 Task: Play online Dominion game.
Action: Mouse moved to (513, 664)
Screenshot: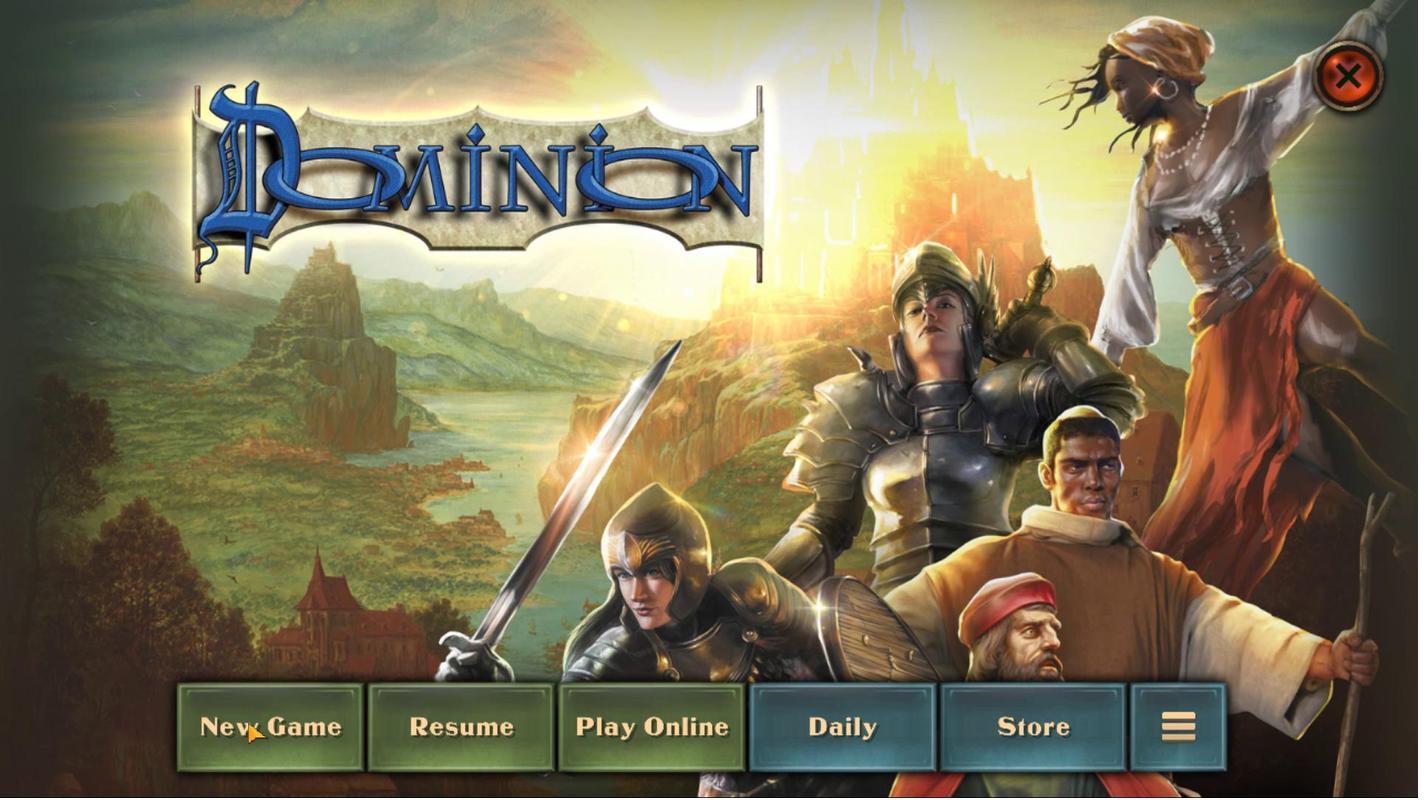 
Action: Mouse pressed left at (513, 664)
Screenshot: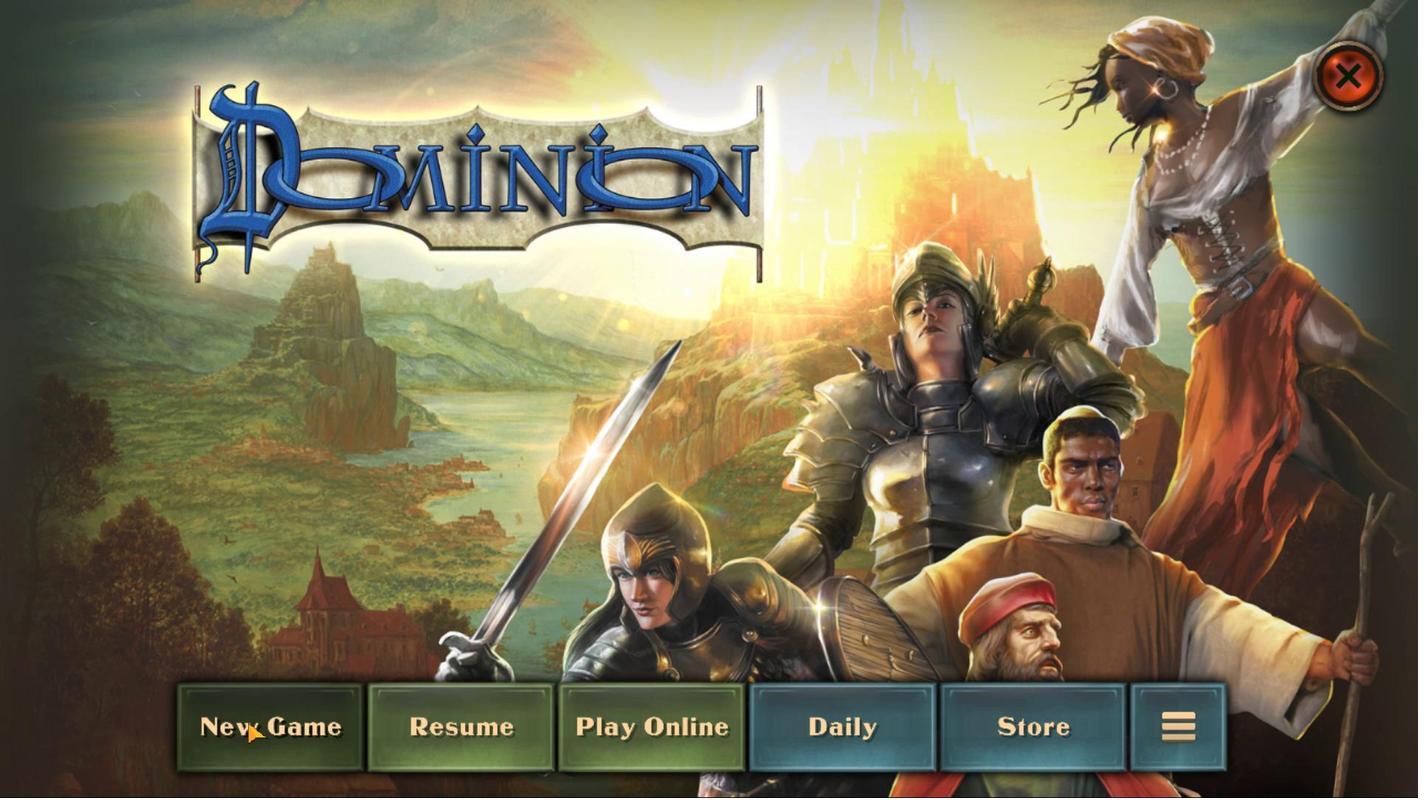 
Action: Mouse moved to (470, 563)
Screenshot: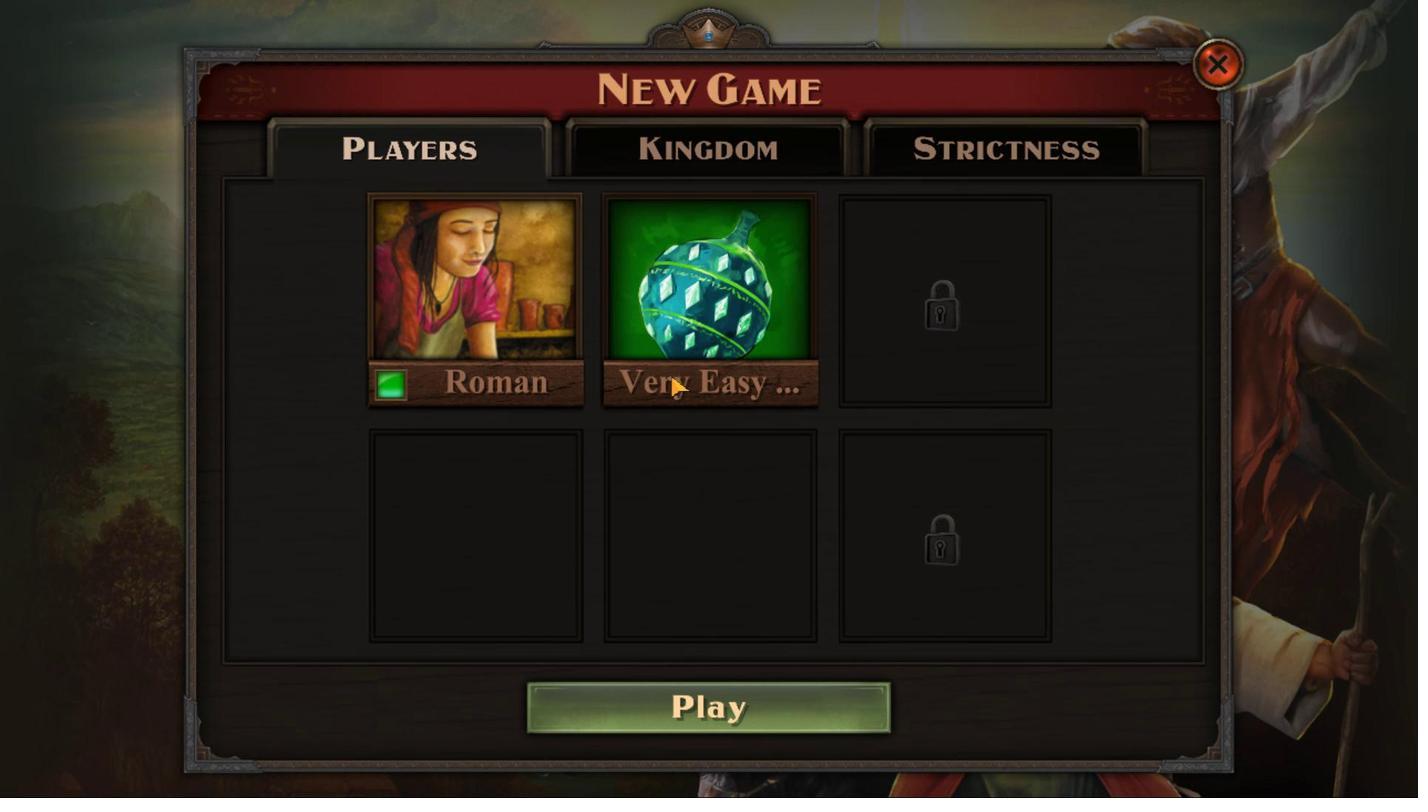 
Action: Mouse pressed left at (470, 563)
Screenshot: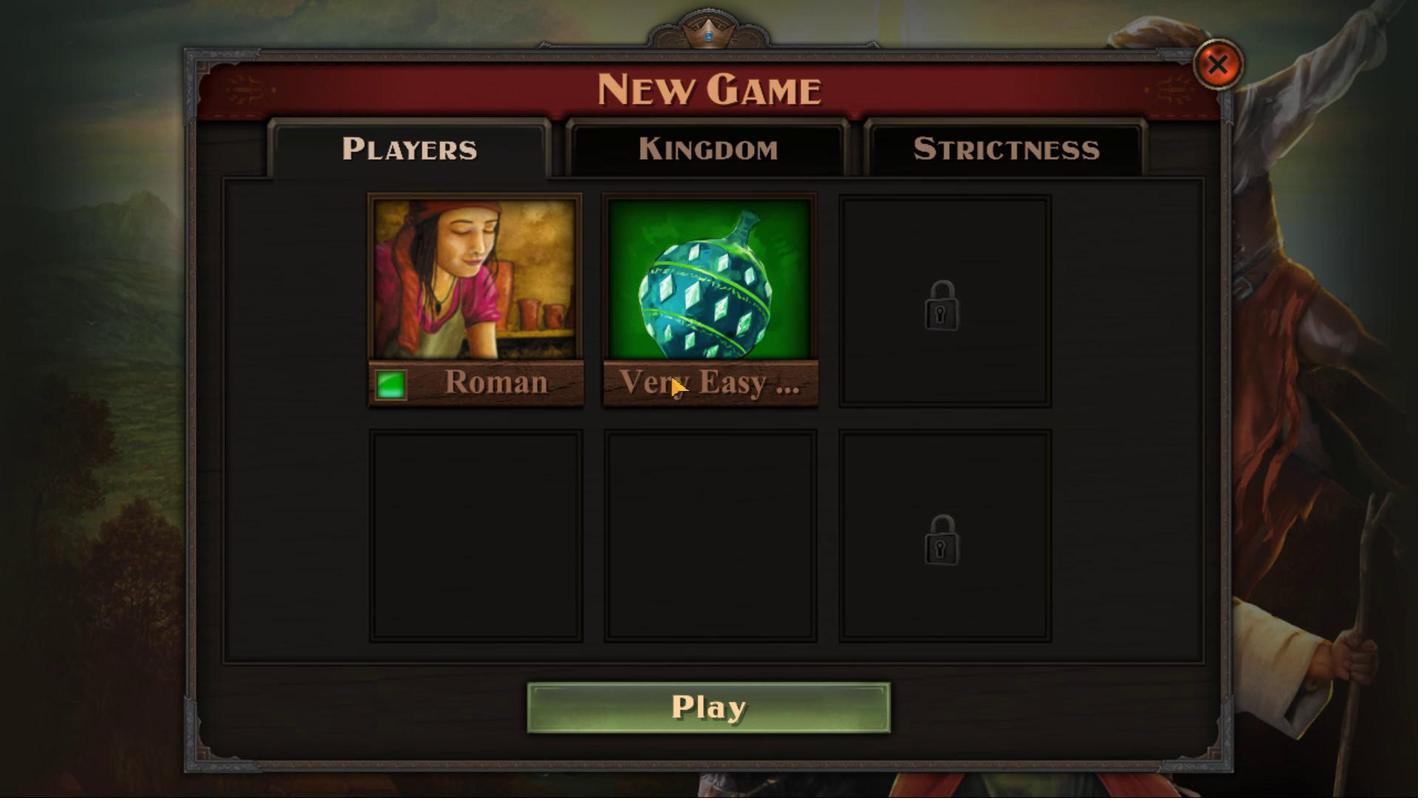 
Action: Mouse moved to (489, 552)
Screenshot: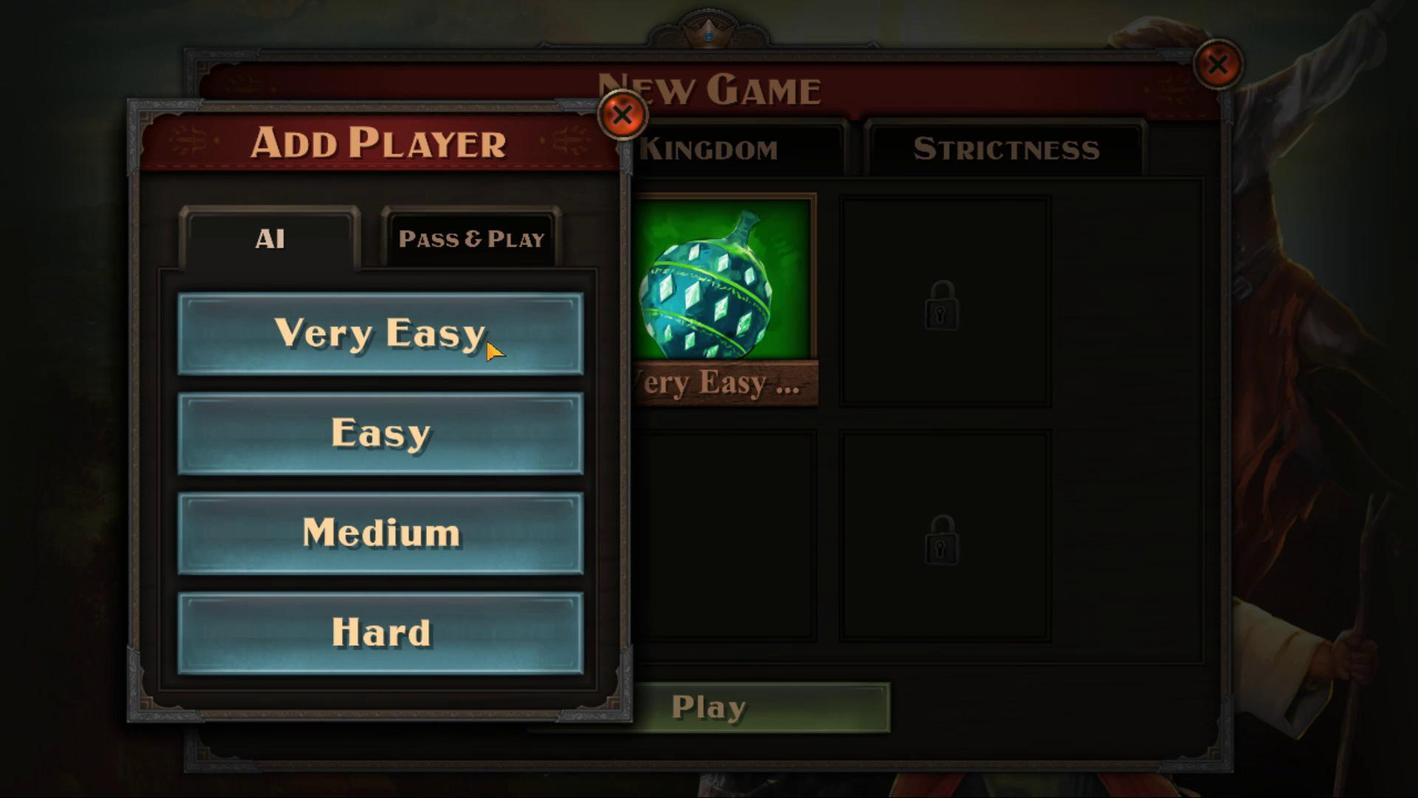 
Action: Mouse pressed left at (489, 552)
Screenshot: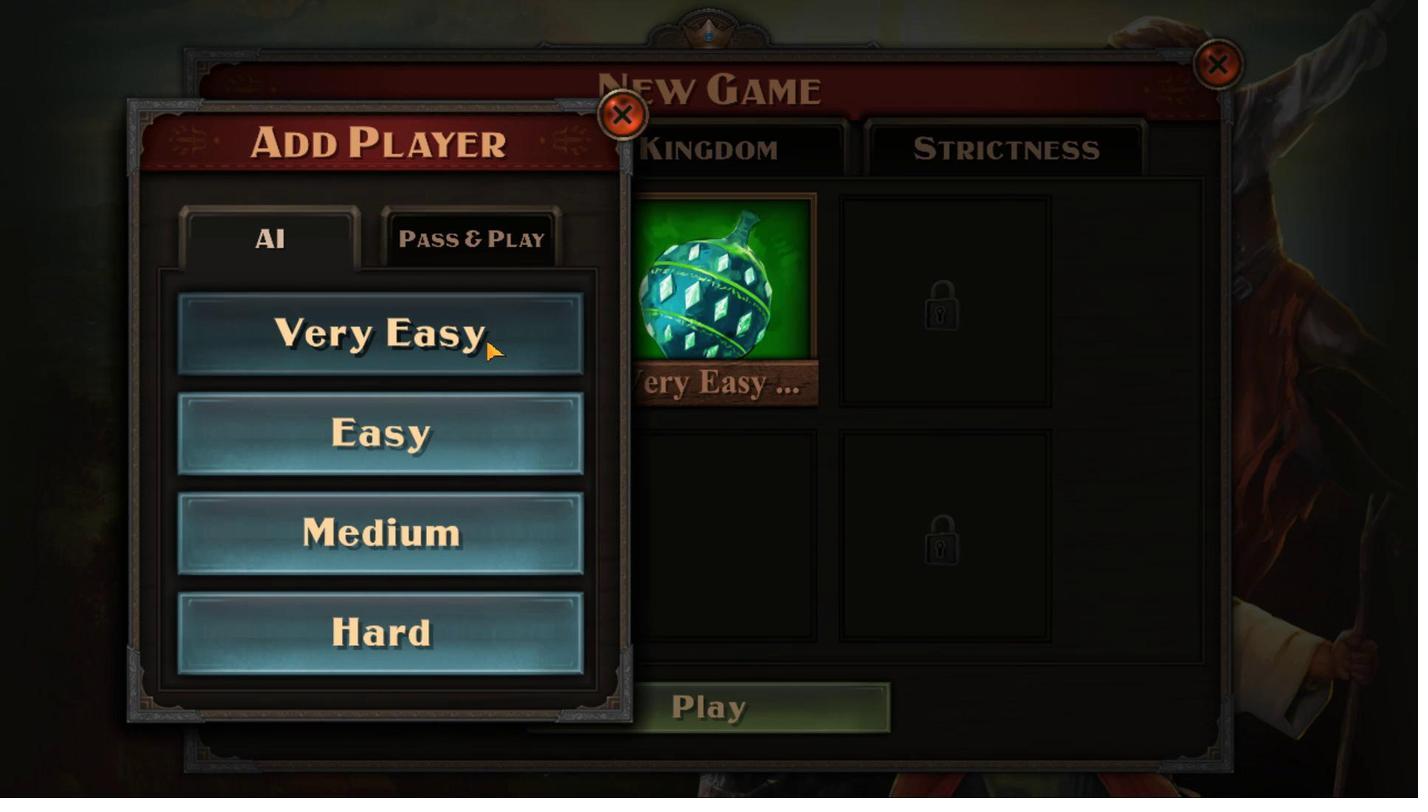 
Action: Mouse moved to (465, 657)
Screenshot: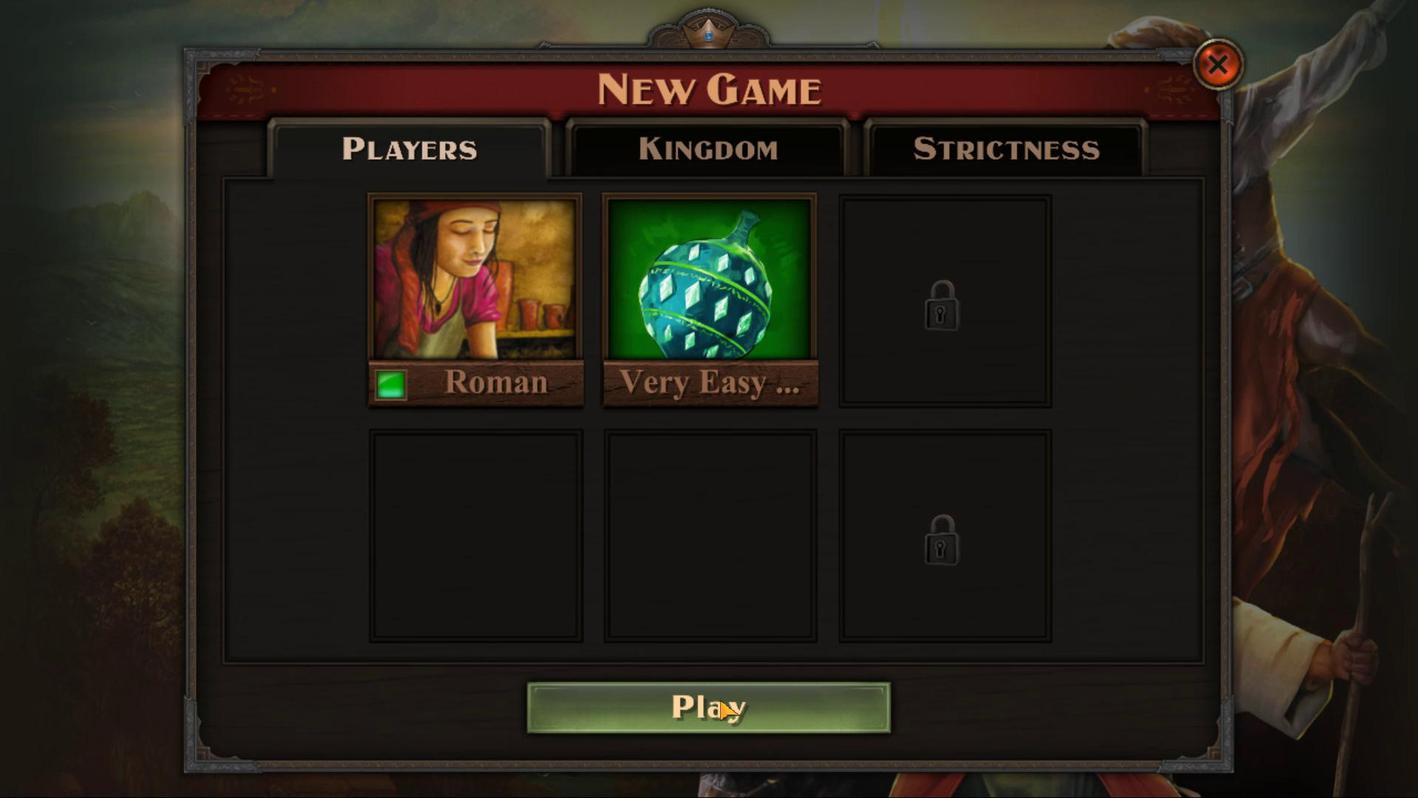 
Action: Mouse pressed left at (465, 657)
Screenshot: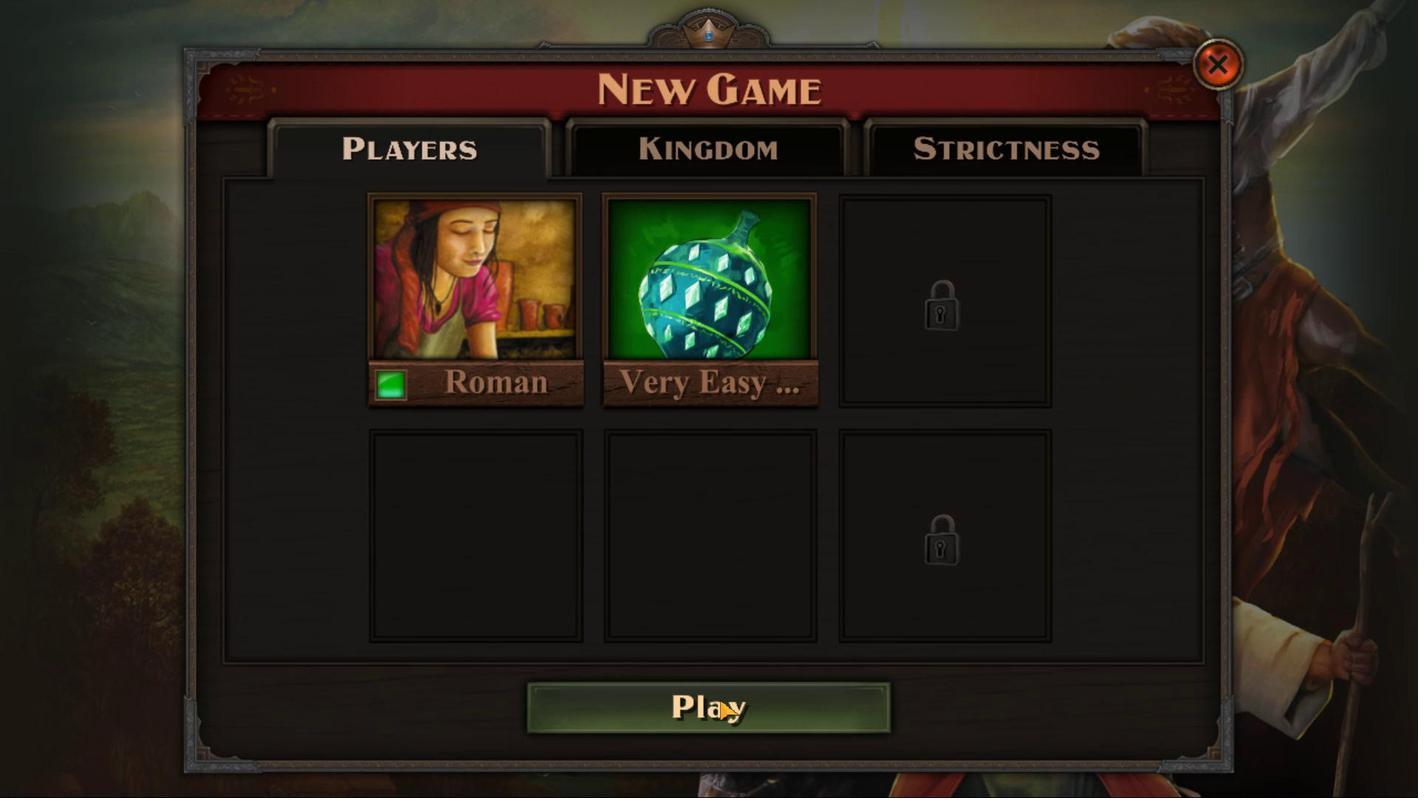 
Action: Mouse moved to (473, 656)
Screenshot: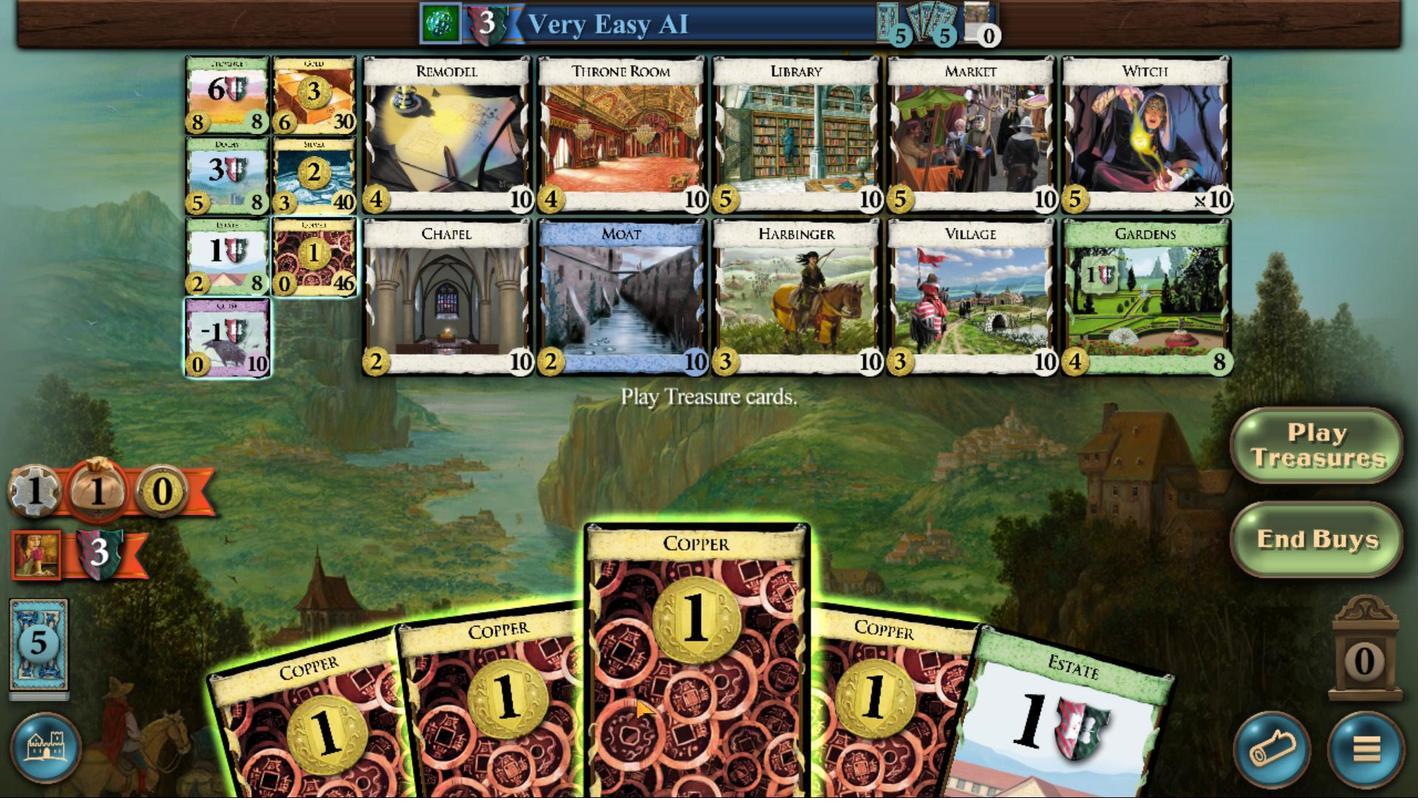 
Action: Mouse scrolled (473, 656) with delta (0, 0)
Screenshot: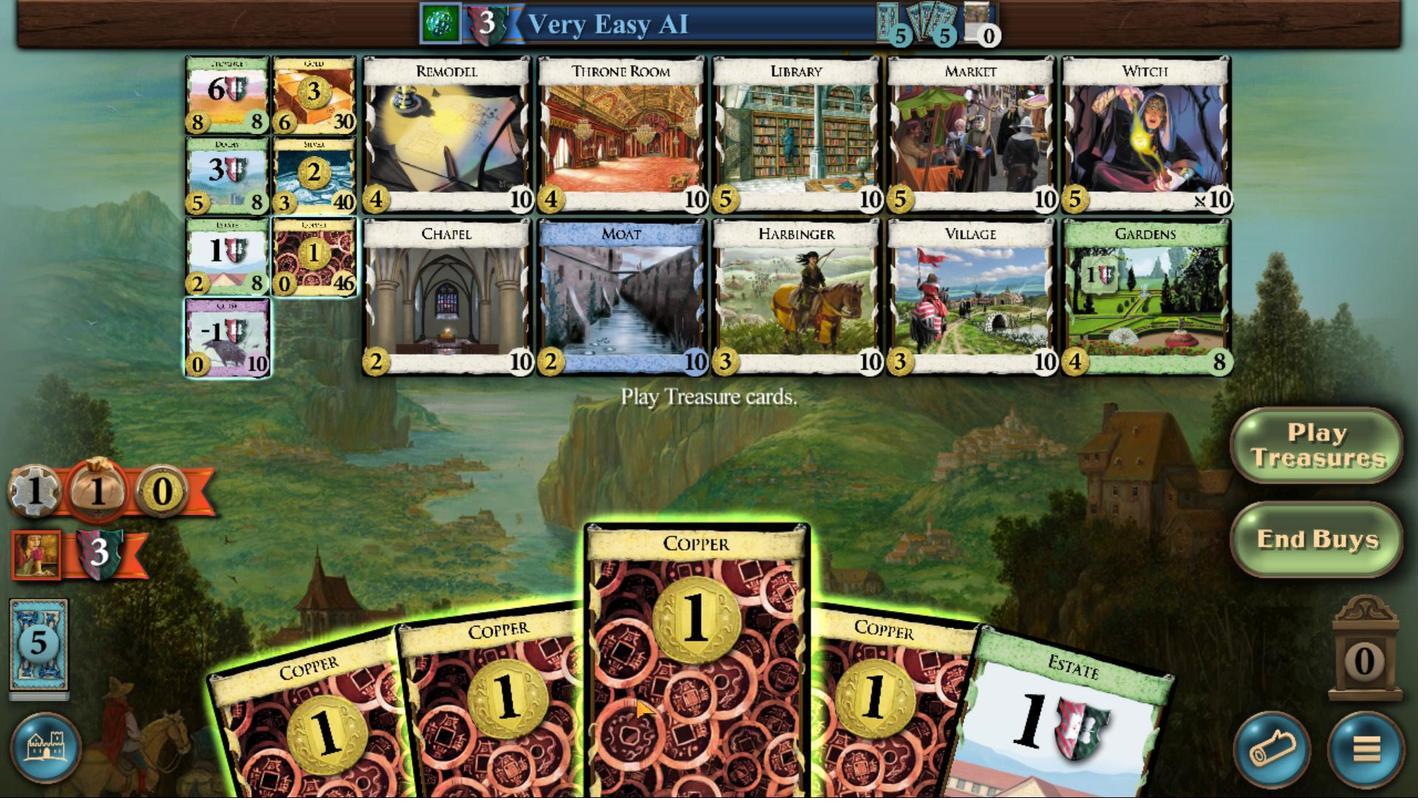 
Action: Mouse scrolled (473, 656) with delta (0, 0)
Screenshot: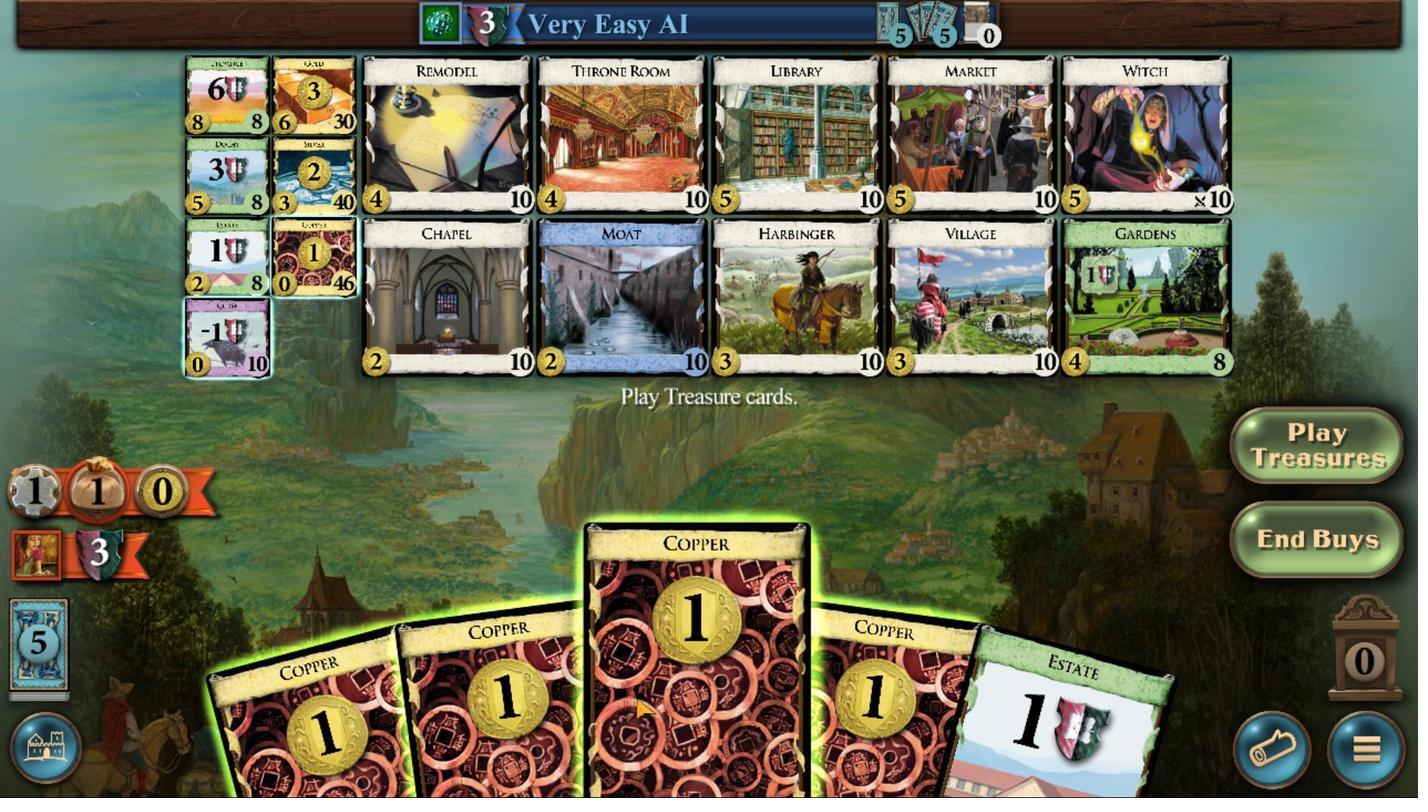 
Action: Mouse scrolled (473, 656) with delta (0, 0)
Screenshot: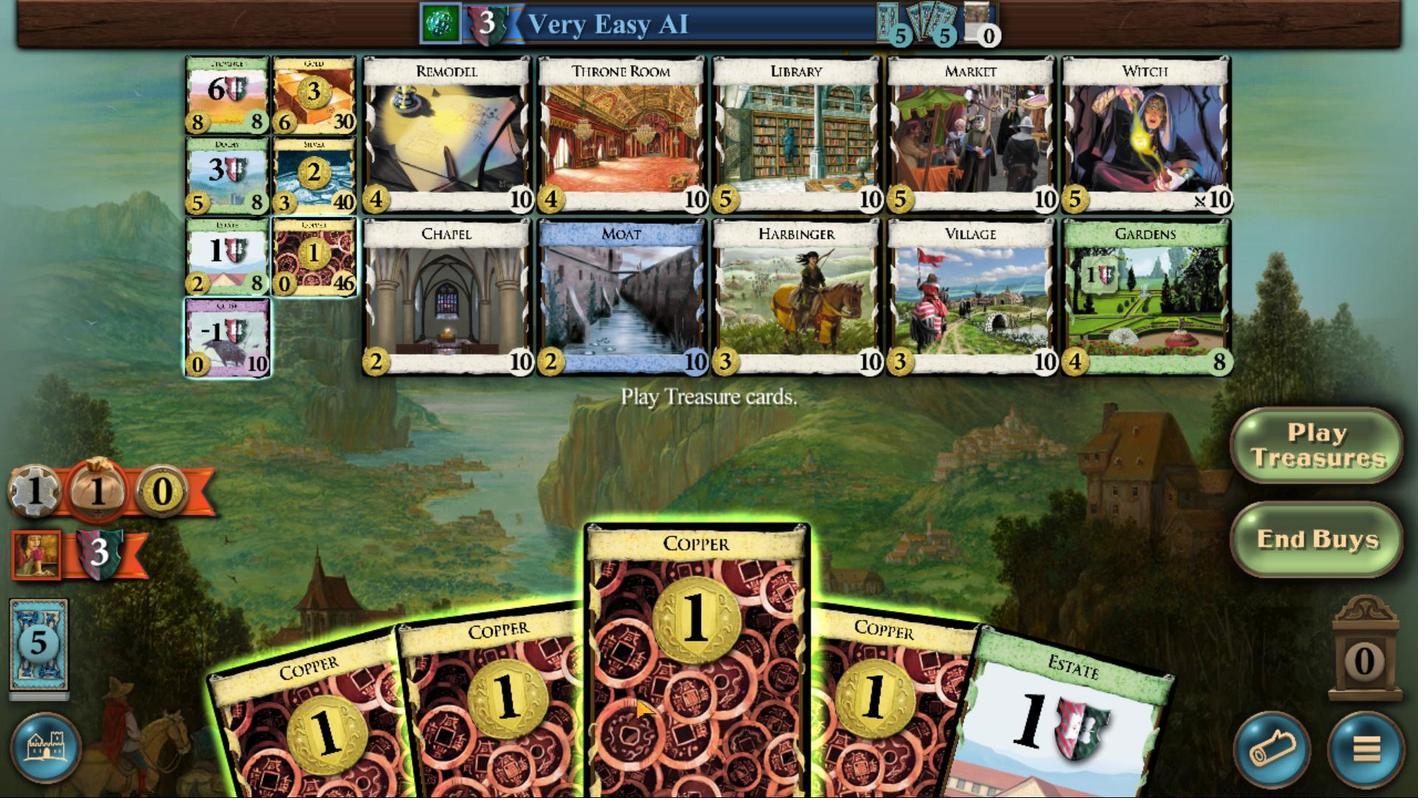 
Action: Mouse moved to (481, 656)
Screenshot: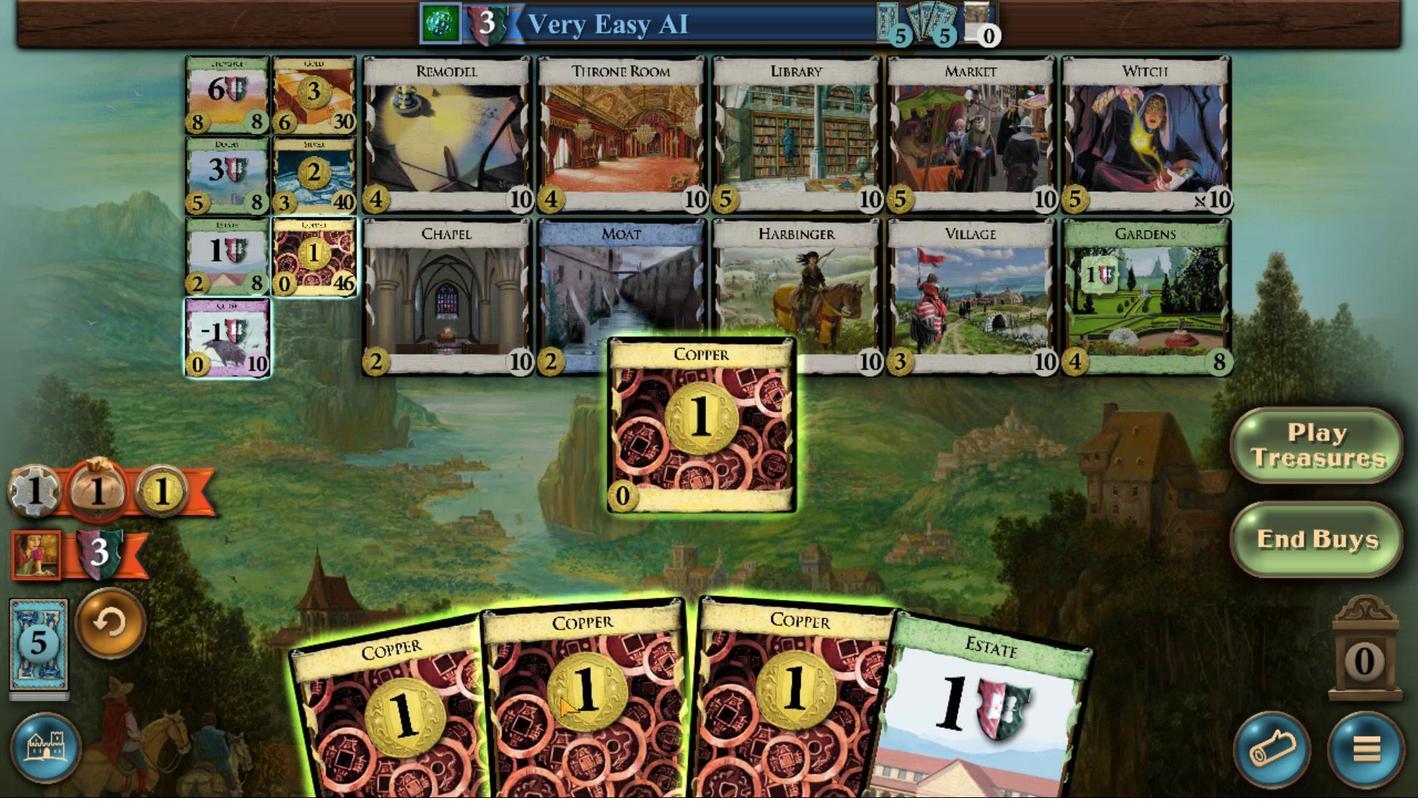 
Action: Mouse scrolled (481, 656) with delta (0, 0)
Screenshot: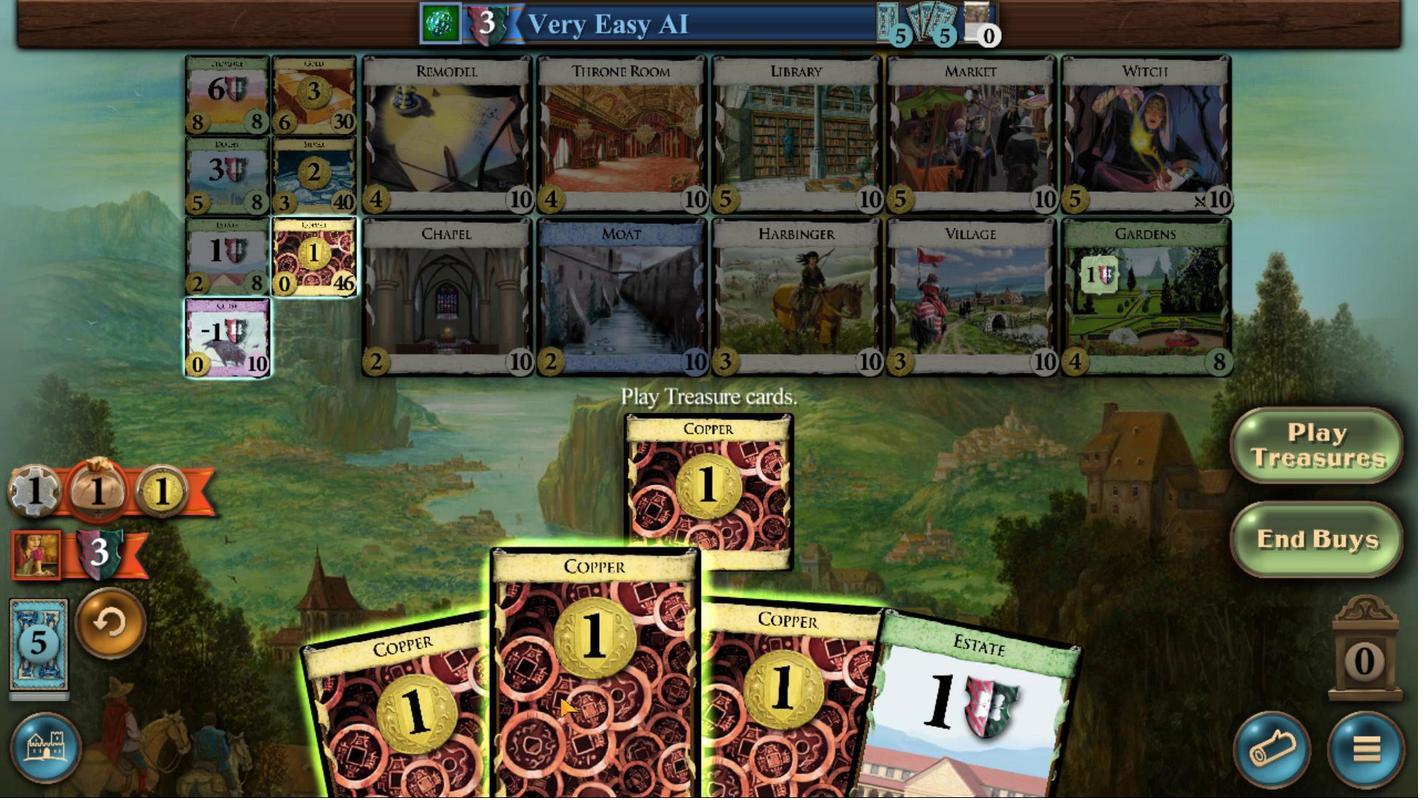 
Action: Mouse scrolled (481, 656) with delta (0, 0)
Screenshot: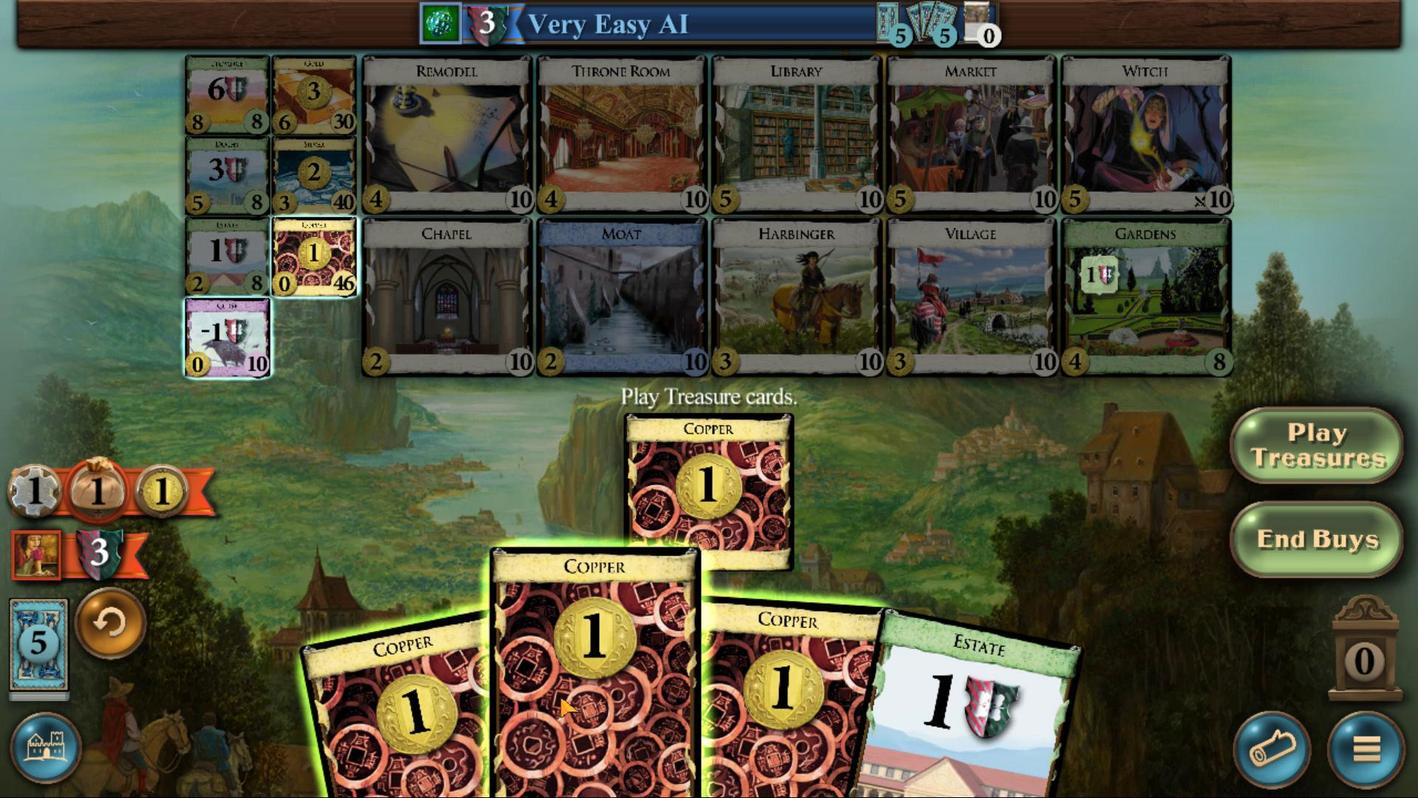 
Action: Mouse scrolled (481, 656) with delta (0, 0)
Screenshot: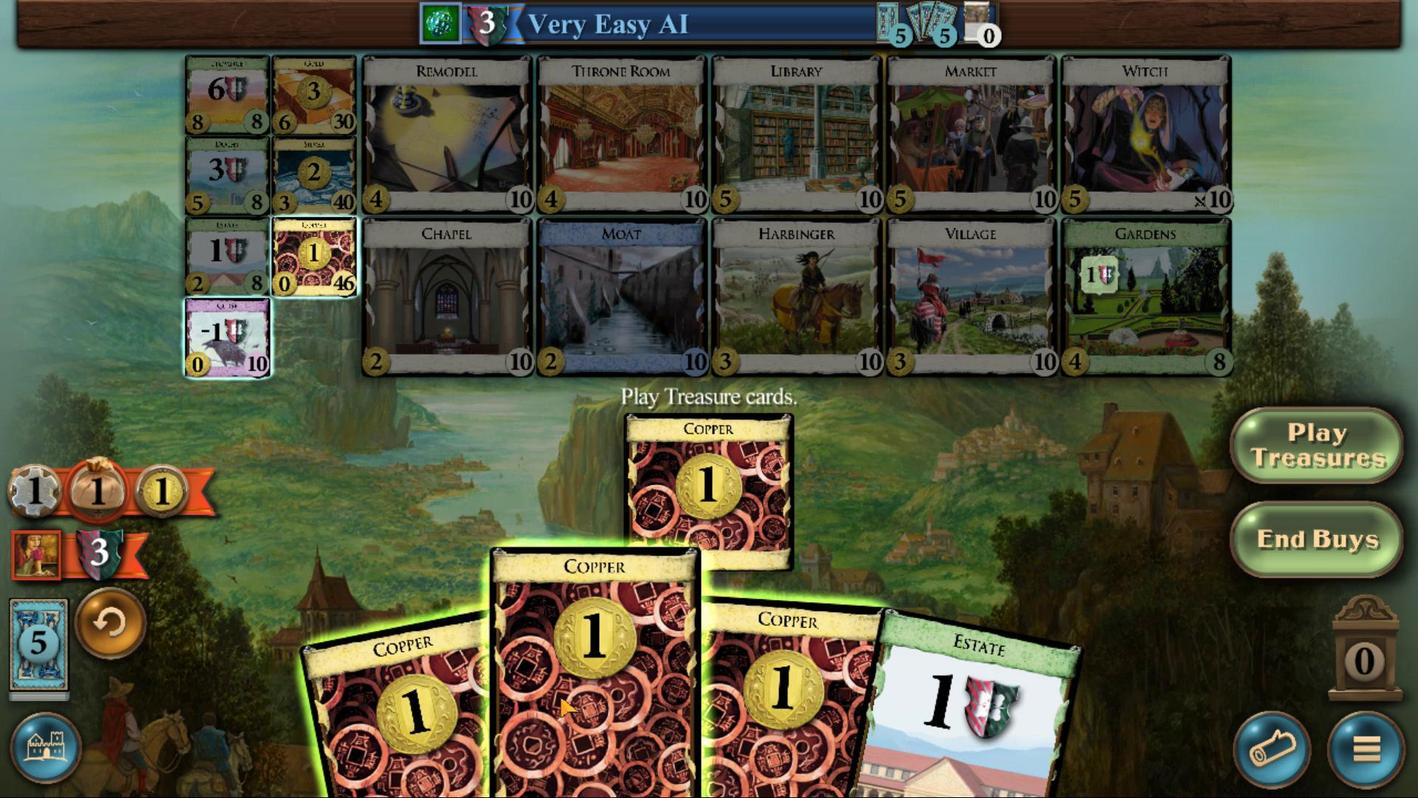
Action: Mouse scrolled (481, 656) with delta (0, 0)
Screenshot: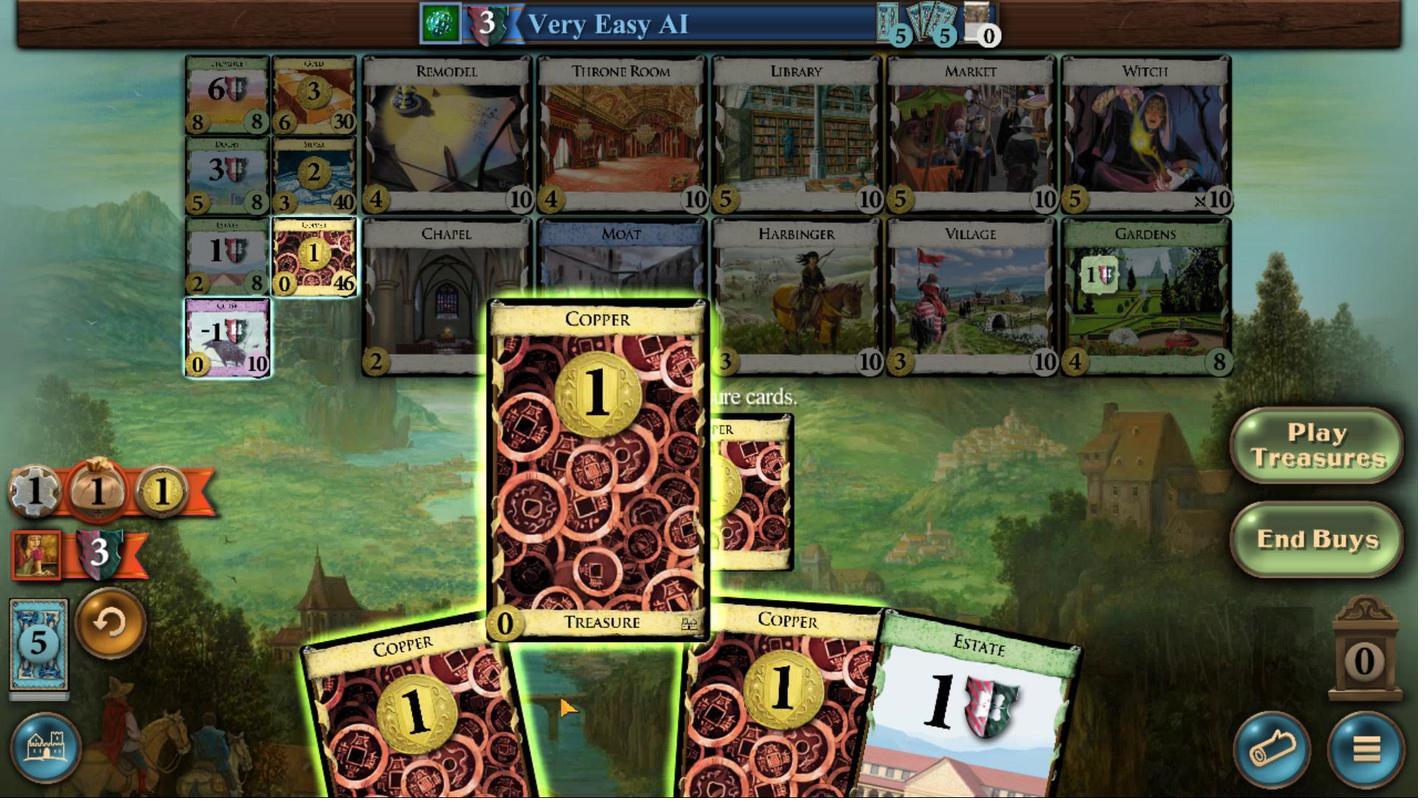 
Action: Mouse moved to (488, 652)
Screenshot: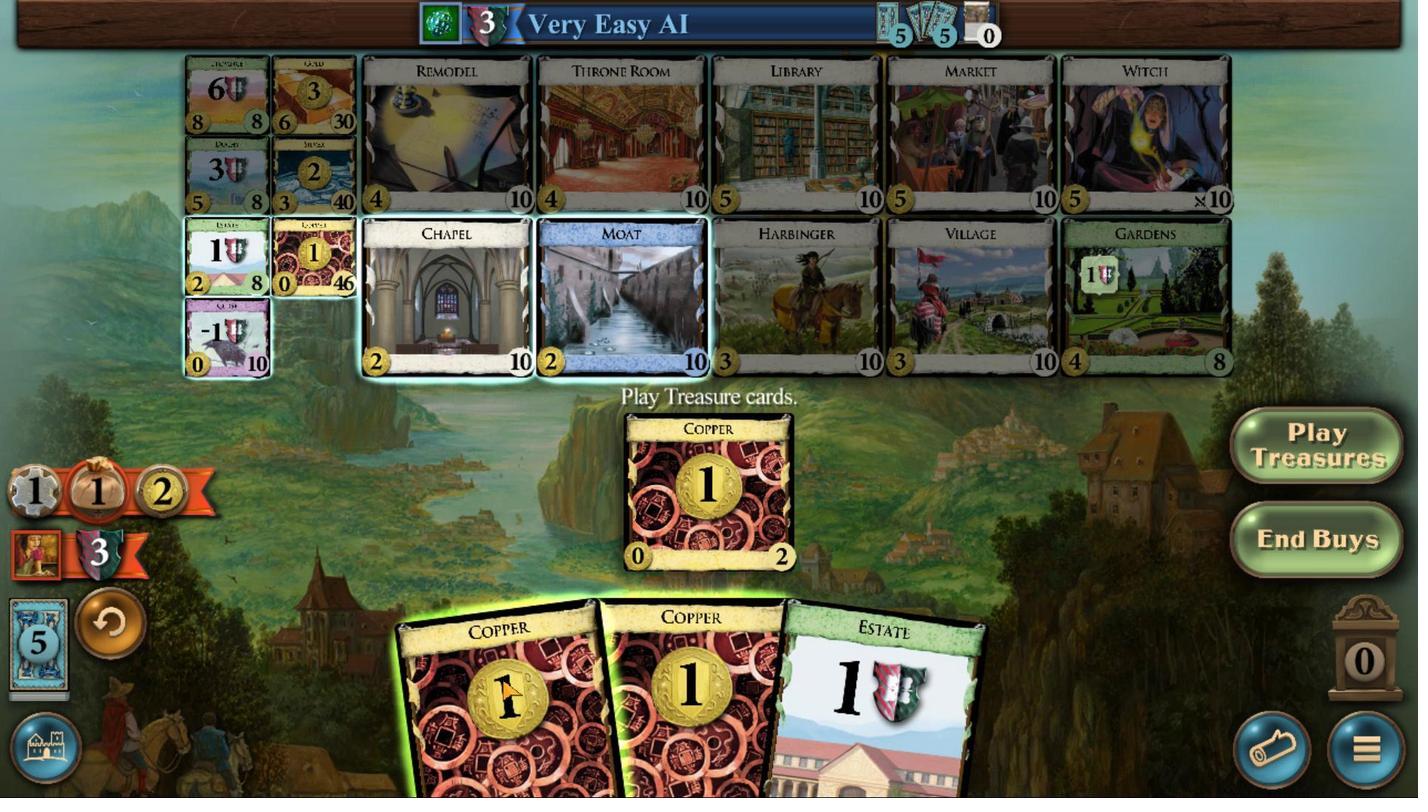 
Action: Mouse scrolled (488, 652) with delta (0, 0)
Screenshot: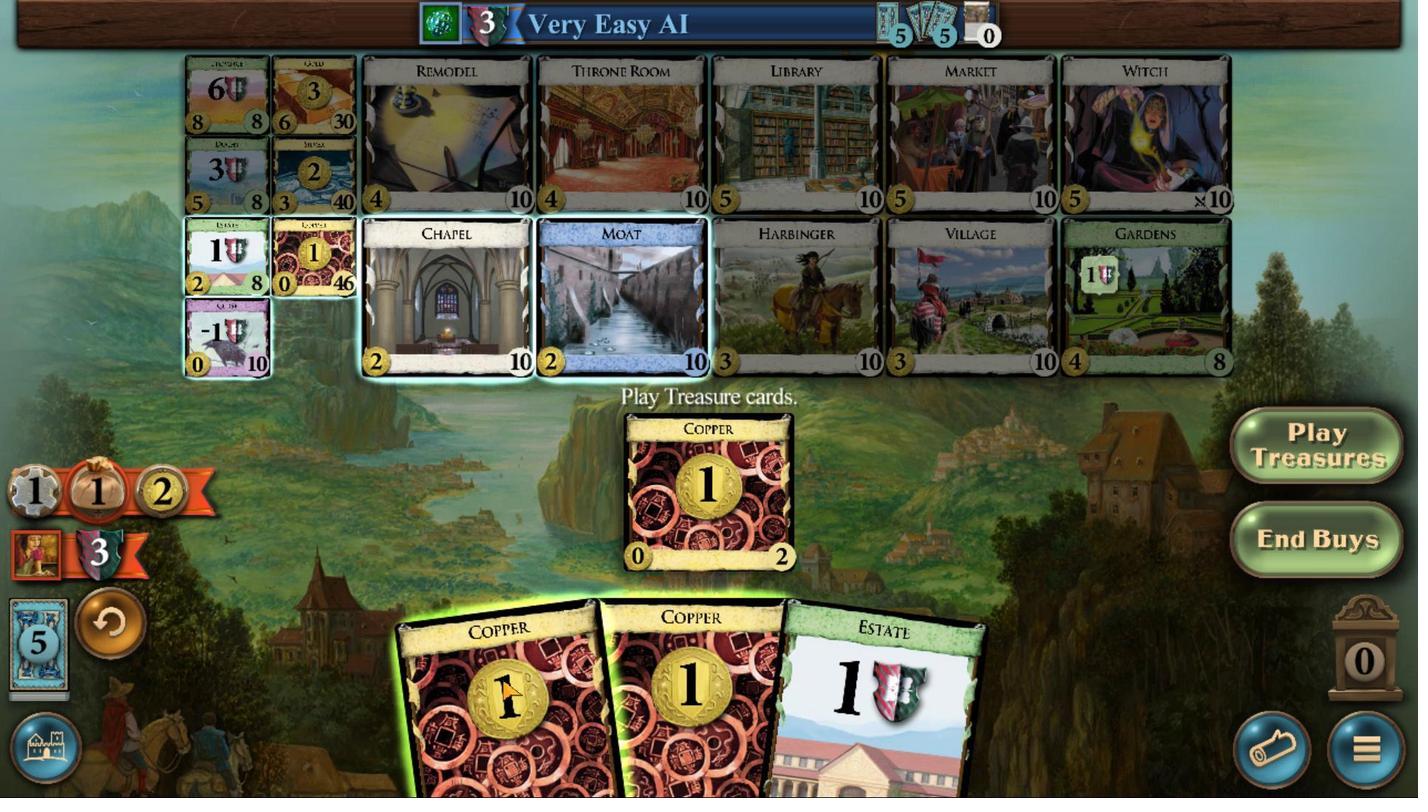 
Action: Mouse moved to (506, 509)
Screenshot: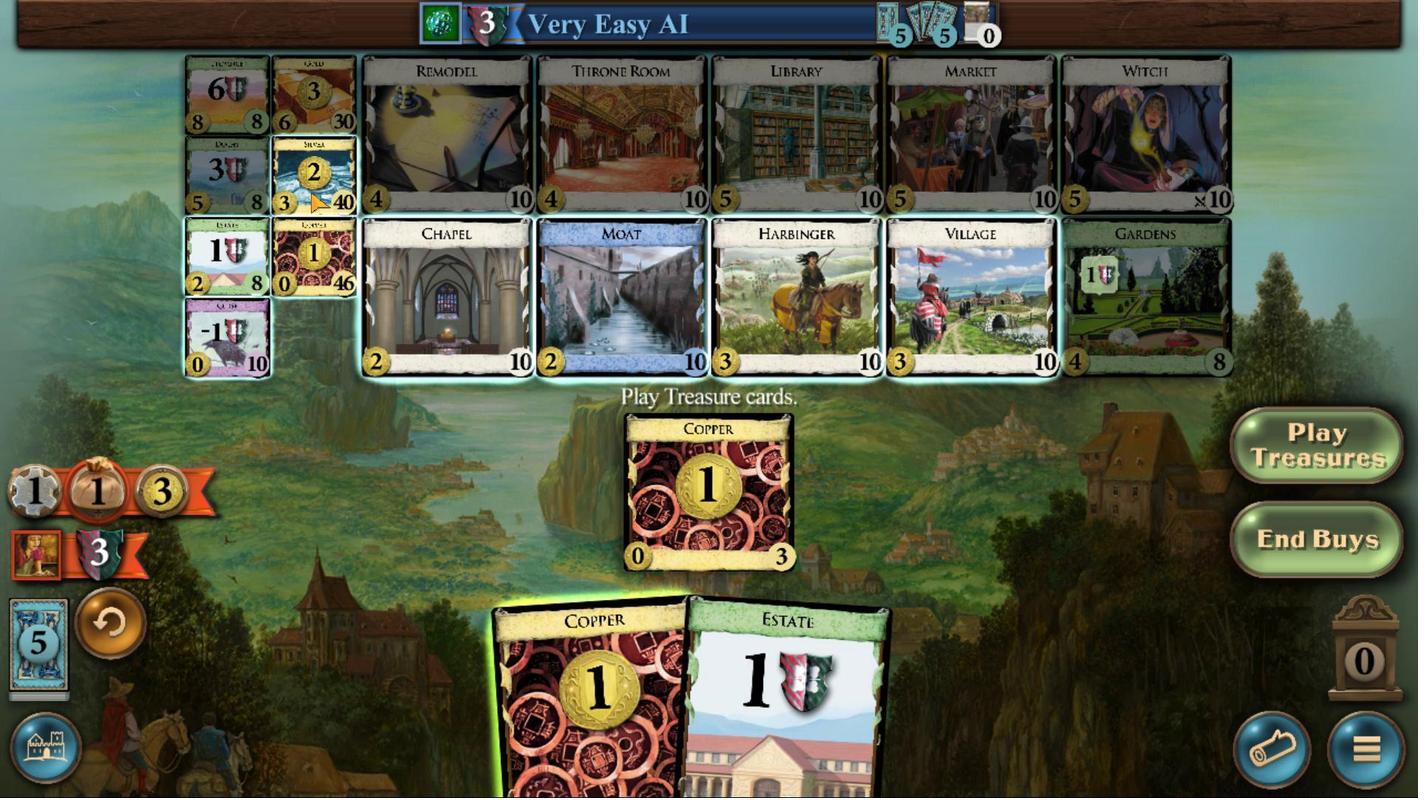 
Action: Mouse pressed left at (506, 509)
Screenshot: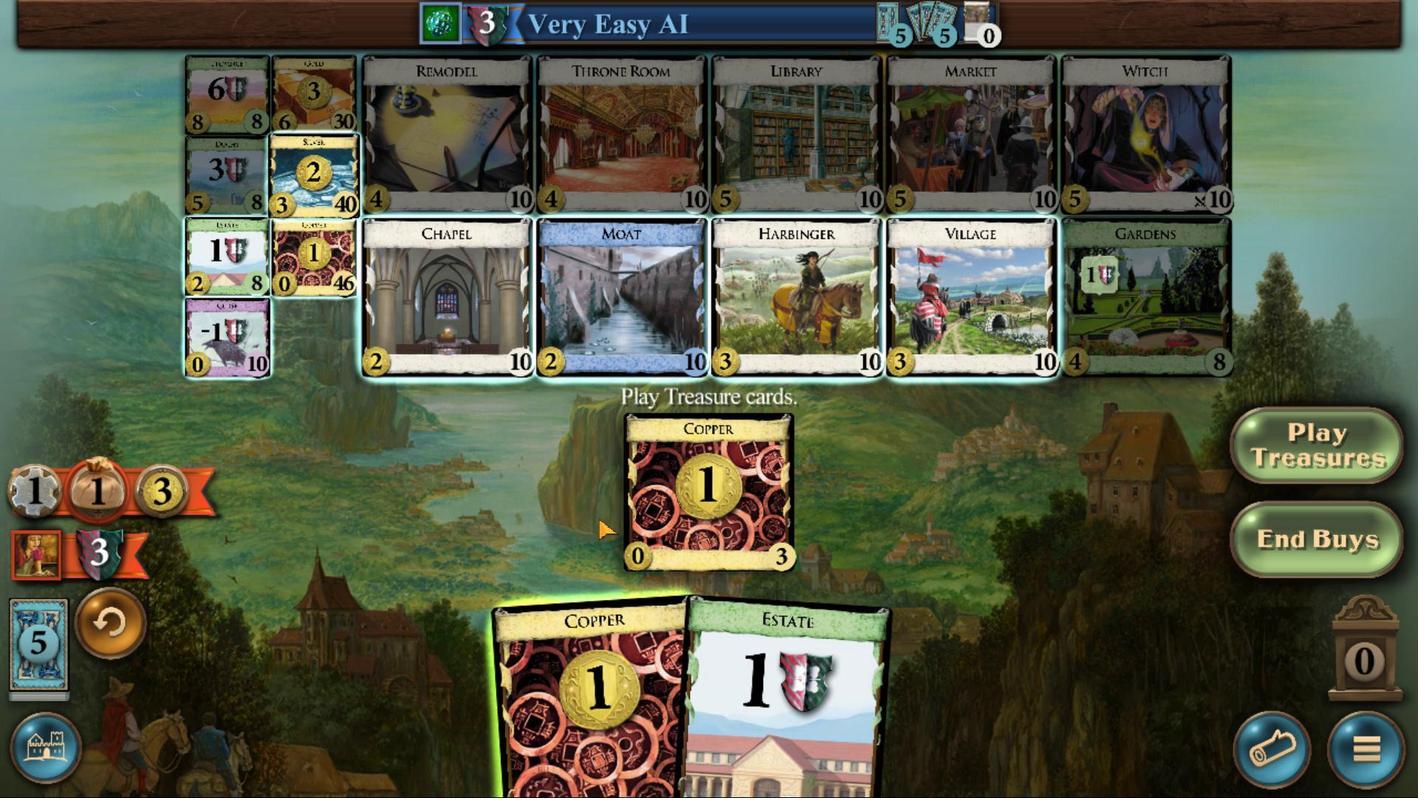 
Action: Mouse moved to (470, 636)
Screenshot: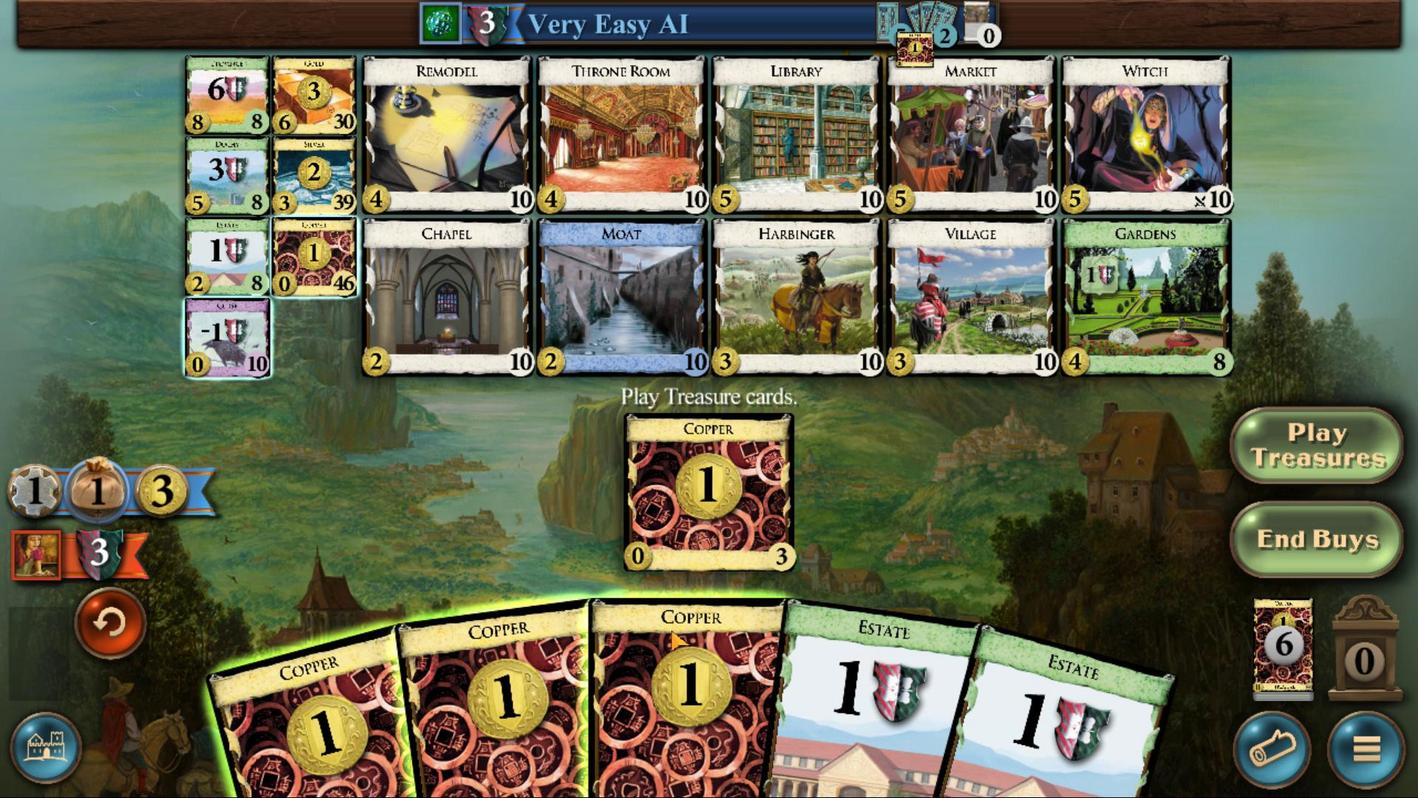 
Action: Mouse scrolled (470, 636) with delta (0, 0)
Screenshot: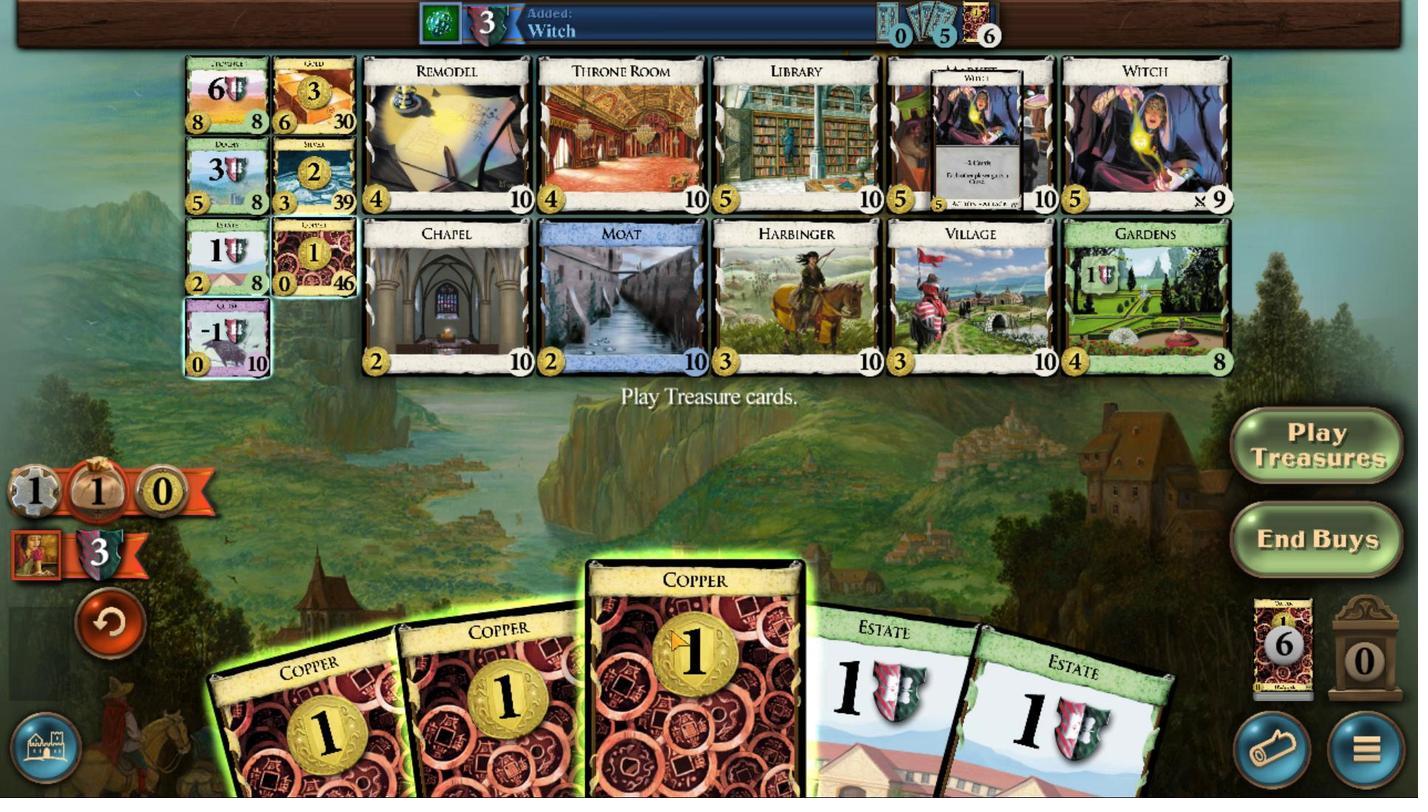 
Action: Mouse scrolled (470, 636) with delta (0, 0)
Screenshot: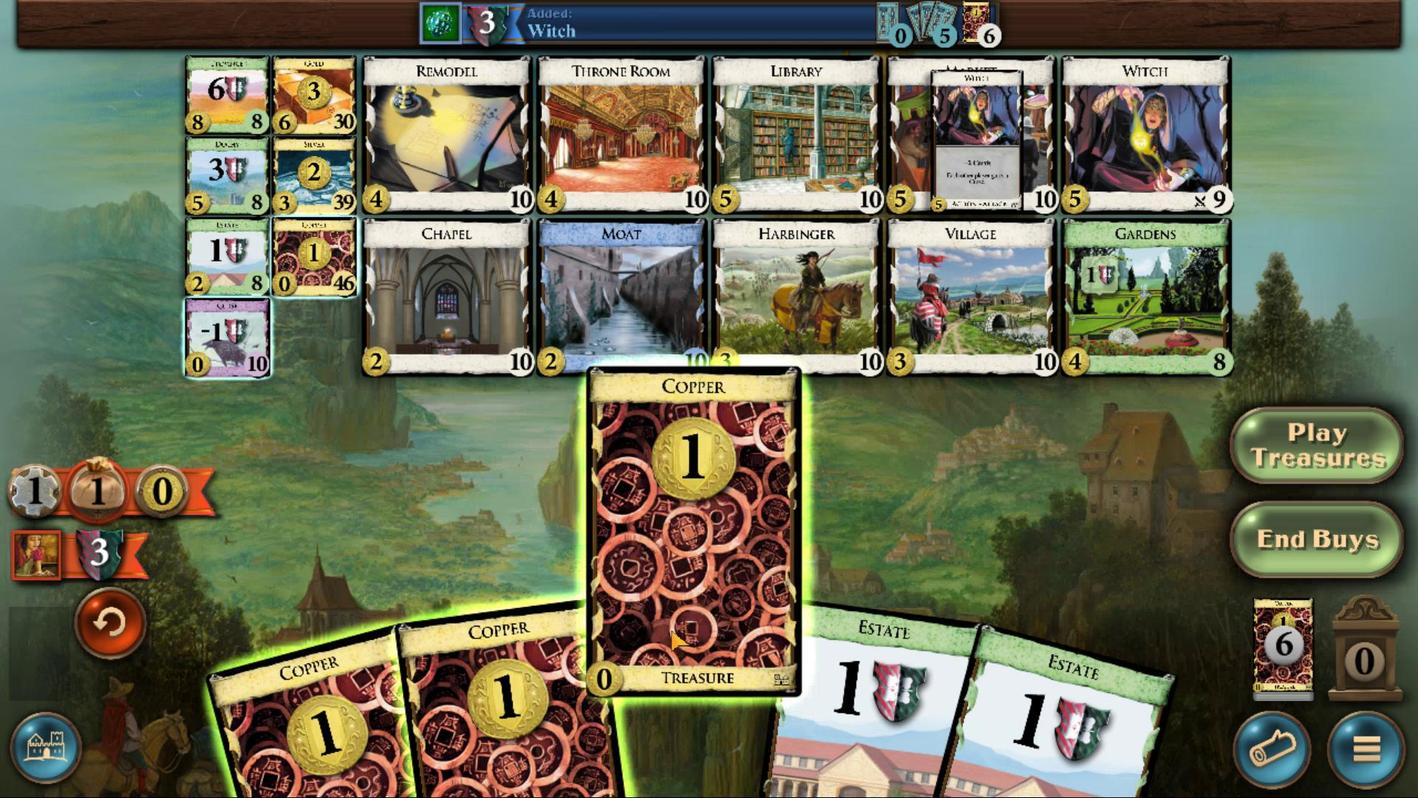 
Action: Mouse scrolled (470, 636) with delta (0, 0)
Screenshot: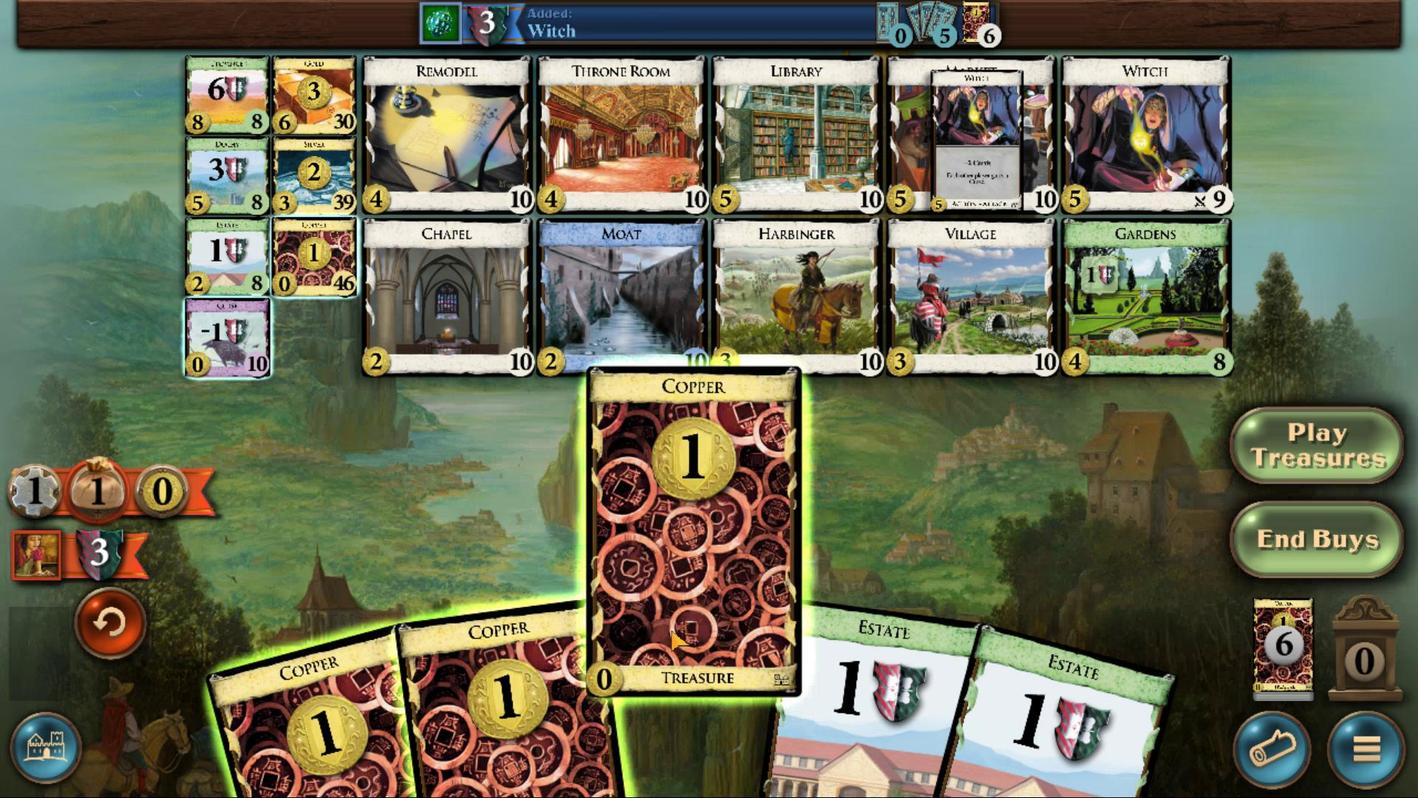 
Action: Mouse scrolled (470, 636) with delta (0, 0)
Screenshot: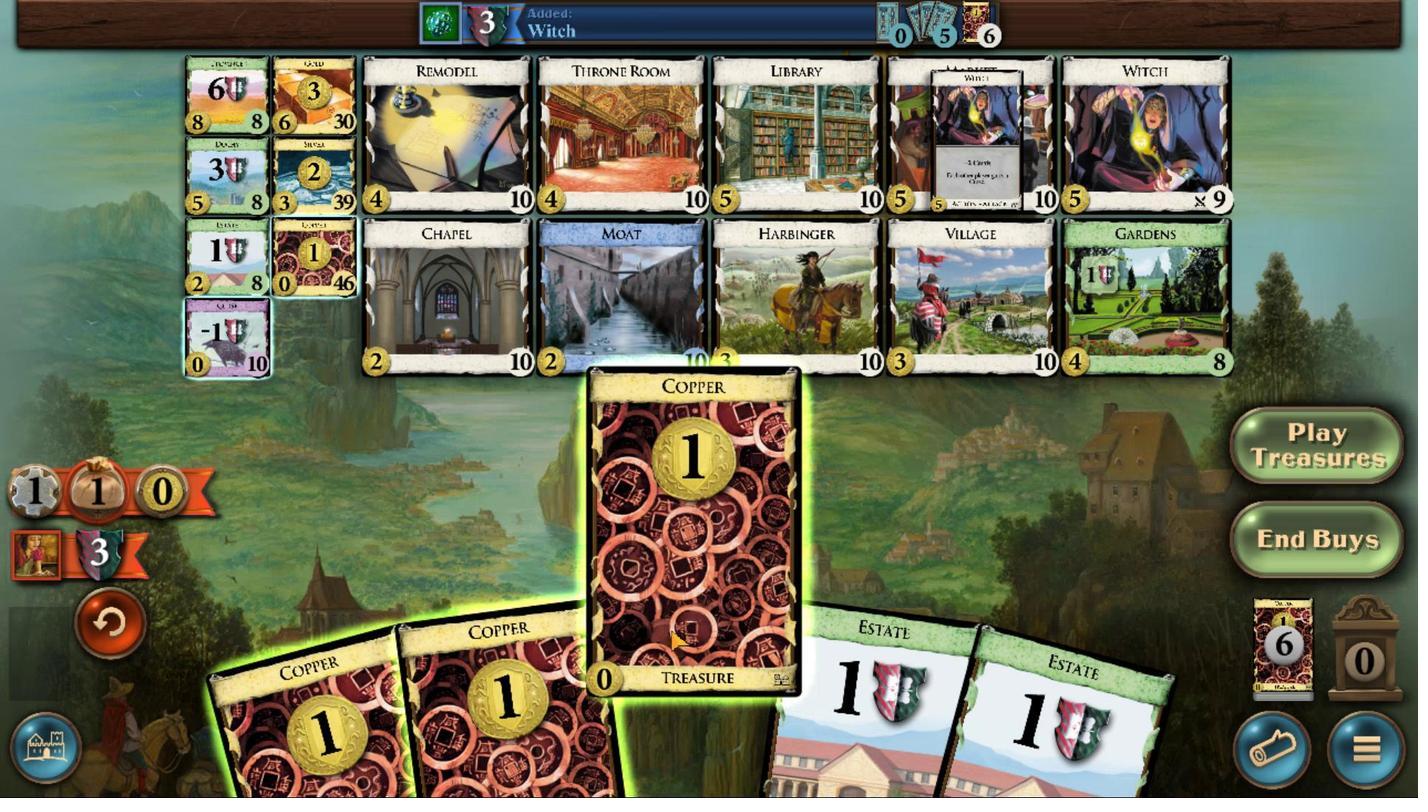 
Action: Mouse moved to (475, 637)
Screenshot: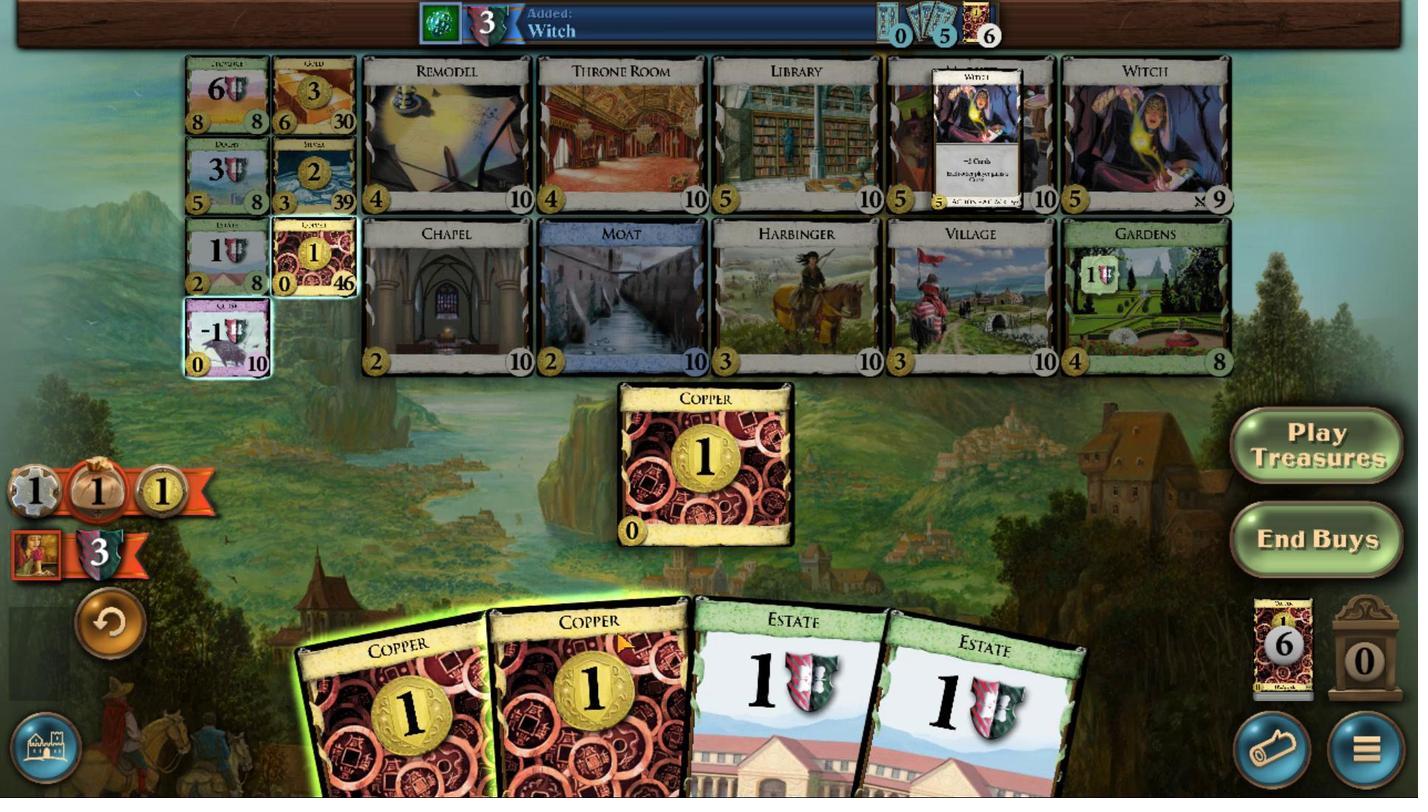 
Action: Mouse scrolled (475, 637) with delta (0, 0)
Screenshot: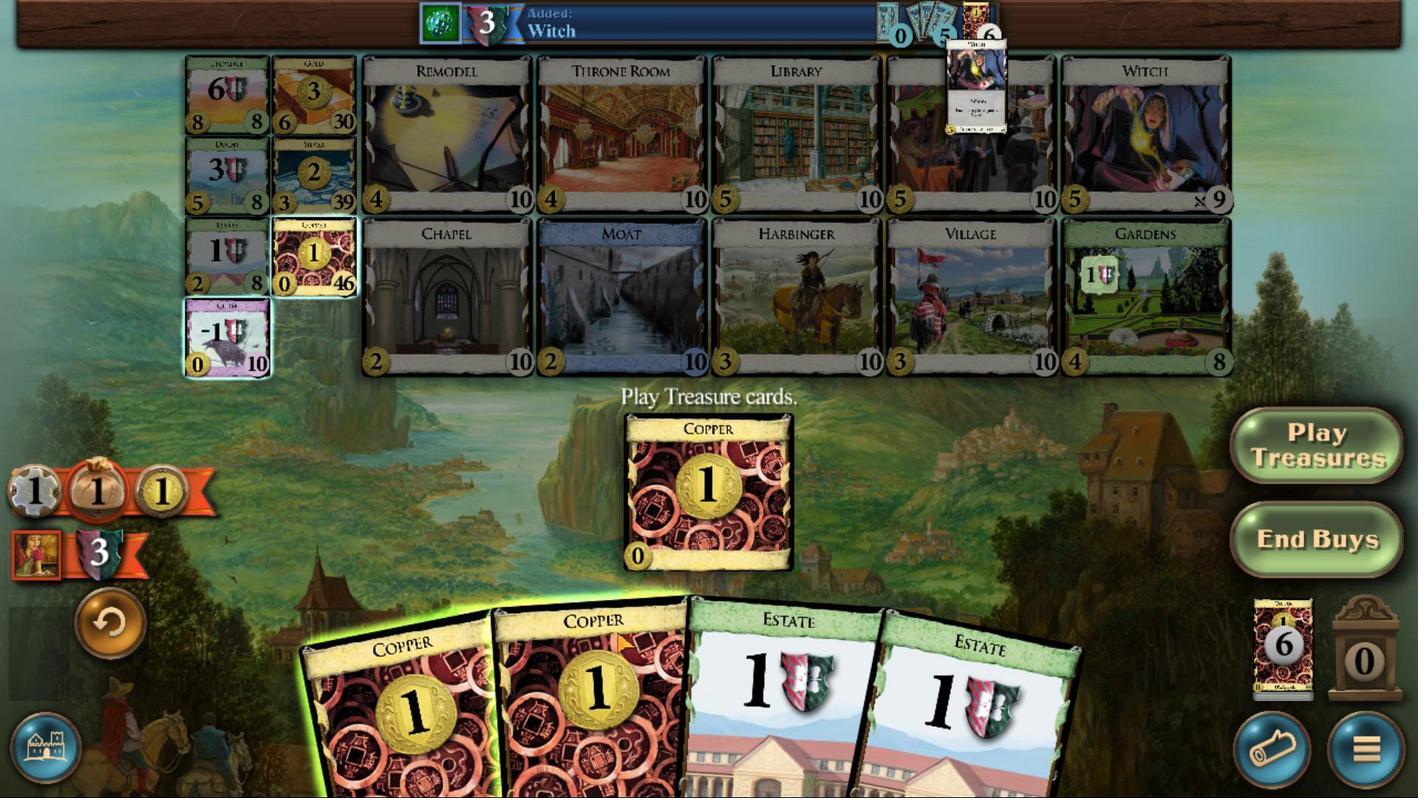 
Action: Mouse scrolled (475, 637) with delta (0, 0)
Screenshot: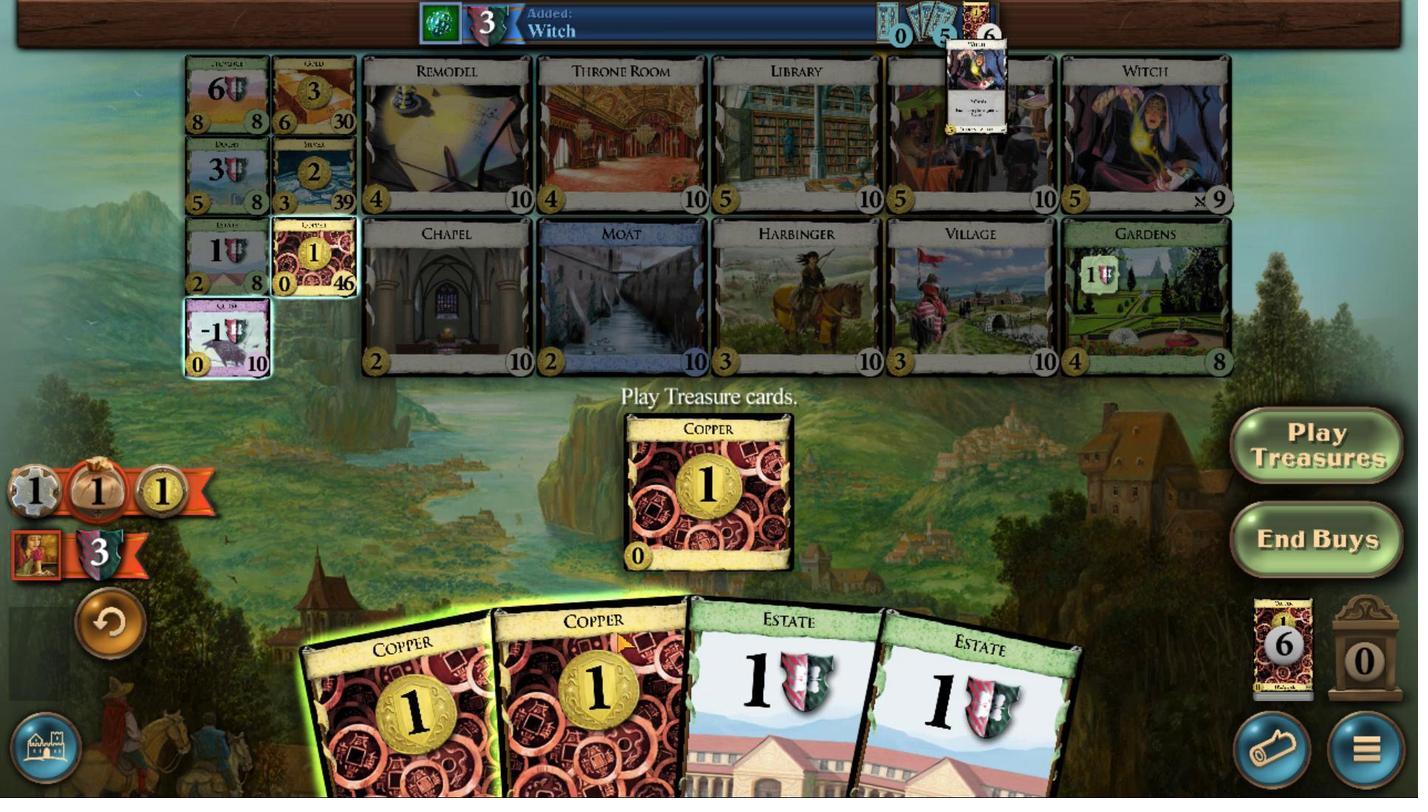 
Action: Mouse scrolled (475, 637) with delta (0, 0)
Screenshot: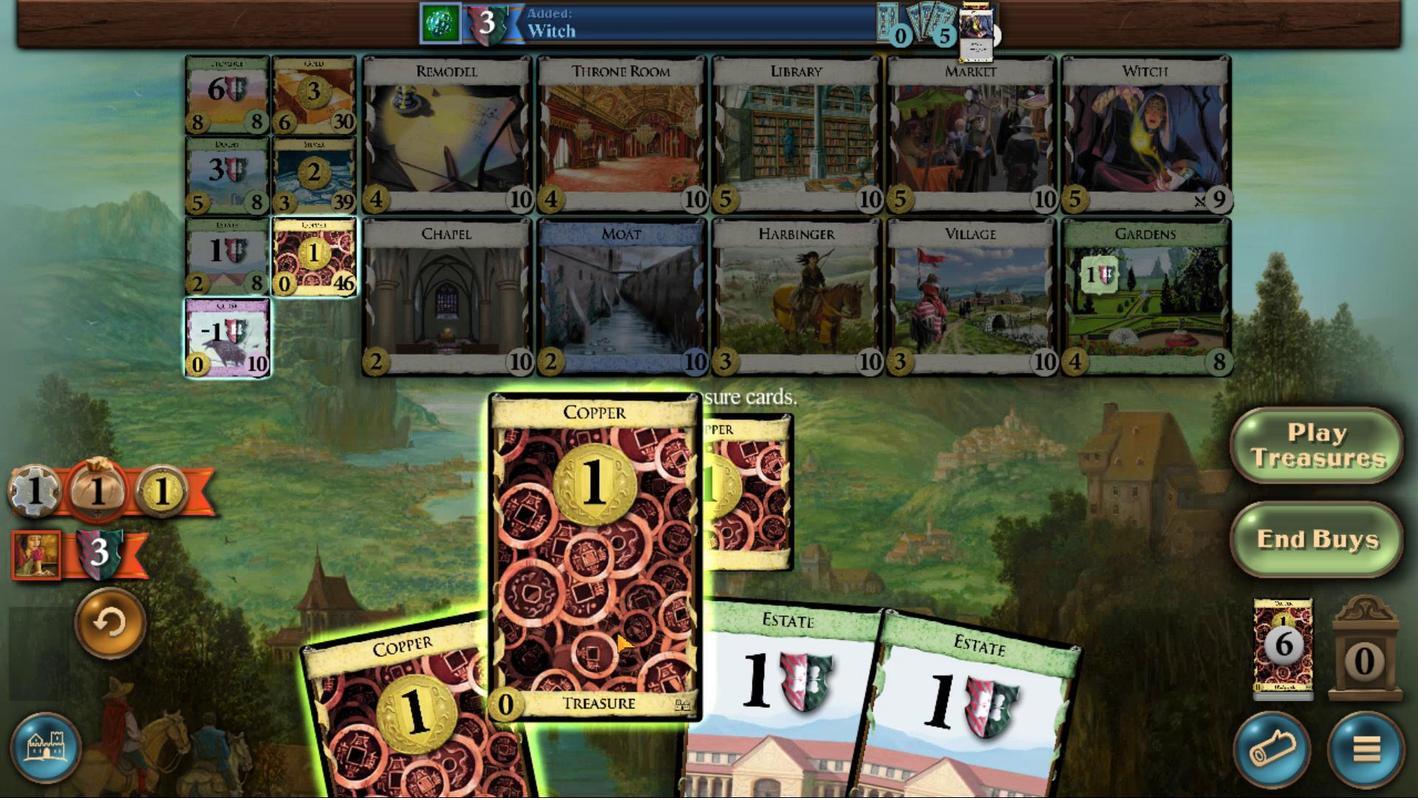 
Action: Mouse scrolled (475, 637) with delta (0, 0)
Screenshot: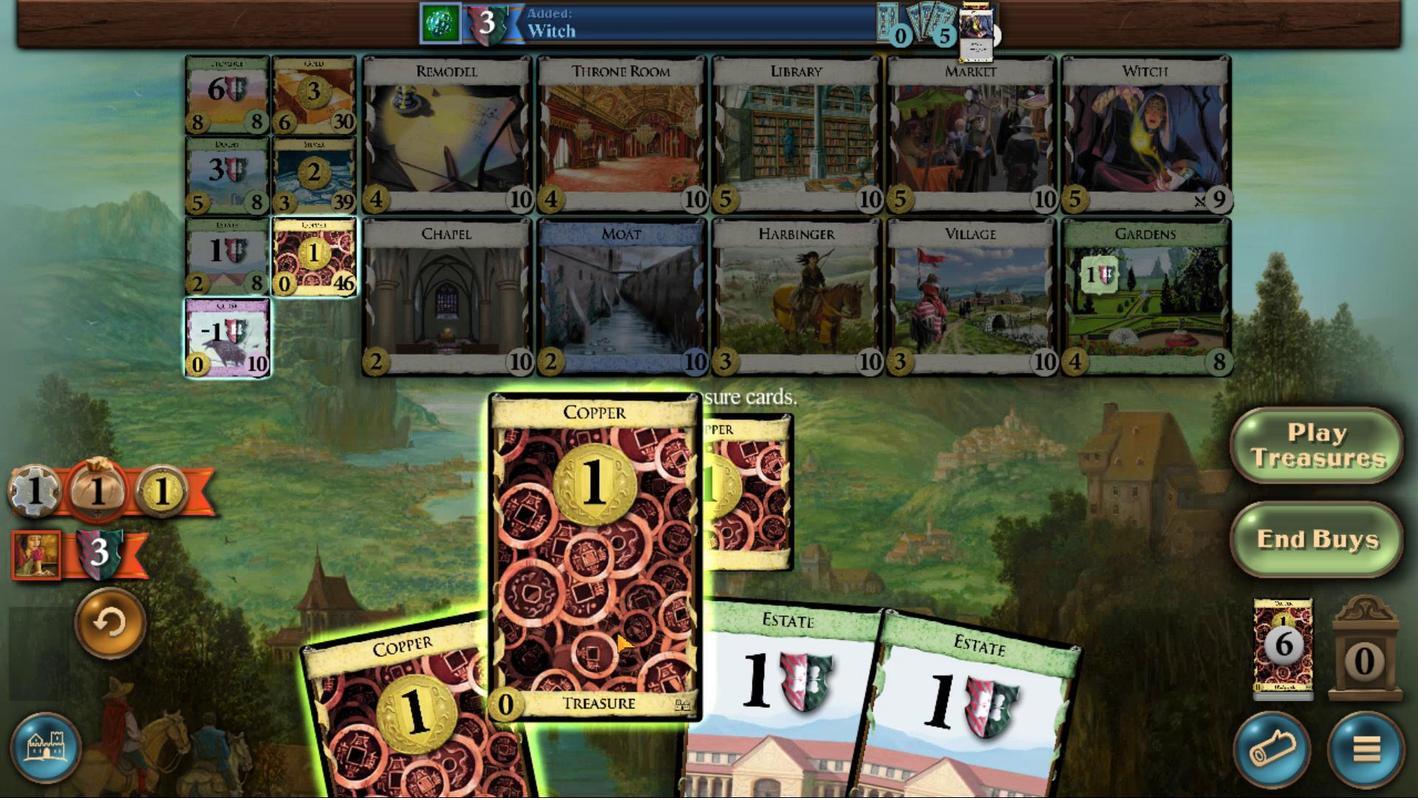 
Action: Mouse moved to (483, 637)
Screenshot: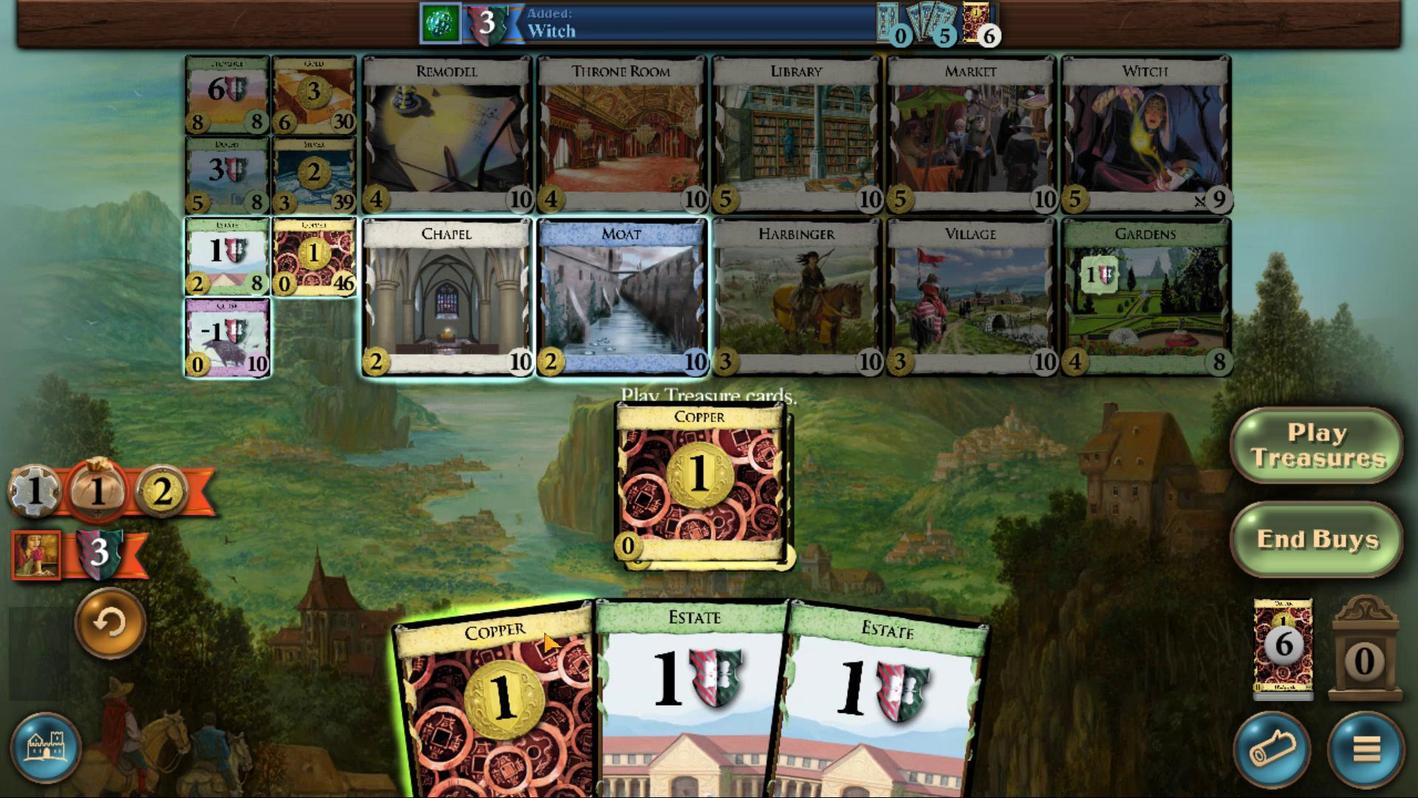 
Action: Mouse scrolled (483, 637) with delta (0, 0)
Screenshot: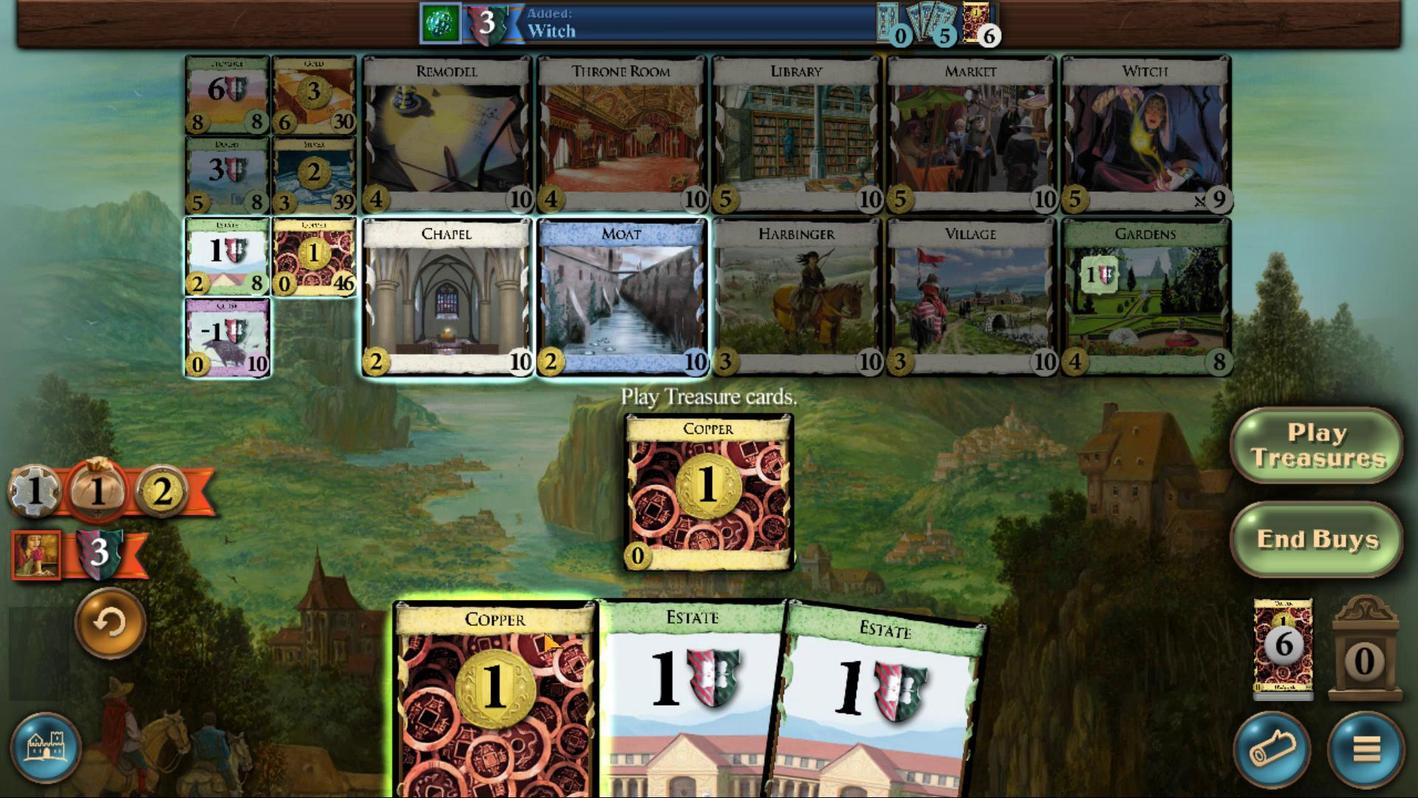 
Action: Mouse scrolled (483, 637) with delta (0, 0)
Screenshot: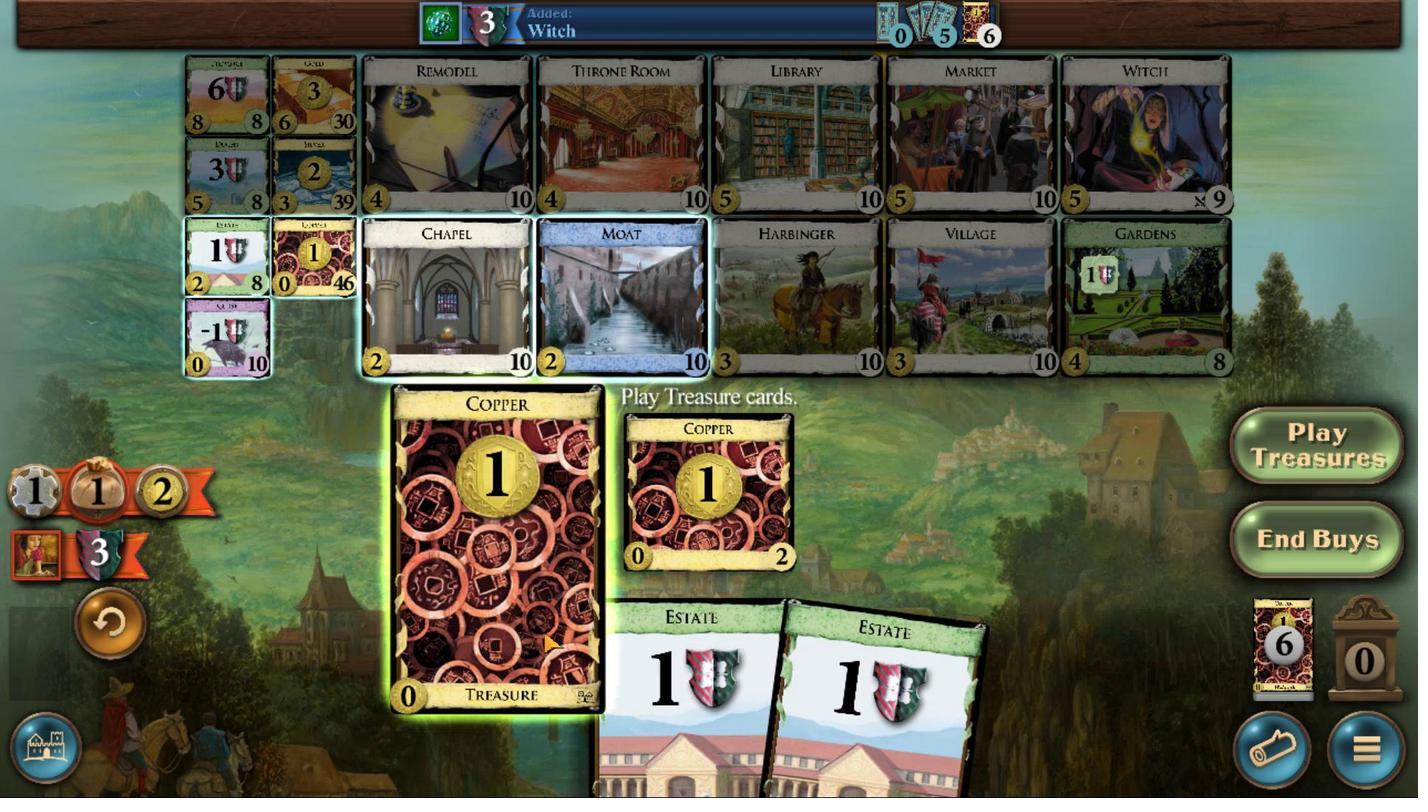 
Action: Mouse scrolled (483, 637) with delta (0, 0)
Screenshot: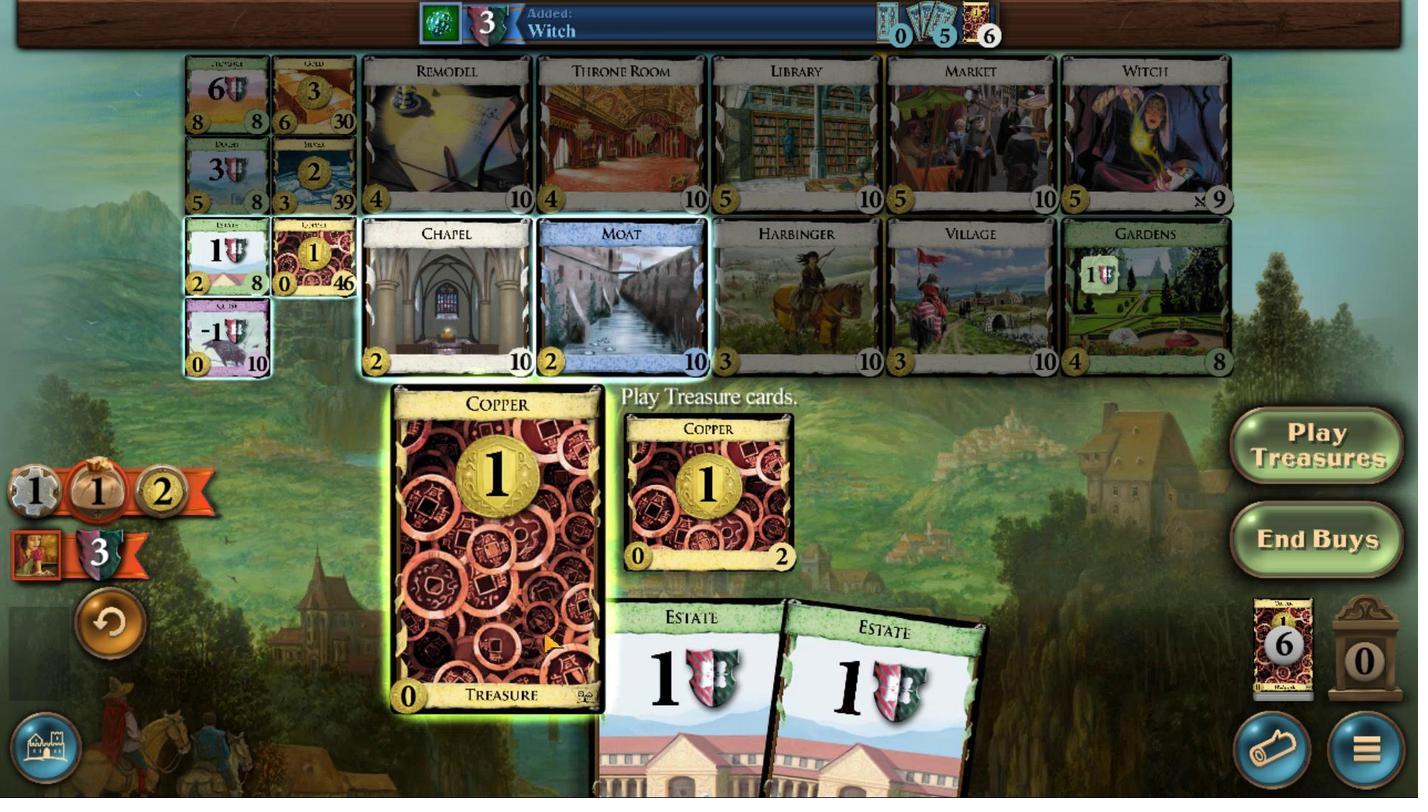 
Action: Mouse moved to (517, 525)
Screenshot: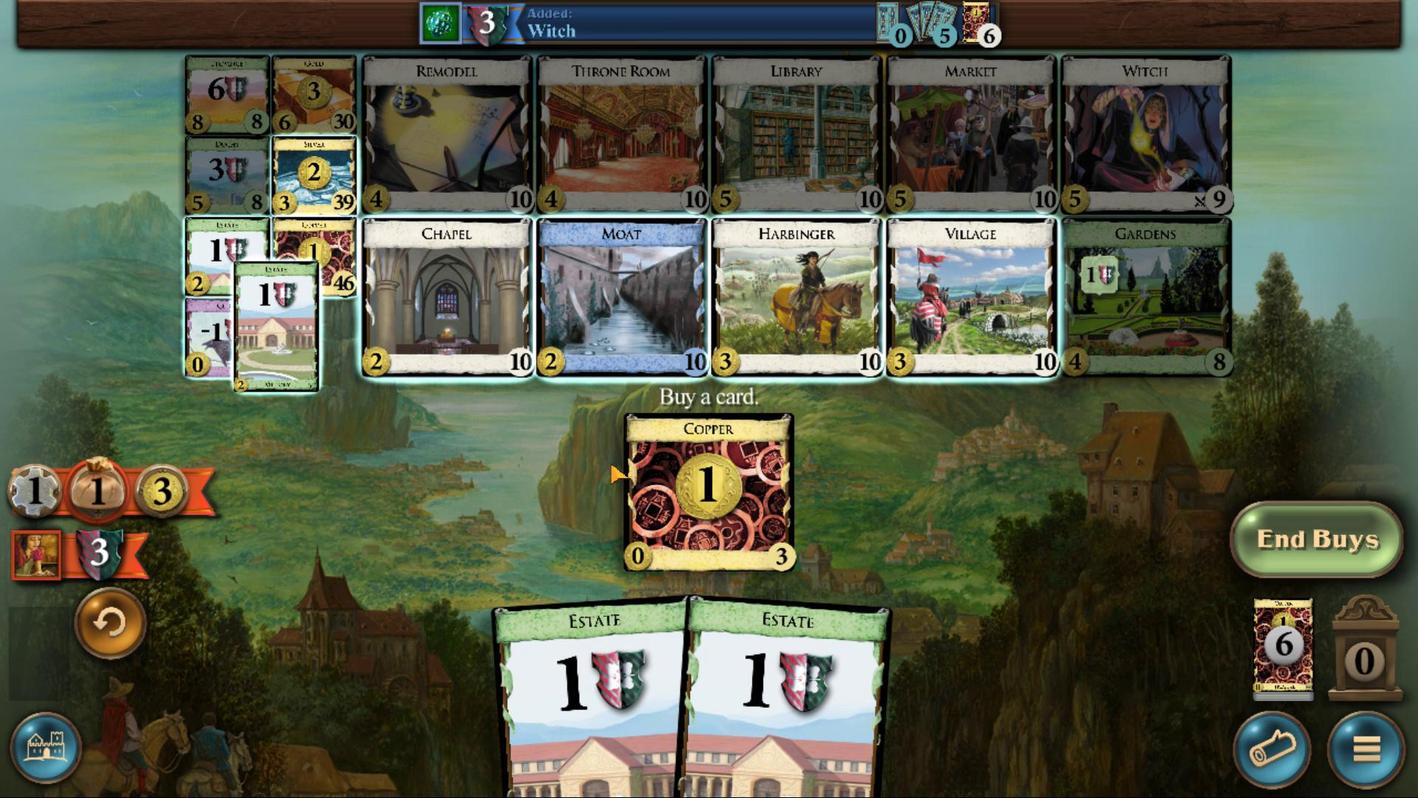 
Action: Mouse pressed left at (517, 525)
Screenshot: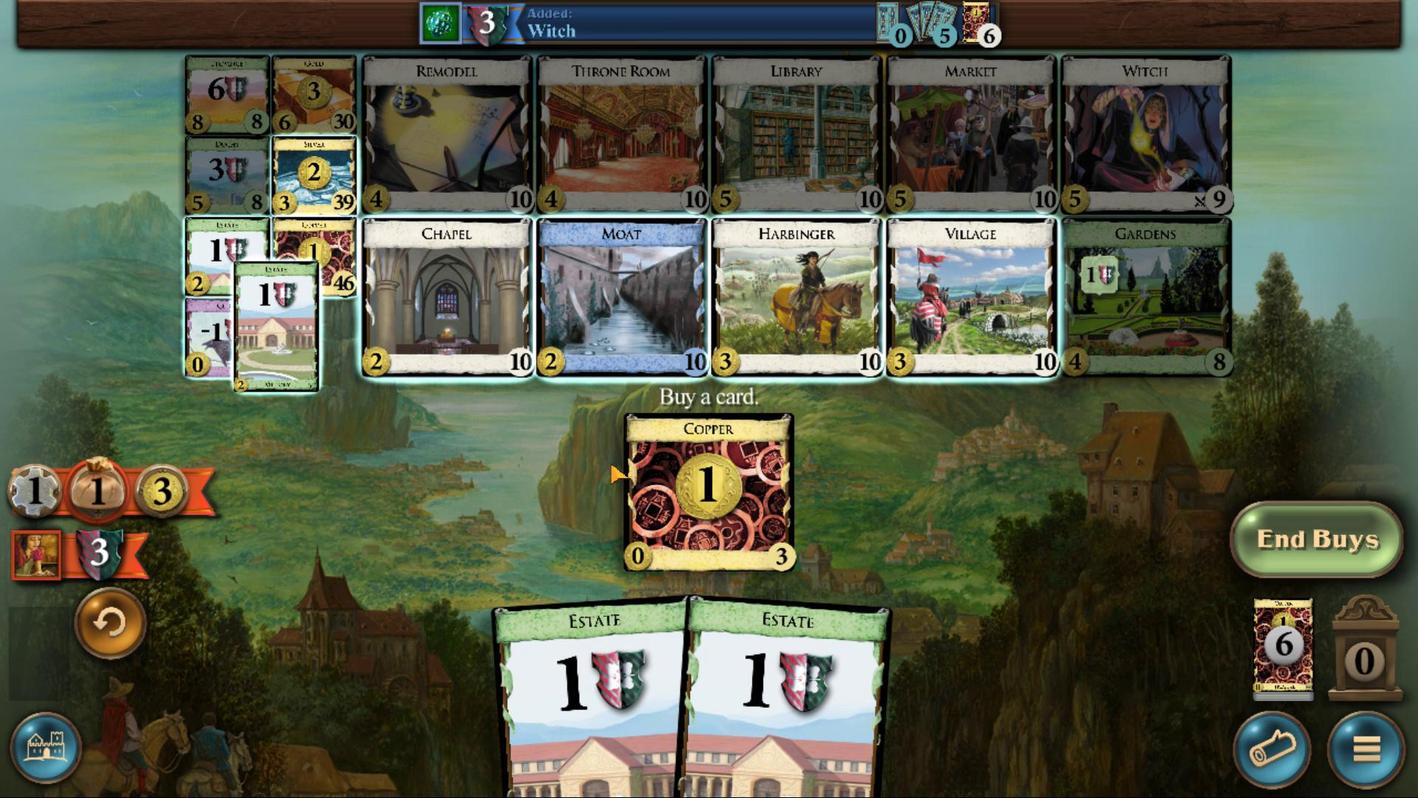 
Action: Mouse moved to (476, 588)
Screenshot: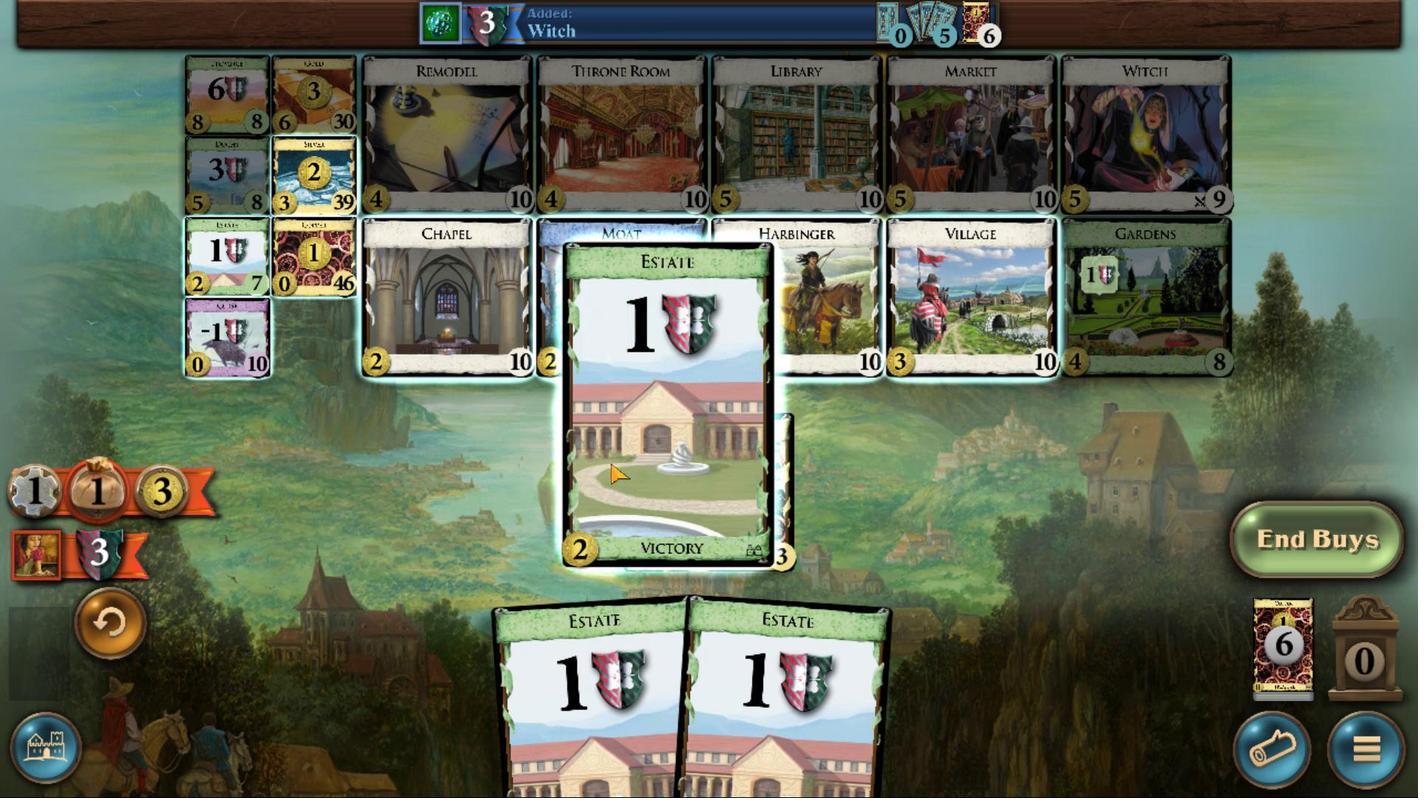 
Action: Mouse pressed left at (476, 588)
Screenshot: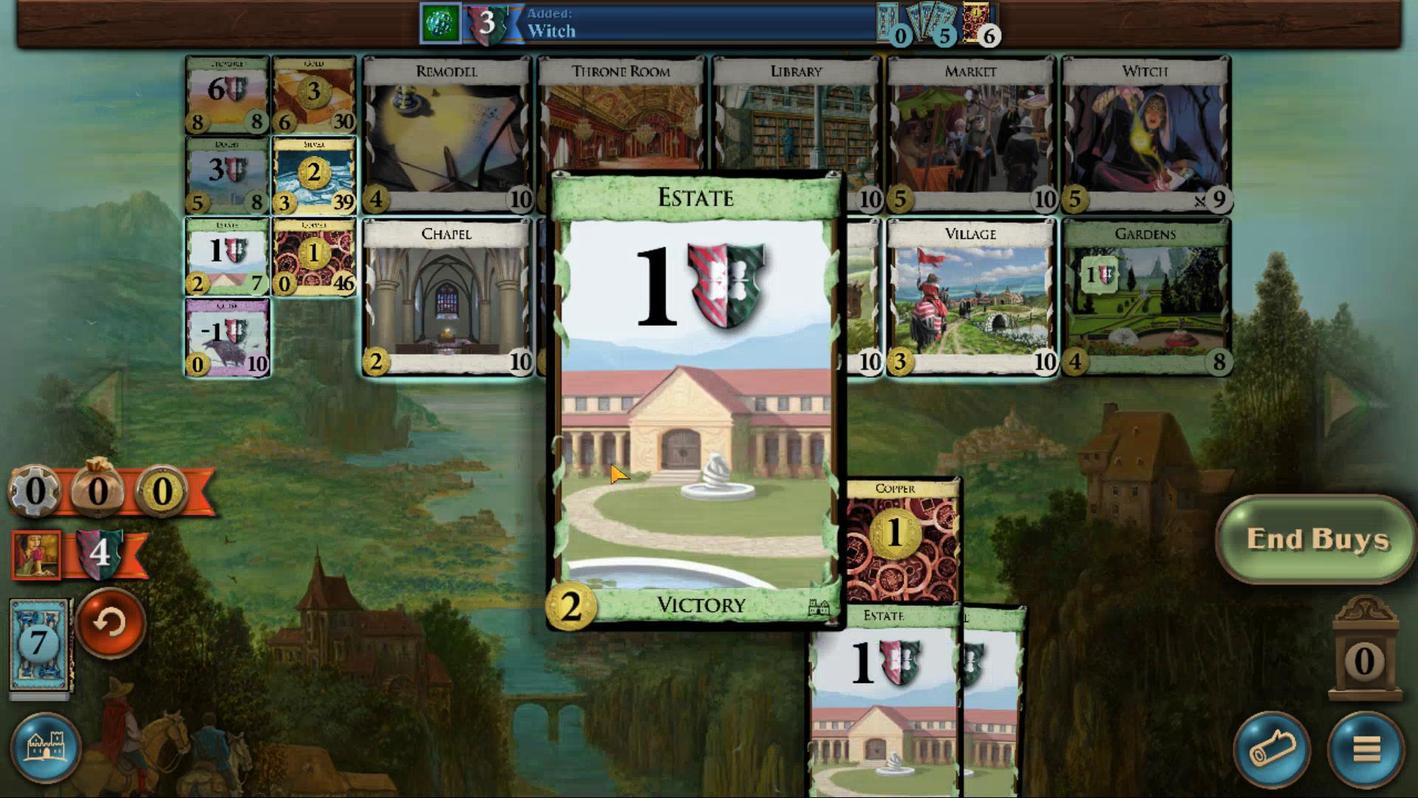 
Action: Mouse moved to (489, 577)
Screenshot: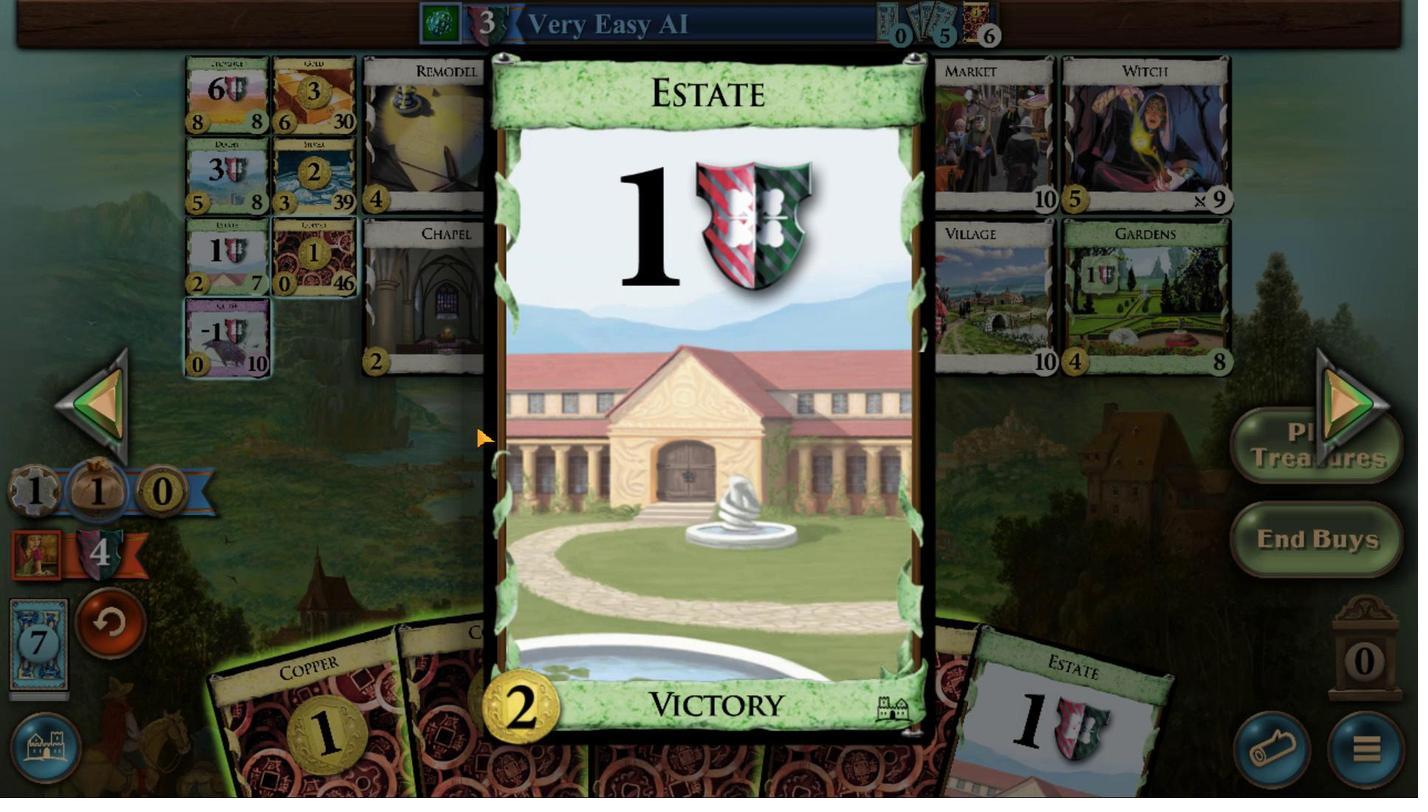 
Action: Mouse pressed left at (489, 577)
Screenshot: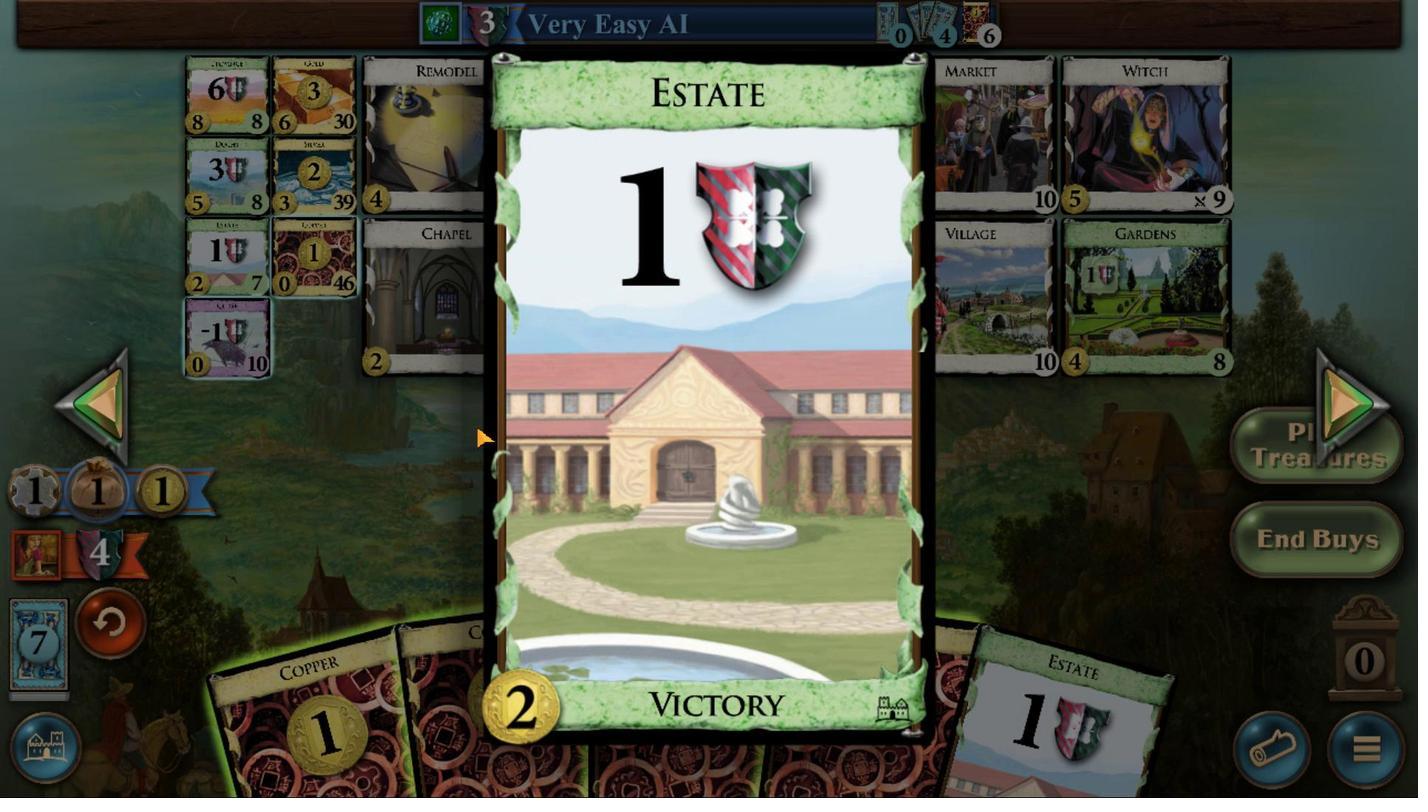 
Action: Mouse moved to (455, 648)
Screenshot: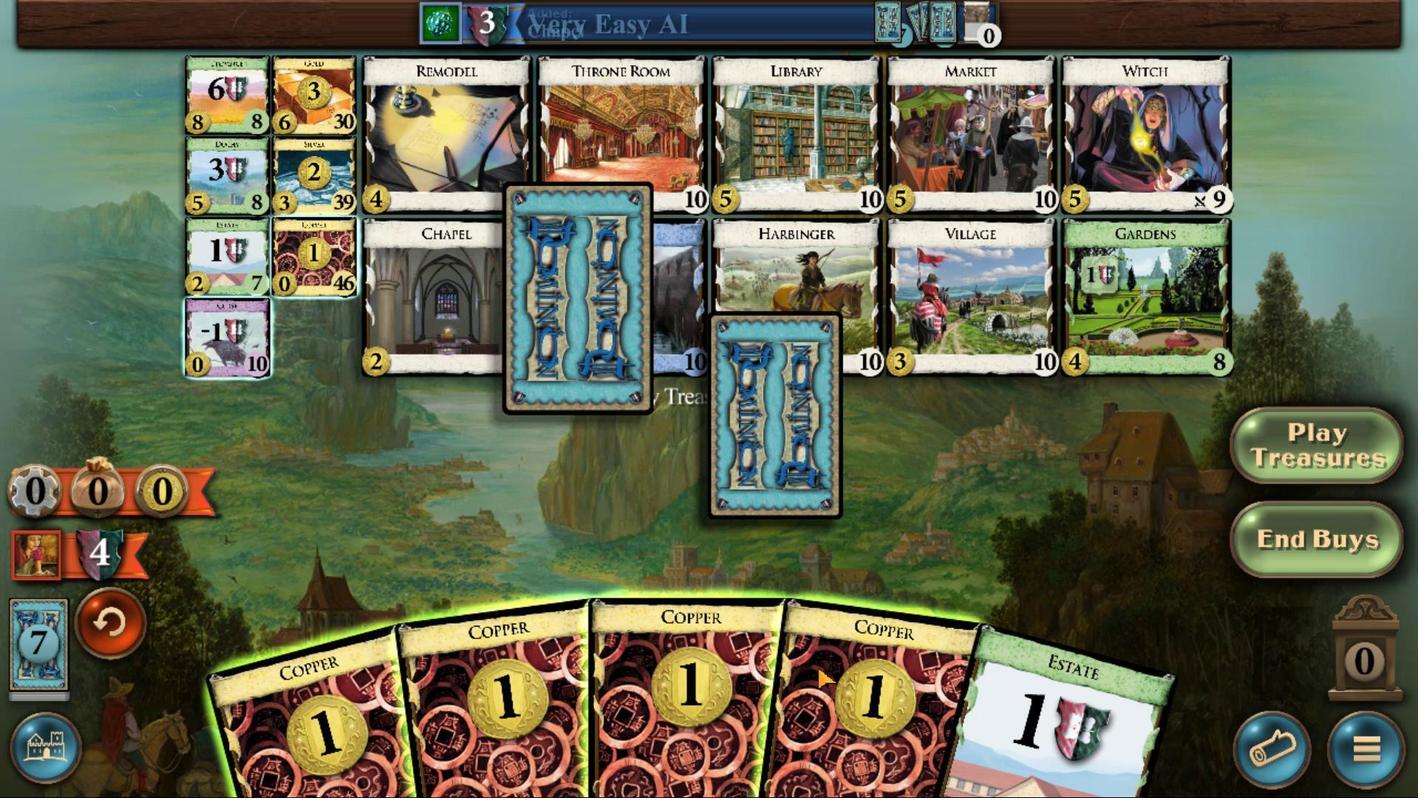 
Action: Mouse scrolled (455, 648) with delta (0, 0)
Screenshot: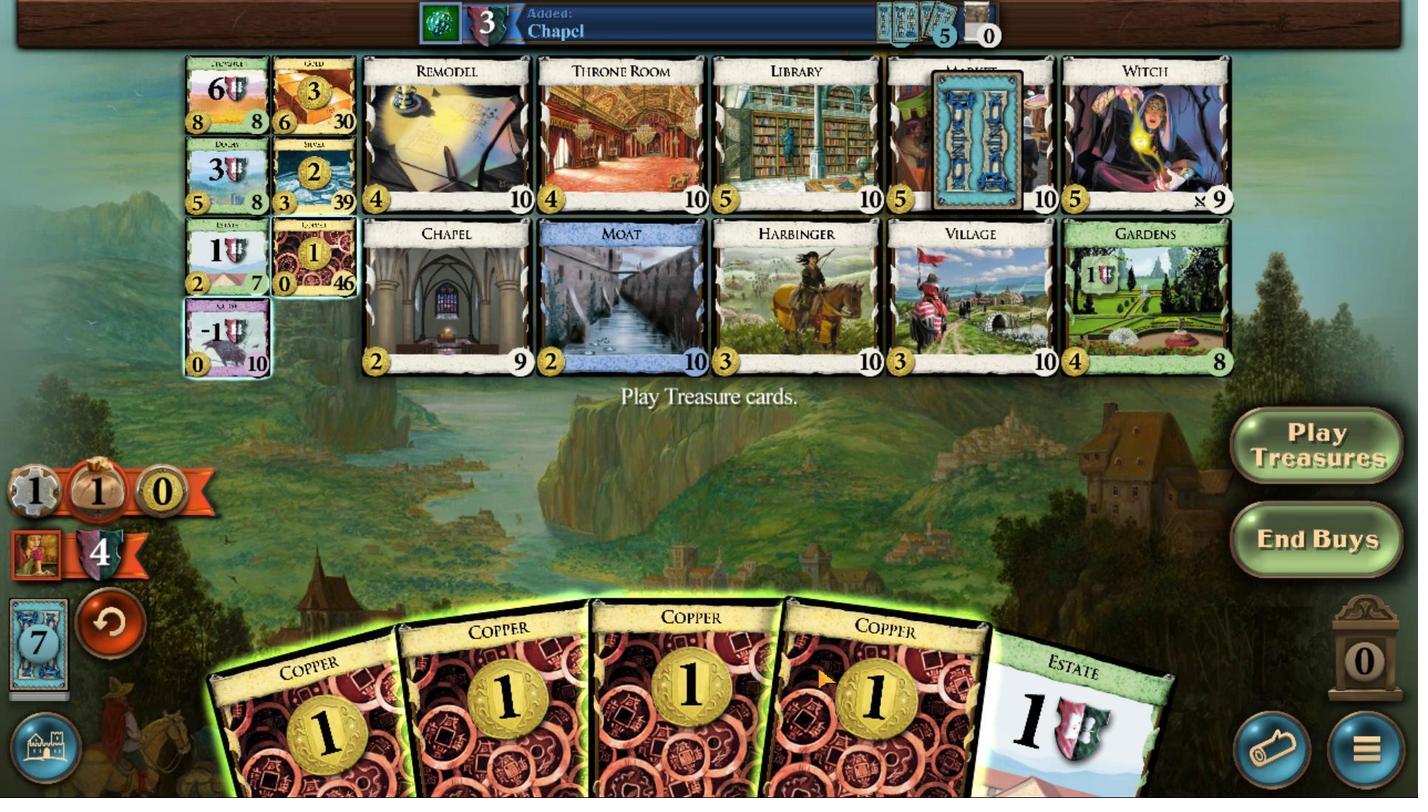 
Action: Mouse scrolled (455, 648) with delta (0, 0)
Screenshot: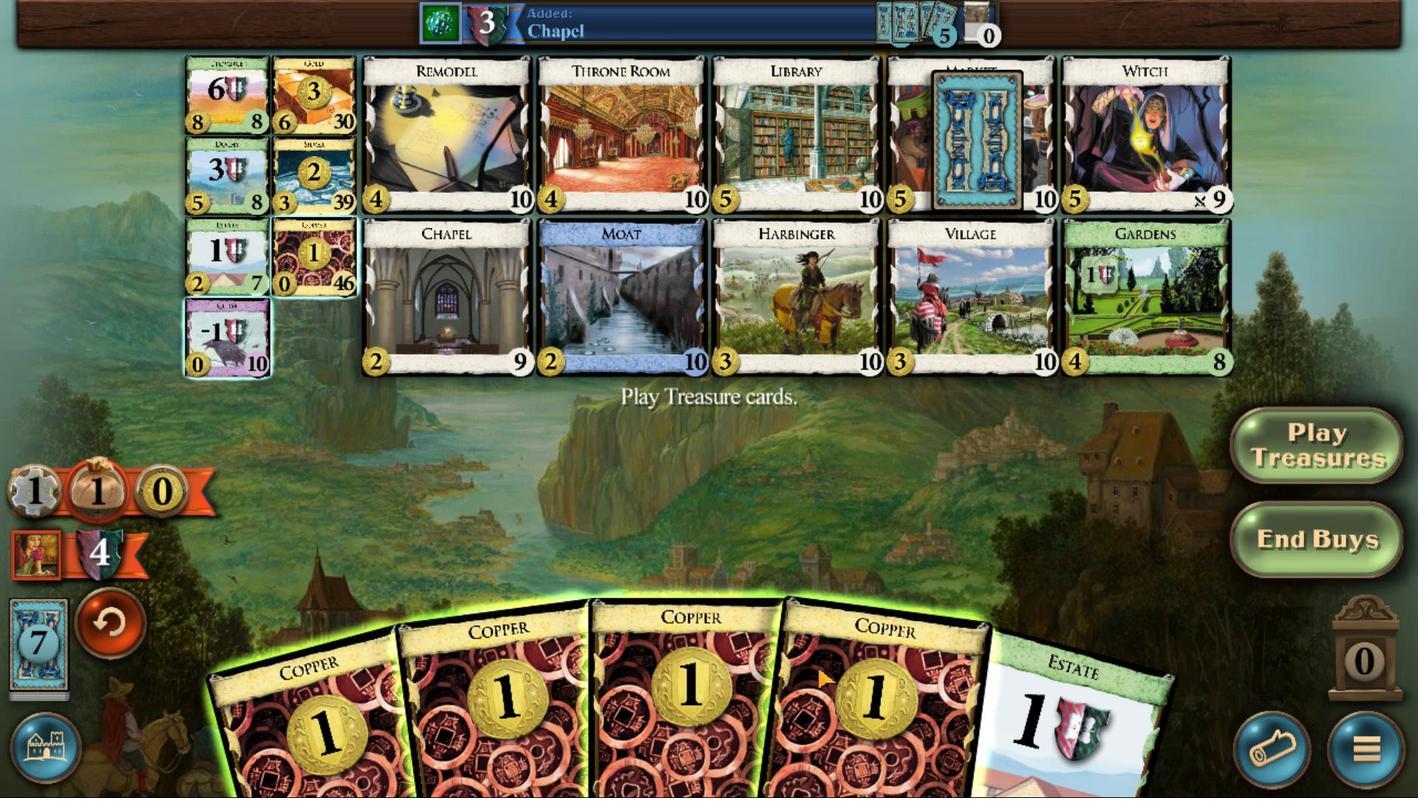 
Action: Mouse scrolled (455, 648) with delta (0, 0)
Screenshot: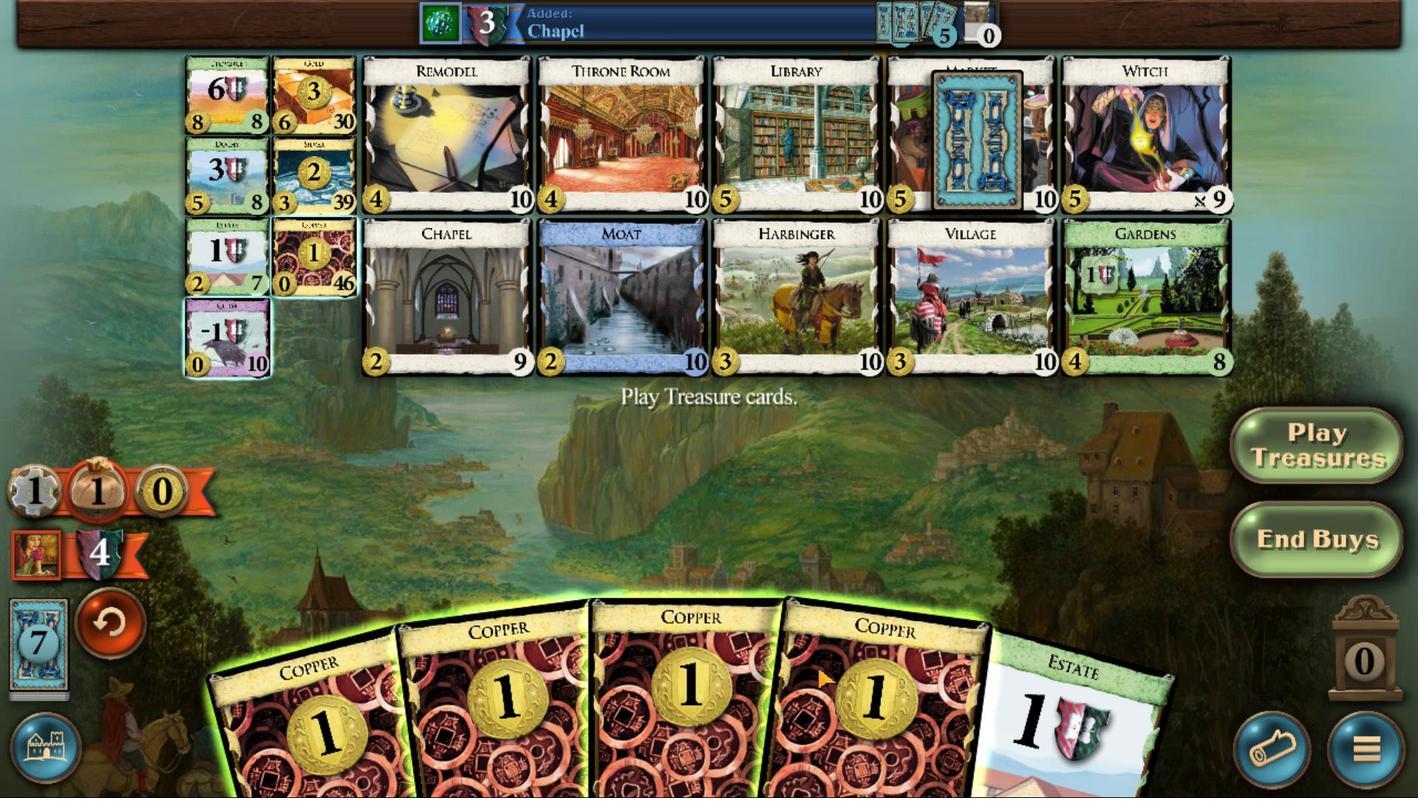
Action: Mouse scrolled (455, 648) with delta (0, 0)
Screenshot: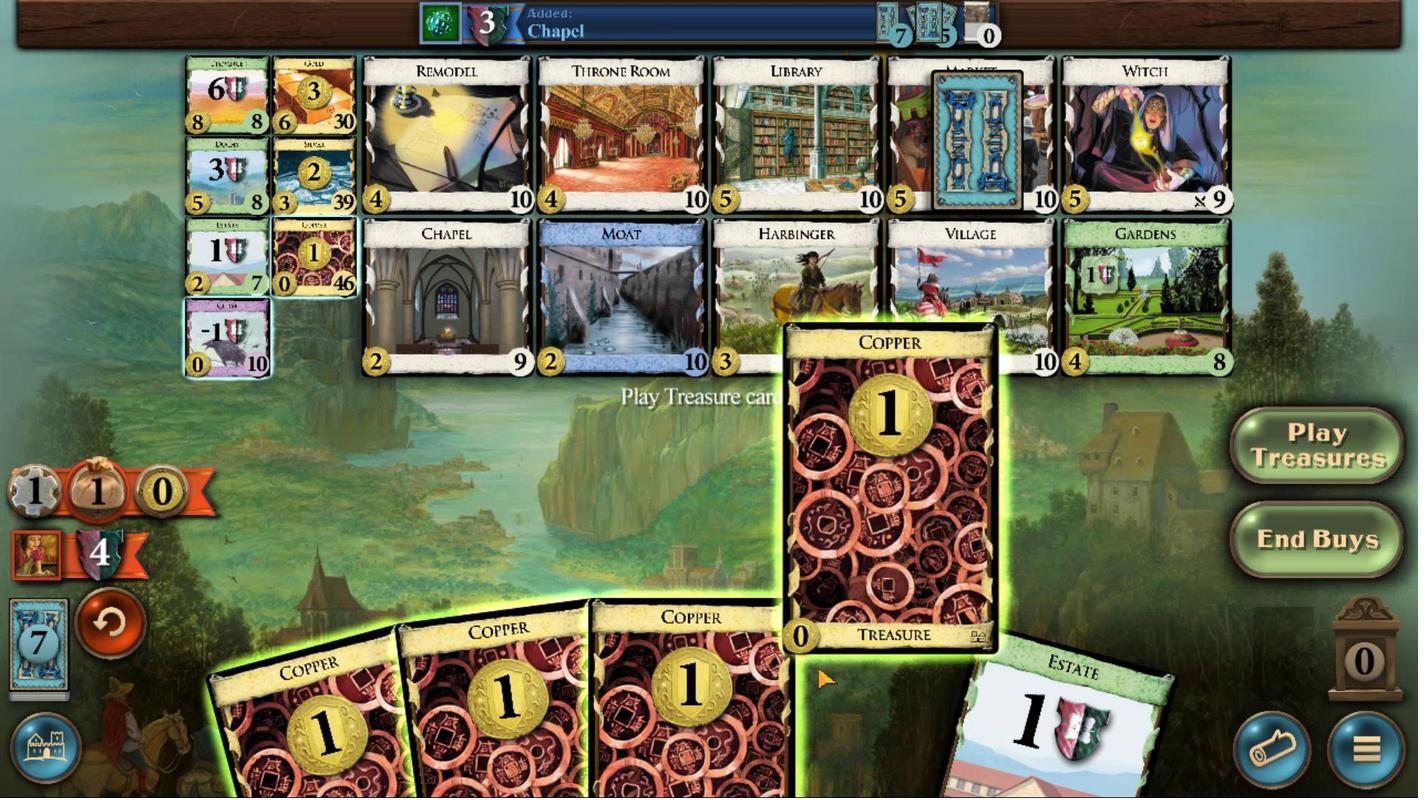 
Action: Mouse scrolled (455, 648) with delta (0, 0)
Screenshot: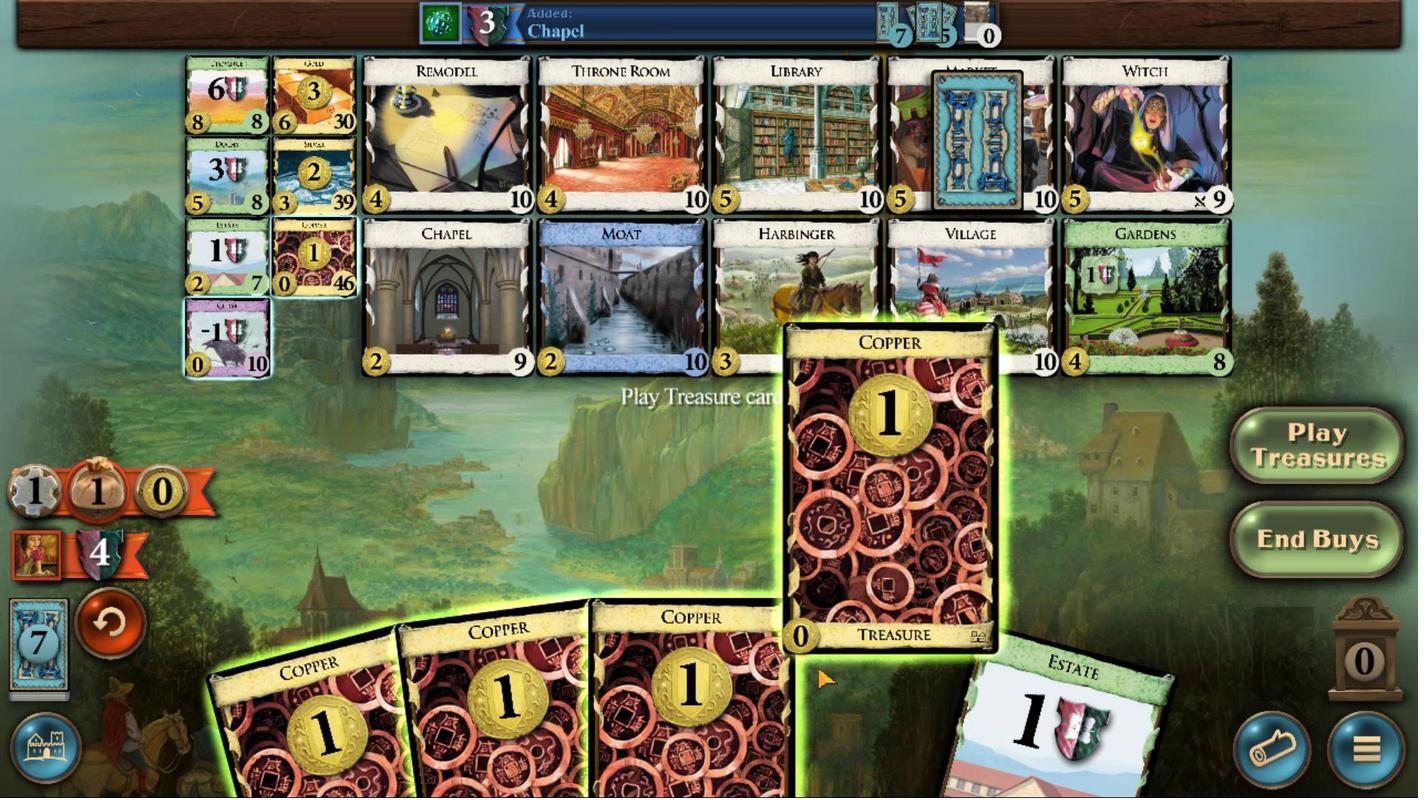
Action: Mouse scrolled (455, 648) with delta (0, 0)
Screenshot: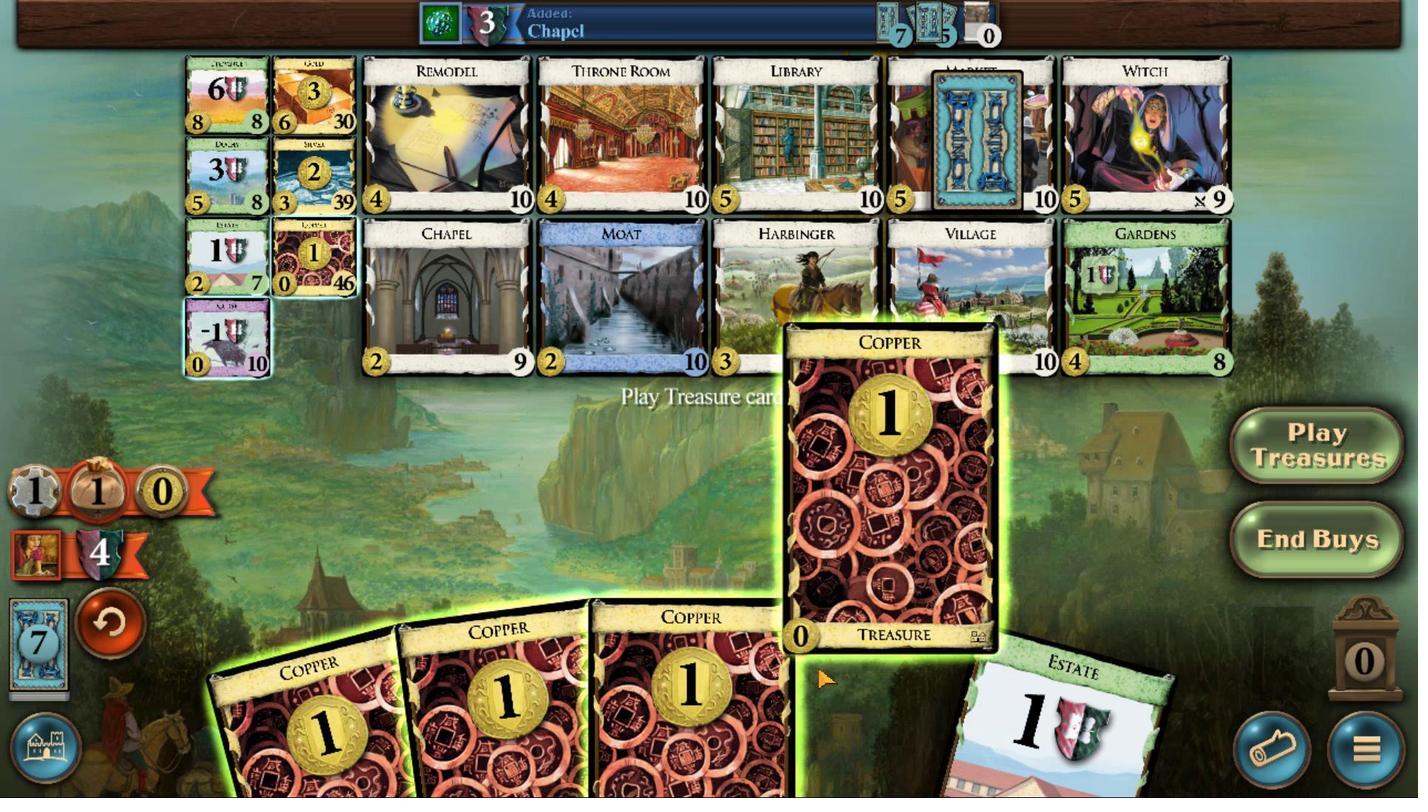 
Action: Mouse moved to (458, 648)
Screenshot: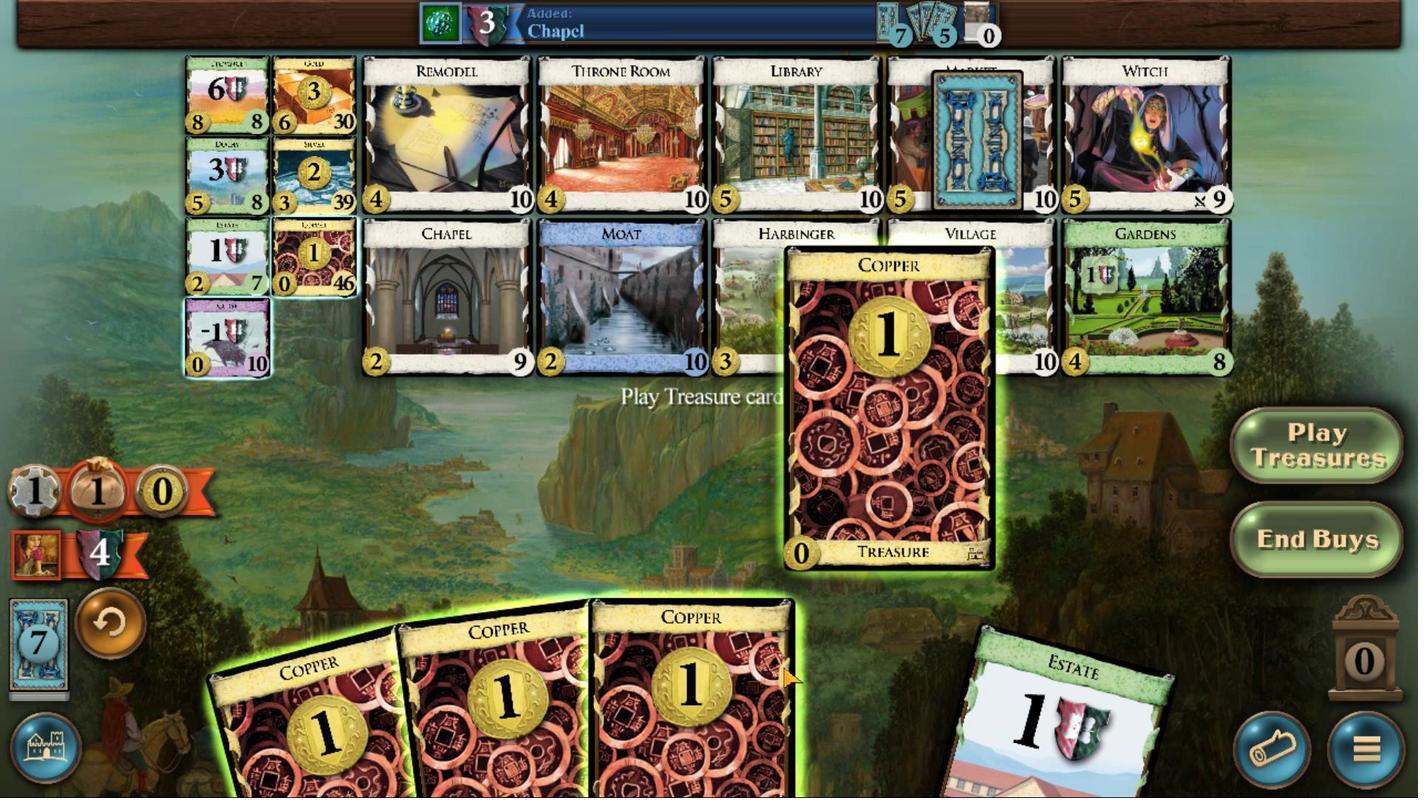 
Action: Mouse scrolled (458, 647) with delta (0, 0)
Screenshot: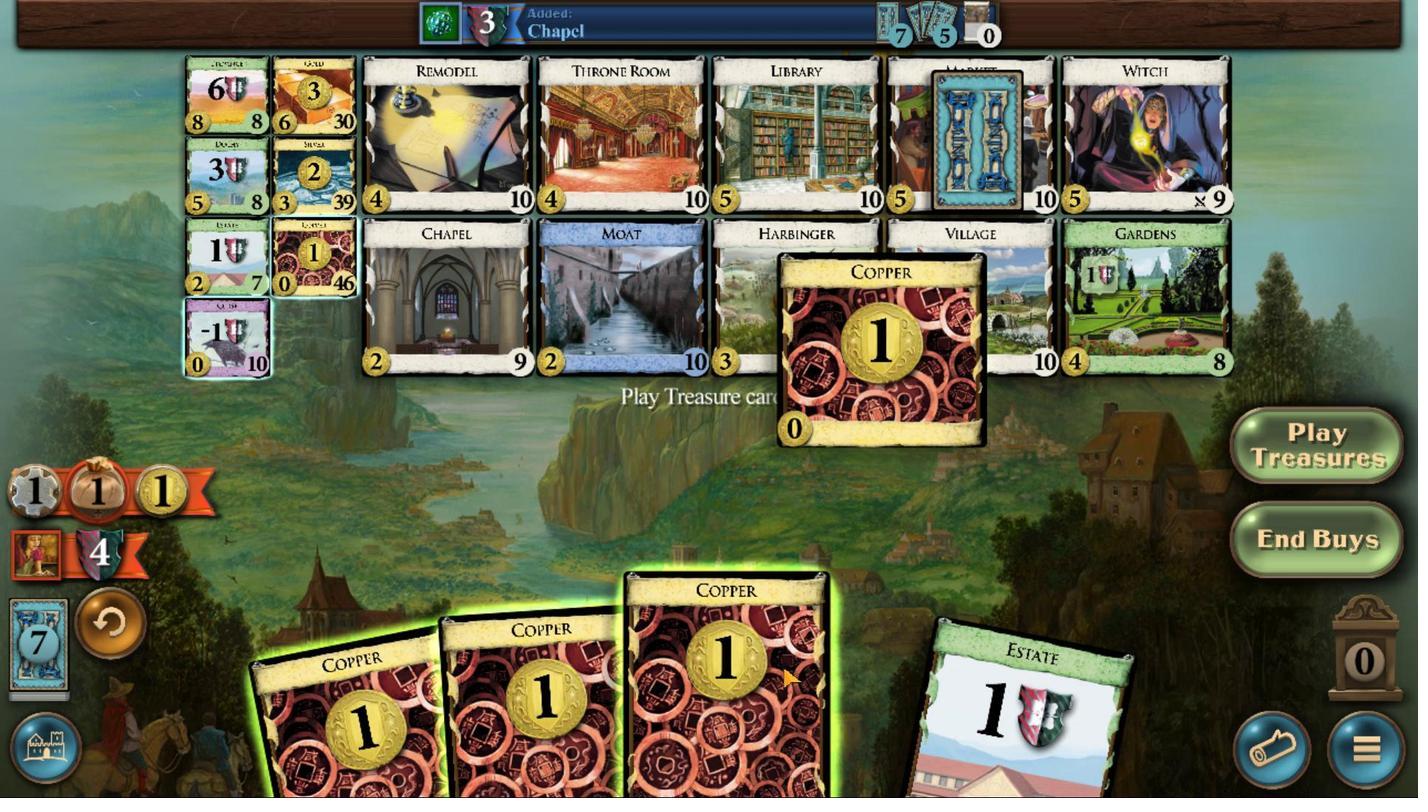 
Action: Mouse scrolled (458, 647) with delta (0, 0)
Screenshot: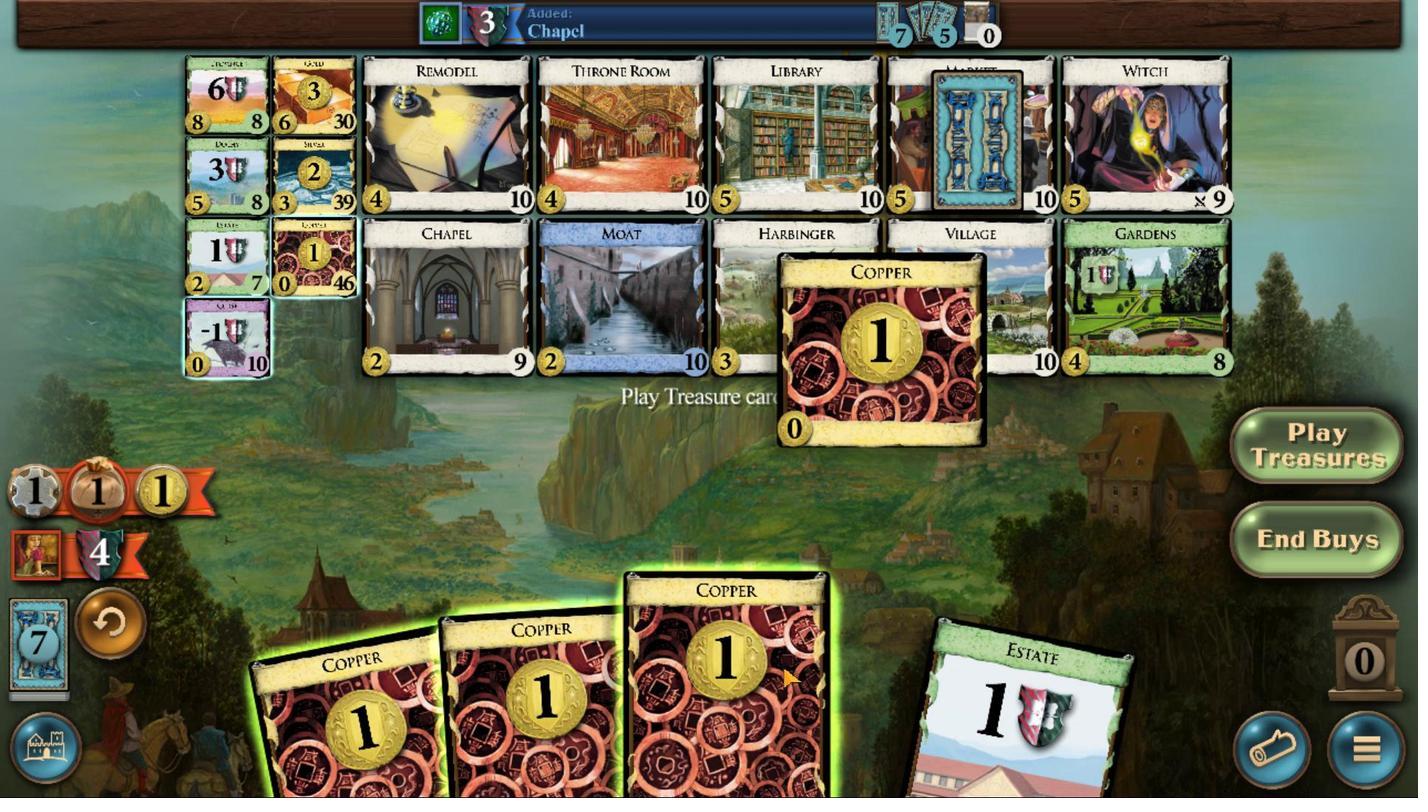 
Action: Mouse scrolled (458, 647) with delta (0, 0)
Screenshot: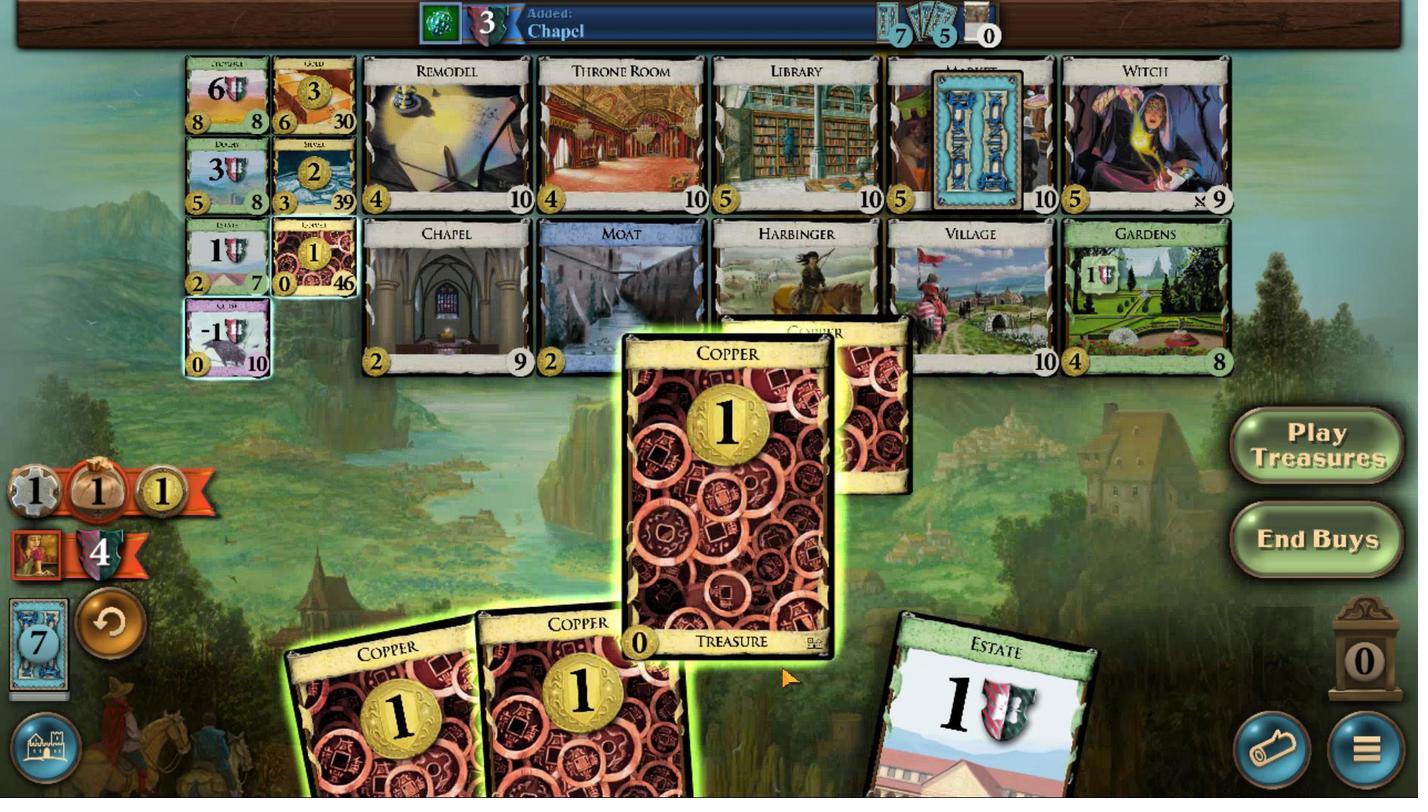 
Action: Mouse scrolled (458, 647) with delta (0, 0)
Screenshot: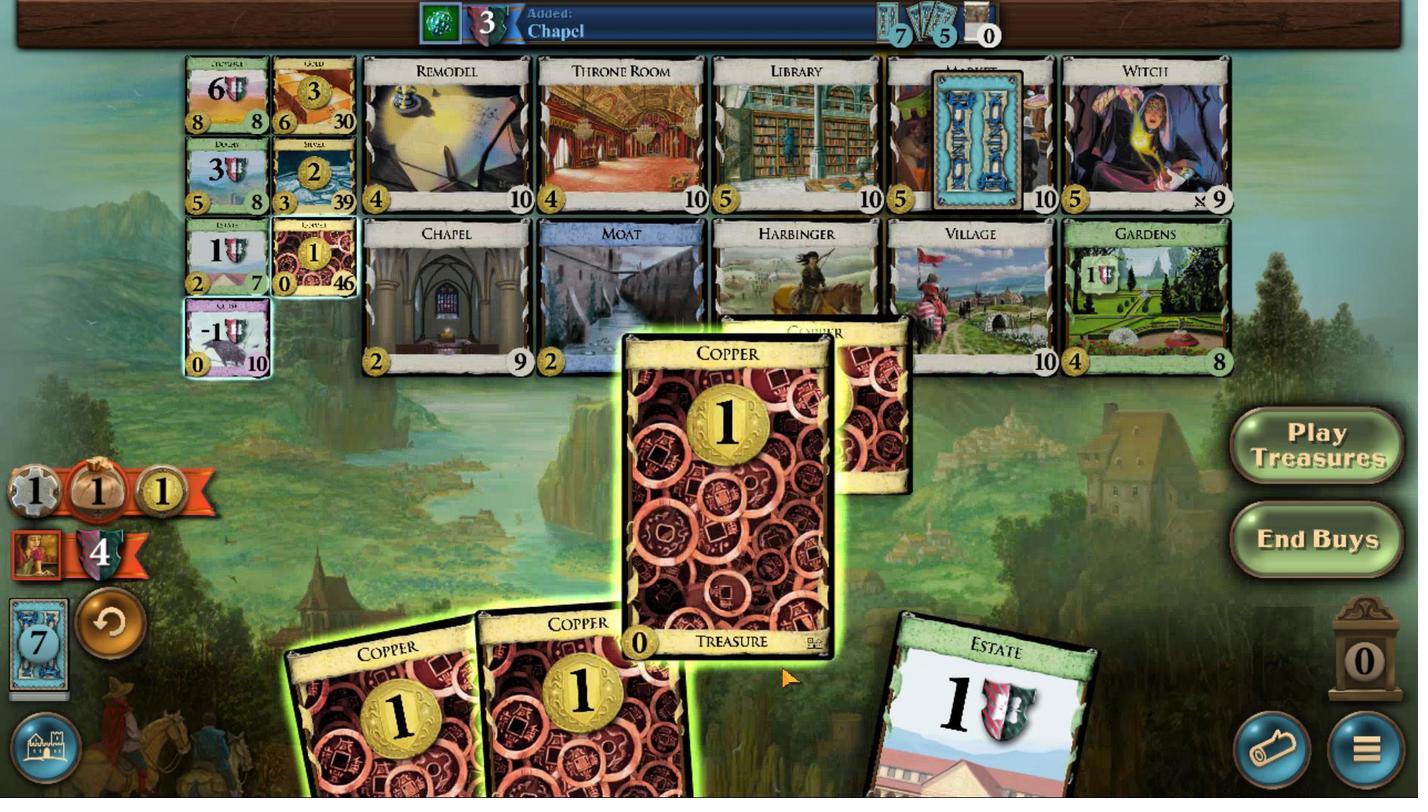 
Action: Mouse moved to (465, 648)
Screenshot: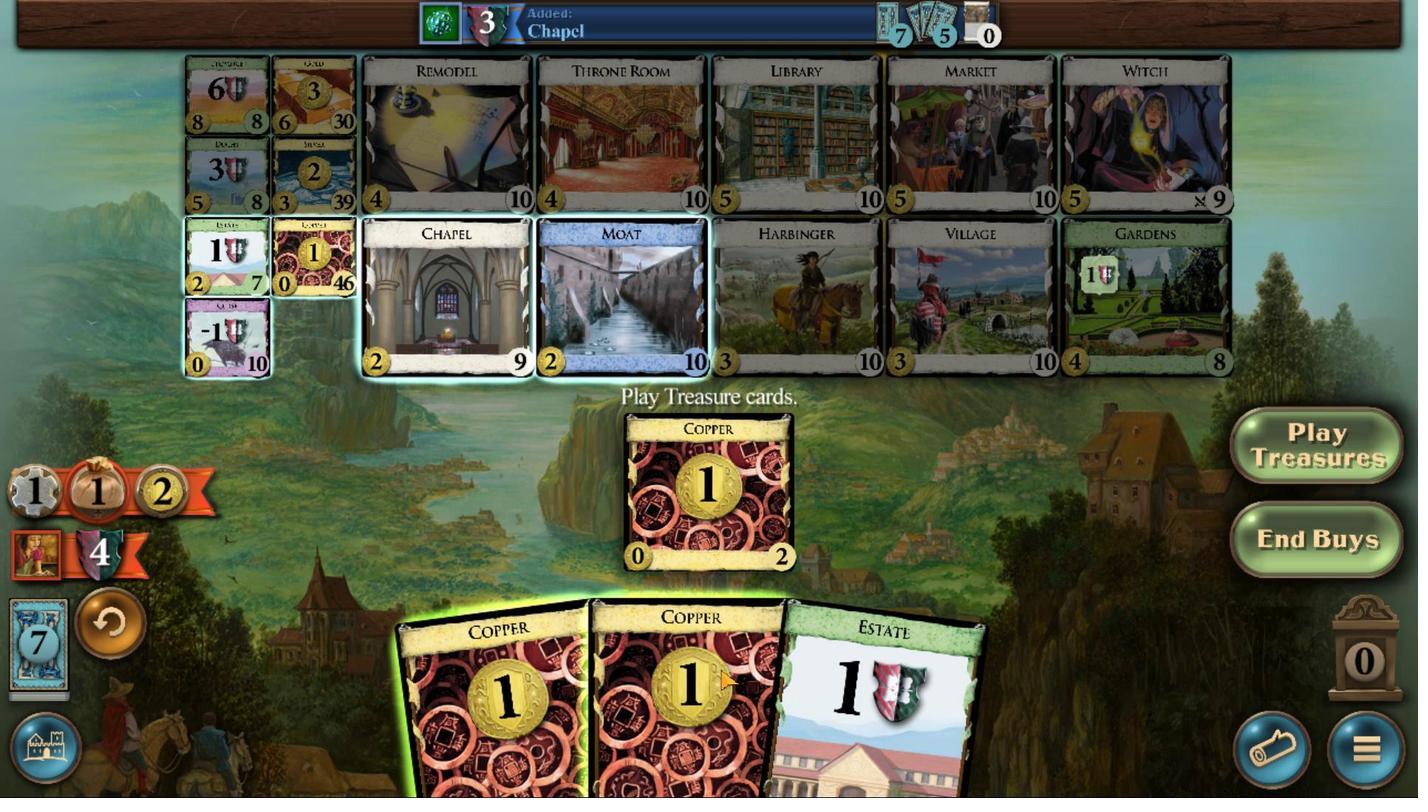 
Action: Mouse scrolled (465, 648) with delta (0, 0)
Screenshot: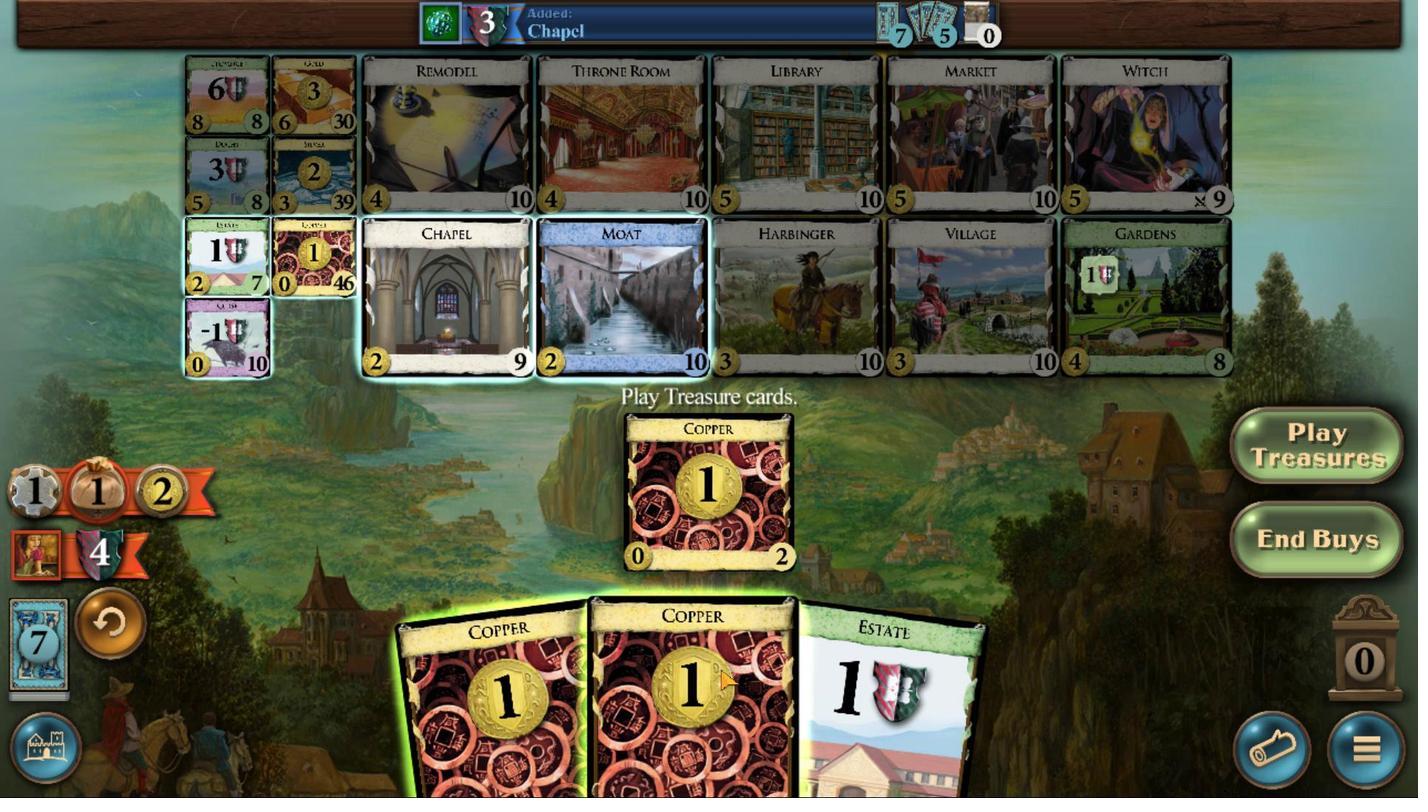 
Action: Mouse scrolled (465, 648) with delta (0, 0)
Screenshot: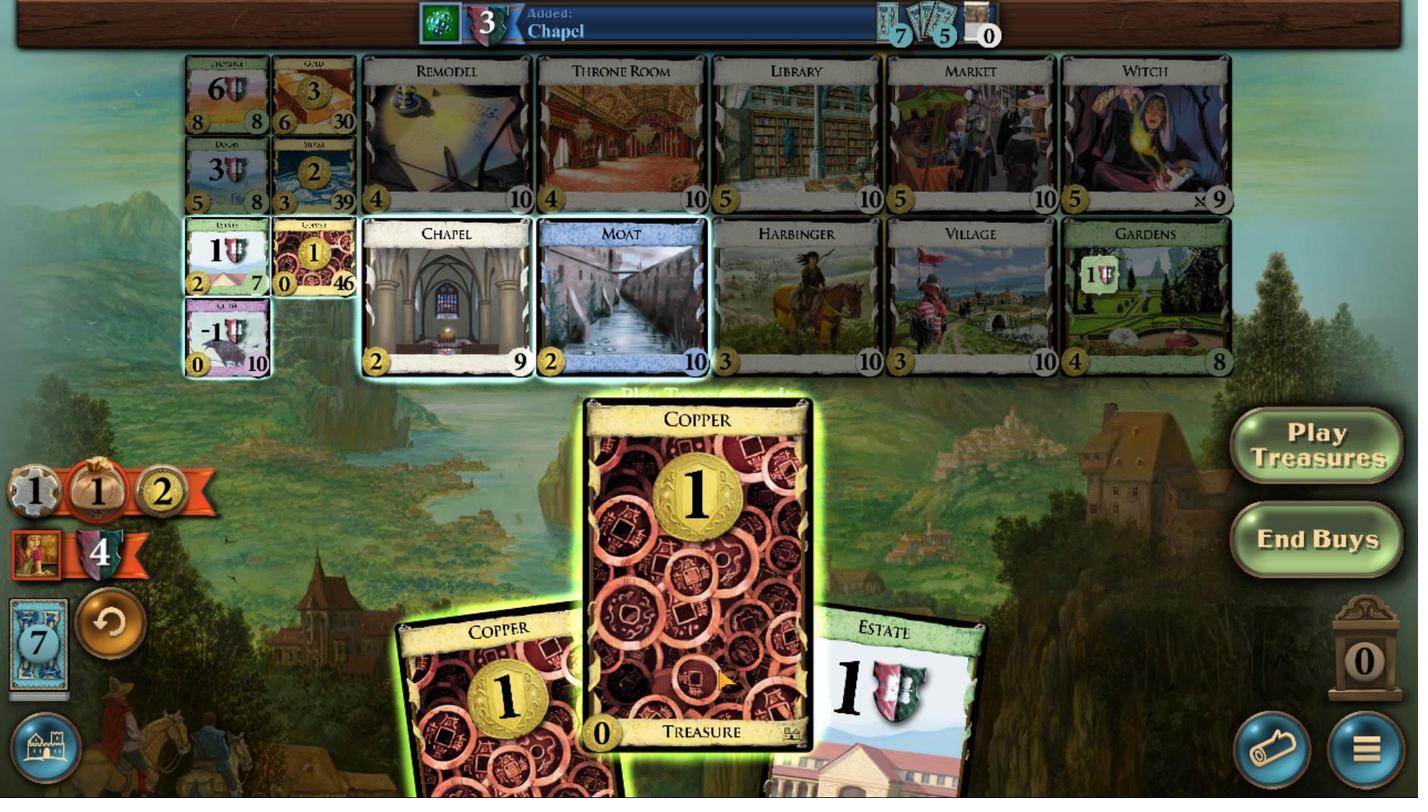 
Action: Mouse scrolled (465, 648) with delta (0, 0)
Screenshot: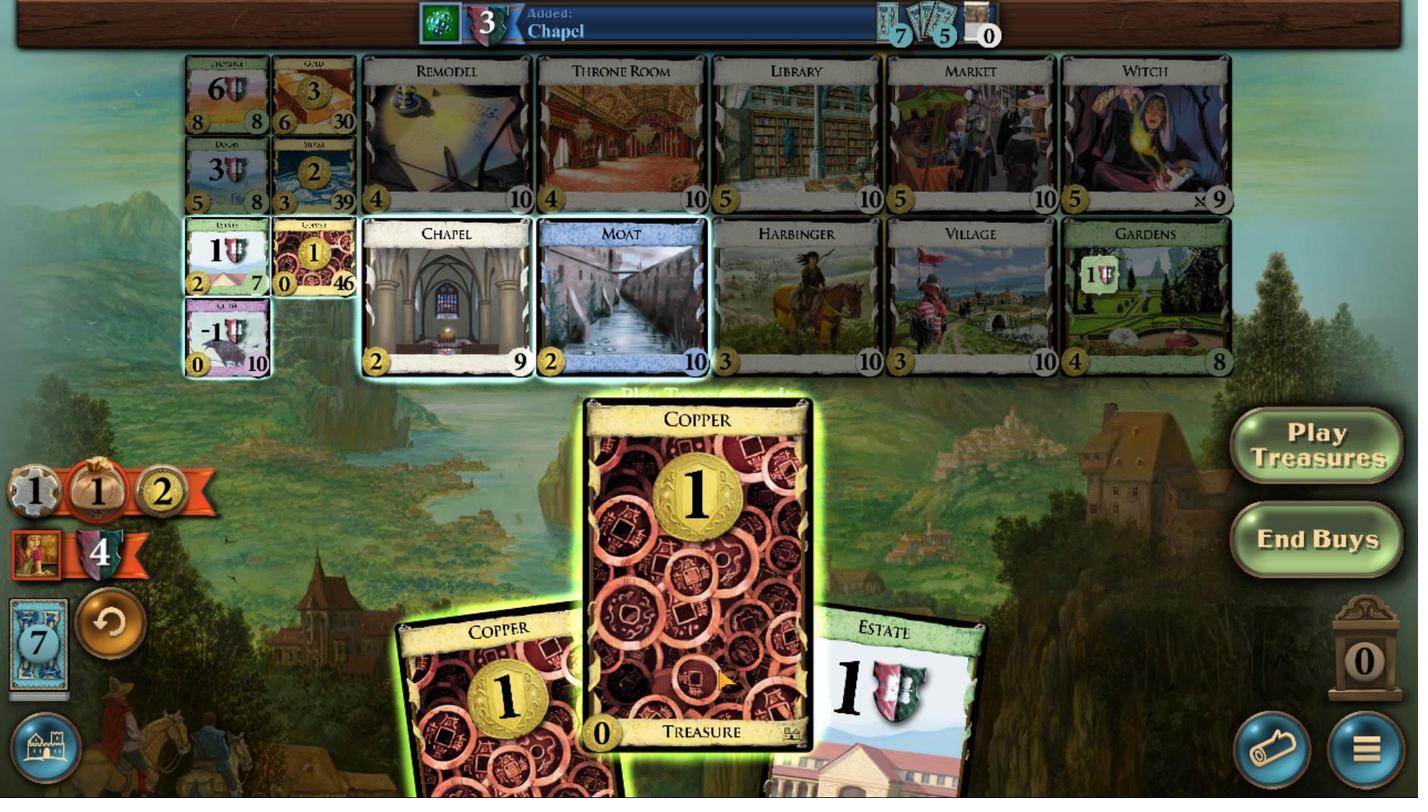 
Action: Mouse moved to (475, 649)
Screenshot: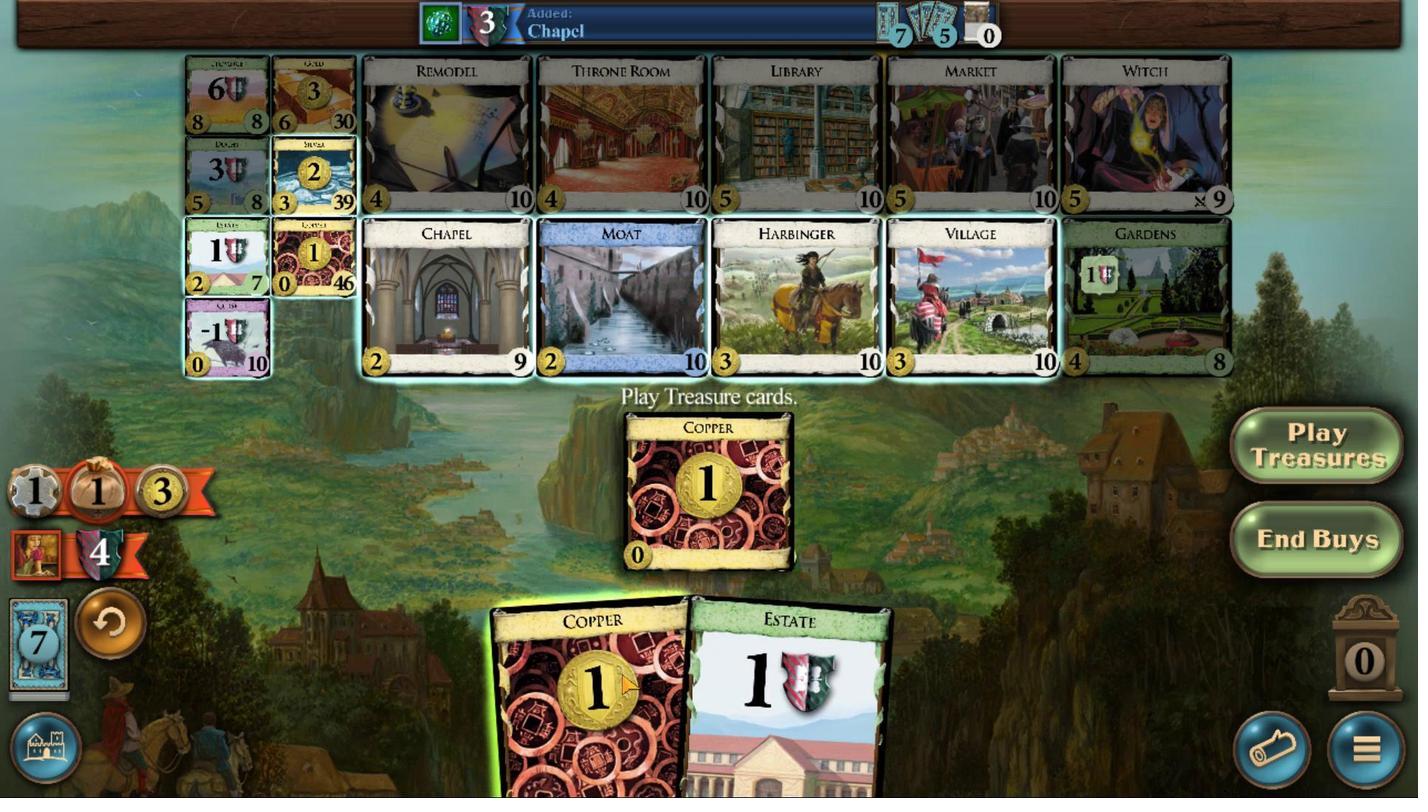 
Action: Mouse scrolled (475, 649) with delta (0, 0)
Screenshot: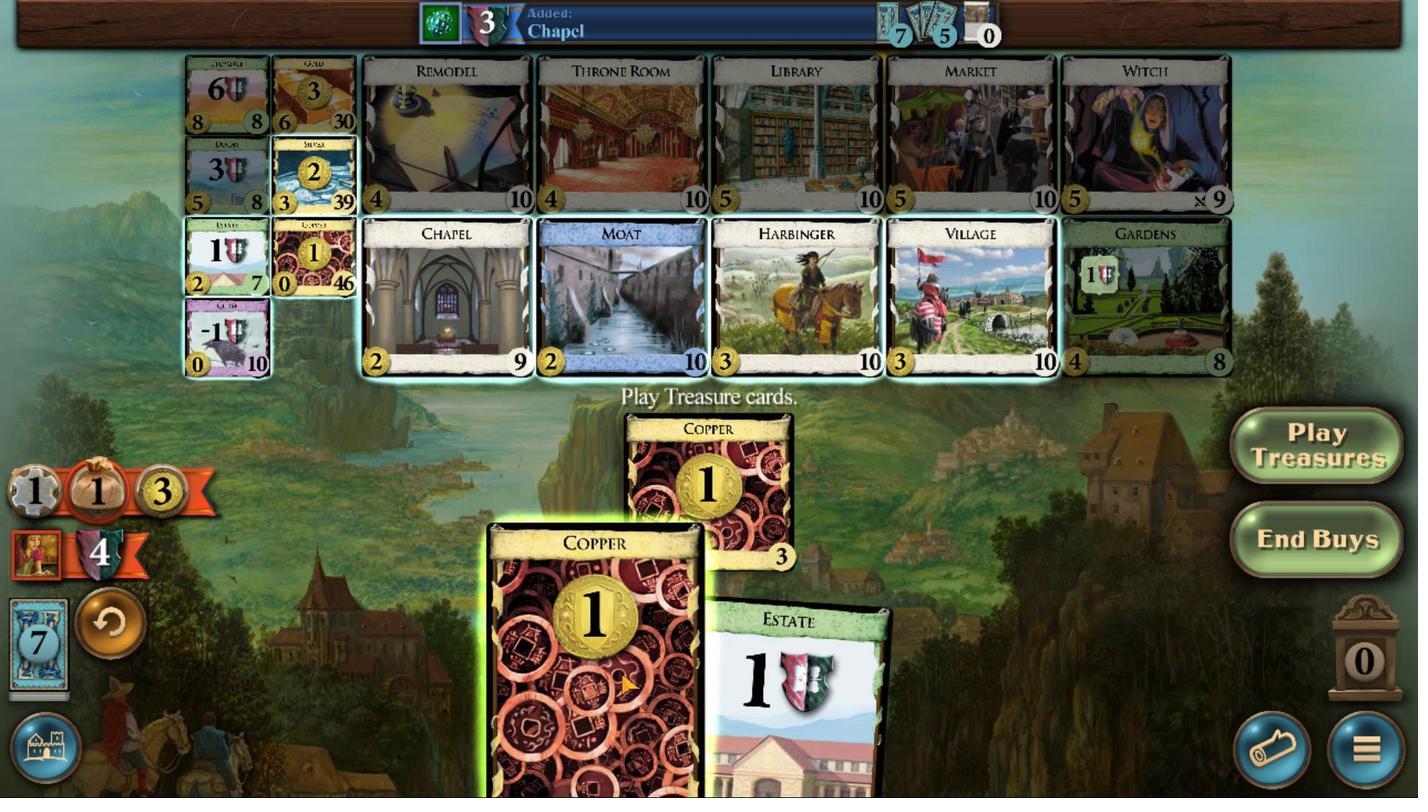 
Action: Mouse scrolled (475, 649) with delta (0, 0)
Screenshot: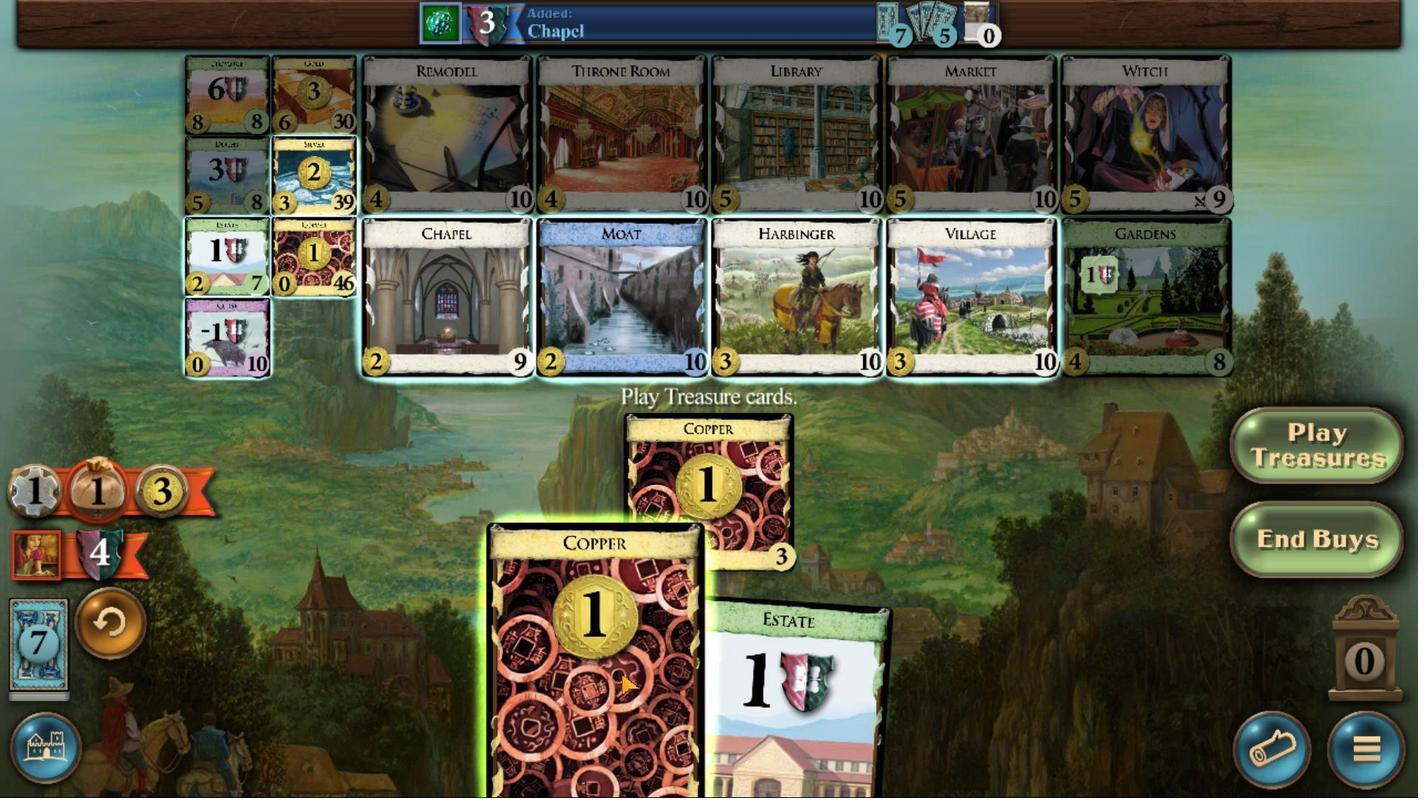 
Action: Mouse scrolled (475, 649) with delta (0, 0)
Screenshot: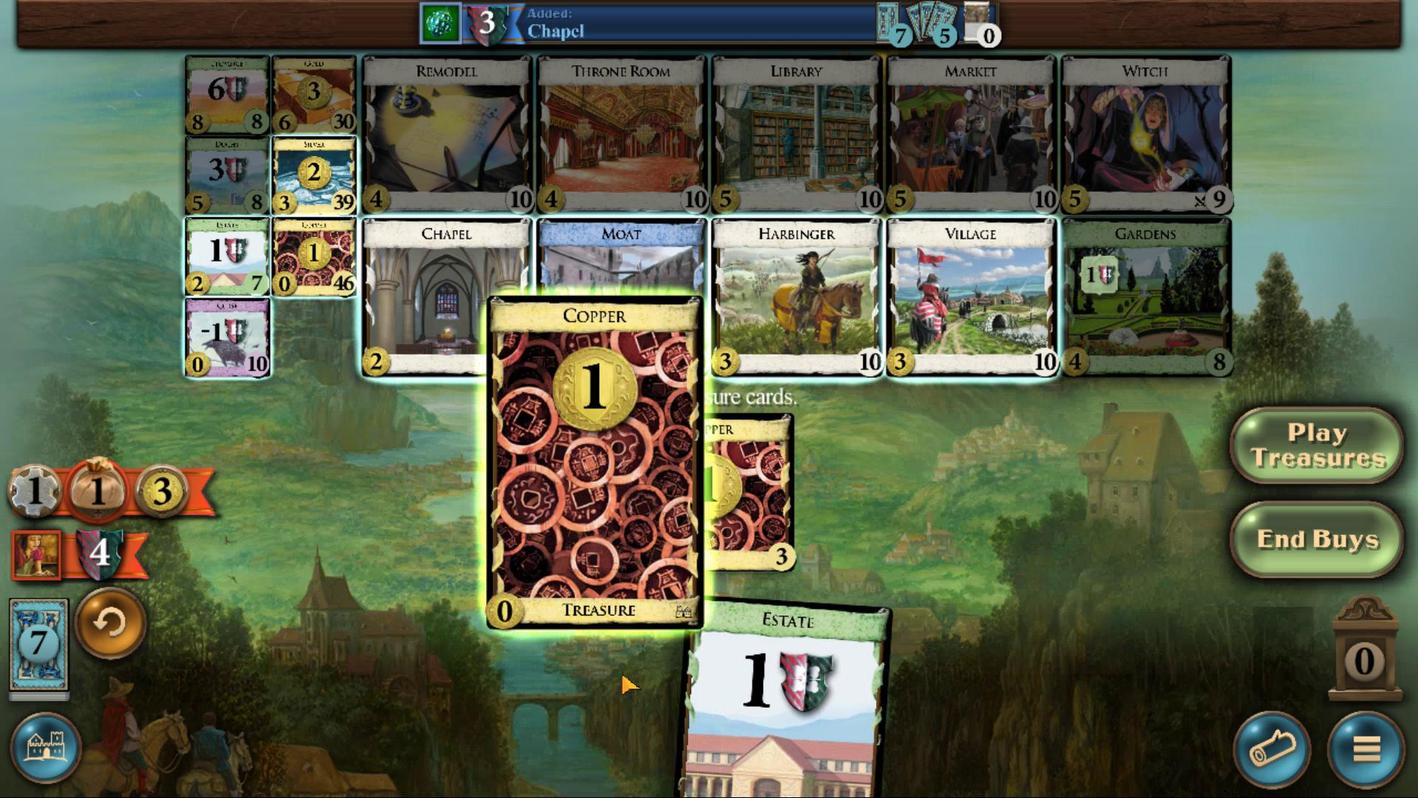 
Action: Mouse scrolled (475, 649) with delta (0, 0)
Screenshot: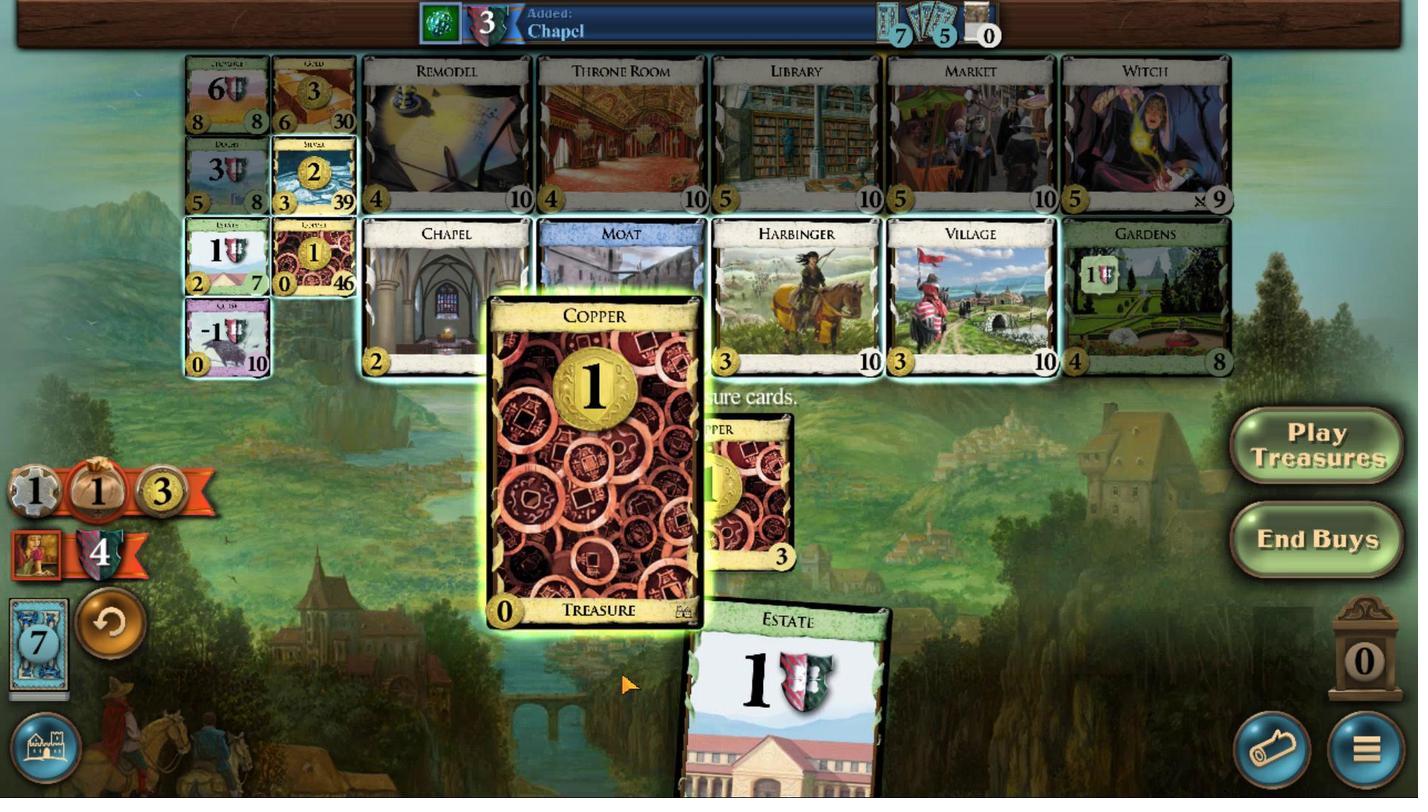 
Action: Mouse moved to (506, 503)
Screenshot: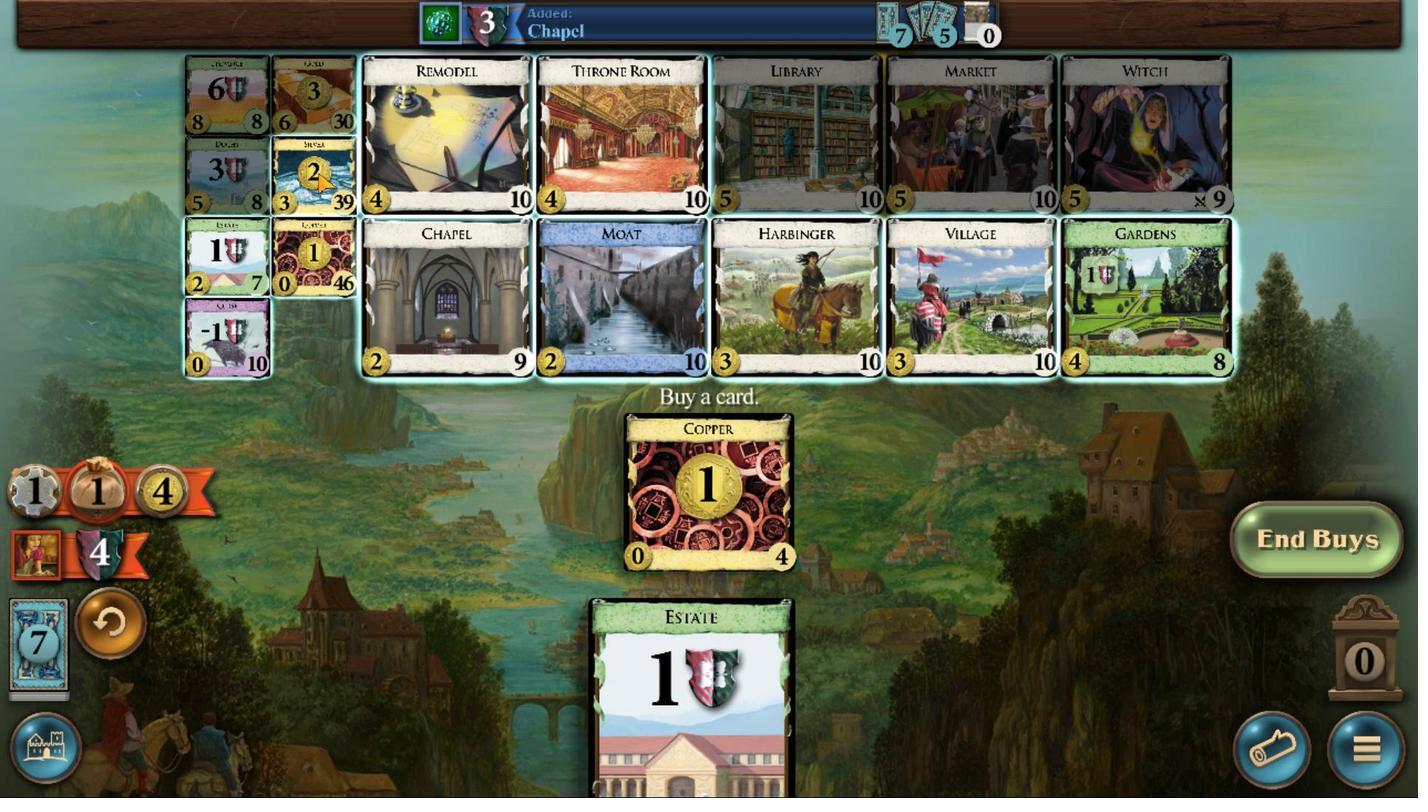 
Action: Mouse pressed left at (506, 503)
Screenshot: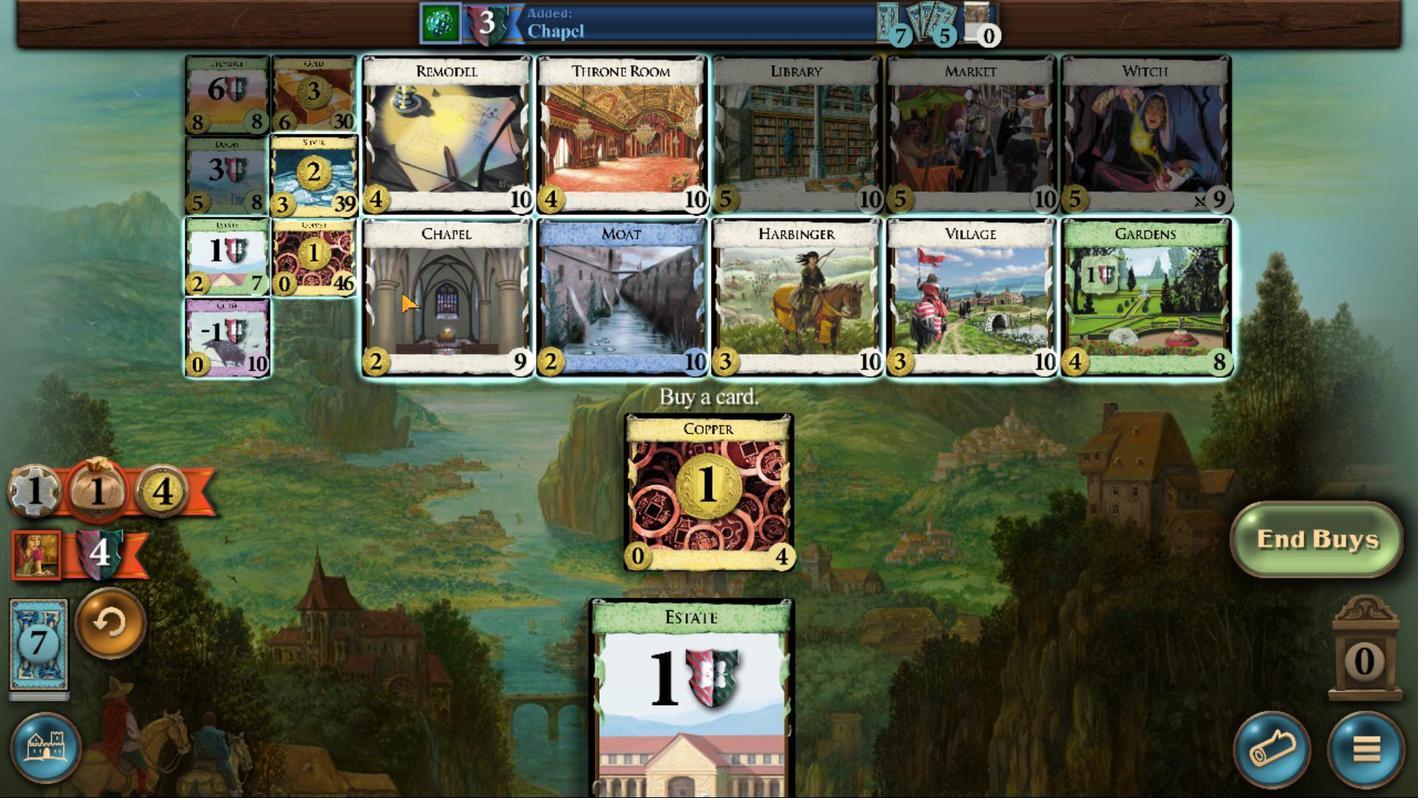 
Action: Mouse moved to (450, 639)
Screenshot: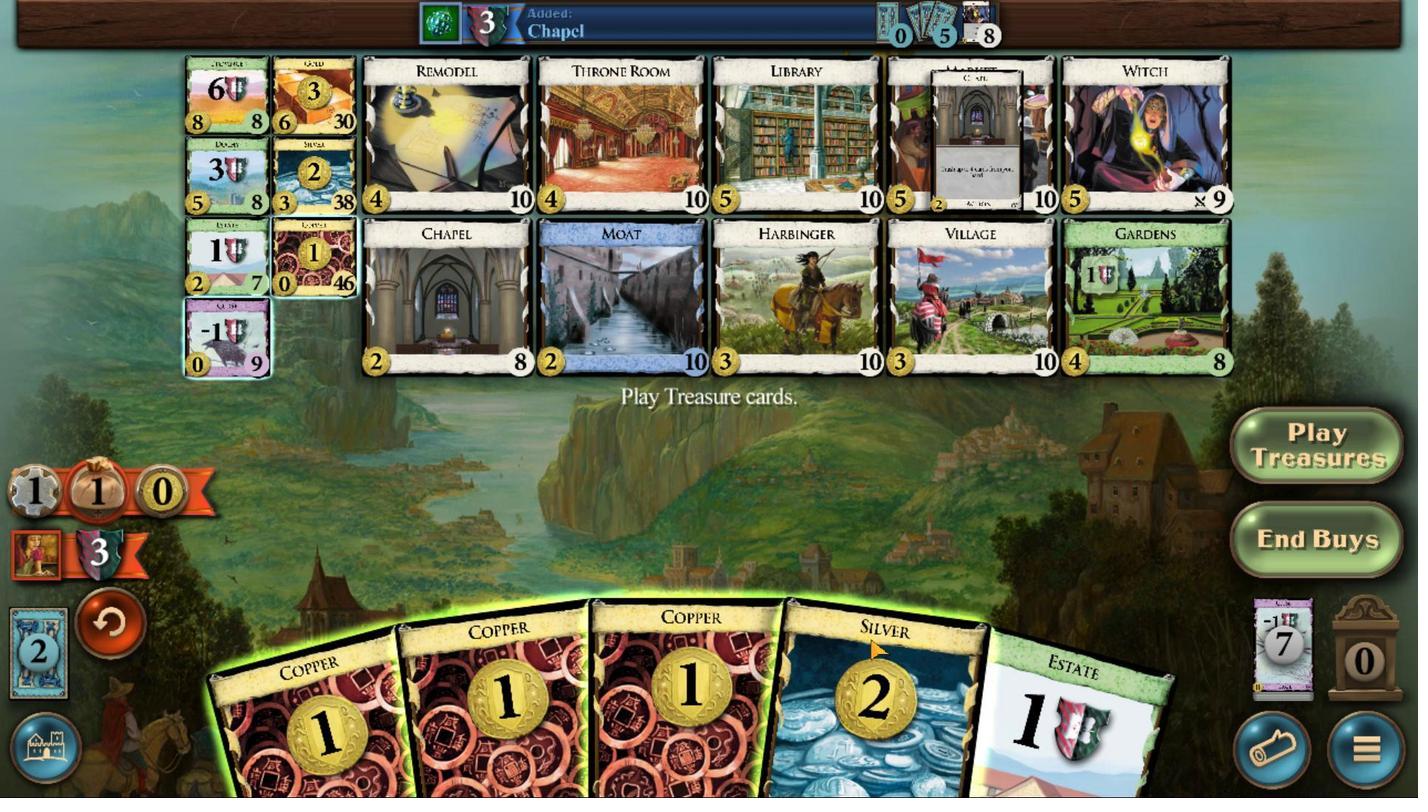 
Action: Mouse scrolled (450, 639) with delta (0, 0)
Screenshot: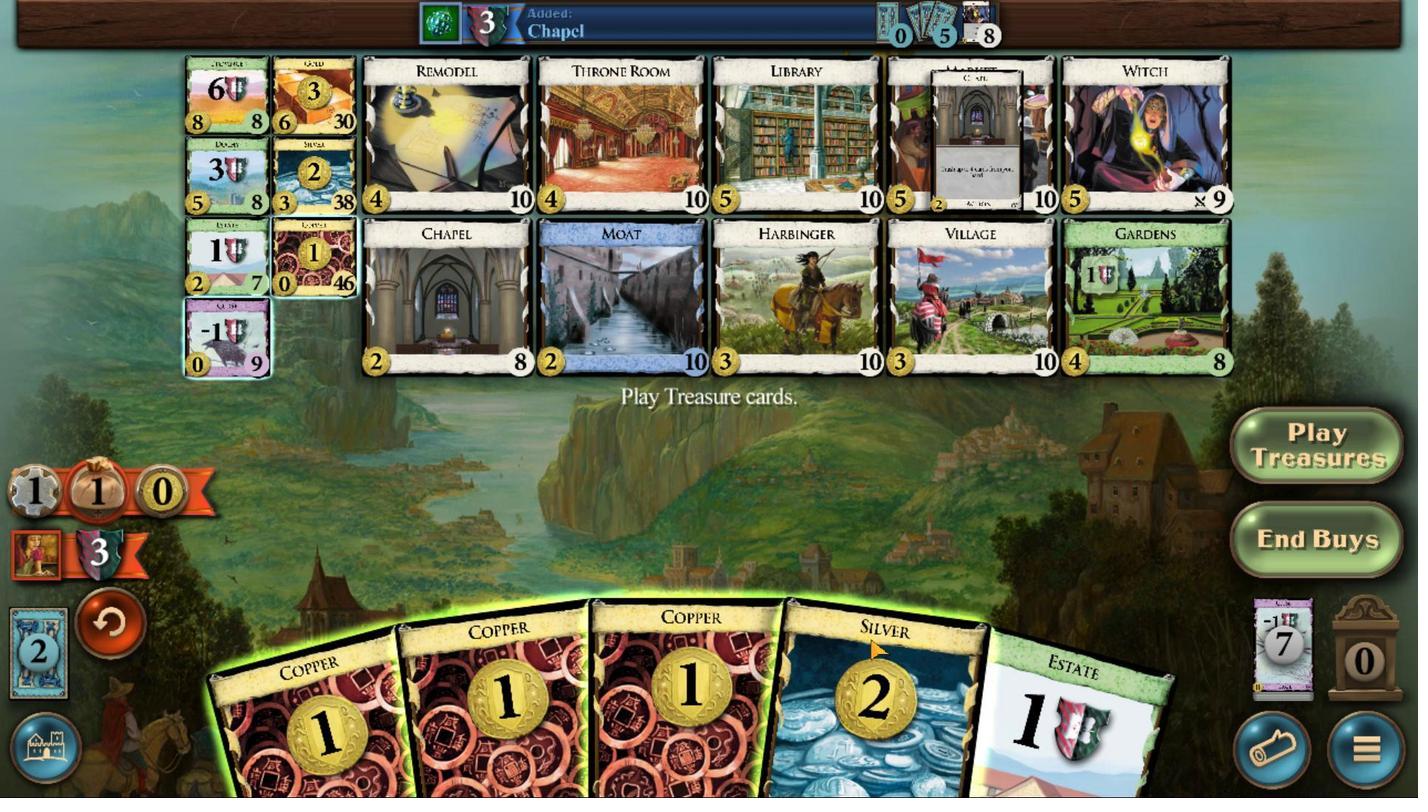 
Action: Mouse scrolled (450, 639) with delta (0, 0)
Screenshot: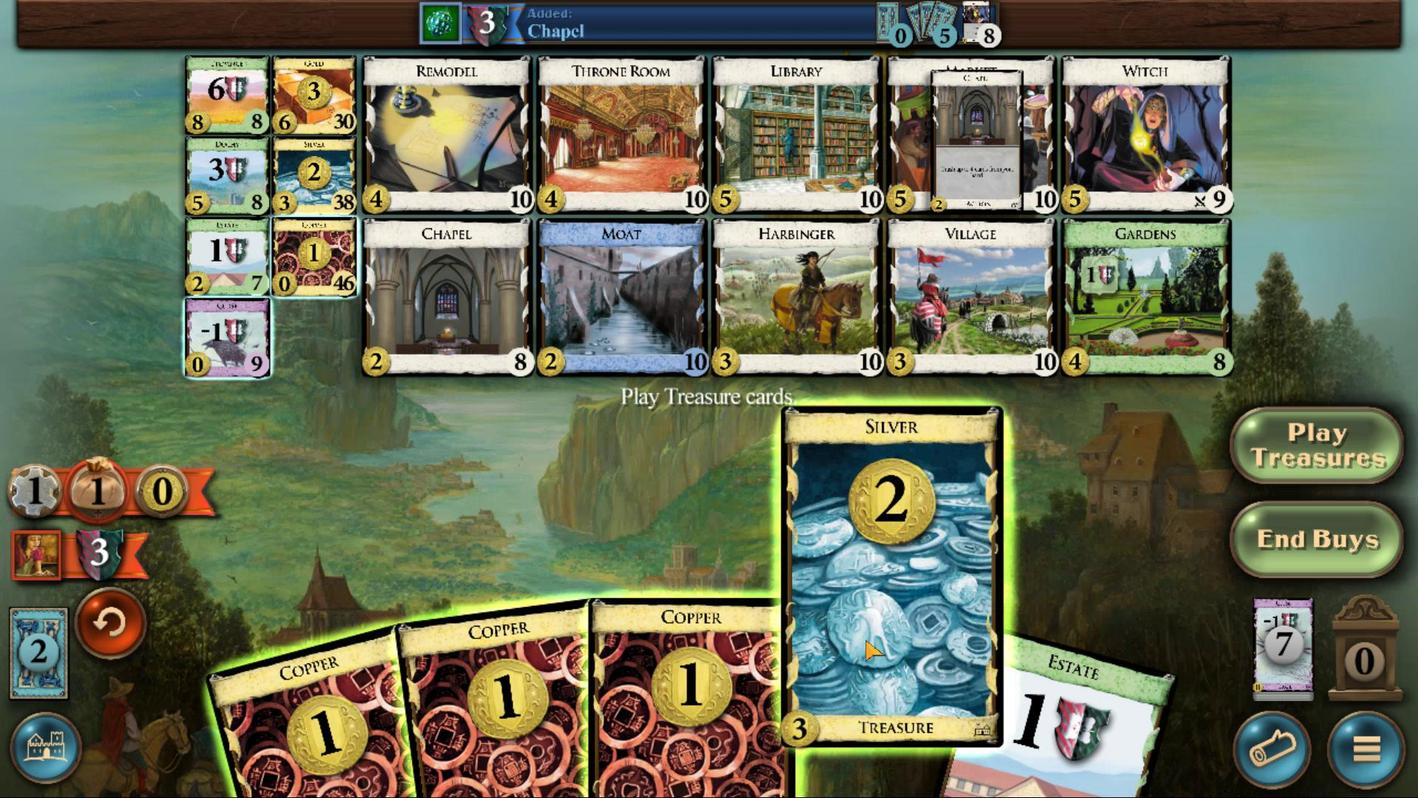 
Action: Mouse scrolled (450, 639) with delta (0, 0)
Screenshot: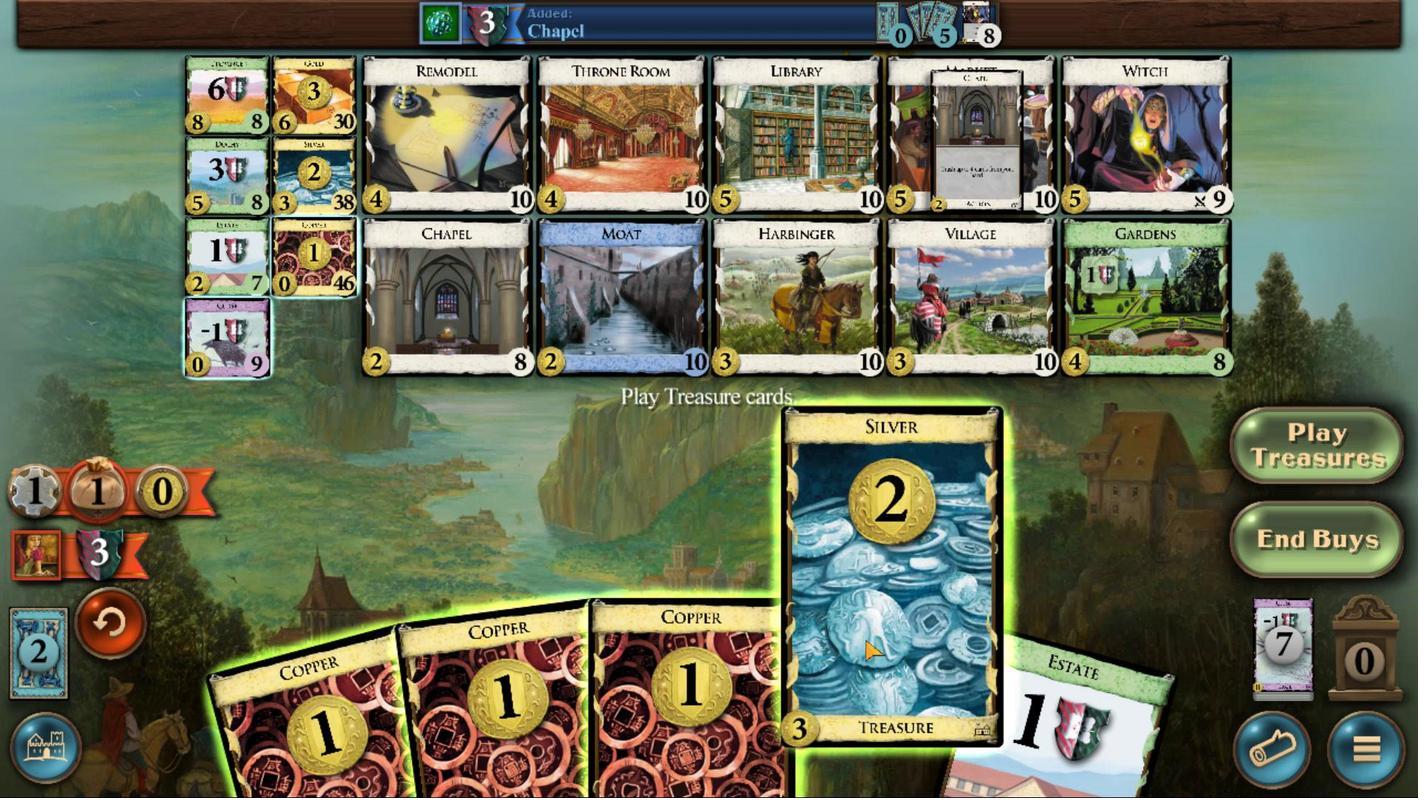 
Action: Mouse moved to (450, 639)
Screenshot: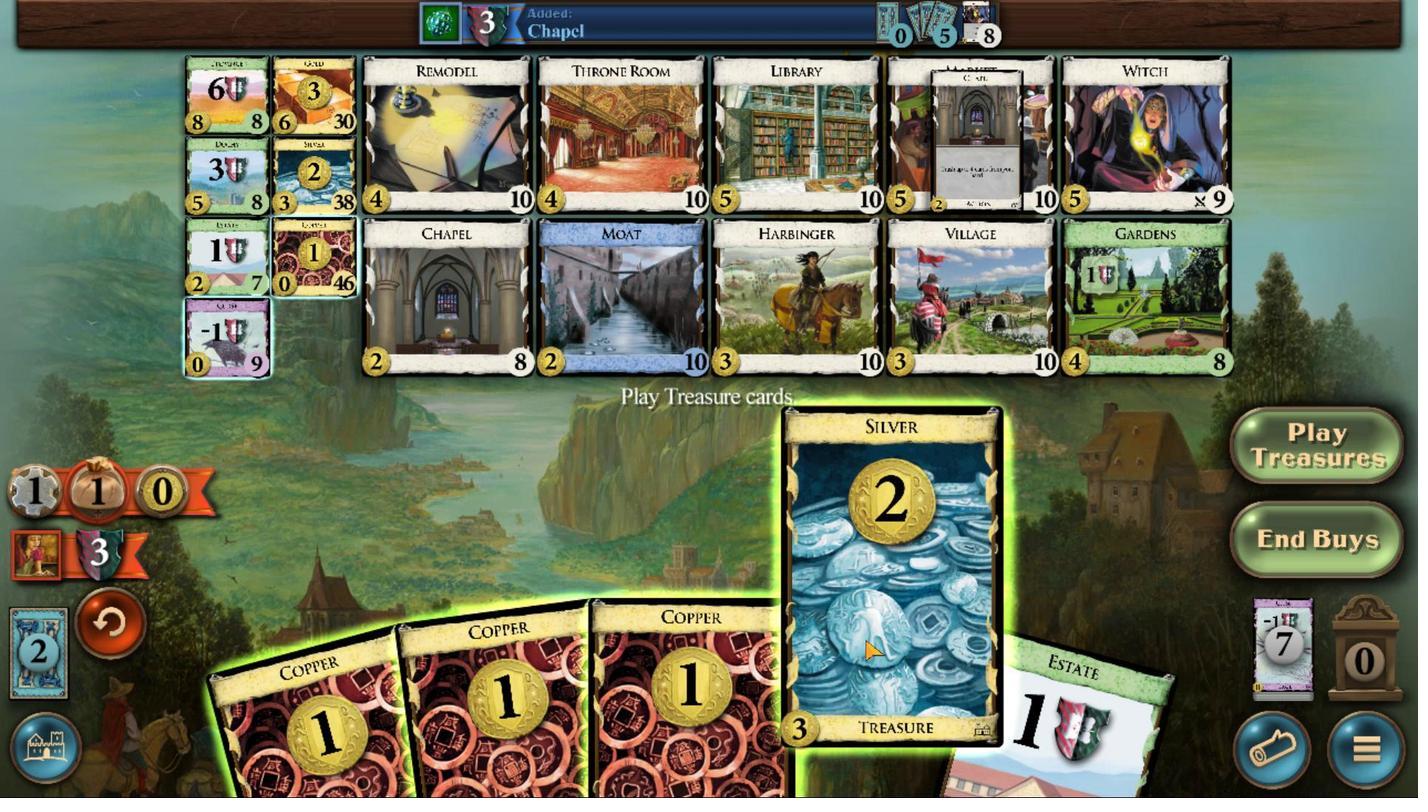 
Action: Mouse scrolled (450, 639) with delta (0, 0)
Screenshot: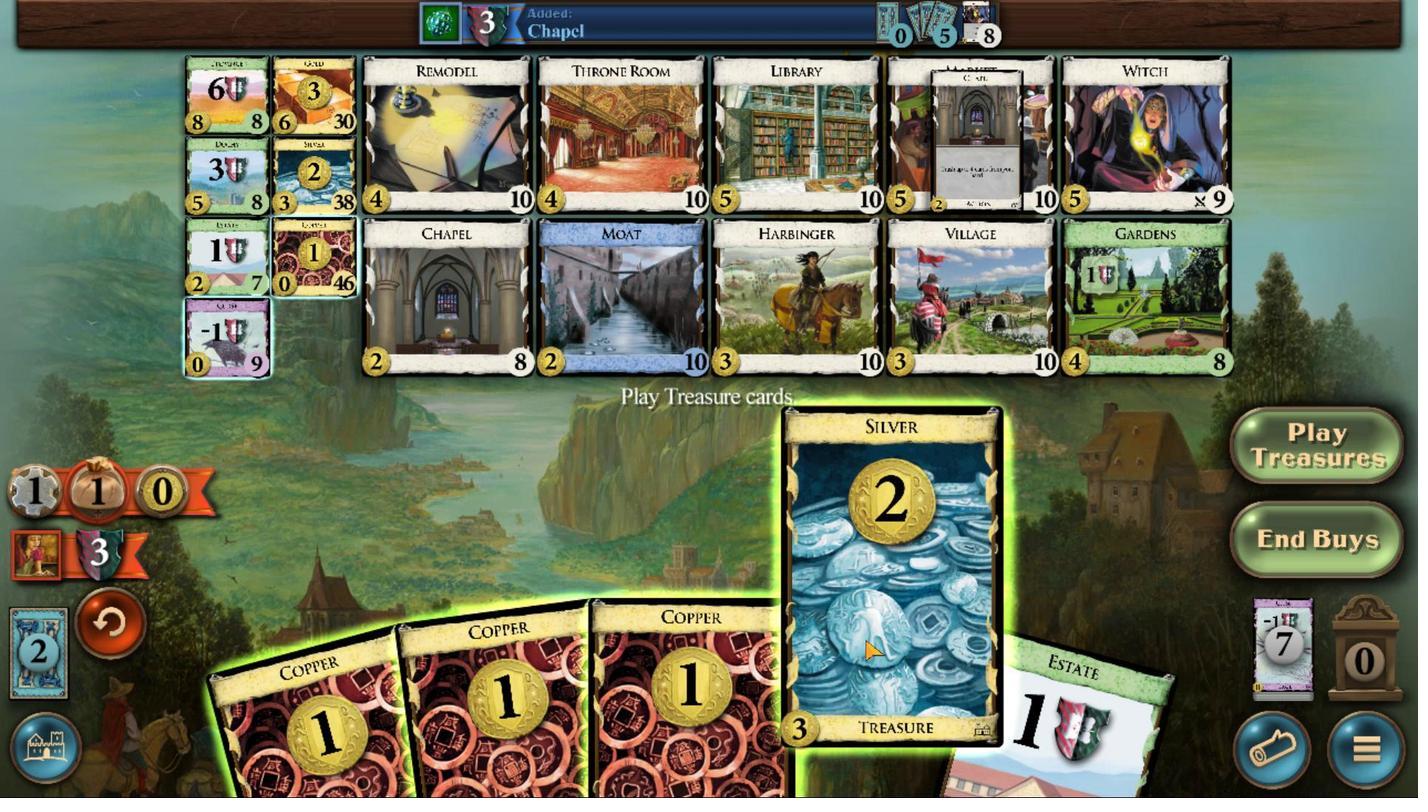 
Action: Mouse moved to (450, 639)
Screenshot: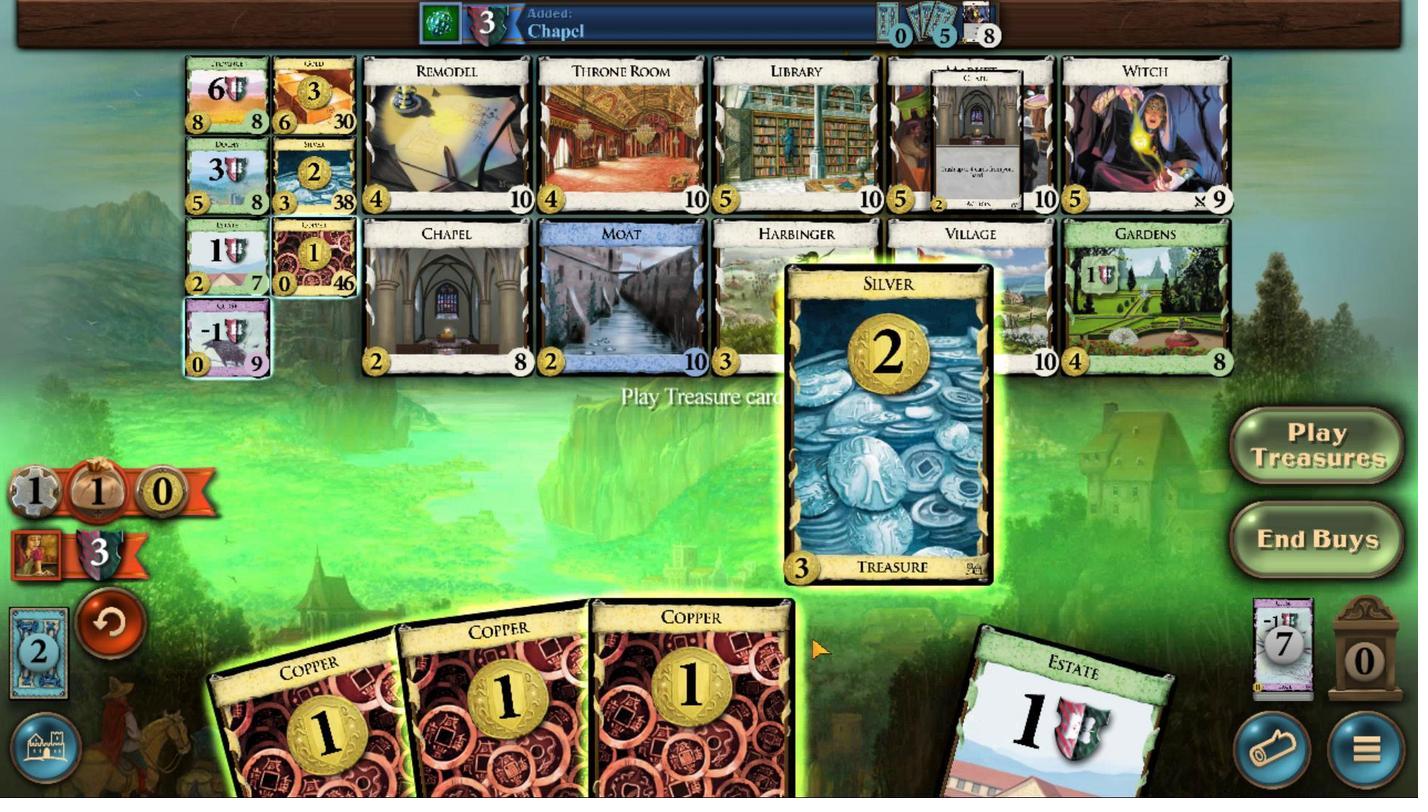 
Action: Mouse scrolled (450, 639) with delta (0, 0)
Screenshot: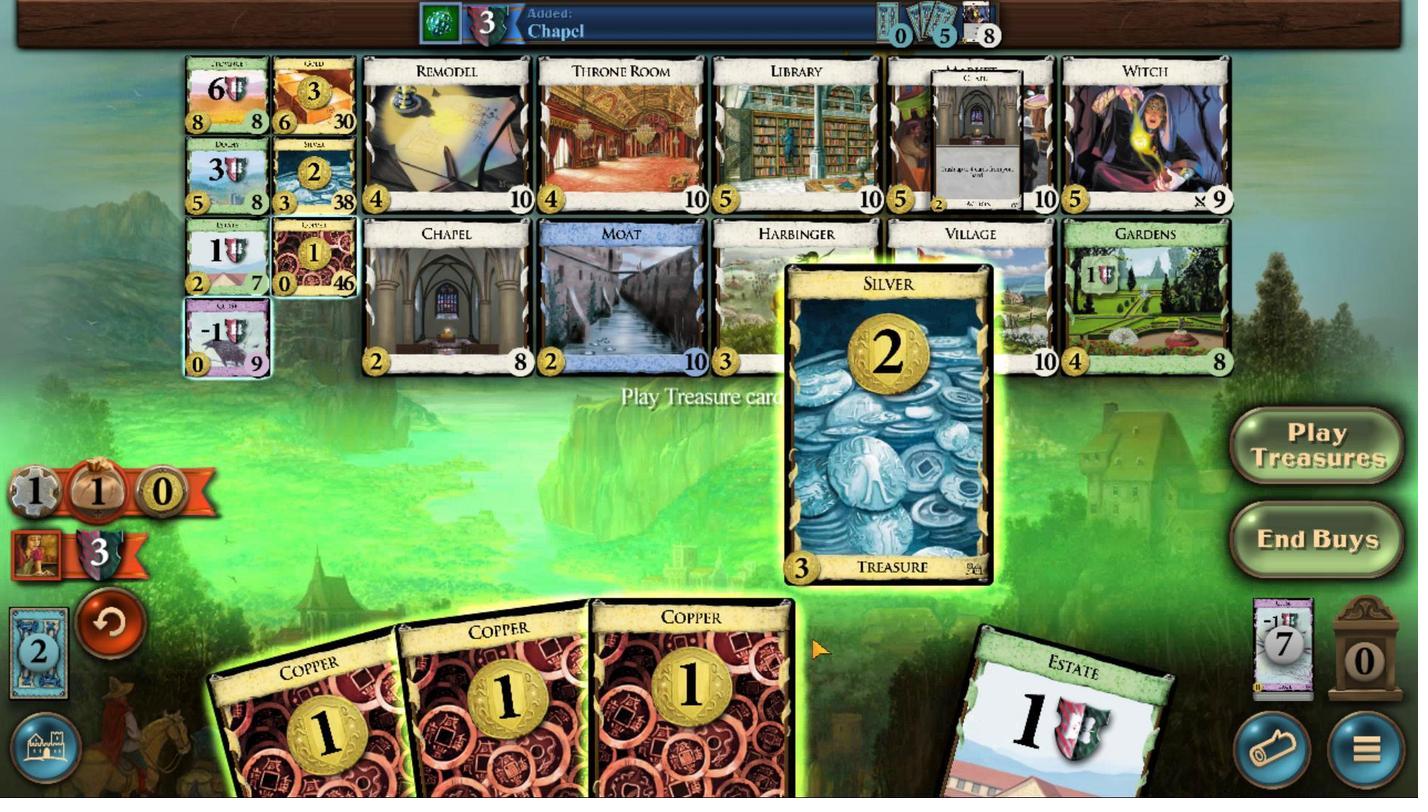 
Action: Mouse moved to (461, 639)
Screenshot: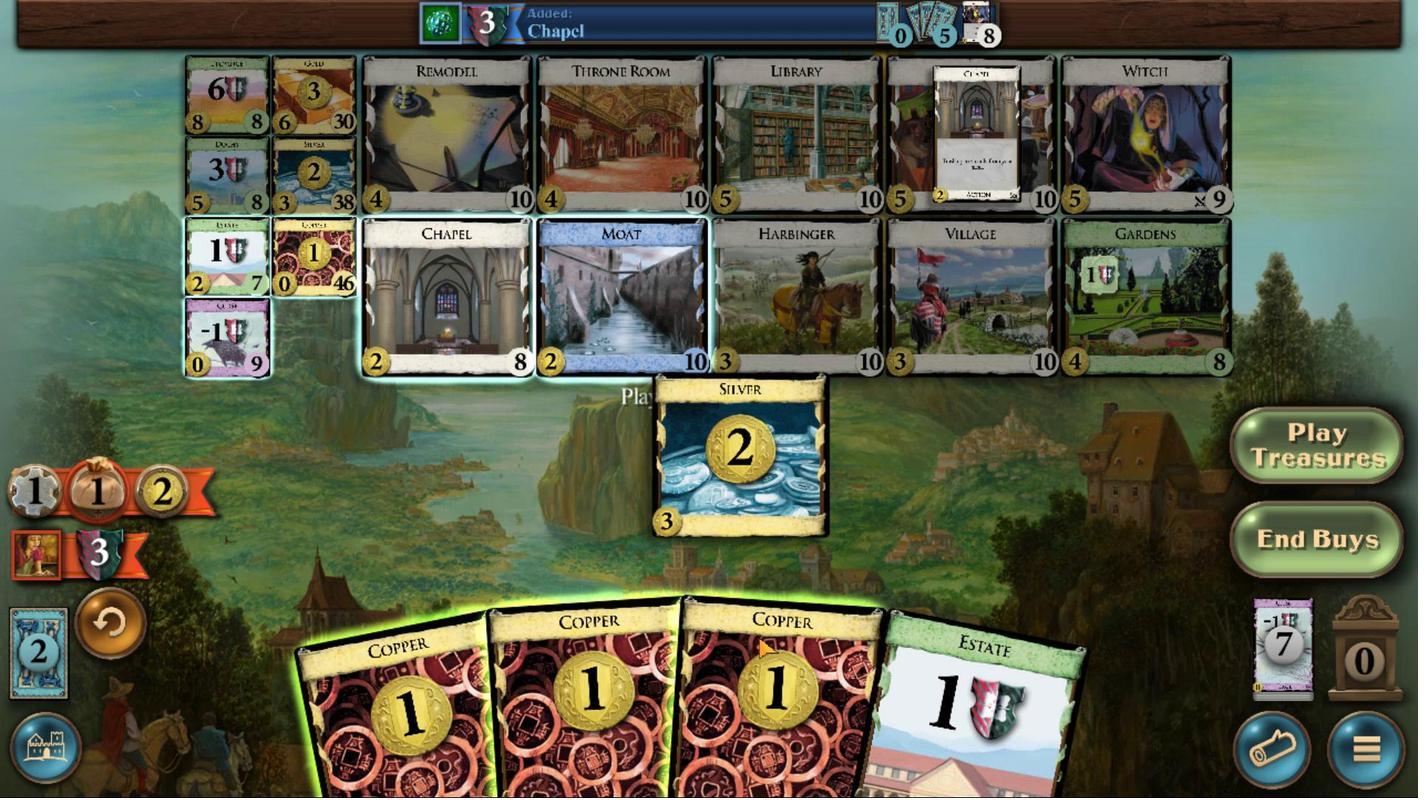 
Action: Mouse scrolled (461, 639) with delta (0, 0)
Screenshot: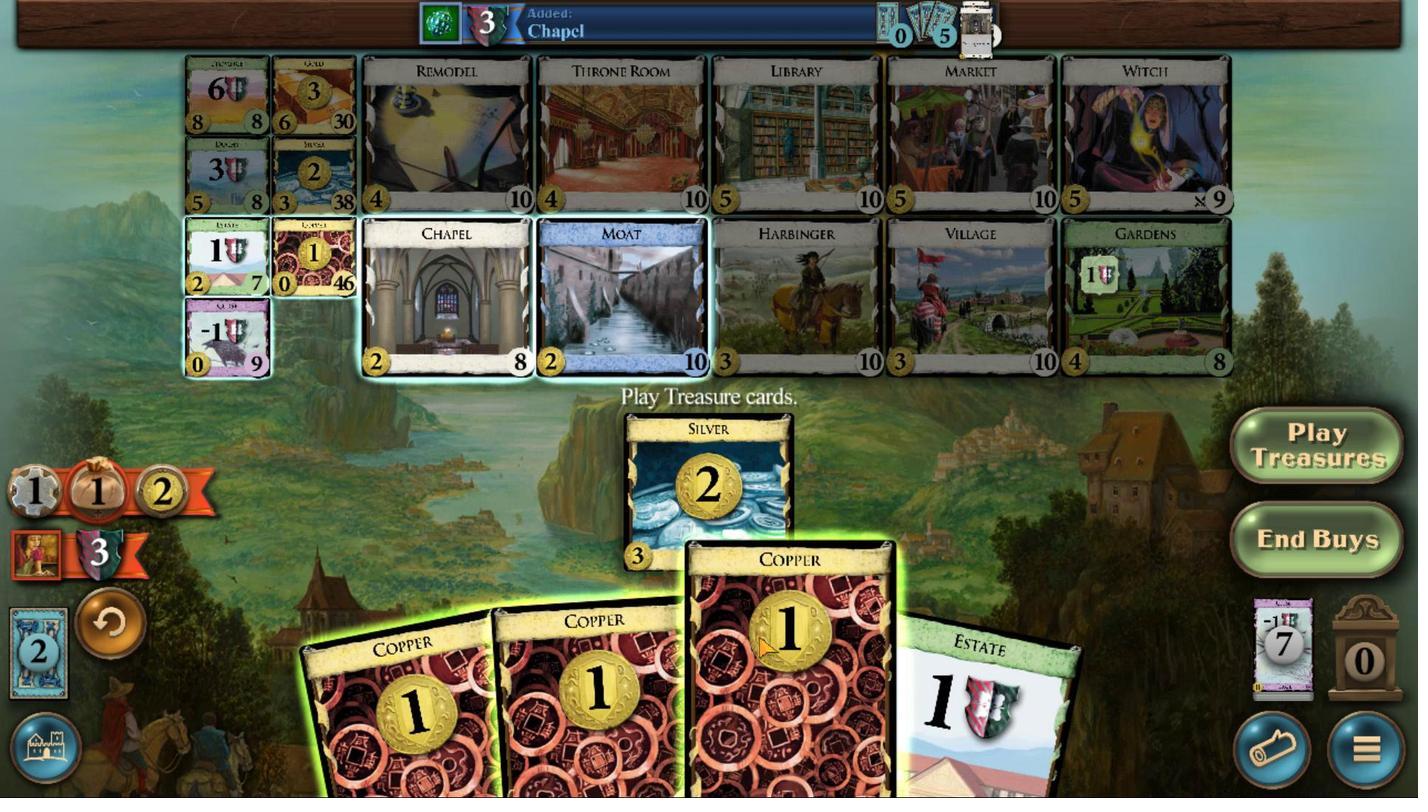 
Action: Mouse moved to (461, 639)
Screenshot: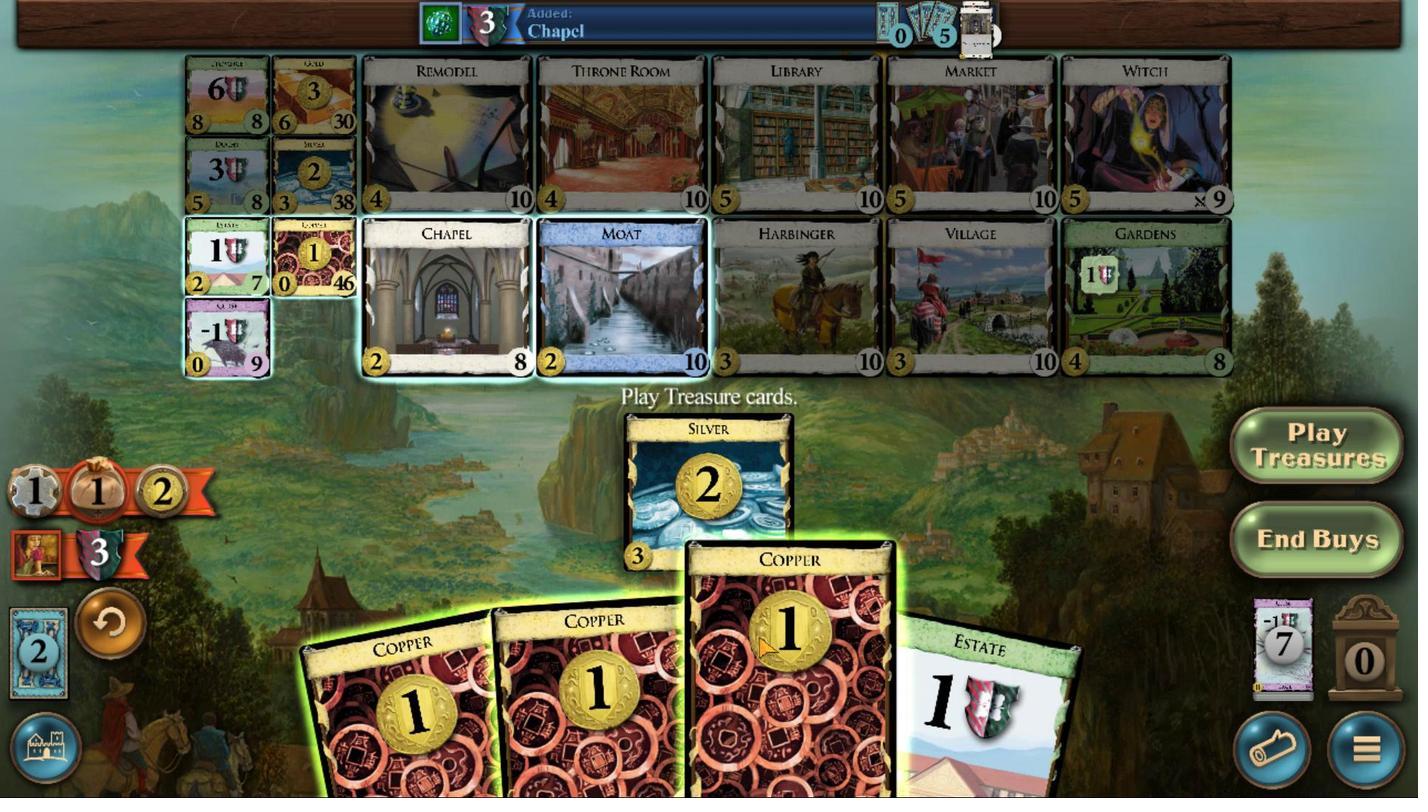 
Action: Mouse scrolled (461, 639) with delta (0, 0)
Screenshot: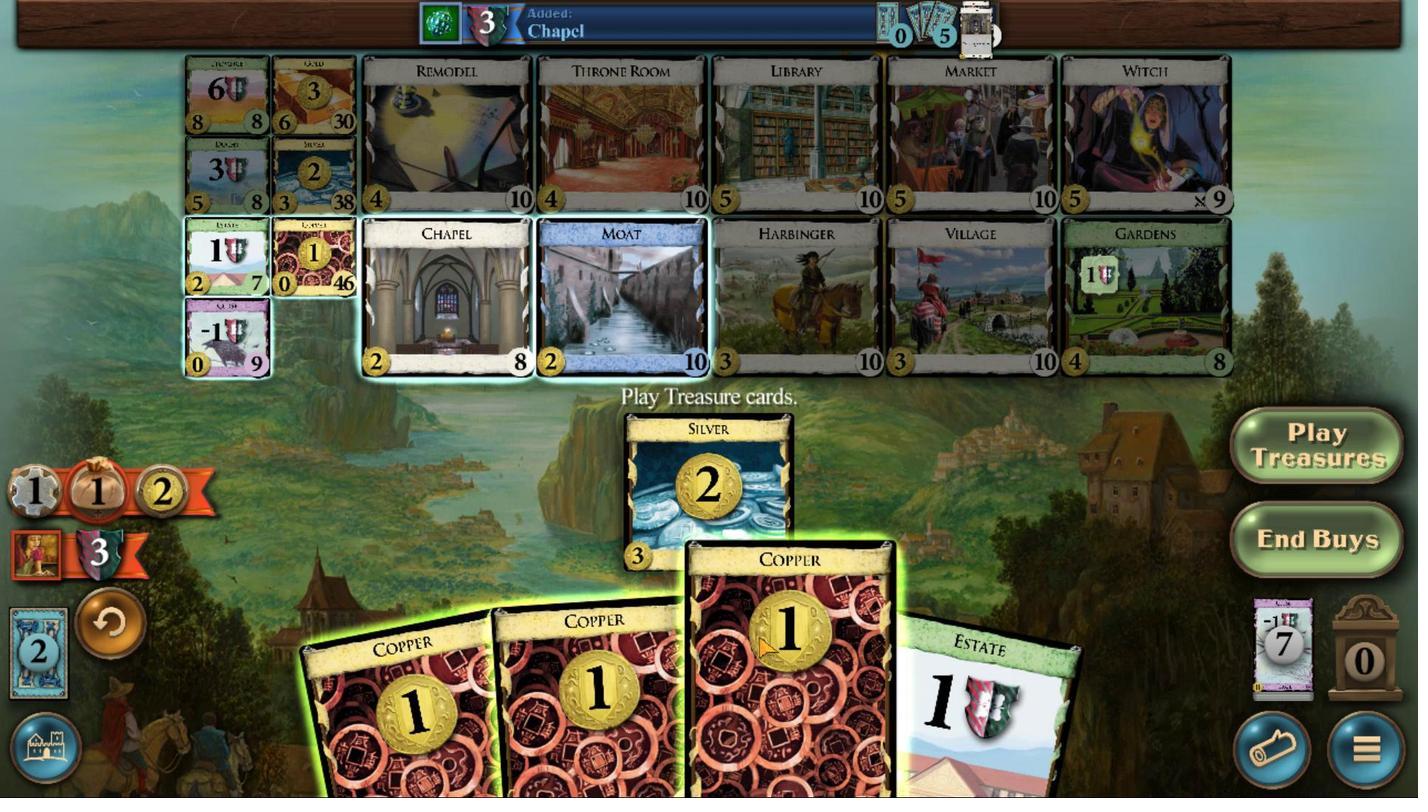 
Action: Mouse moved to (461, 639)
Screenshot: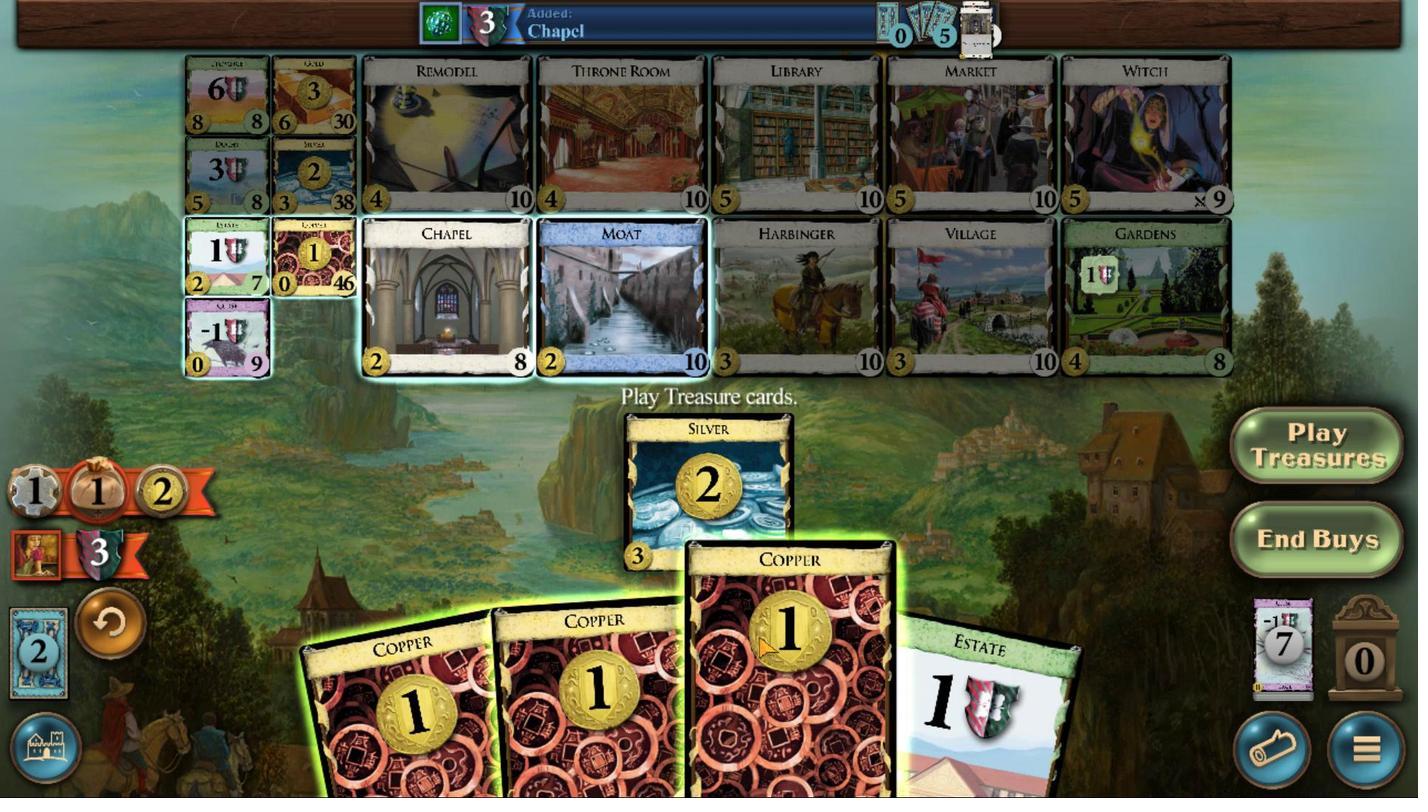 
Action: Mouse scrolled (461, 639) with delta (0, 0)
Screenshot: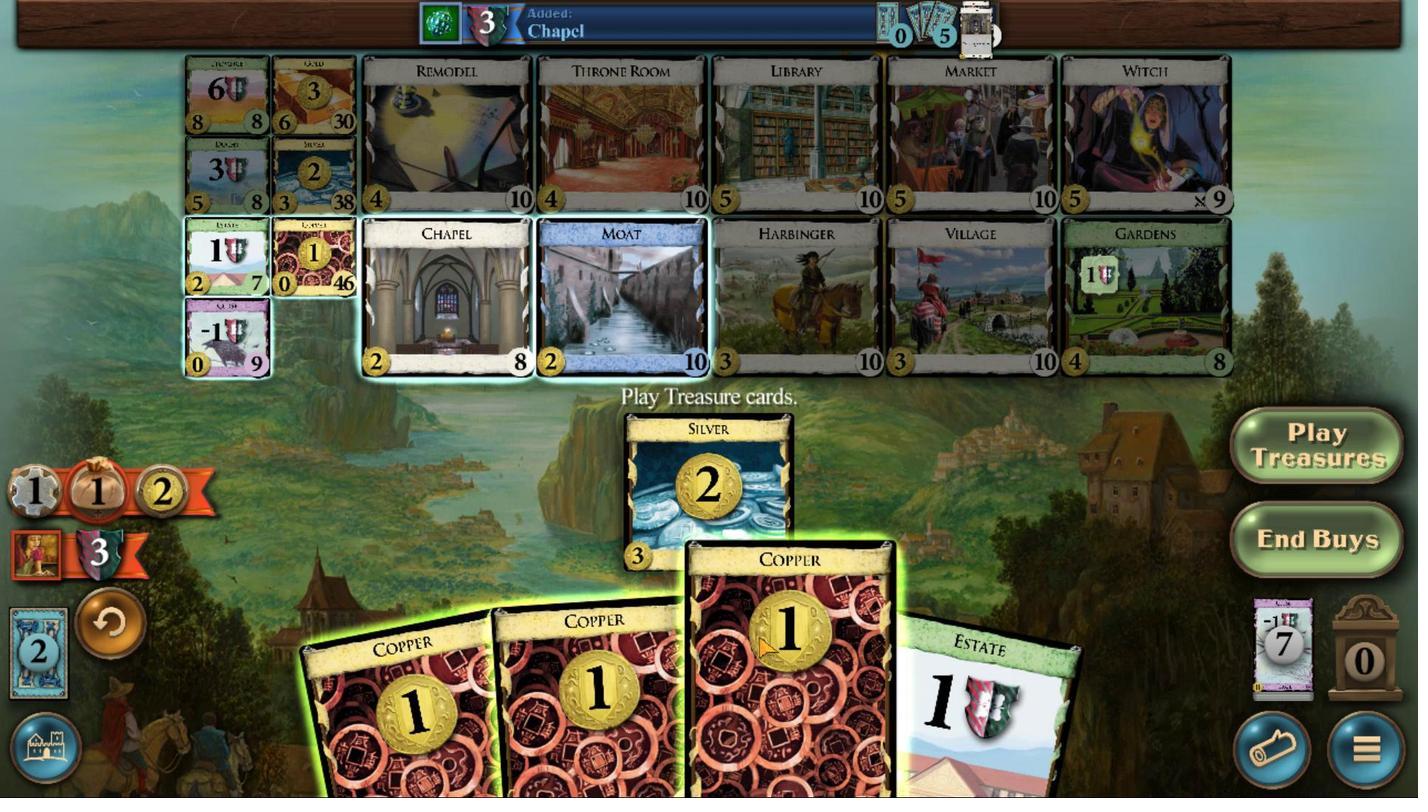 
Action: Mouse moved to (472, 631)
Screenshot: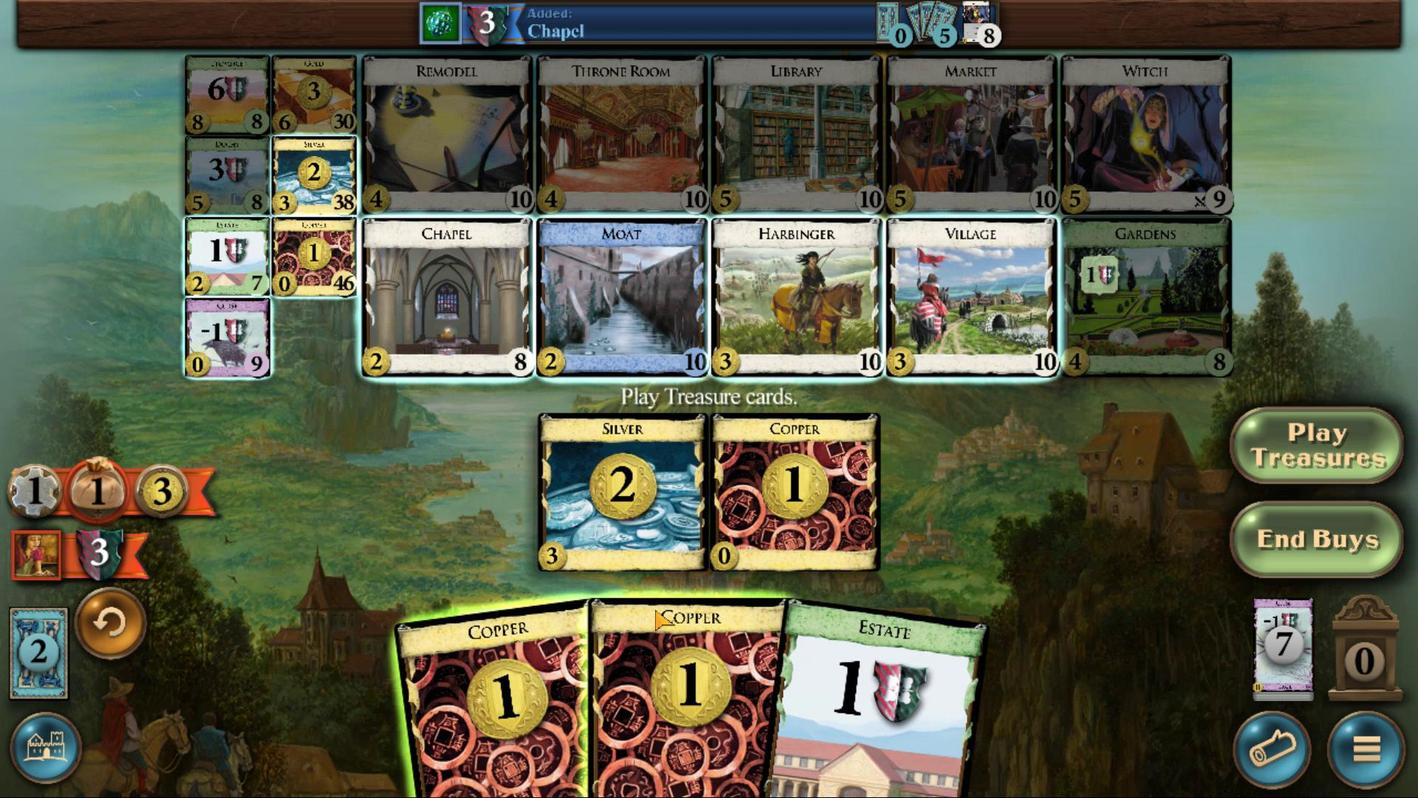 
Action: Mouse scrolled (472, 631) with delta (0, 0)
Screenshot: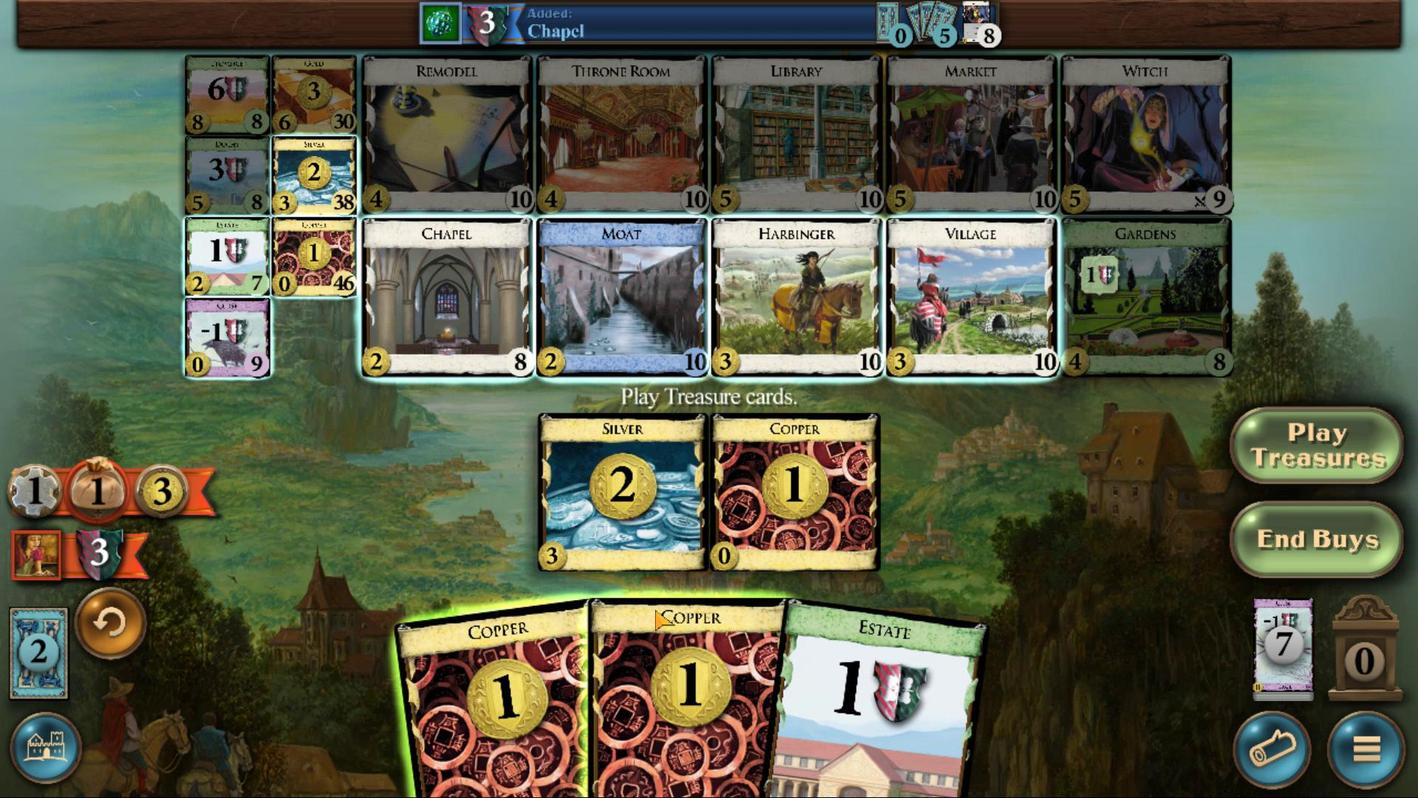 
Action: Mouse scrolled (472, 631) with delta (0, 0)
Screenshot: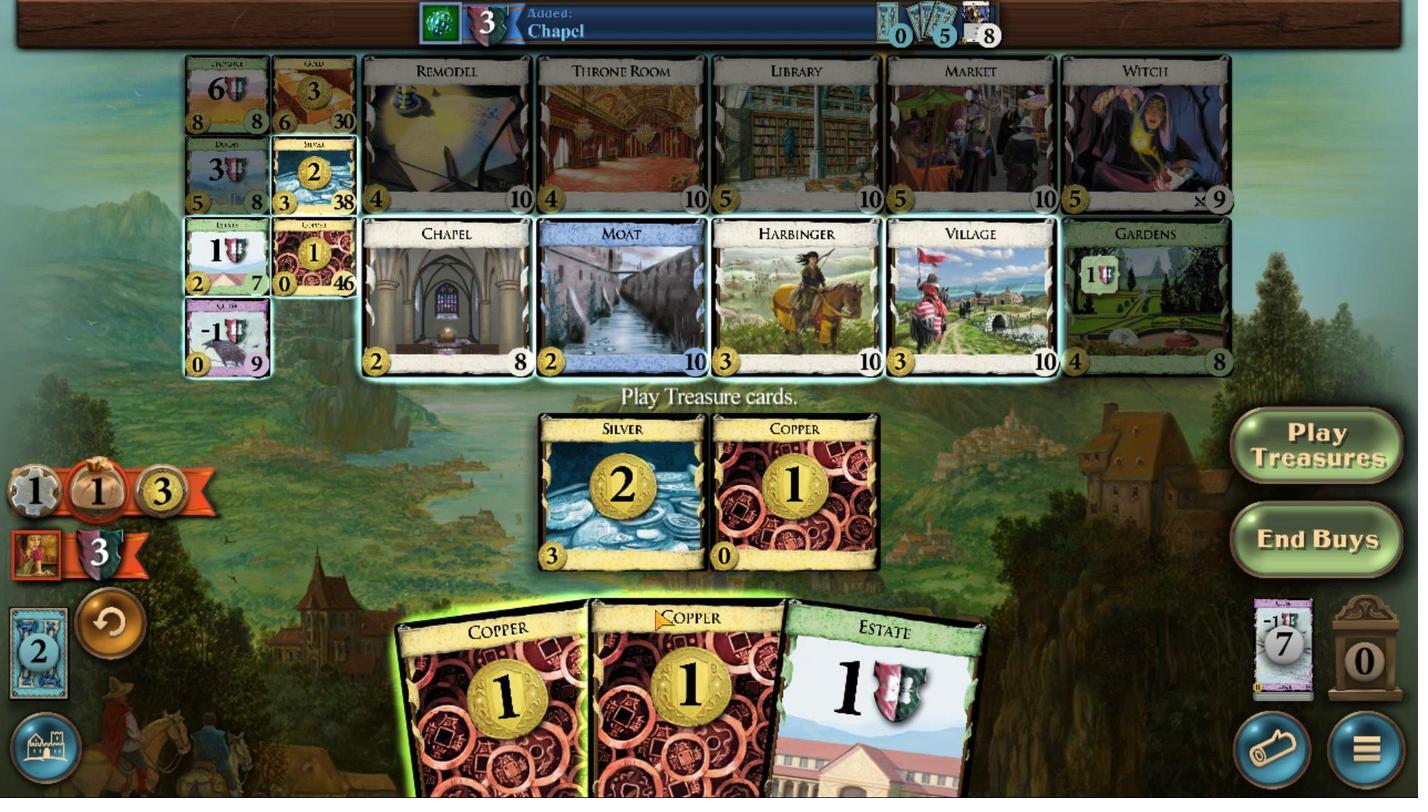 
Action: Mouse scrolled (472, 631) with delta (0, 0)
Screenshot: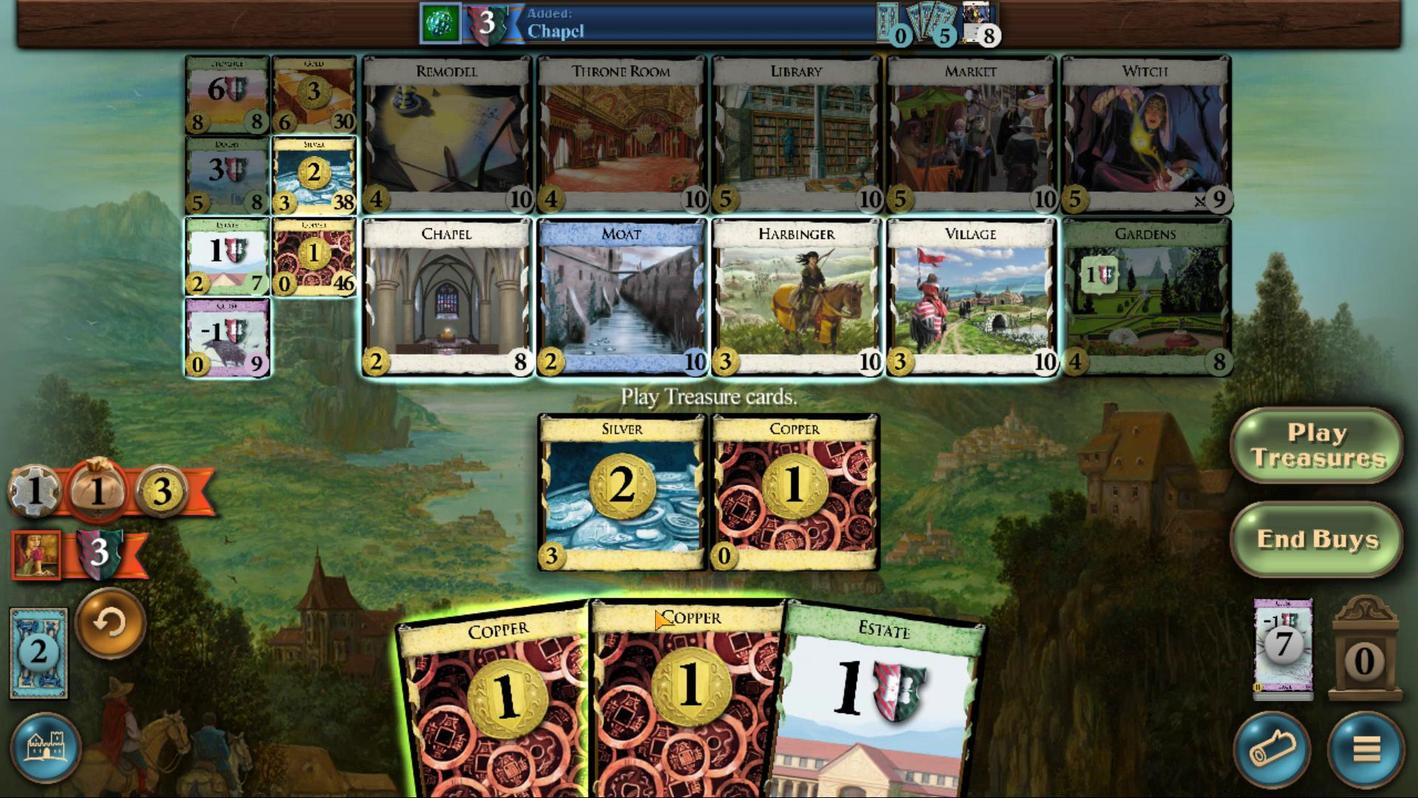 
Action: Mouse scrolled (472, 631) with delta (0, 0)
Screenshot: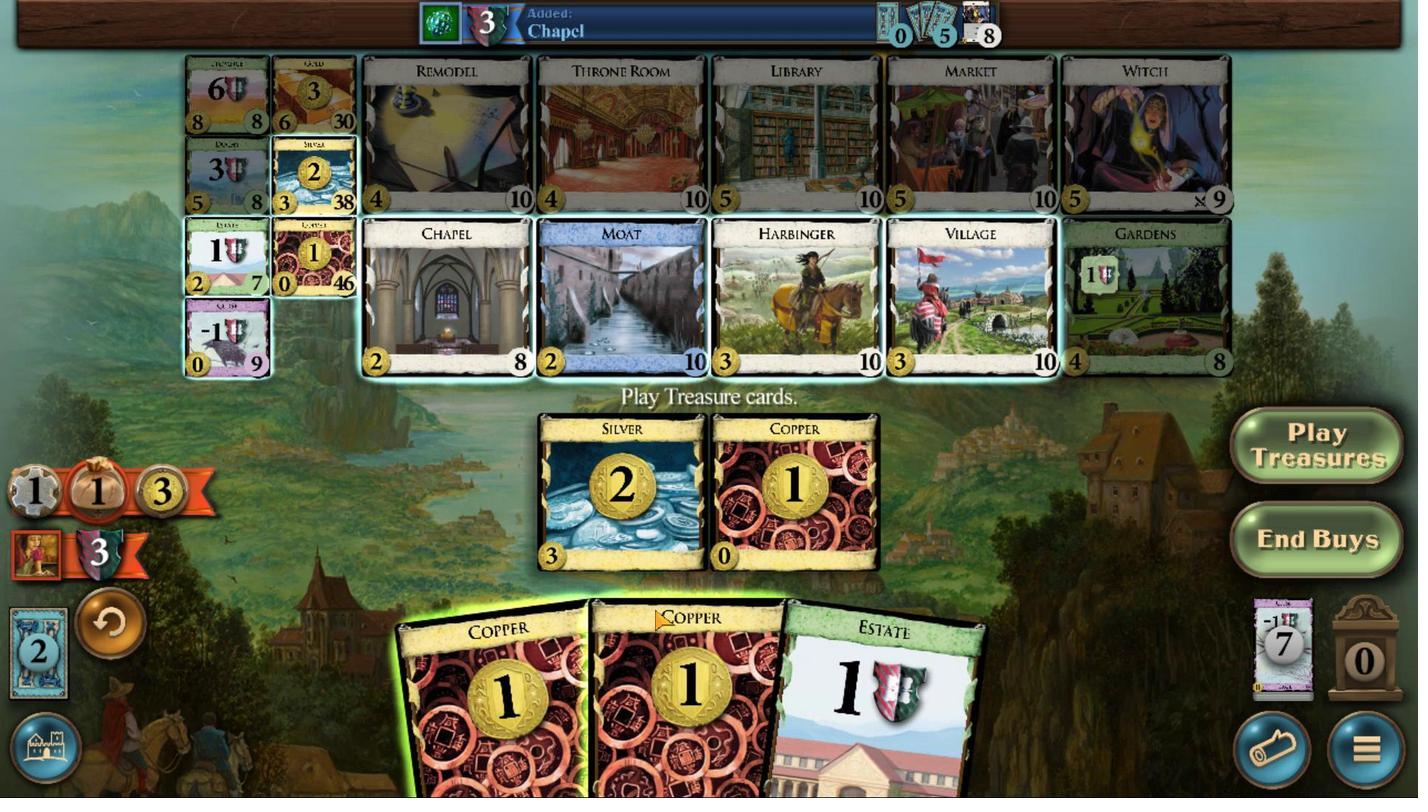 
Action: Mouse scrolled (472, 631) with delta (0, 0)
Screenshot: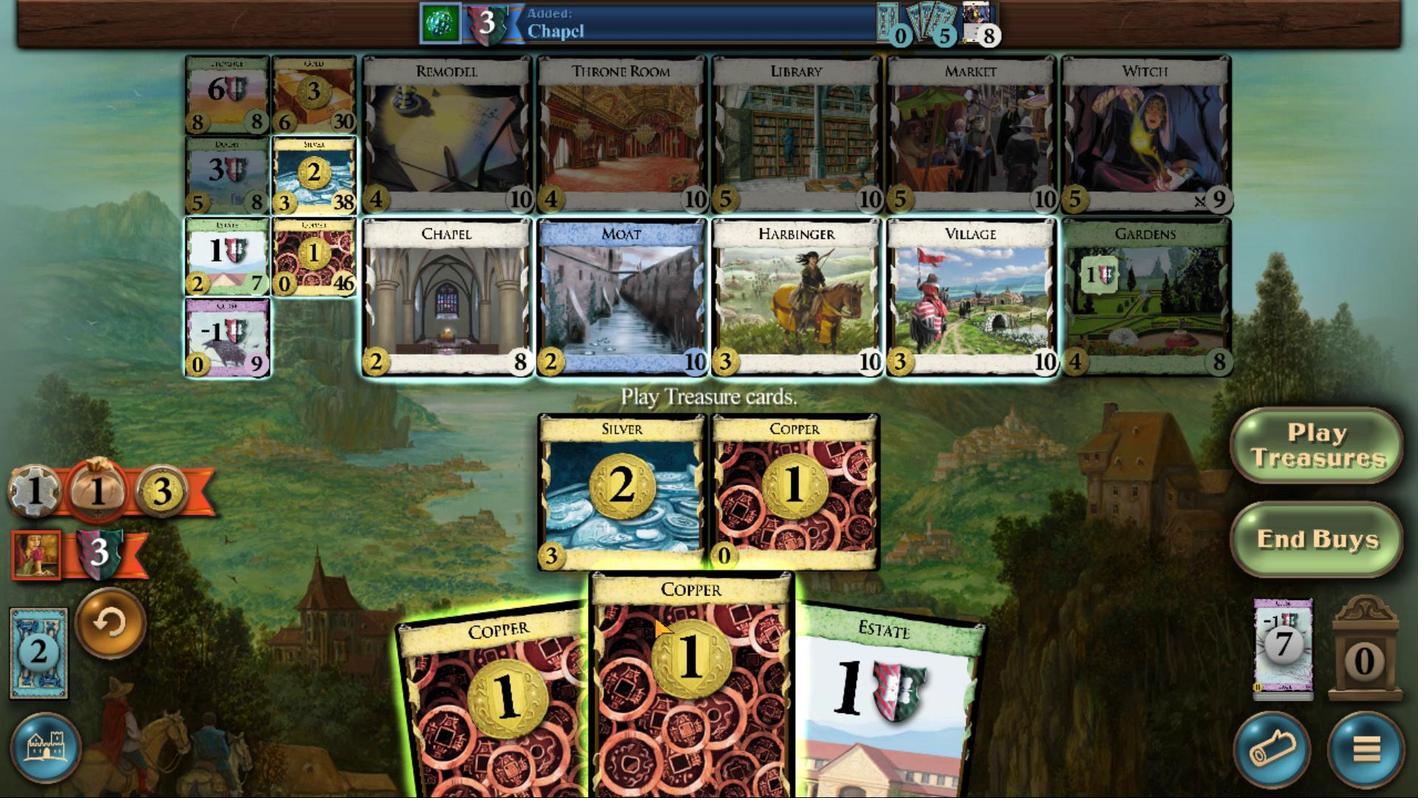 
Action: Mouse scrolled (472, 631) with delta (0, 0)
Screenshot: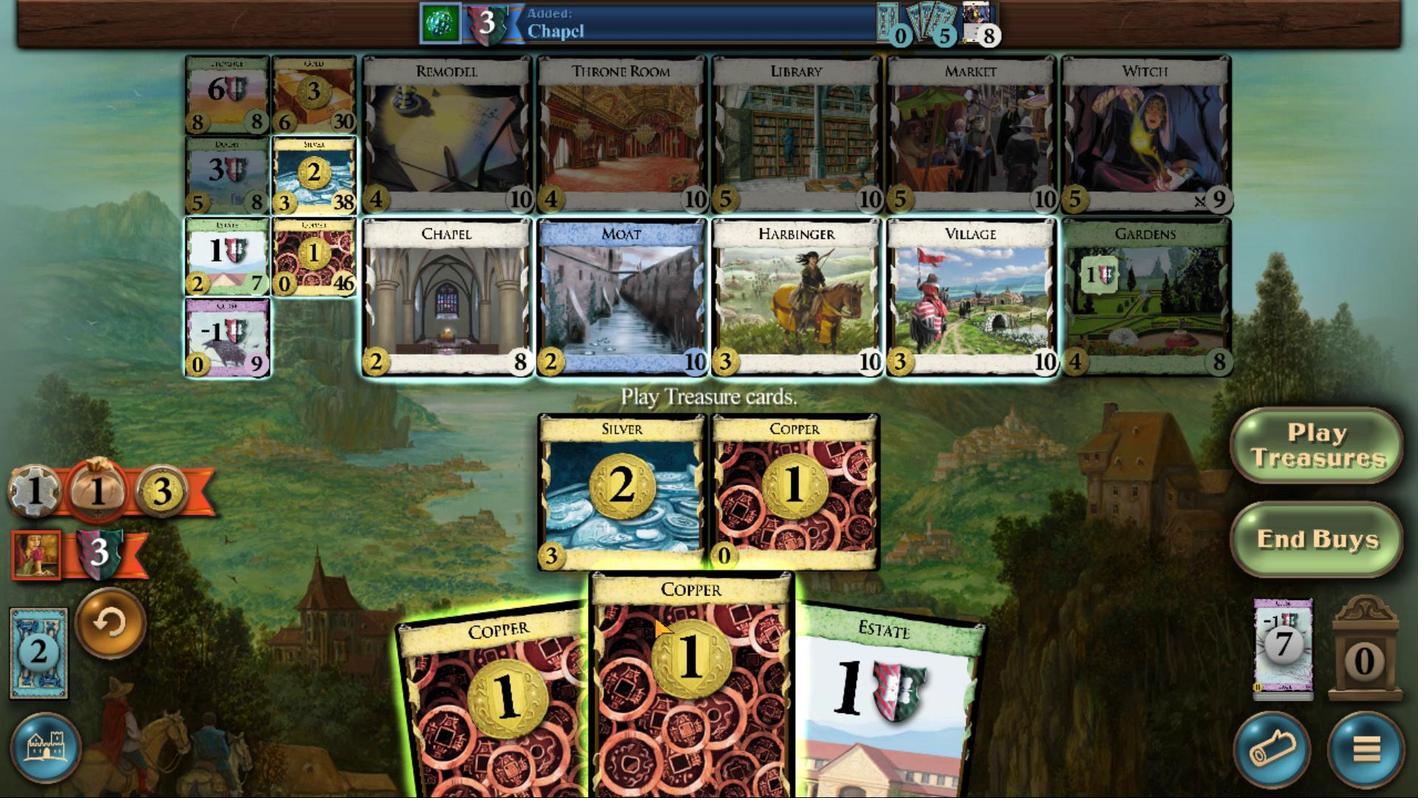 
Action: Mouse scrolled (472, 631) with delta (0, 0)
Screenshot: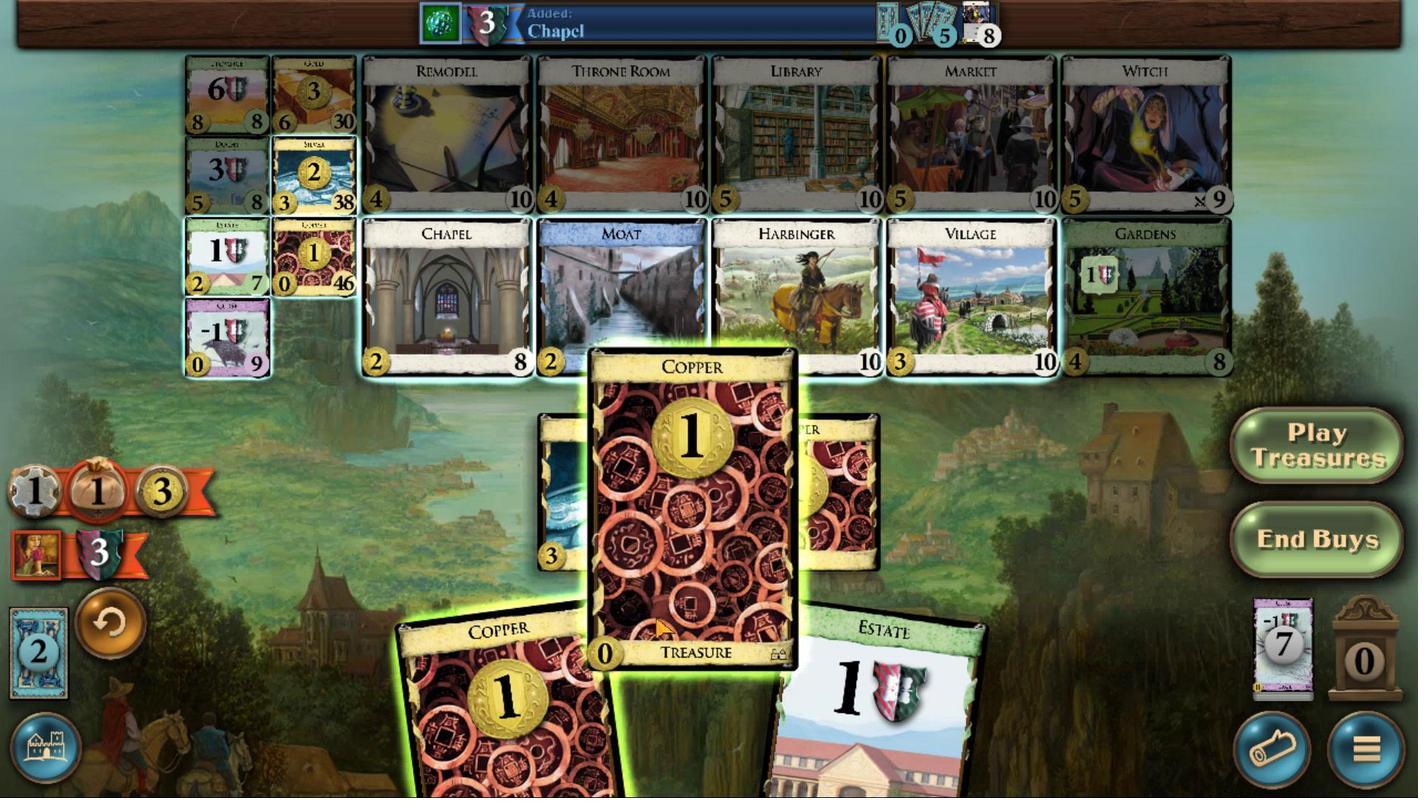 
Action: Mouse moved to (476, 632)
Screenshot: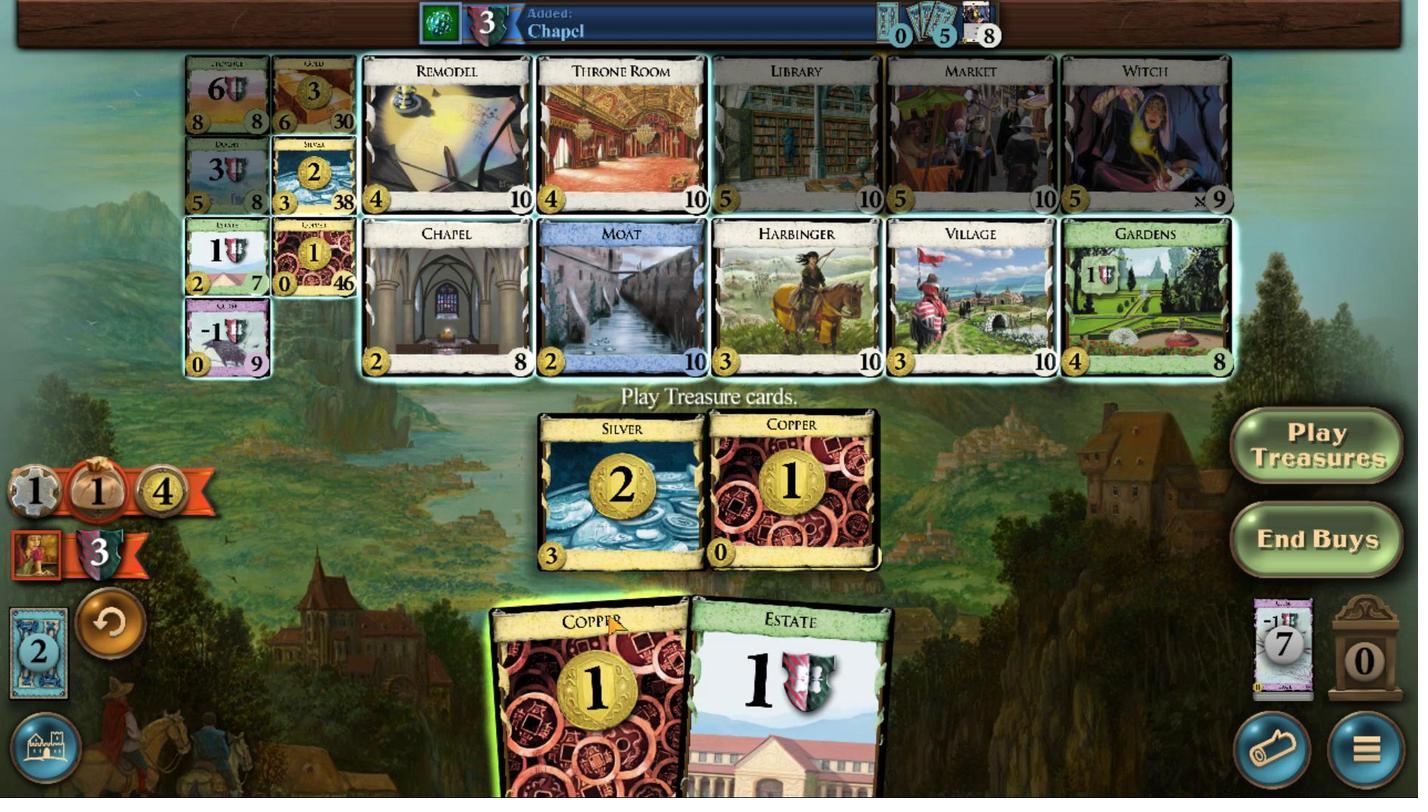 
Action: Mouse scrolled (476, 632) with delta (0, 0)
Screenshot: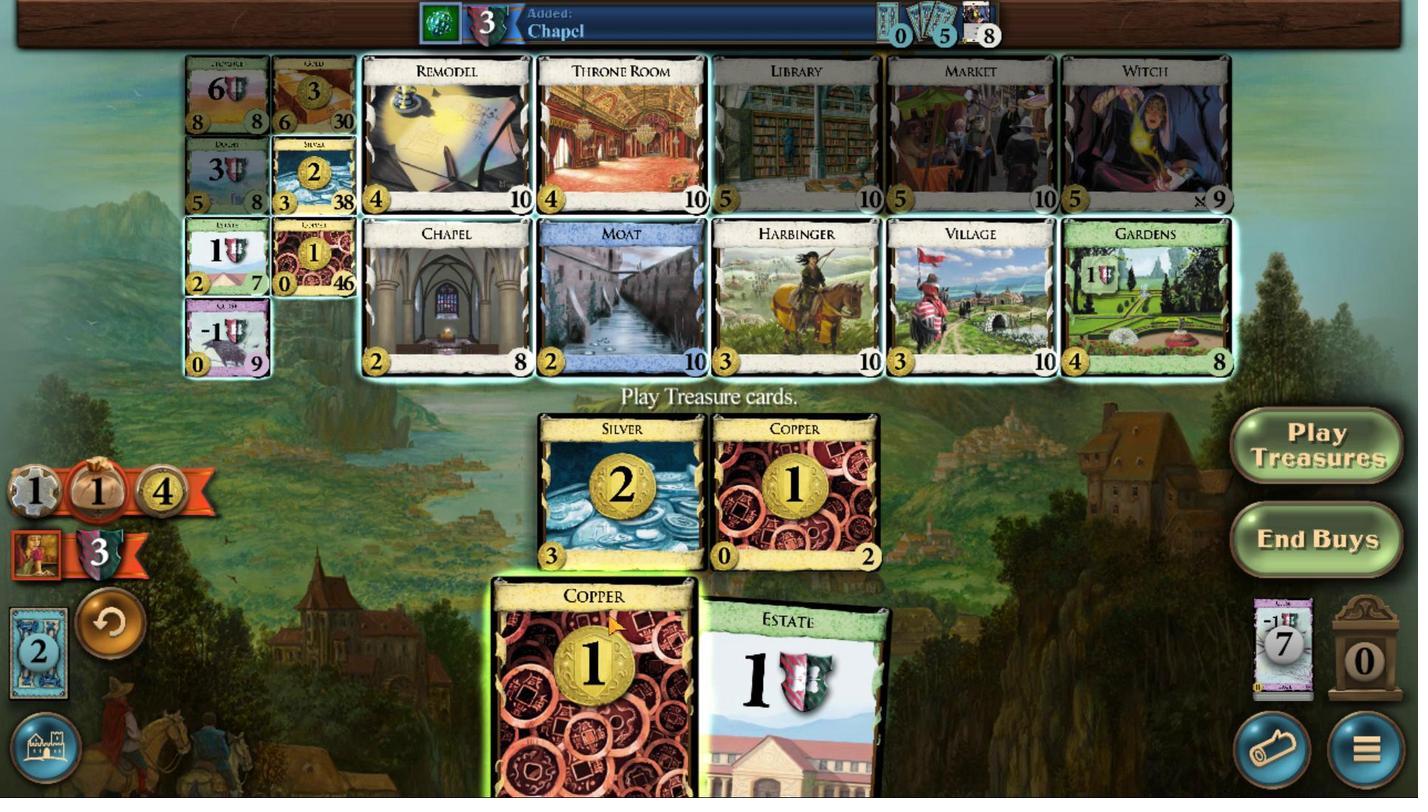 
Action: Mouse scrolled (476, 632) with delta (0, 0)
Screenshot: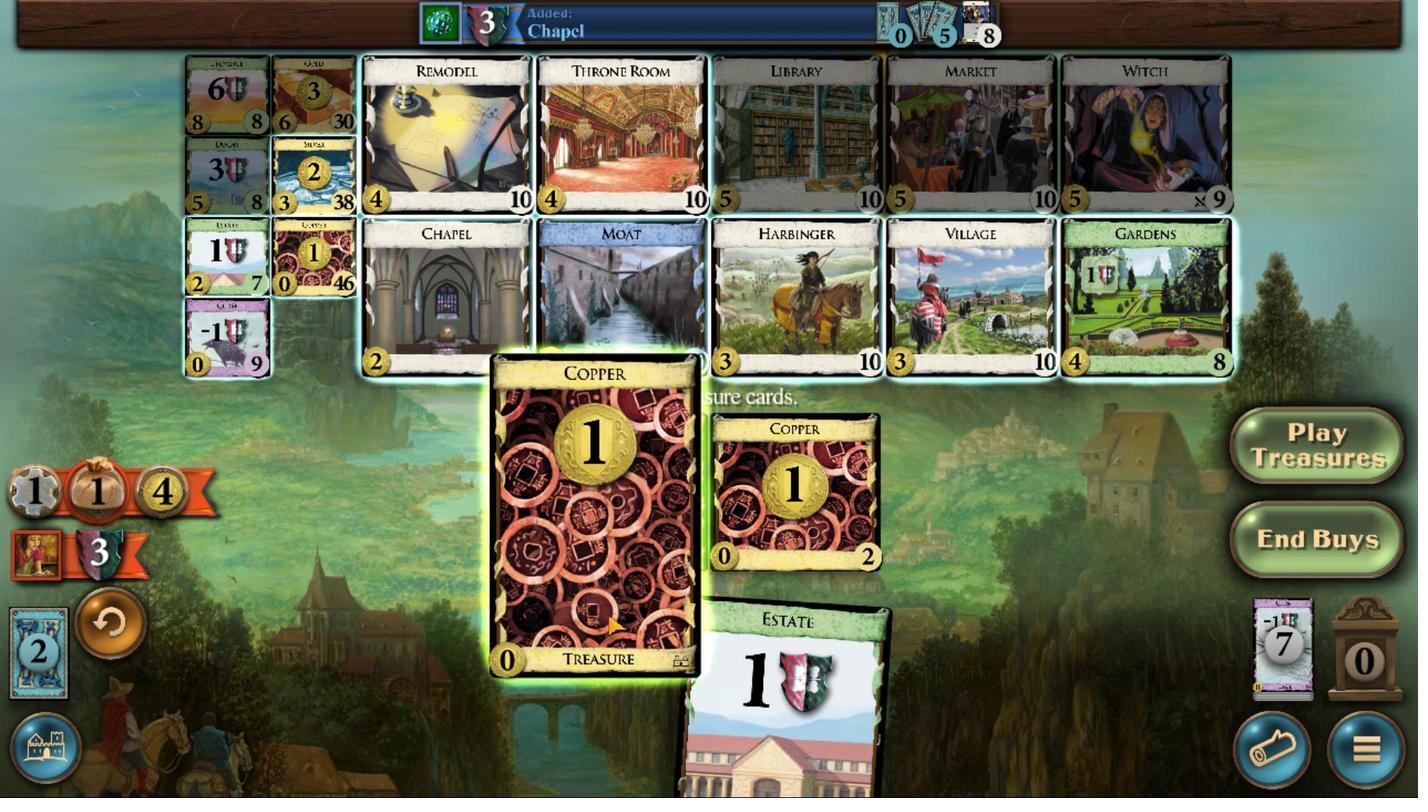 
Action: Mouse scrolled (476, 632) with delta (0, 0)
Screenshot: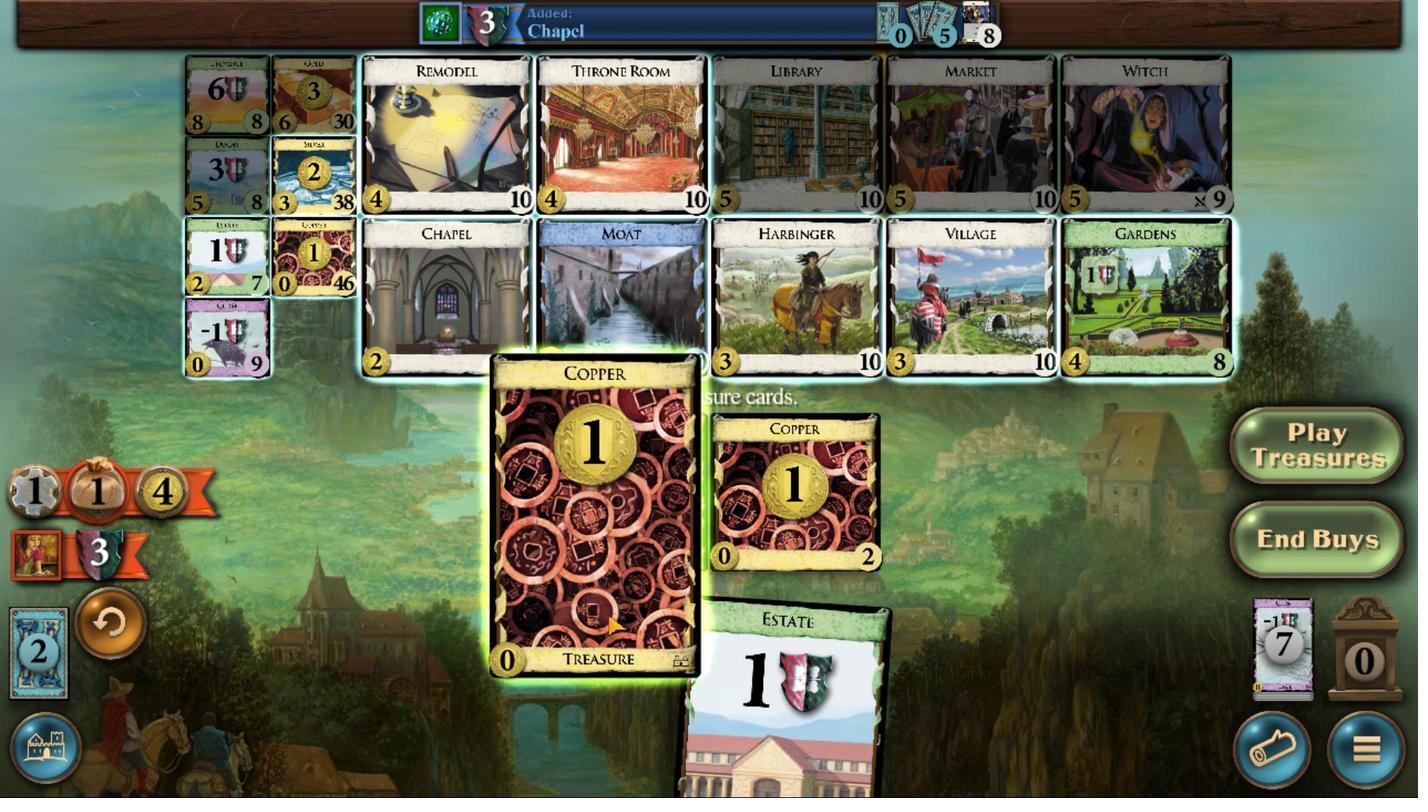 
Action: Mouse moved to (514, 509)
Screenshot: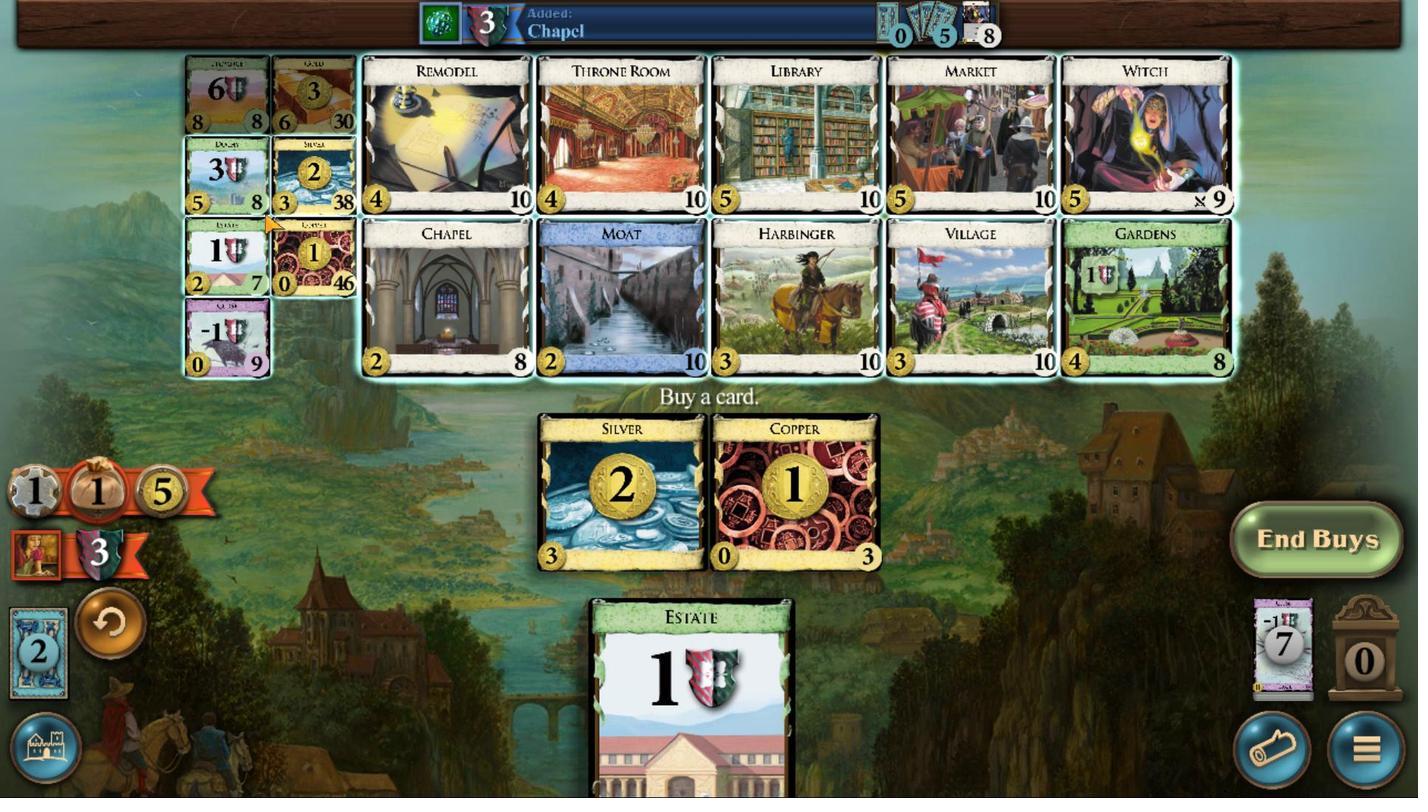 
Action: Mouse pressed left at (514, 509)
Screenshot: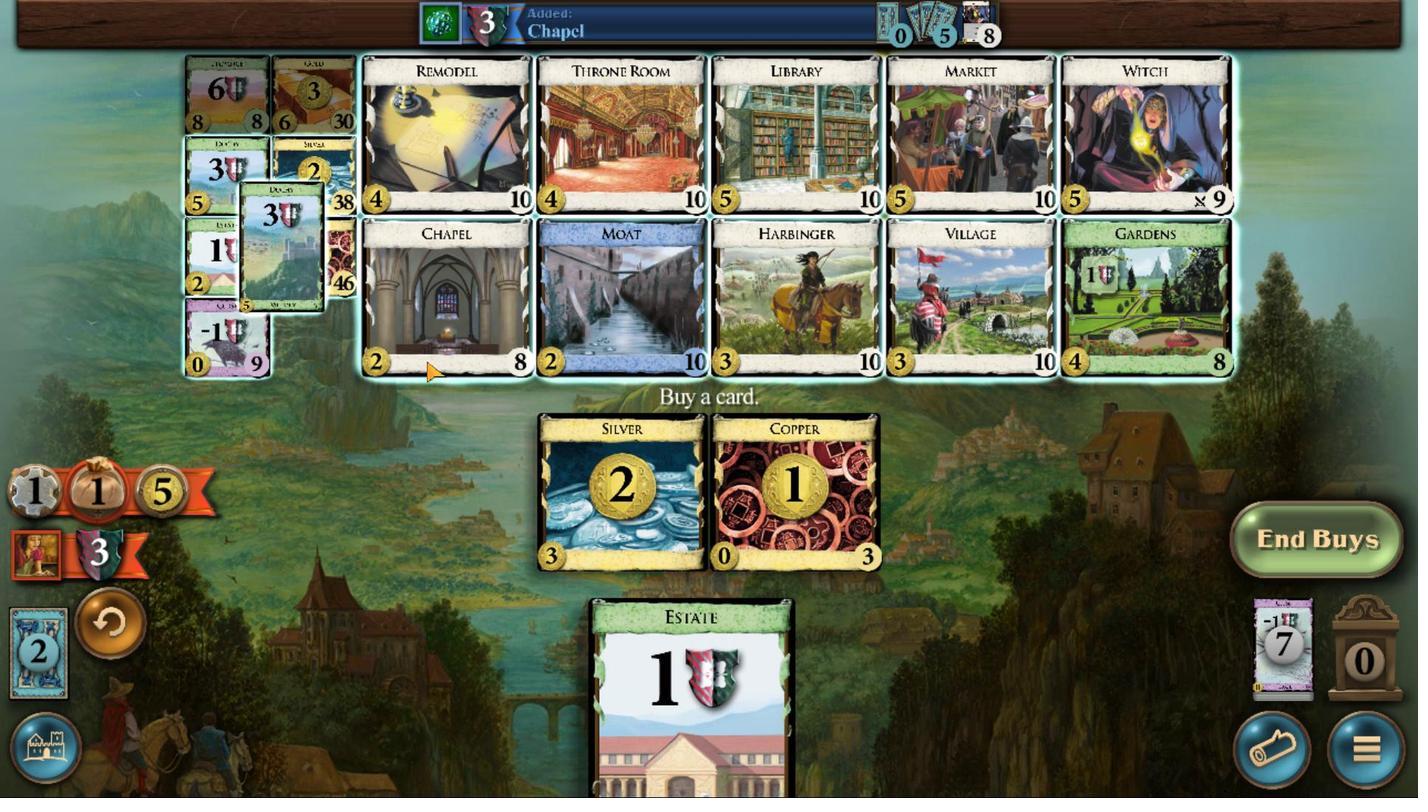 
Action: Mouse moved to (487, 631)
Screenshot: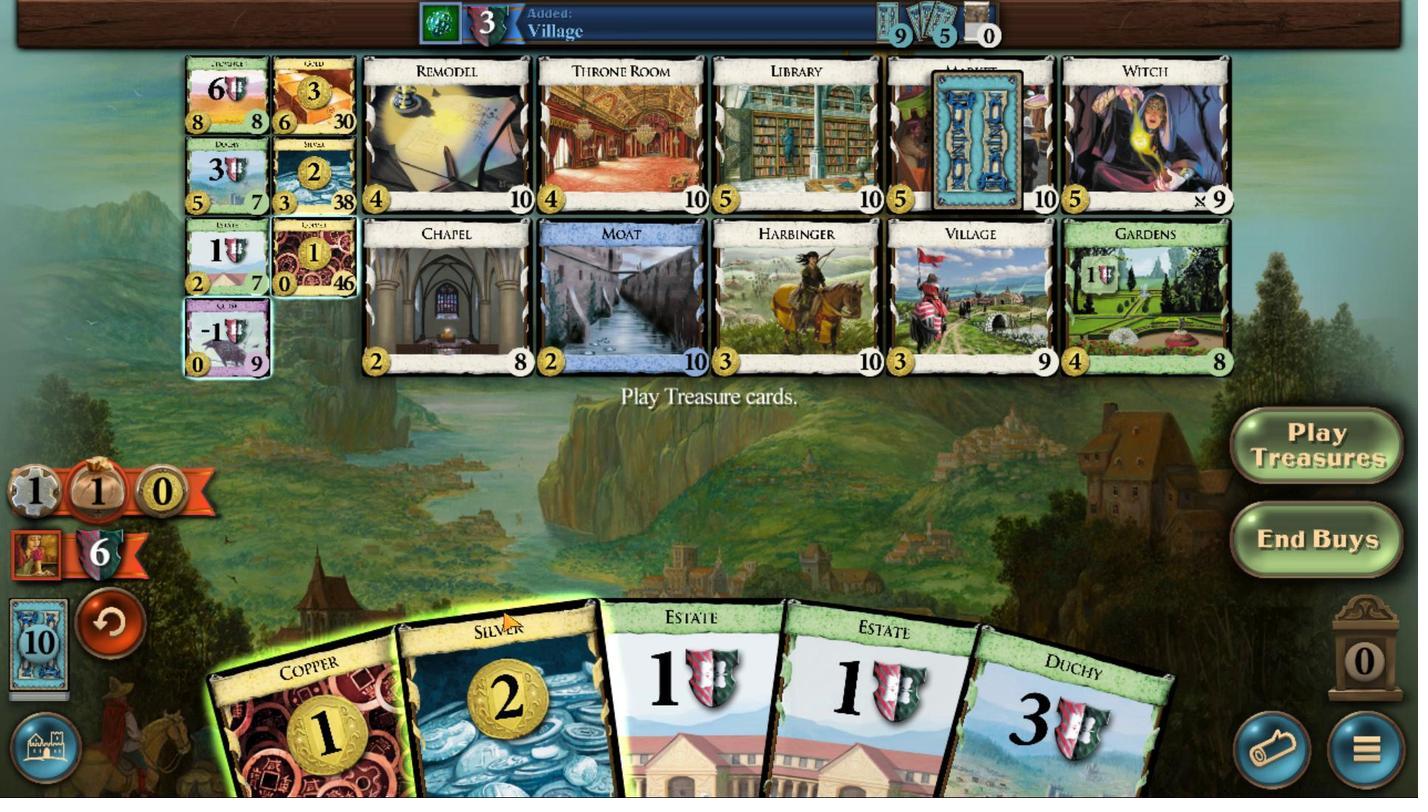 
Action: Mouse scrolled (487, 631) with delta (0, 0)
Screenshot: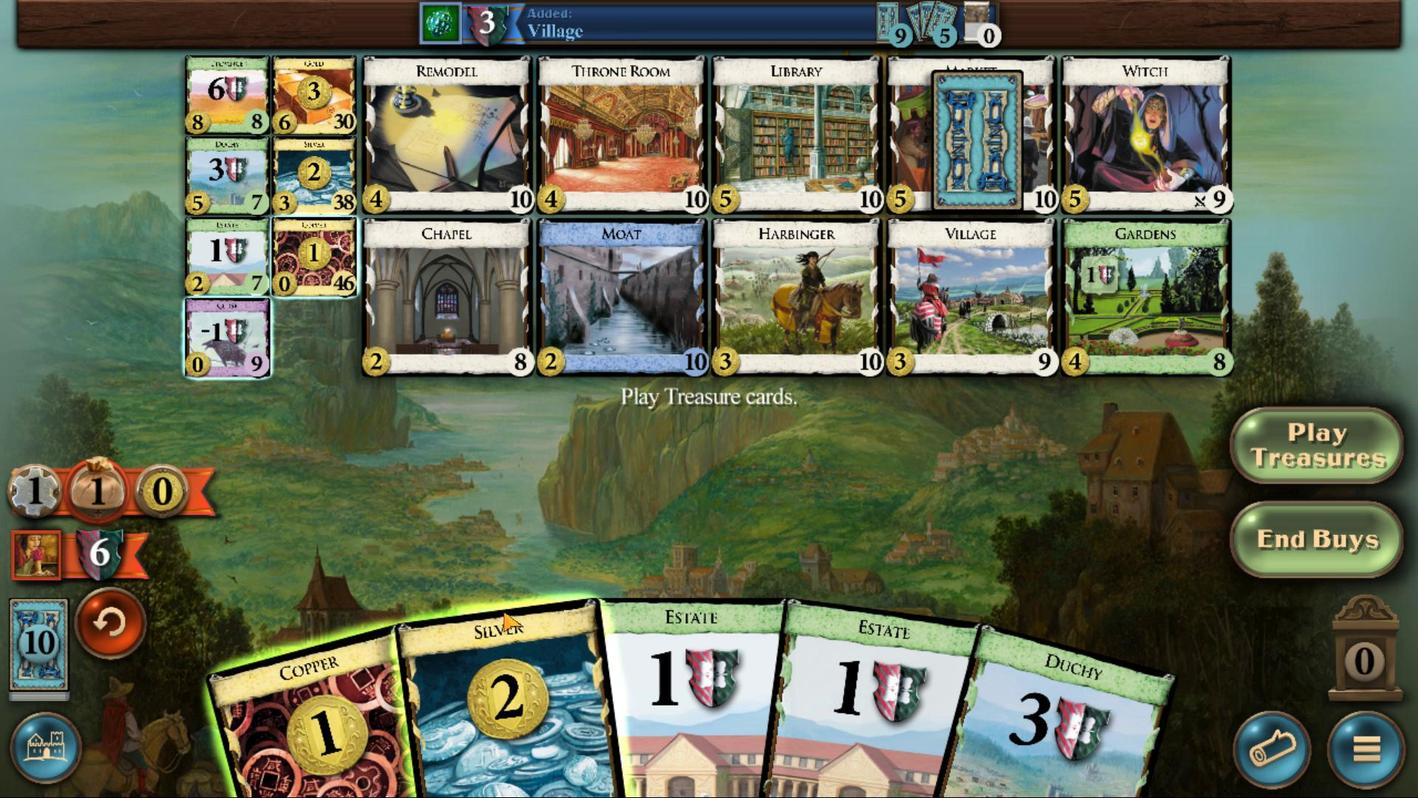 
Action: Mouse scrolled (487, 631) with delta (0, 0)
Screenshot: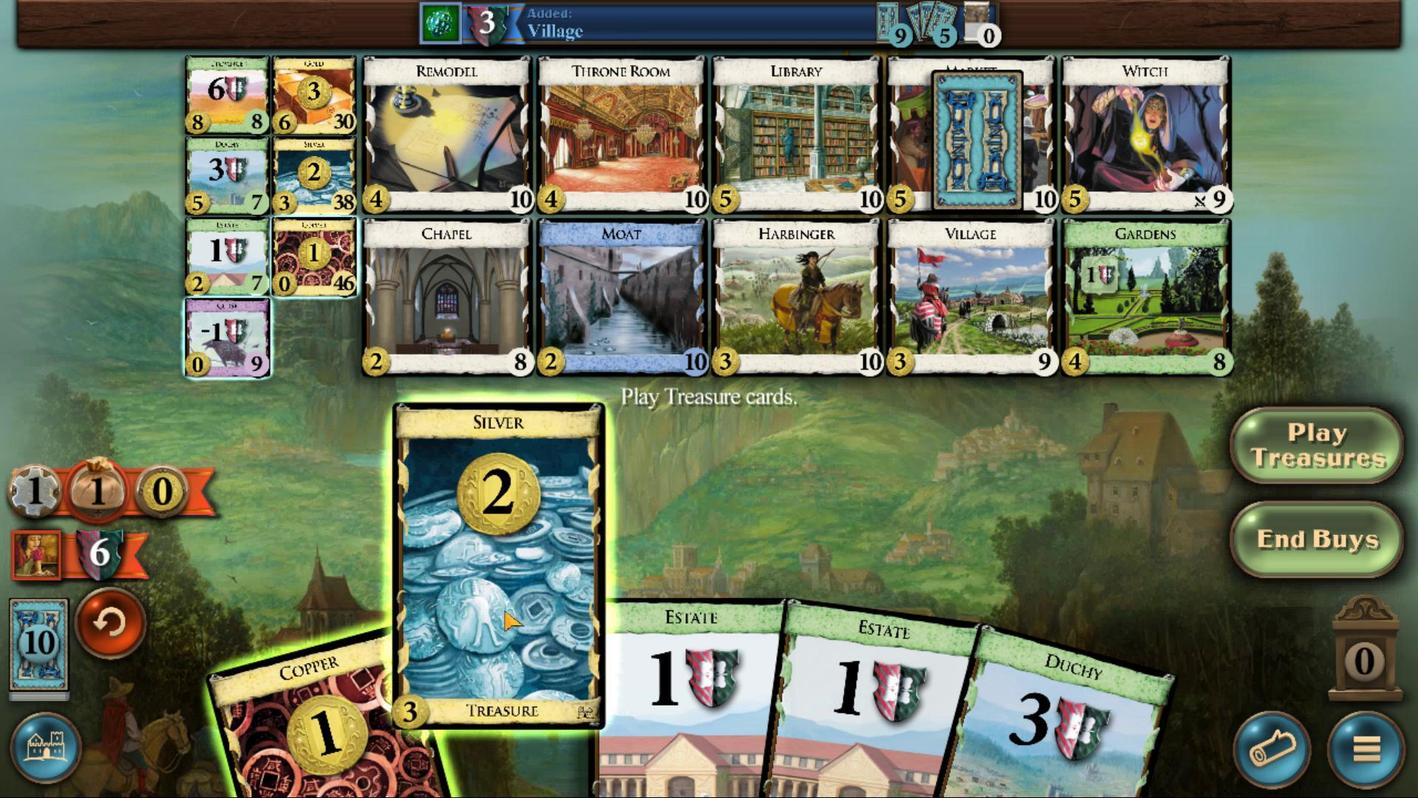 
Action: Mouse moved to (487, 631)
Screenshot: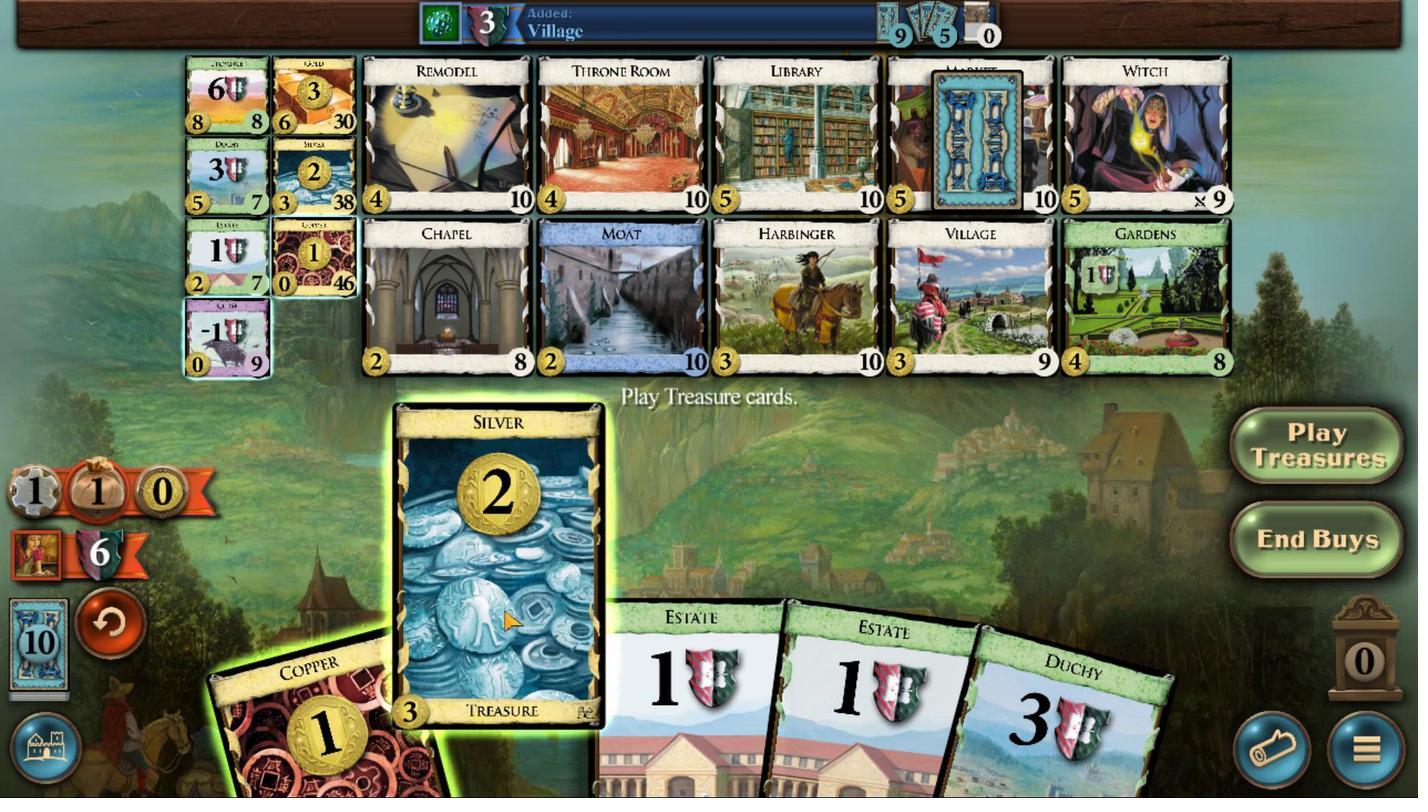 
Action: Mouse scrolled (487, 631) with delta (0, 0)
Screenshot: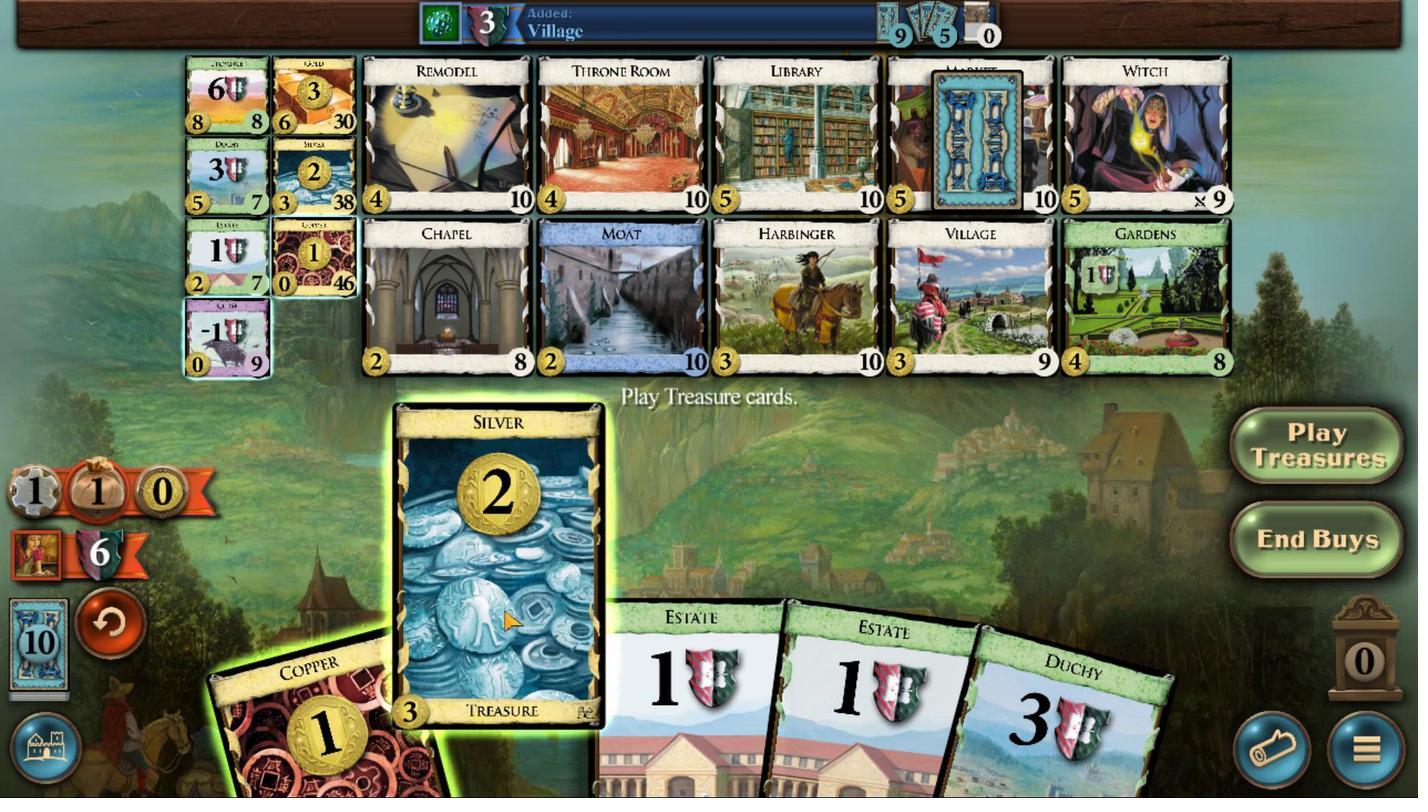
Action: Mouse moved to (492, 636)
Screenshot: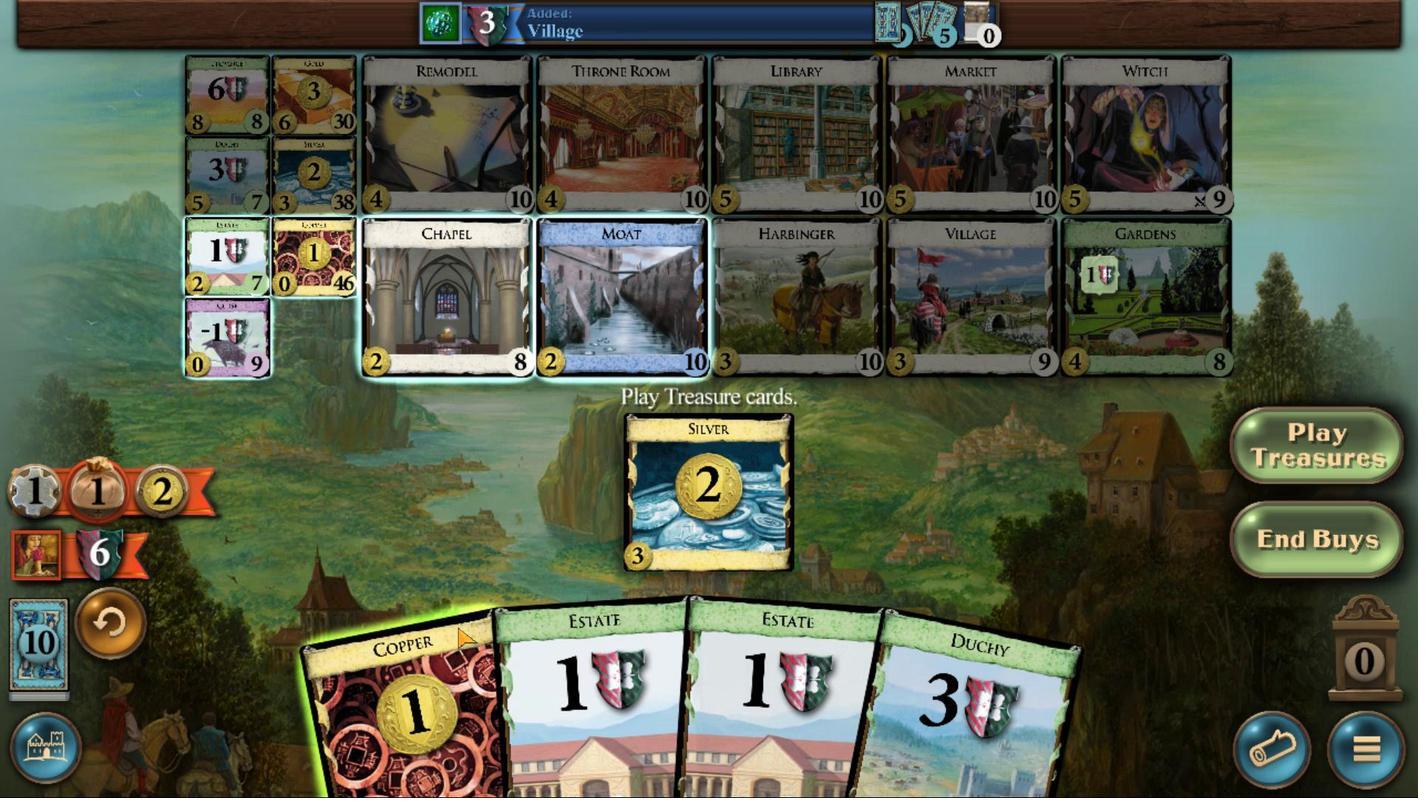 
Action: Mouse scrolled (492, 636) with delta (0, 0)
Screenshot: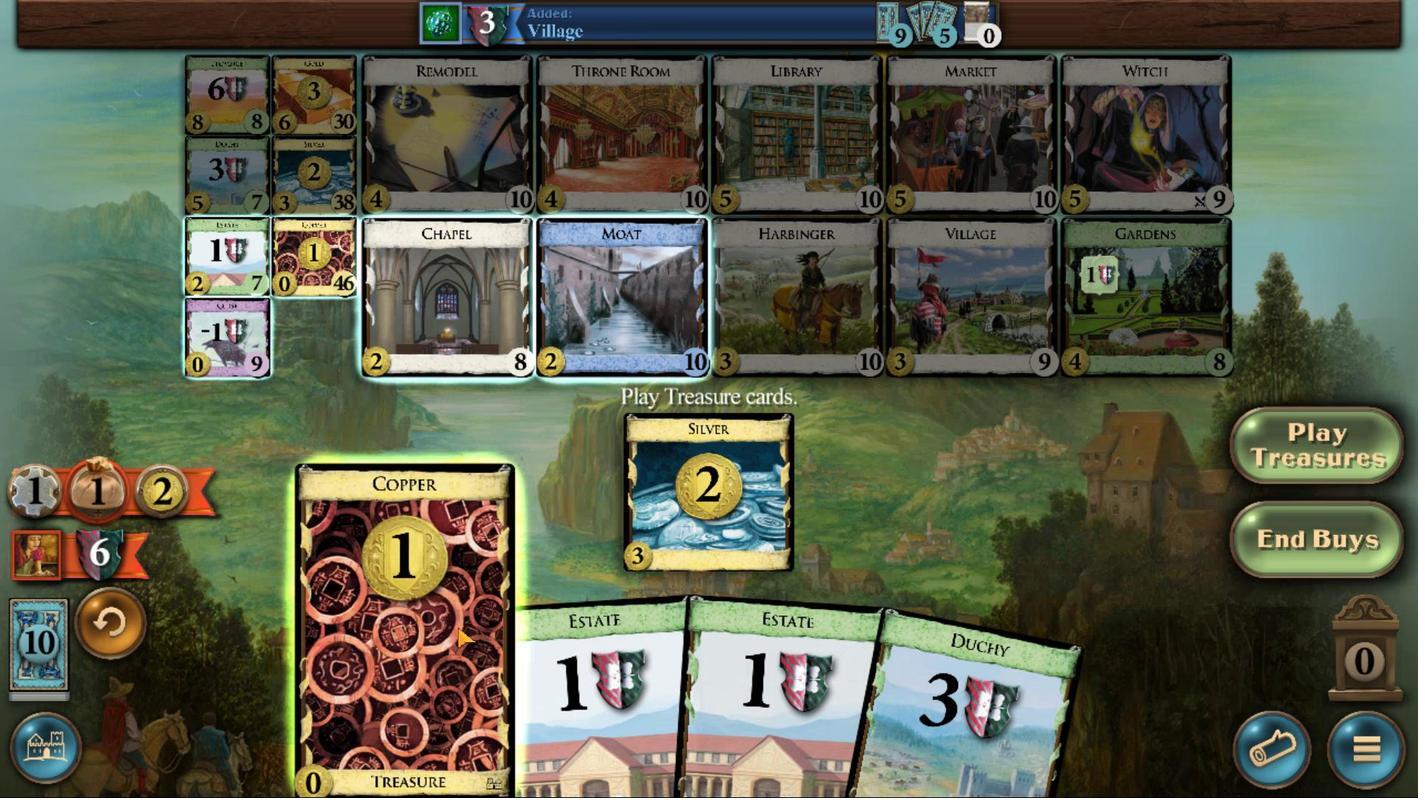 
Action: Mouse scrolled (492, 636) with delta (0, 0)
Screenshot: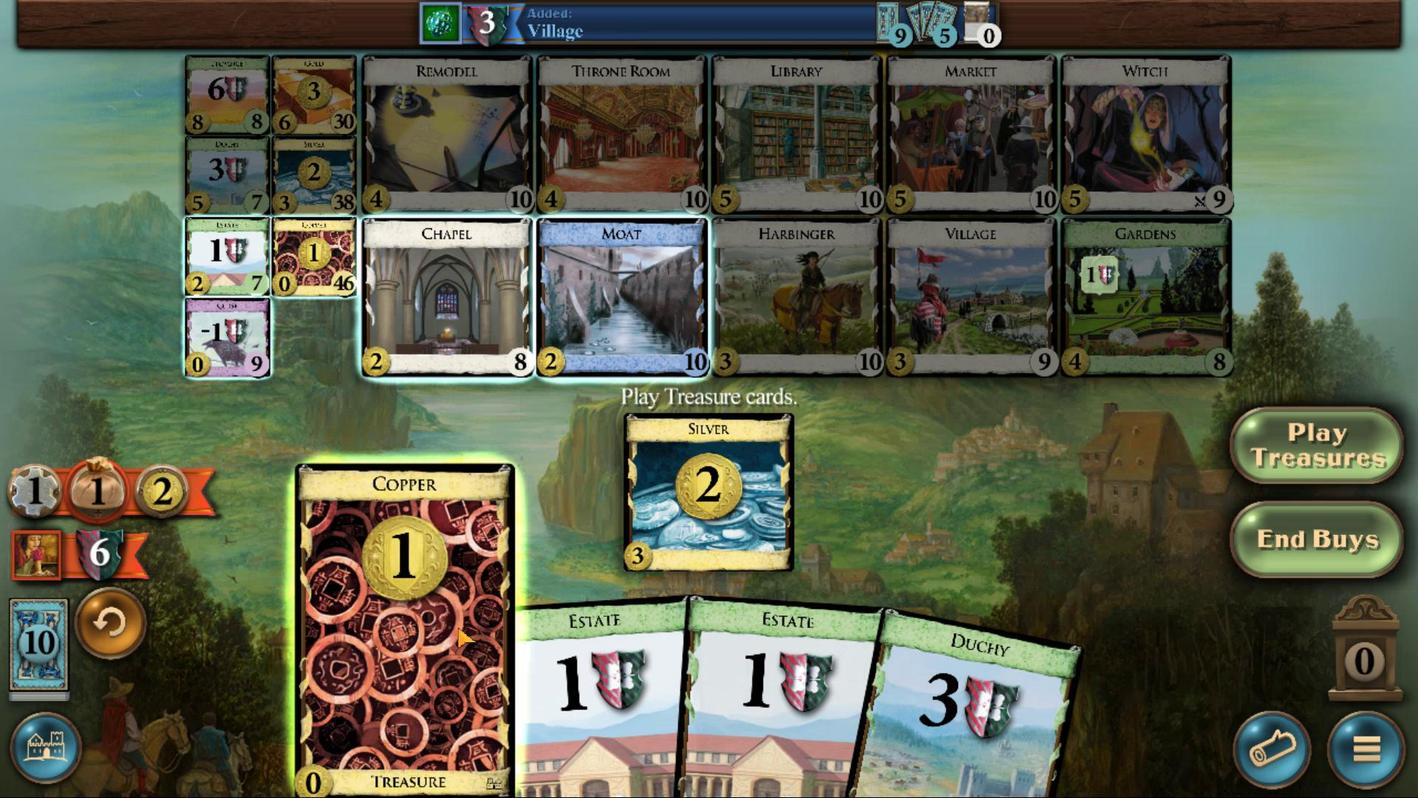 
Action: Mouse moved to (509, 503)
Screenshot: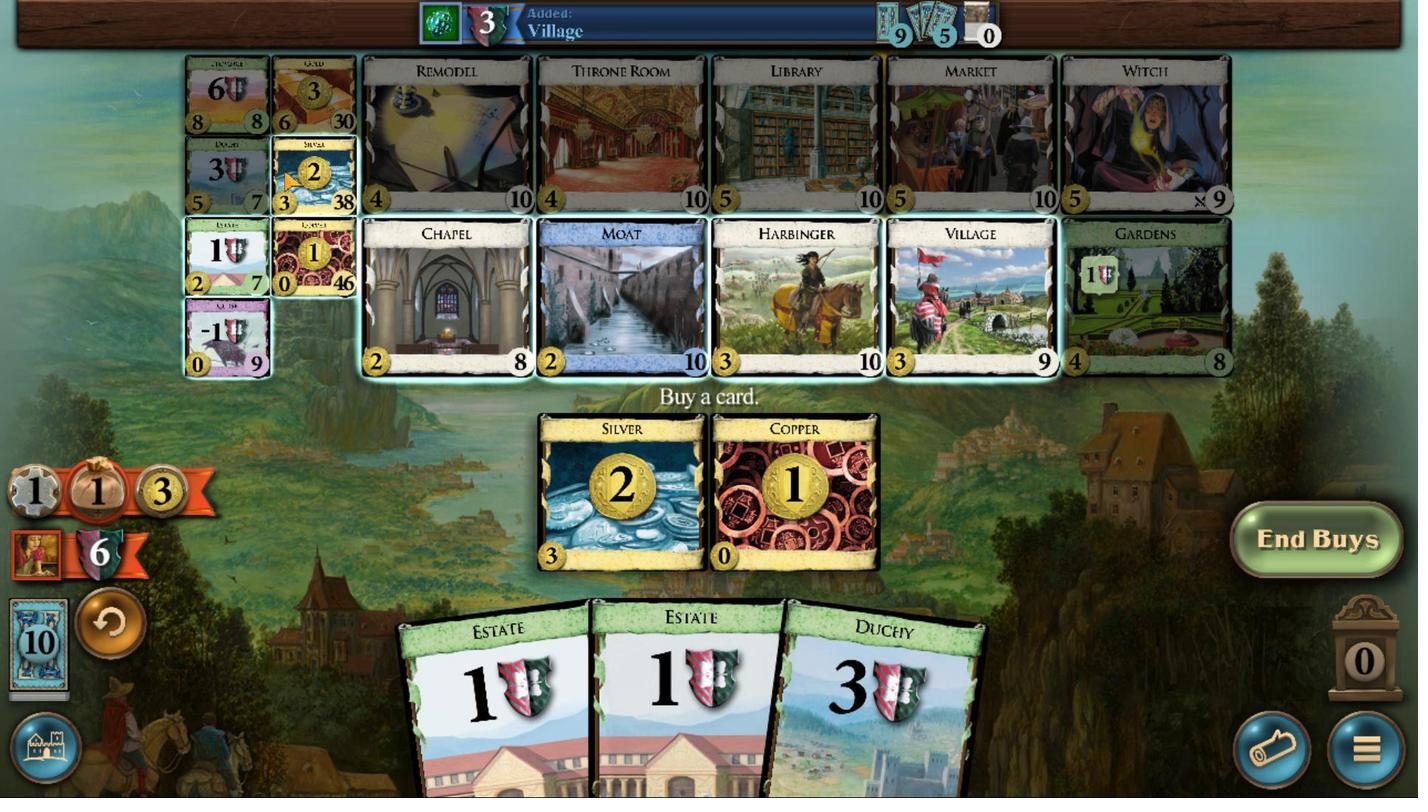 
Action: Mouse pressed left at (509, 503)
Screenshot: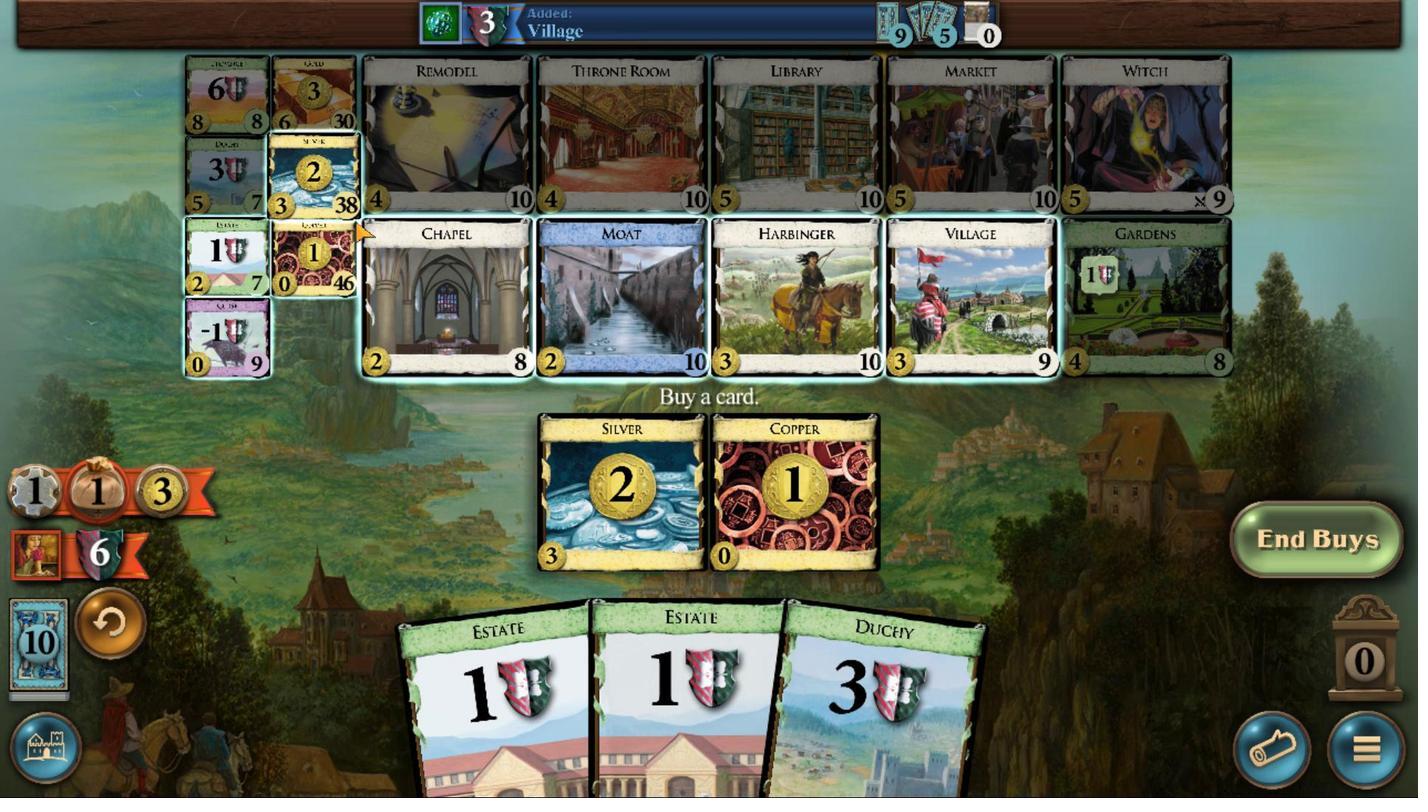 
Action: Mouse moved to (464, 643)
Screenshot: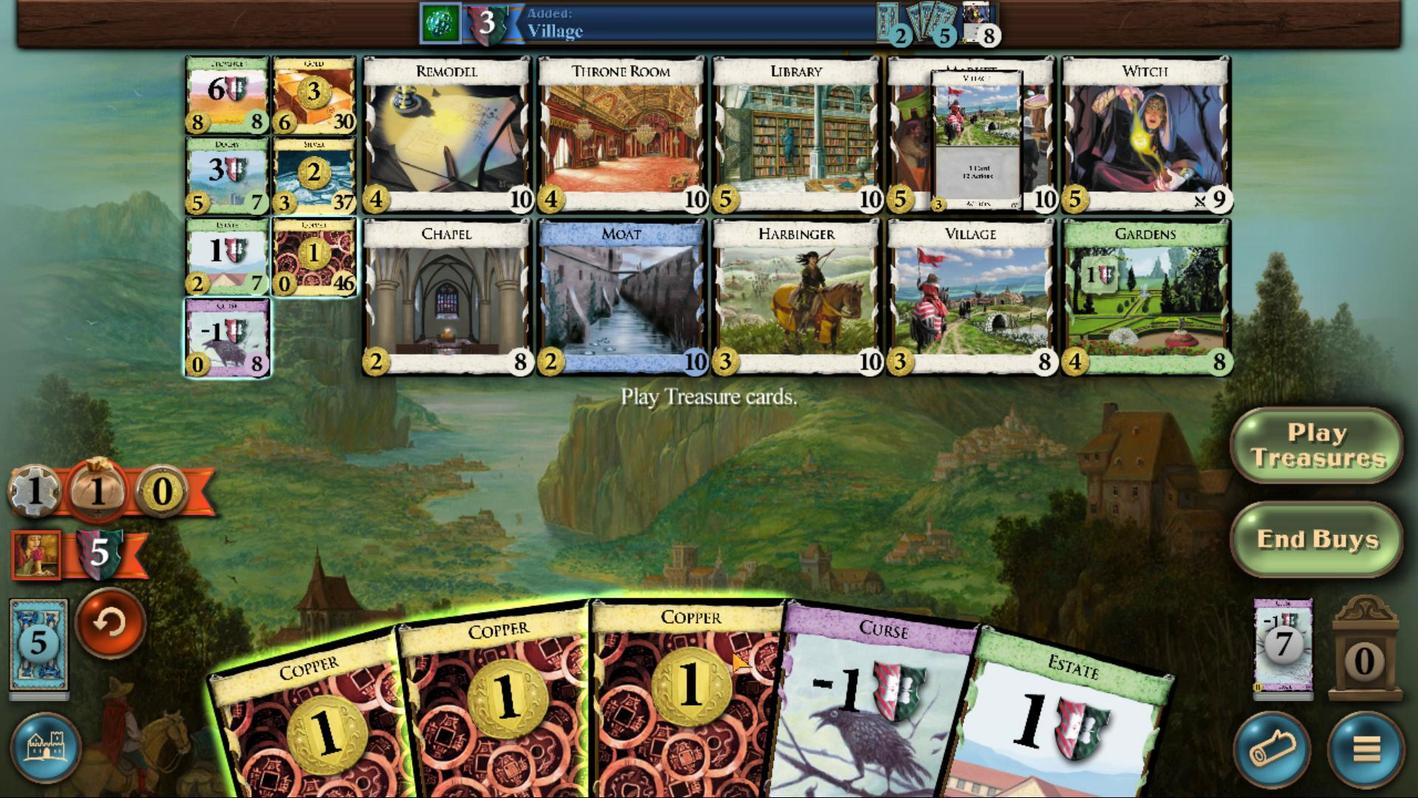 
Action: Mouse scrolled (464, 642) with delta (0, 0)
Screenshot: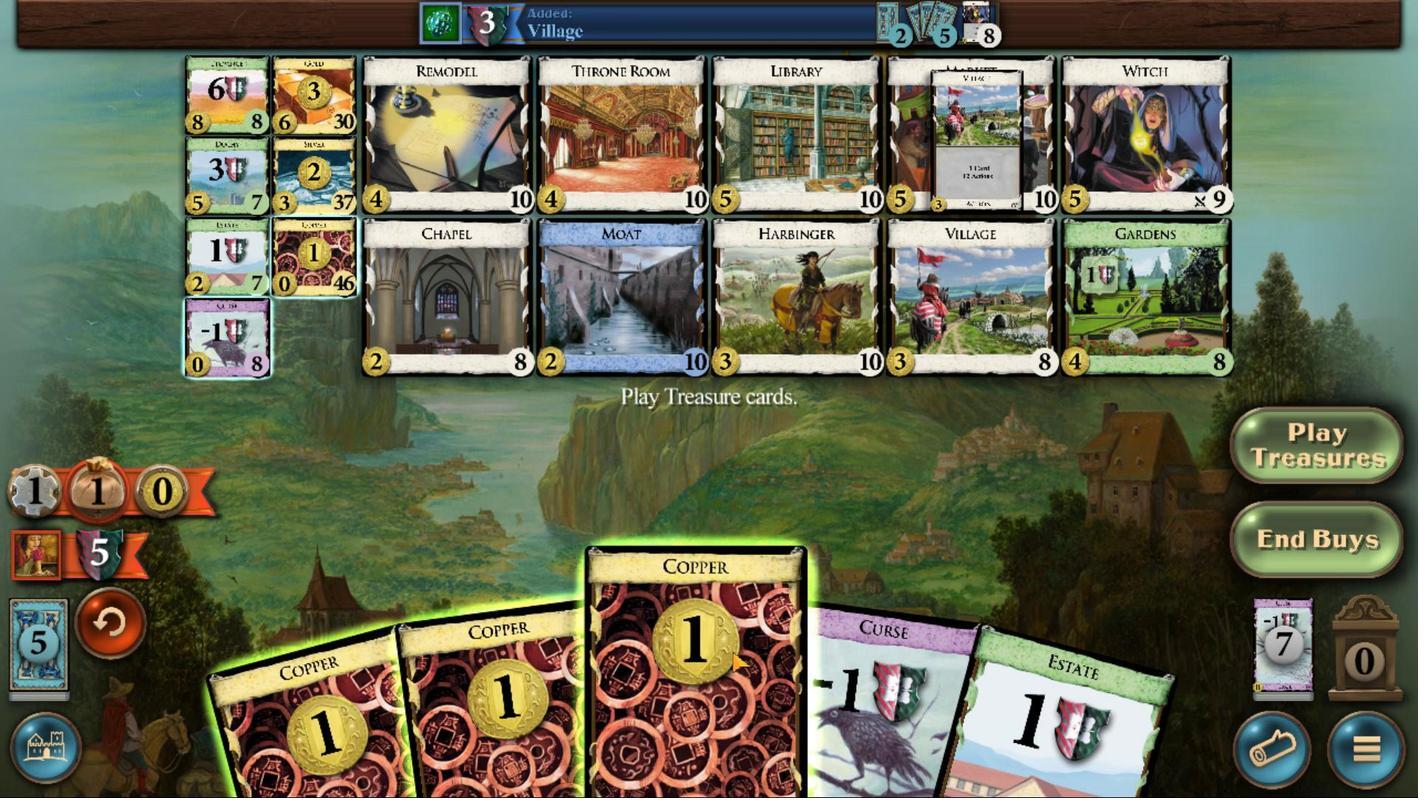 
Action: Mouse scrolled (464, 642) with delta (0, 0)
Screenshot: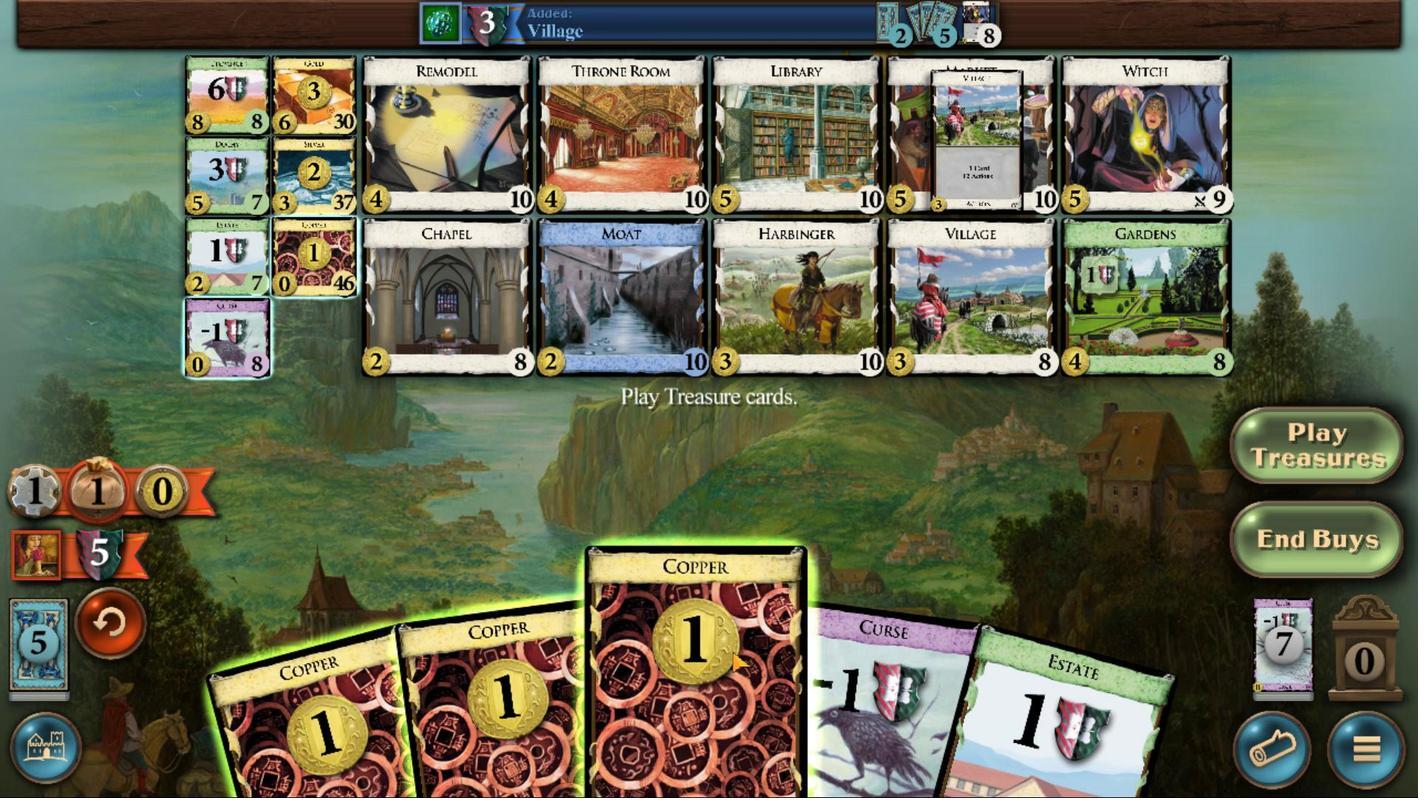 
Action: Mouse scrolled (464, 642) with delta (0, 0)
Screenshot: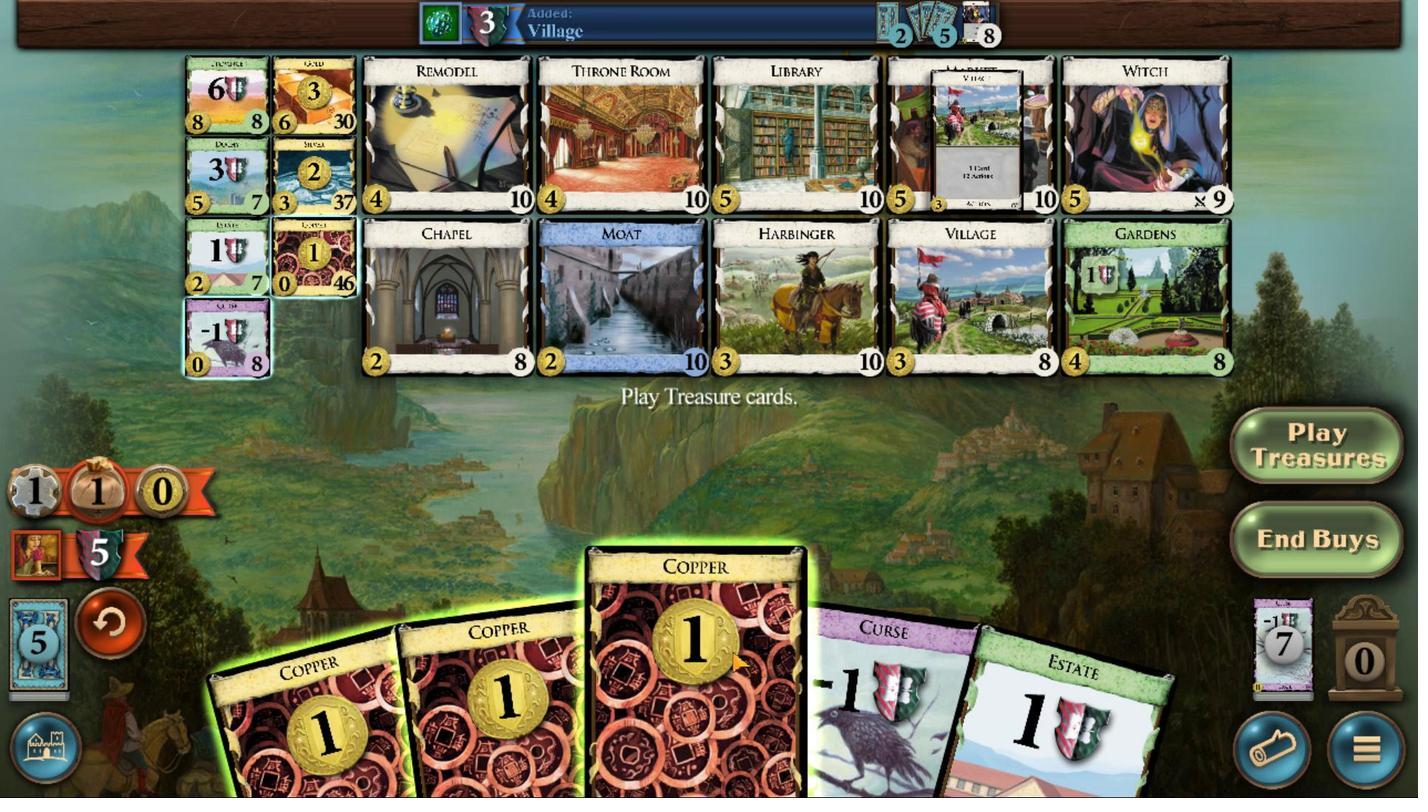 
Action: Mouse moved to (472, 641)
Screenshot: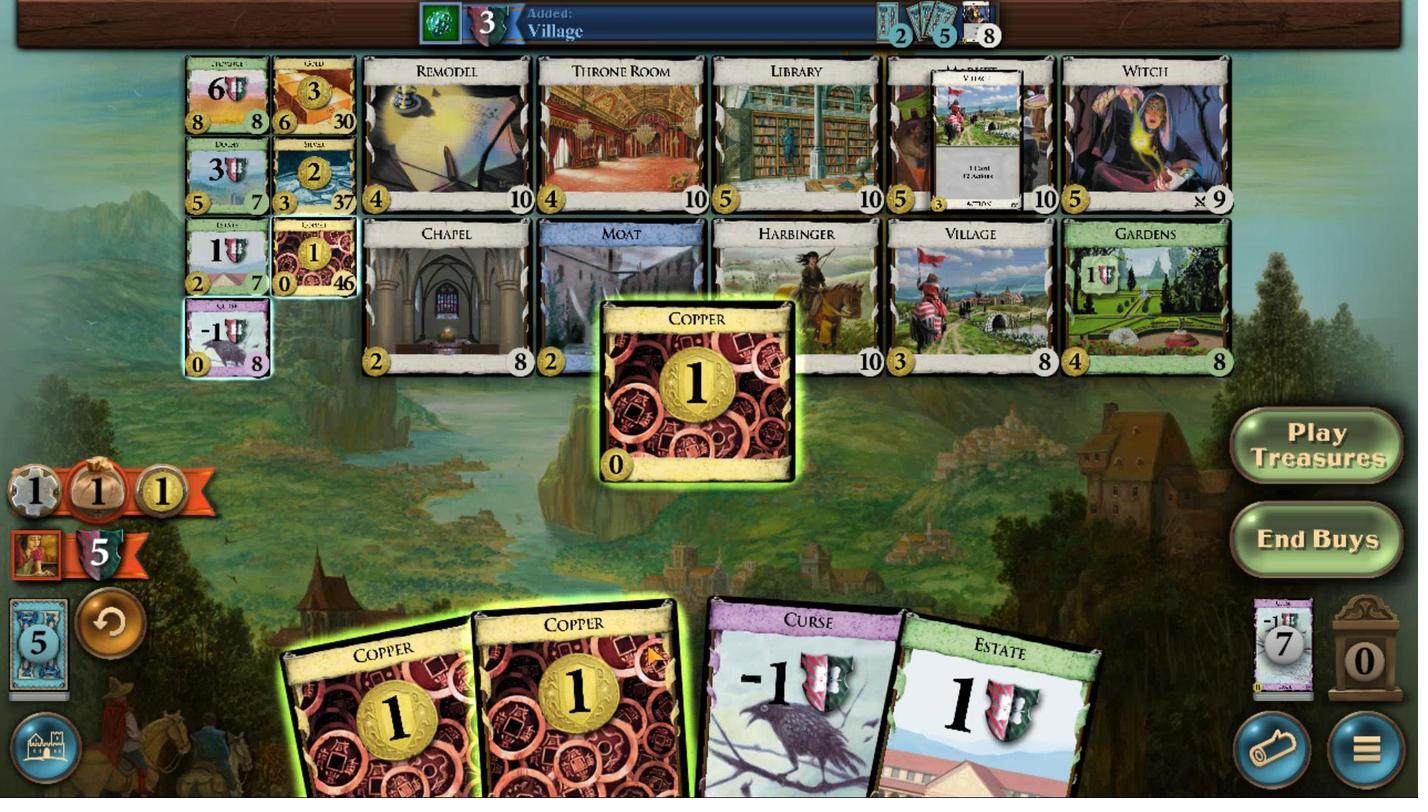
Action: Mouse scrolled (472, 641) with delta (0, 0)
Screenshot: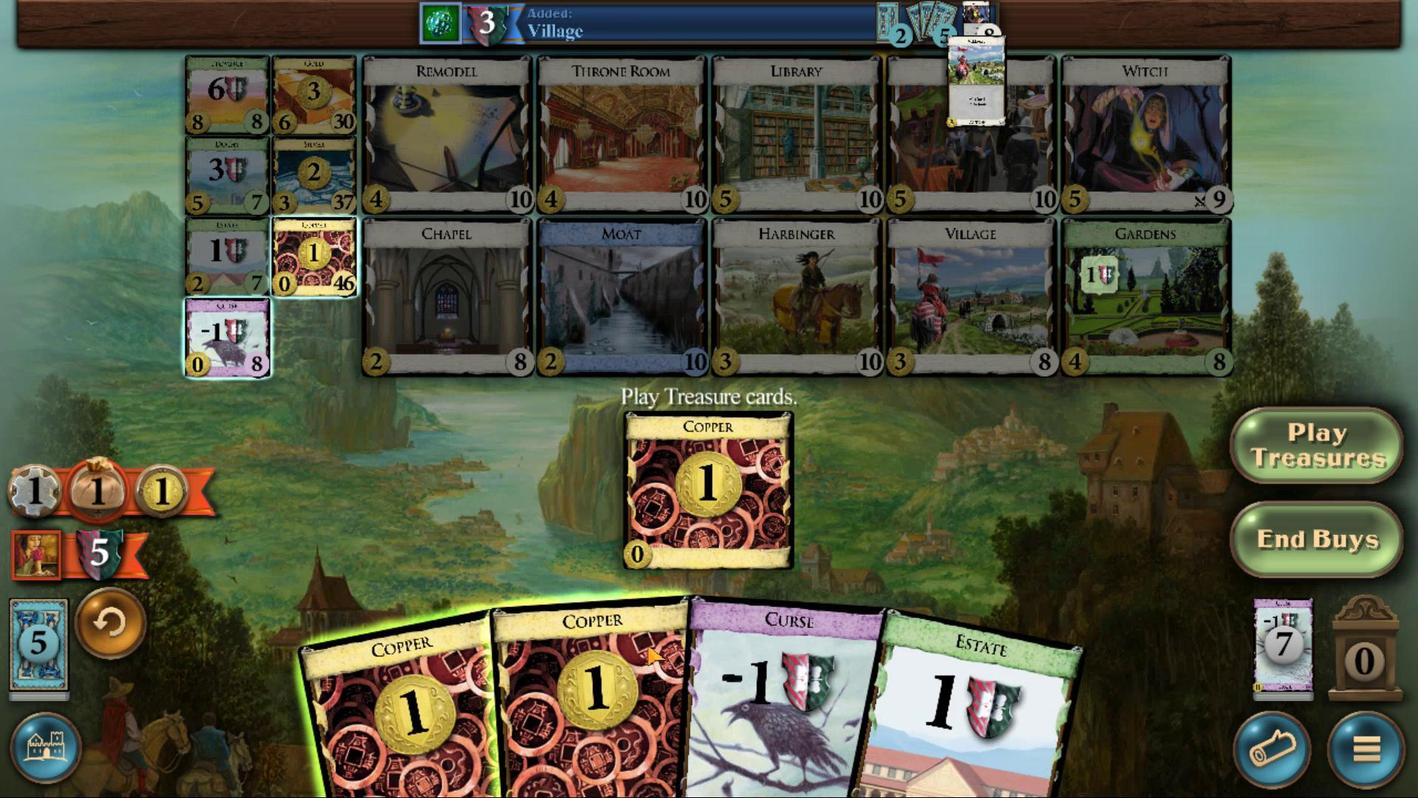 
Action: Mouse scrolled (472, 641) with delta (0, 0)
Screenshot: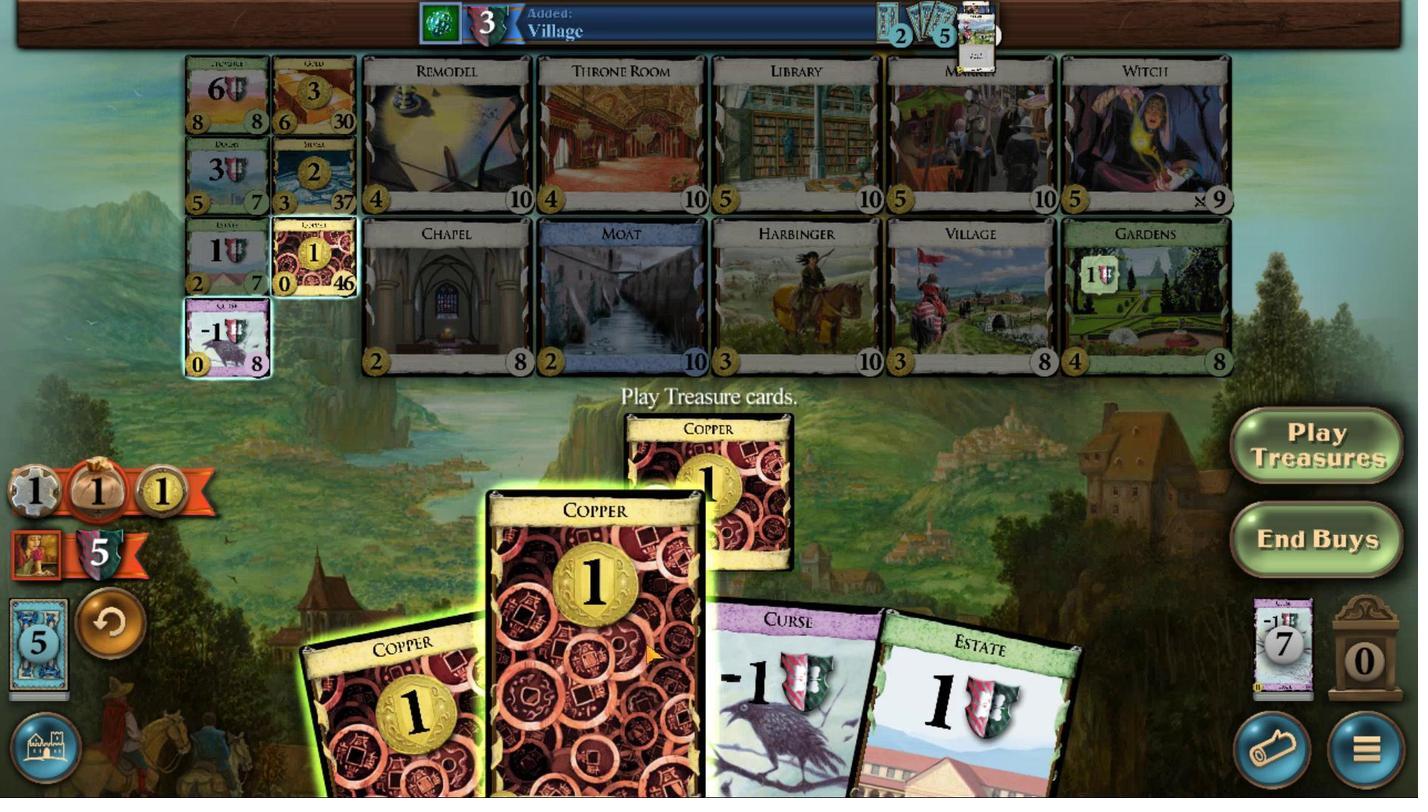 
Action: Mouse scrolled (472, 641) with delta (0, 0)
Screenshot: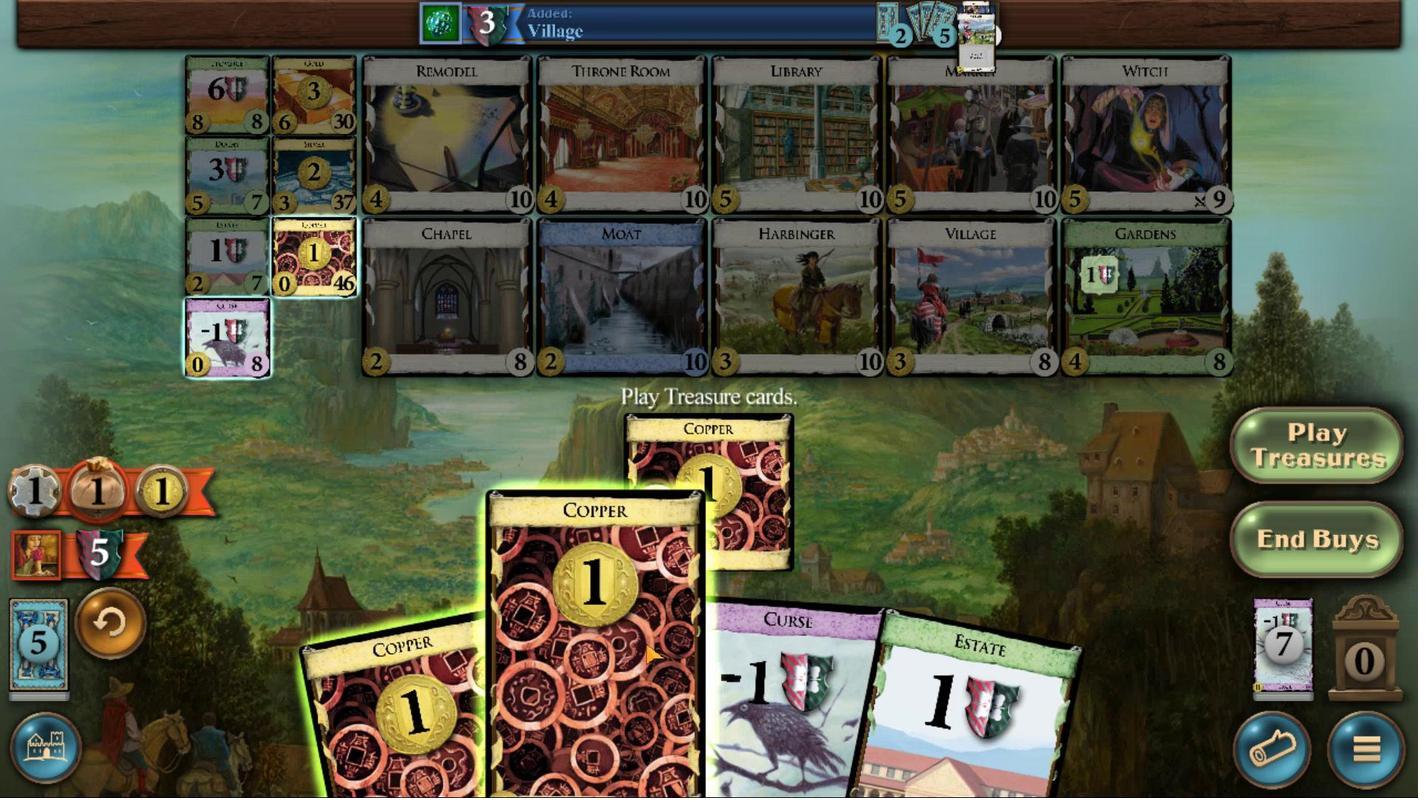 
Action: Mouse scrolled (472, 641) with delta (0, 0)
Screenshot: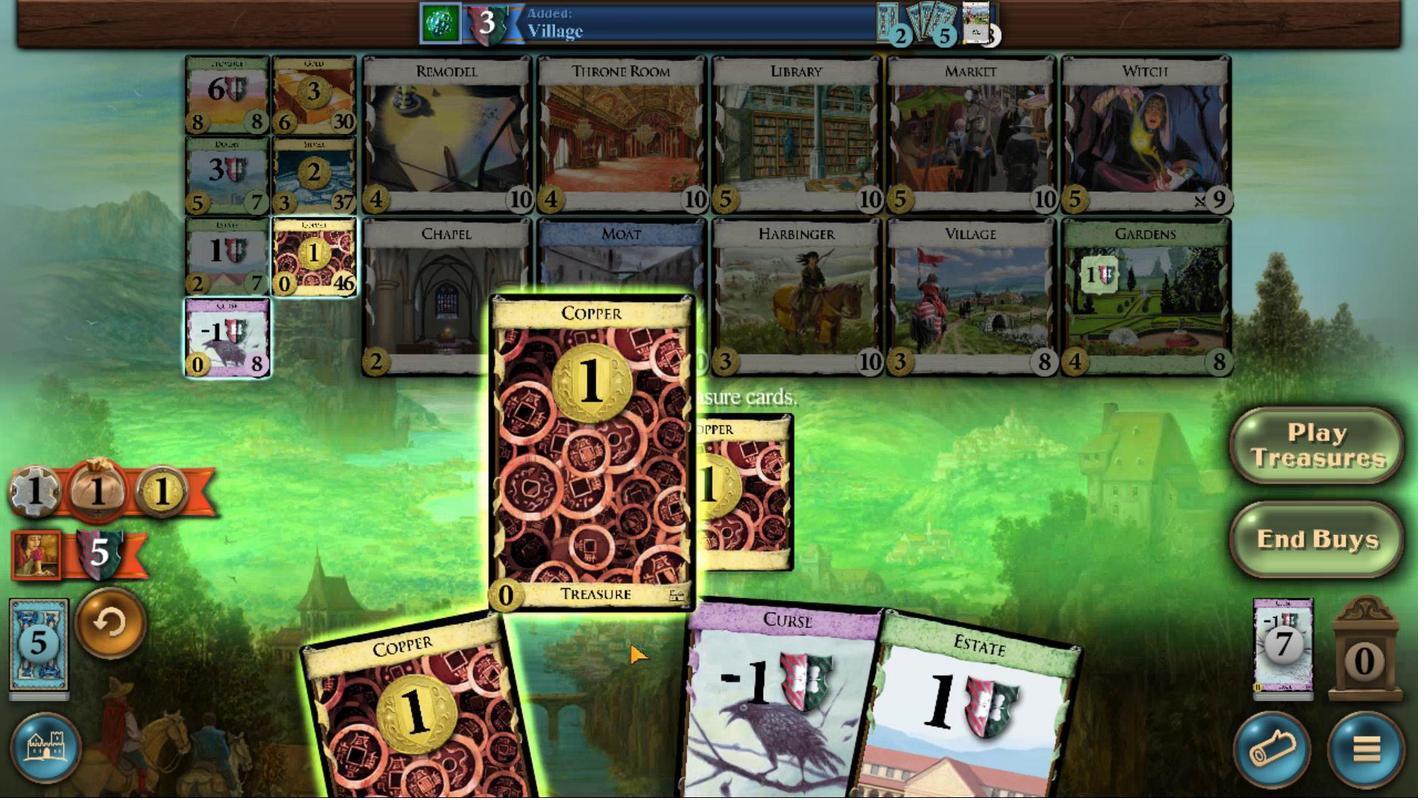 
Action: Mouse moved to (481, 640)
Screenshot: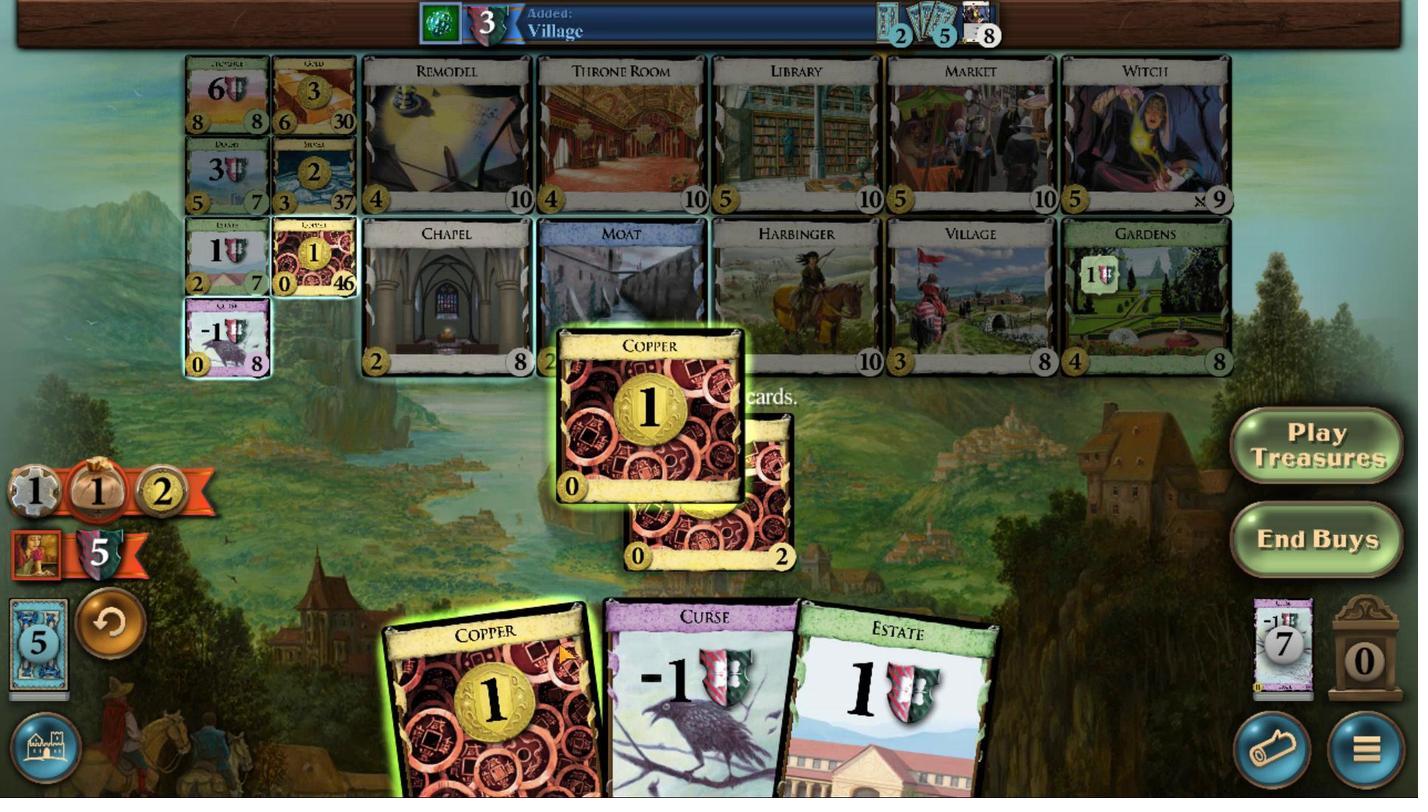 
Action: Mouse scrolled (481, 640) with delta (0, 0)
Screenshot: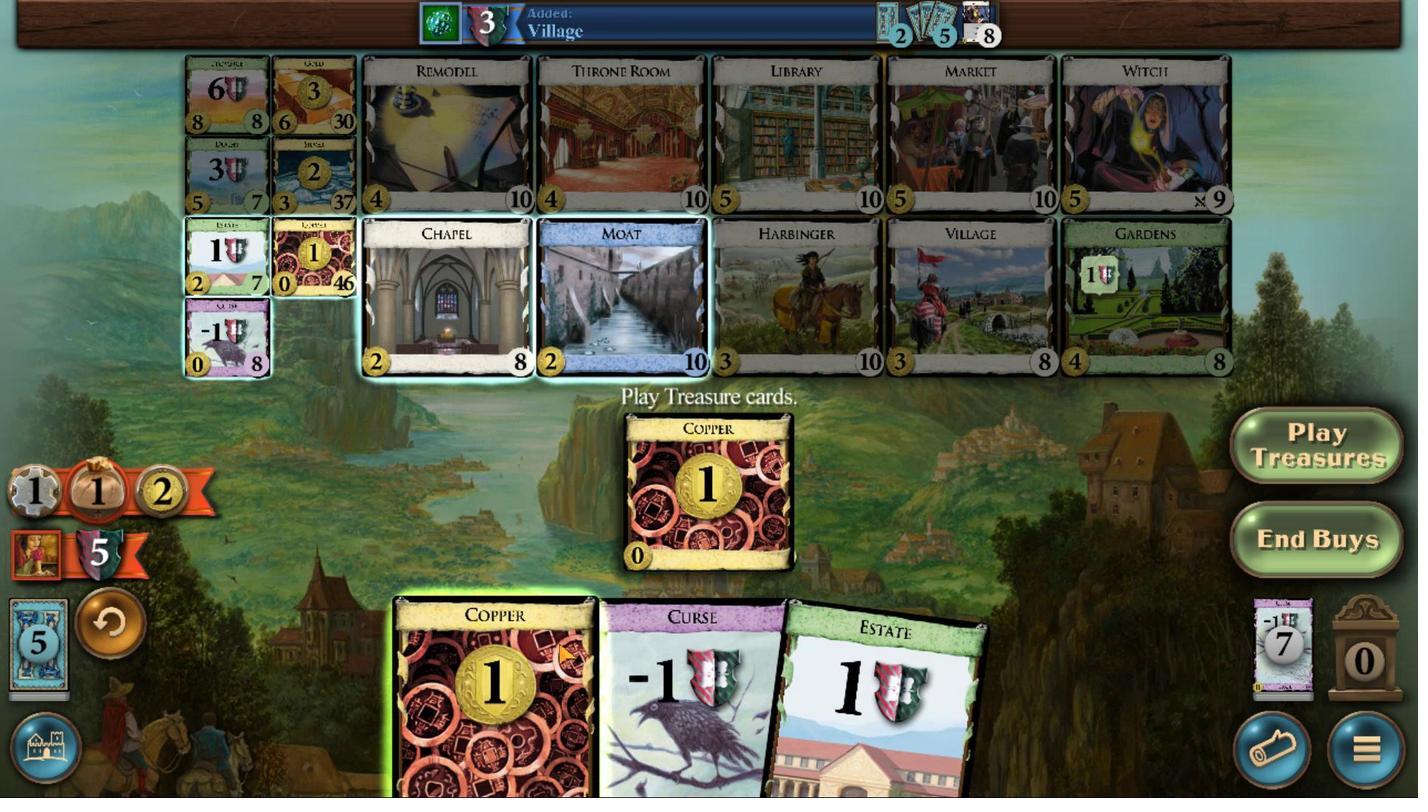 
Action: Mouse scrolled (481, 640) with delta (0, 0)
Screenshot: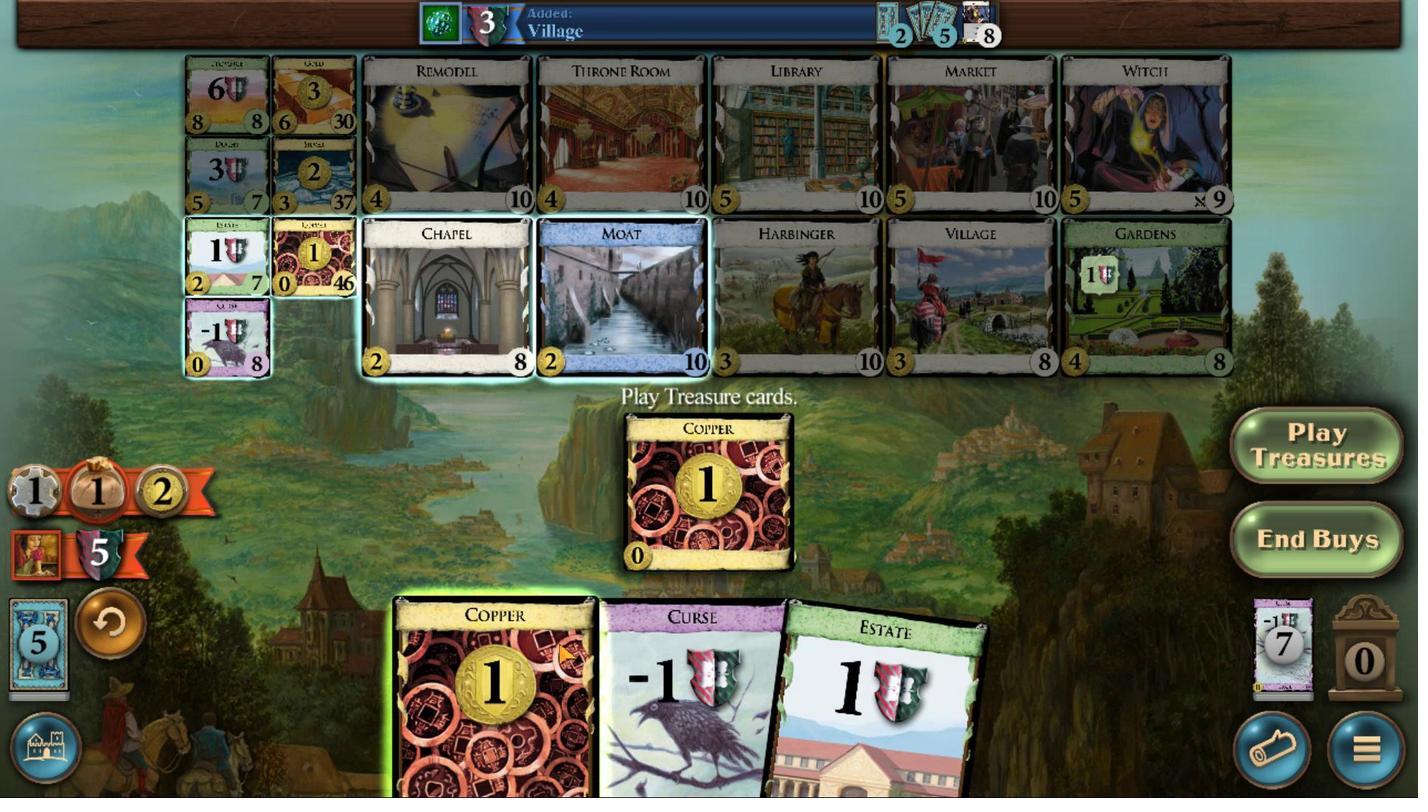
Action: Mouse scrolled (481, 640) with delta (0, 0)
Screenshot: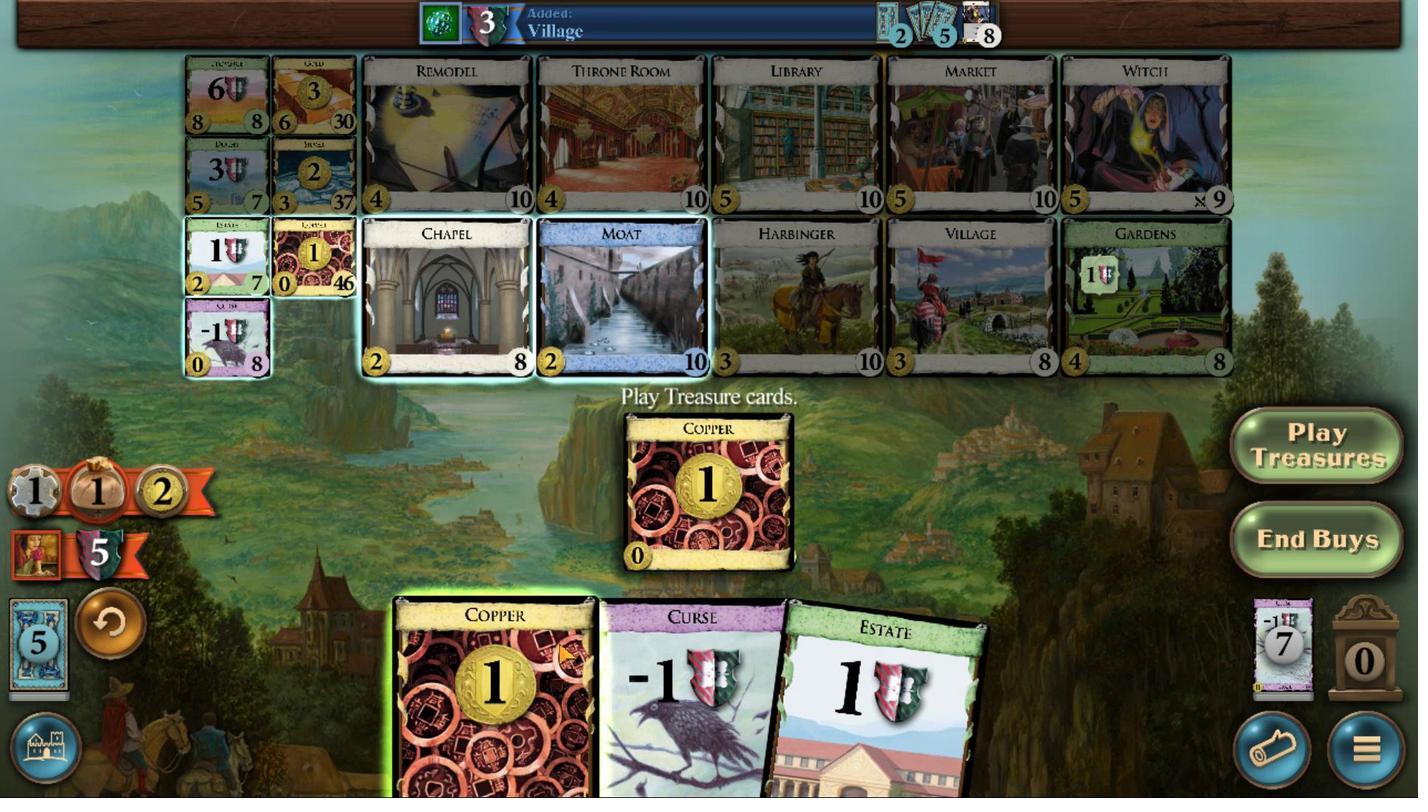 
Action: Mouse scrolled (481, 640) with delta (0, 0)
Screenshot: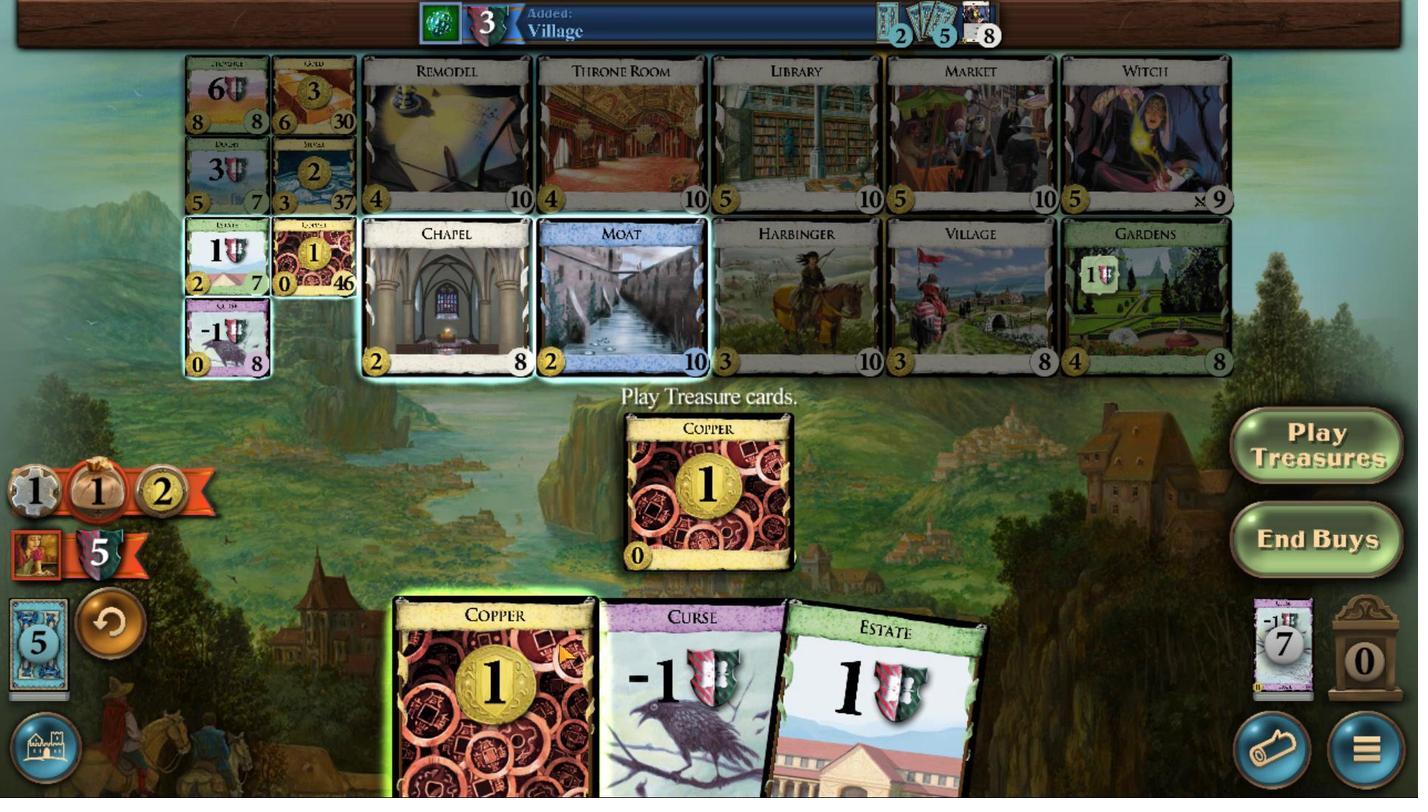 
Action: Mouse moved to (507, 497)
Screenshot: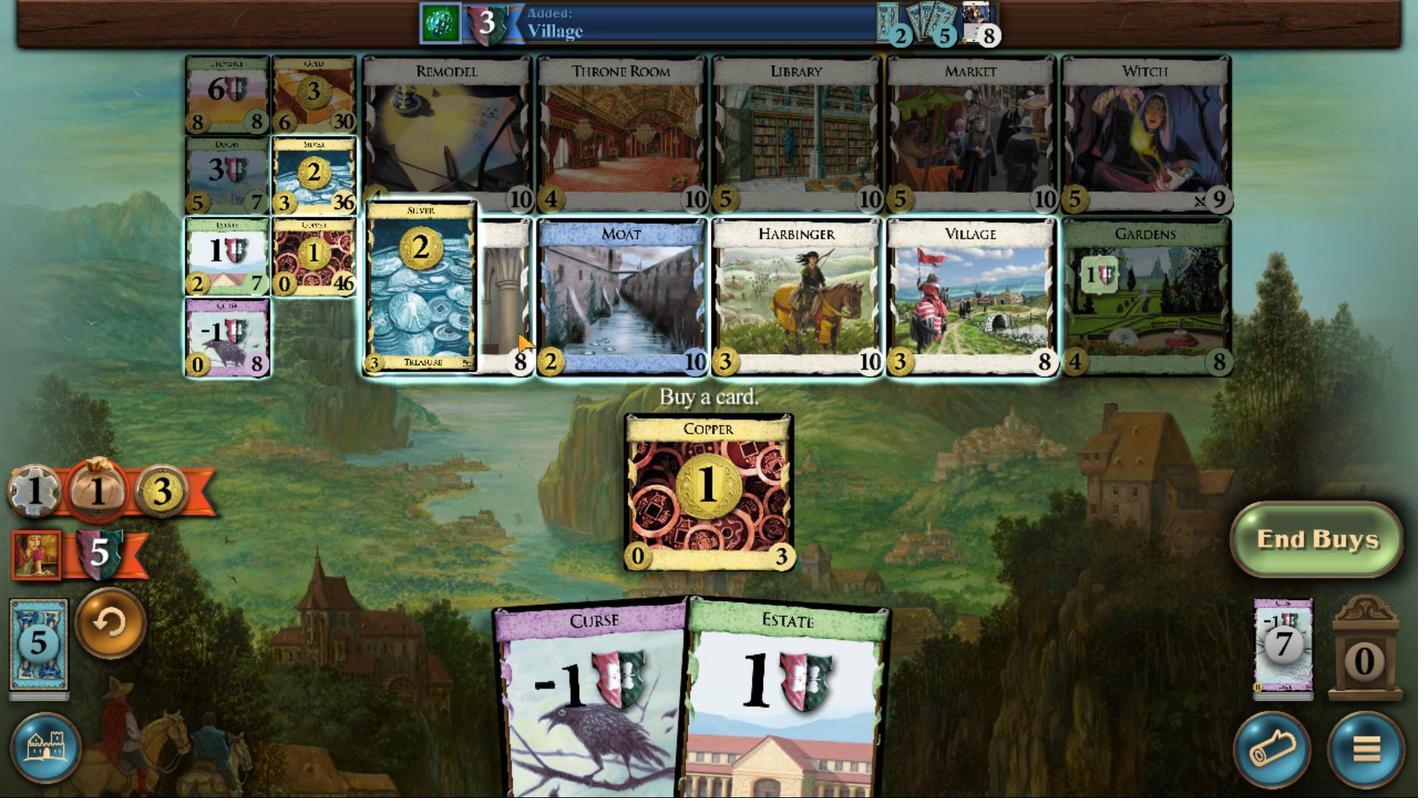 
Action: Mouse pressed left at (507, 497)
Screenshot: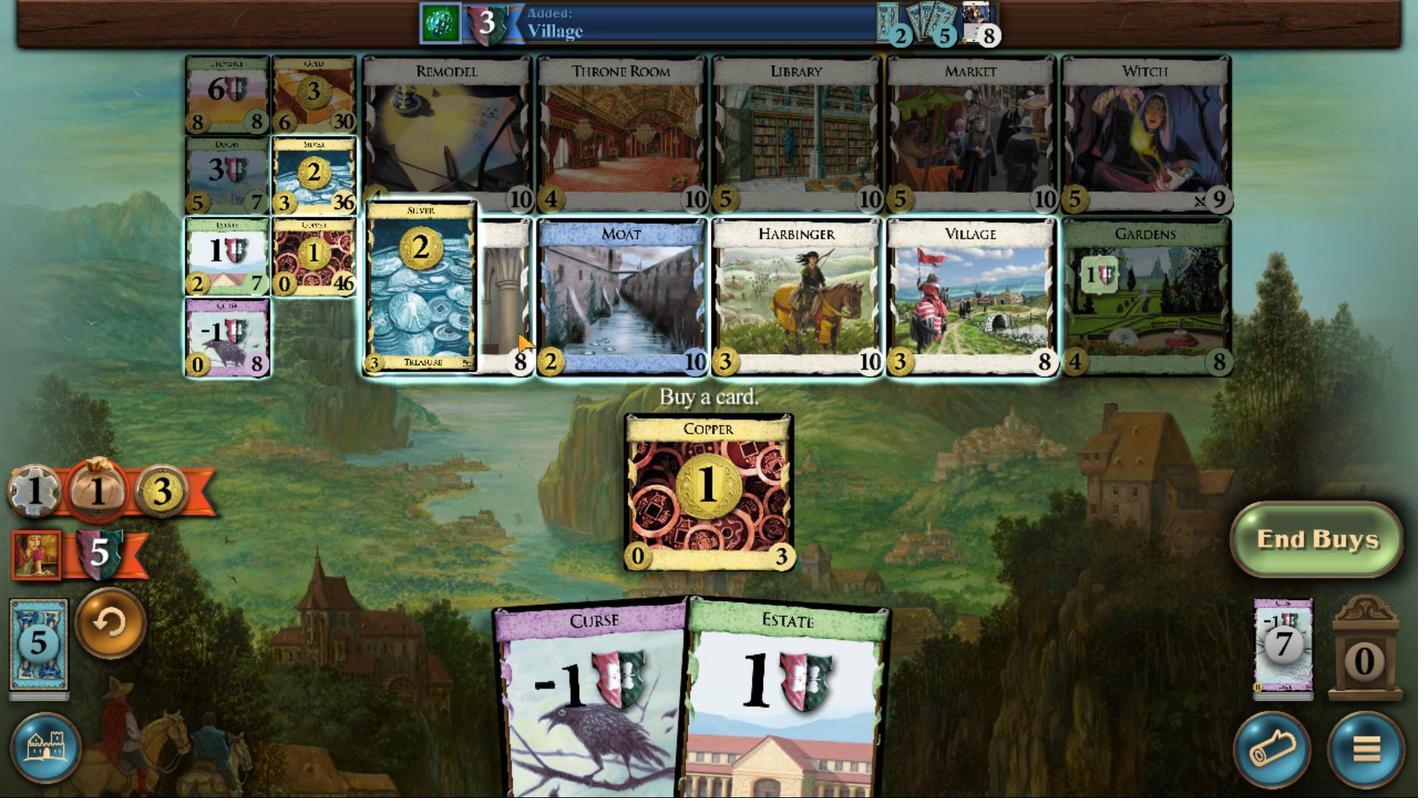 
Action: Mouse moved to (455, 645)
Screenshot: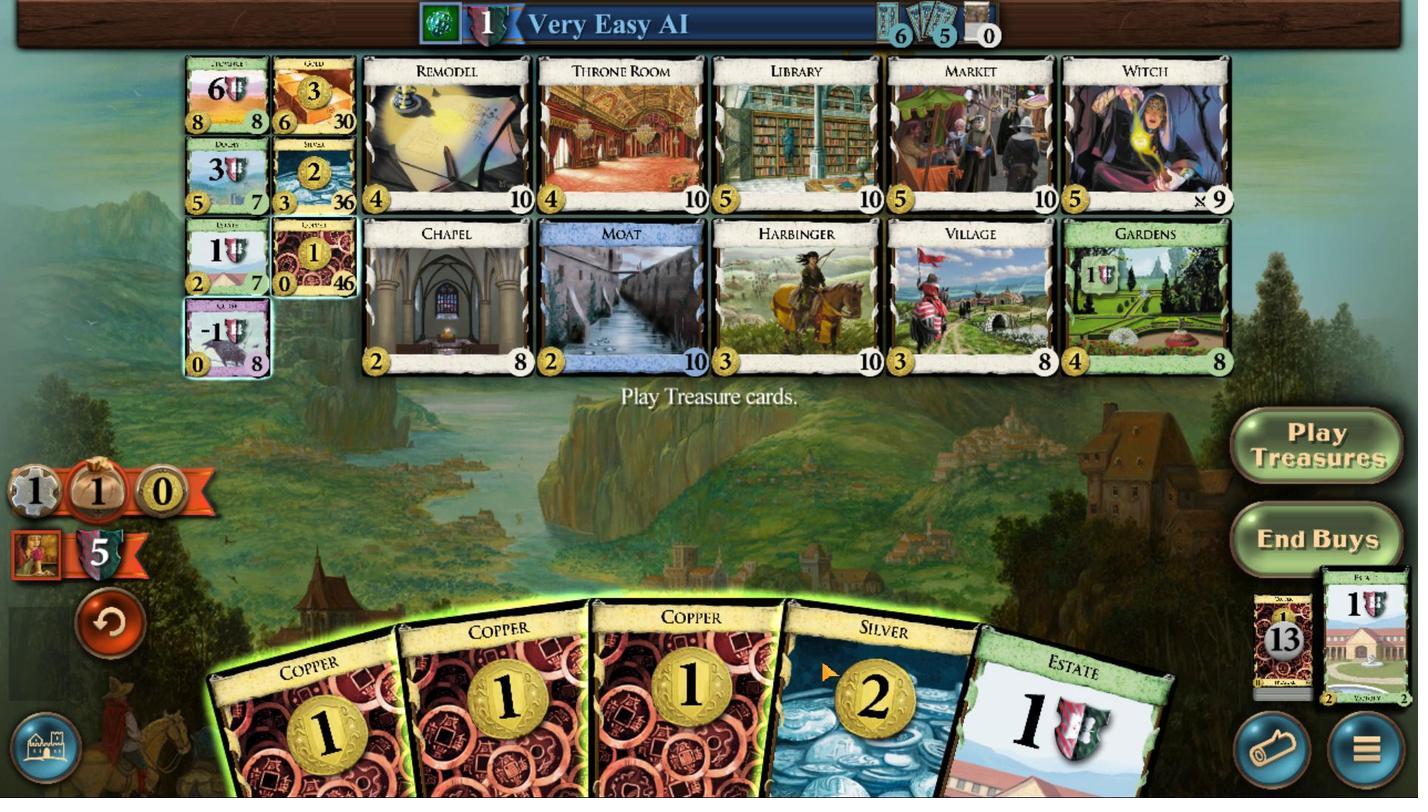 
Action: Mouse scrolled (455, 645) with delta (0, 0)
Screenshot: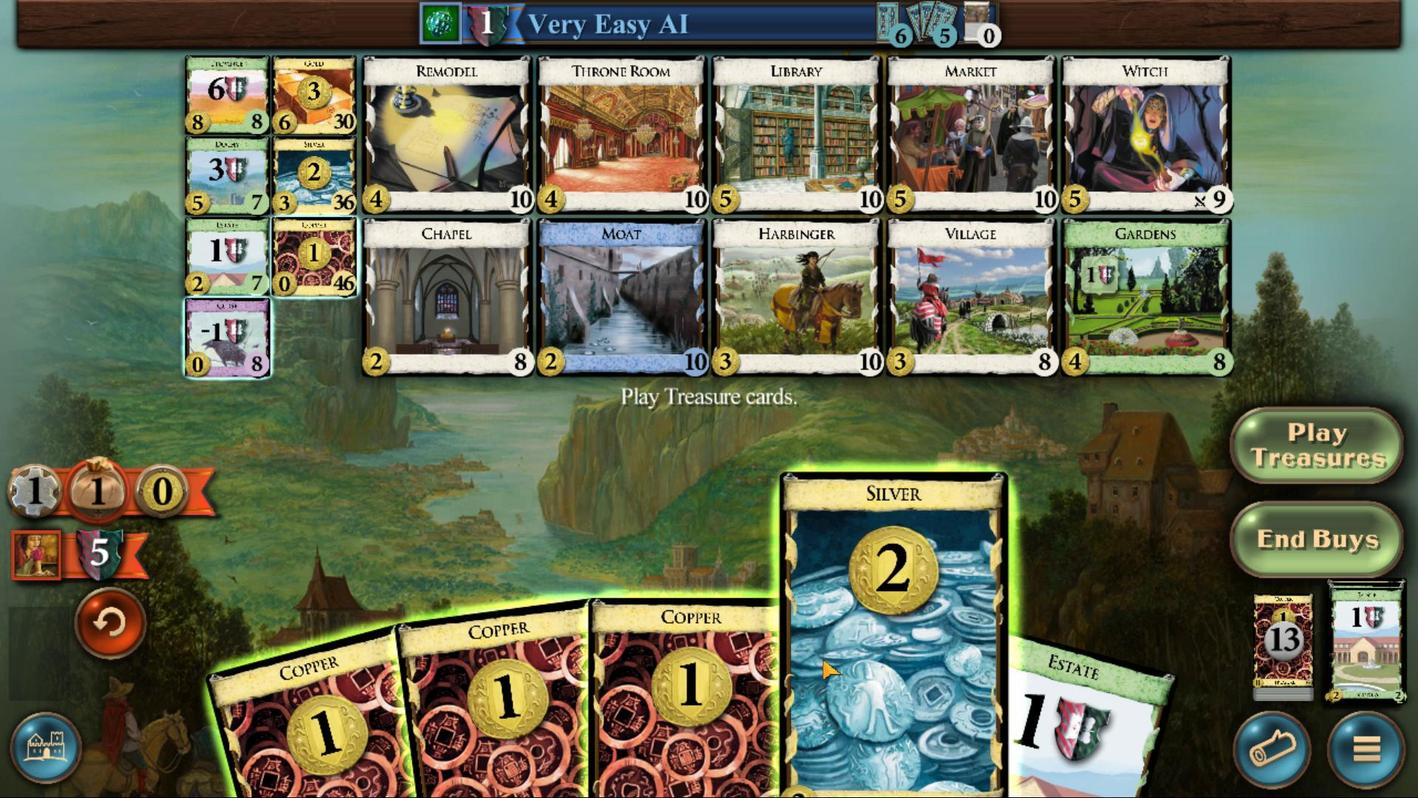 
Action: Mouse scrolled (455, 645) with delta (0, 0)
Screenshot: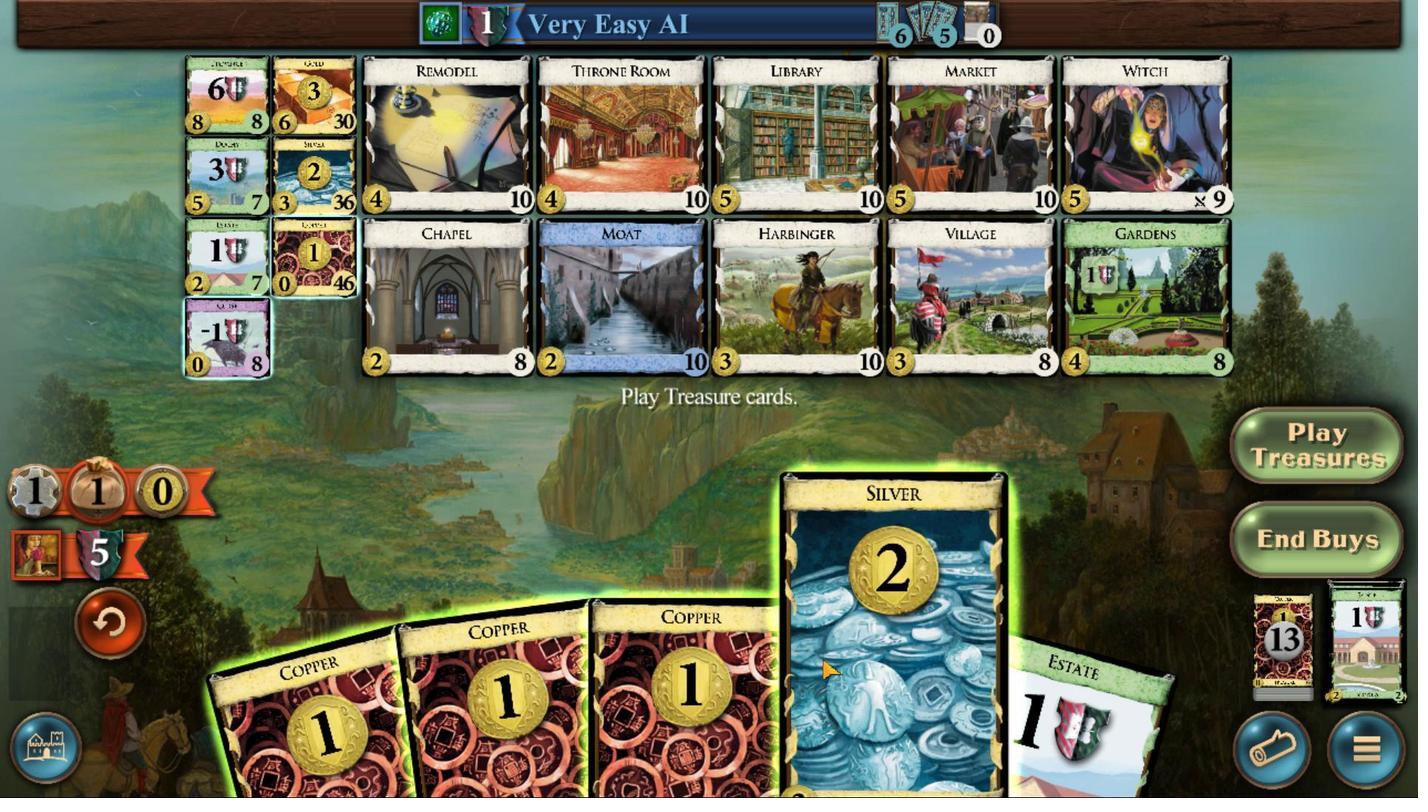 
Action: Mouse scrolled (455, 645) with delta (0, 0)
Screenshot: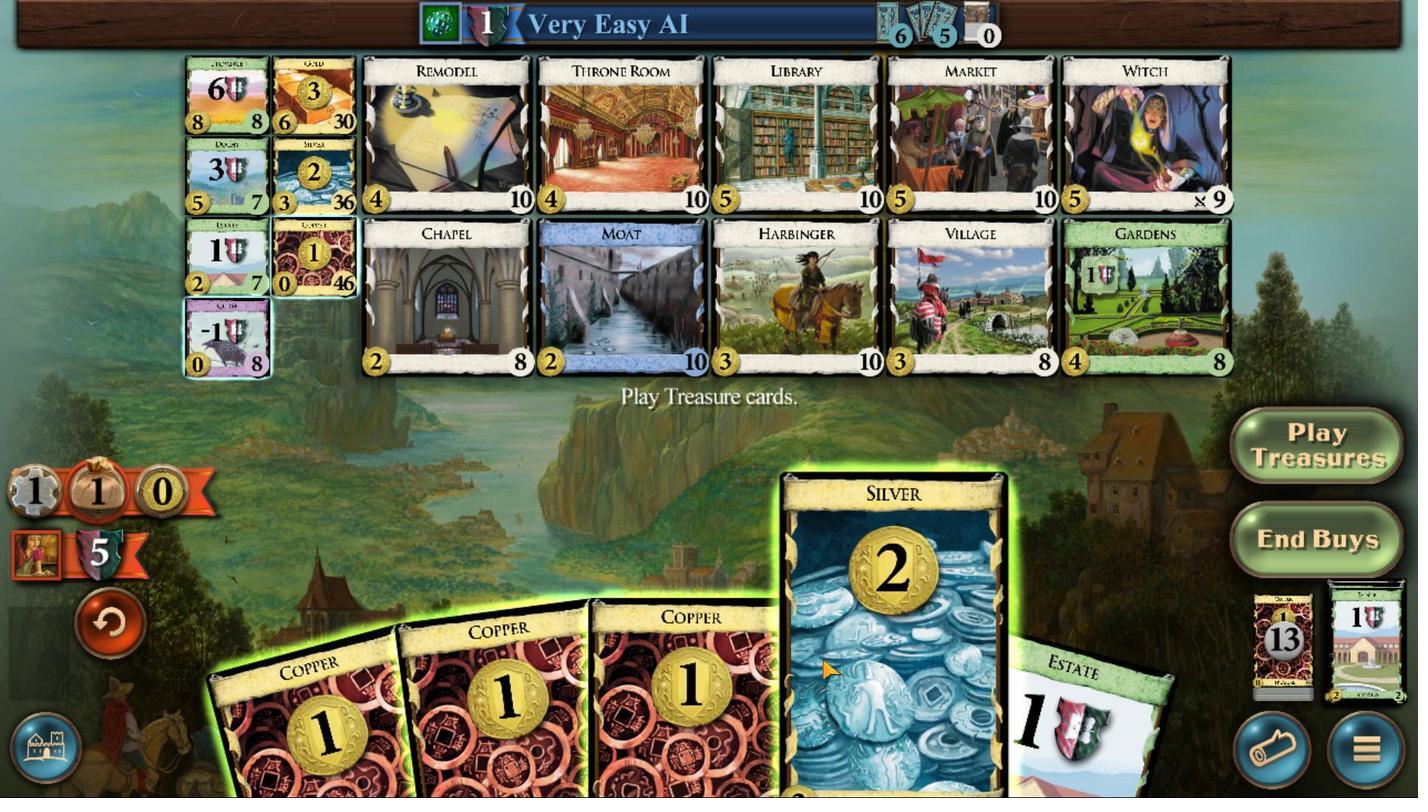 
Action: Mouse moved to (463, 636)
Screenshot: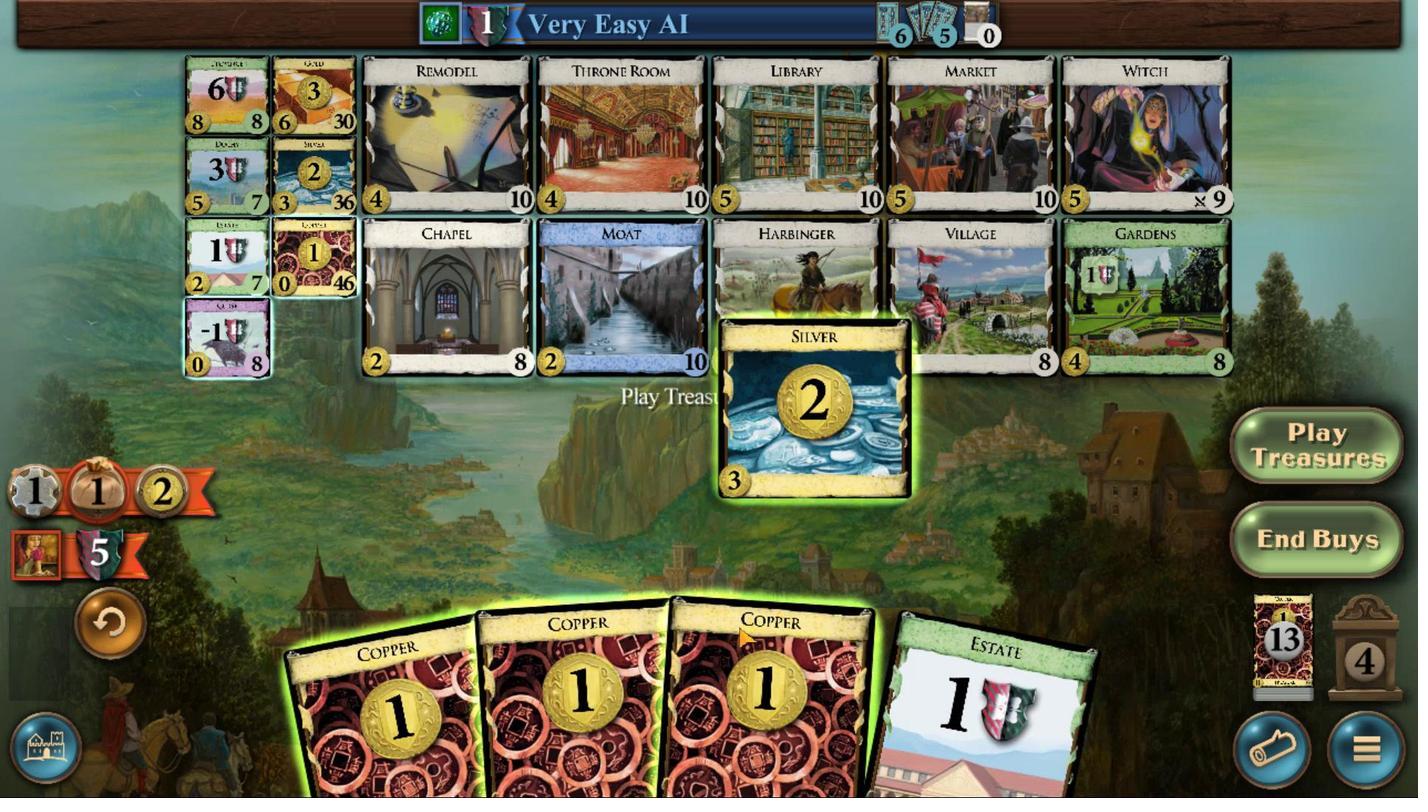 
Action: Mouse scrolled (463, 636) with delta (0, 0)
Screenshot: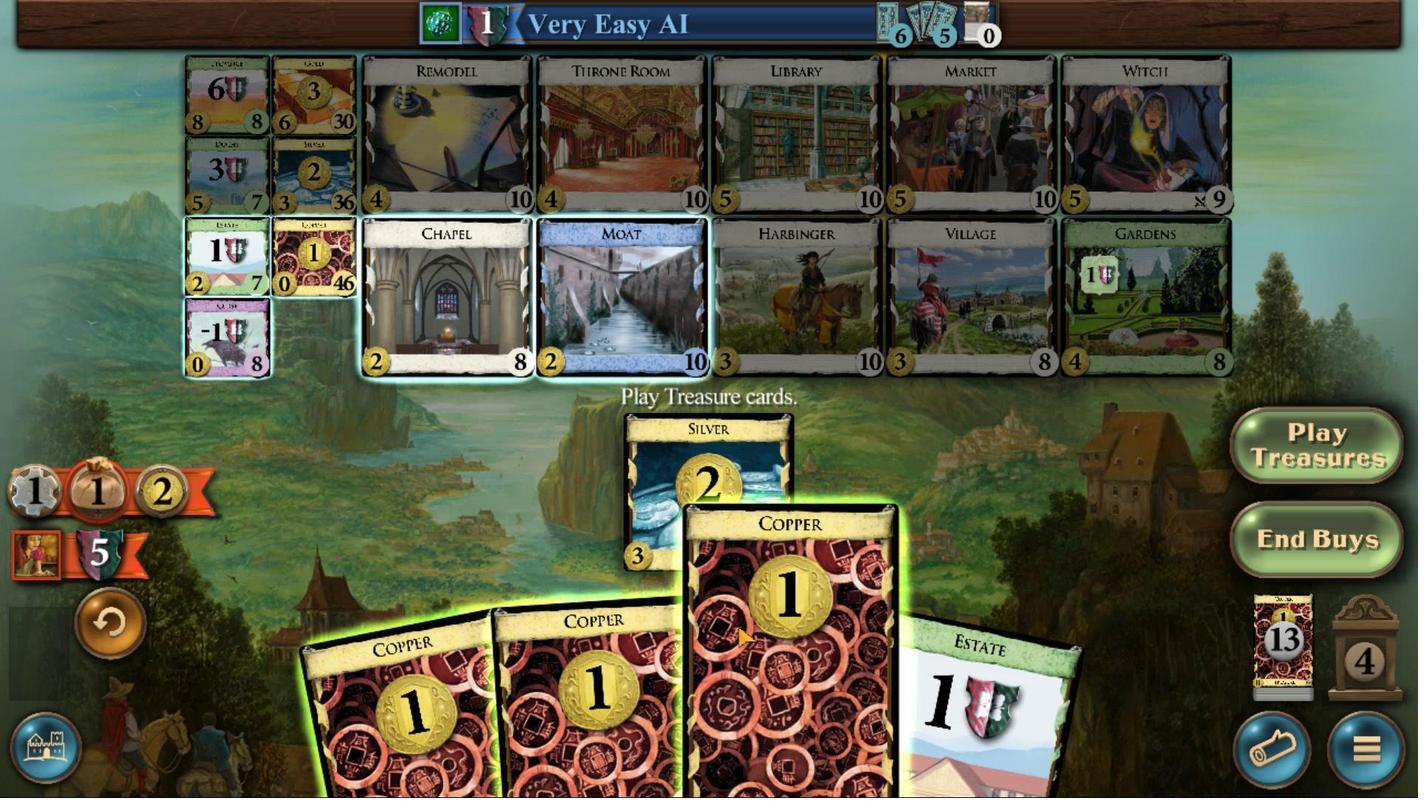 
Action: Mouse scrolled (463, 636) with delta (0, 0)
Screenshot: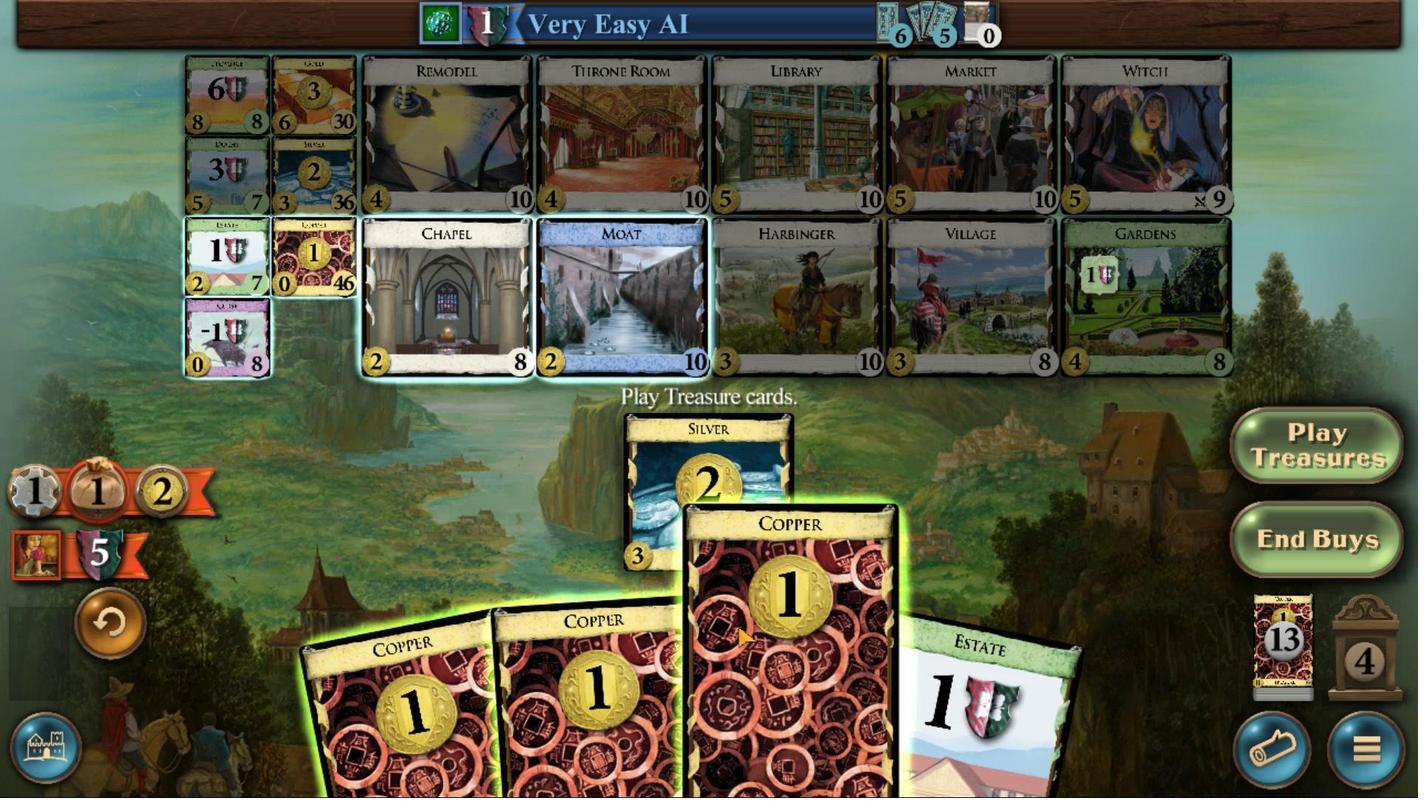 
Action: Mouse scrolled (463, 636) with delta (0, 0)
Screenshot: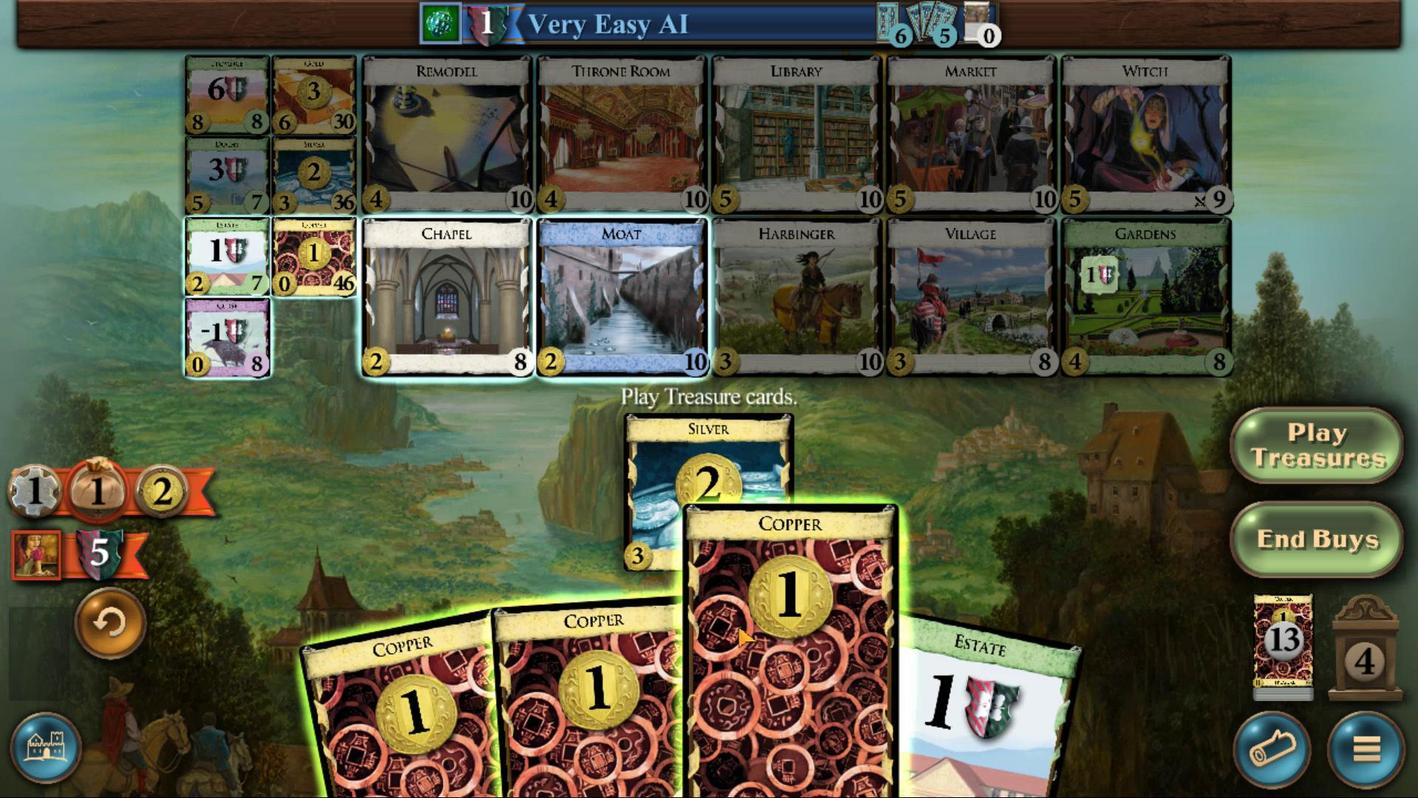 
Action: Mouse scrolled (463, 636) with delta (0, 0)
Screenshot: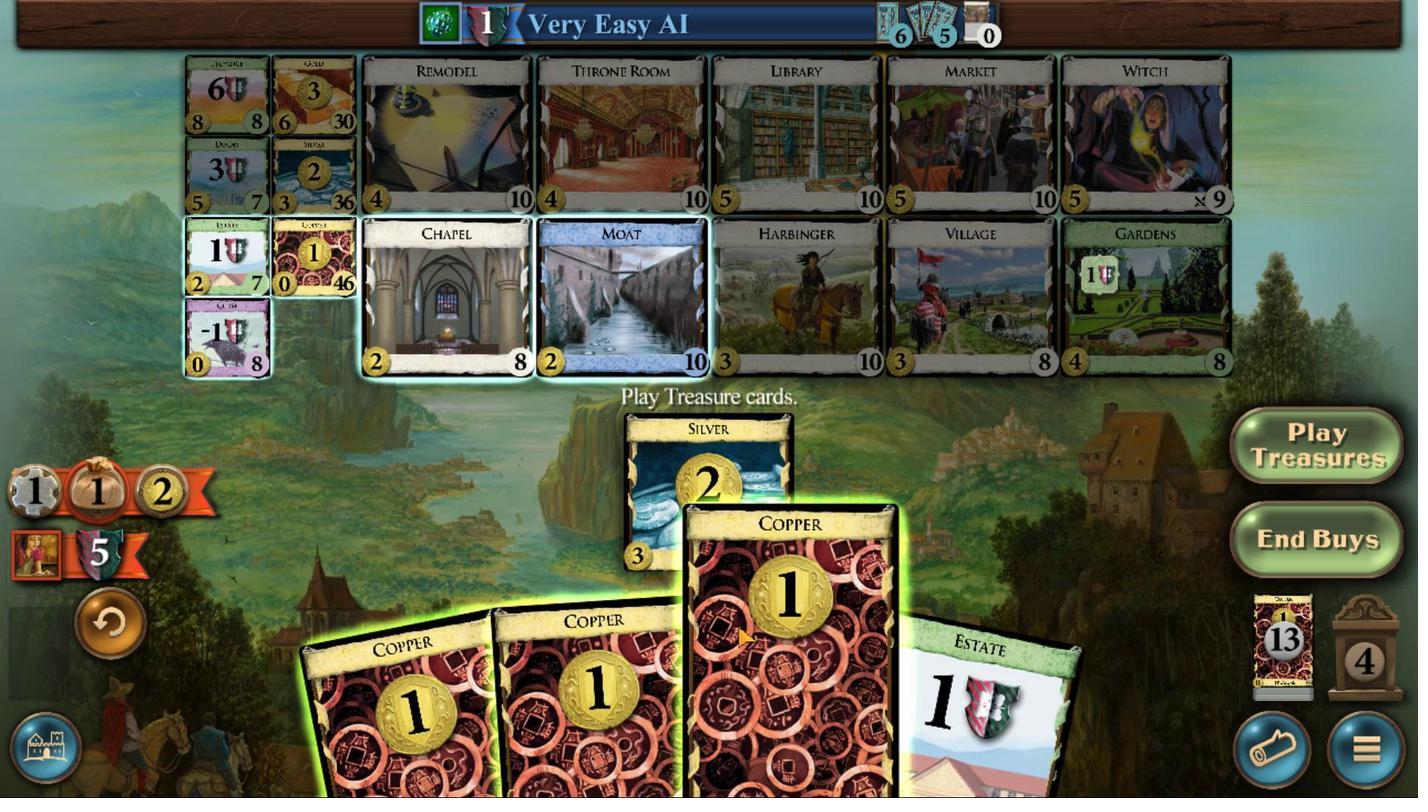 
Action: Mouse moved to (469, 634)
Screenshot: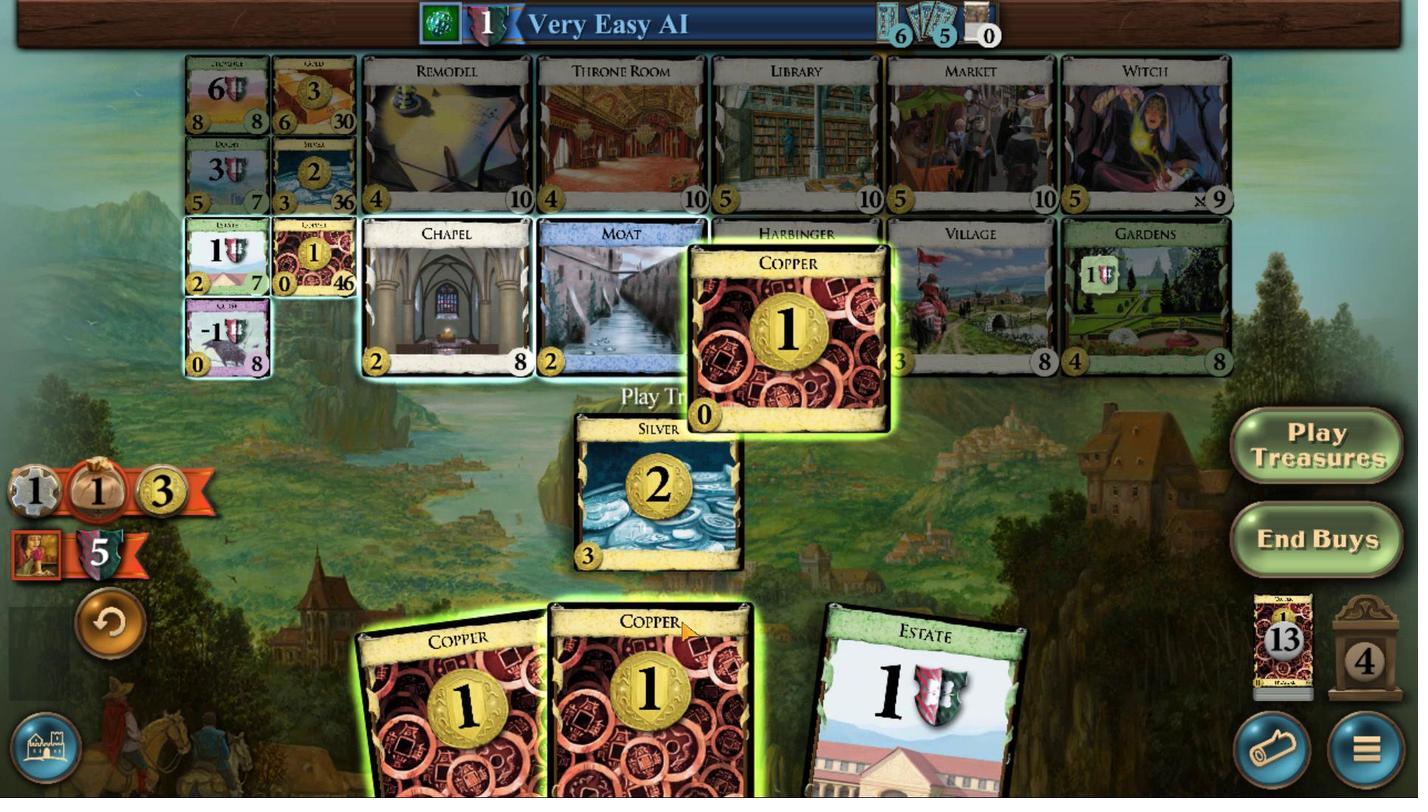 
Action: Mouse scrolled (469, 634) with delta (0, 0)
Screenshot: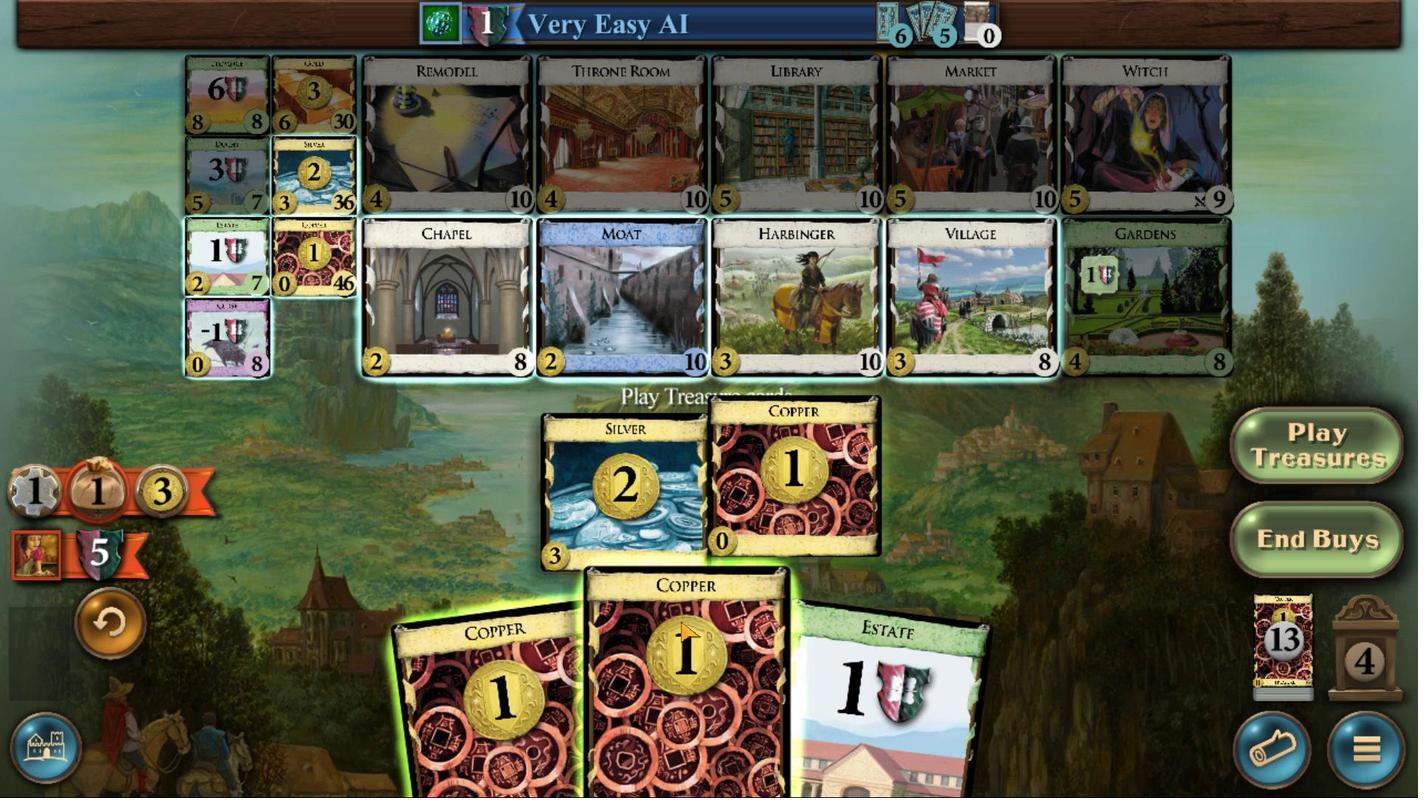 
Action: Mouse scrolled (469, 634) with delta (0, 0)
Screenshot: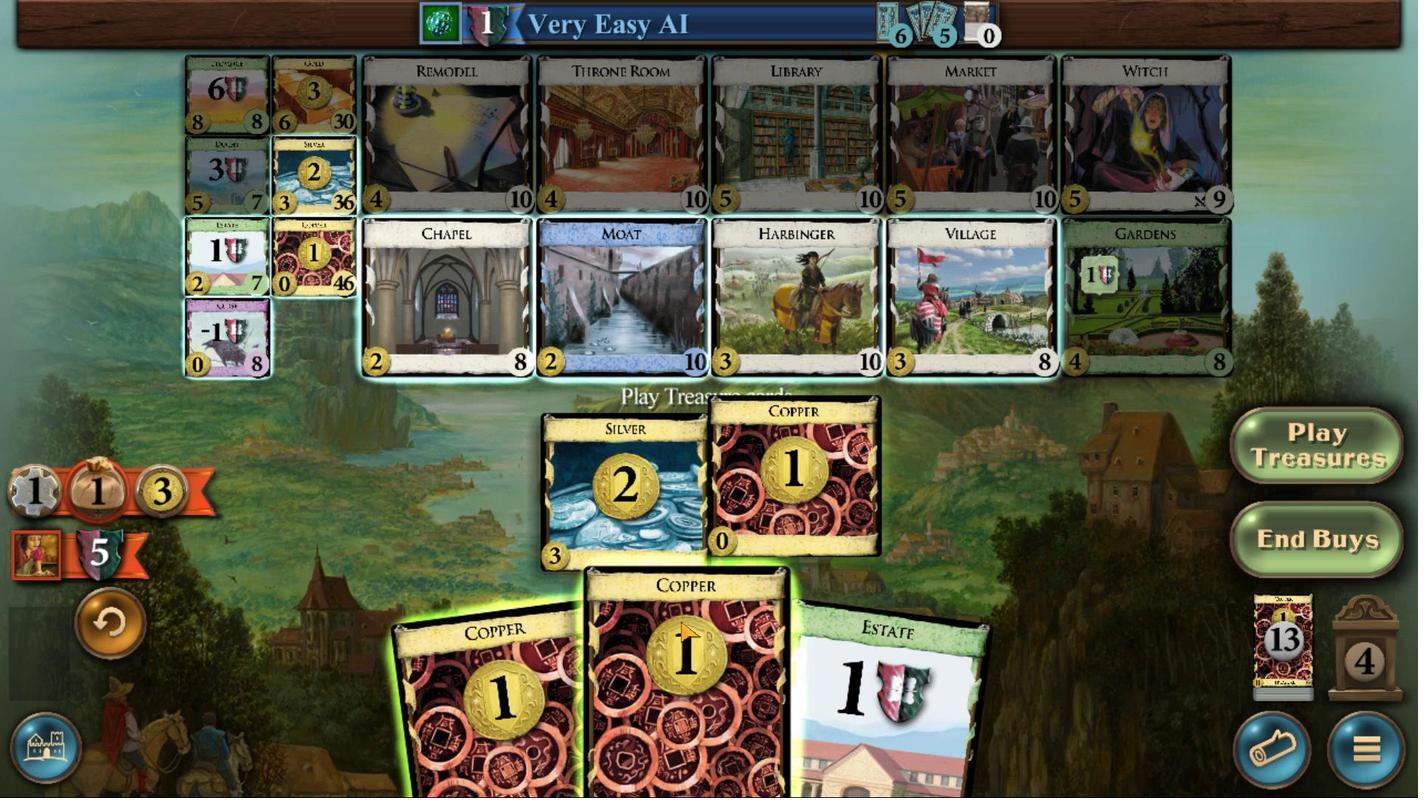 
Action: Mouse scrolled (469, 634) with delta (0, 0)
Screenshot: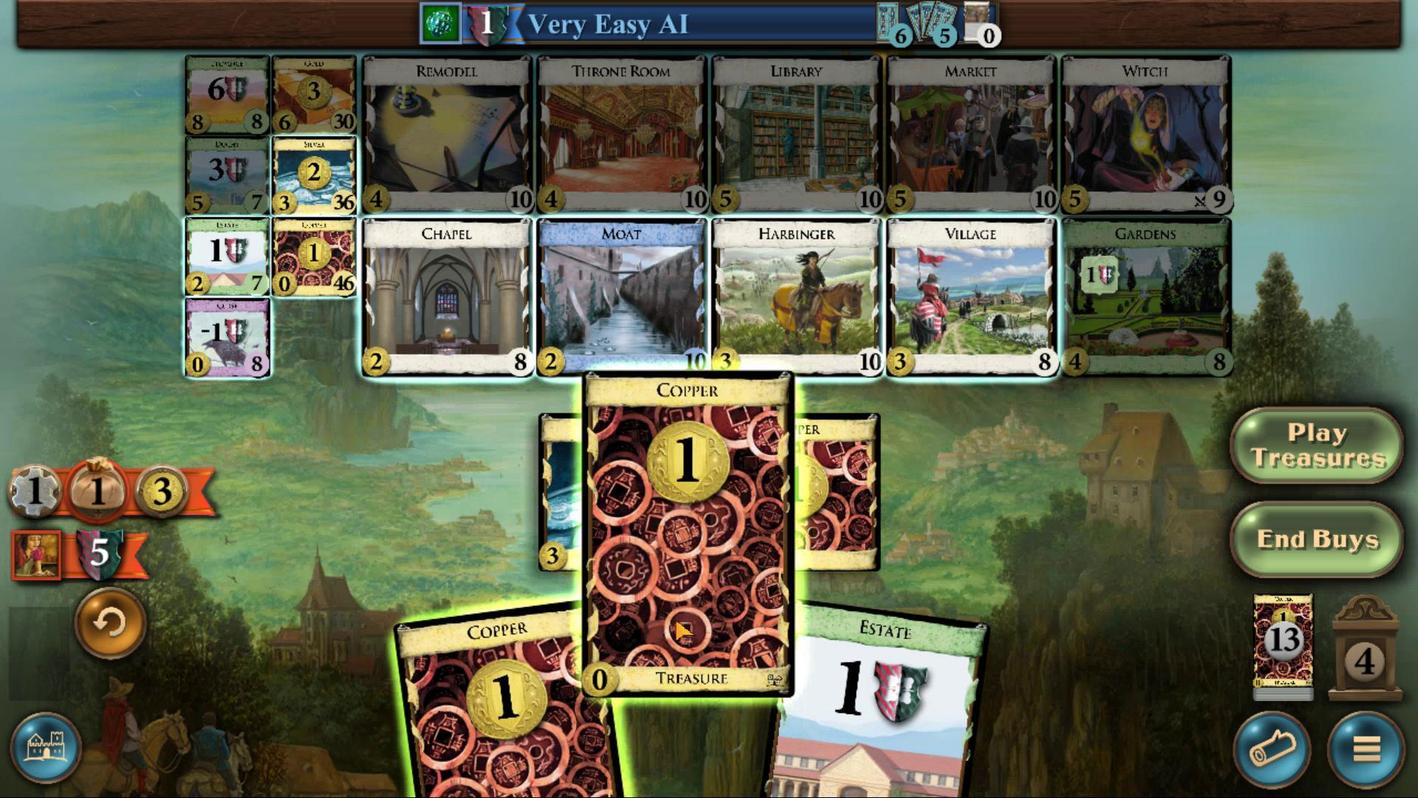 
Action: Mouse scrolled (469, 634) with delta (0, 0)
Screenshot: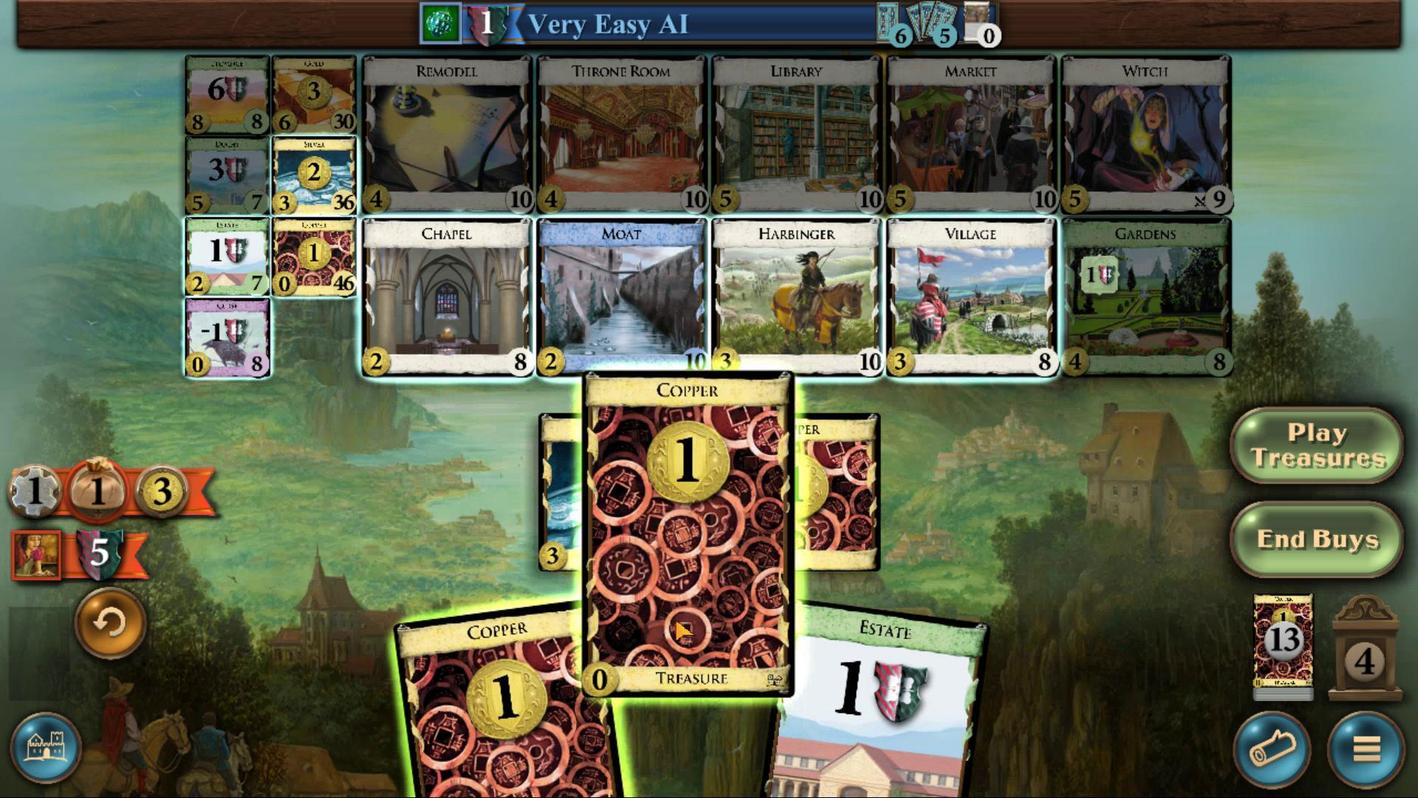 
Action: Mouse moved to (475, 634)
Screenshot: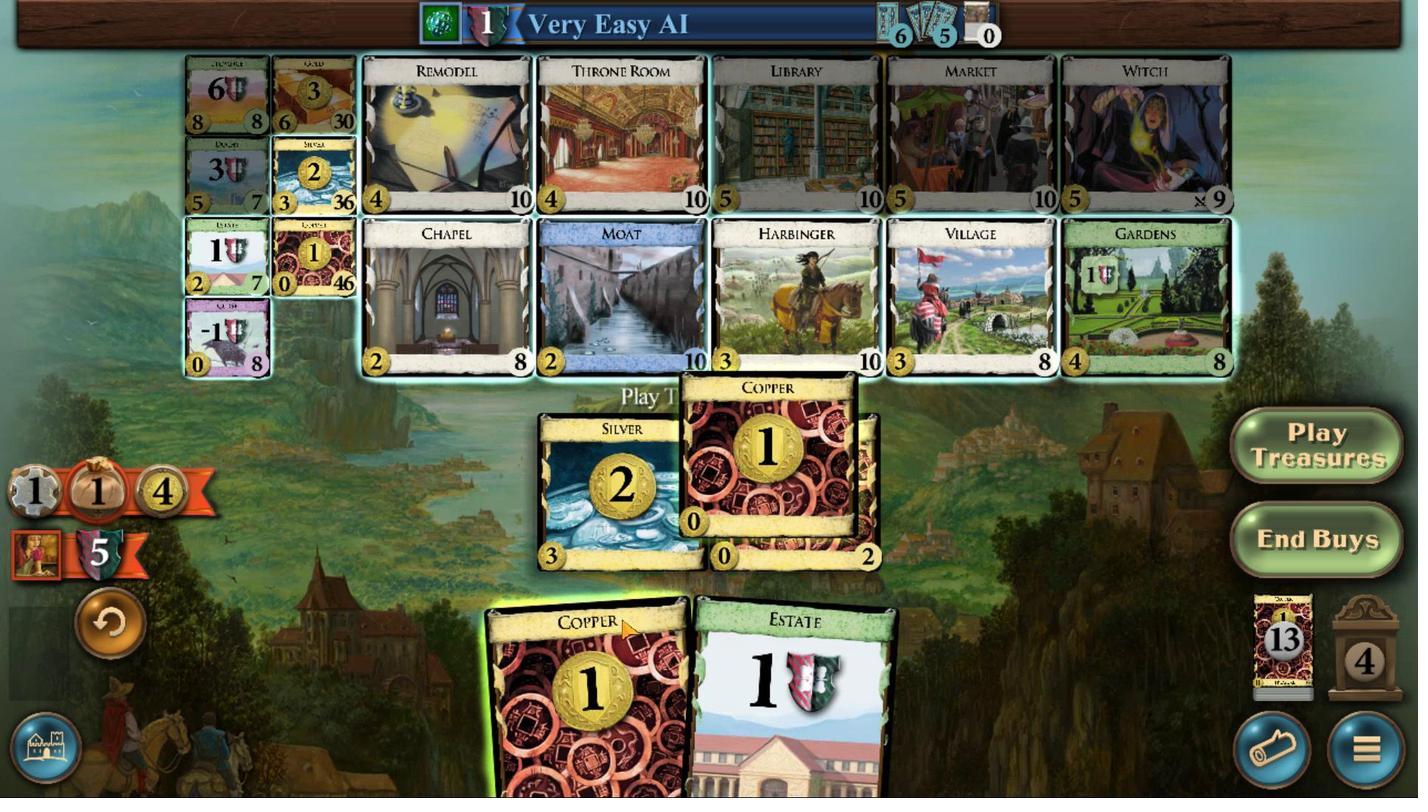 
Action: Mouse scrolled (475, 634) with delta (0, 0)
Screenshot: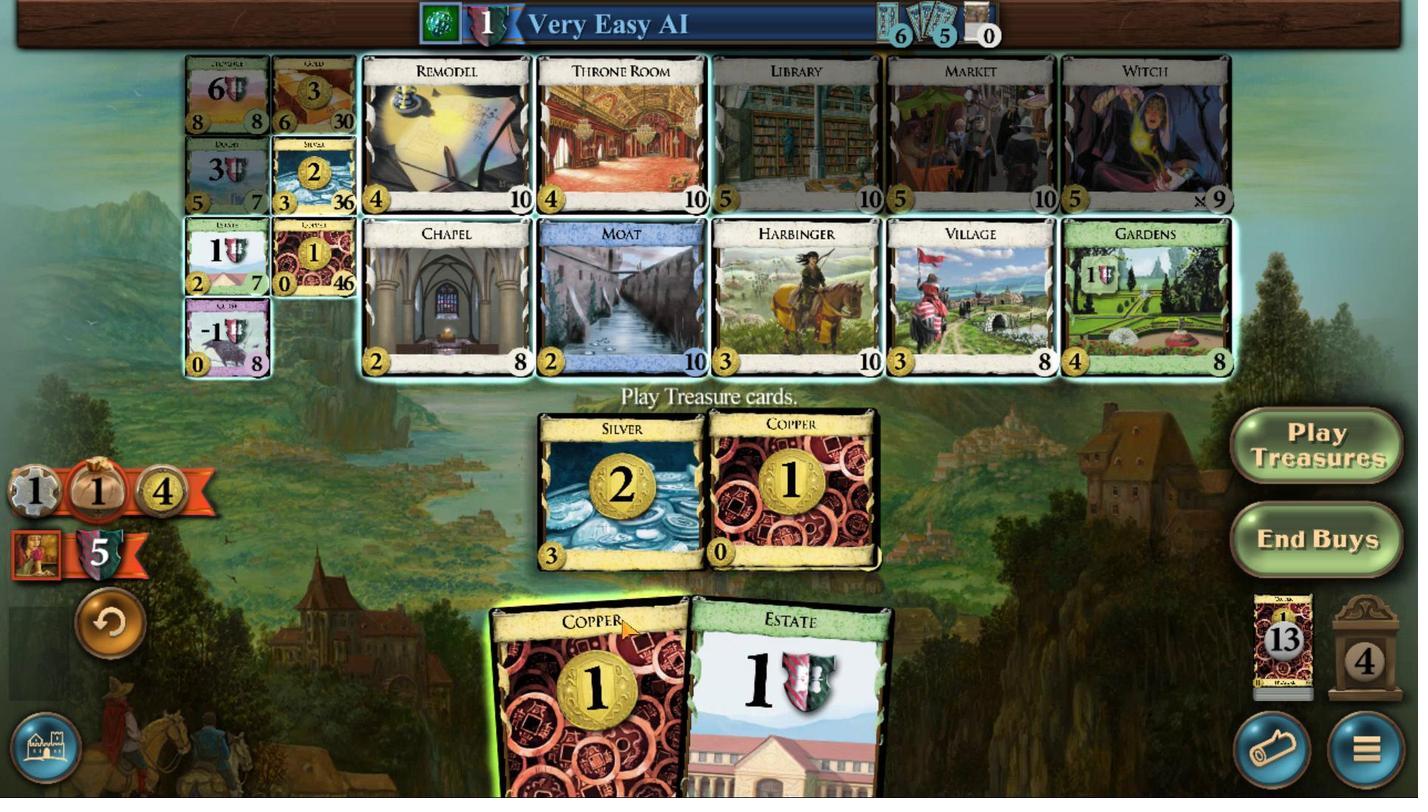 
Action: Mouse scrolled (475, 634) with delta (0, 0)
Screenshot: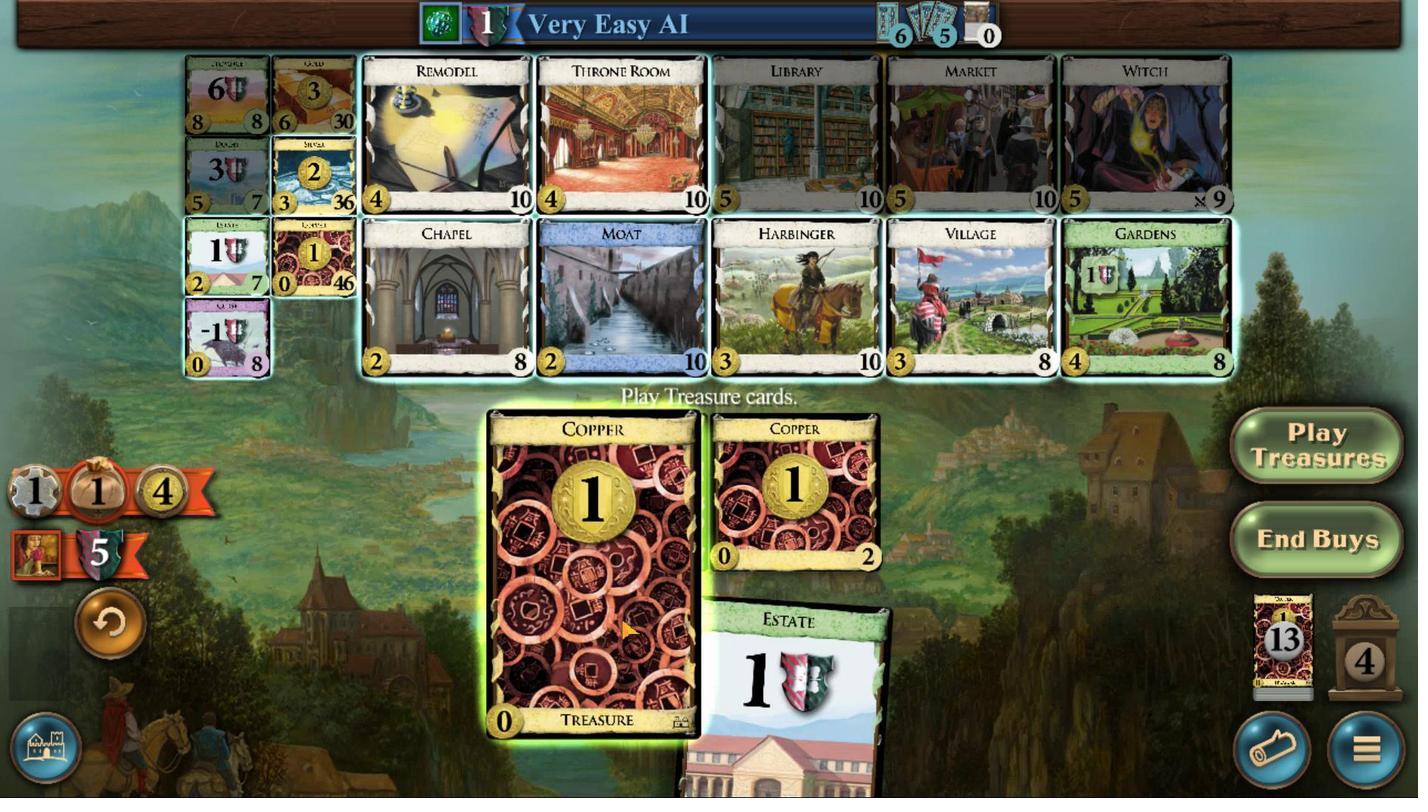 
Action: Mouse scrolled (475, 634) with delta (0, 0)
Screenshot: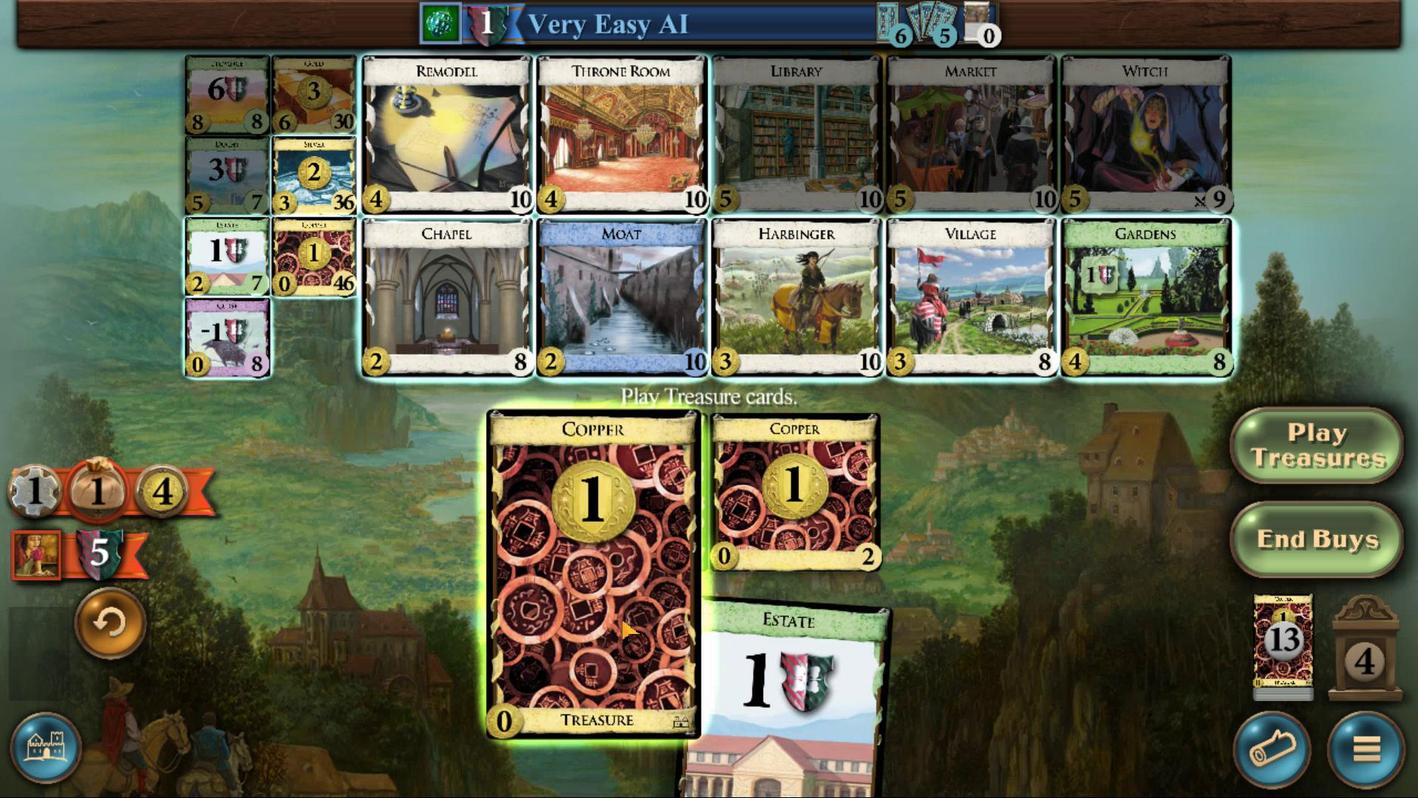 
Action: Mouse moved to (516, 498)
Screenshot: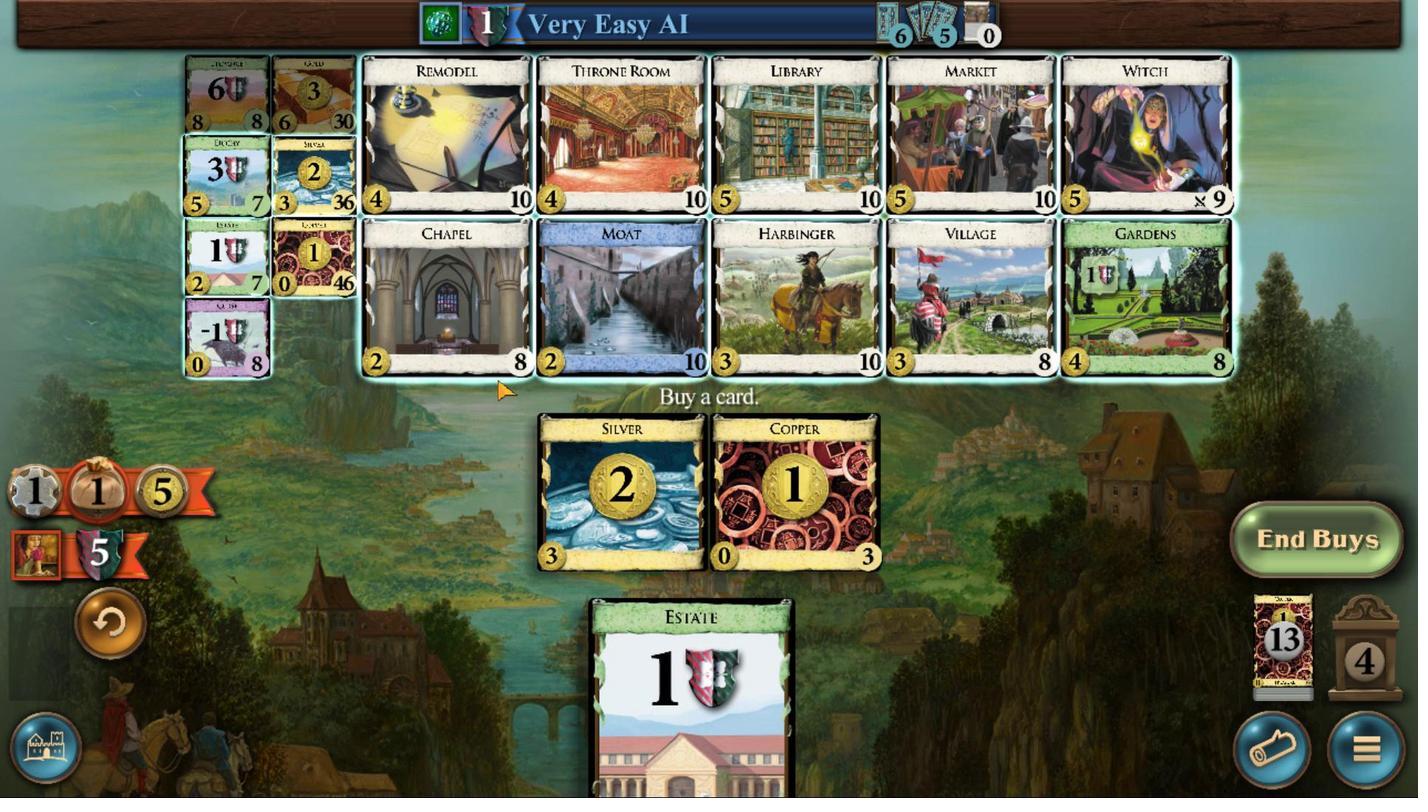 
Action: Mouse pressed left at (516, 498)
Screenshot: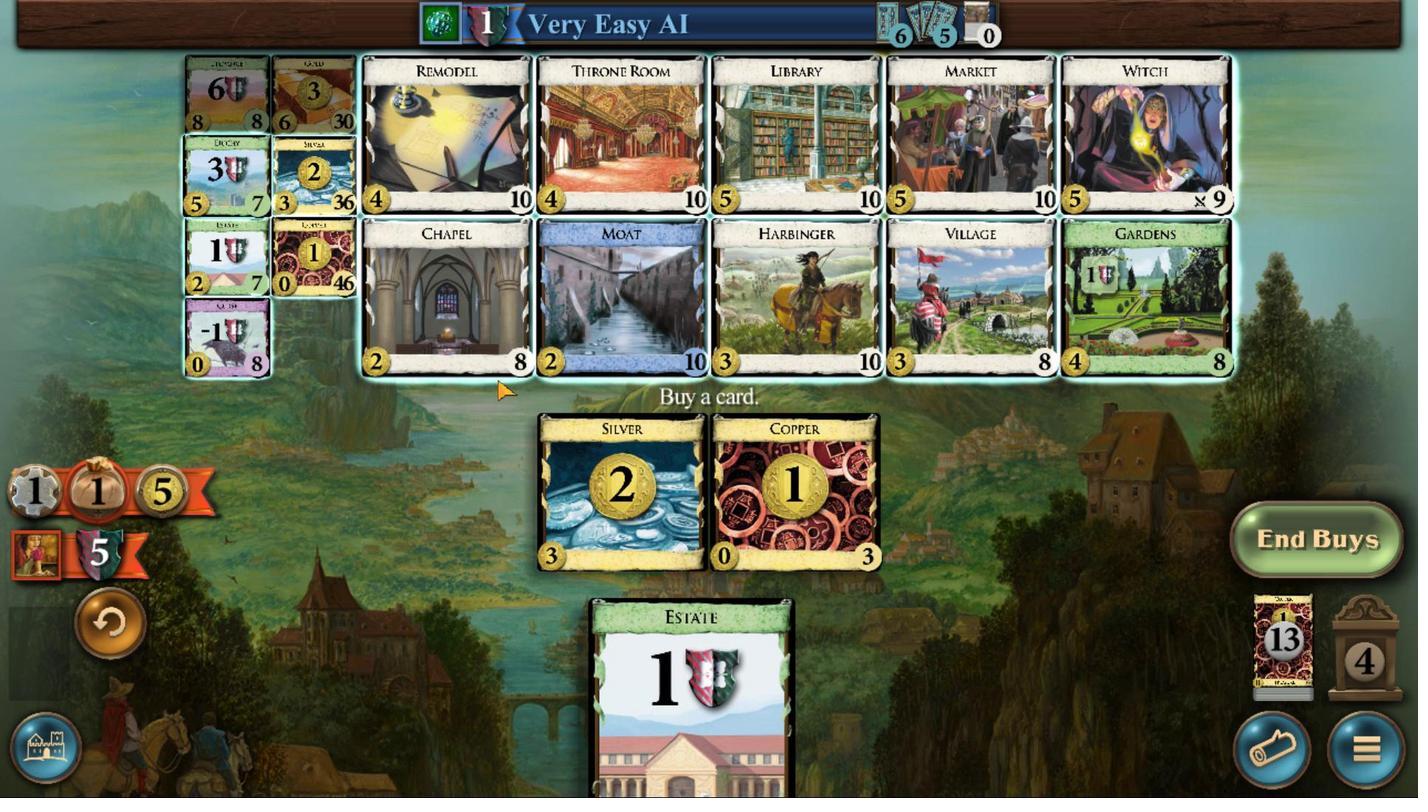 
Action: Mouse moved to (469, 637)
Screenshot: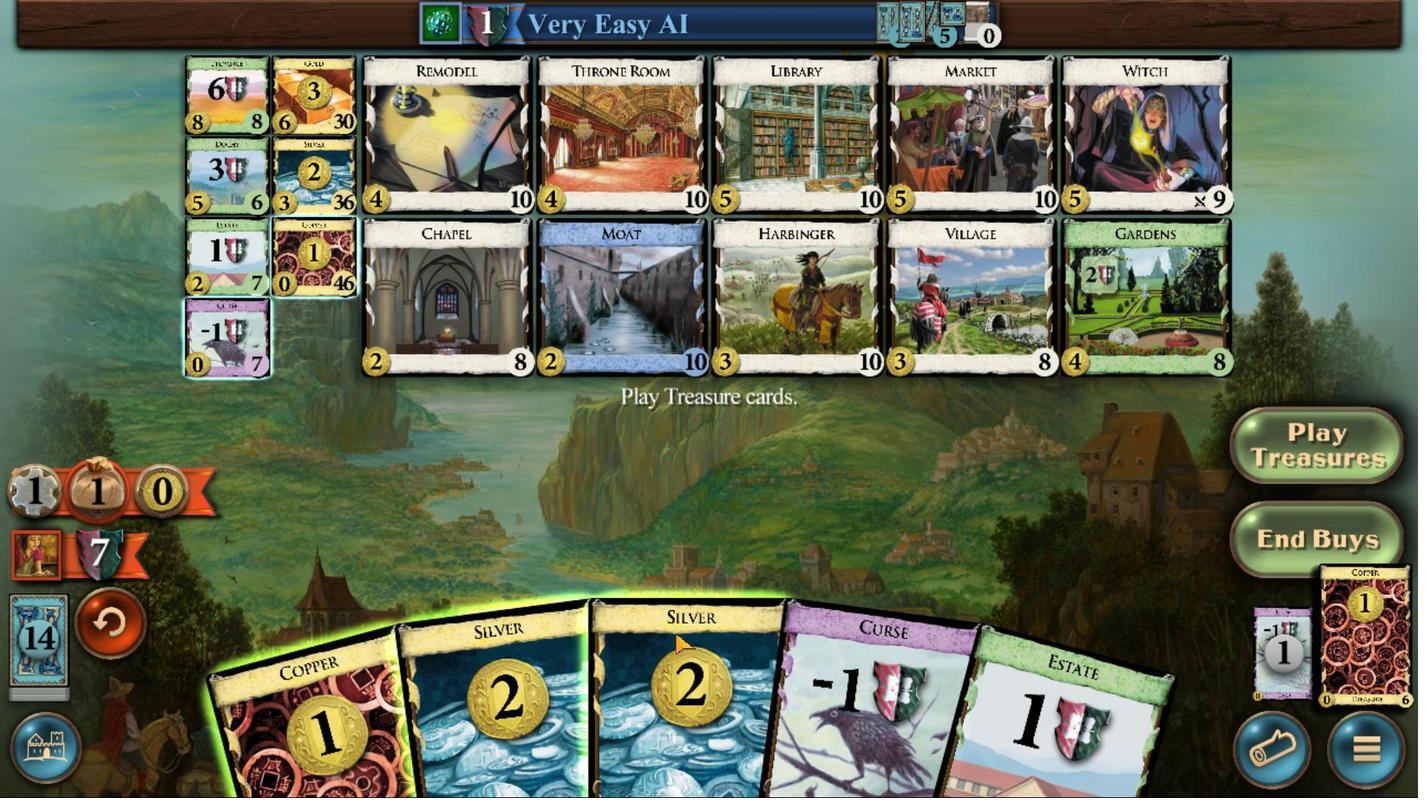 
Action: Mouse scrolled (469, 637) with delta (0, 0)
Screenshot: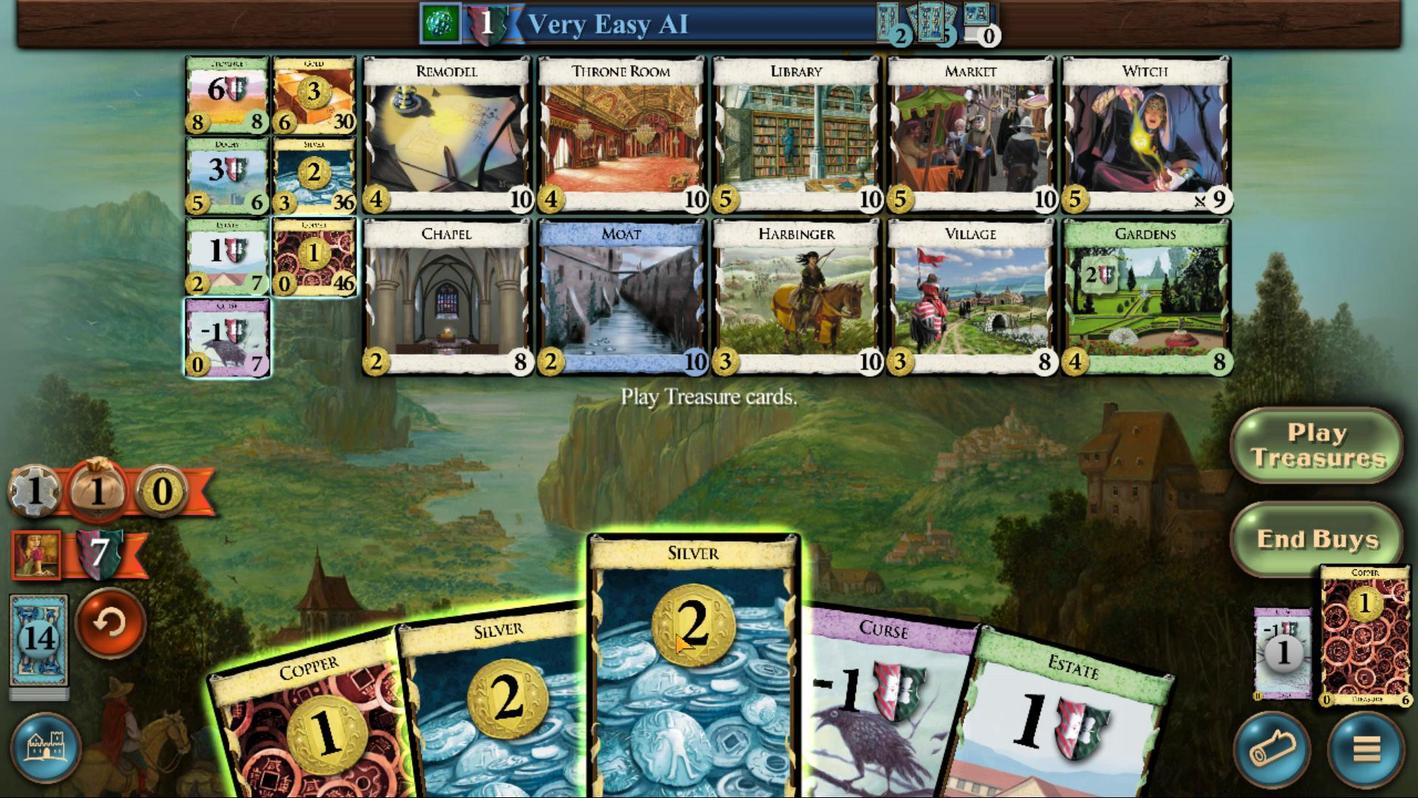 
Action: Mouse scrolled (469, 637) with delta (0, 0)
Screenshot: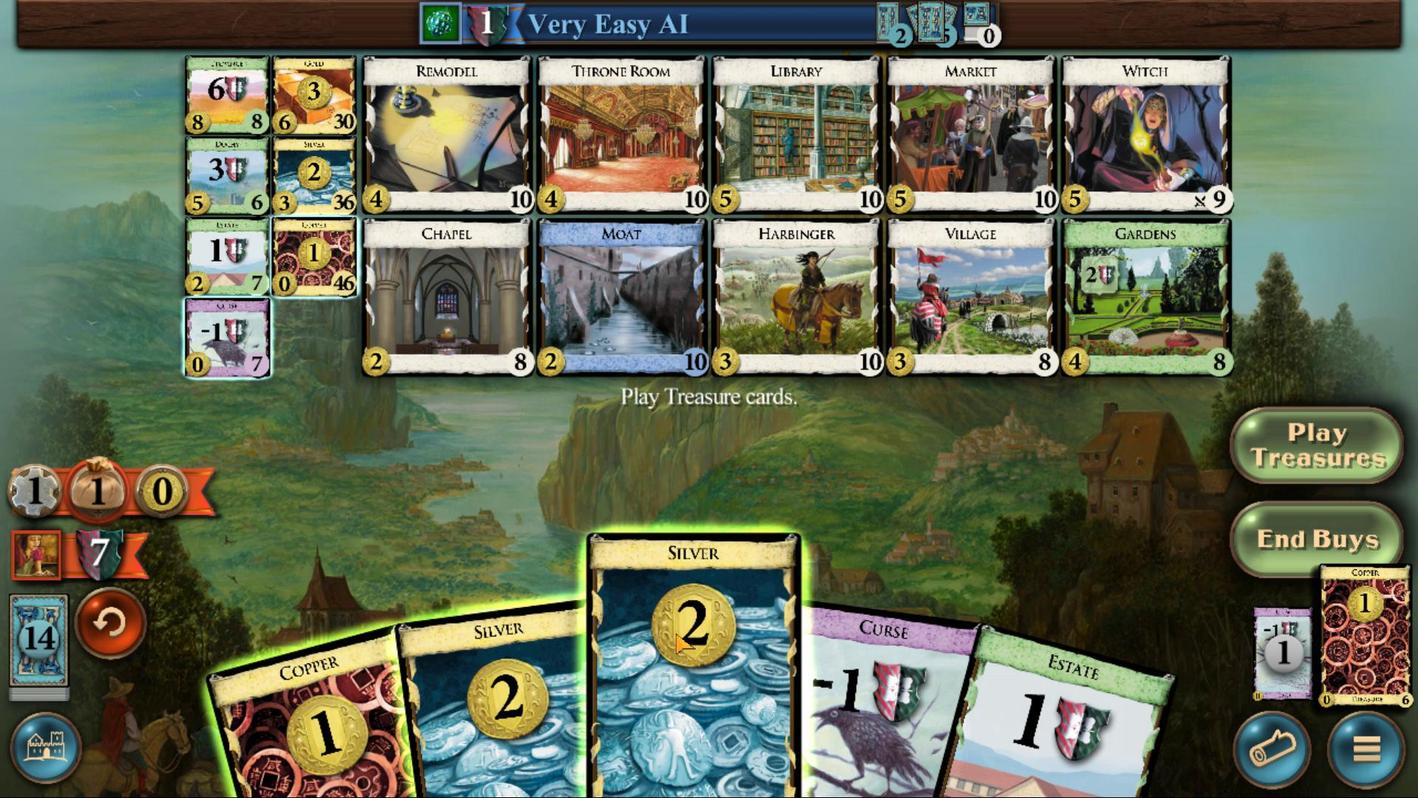 
Action: Mouse scrolled (469, 637) with delta (0, 0)
Screenshot: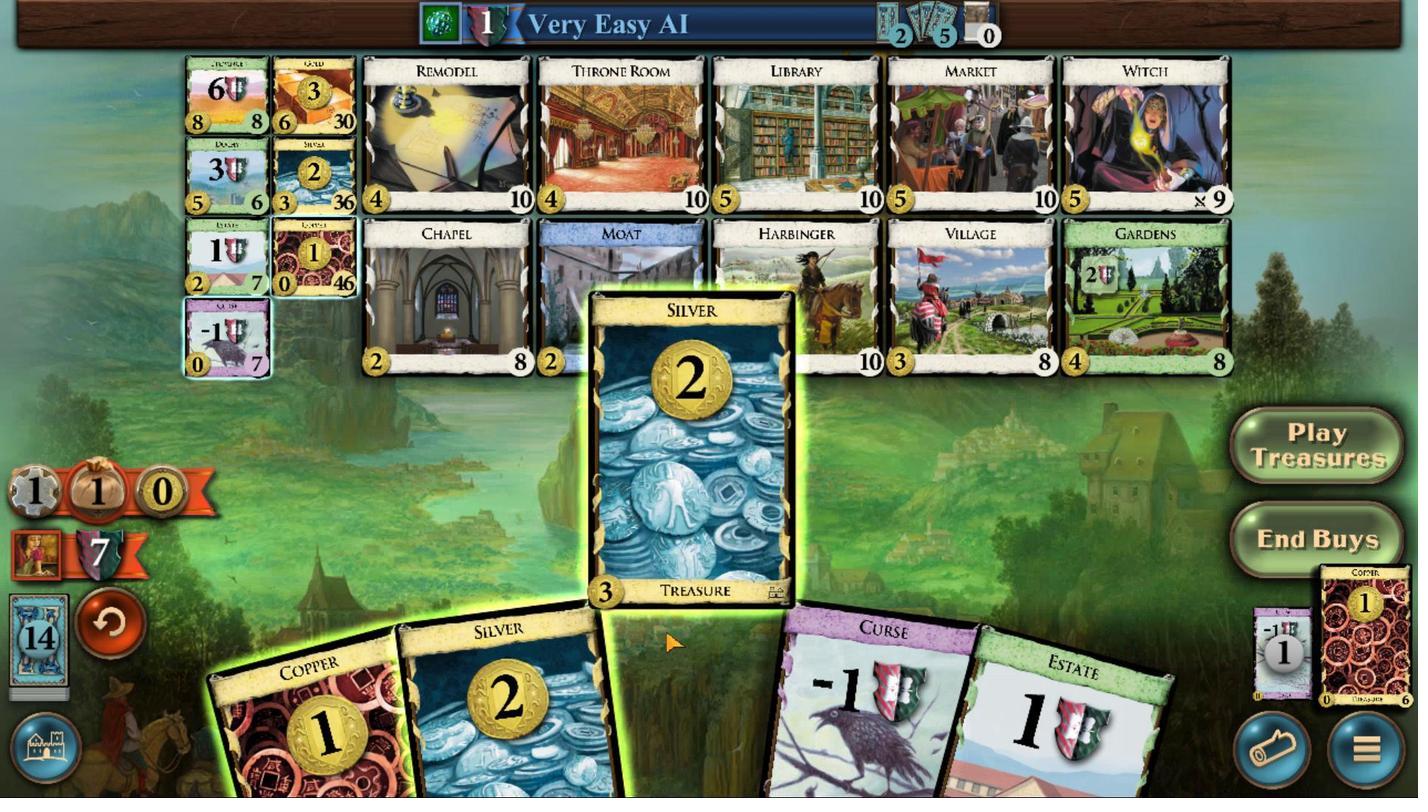 
Action: Mouse moved to (481, 634)
Screenshot: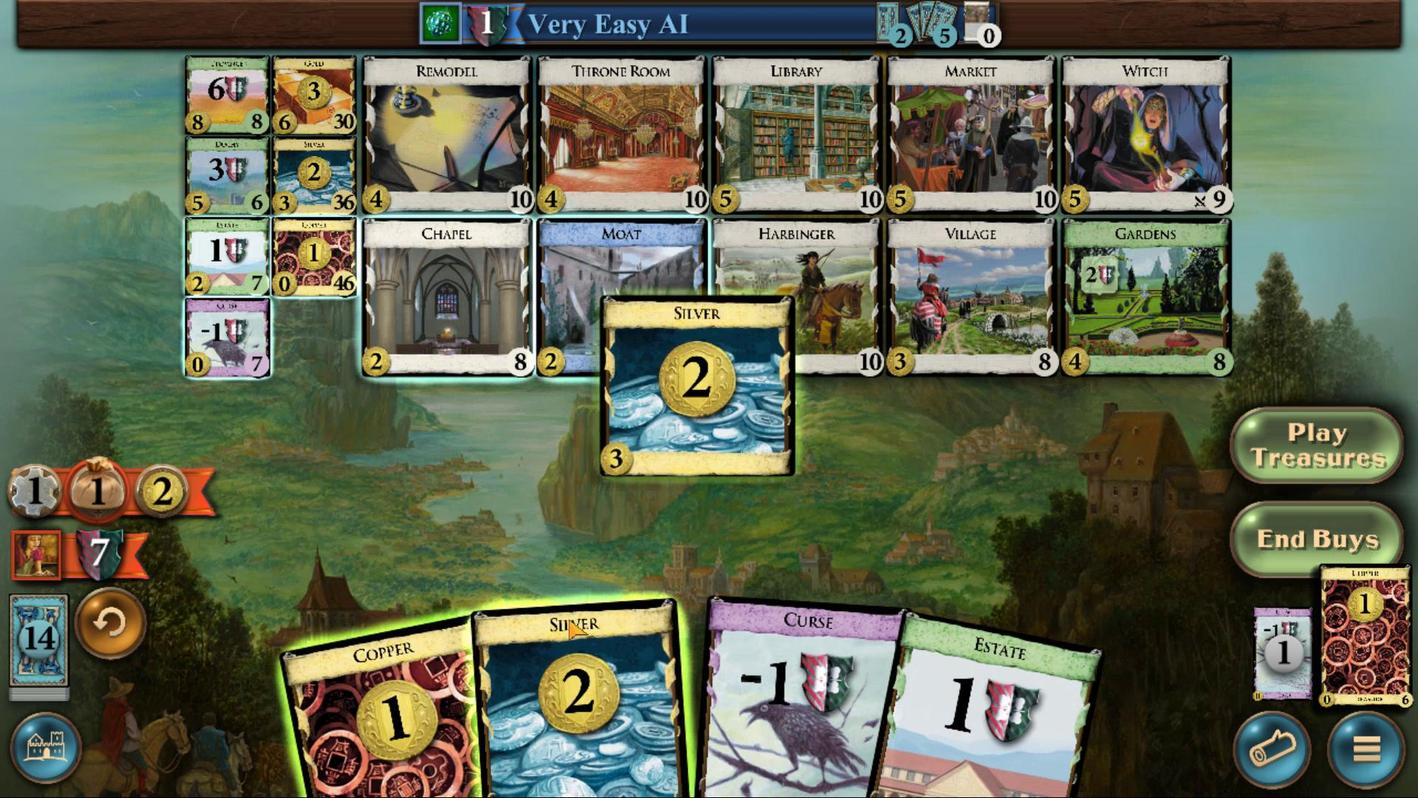 
Action: Mouse scrolled (481, 634) with delta (0, 0)
Screenshot: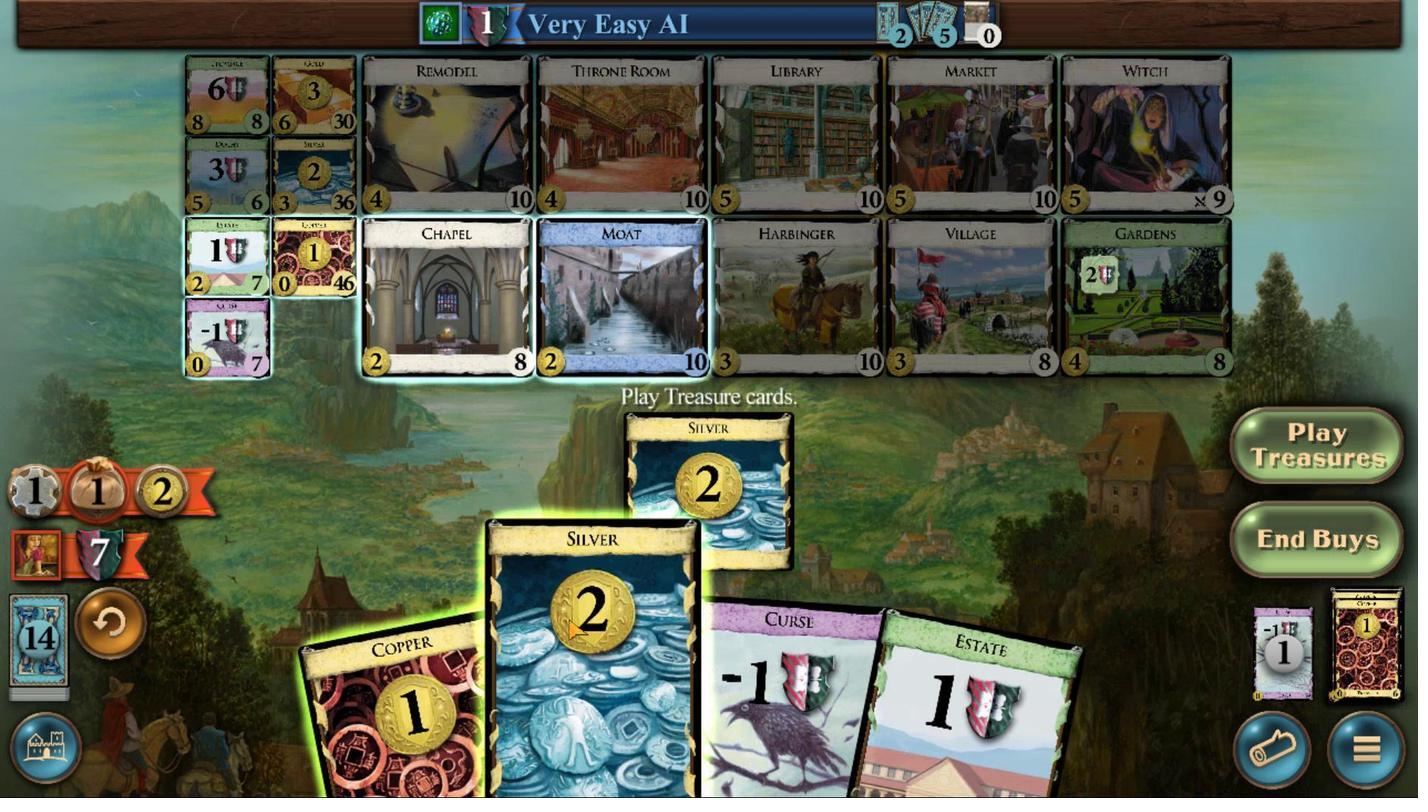
Action: Mouse scrolled (481, 634) with delta (0, 0)
Screenshot: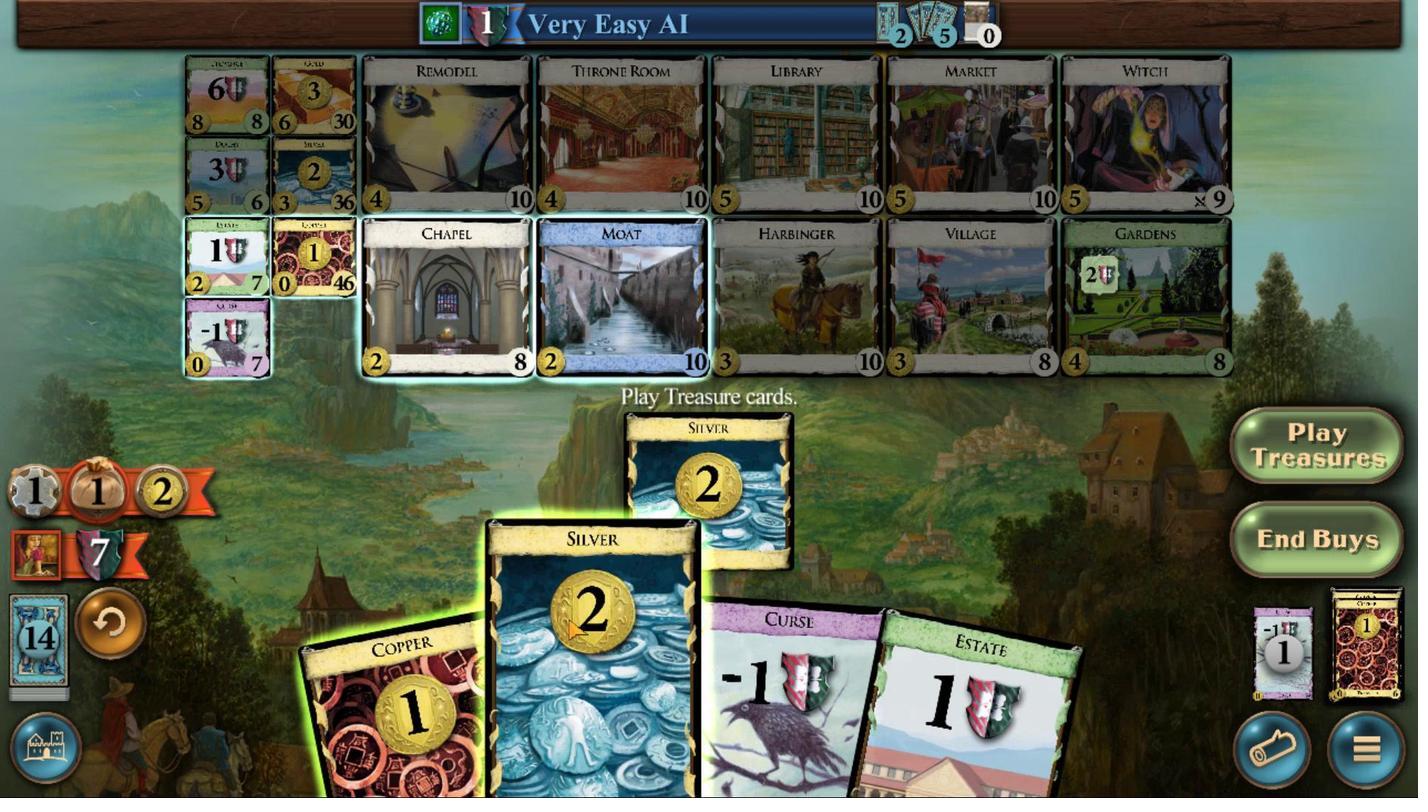 
Action: Mouse scrolled (481, 634) with delta (0, 0)
Screenshot: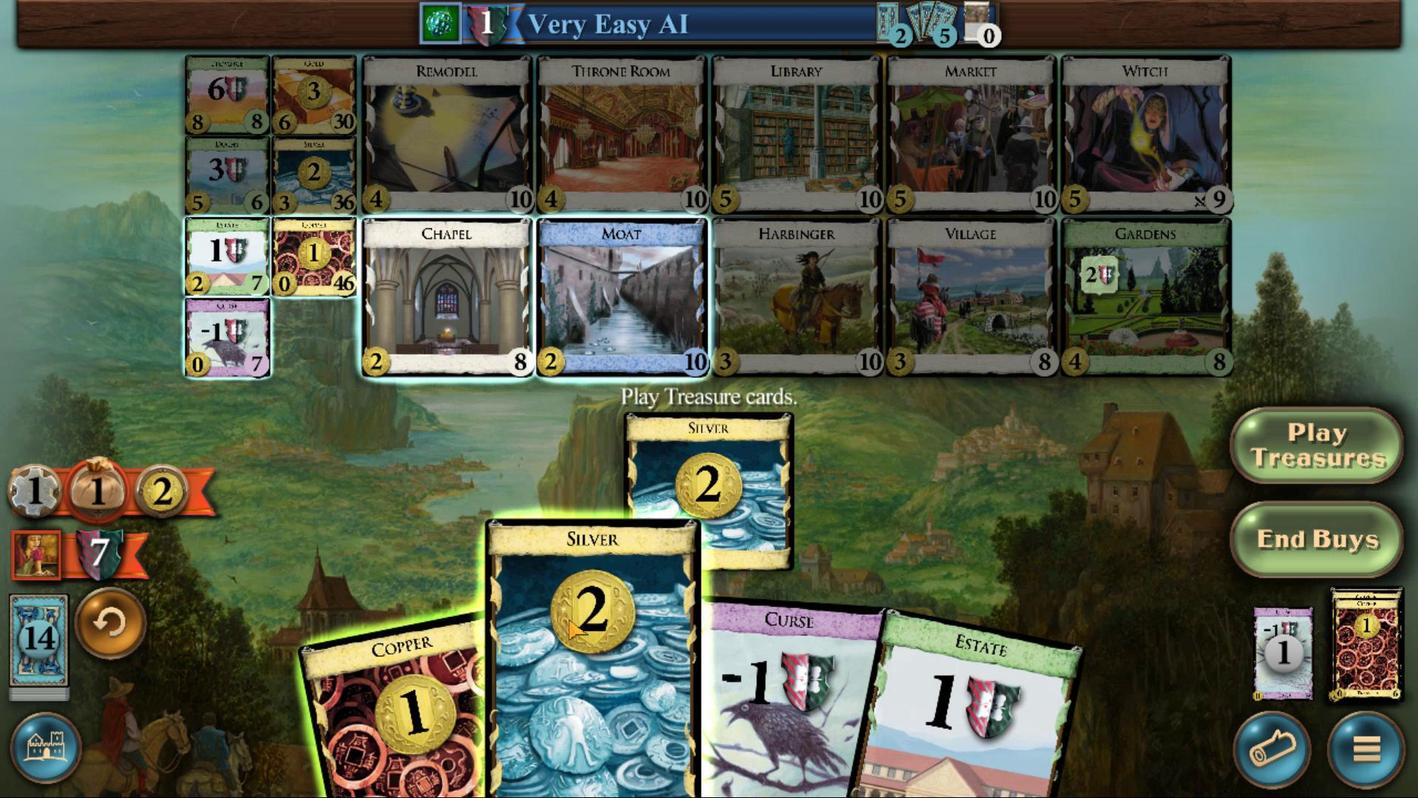 
Action: Mouse moved to (486, 633)
Screenshot: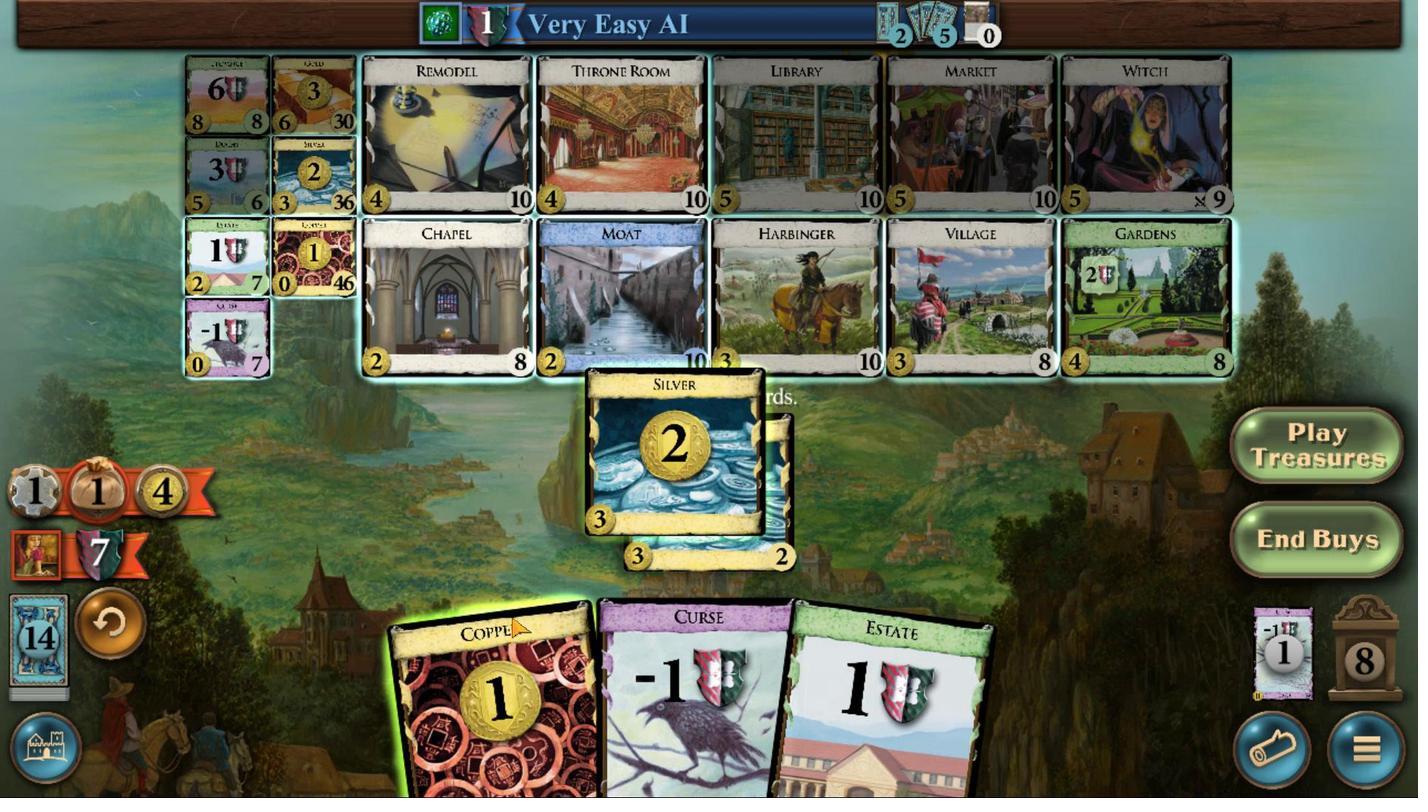 
Action: Mouse scrolled (486, 633) with delta (0, 0)
Screenshot: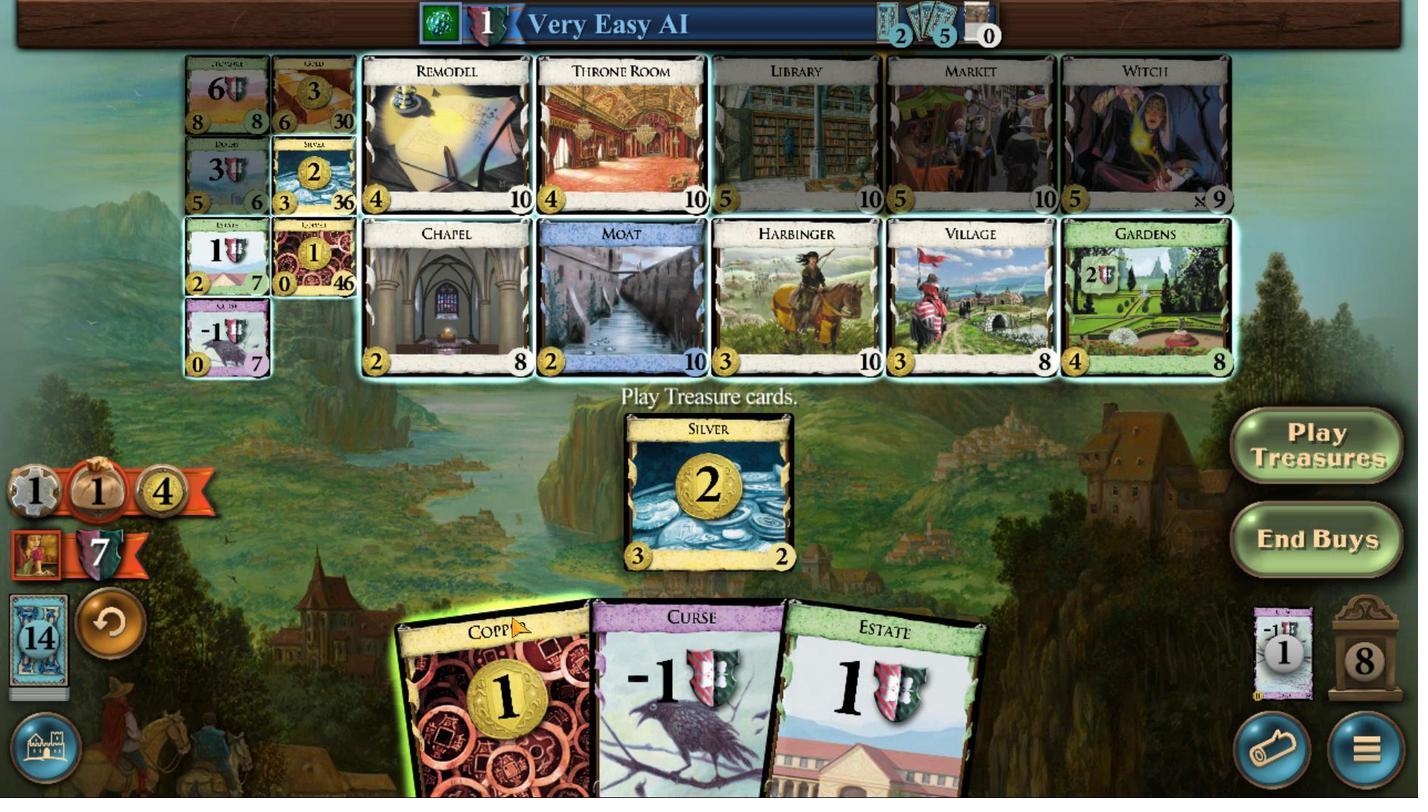 
Action: Mouse scrolled (486, 633) with delta (0, 0)
Screenshot: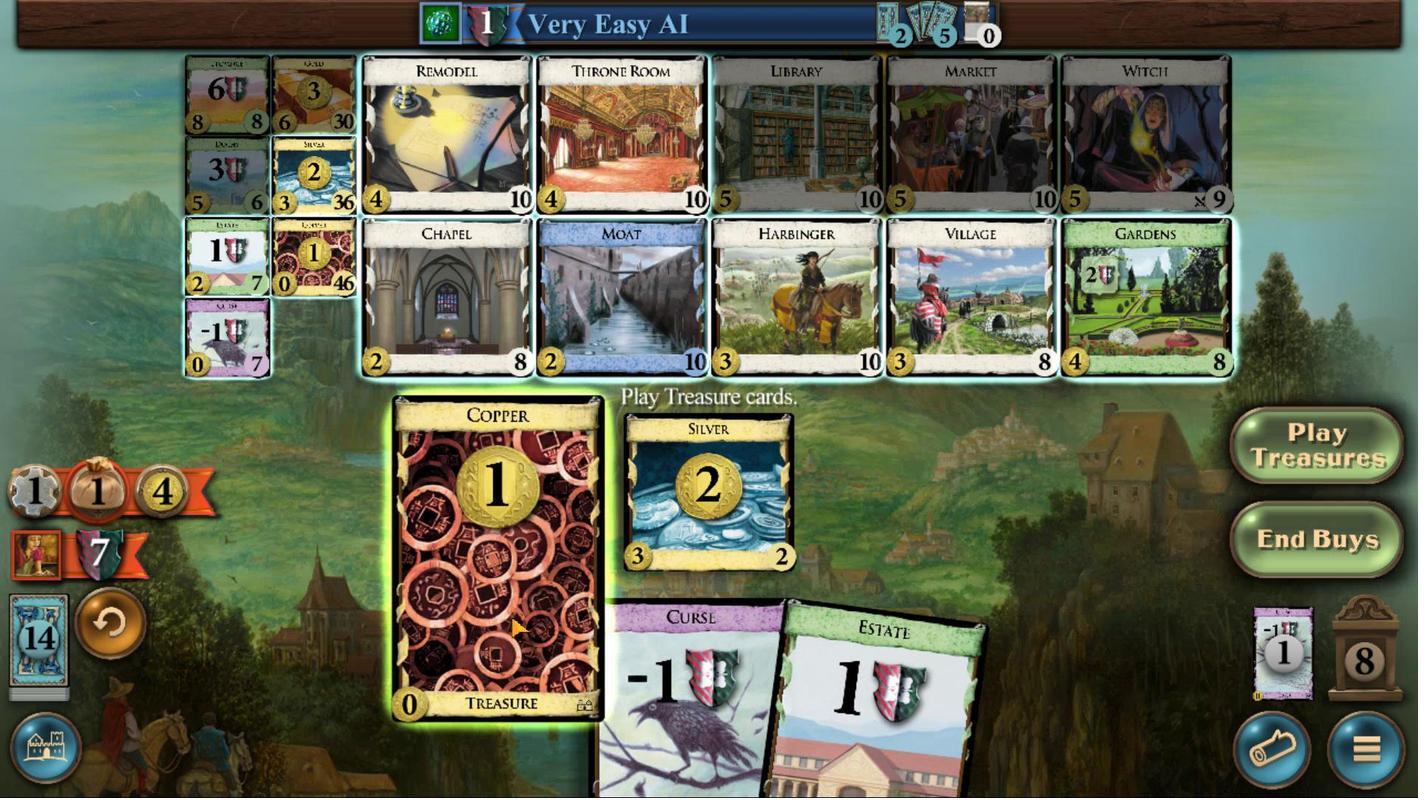 
Action: Mouse scrolled (486, 633) with delta (0, 0)
Screenshot: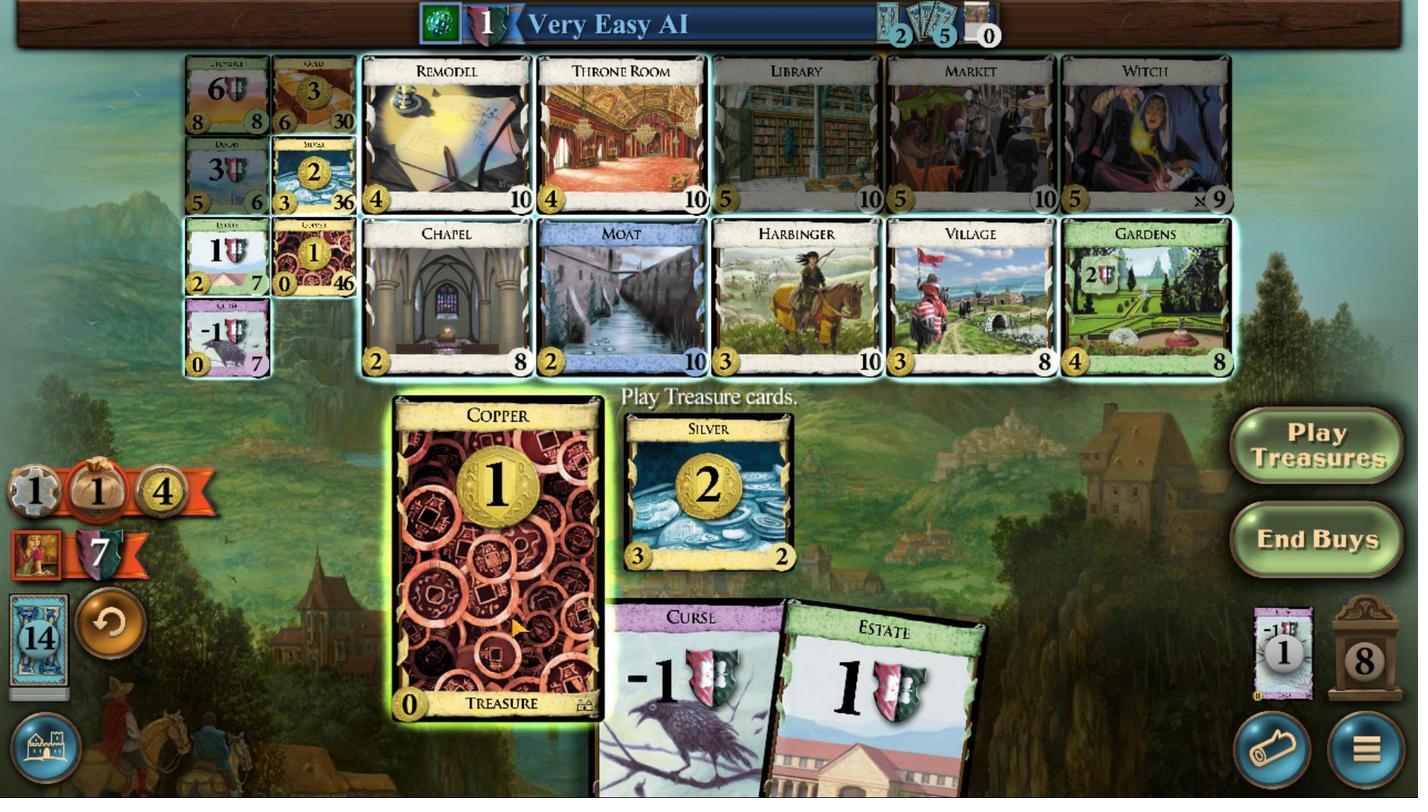 
Action: Mouse moved to (514, 507)
Screenshot: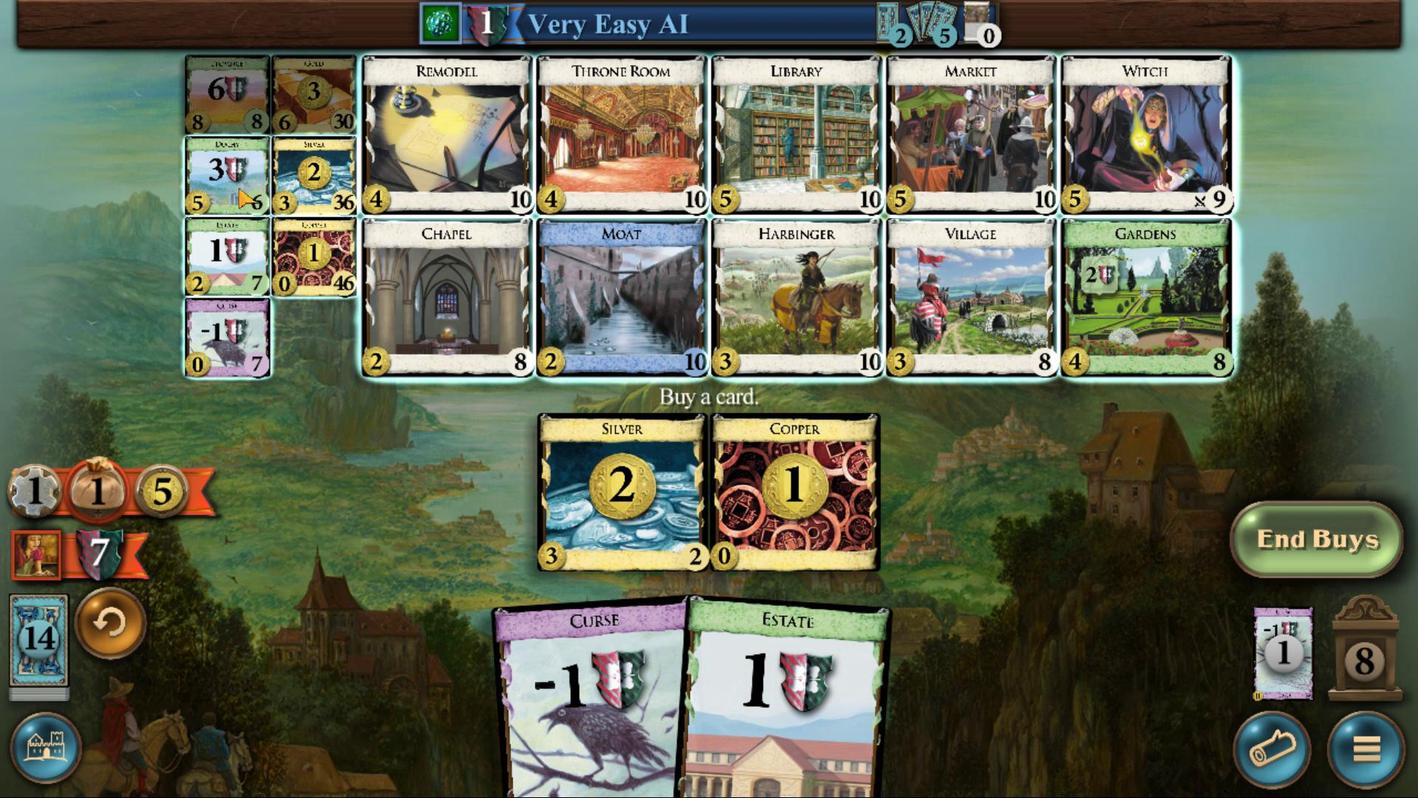 
Action: Mouse pressed left at (514, 507)
Screenshot: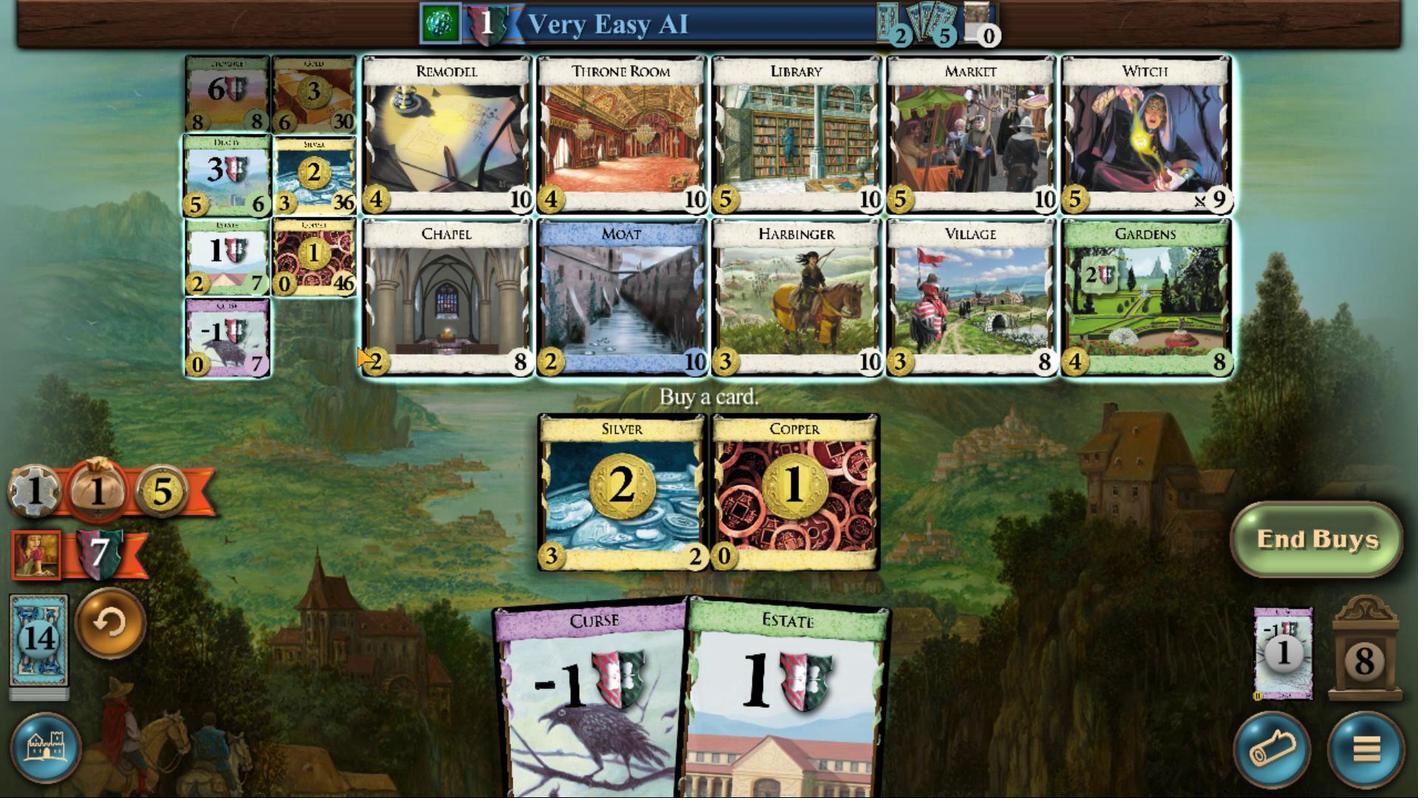 
Action: Mouse moved to (465, 672)
Screenshot: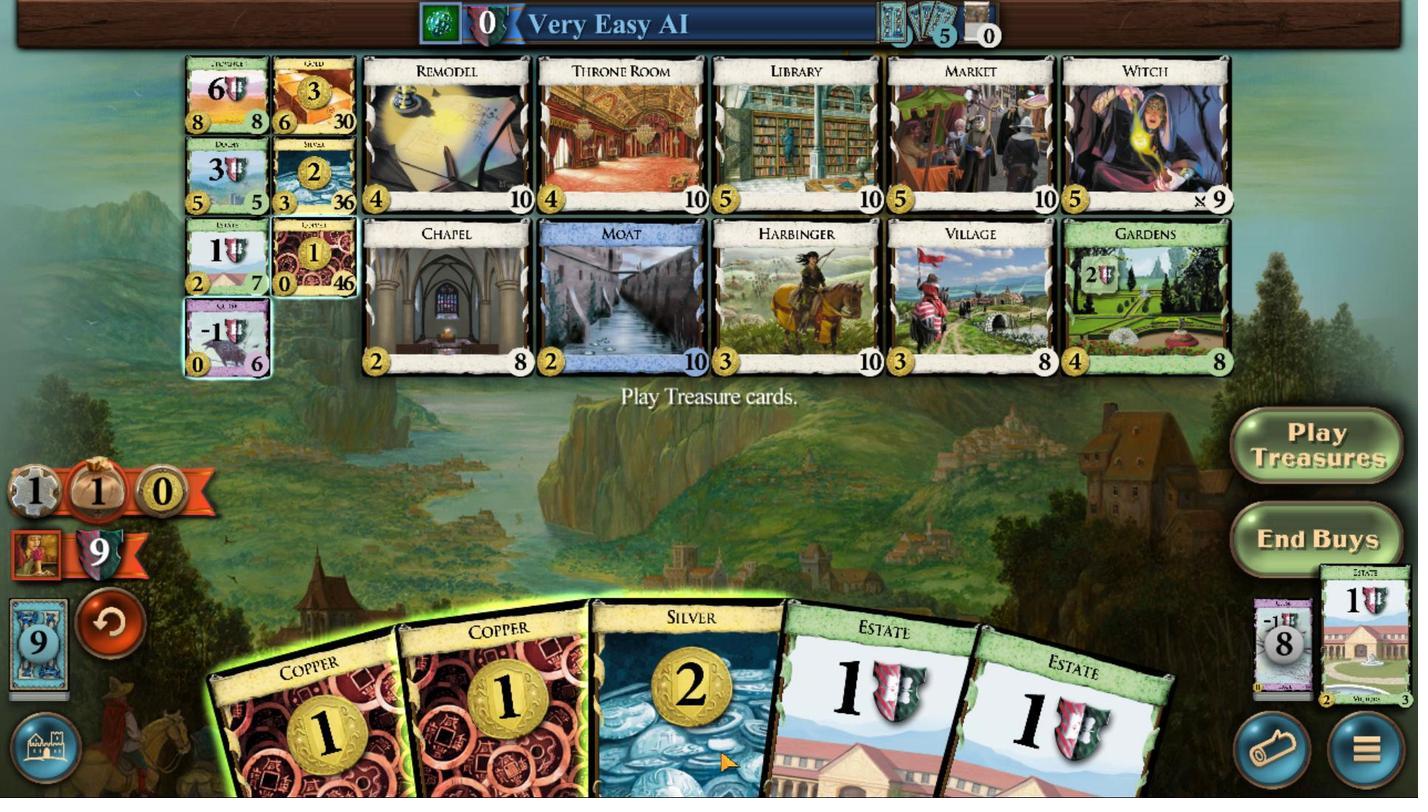 
Action: Mouse scrolled (465, 672) with delta (0, 0)
Screenshot: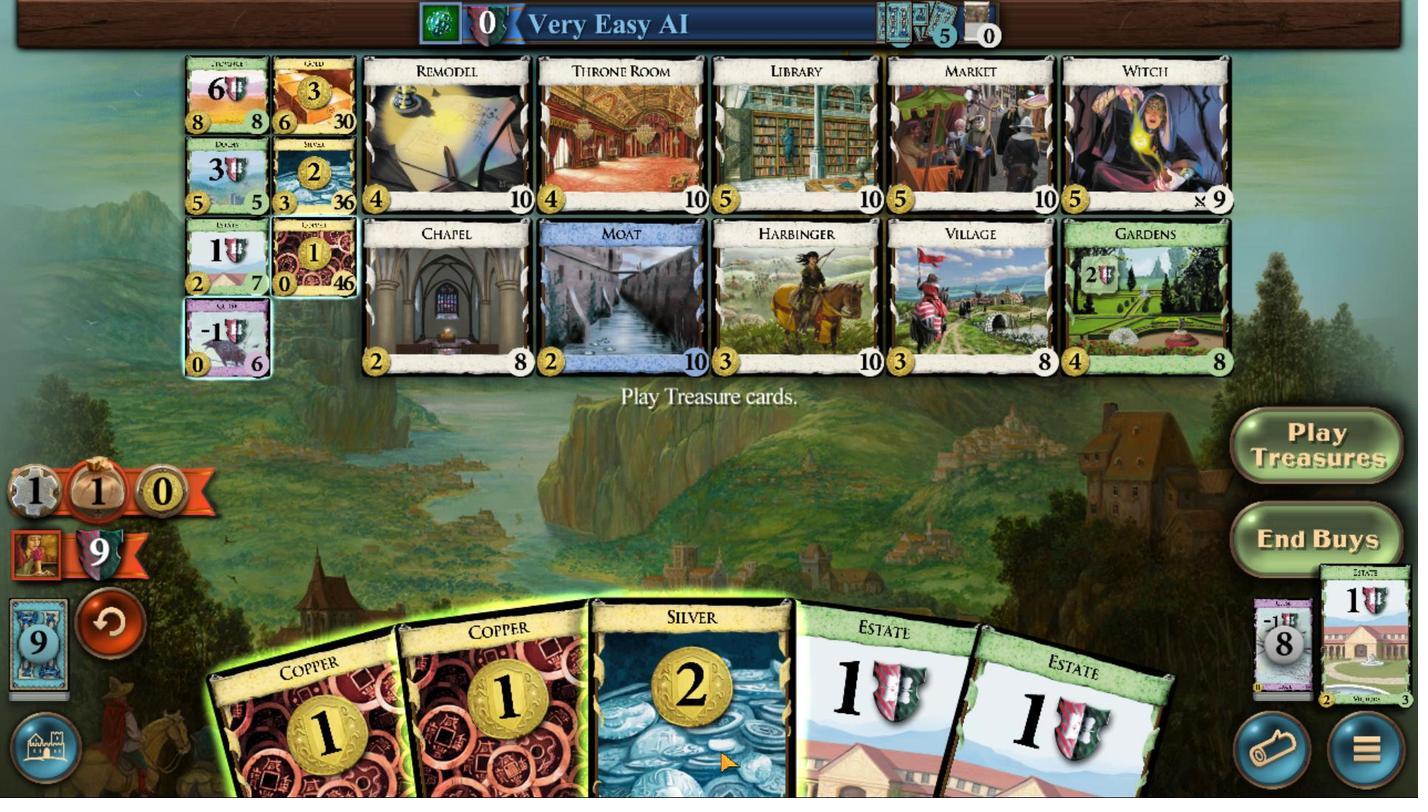 
Action: Mouse scrolled (465, 672) with delta (0, 0)
Screenshot: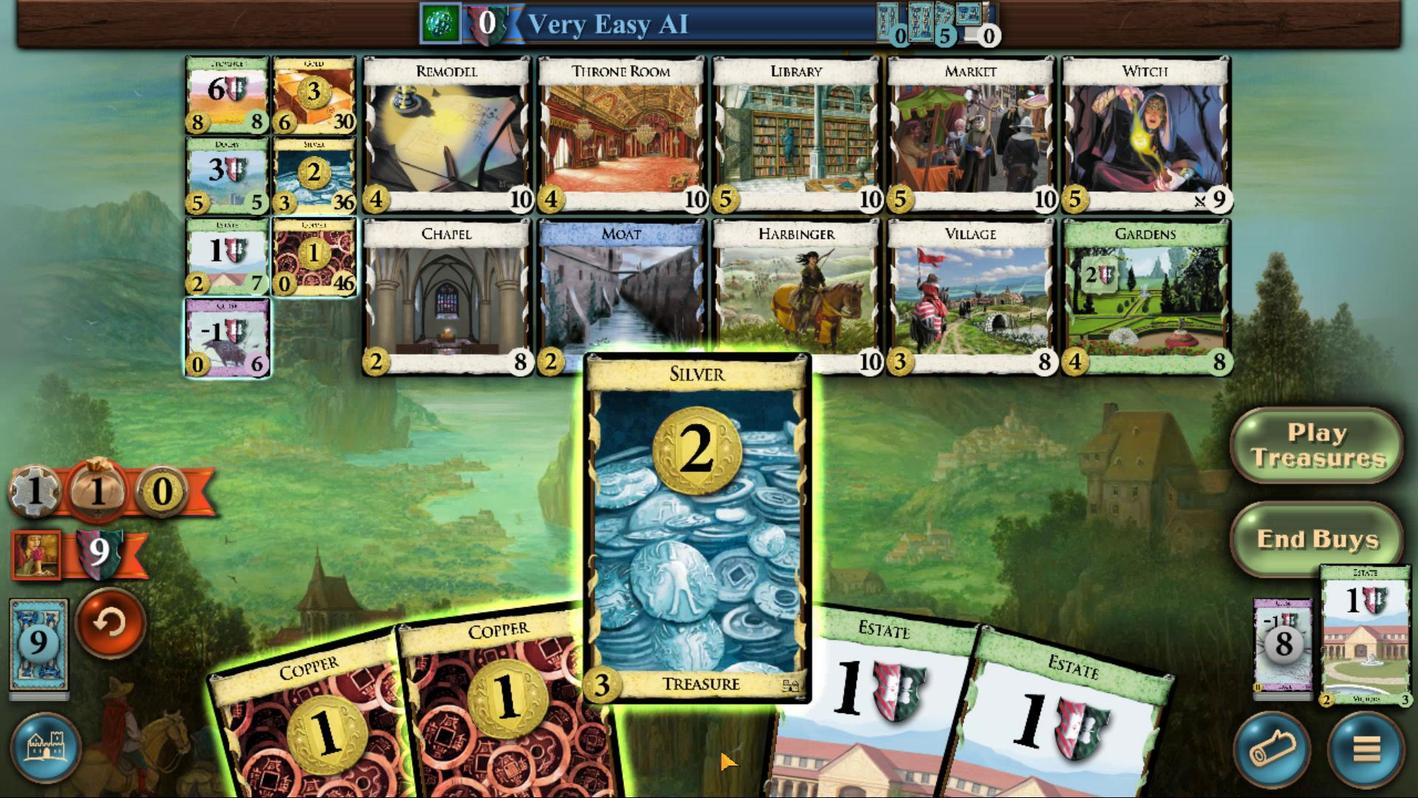 
Action: Mouse moved to (465, 672)
Screenshot: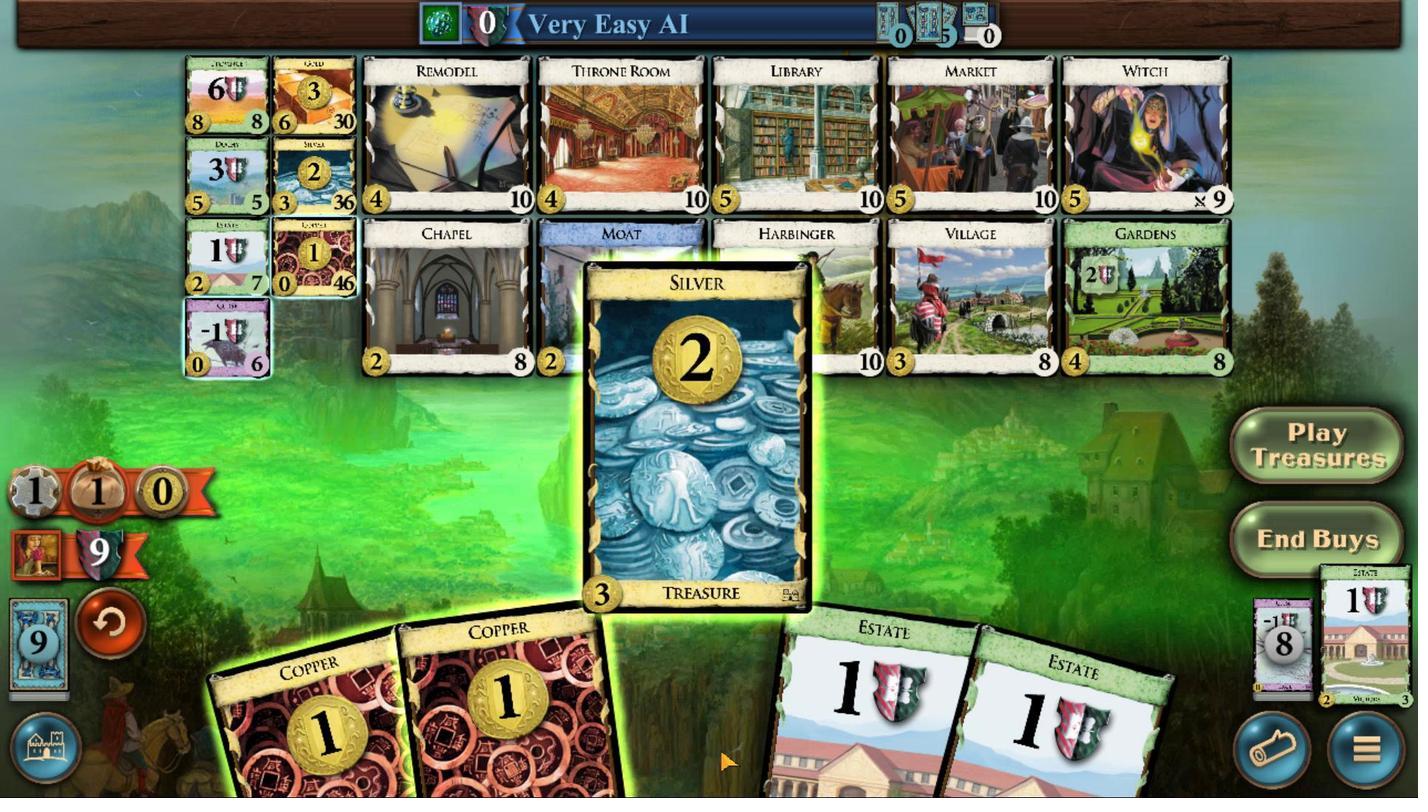 
Action: Mouse scrolled (465, 672) with delta (0, 0)
Screenshot: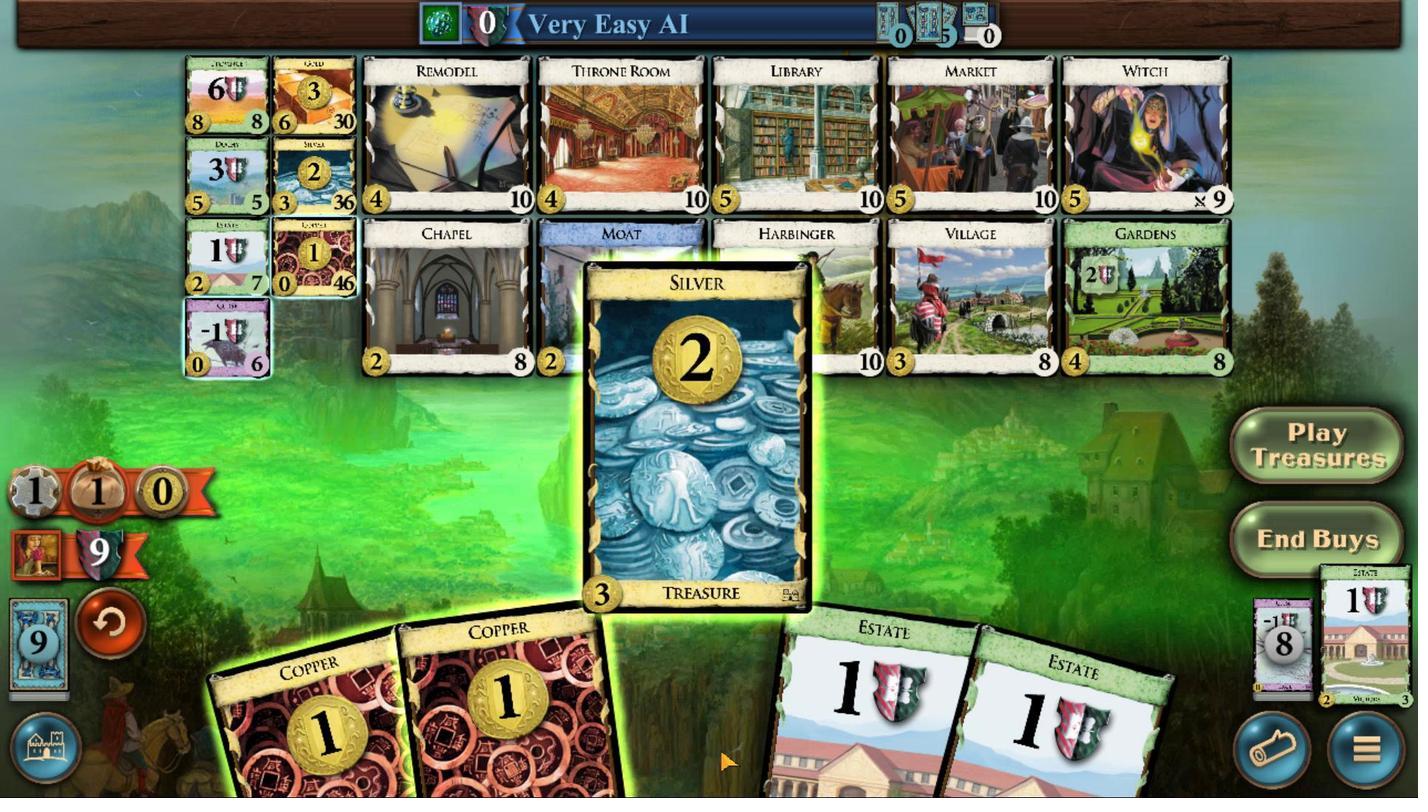 
Action: Mouse moved to (475, 663)
Screenshot: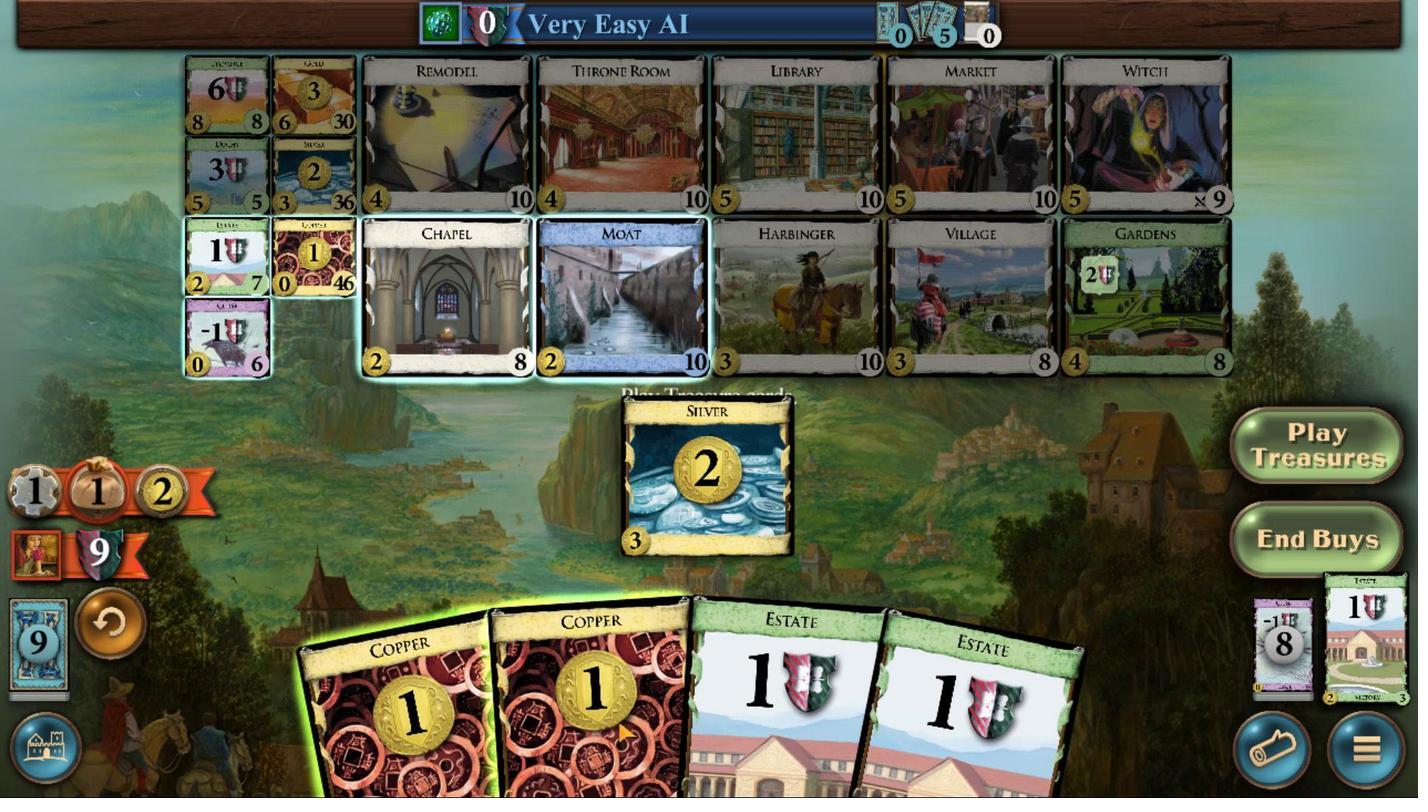 
Action: Mouse scrolled (475, 663) with delta (0, 0)
Screenshot: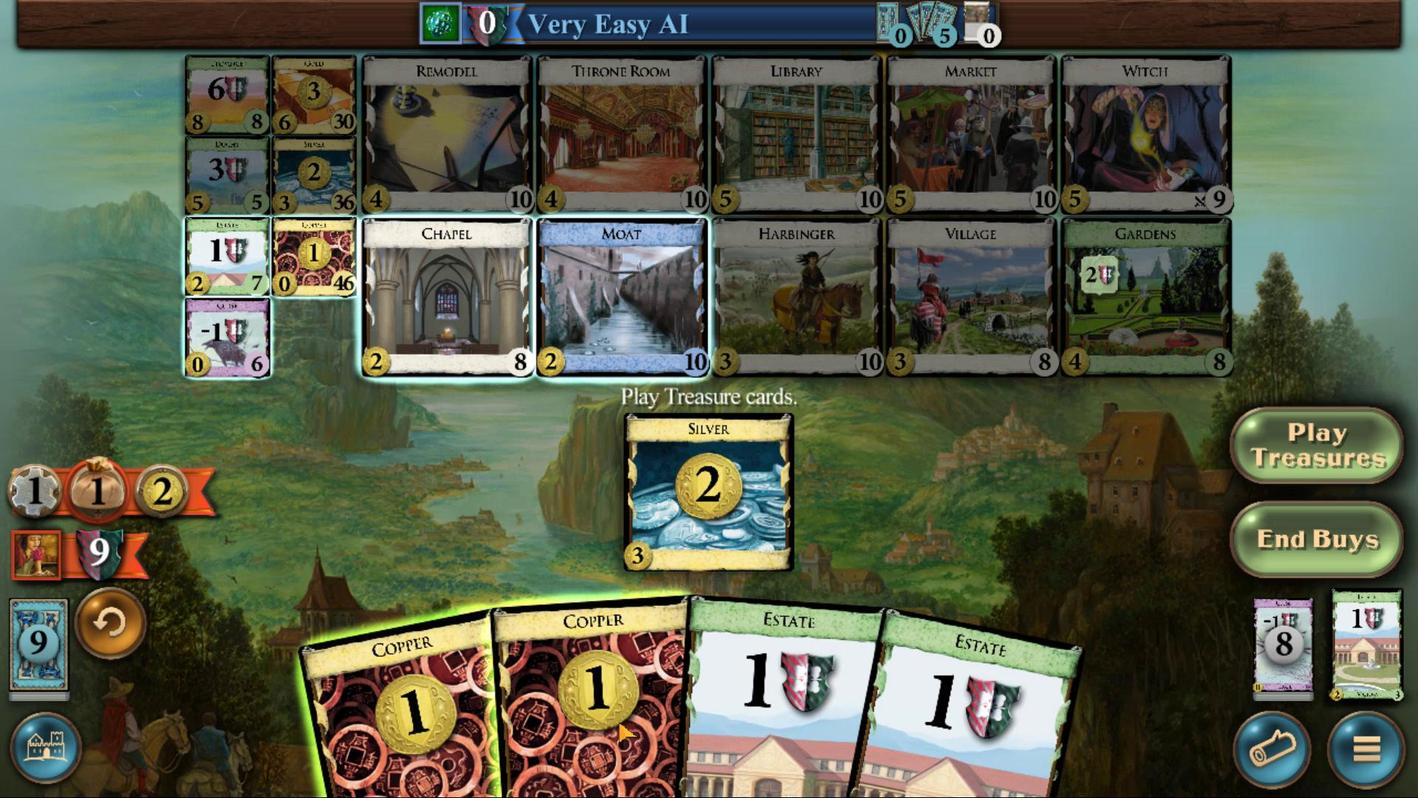 
Action: Mouse scrolled (475, 663) with delta (0, 0)
Screenshot: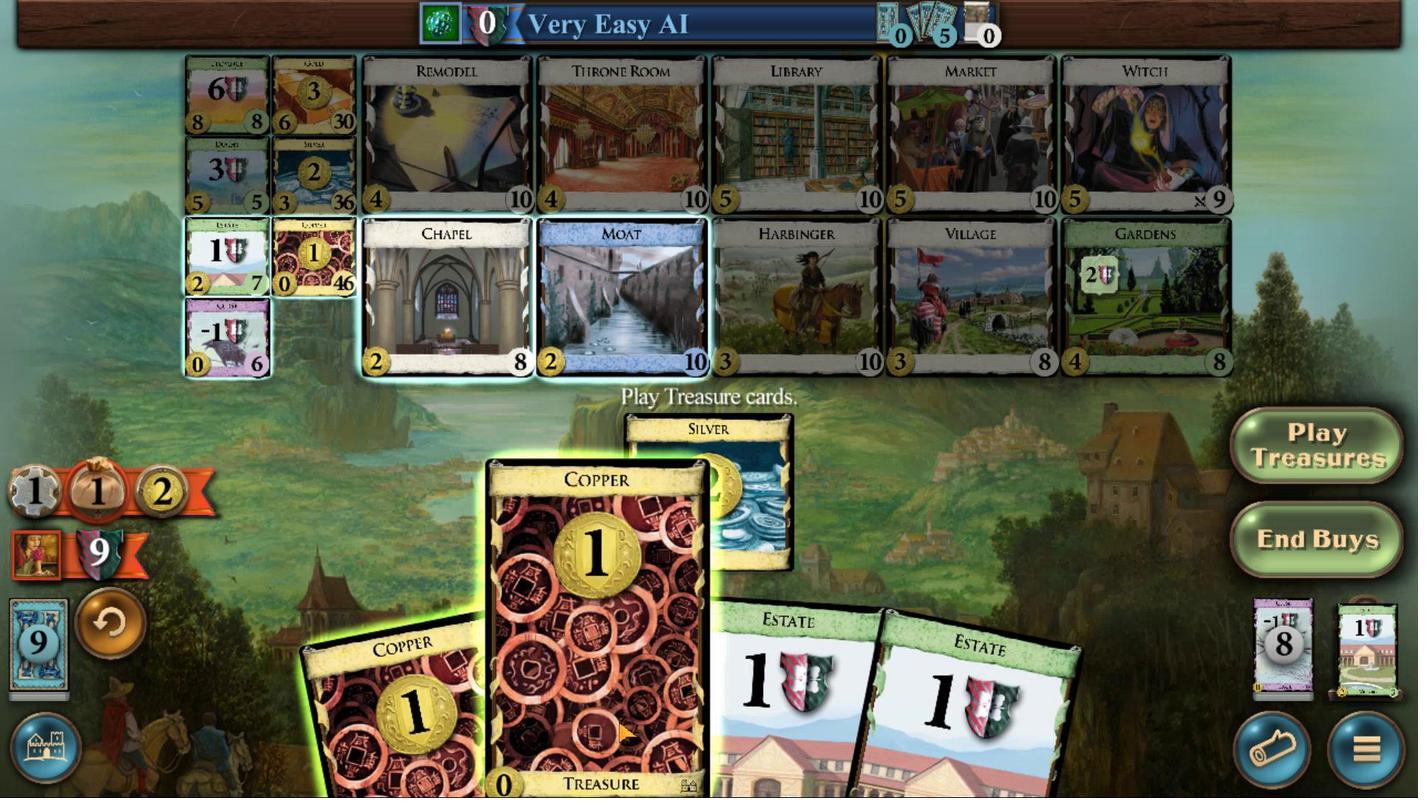 
Action: Mouse scrolled (475, 663) with delta (0, 0)
Screenshot: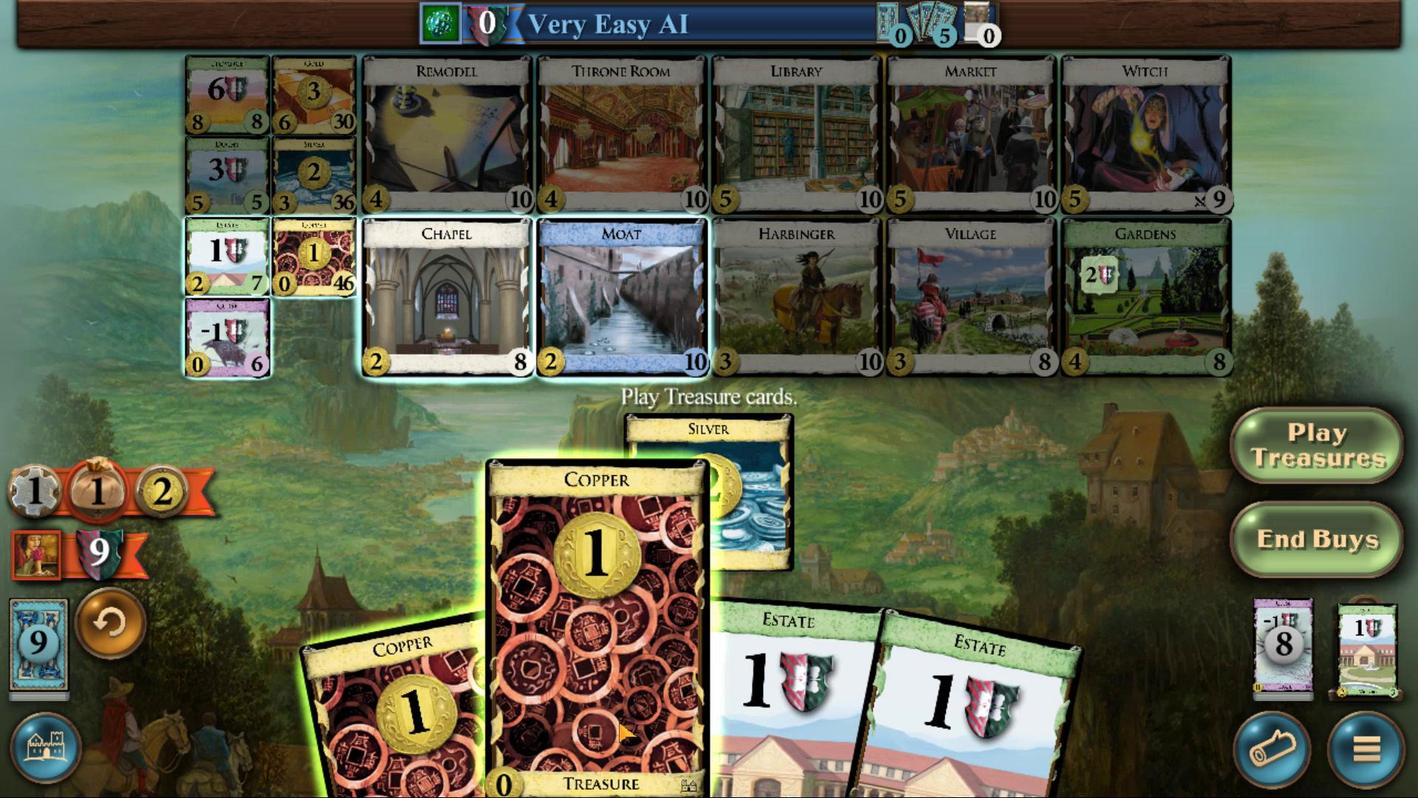 
Action: Mouse moved to (507, 505)
Screenshot: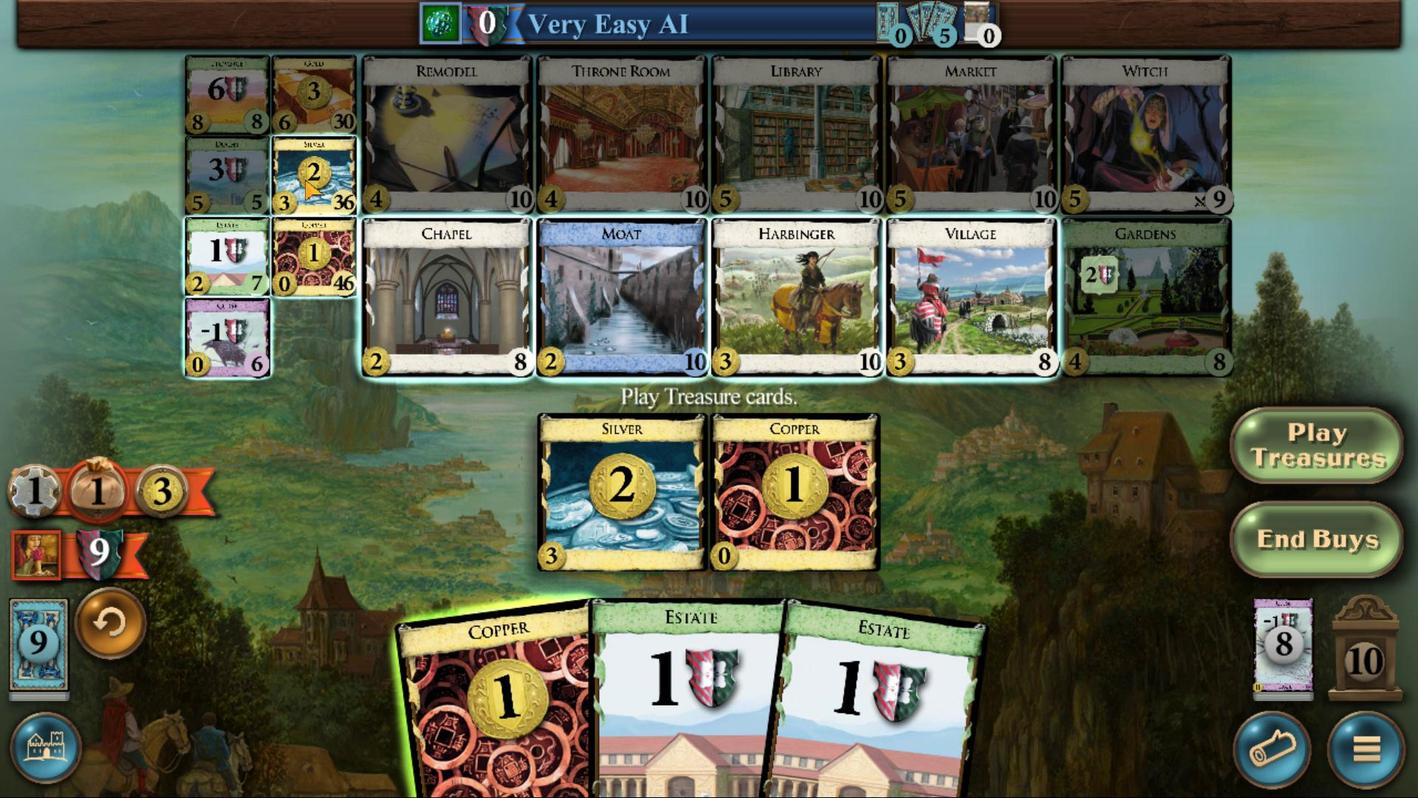 
Action: Mouse pressed left at (507, 505)
Screenshot: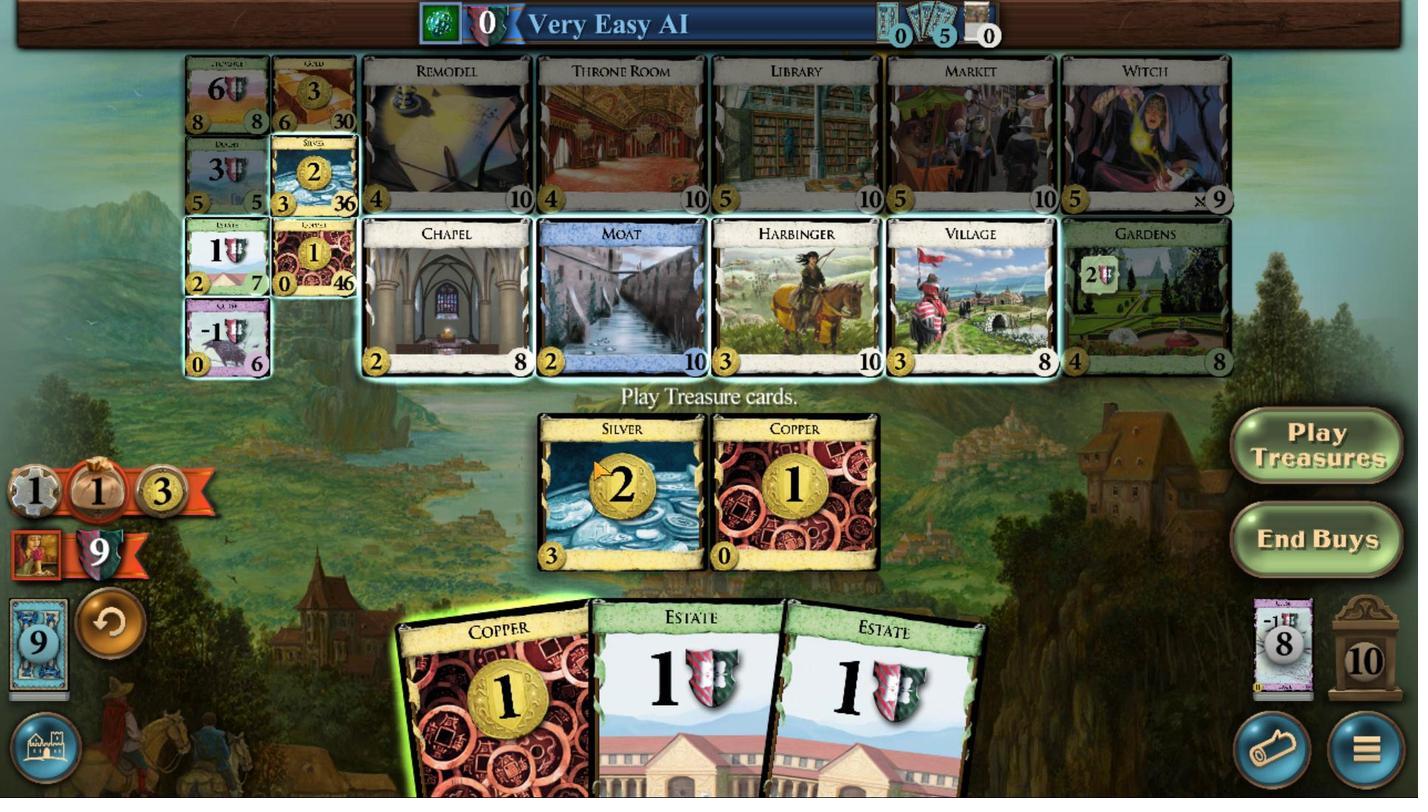 
Action: Mouse moved to (484, 641)
Screenshot: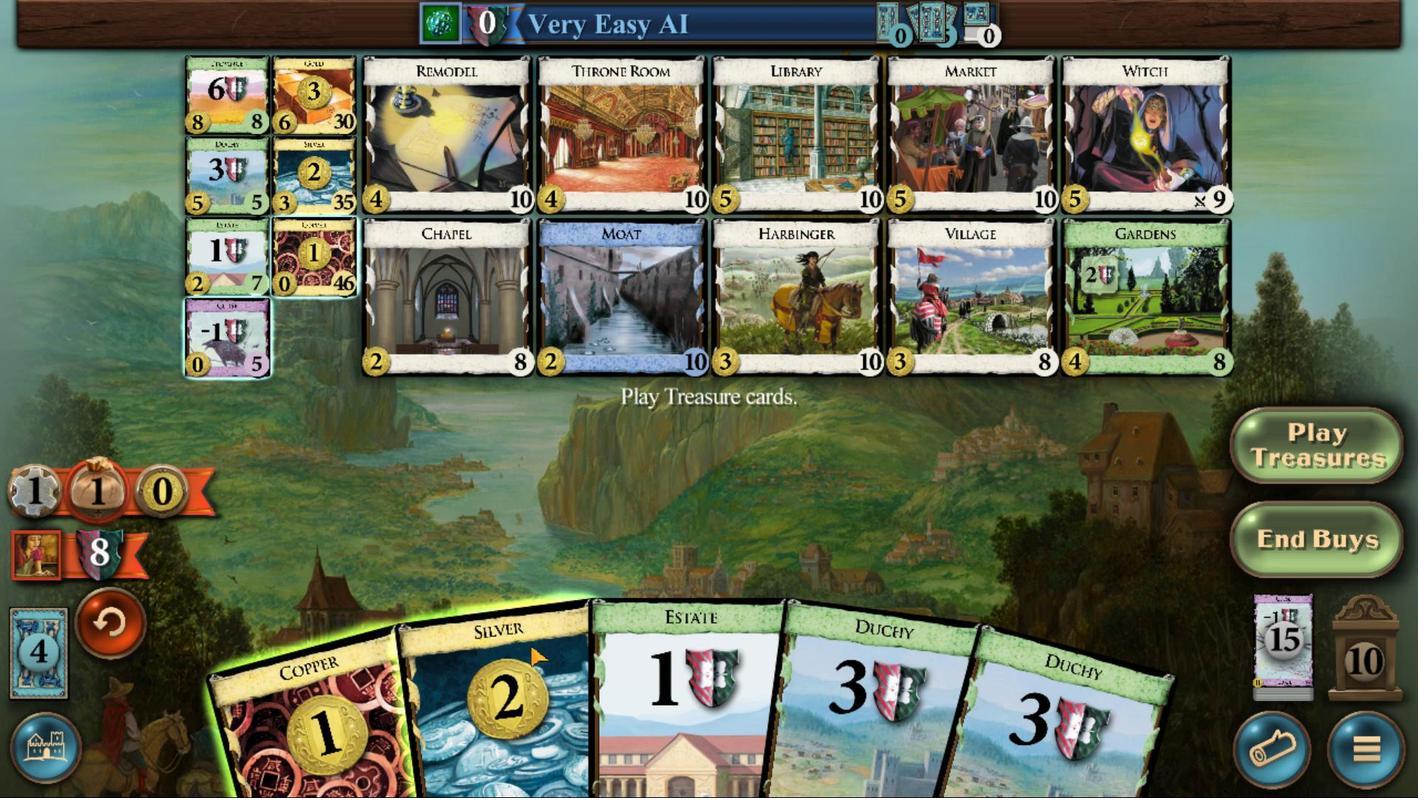 
Action: Mouse scrolled (484, 641) with delta (0, 0)
Screenshot: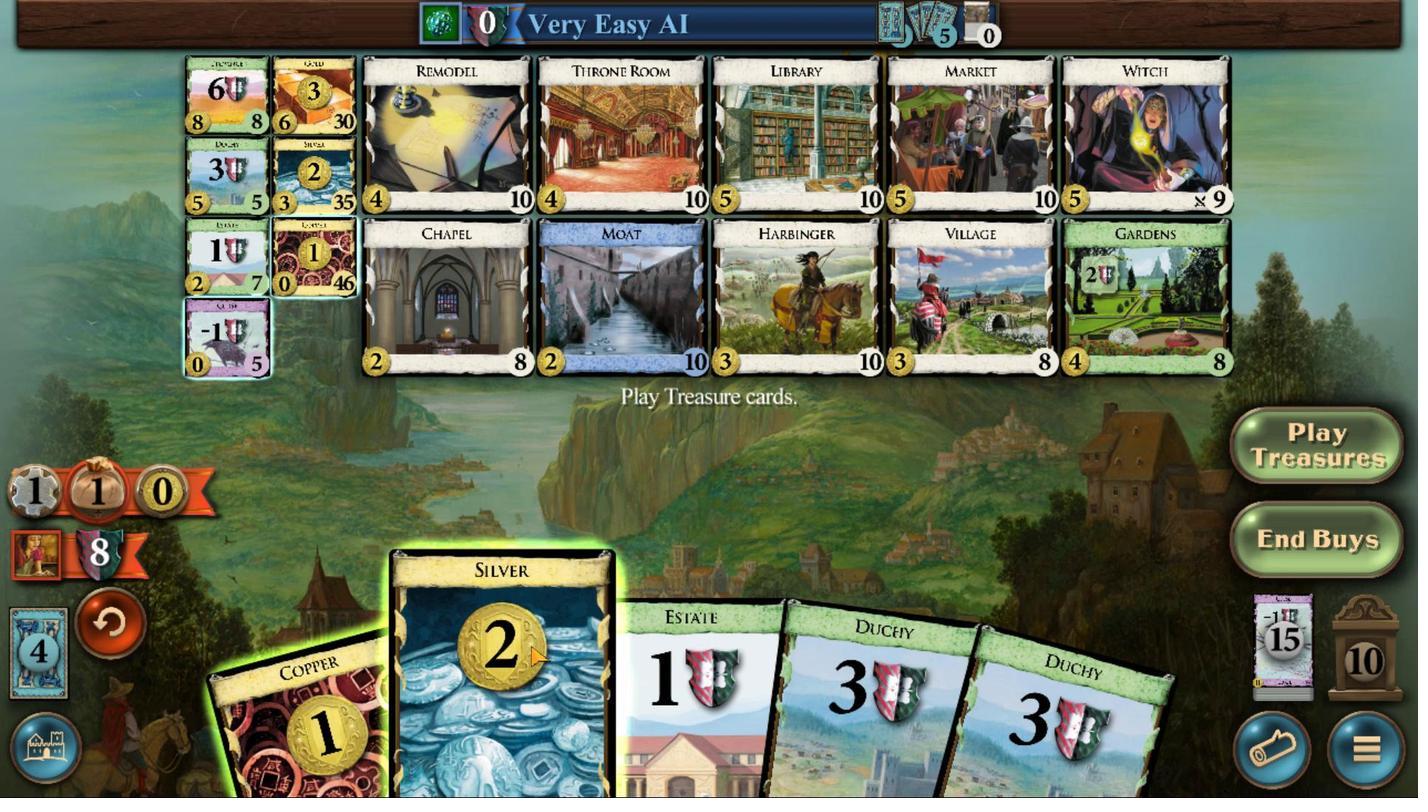 
Action: Mouse scrolled (484, 641) with delta (0, 0)
Screenshot: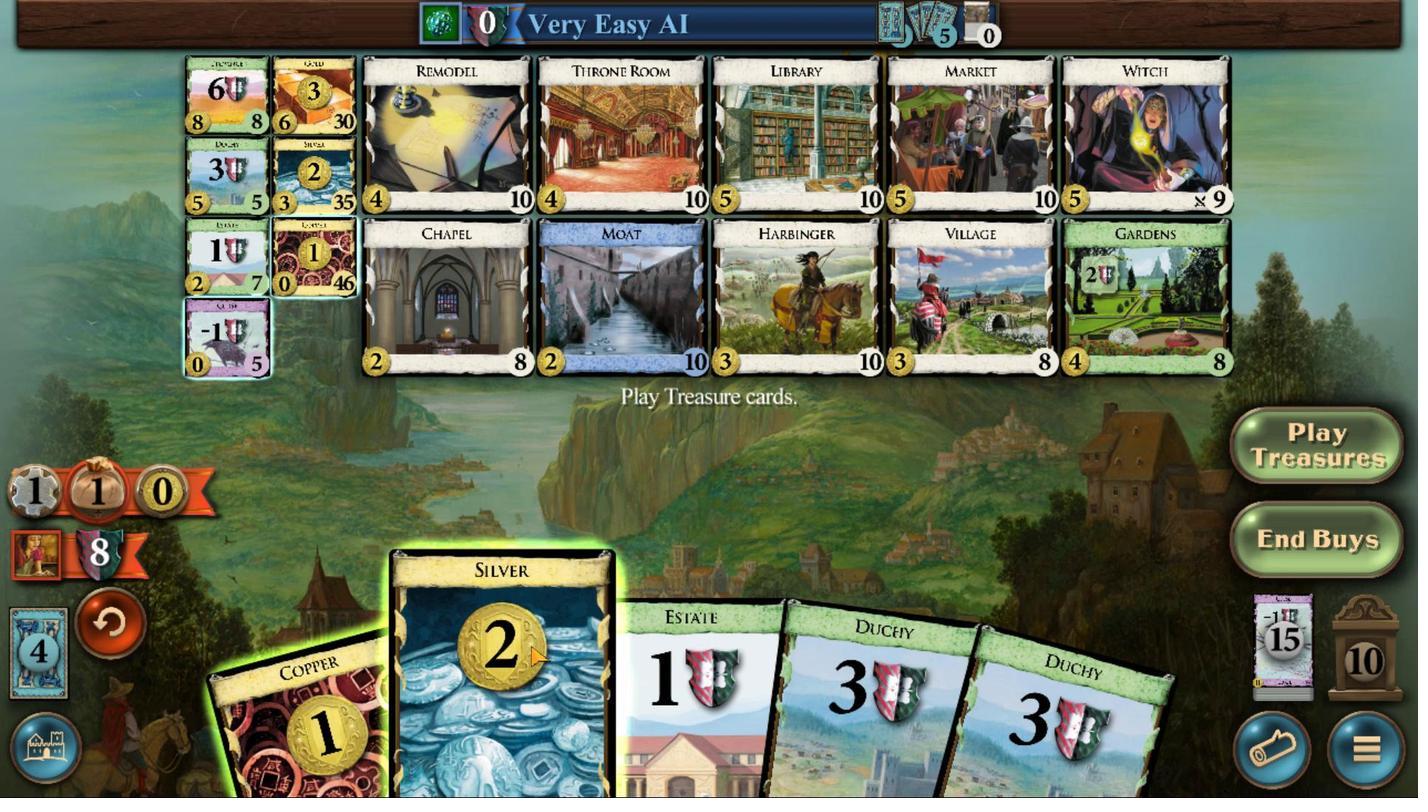 
Action: Mouse scrolled (484, 641) with delta (0, 0)
Screenshot: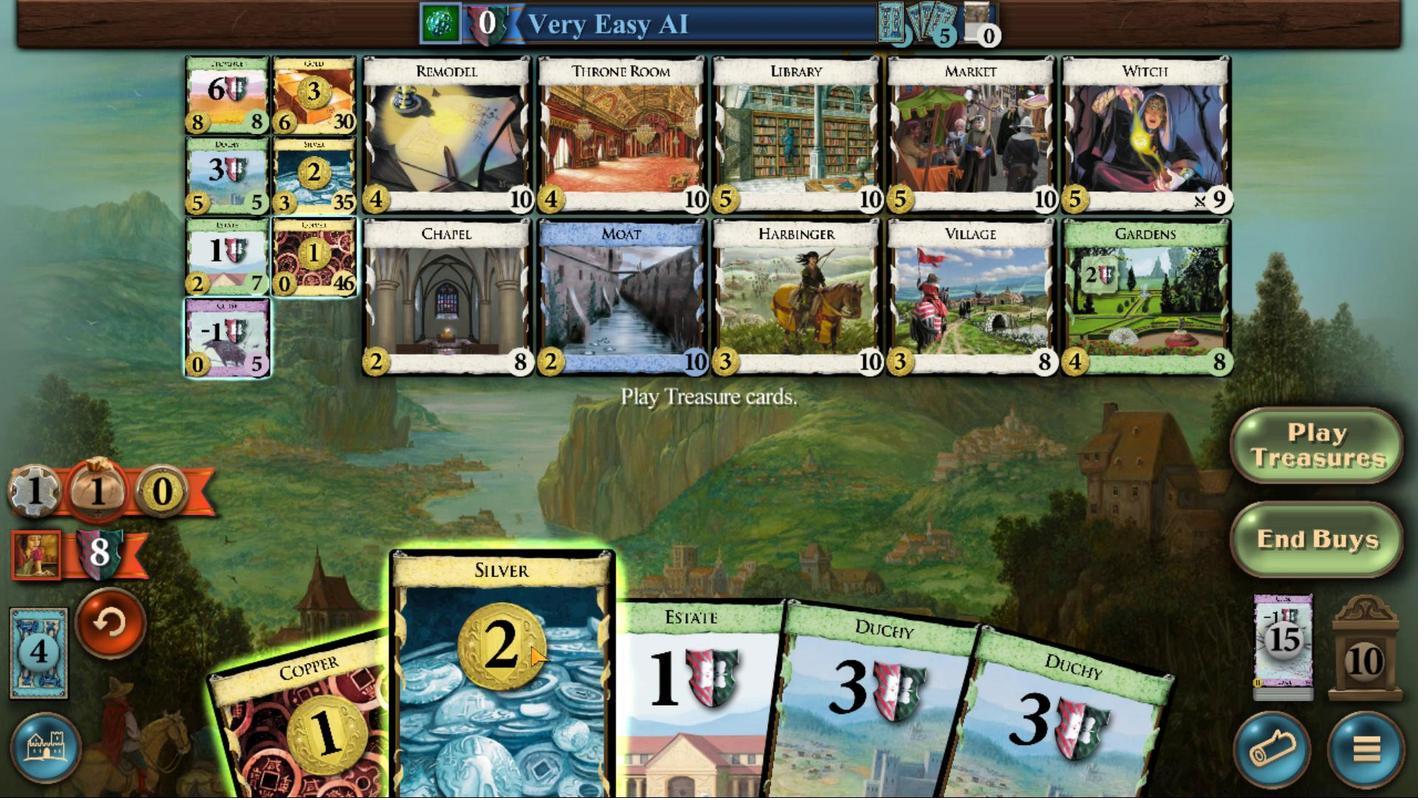 
Action: Mouse moved to (495, 635)
Screenshot: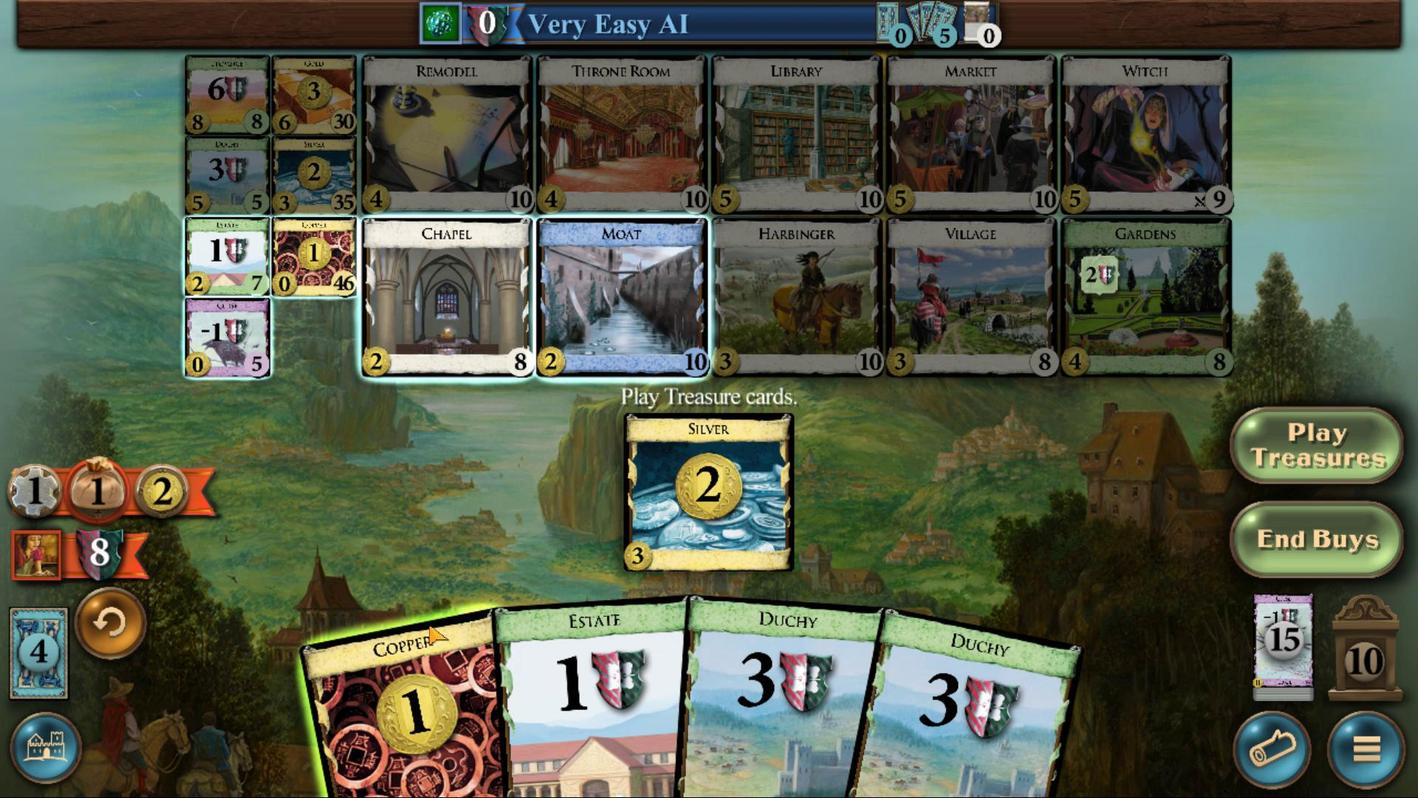 
Action: Mouse scrolled (495, 635) with delta (0, 0)
Screenshot: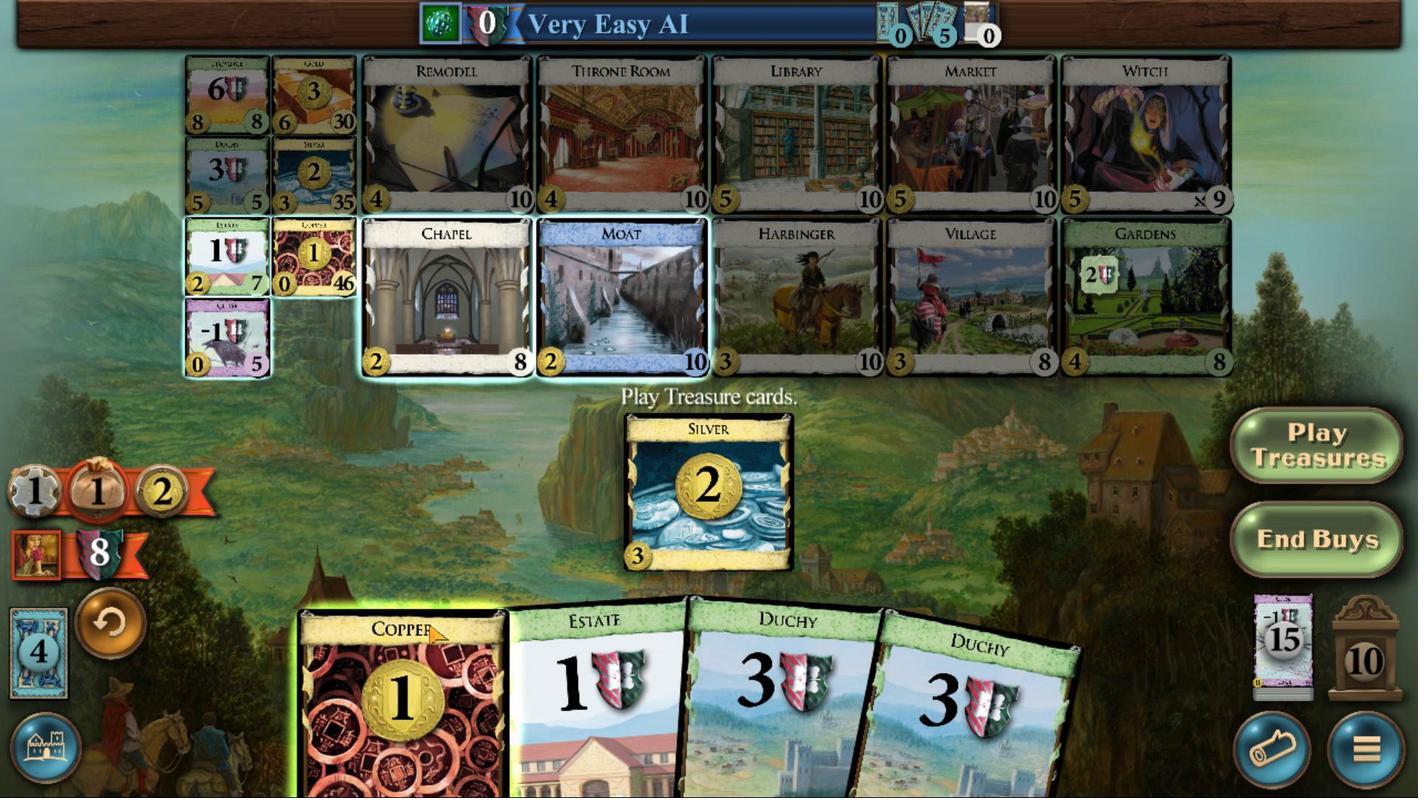 
Action: Mouse scrolled (495, 635) with delta (0, 0)
Screenshot: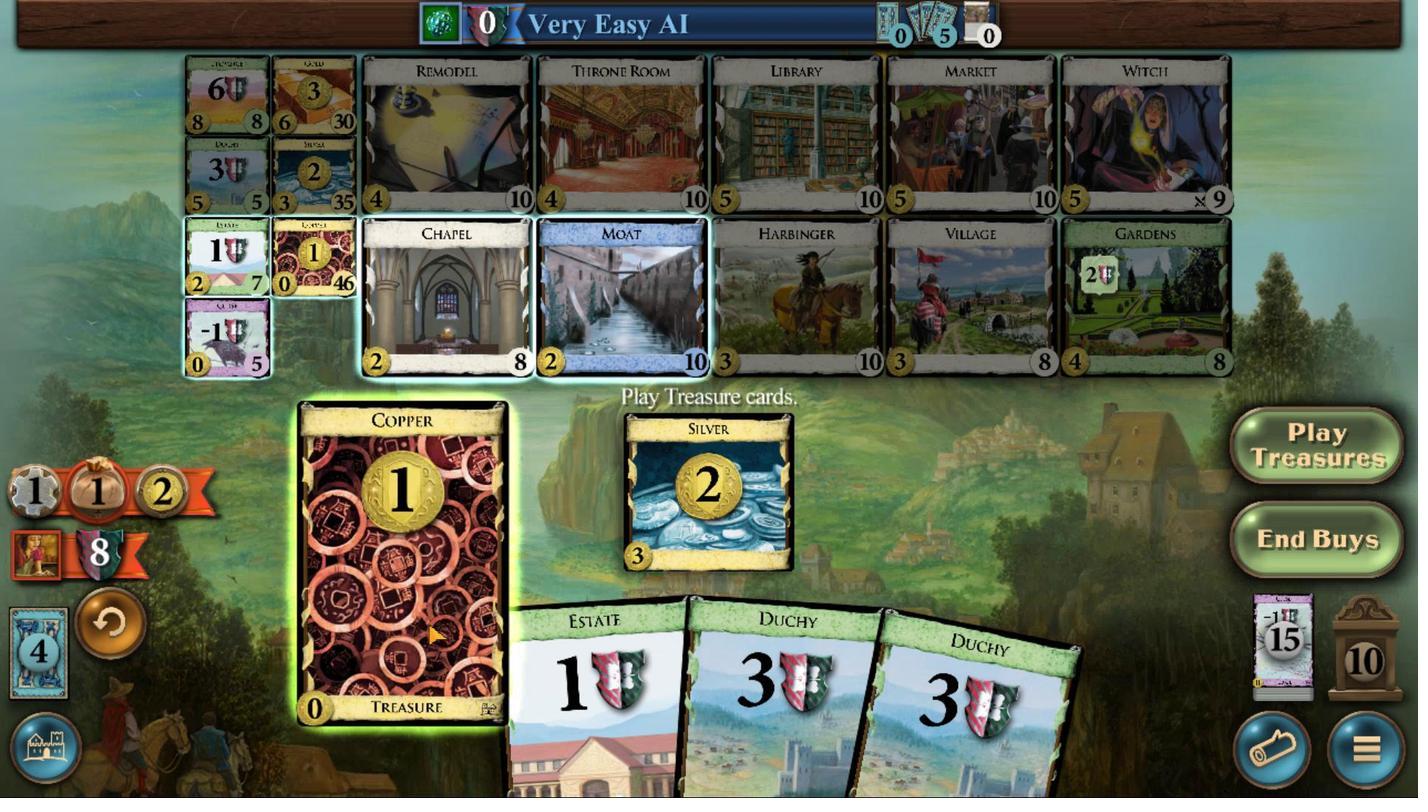 
Action: Mouse moved to (514, 525)
Screenshot: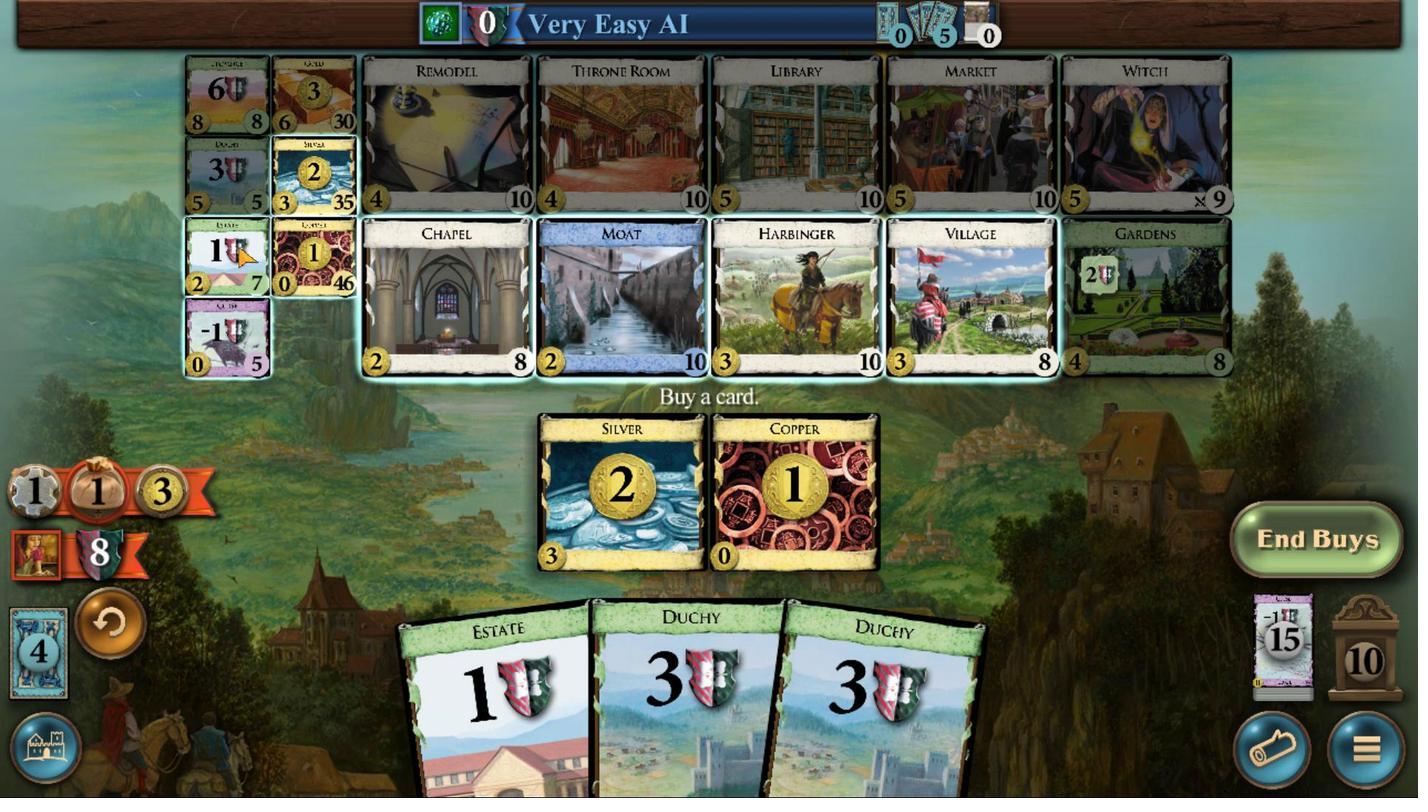 
Action: Mouse pressed left at (514, 525)
Screenshot: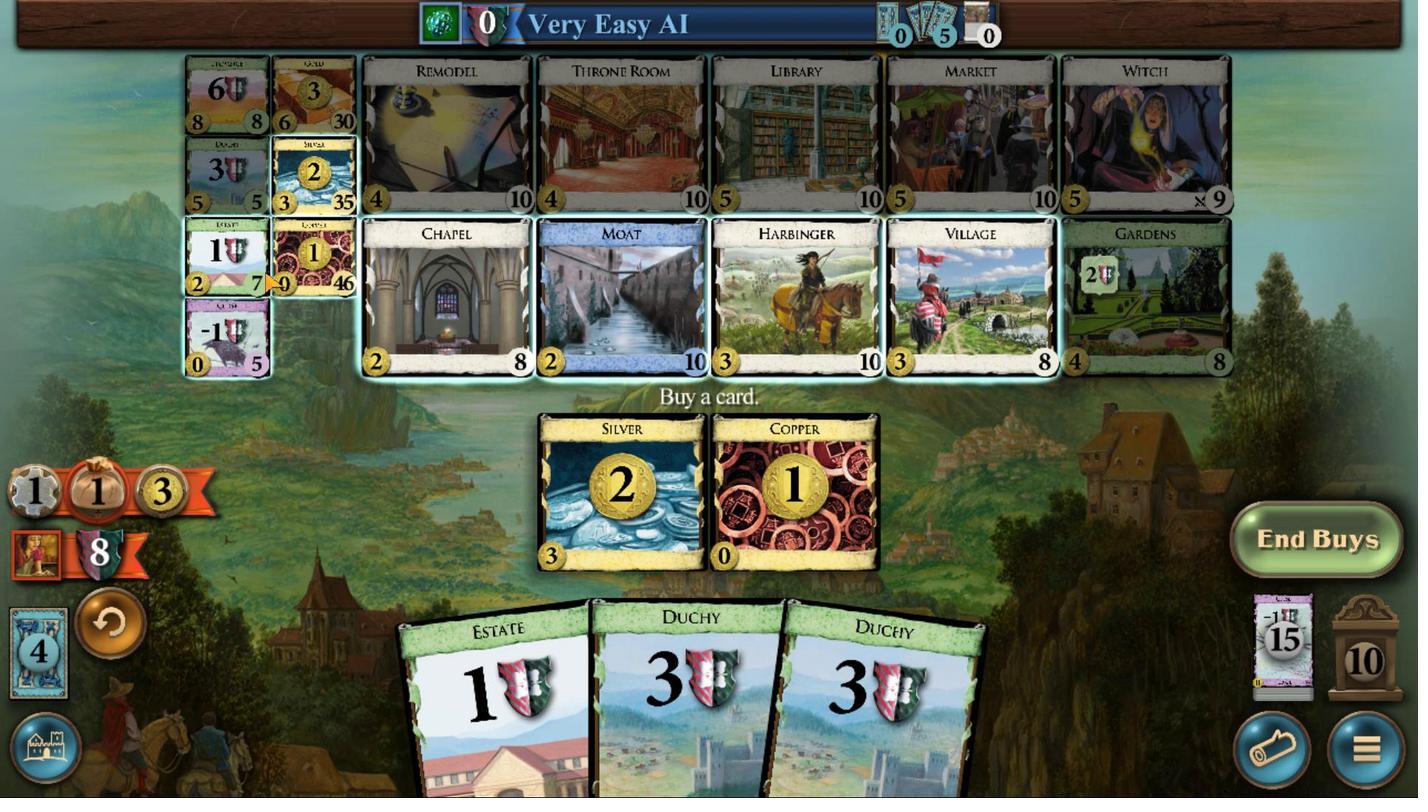 
Action: Mouse moved to (451, 650)
Screenshot: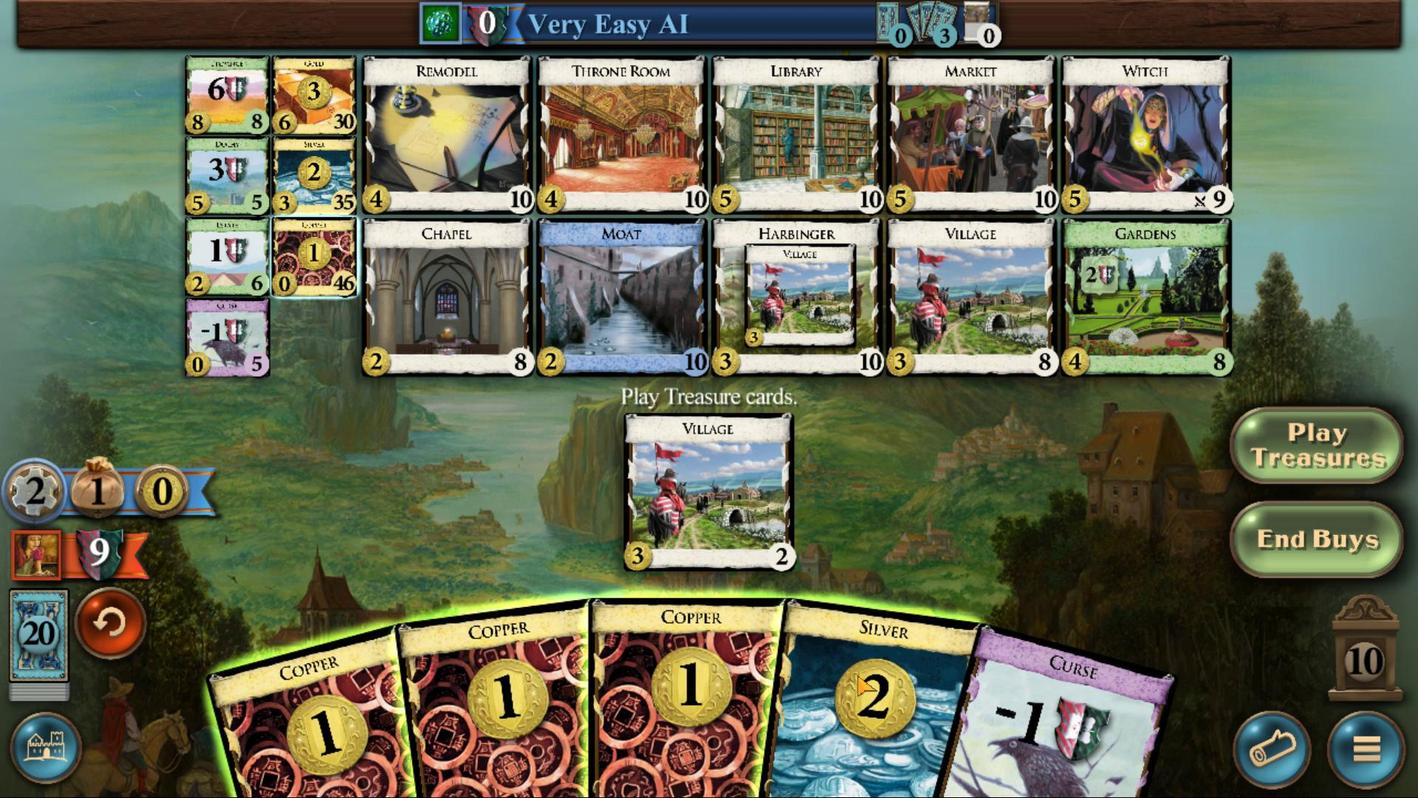 
Action: Mouse scrolled (451, 650) with delta (0, 0)
Screenshot: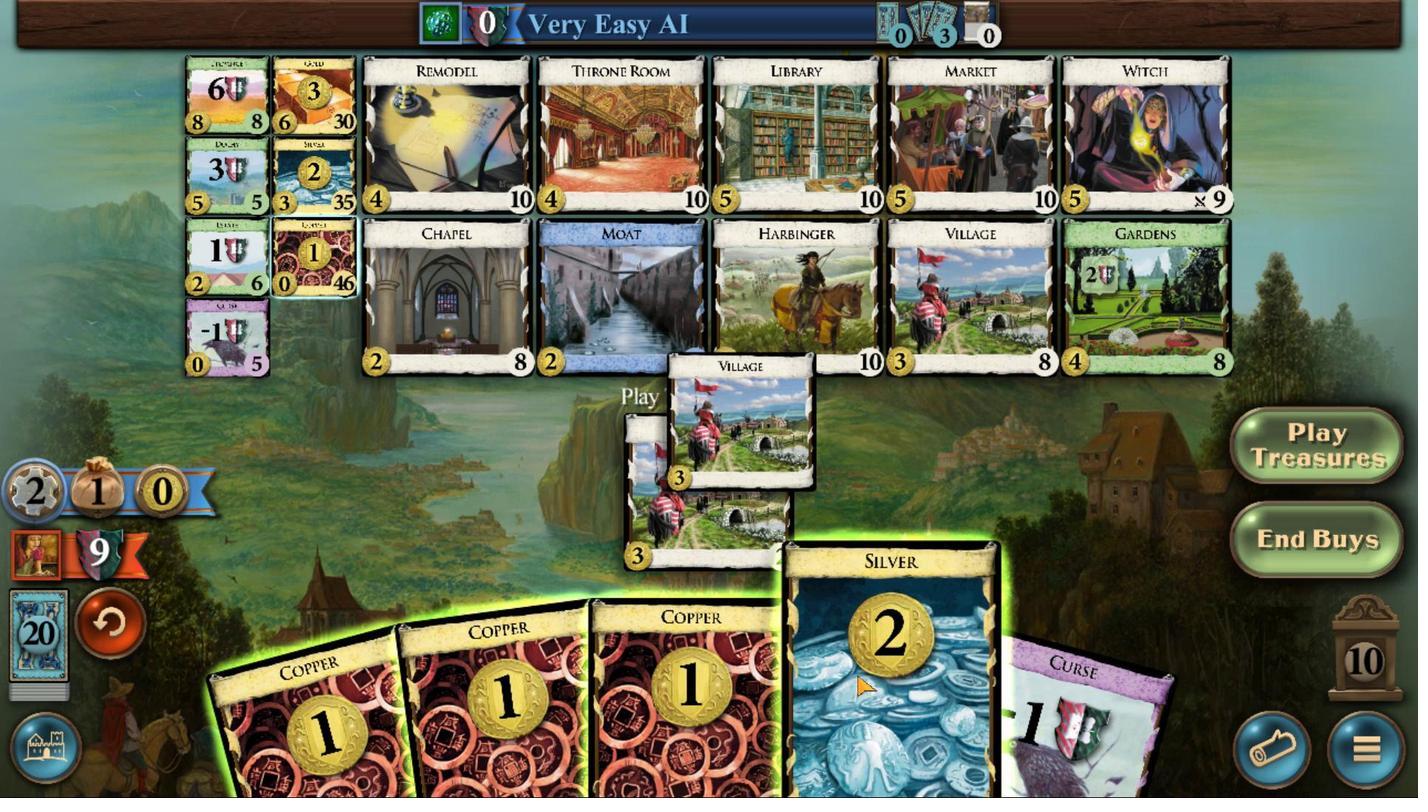 
Action: Mouse scrolled (451, 650) with delta (0, 0)
Screenshot: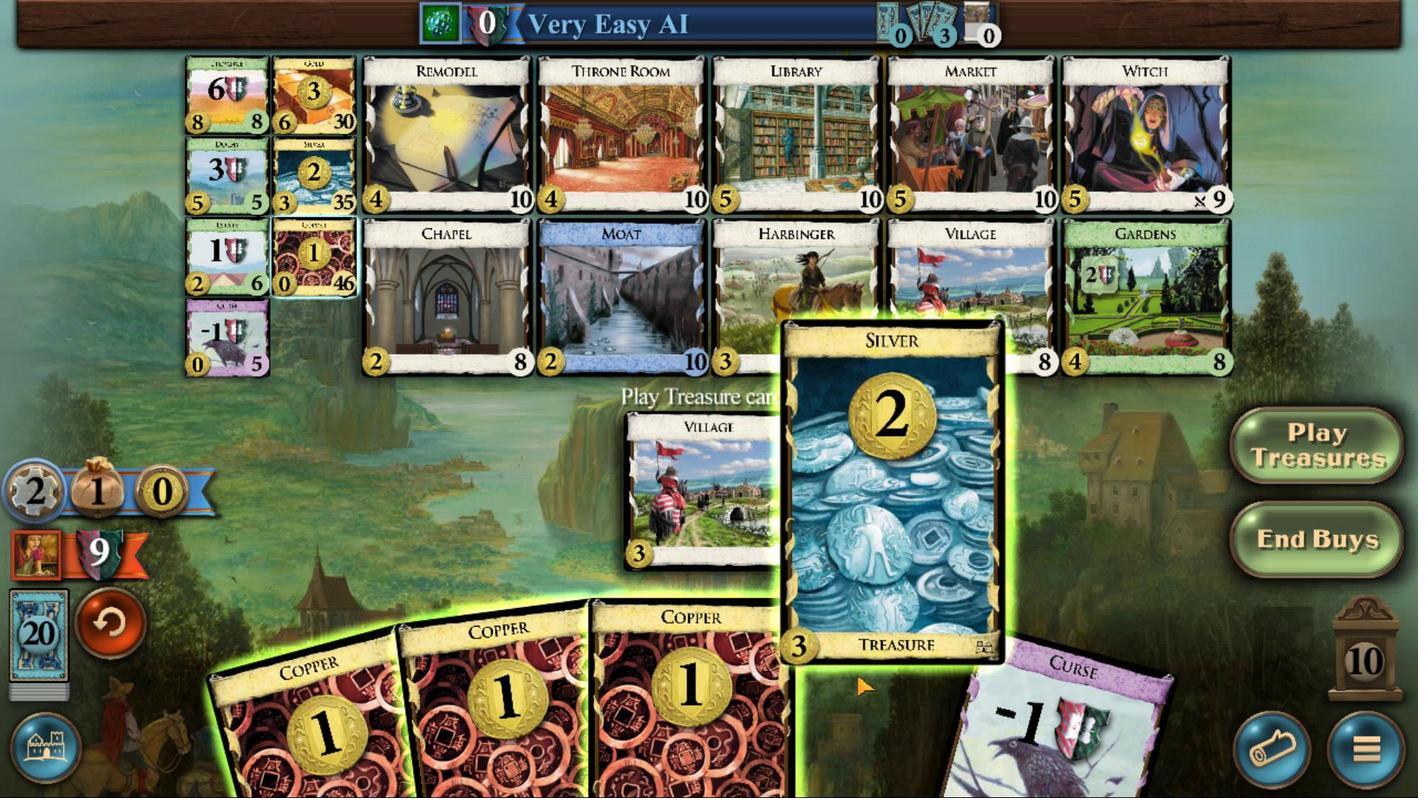 
Action: Mouse moved to (459, 651)
Screenshot: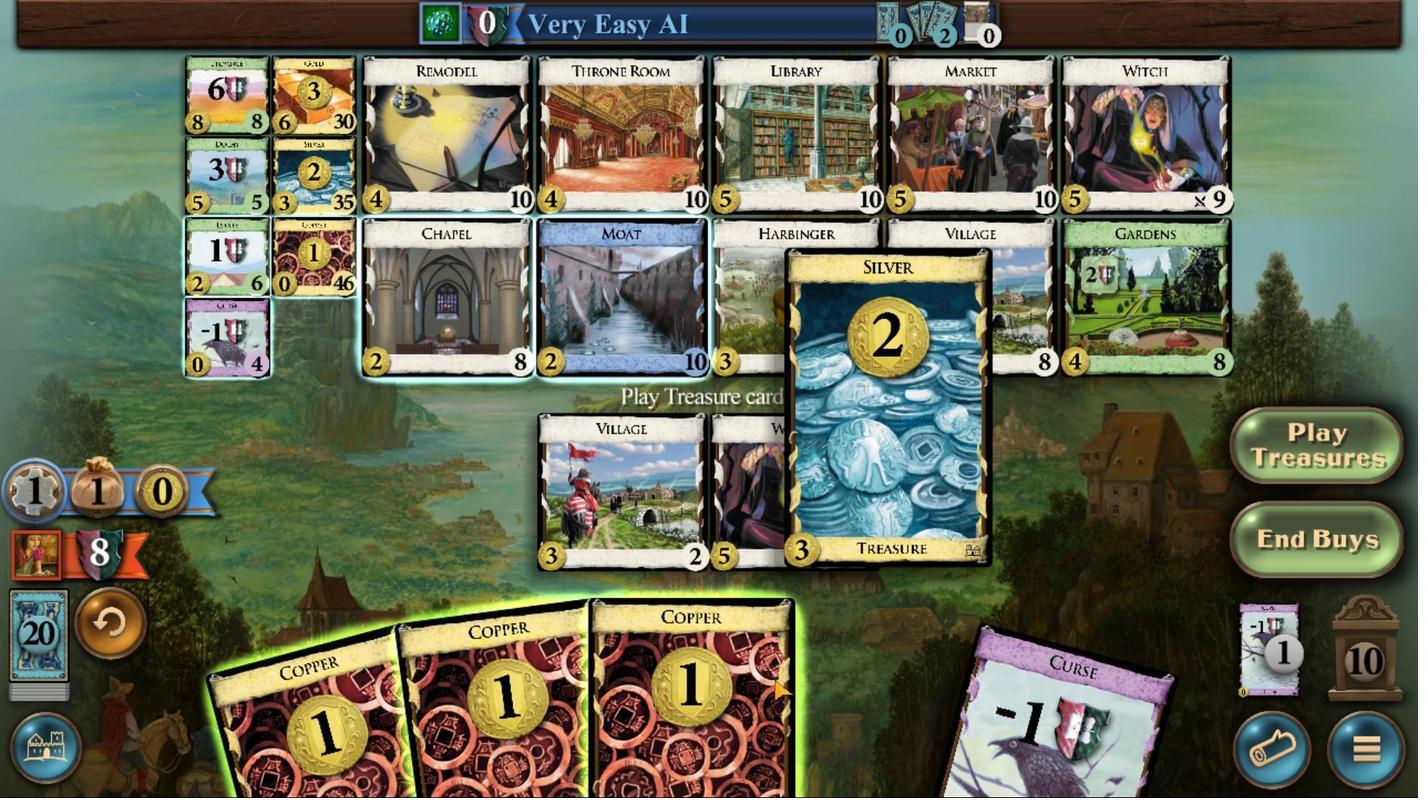 
Action: Mouse scrolled (459, 651) with delta (0, 0)
Screenshot: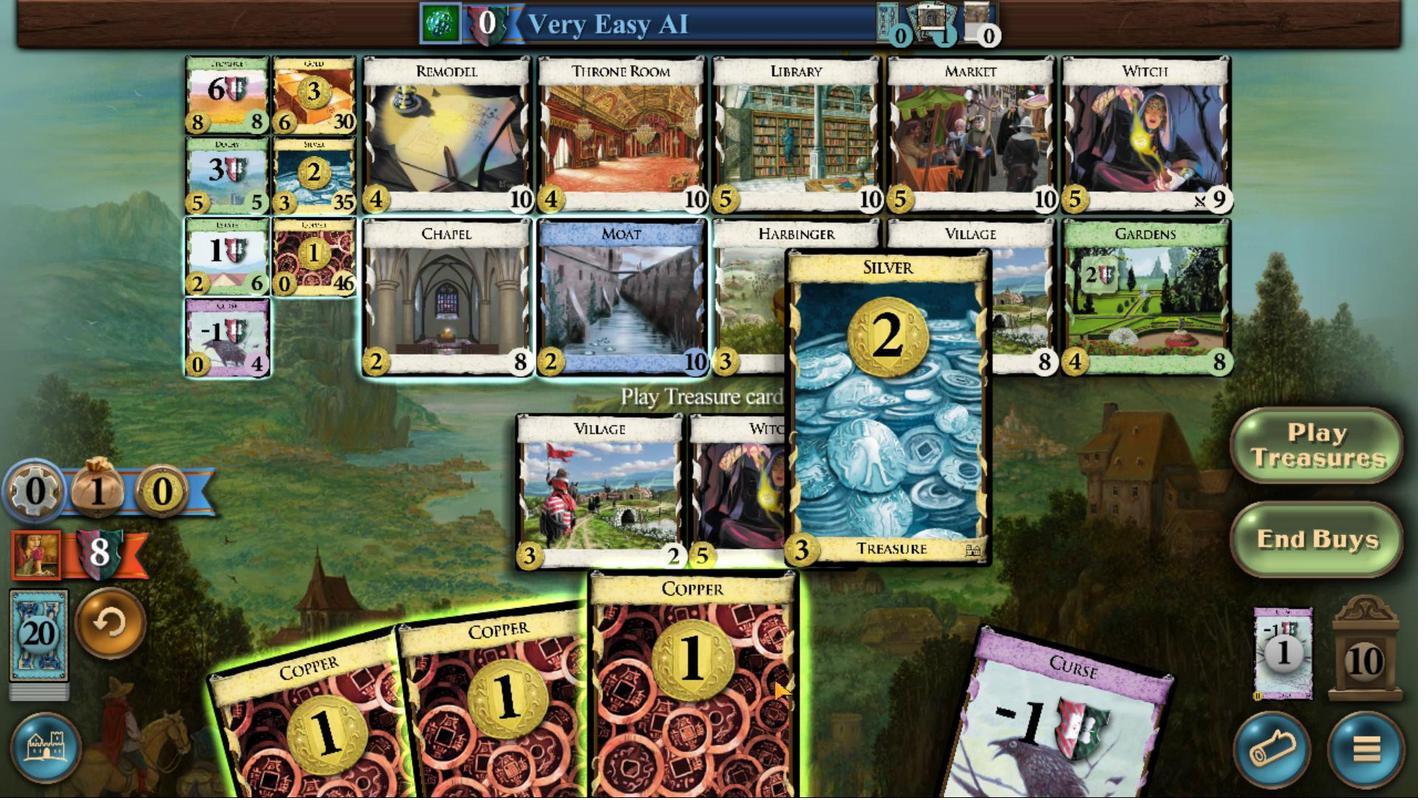 
Action: Mouse scrolled (459, 651) with delta (0, 0)
Screenshot: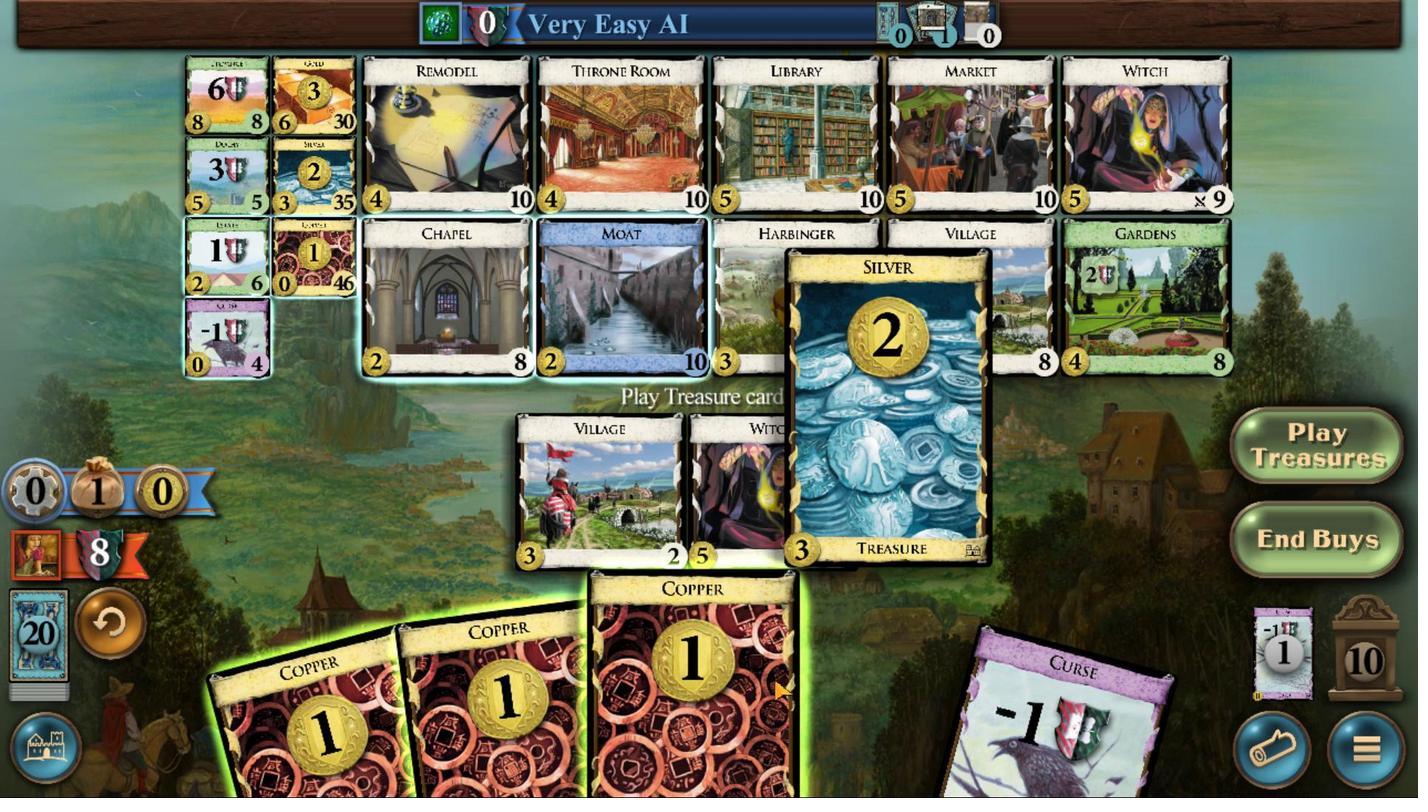 
Action: Mouse scrolled (459, 651) with delta (0, 0)
Screenshot: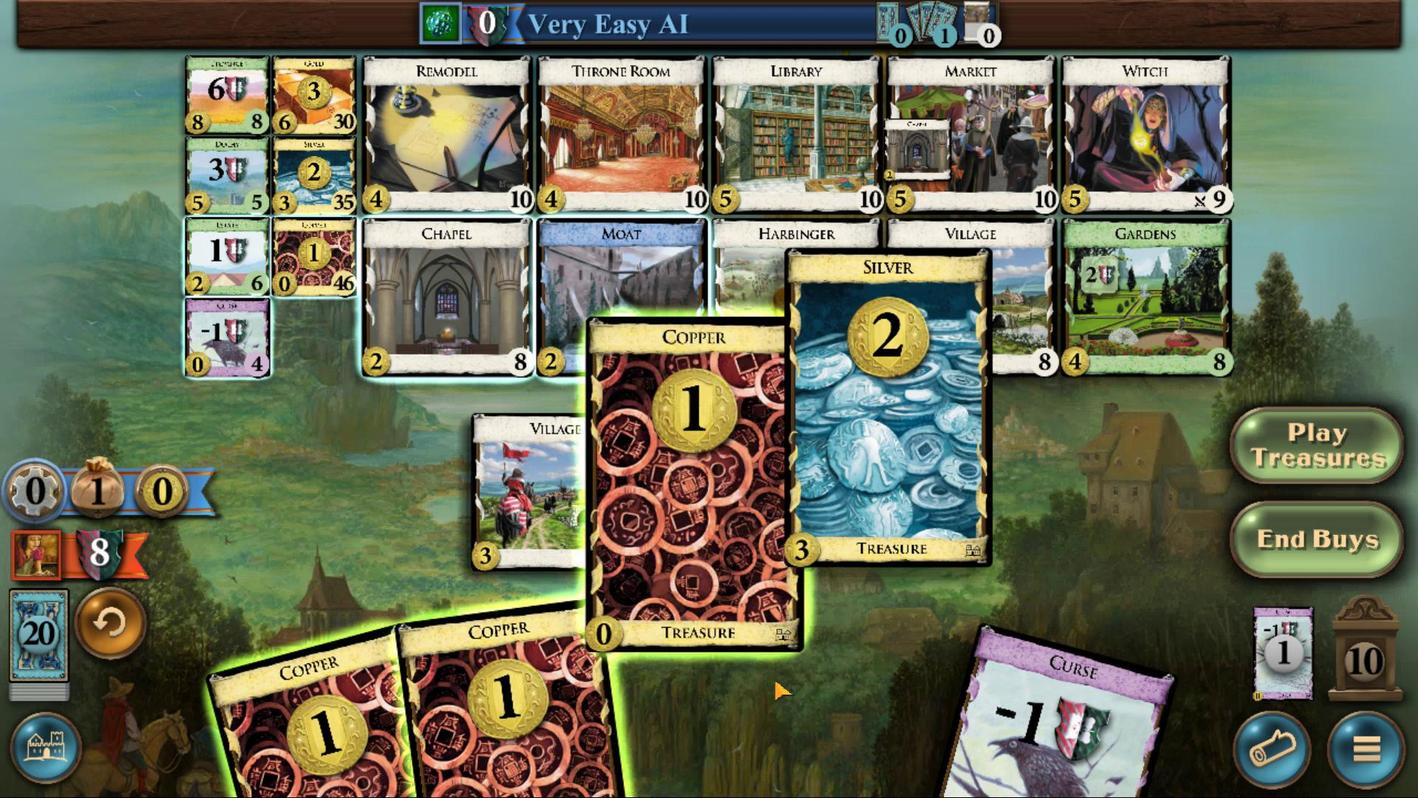 
Action: Mouse moved to (478, 645)
Screenshot: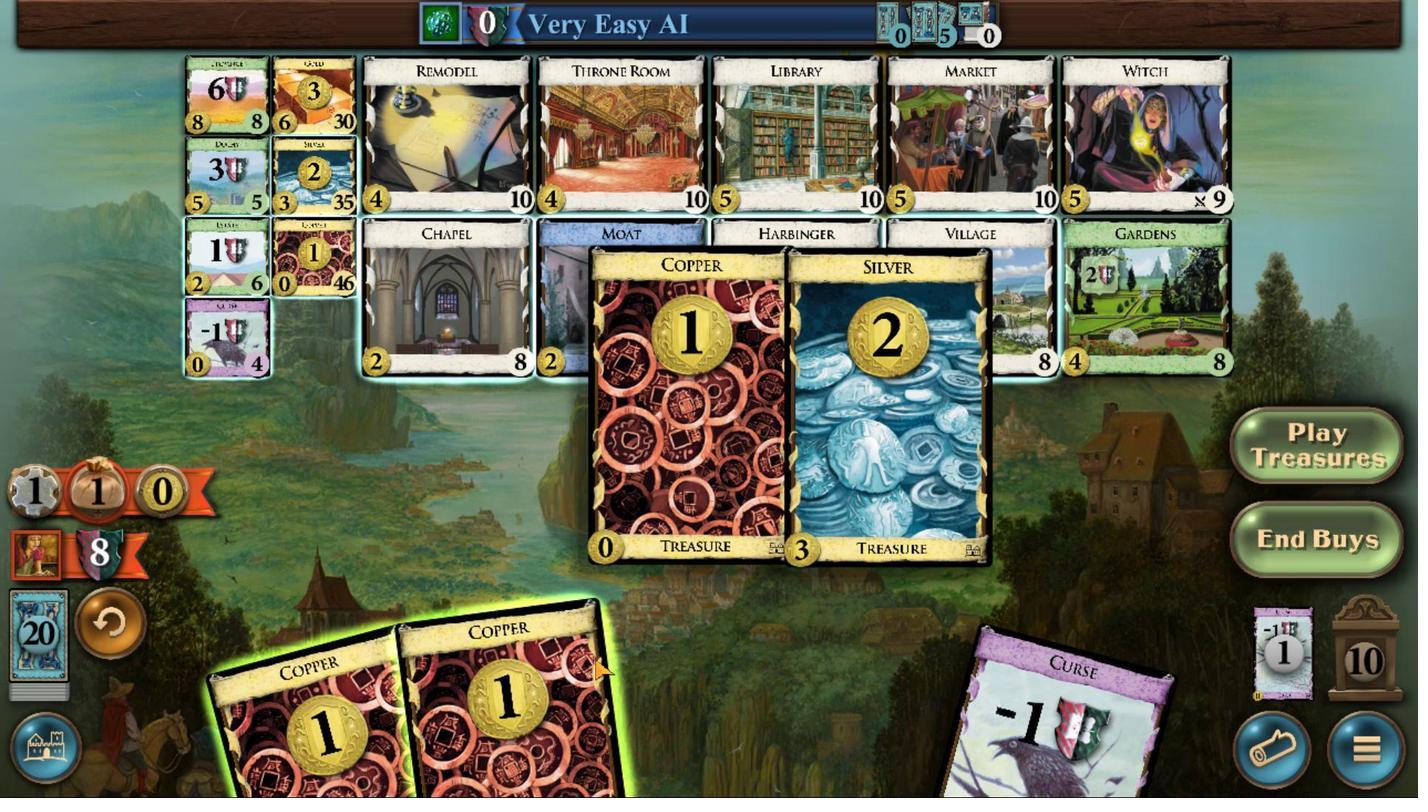 
Action: Mouse scrolled (478, 645) with delta (0, 0)
Screenshot: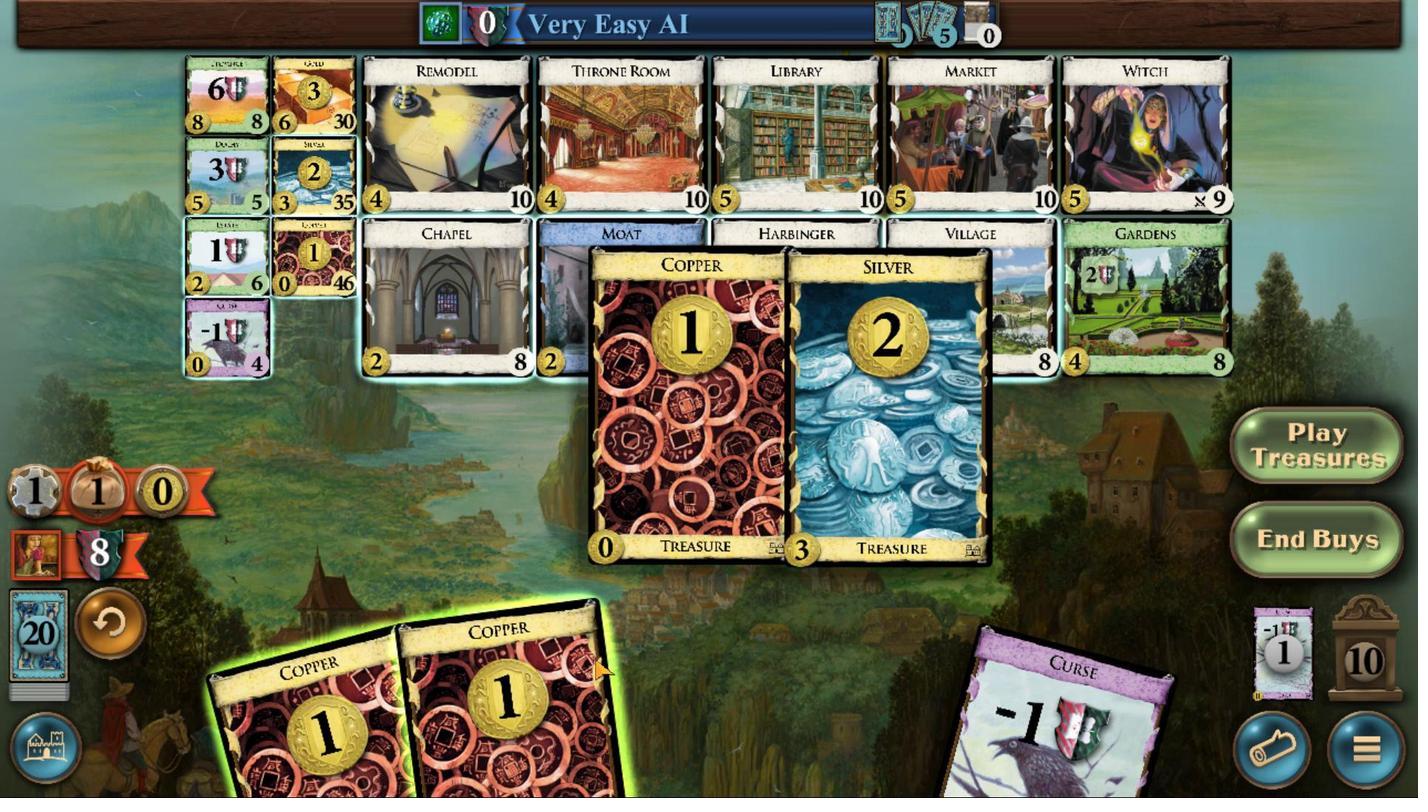 
Action: Mouse scrolled (478, 645) with delta (0, 0)
Screenshot: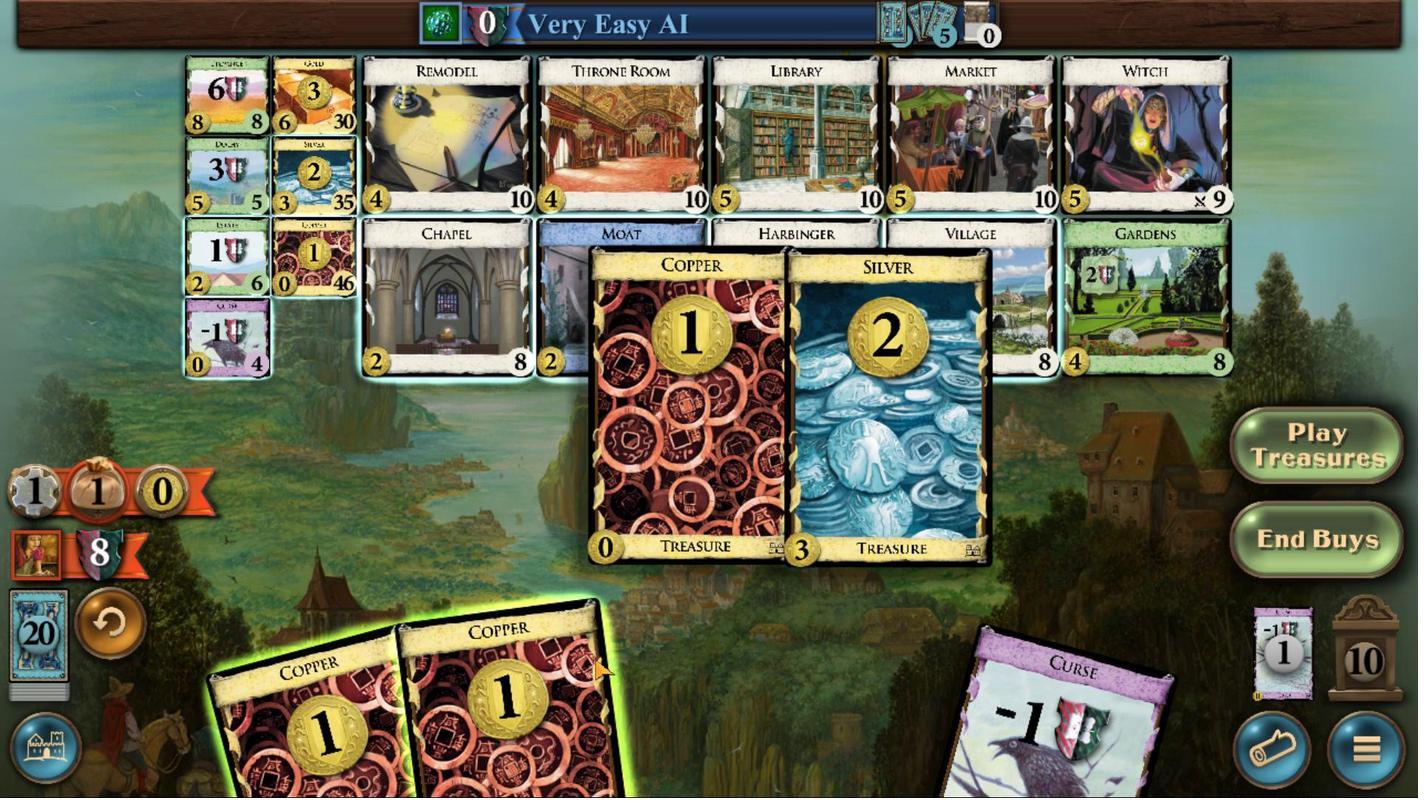 
Action: Mouse scrolled (478, 645) with delta (0, 0)
Screenshot: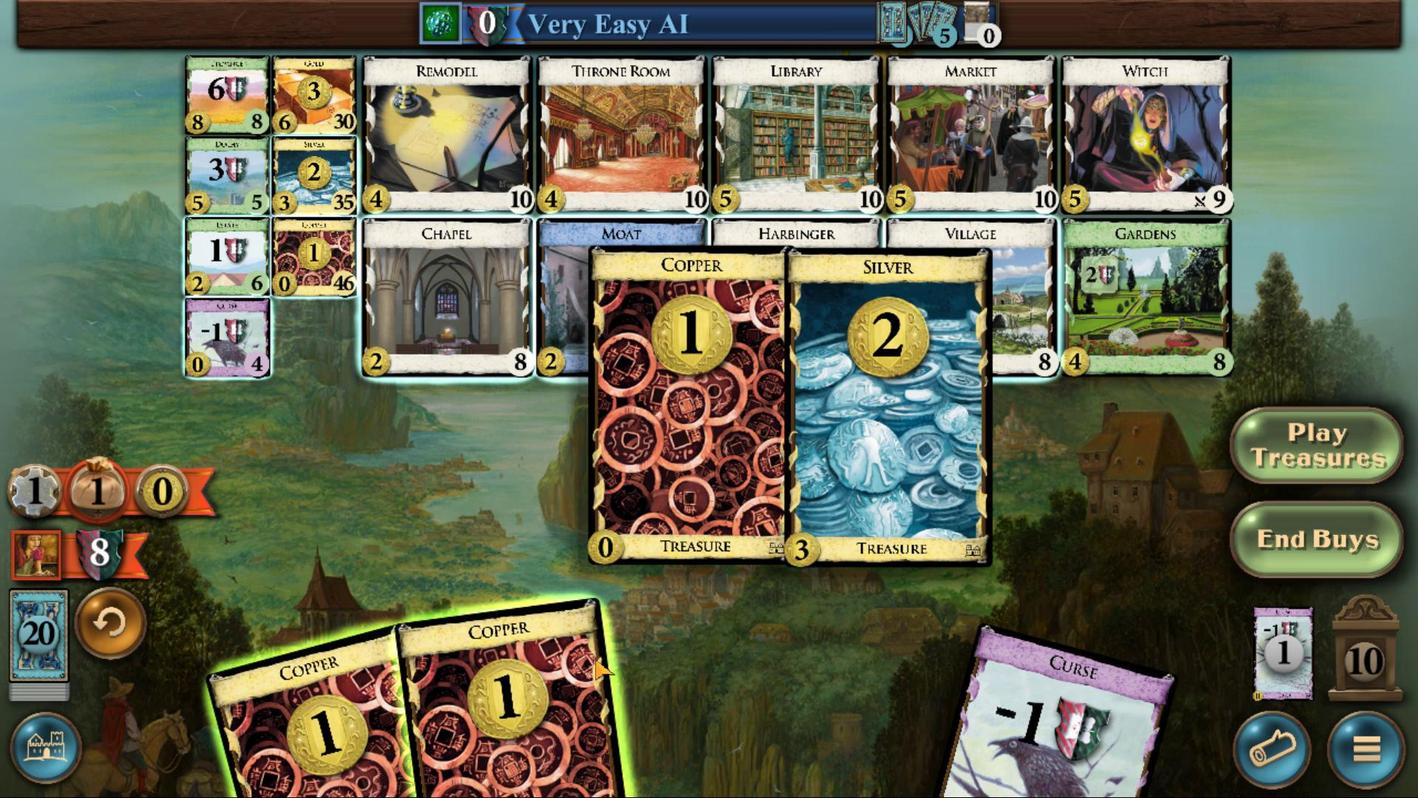 
Action: Mouse moved to (496, 616)
Screenshot: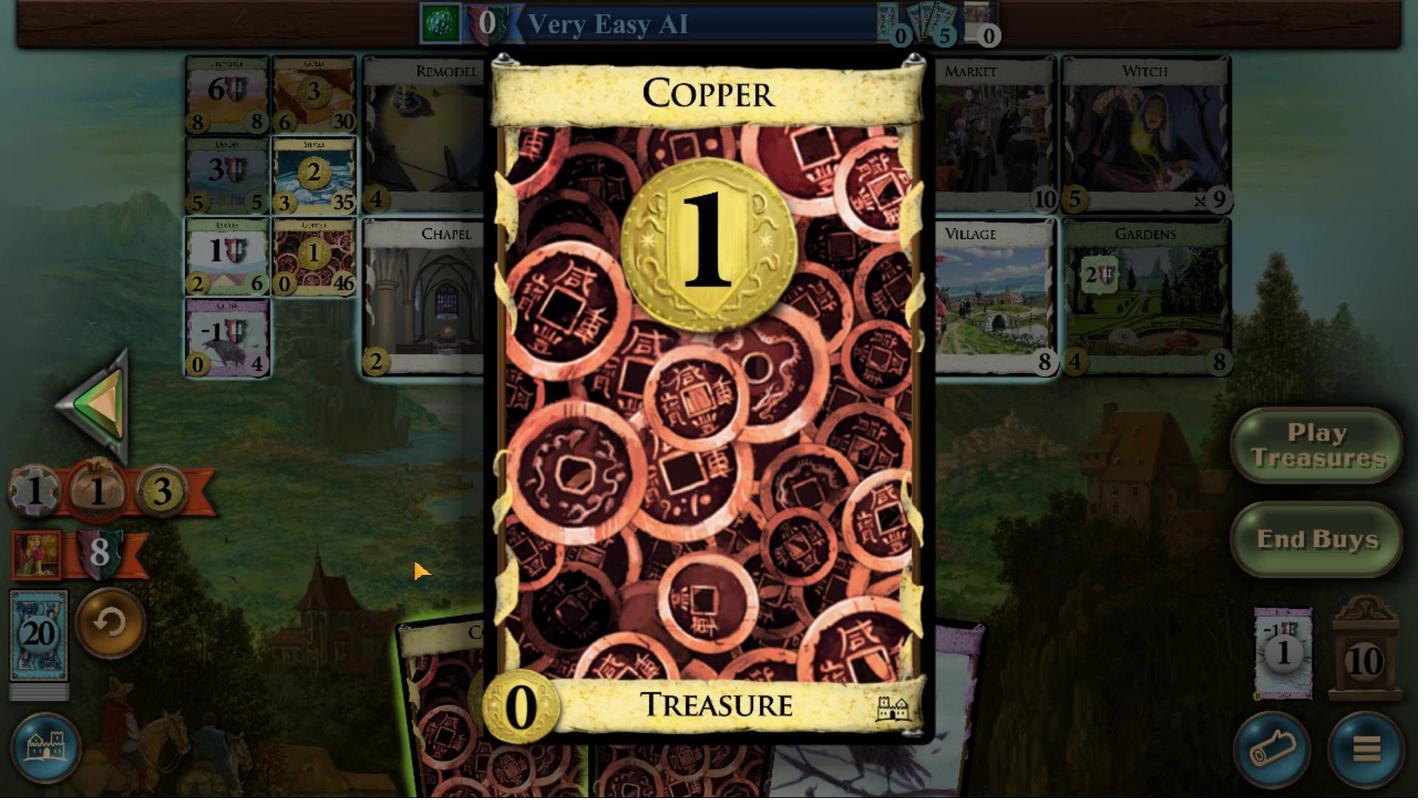 
Action: Mouse pressed left at (496, 616)
Screenshot: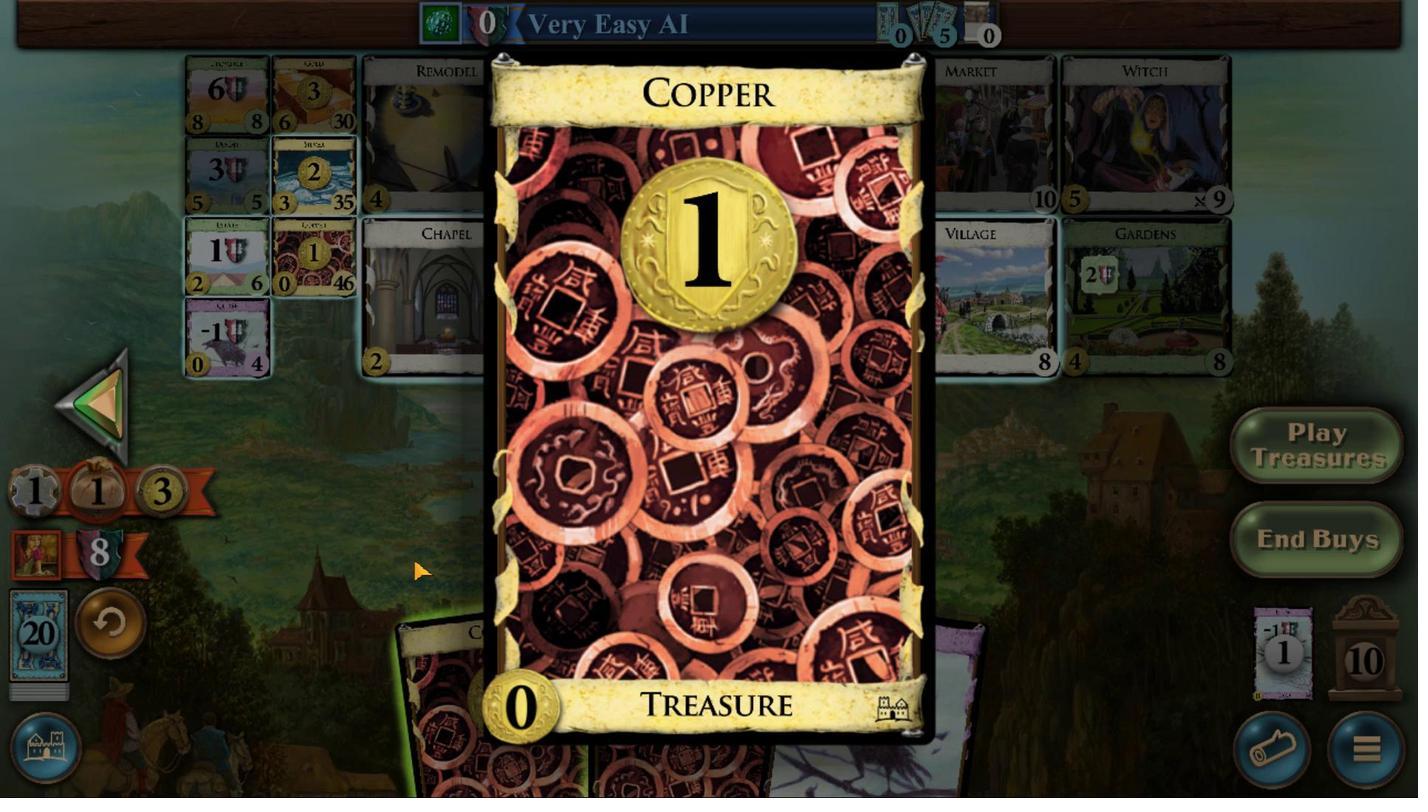
Action: Mouse moved to (466, 642)
Screenshot: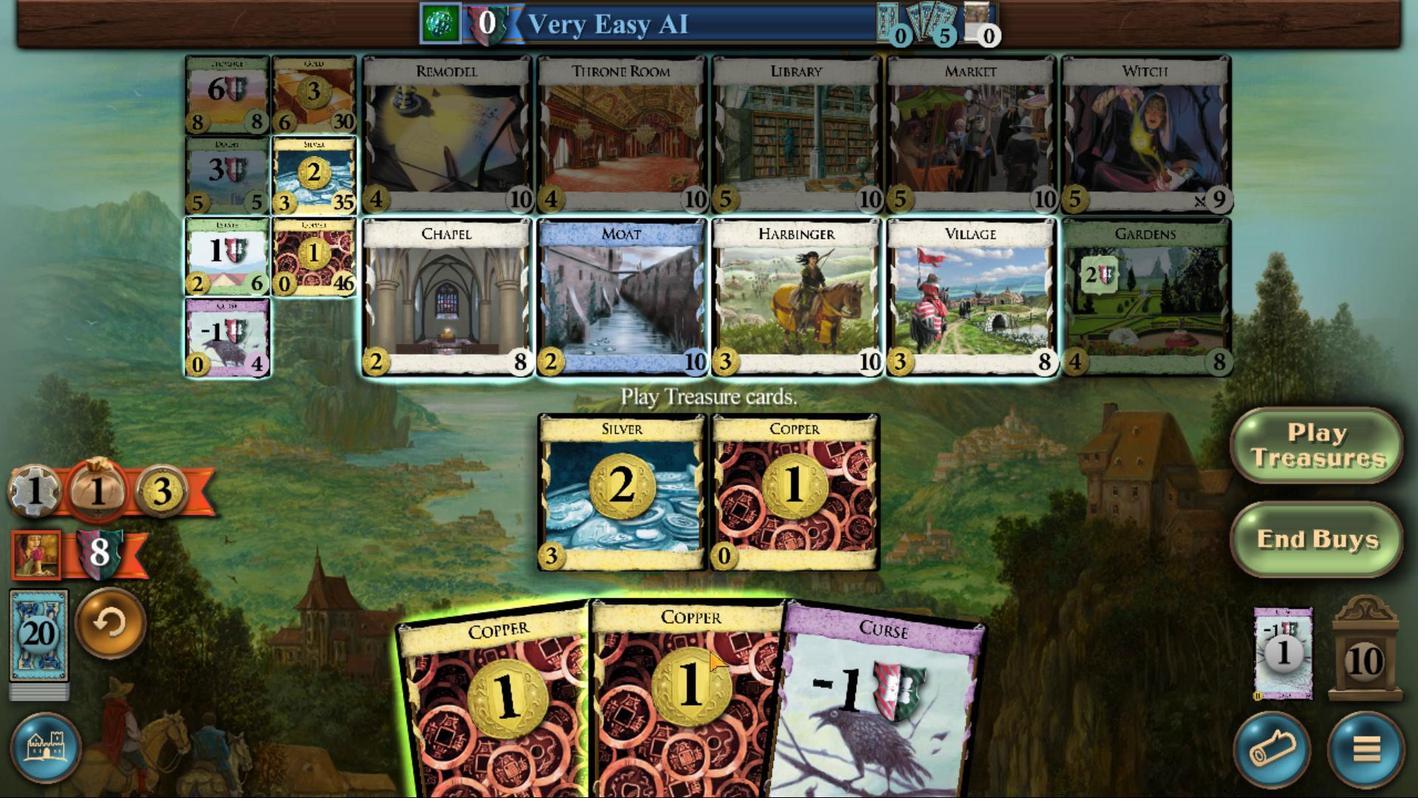 
Action: Mouse scrolled (466, 642) with delta (0, 0)
Screenshot: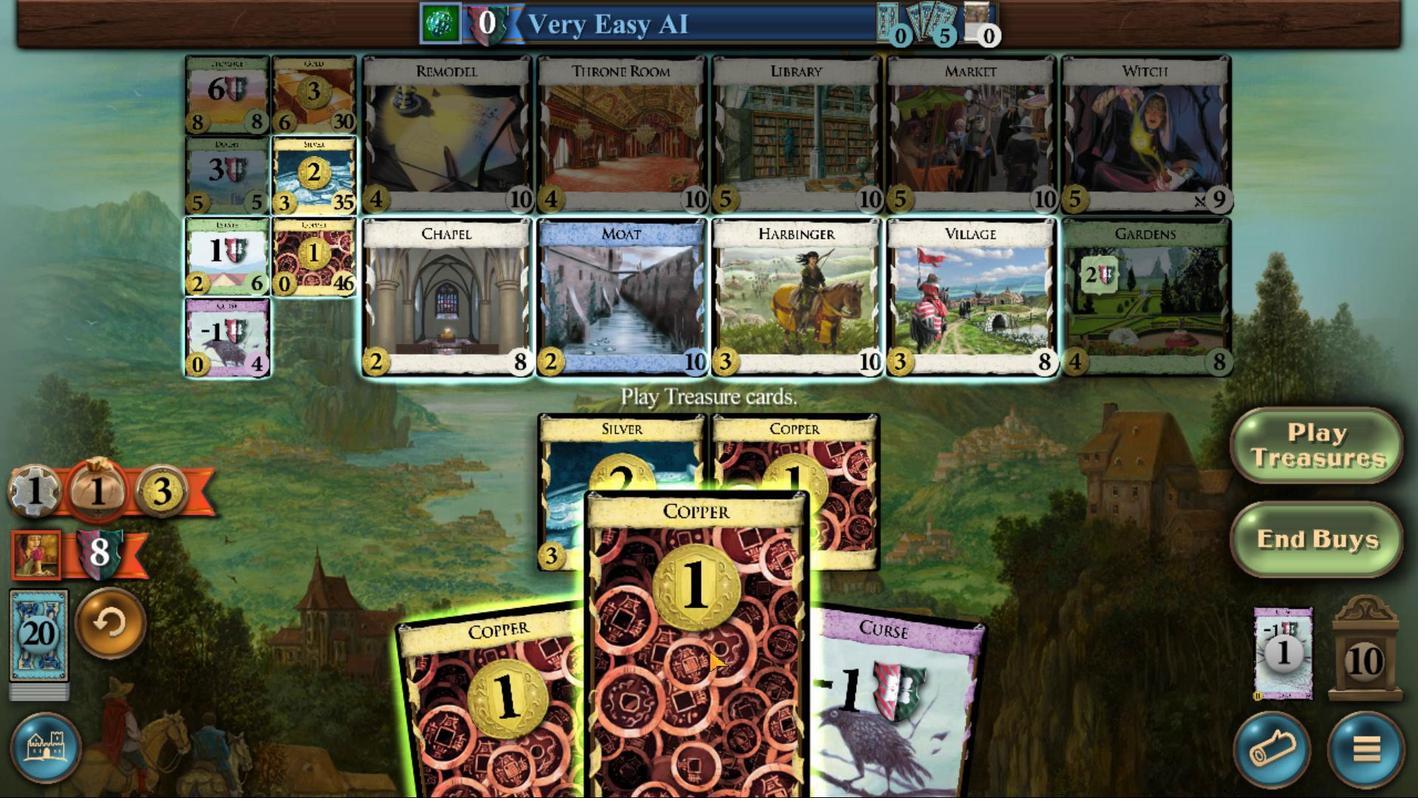 
Action: Mouse scrolled (466, 642) with delta (0, 0)
Screenshot: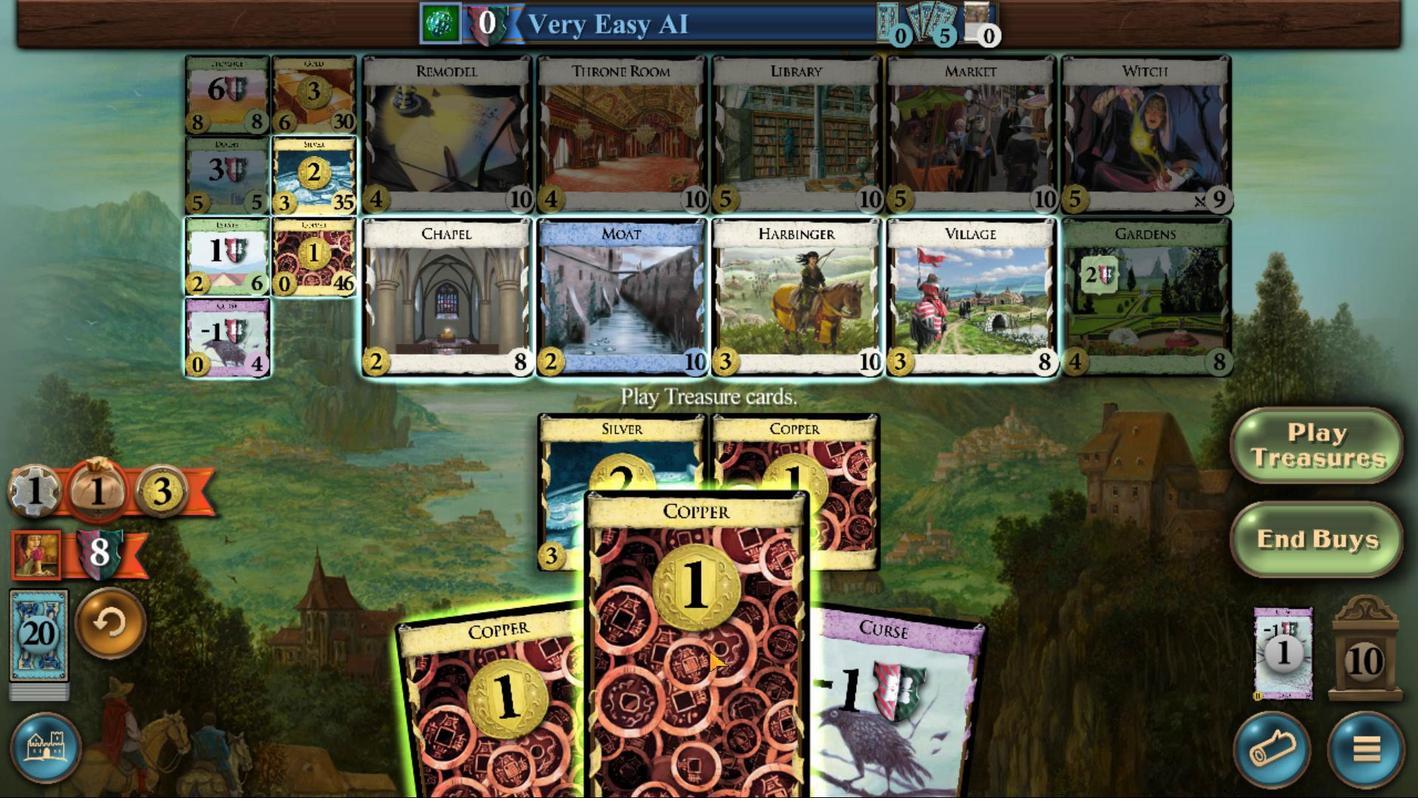 
Action: Mouse scrolled (466, 642) with delta (0, 0)
Screenshot: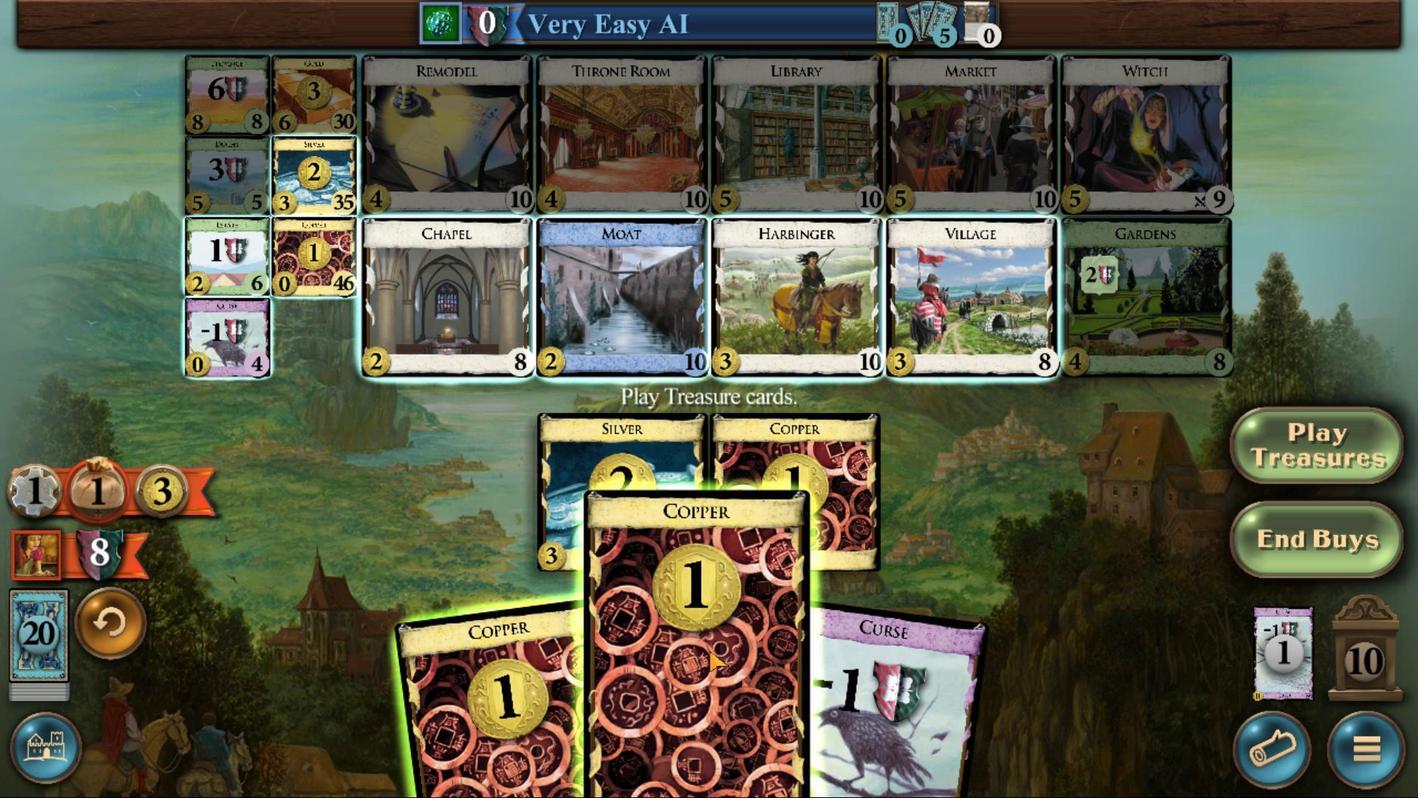 
Action: Mouse scrolled (466, 642) with delta (0, 0)
Screenshot: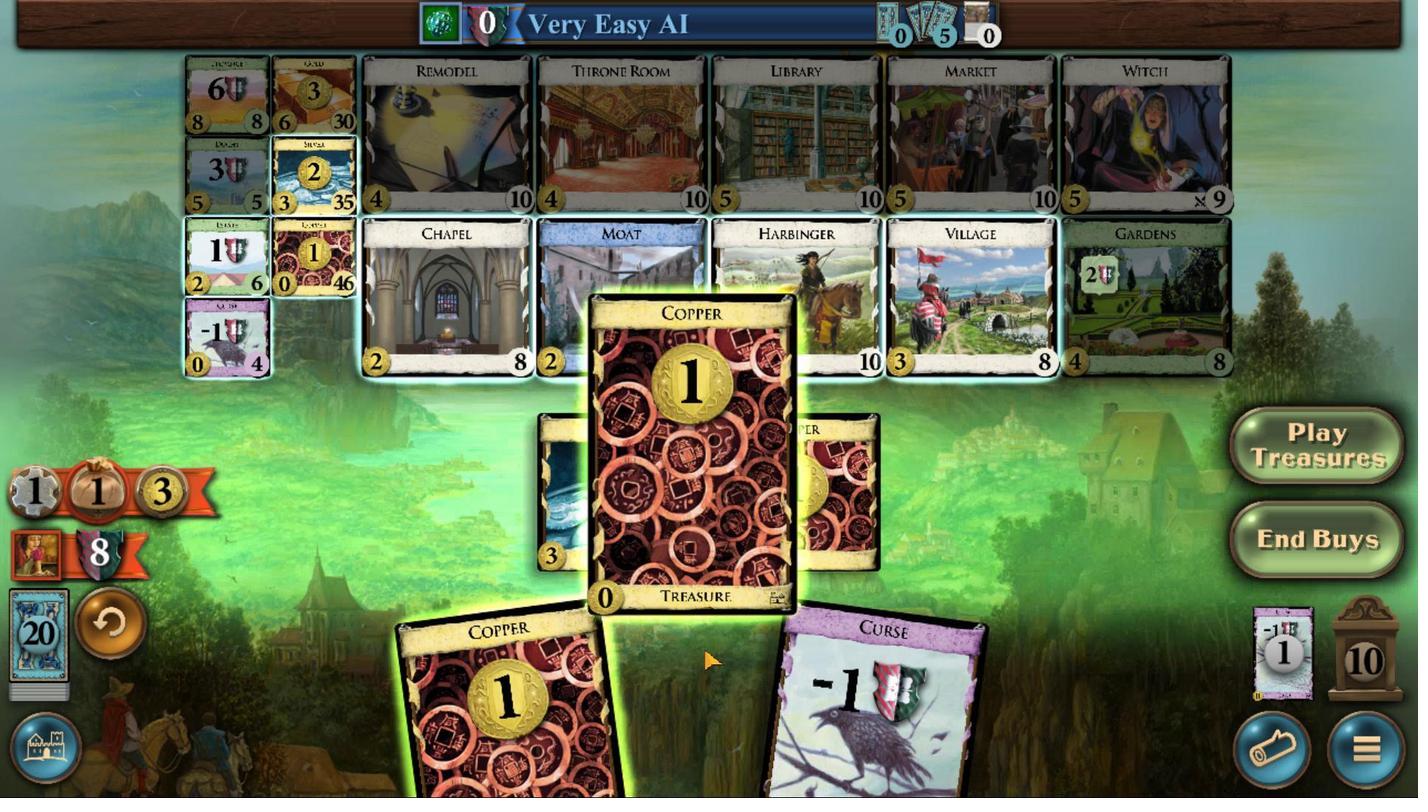 
Action: Mouse moved to (477, 640)
Screenshot: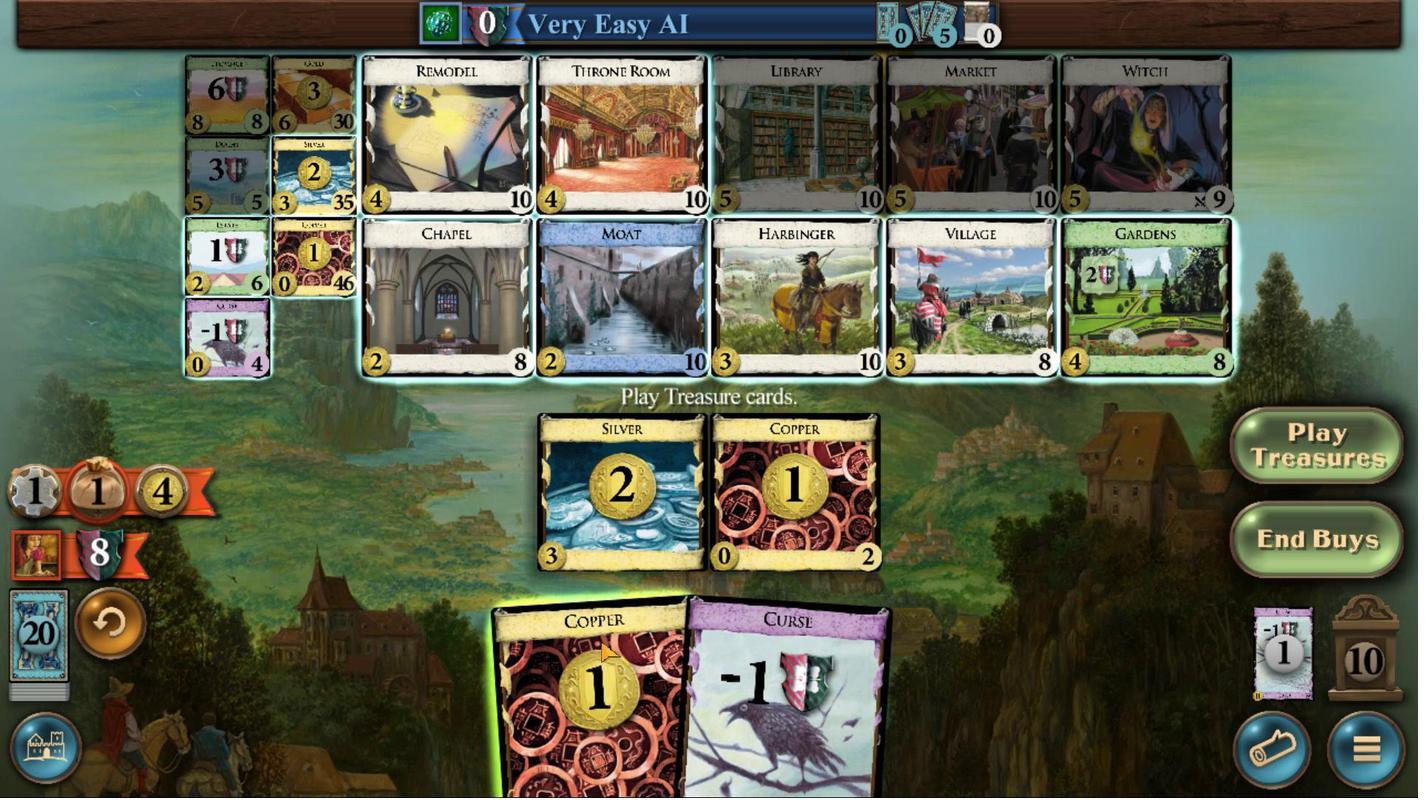 
Action: Mouse scrolled (477, 639) with delta (0, 0)
Screenshot: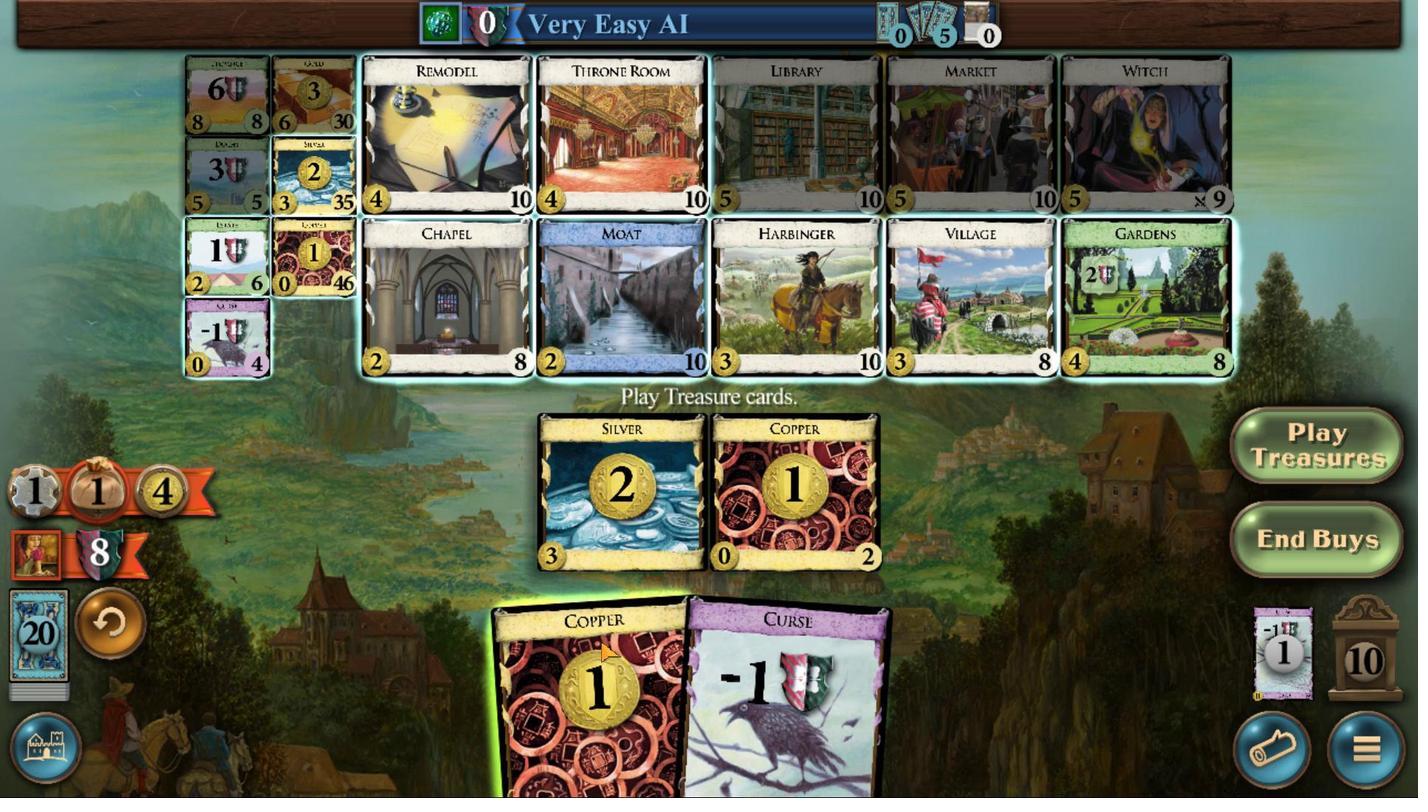 
Action: Mouse scrolled (477, 639) with delta (0, 0)
Screenshot: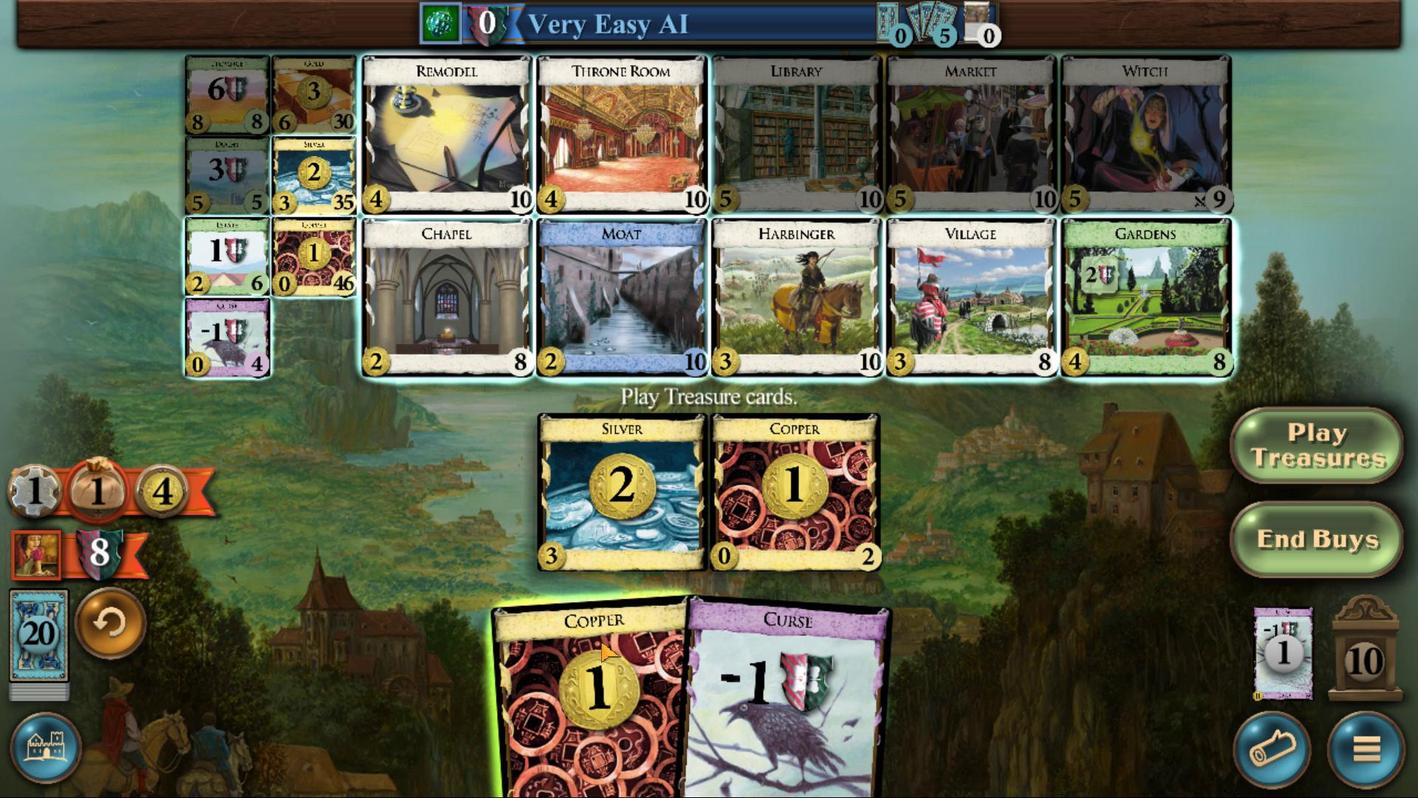 
Action: Mouse scrolled (477, 639) with delta (0, 0)
Screenshot: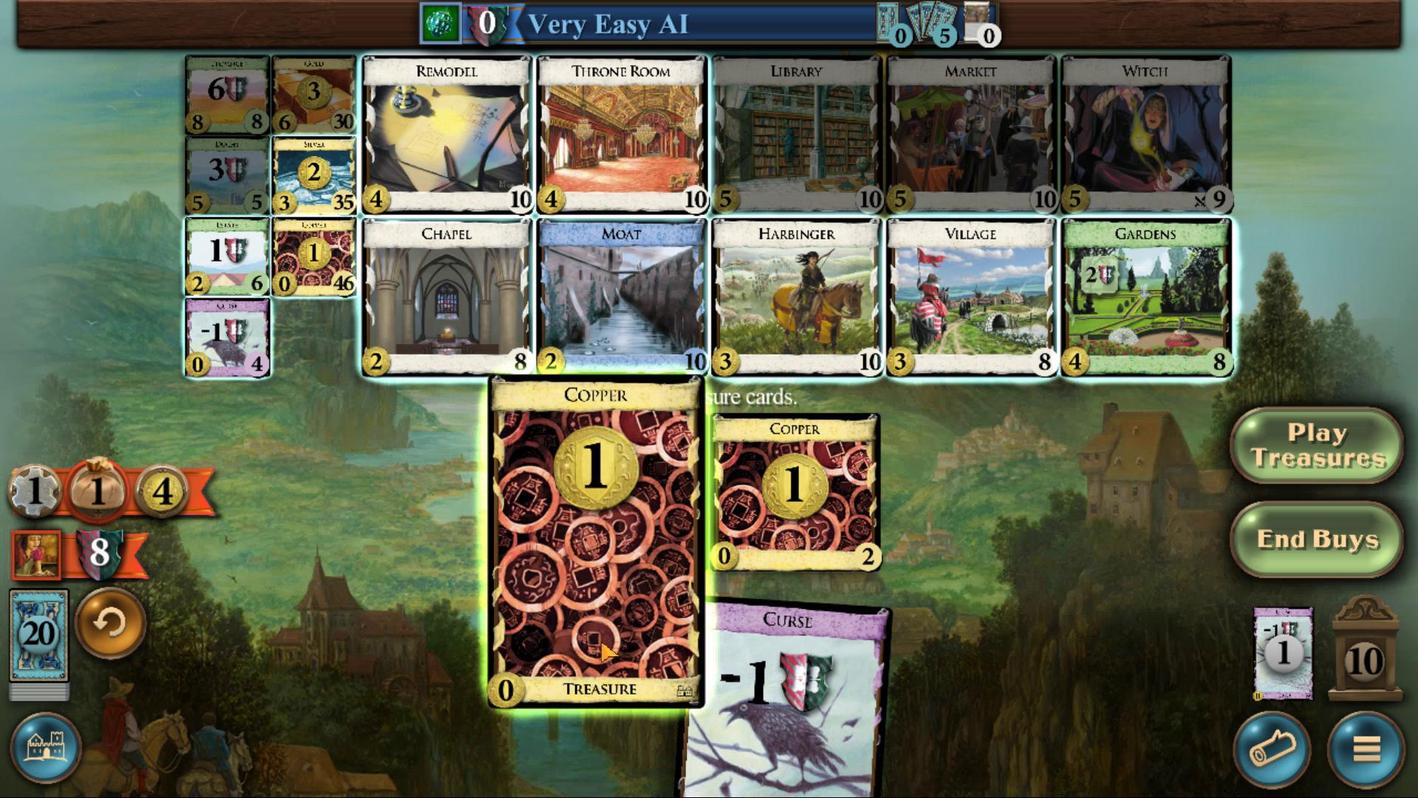 
Action: Mouse moved to (513, 506)
Screenshot: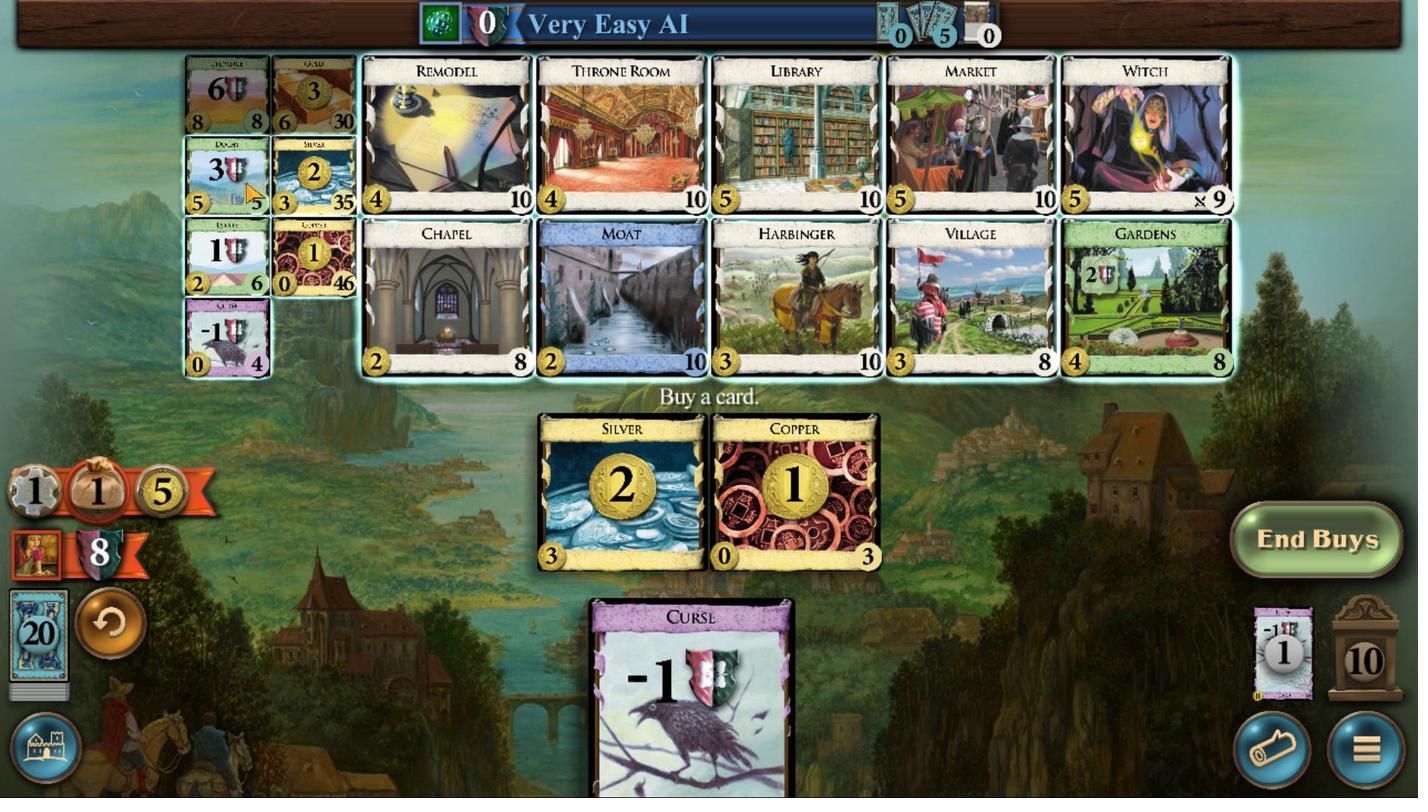 
Action: Mouse pressed left at (513, 506)
Screenshot: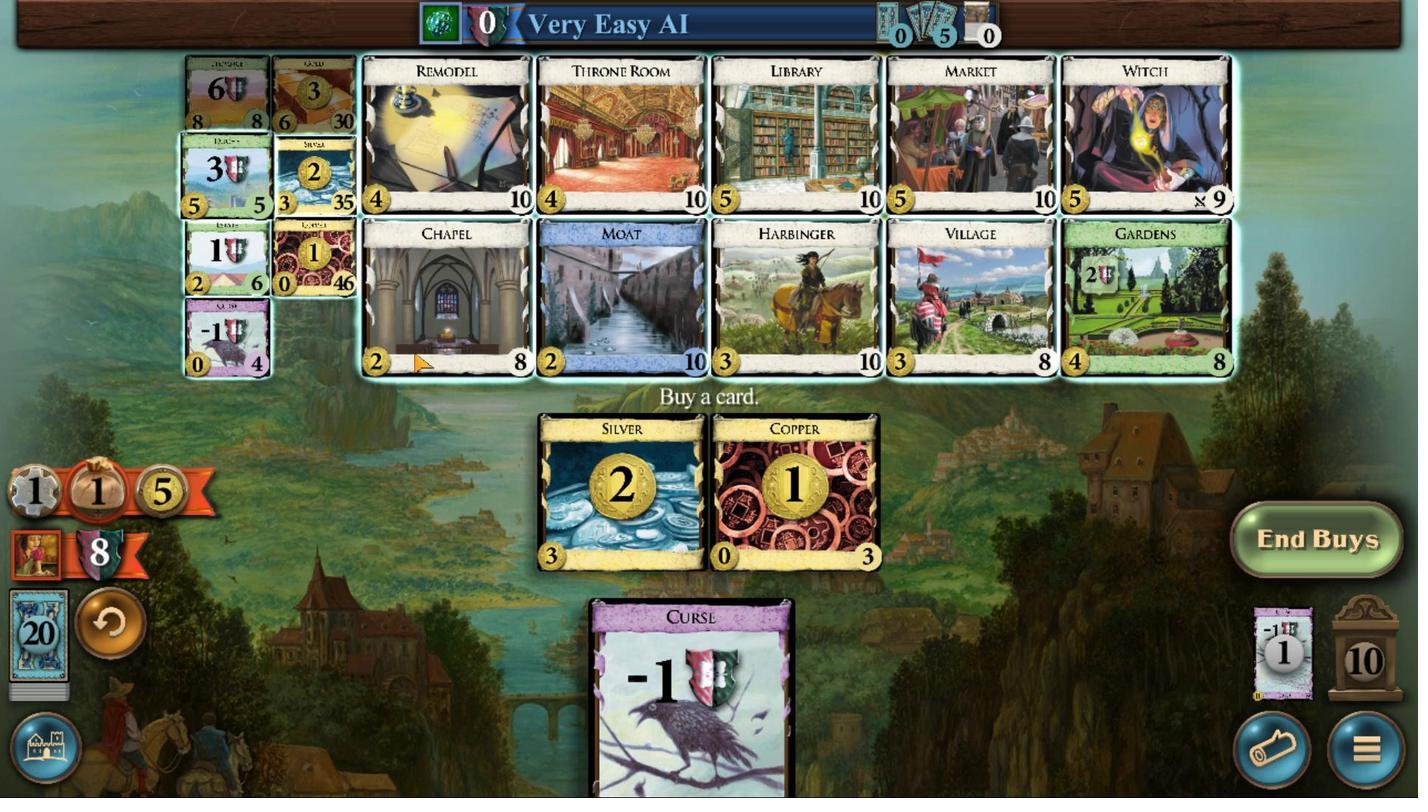 
Action: Mouse moved to (501, 653)
Screenshot: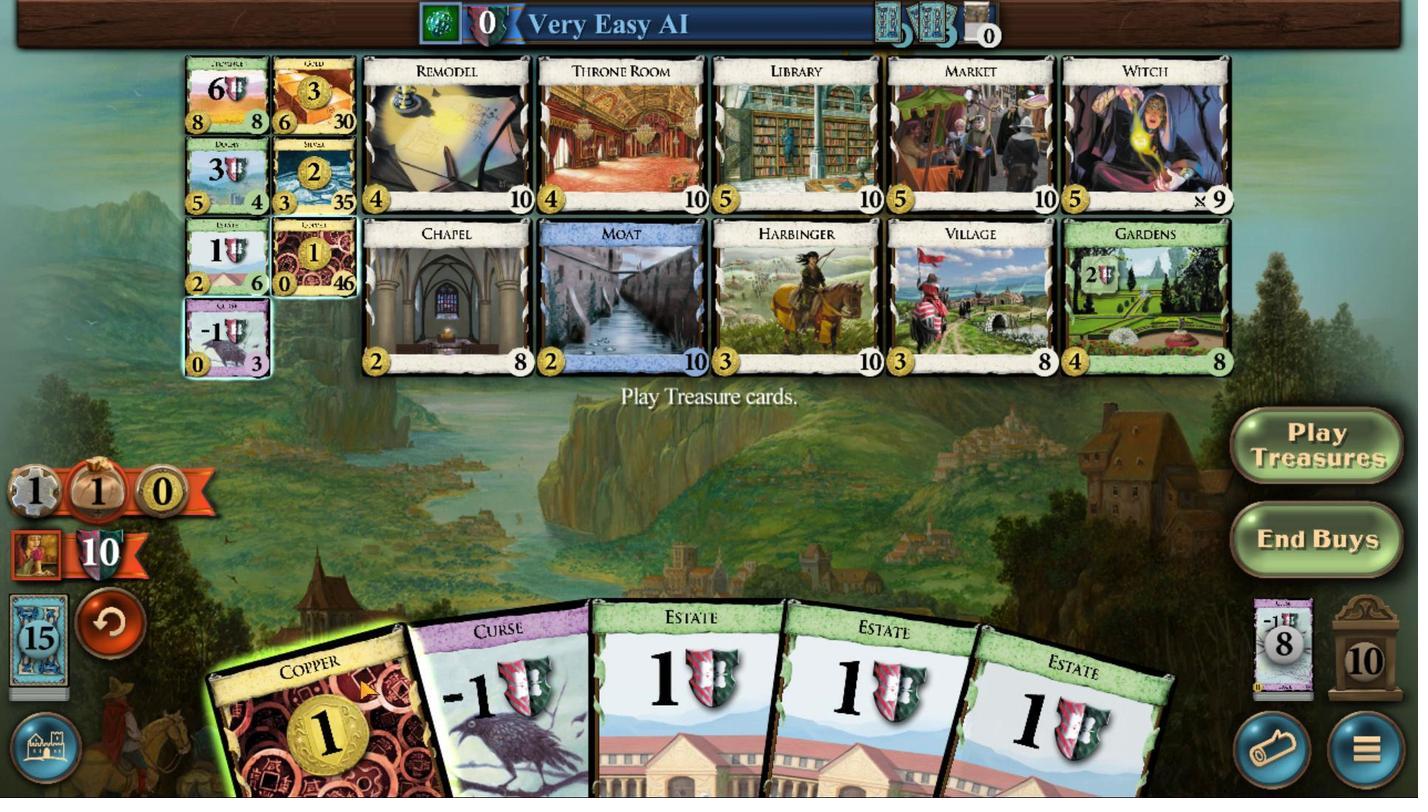 
Action: Mouse scrolled (501, 653) with delta (0, 0)
Screenshot: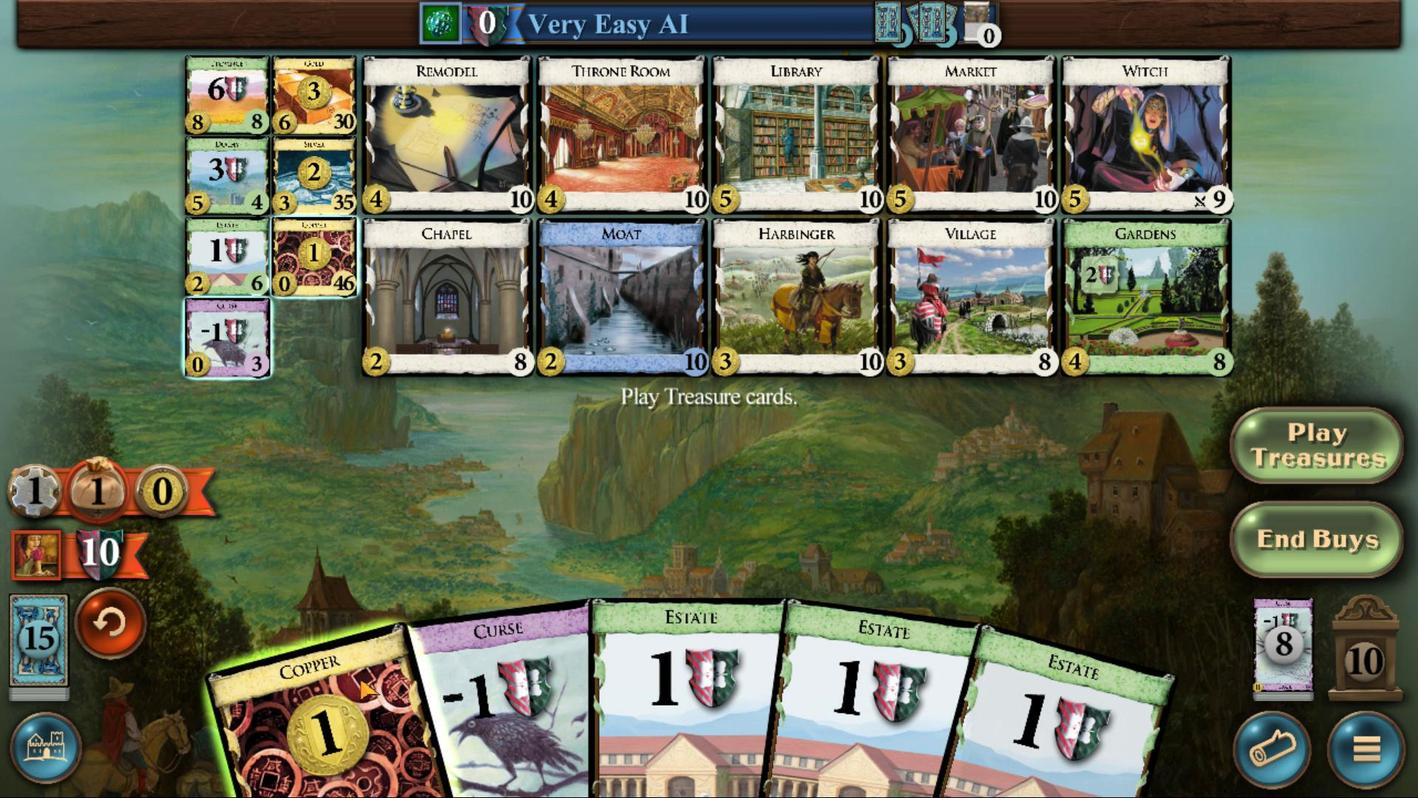 
Action: Mouse moved to (501, 653)
Screenshot: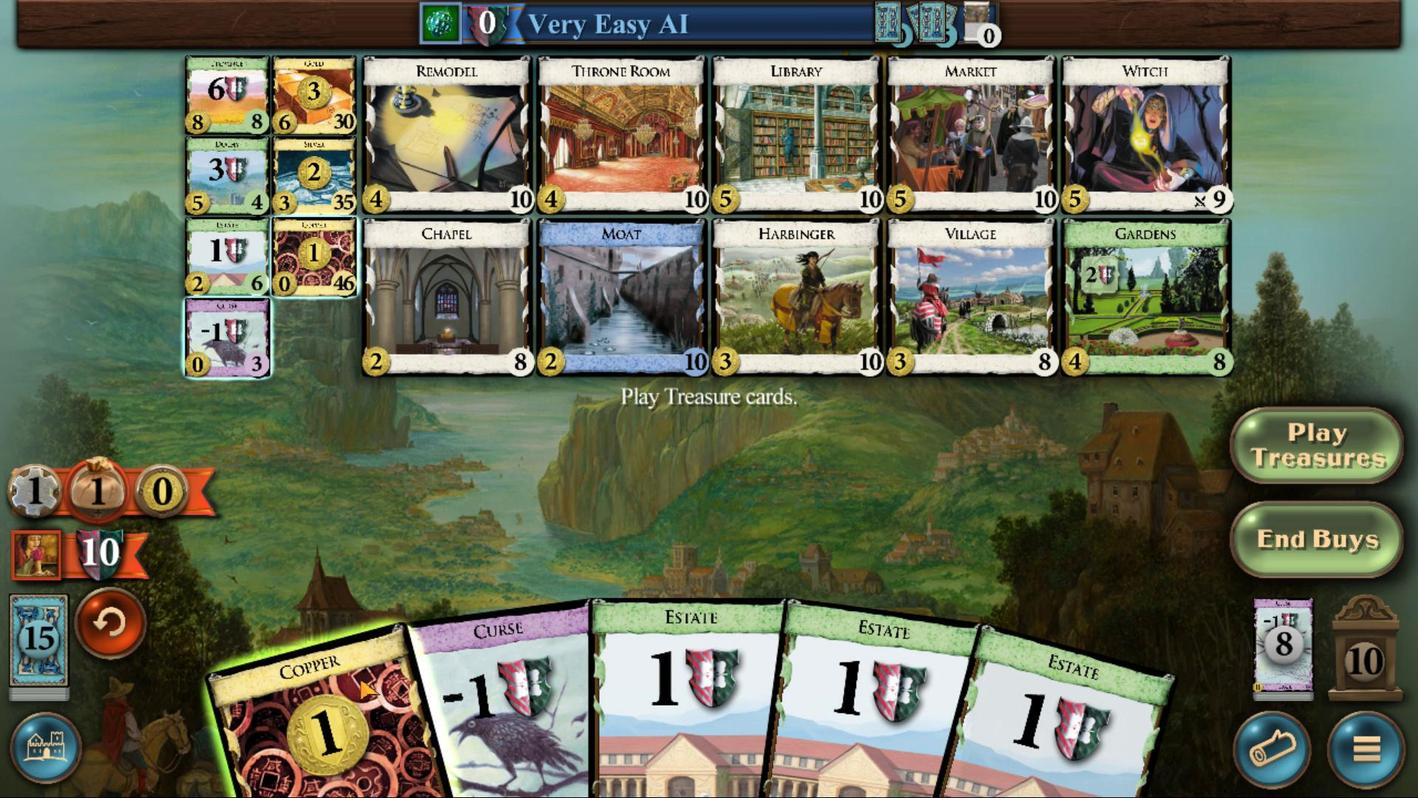 
Action: Mouse scrolled (501, 653) with delta (0, 0)
Screenshot: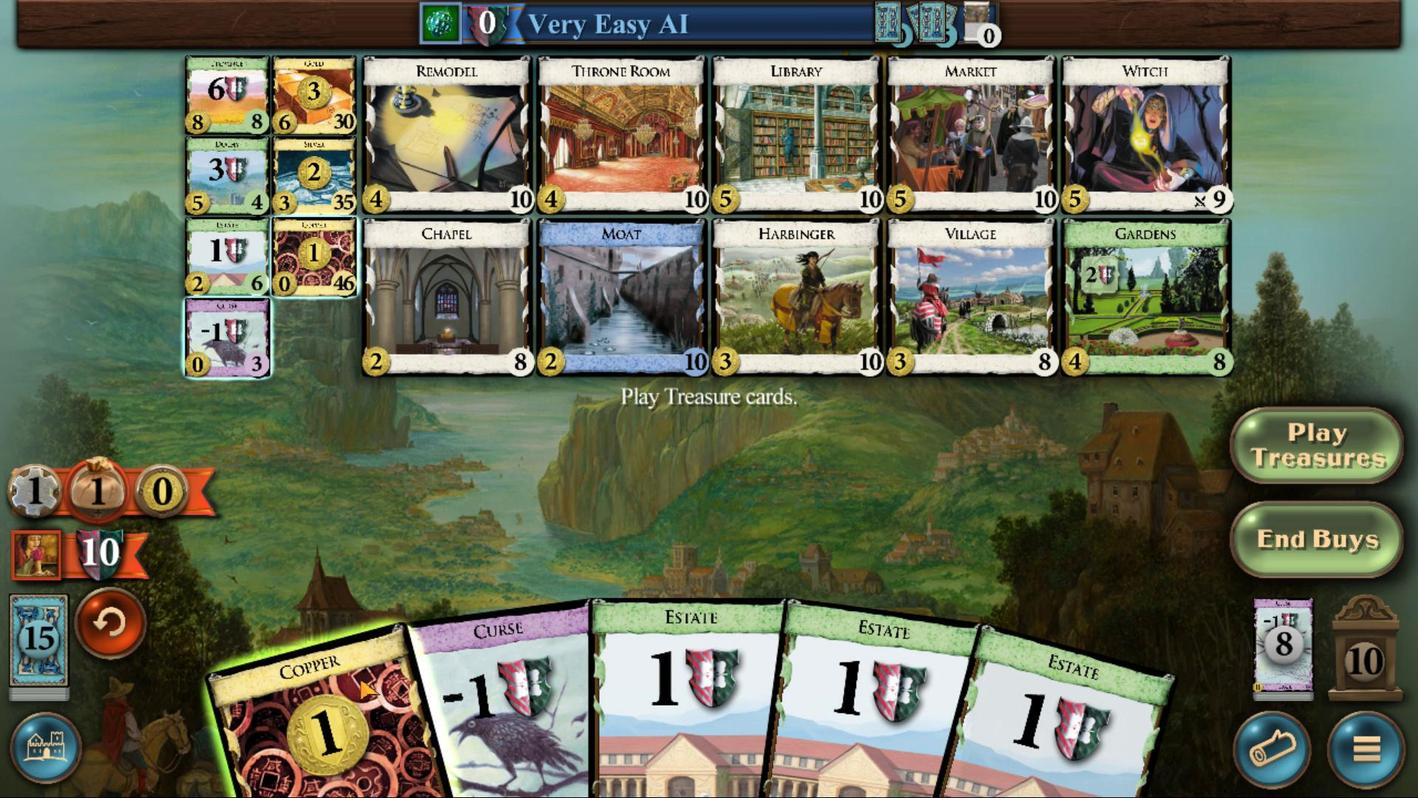 
Action: Mouse moved to (501, 652)
Screenshot: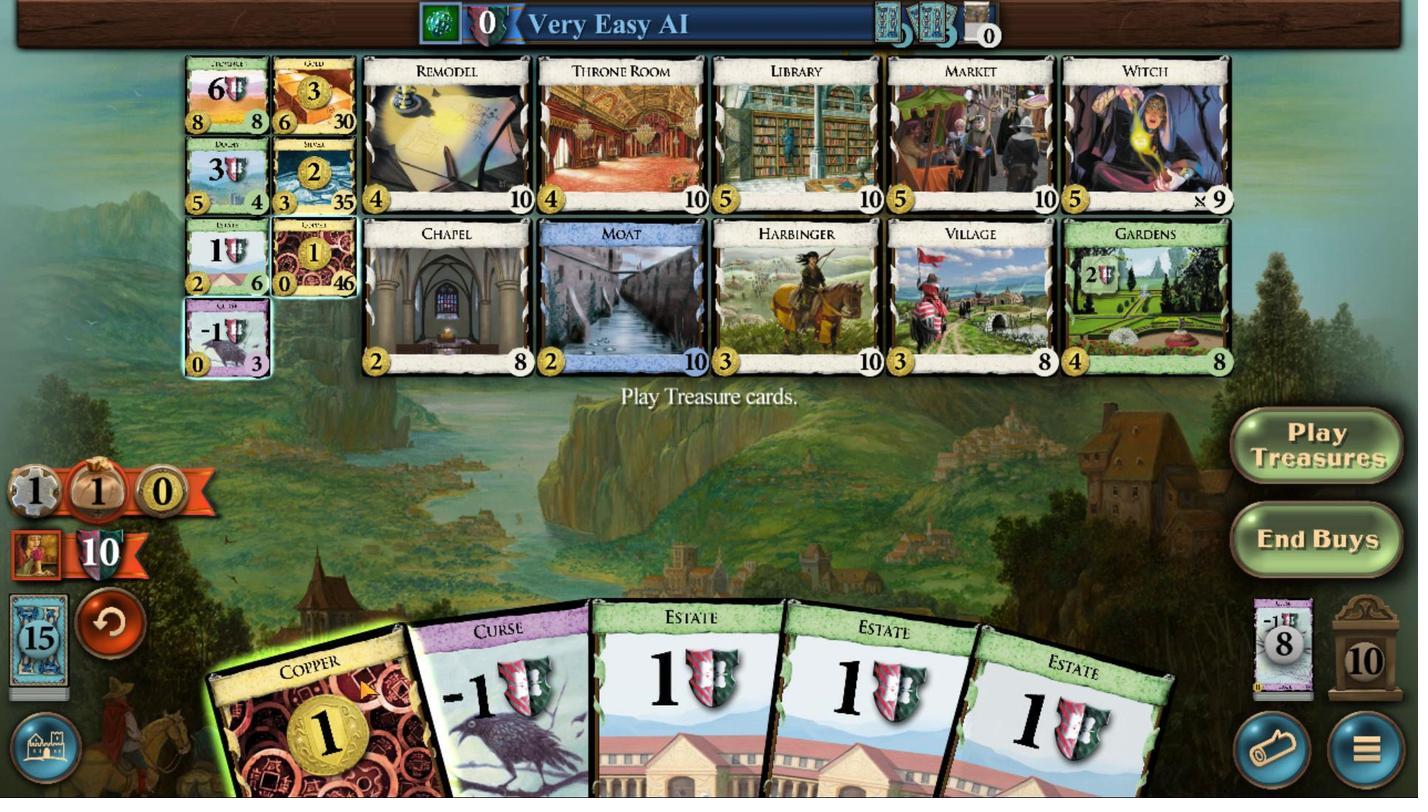 
Action: Mouse scrolled (501, 652) with delta (0, 0)
Screenshot: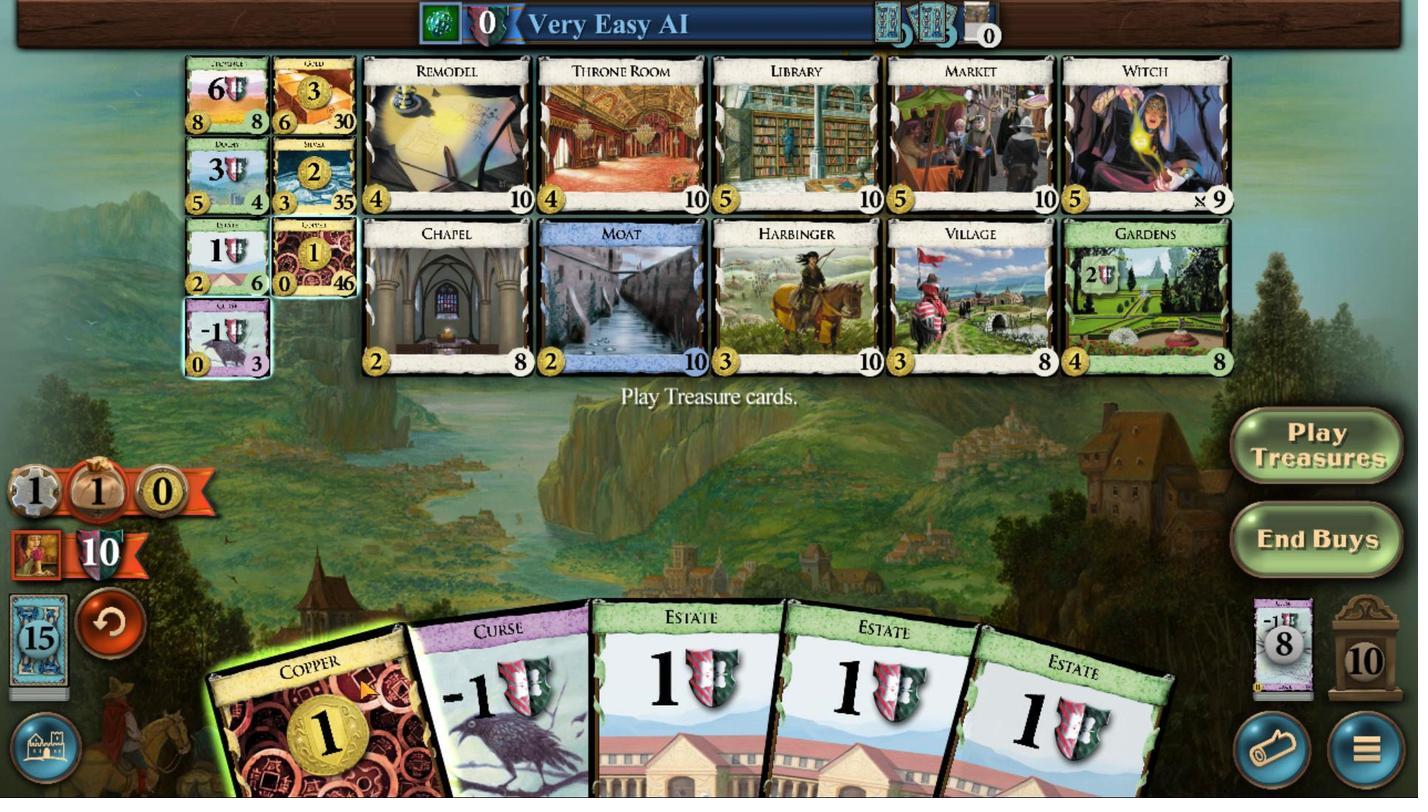 
Action: Mouse moved to (501, 652)
Screenshot: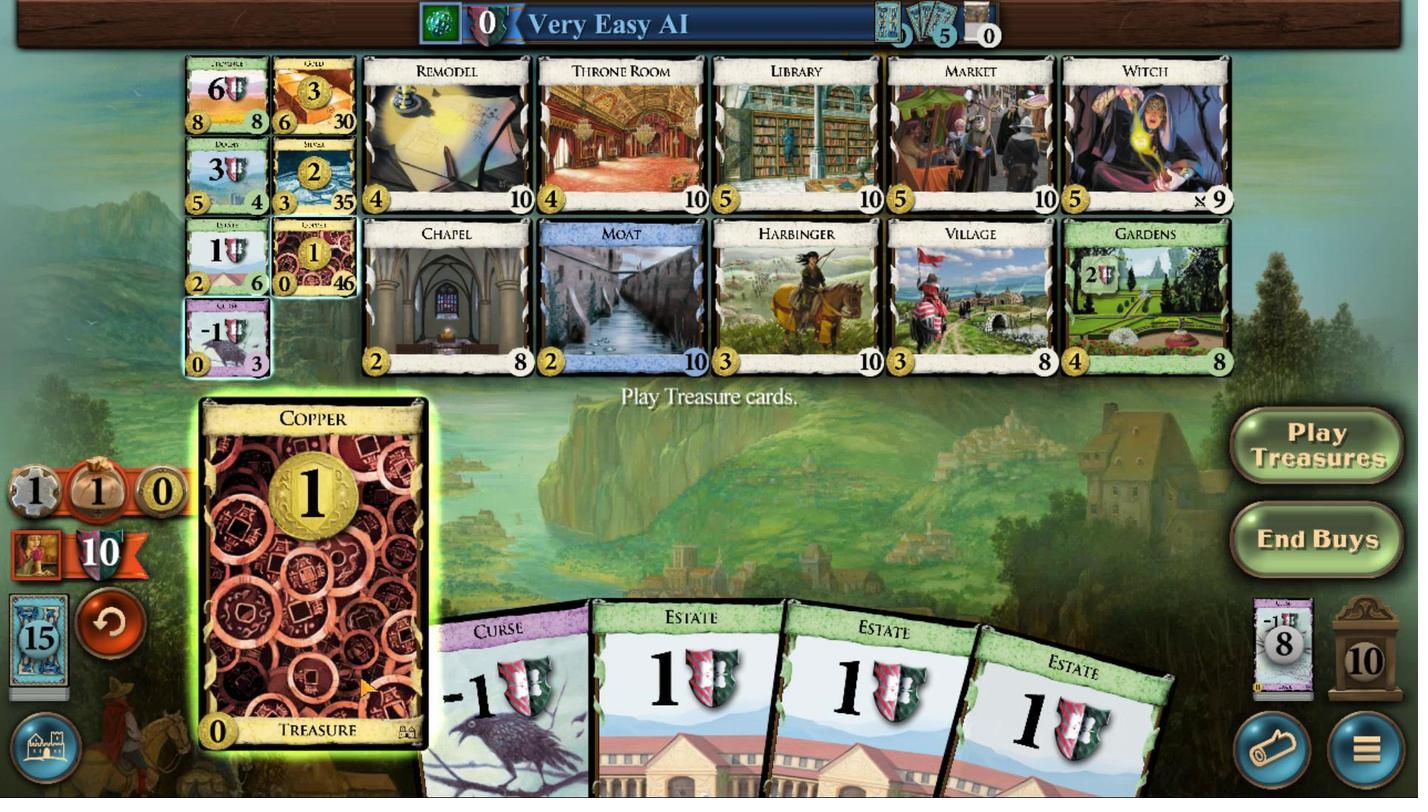 
Action: Mouse scrolled (501, 651) with delta (0, 0)
Screenshot: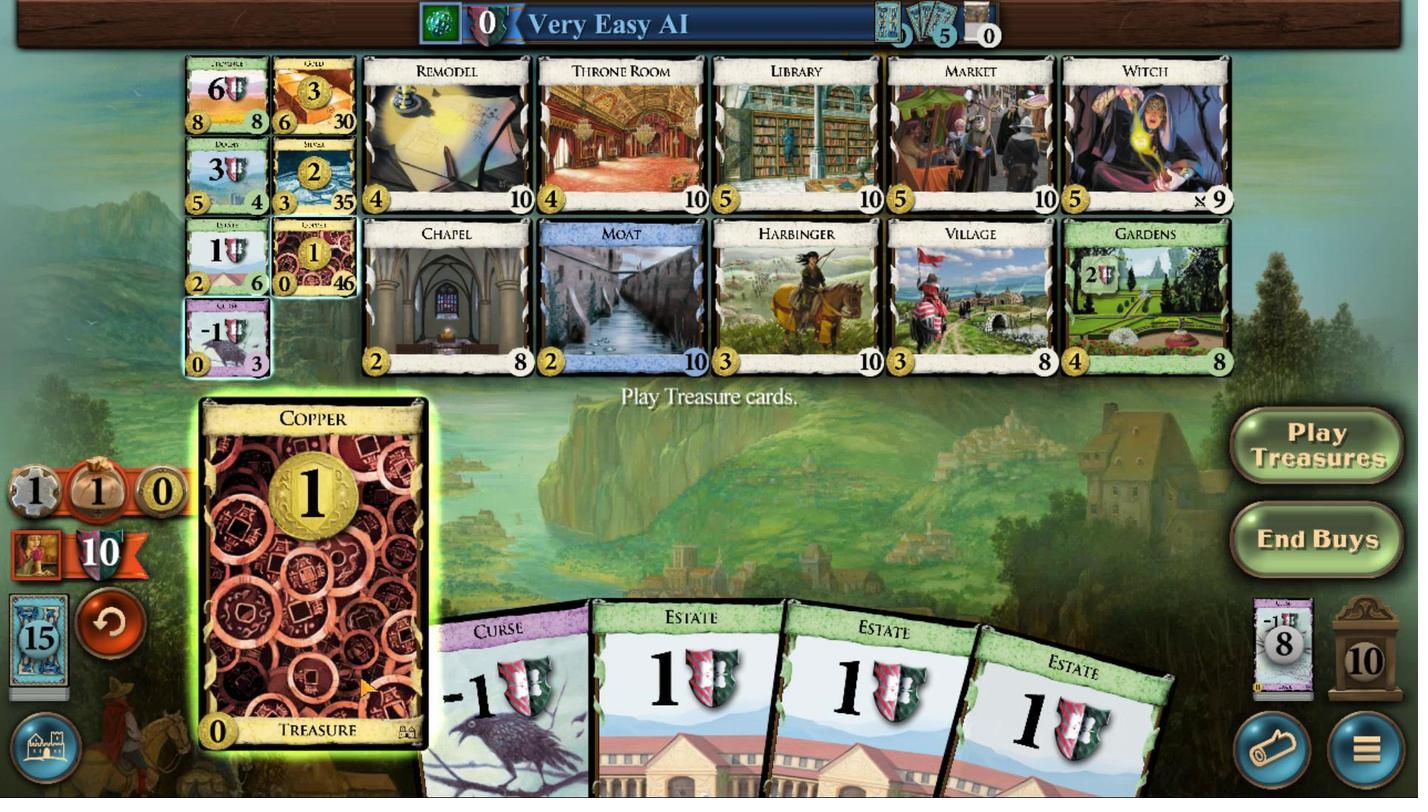 
Action: Mouse moved to (506, 529)
Screenshot: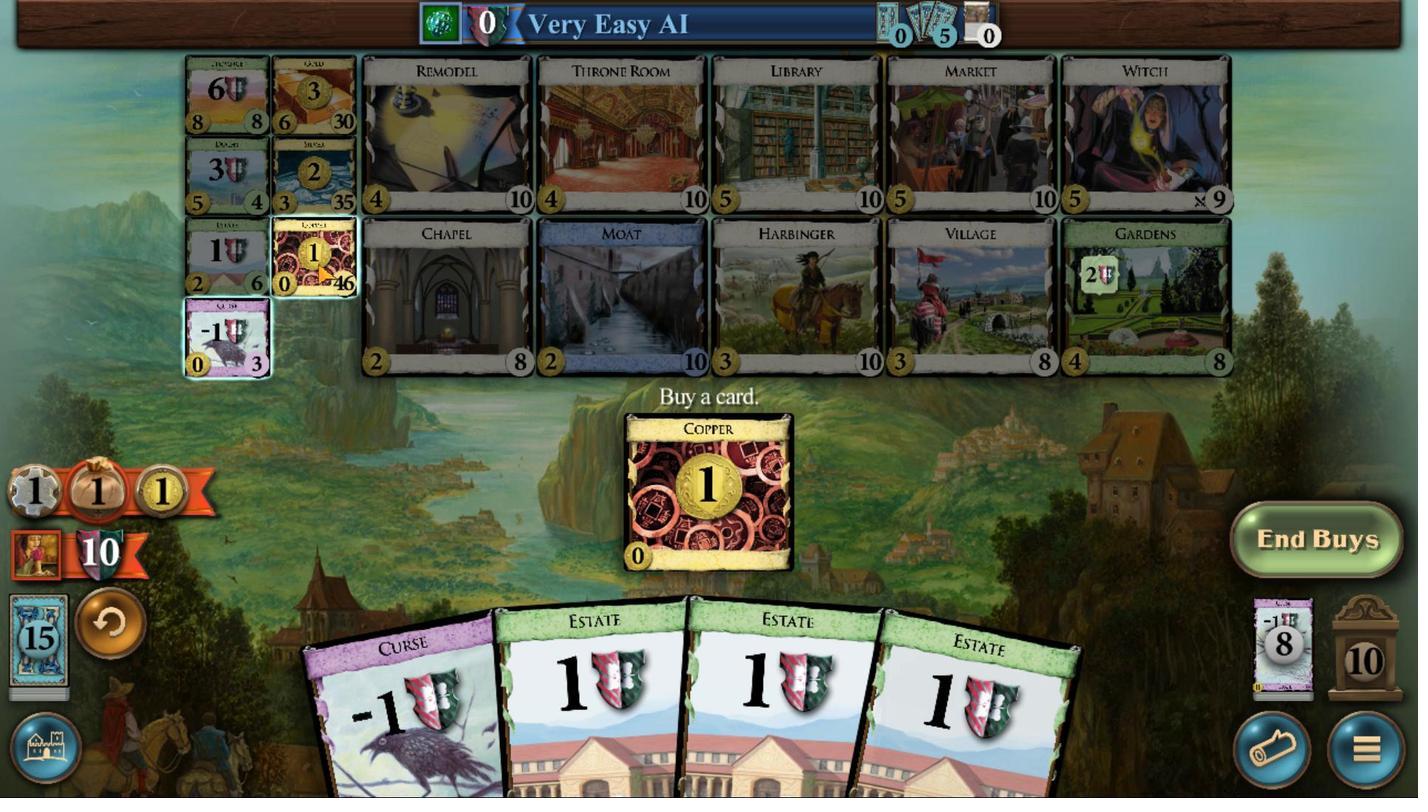 
Action: Mouse pressed left at (506, 529)
Screenshot: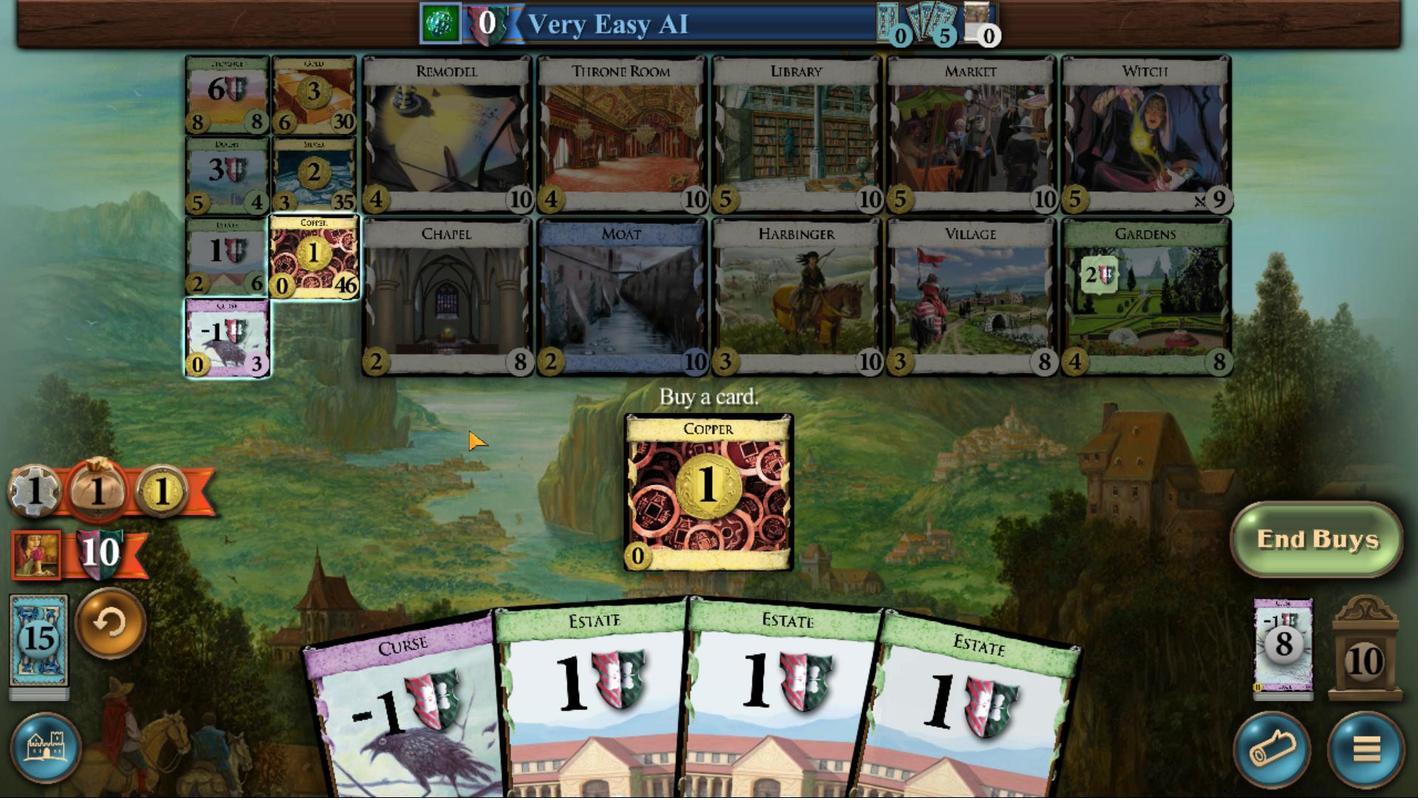 
Action: Mouse moved to (469, 656)
Screenshot: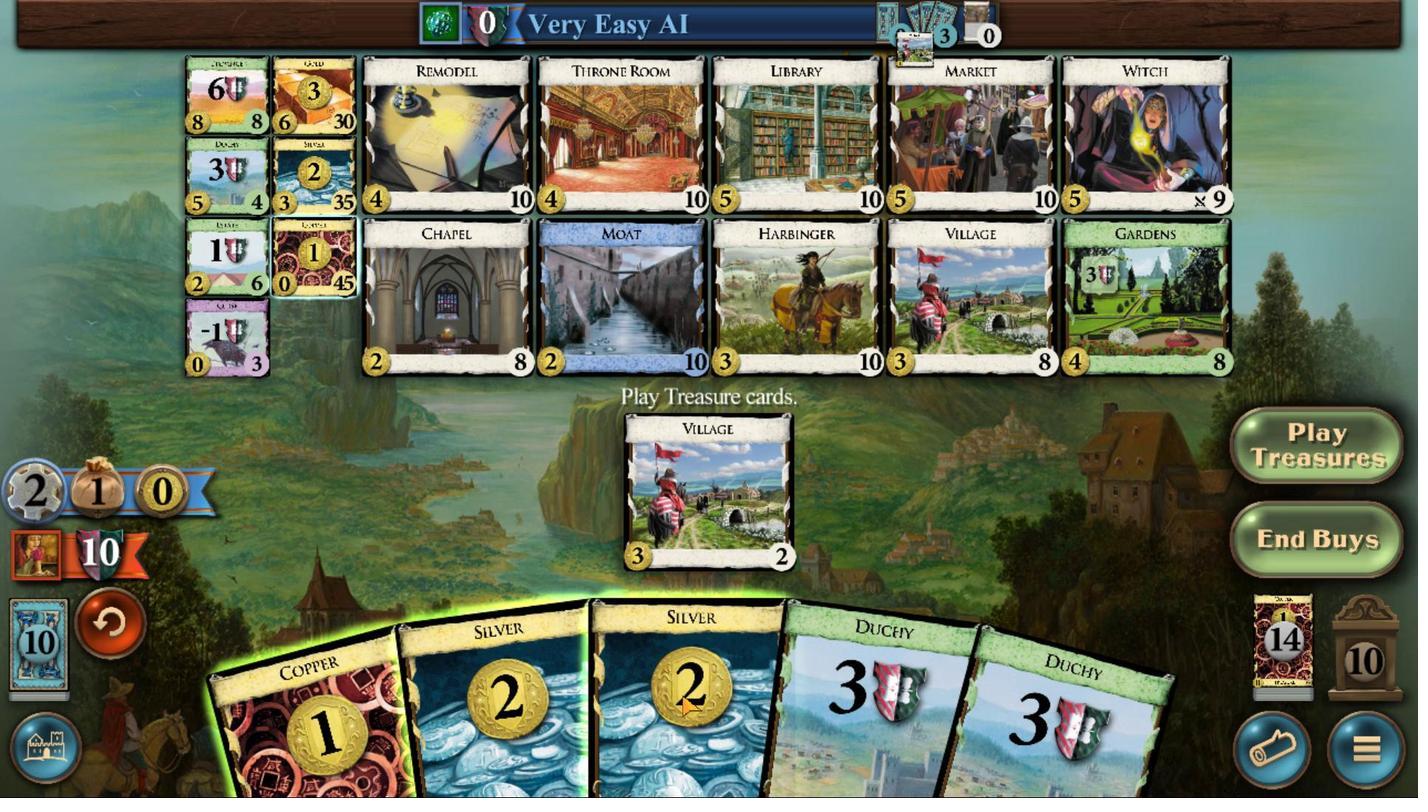 
Action: Mouse scrolled (469, 656) with delta (0, 0)
Screenshot: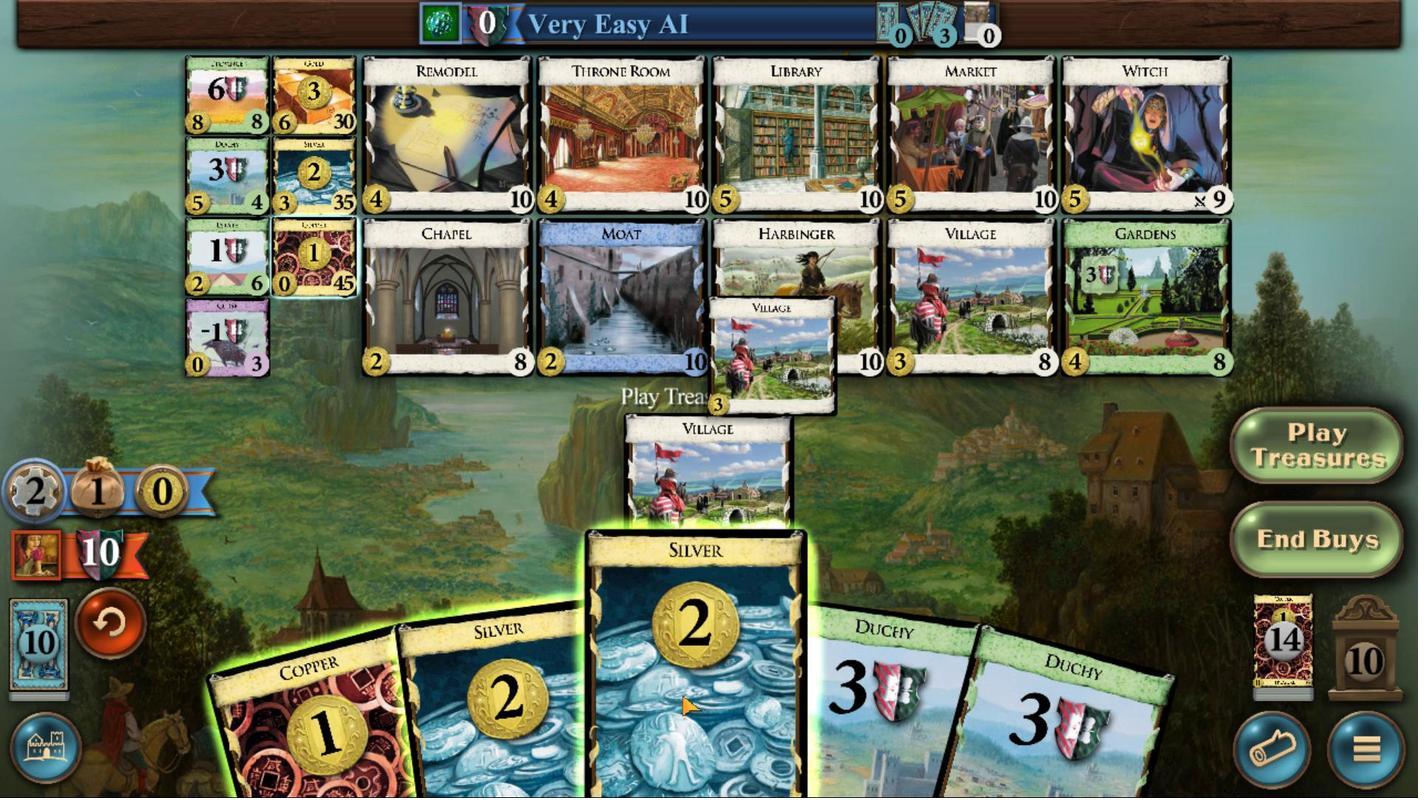 
Action: Mouse scrolled (469, 656) with delta (0, 0)
Screenshot: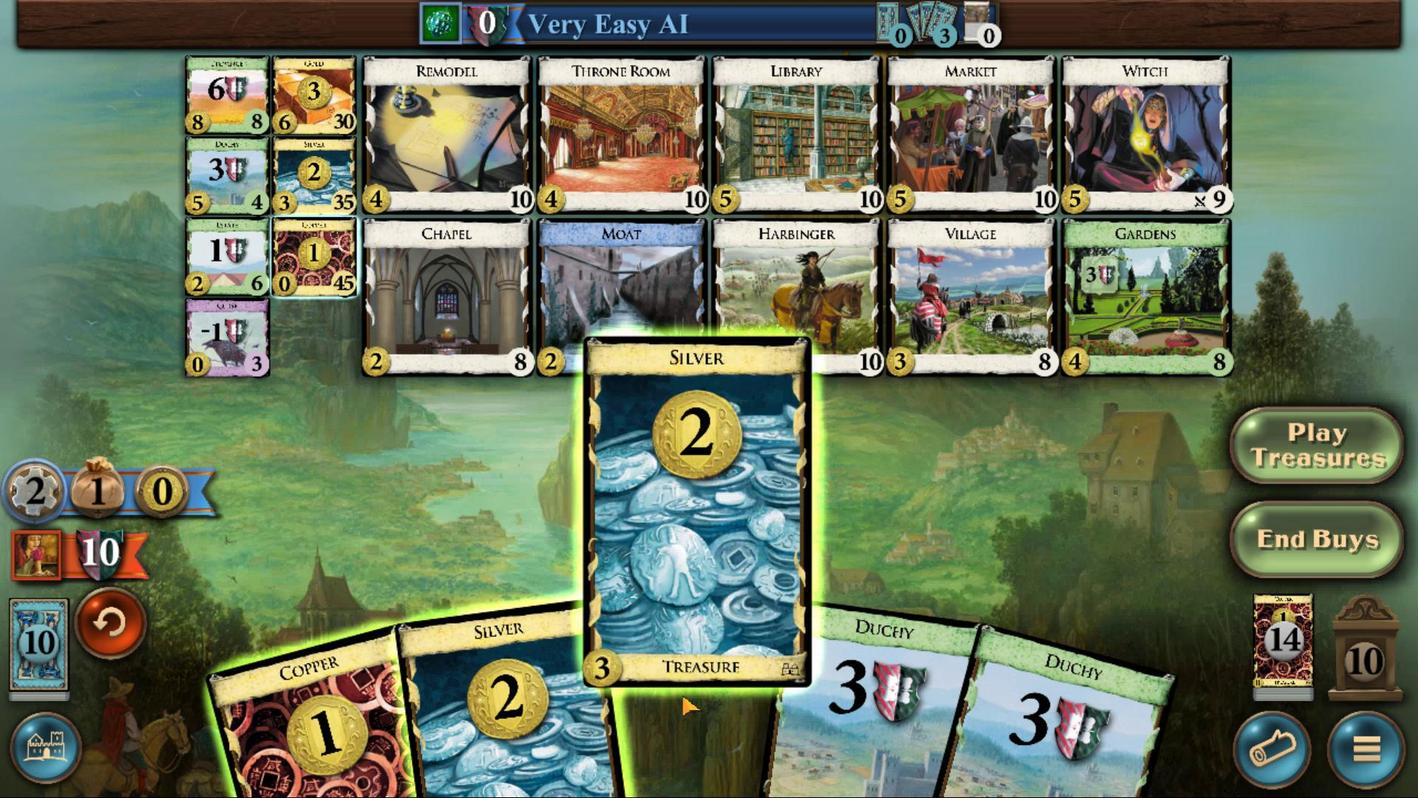 
Action: Mouse moved to (484, 639)
Screenshot: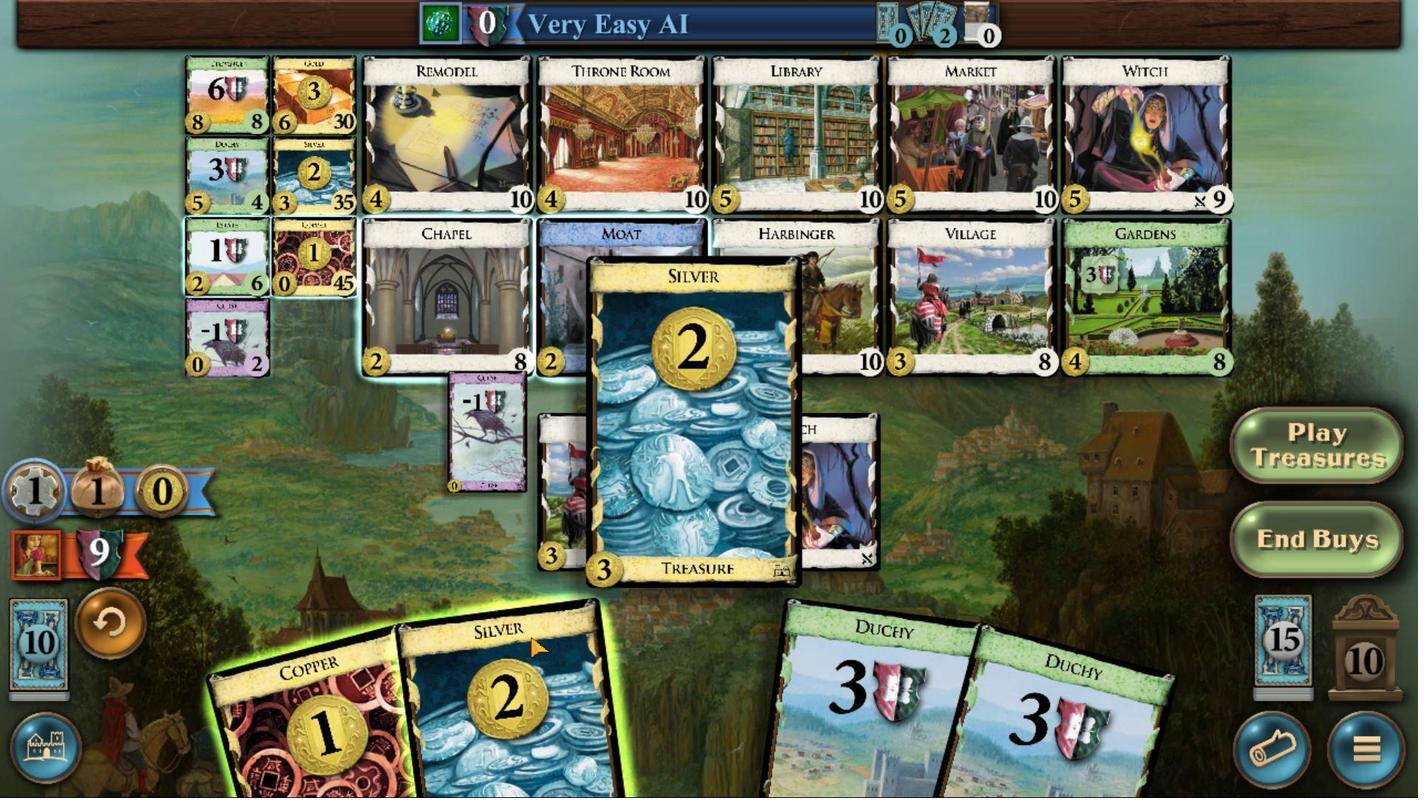
Action: Mouse scrolled (484, 639) with delta (0, 0)
Screenshot: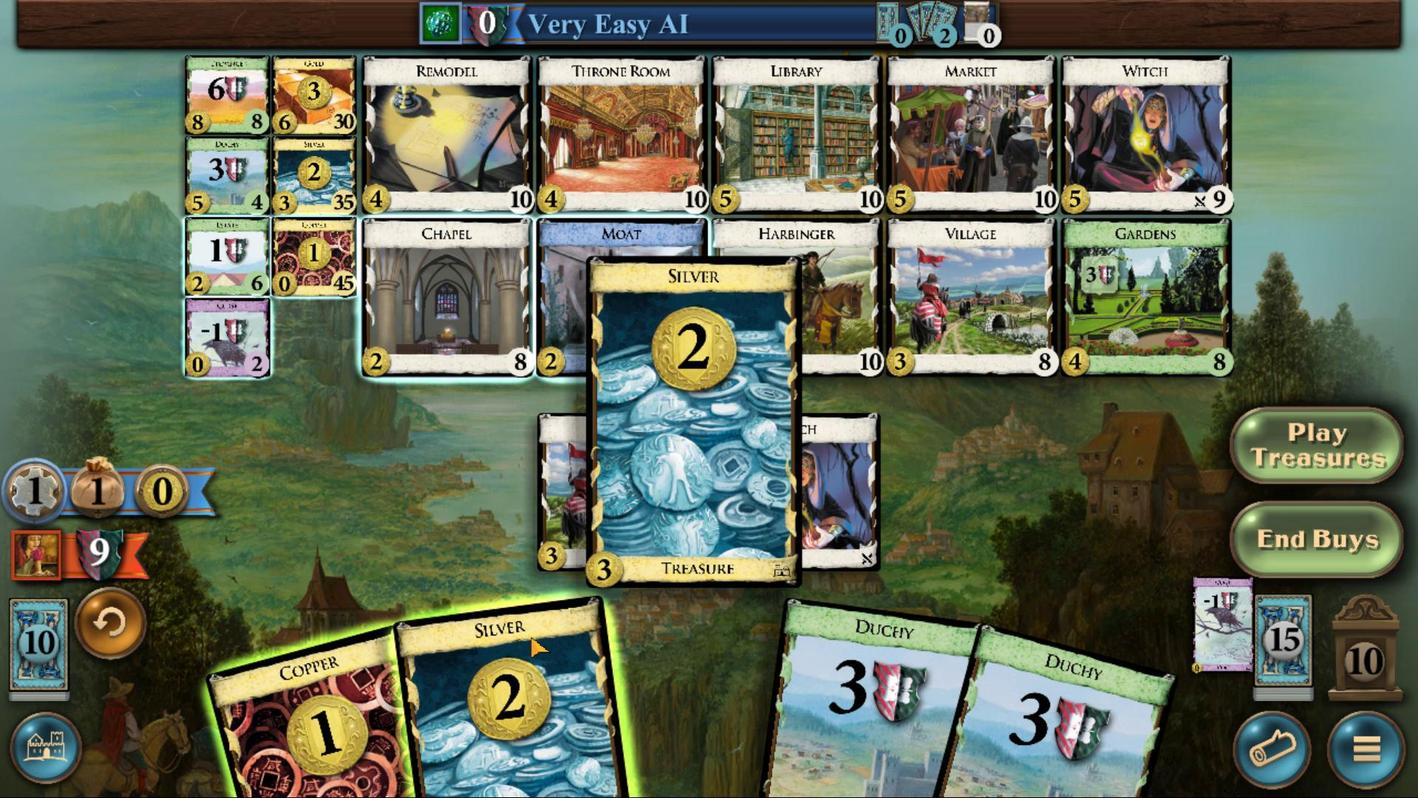 
Action: Mouse scrolled (484, 639) with delta (0, 0)
Screenshot: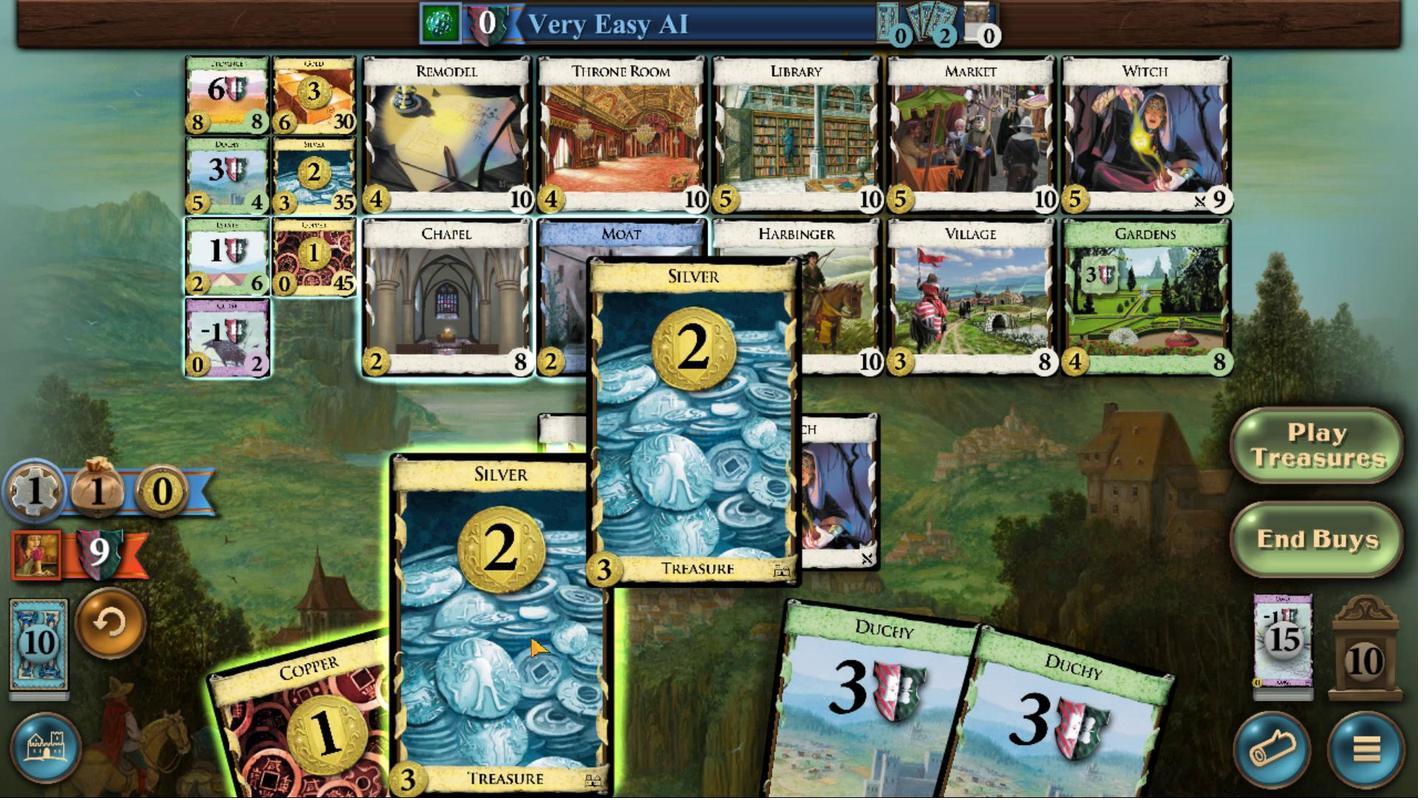 
Action: Mouse moved to (484, 665)
Screenshot: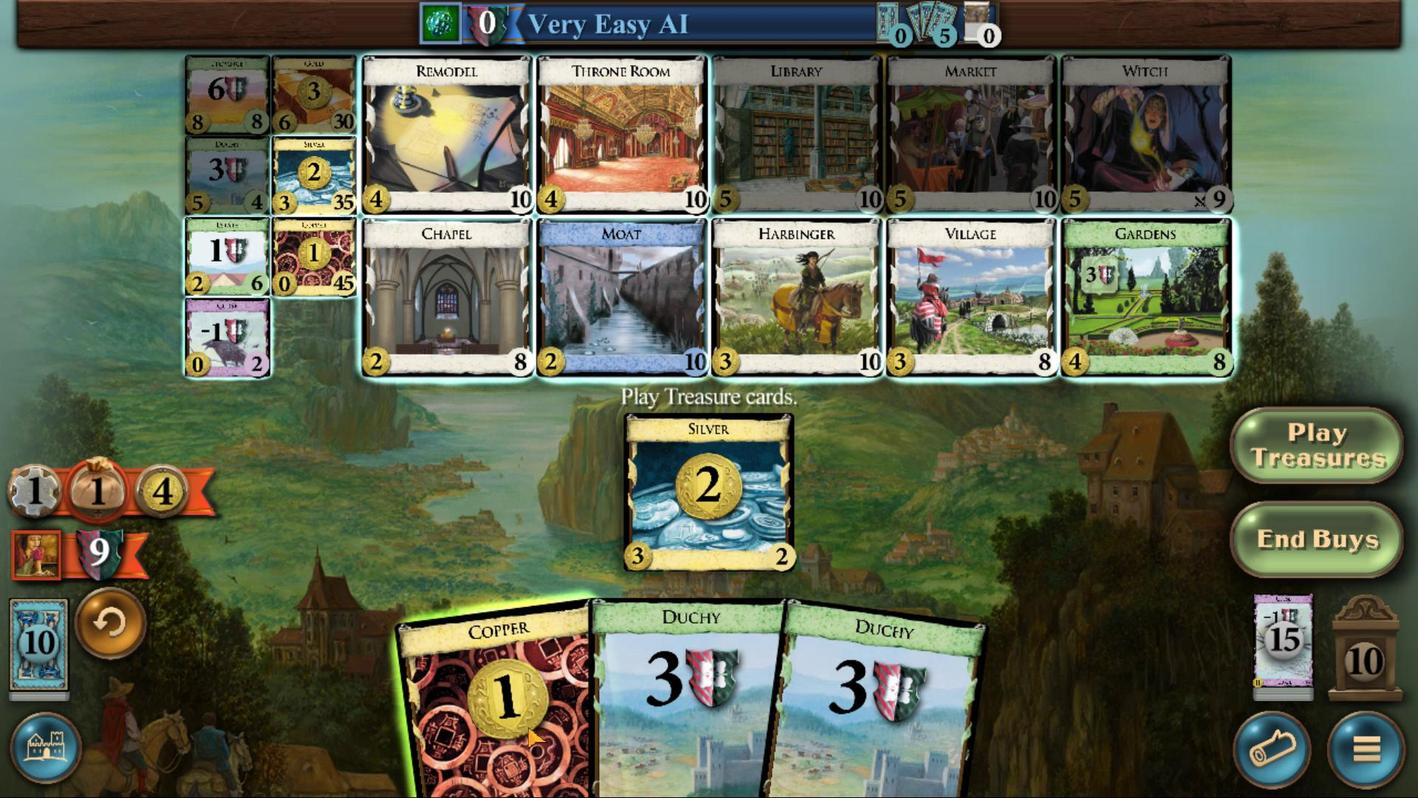 
Action: Mouse scrolled (484, 665) with delta (0, 0)
Screenshot: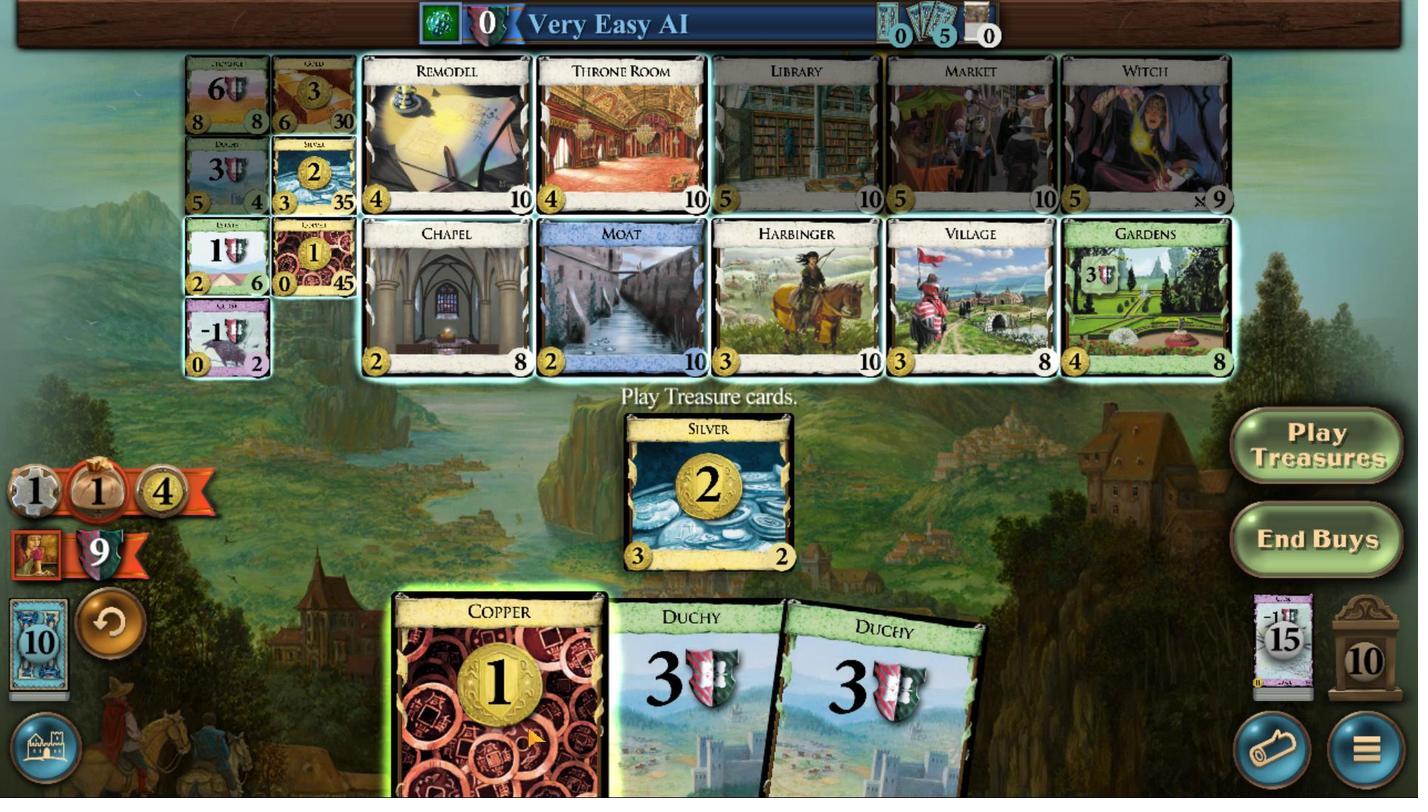 
Action: Mouse scrolled (484, 665) with delta (0, 0)
Screenshot: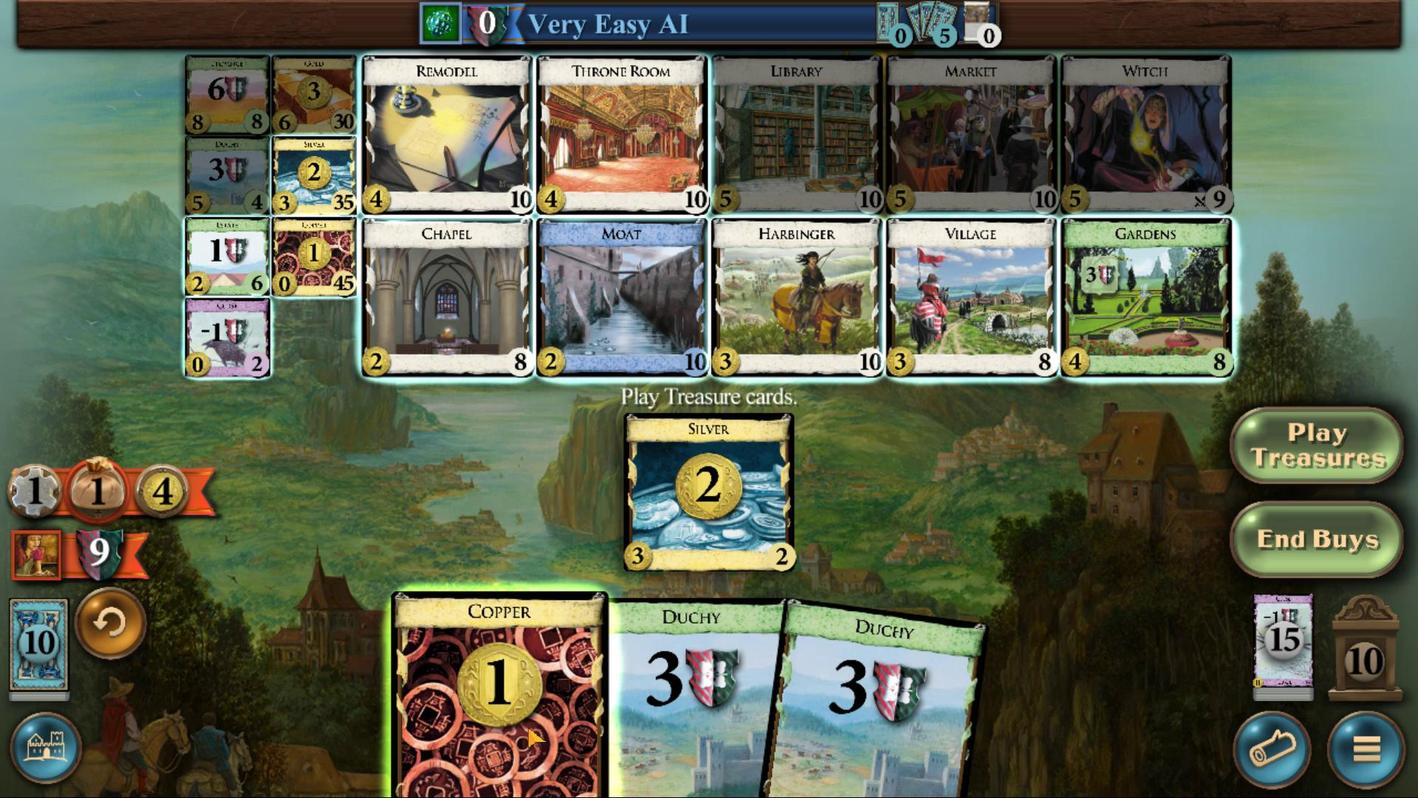 
Action: Mouse scrolled (484, 665) with delta (0, 0)
Screenshot: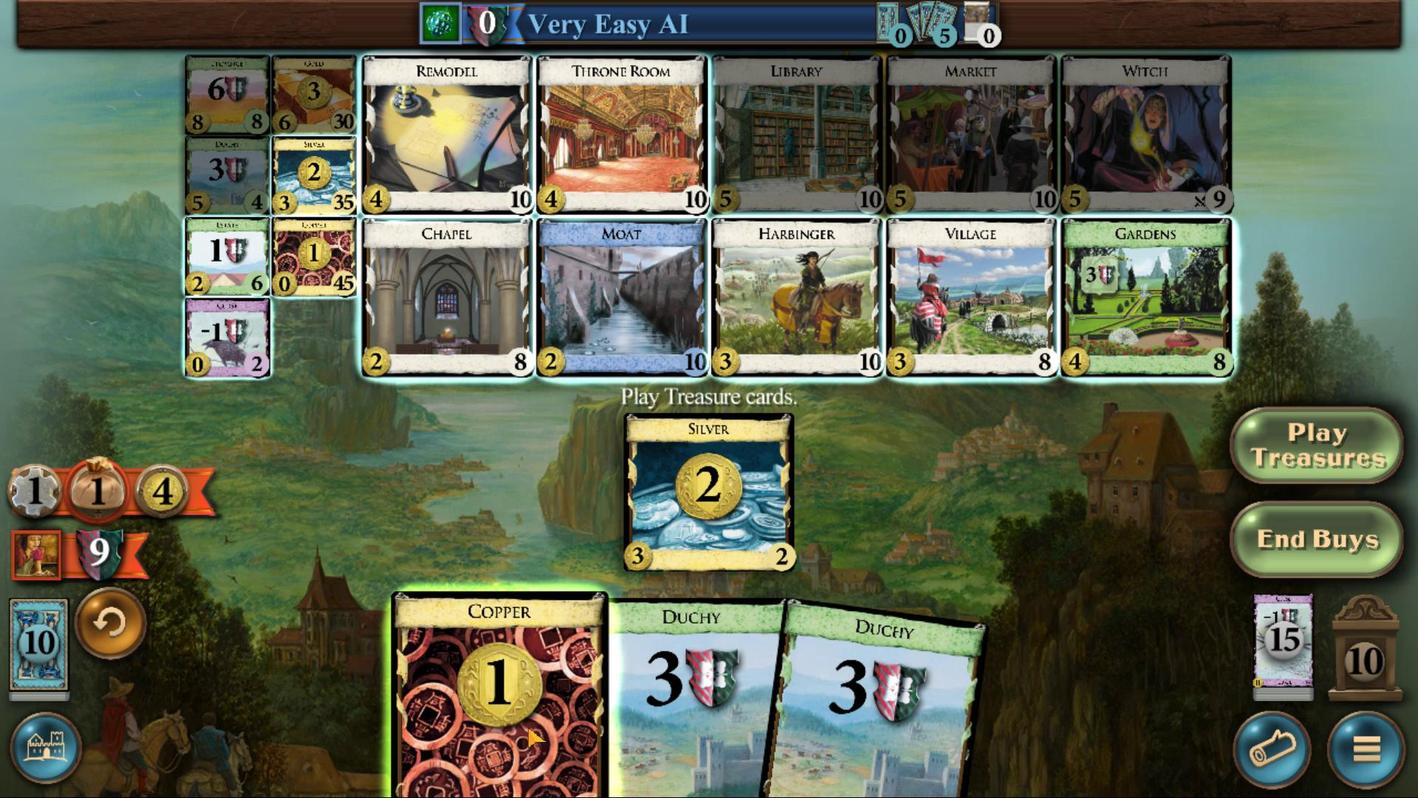 
Action: Mouse moved to (484, 665)
Screenshot: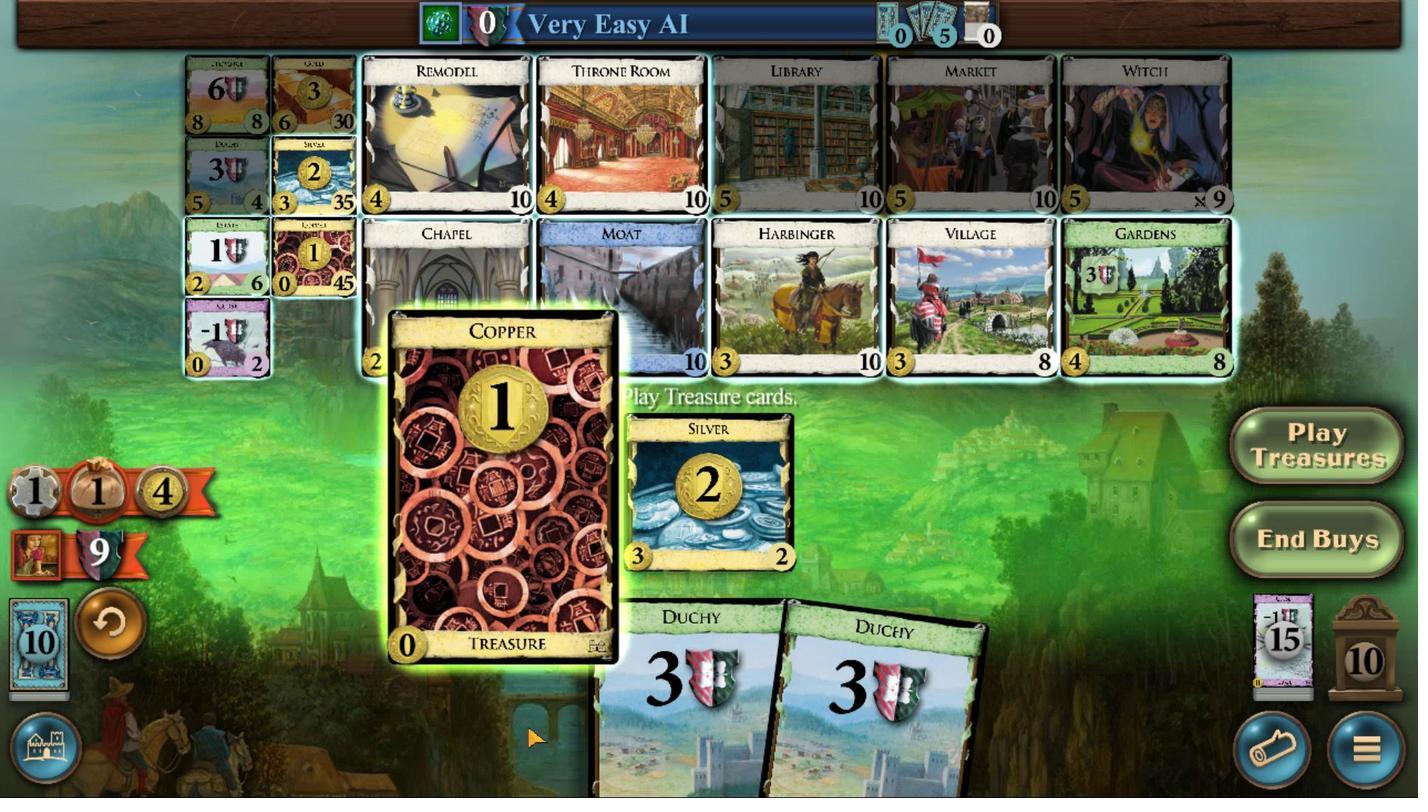
Action: Mouse scrolled (484, 665) with delta (0, 0)
Screenshot: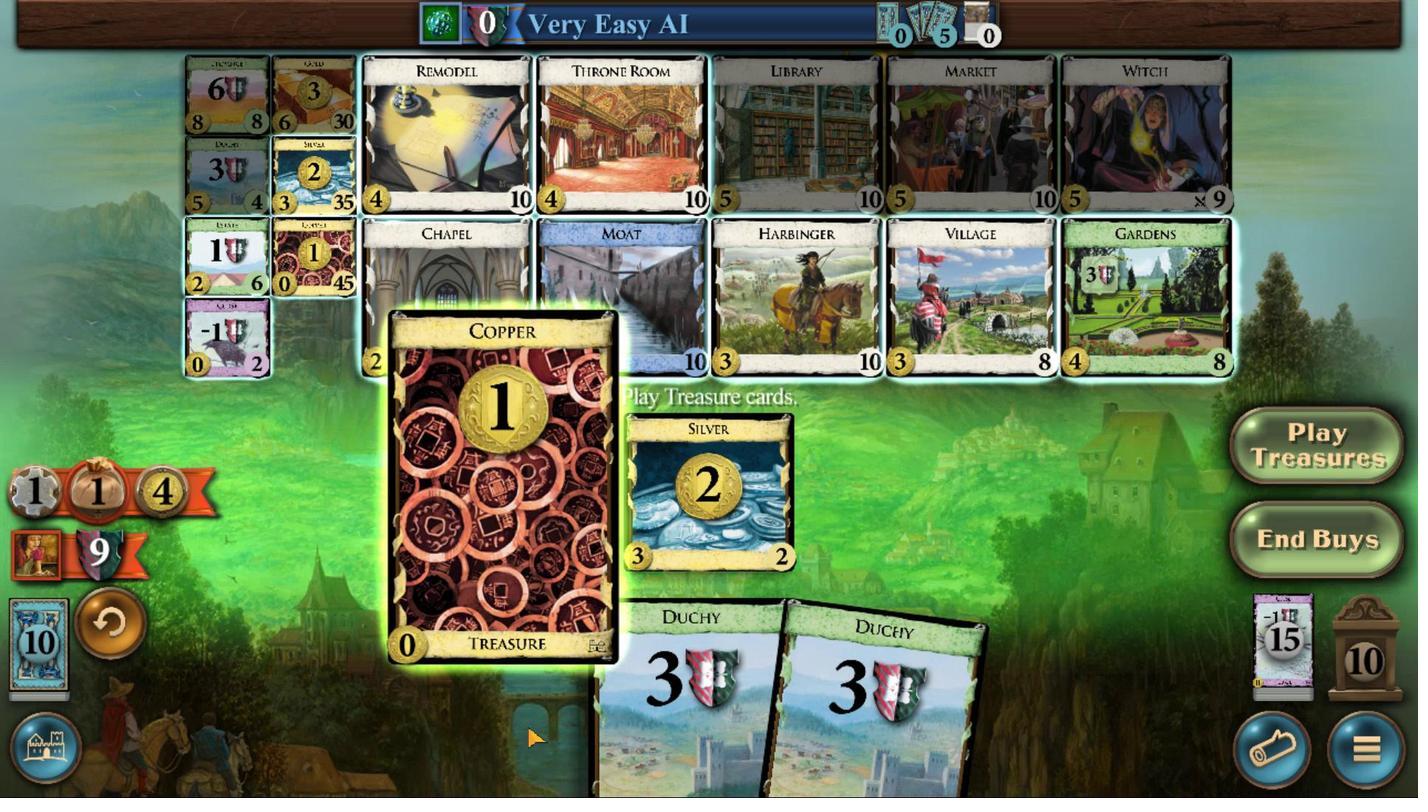 
Action: Mouse moved to (517, 498)
Screenshot: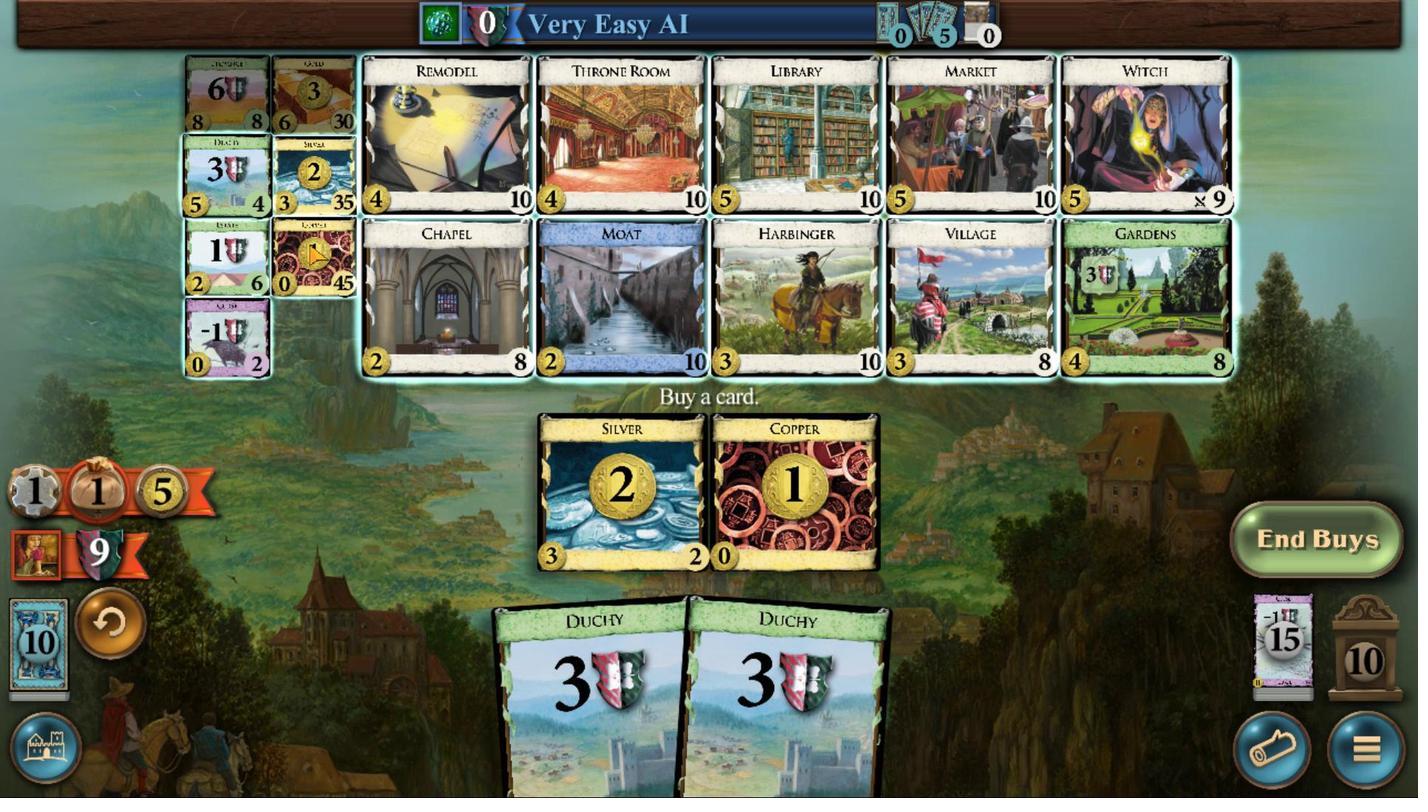 
Action: Mouse pressed left at (517, 498)
Screenshot: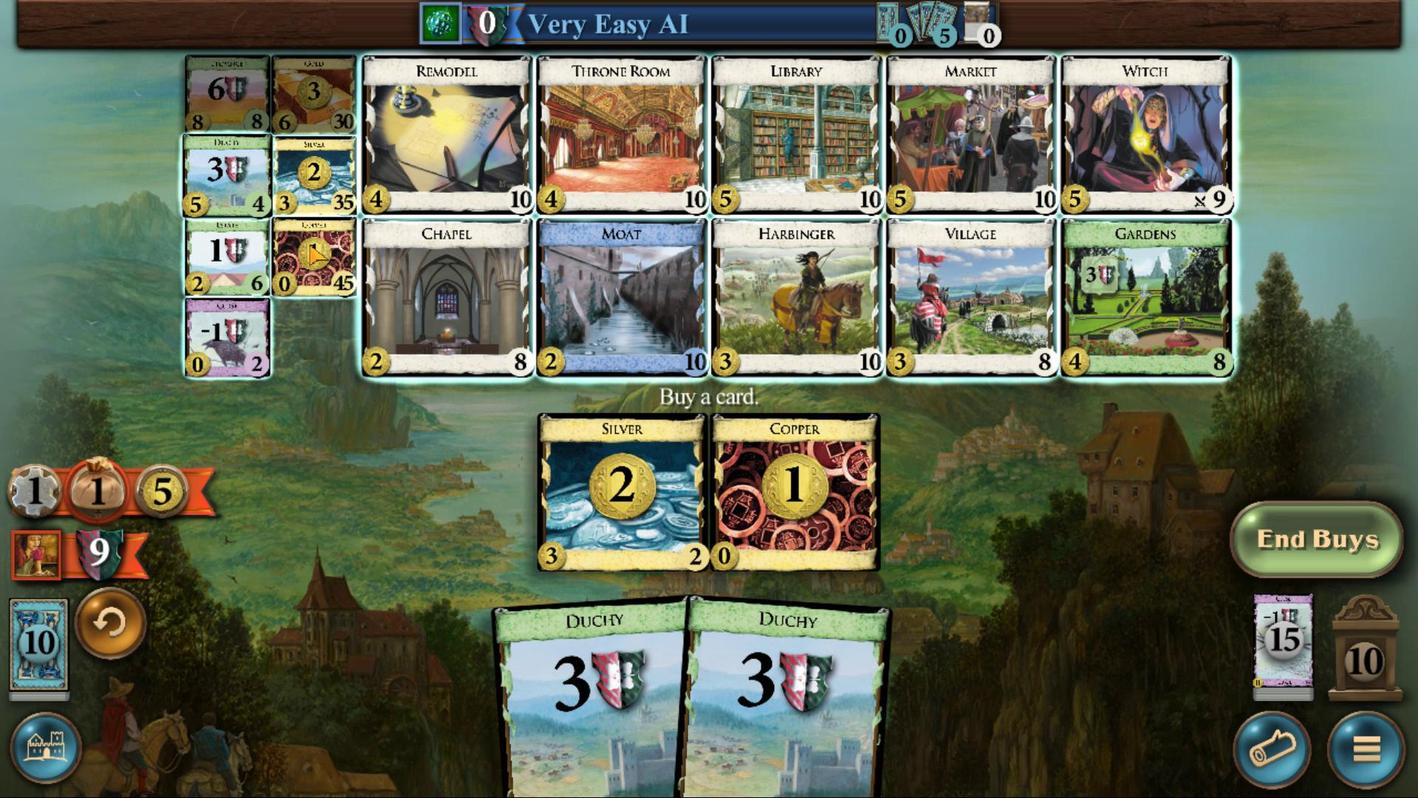 
Action: Mouse moved to (503, 648)
Screenshot: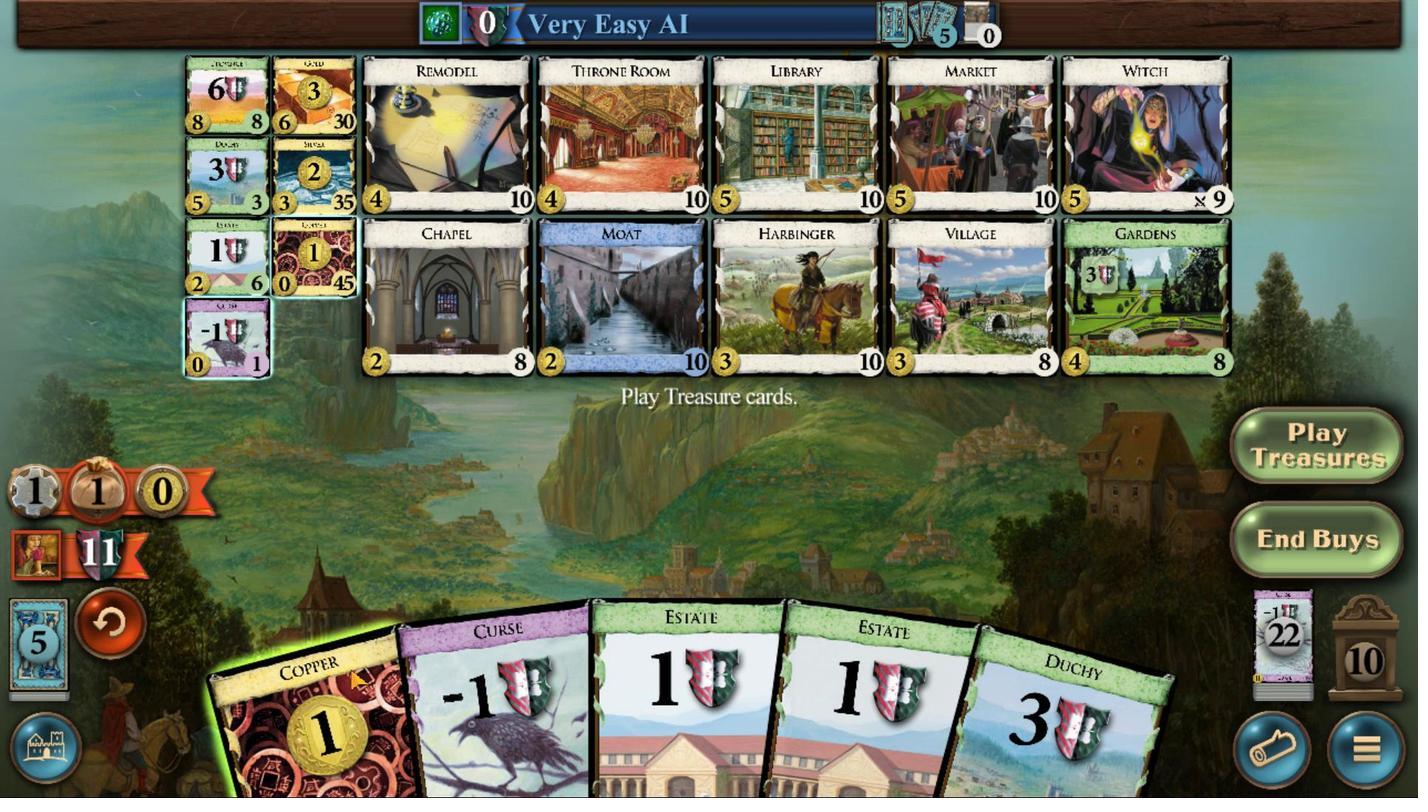 
Action: Mouse scrolled (503, 648) with delta (0, 0)
Screenshot: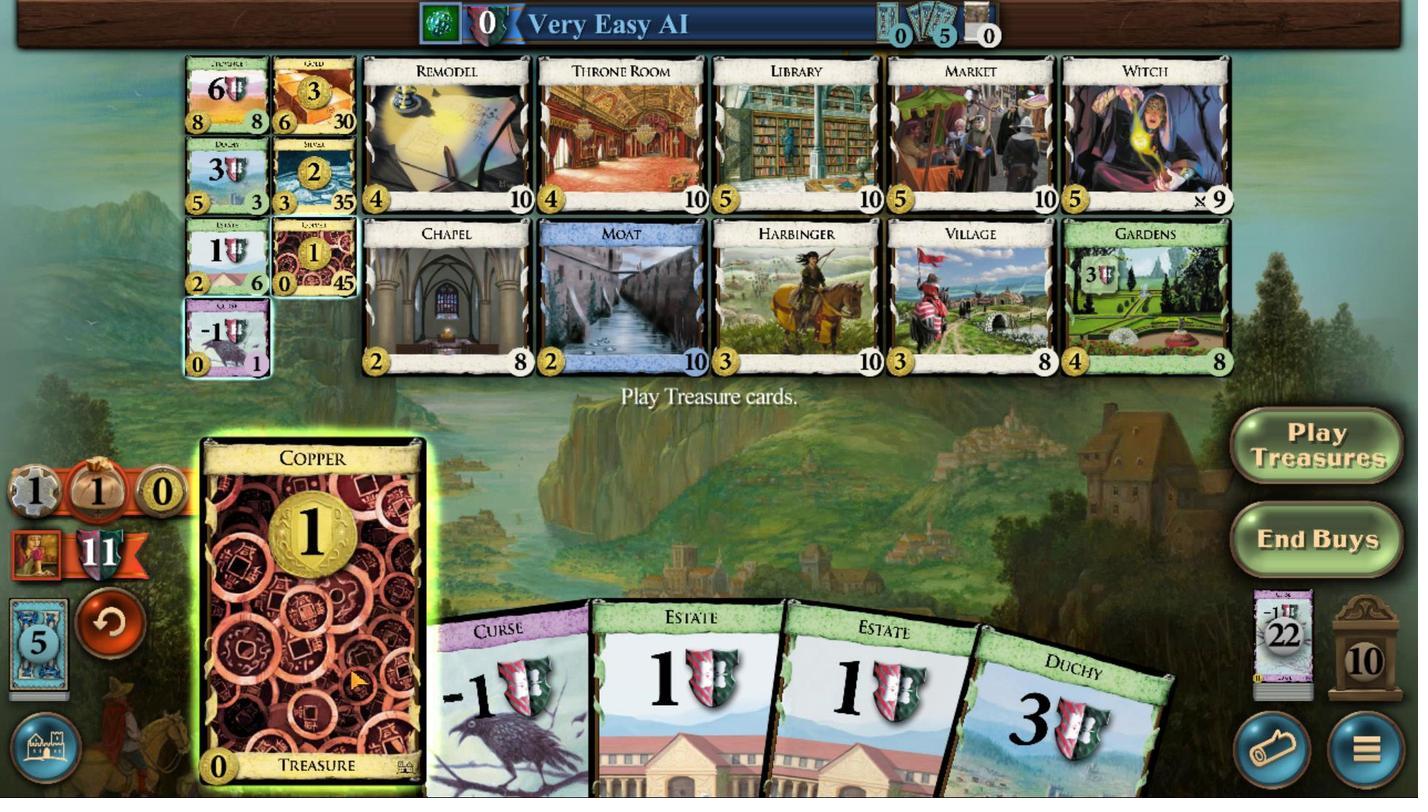 
Action: Mouse scrolled (503, 648) with delta (0, 0)
Screenshot: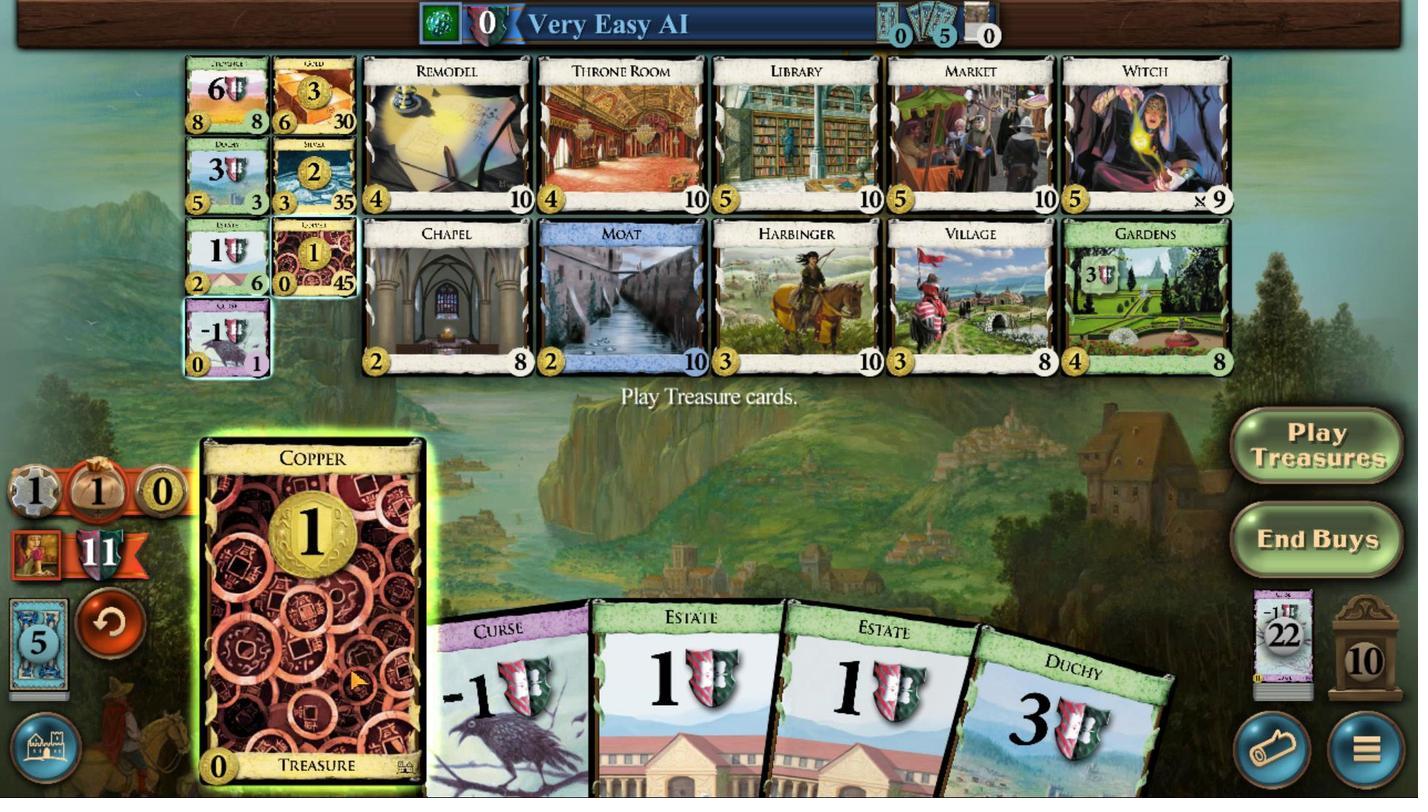 
Action: Mouse scrolled (503, 648) with delta (0, 0)
Screenshot: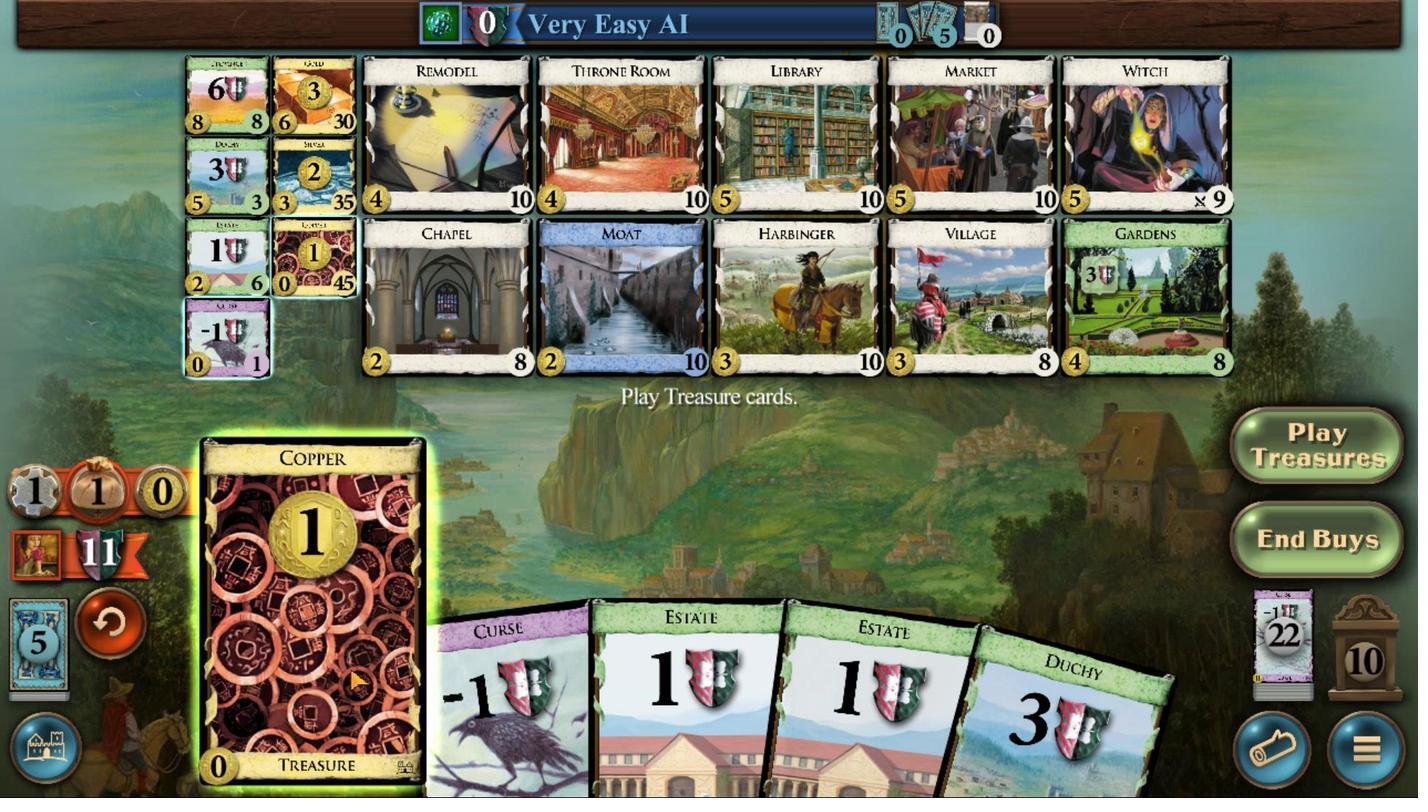 
Action: Mouse scrolled (503, 648) with delta (0, 0)
Screenshot: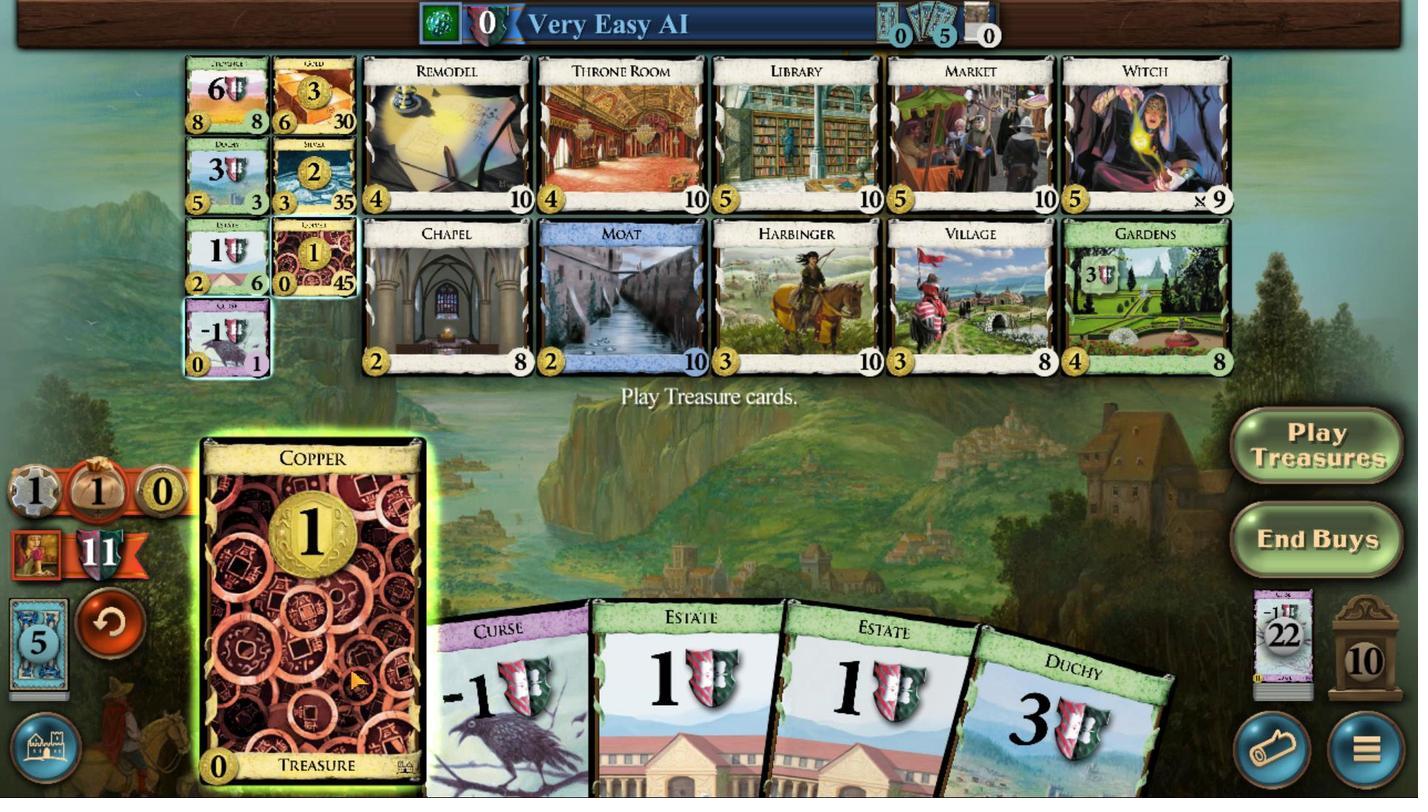 
Action: Mouse moved to (506, 531)
Screenshot: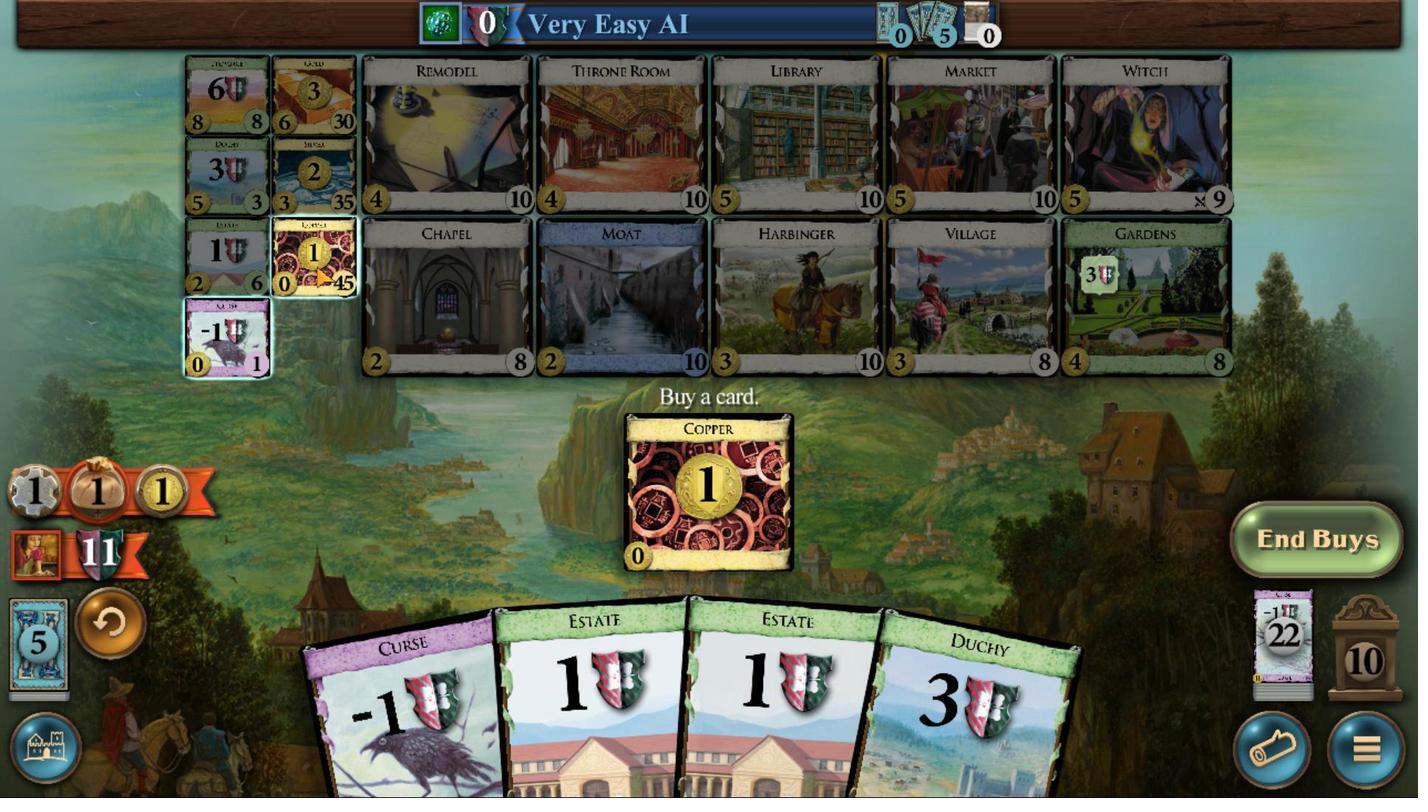 
Action: Mouse pressed left at (506, 531)
Screenshot: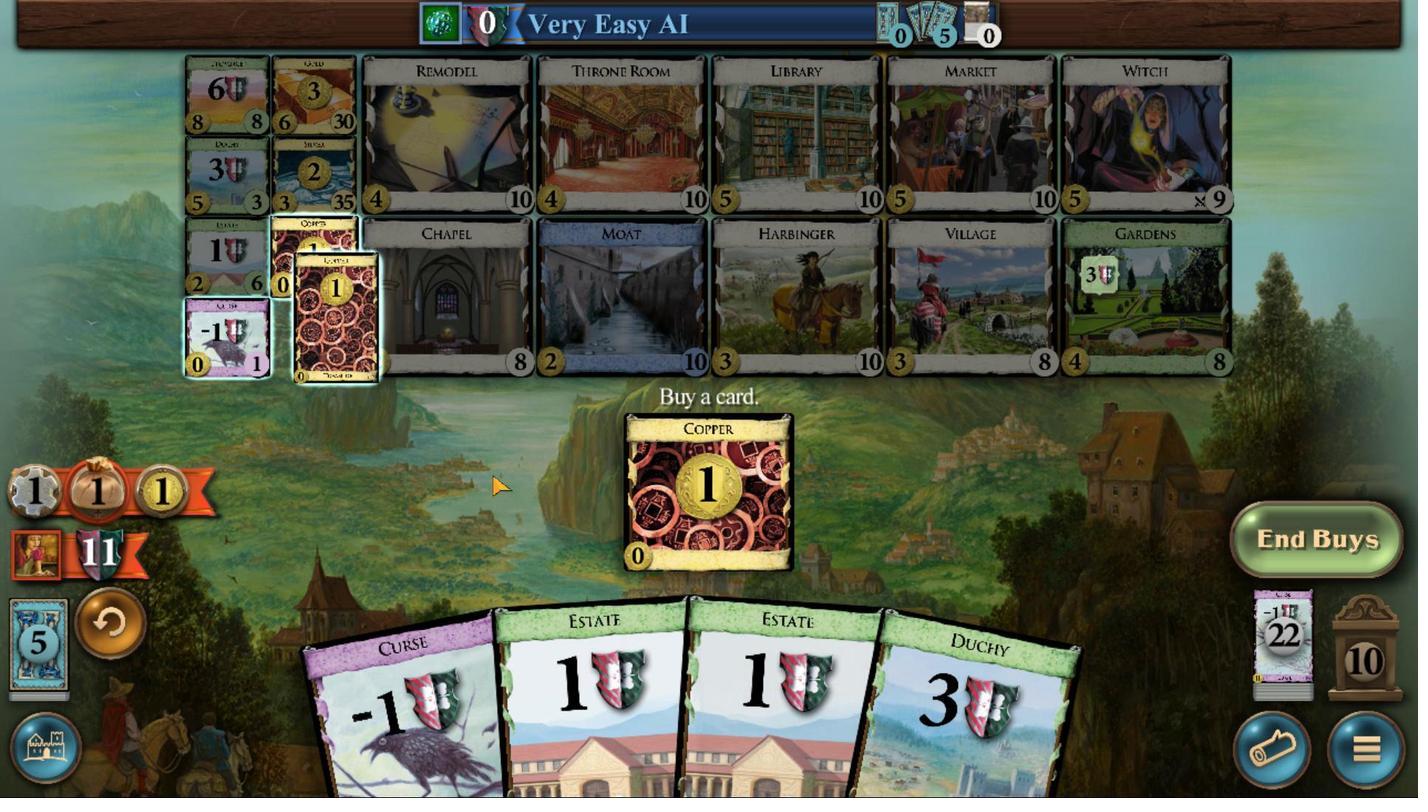 
Action: Mouse moved to (477, 651)
Screenshot: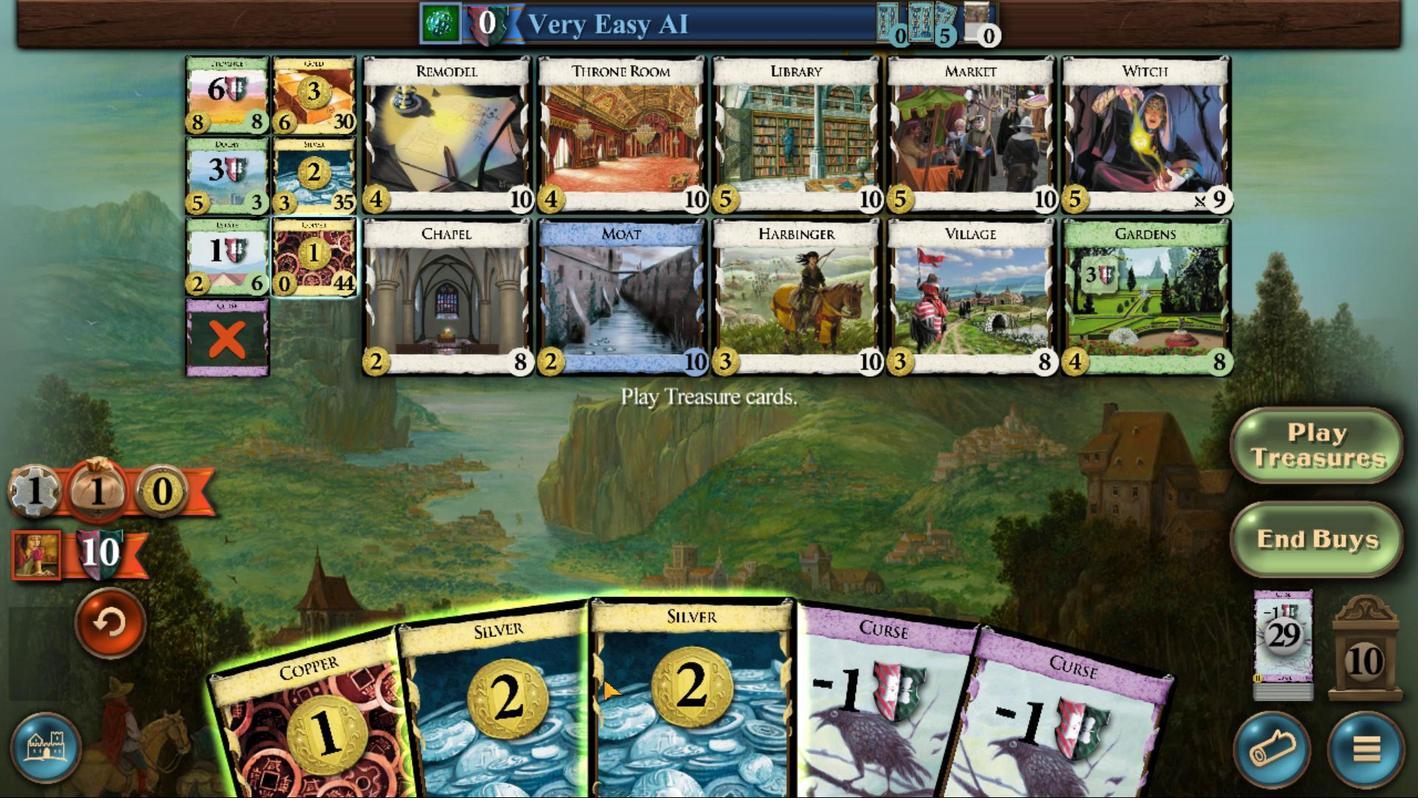 
Action: Mouse scrolled (477, 651) with delta (0, 0)
Screenshot: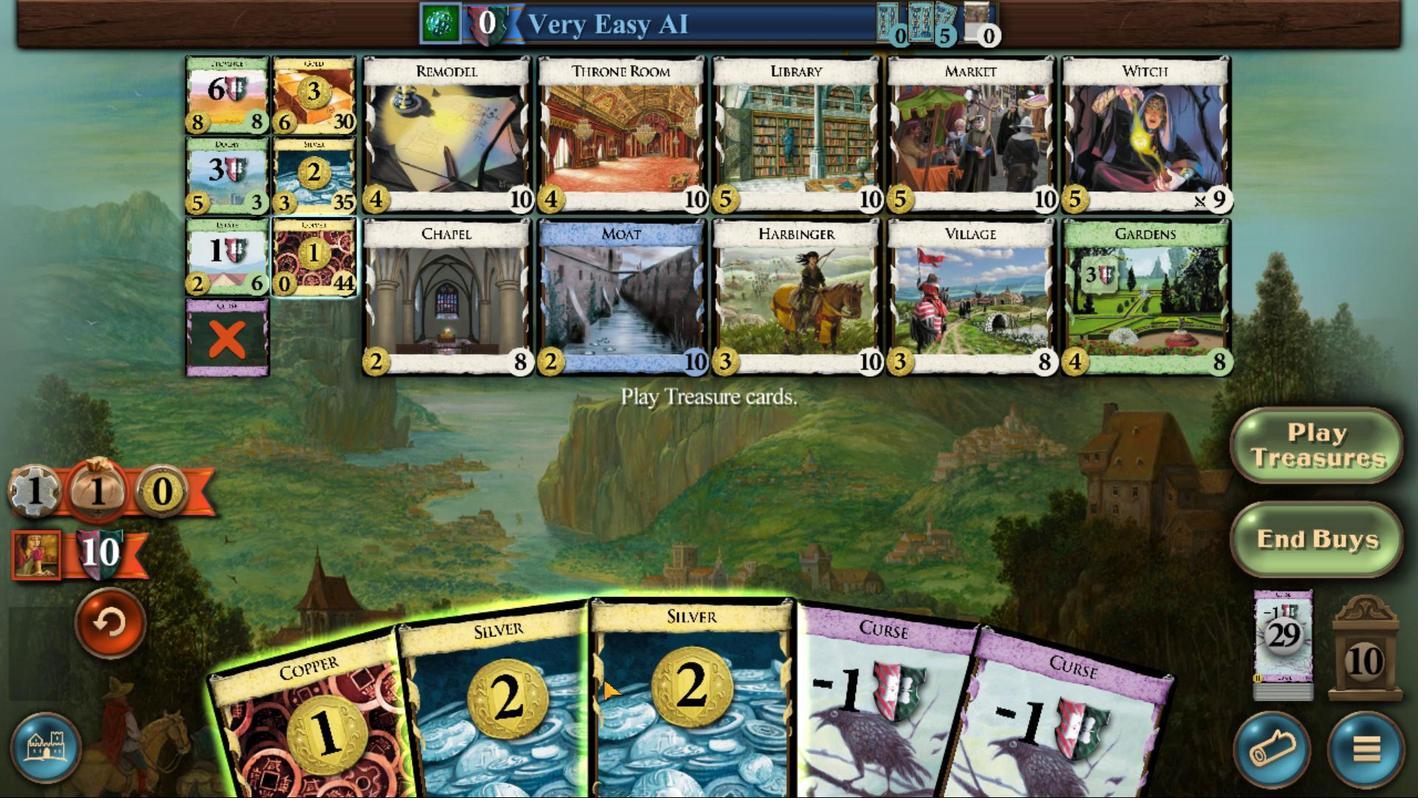 
Action: Mouse scrolled (477, 651) with delta (0, 0)
Screenshot: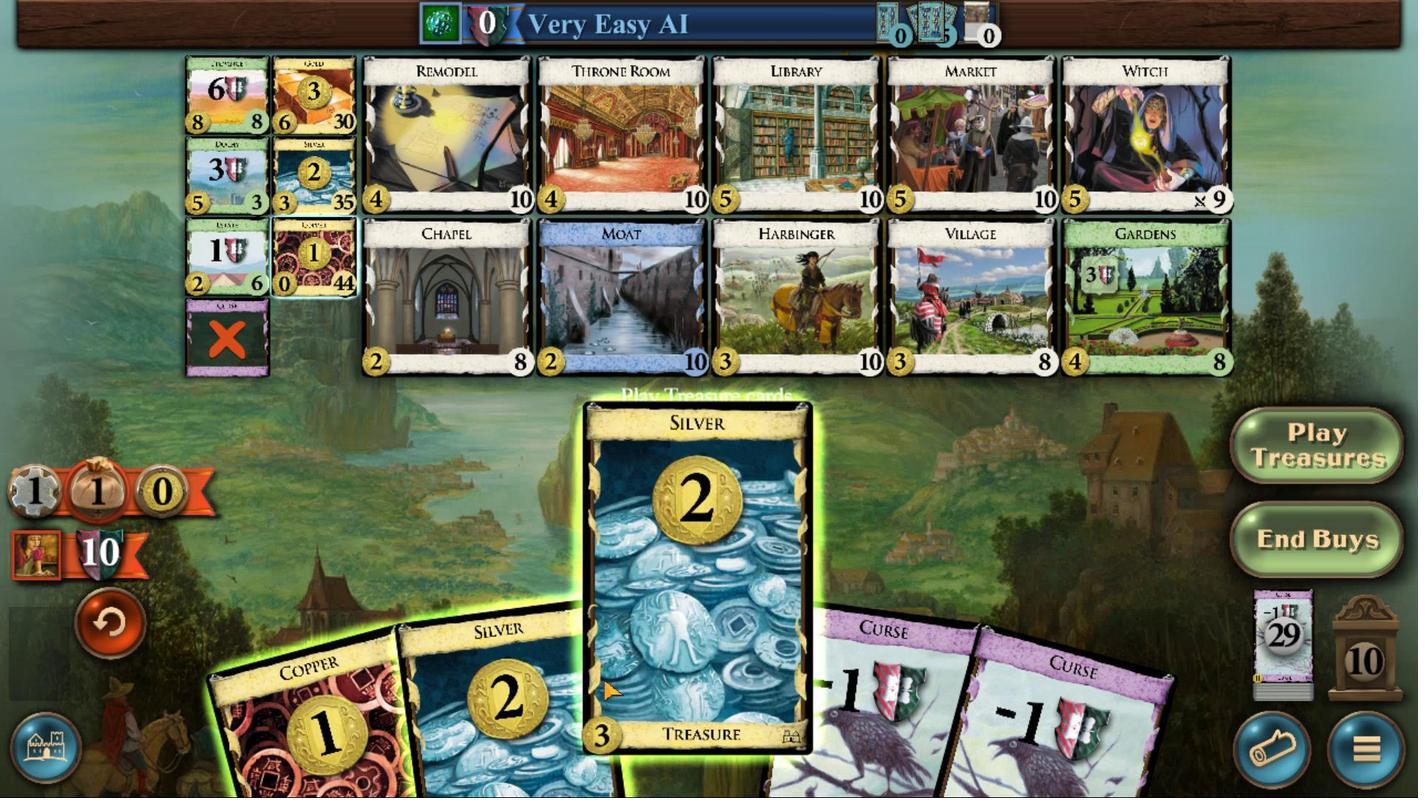 
Action: Mouse scrolled (477, 651) with delta (0, 0)
Screenshot: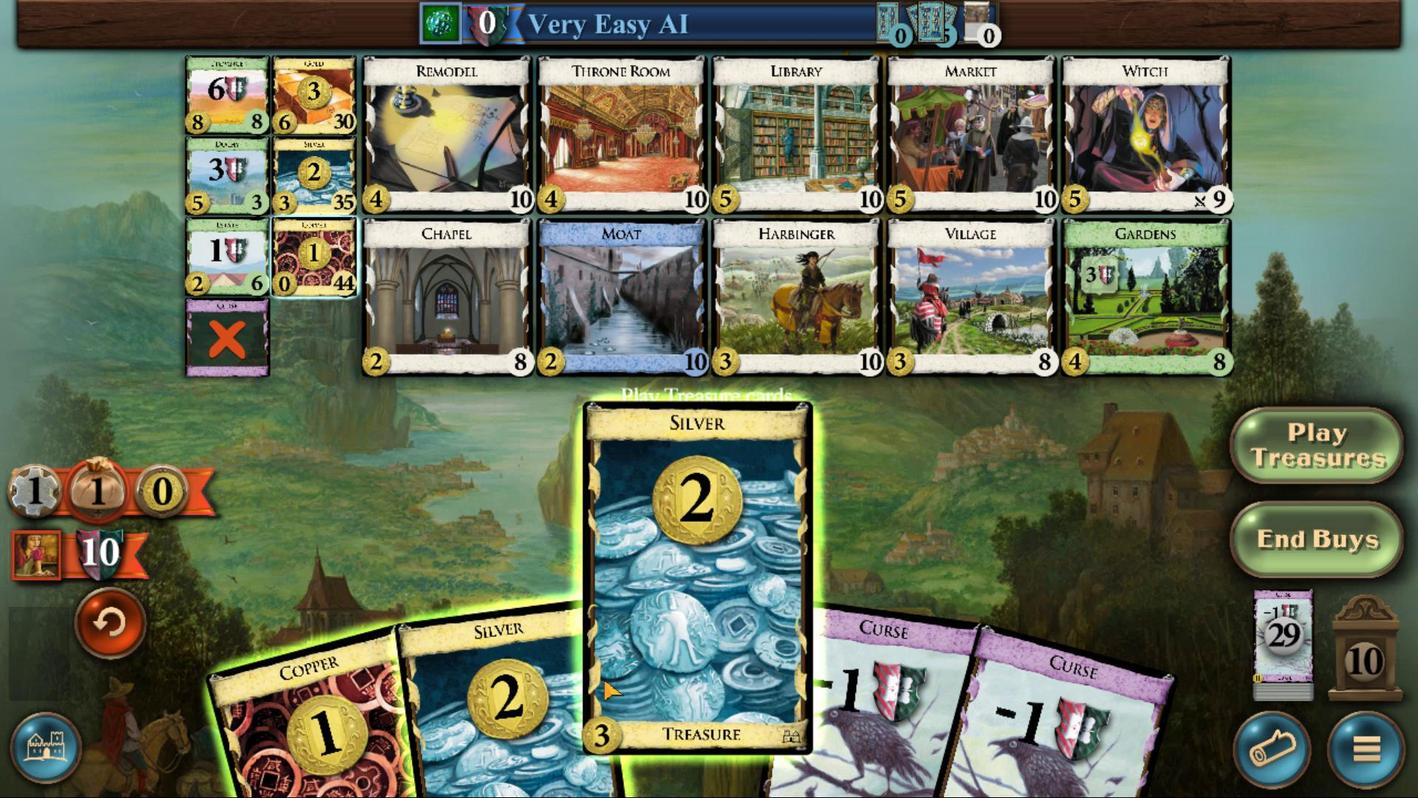
Action: Mouse moved to (483, 651)
Screenshot: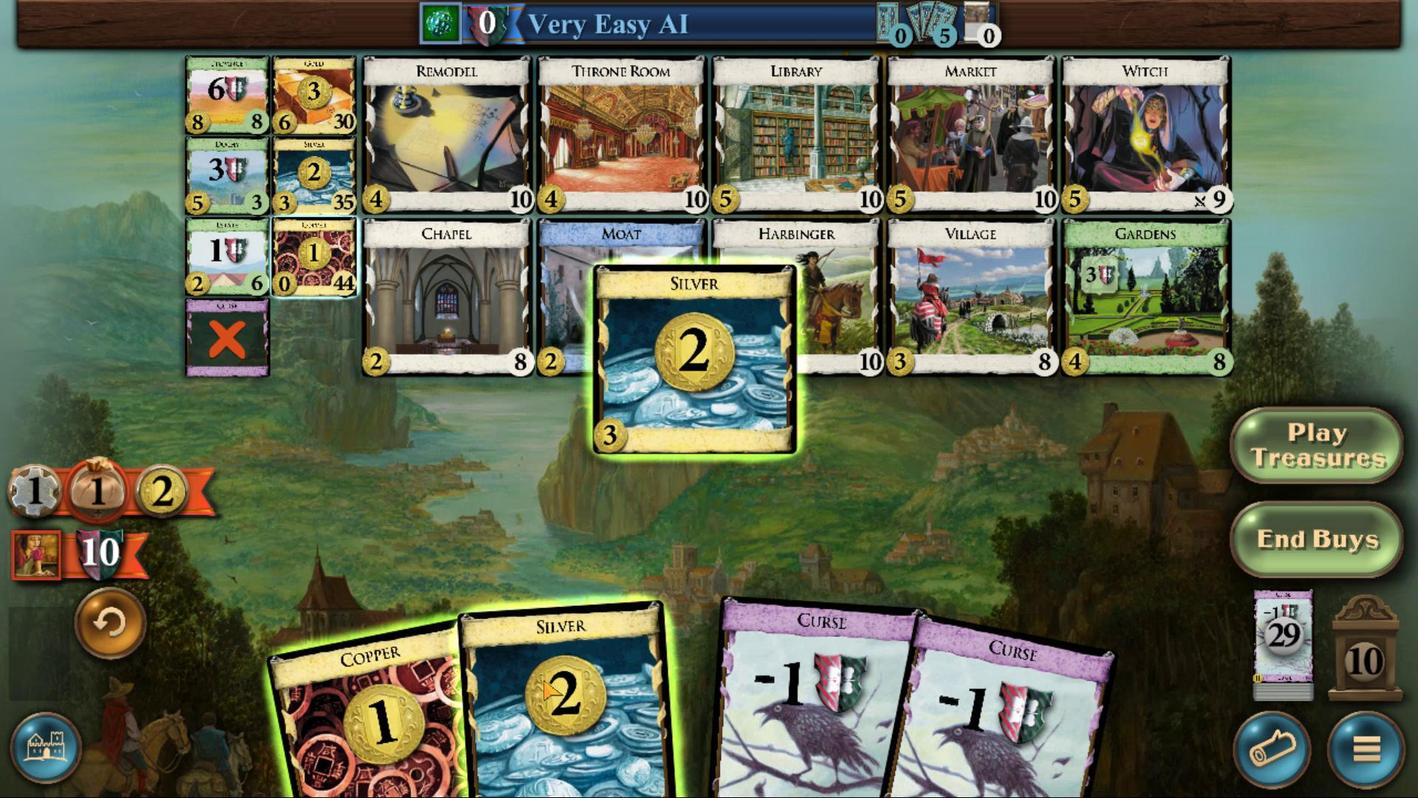 
Action: Mouse scrolled (483, 651) with delta (0, 0)
Screenshot: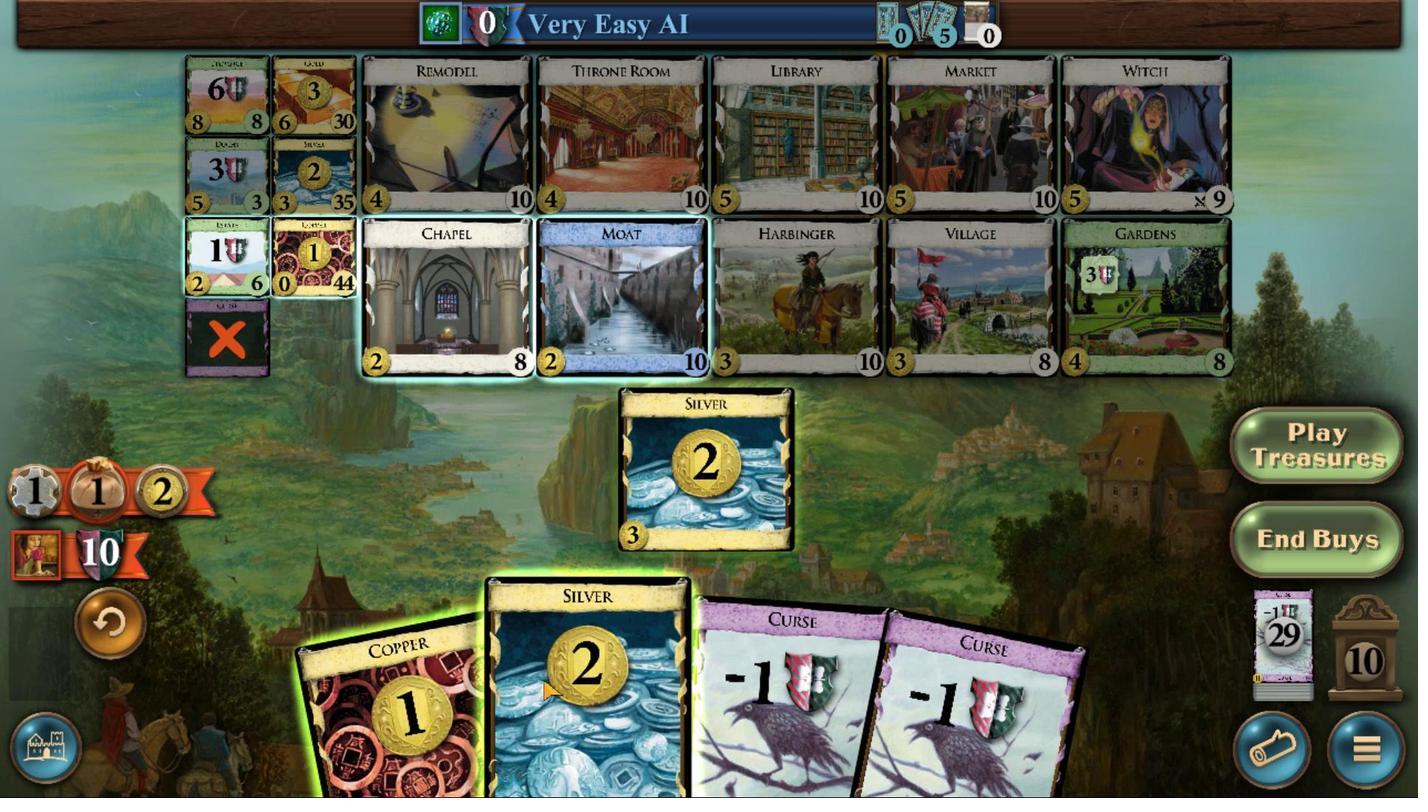 
Action: Mouse scrolled (483, 651) with delta (0, 0)
Screenshot: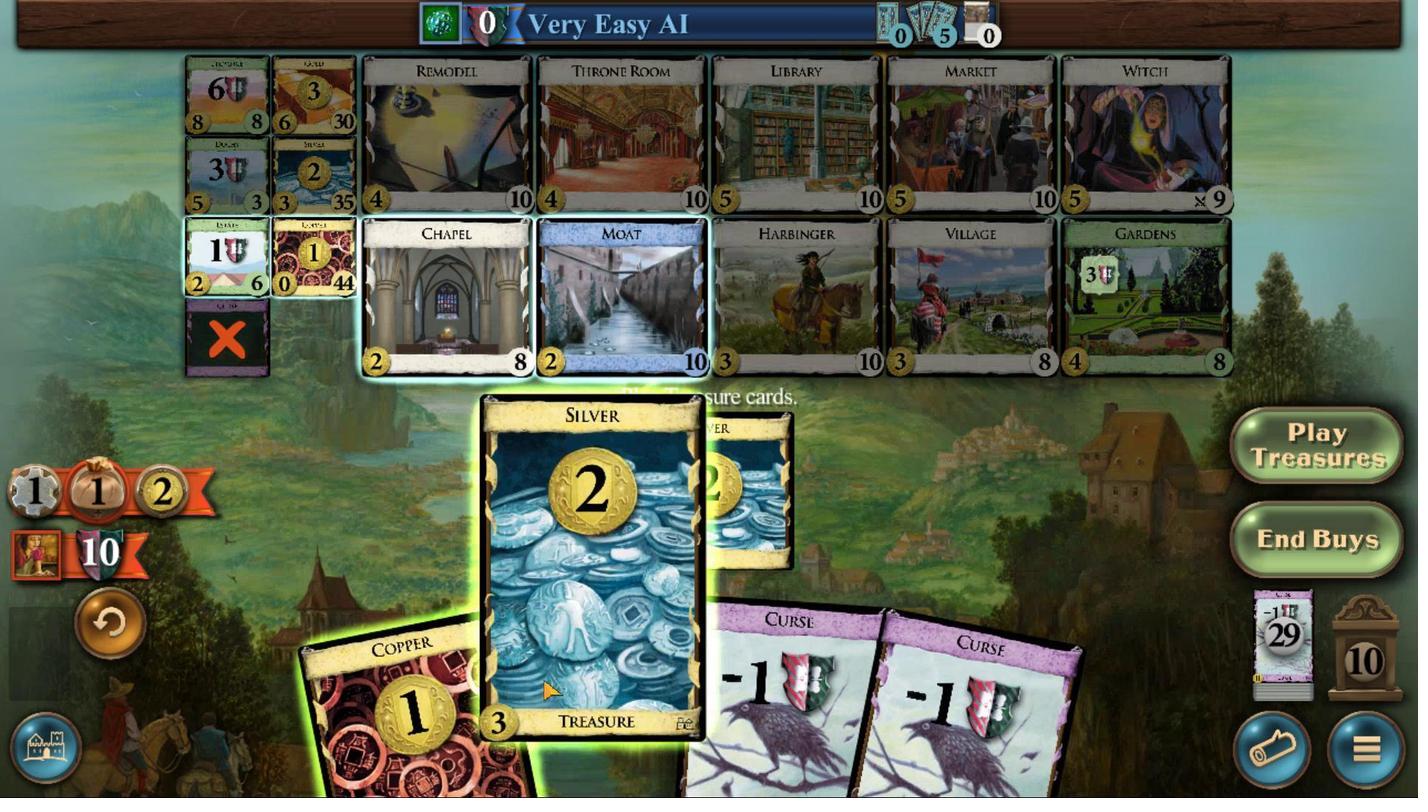
Action: Mouse scrolled (483, 651) with delta (0, 0)
Screenshot: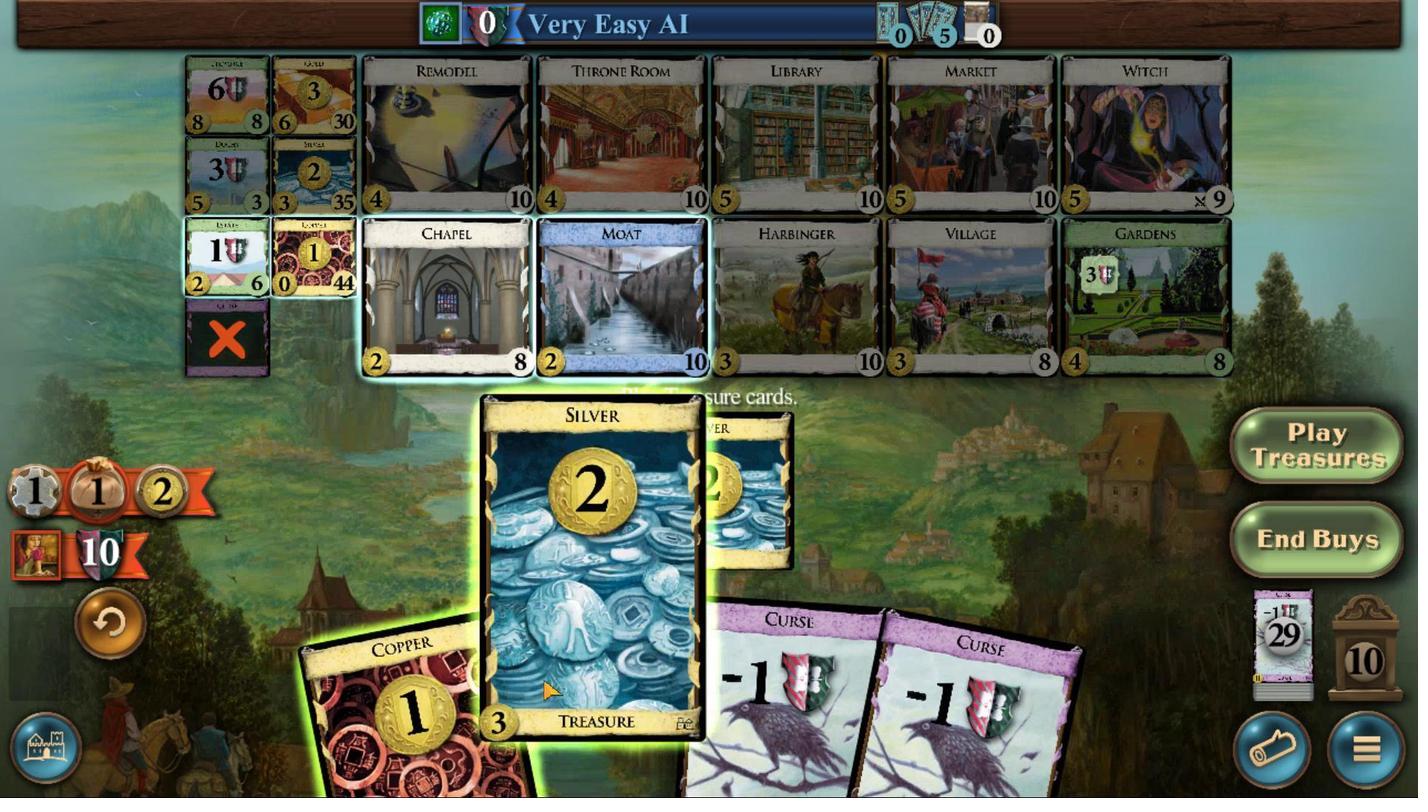 
Action: Mouse moved to (489, 653)
Screenshot: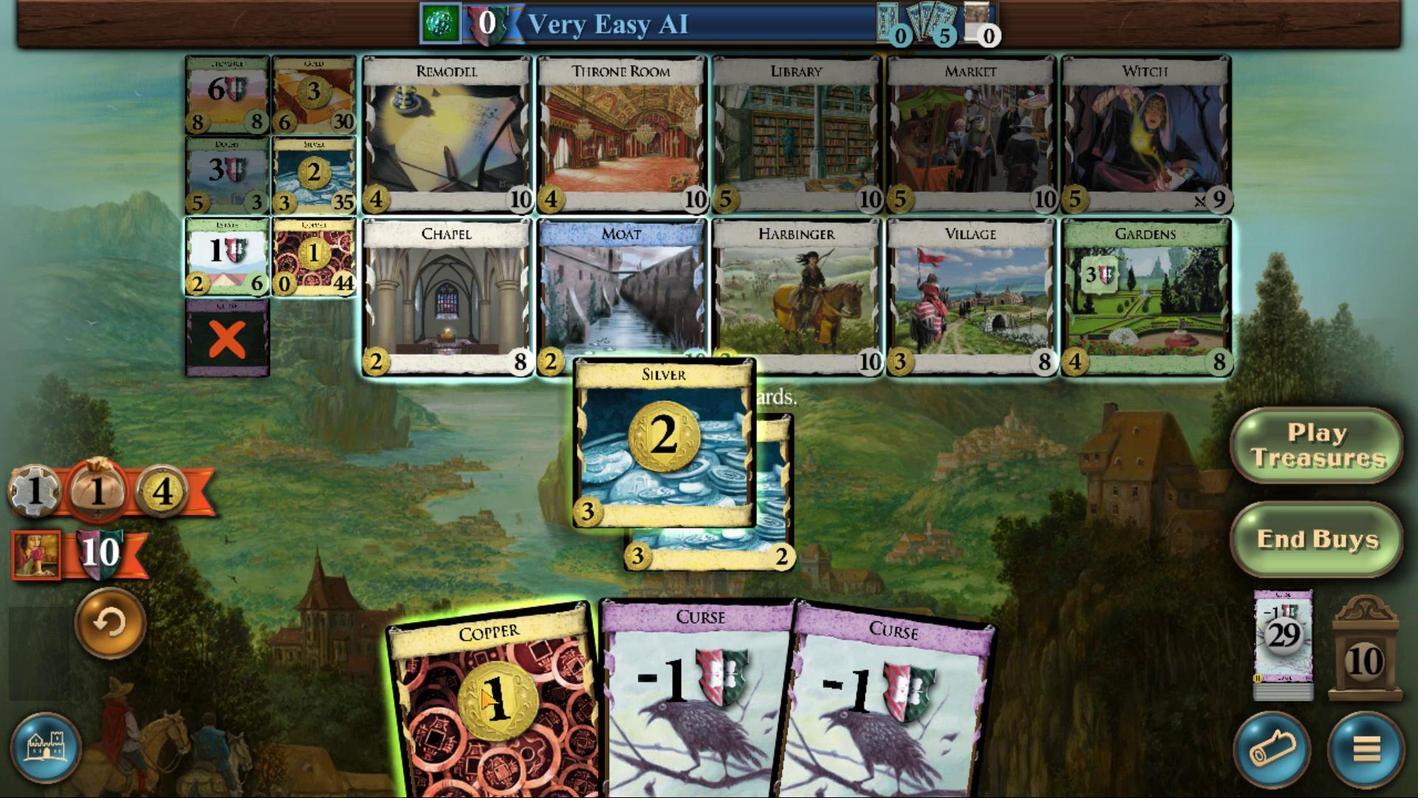
Action: Mouse scrolled (489, 653) with delta (0, 0)
Screenshot: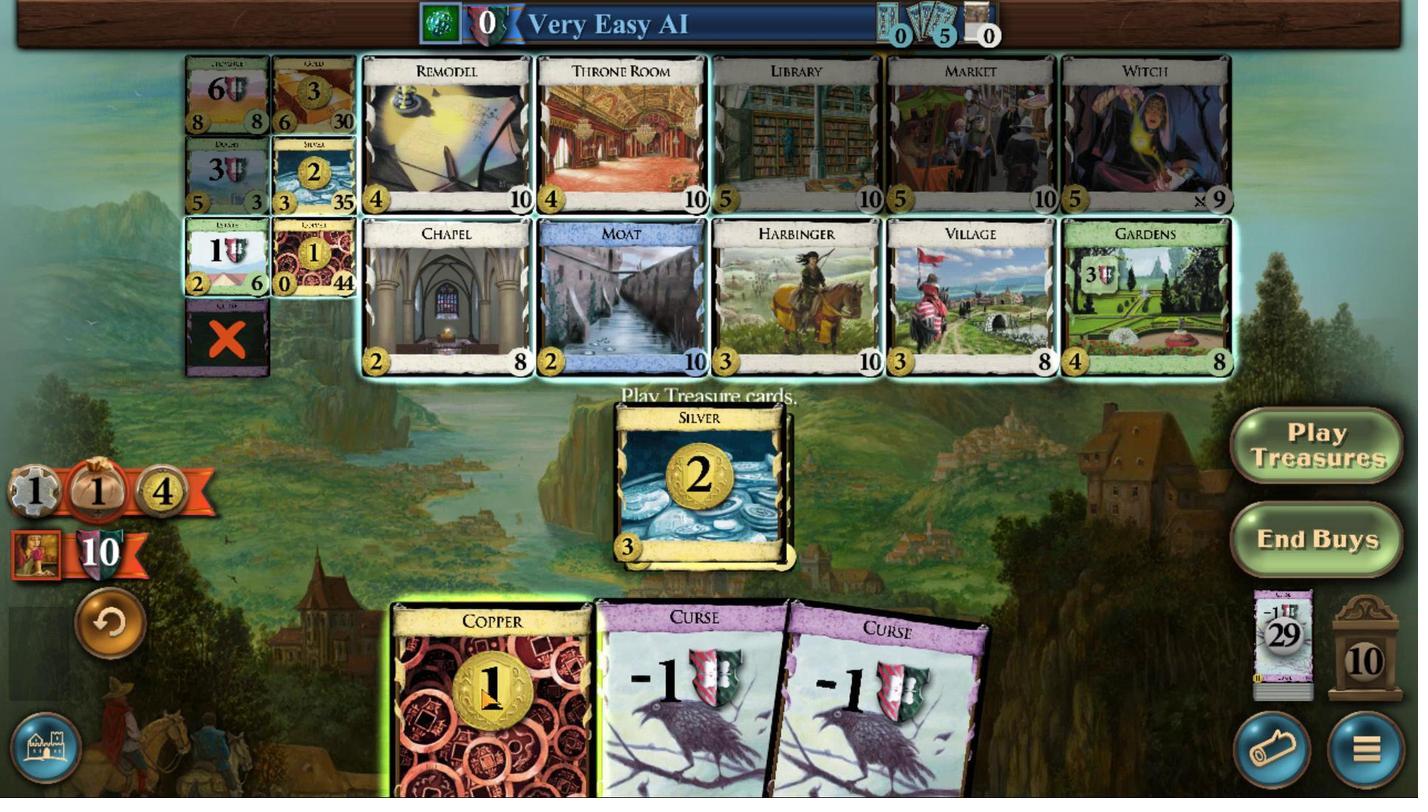 
Action: Mouse scrolled (489, 653) with delta (0, 0)
Screenshot: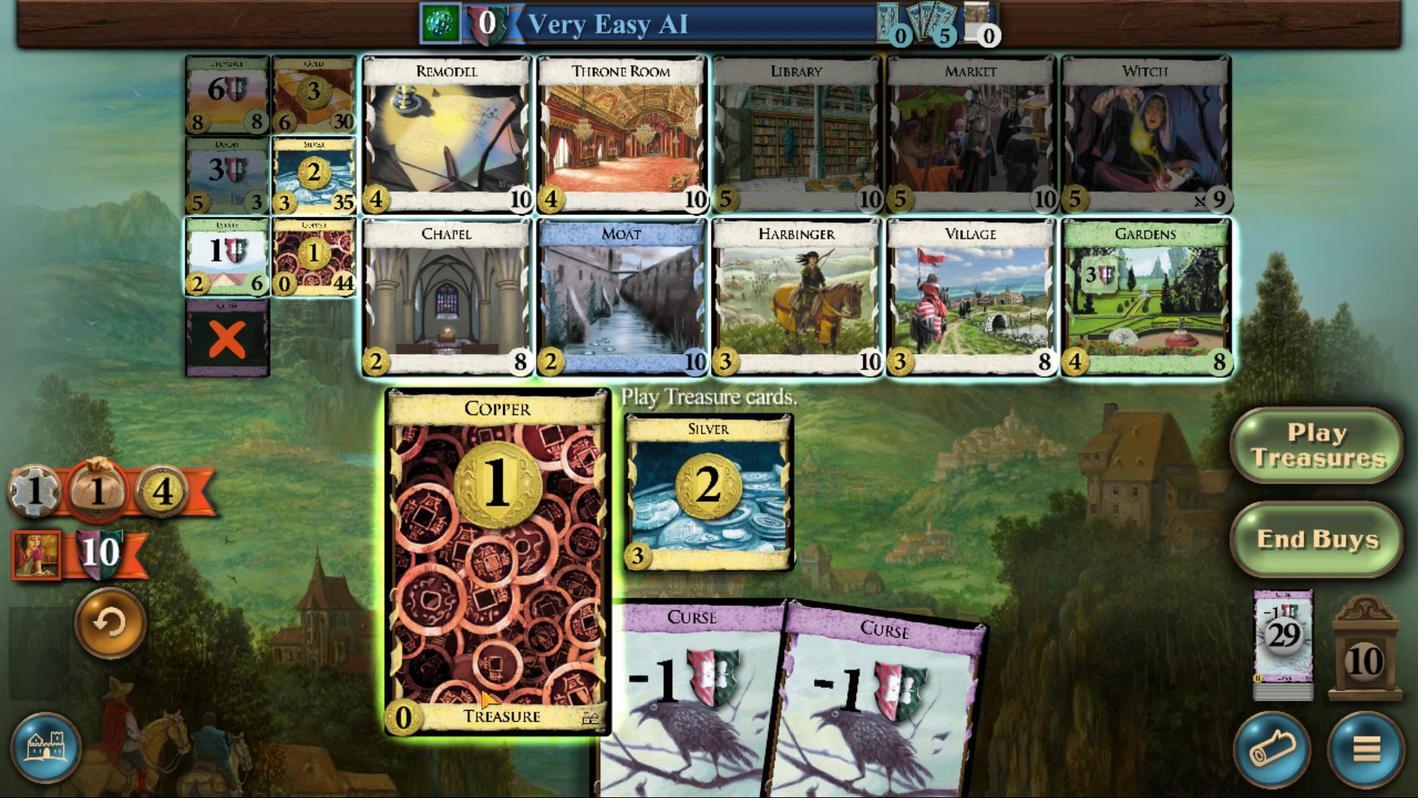 
Action: Mouse scrolled (489, 653) with delta (0, 0)
Screenshot: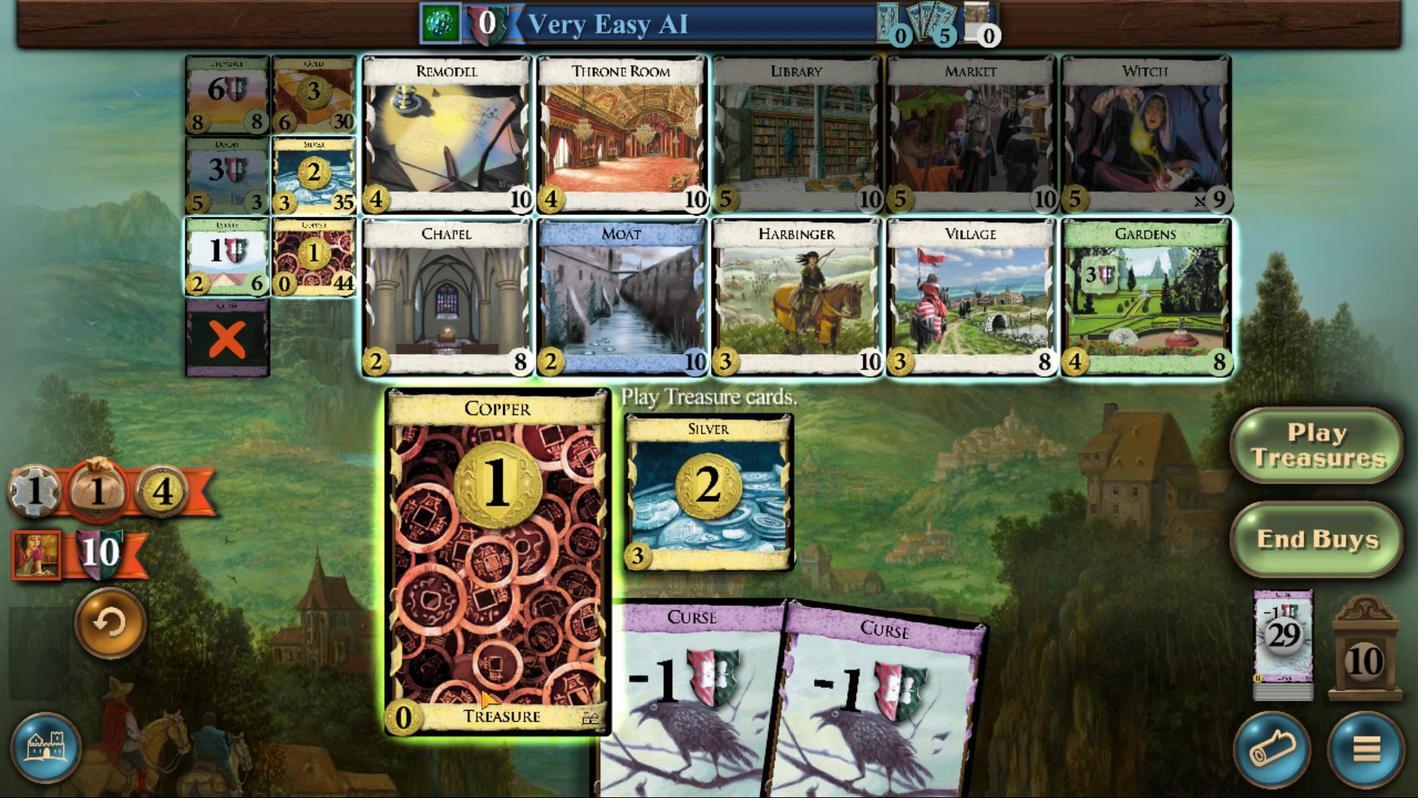 
Action: Mouse scrolled (489, 653) with delta (0, 0)
Screenshot: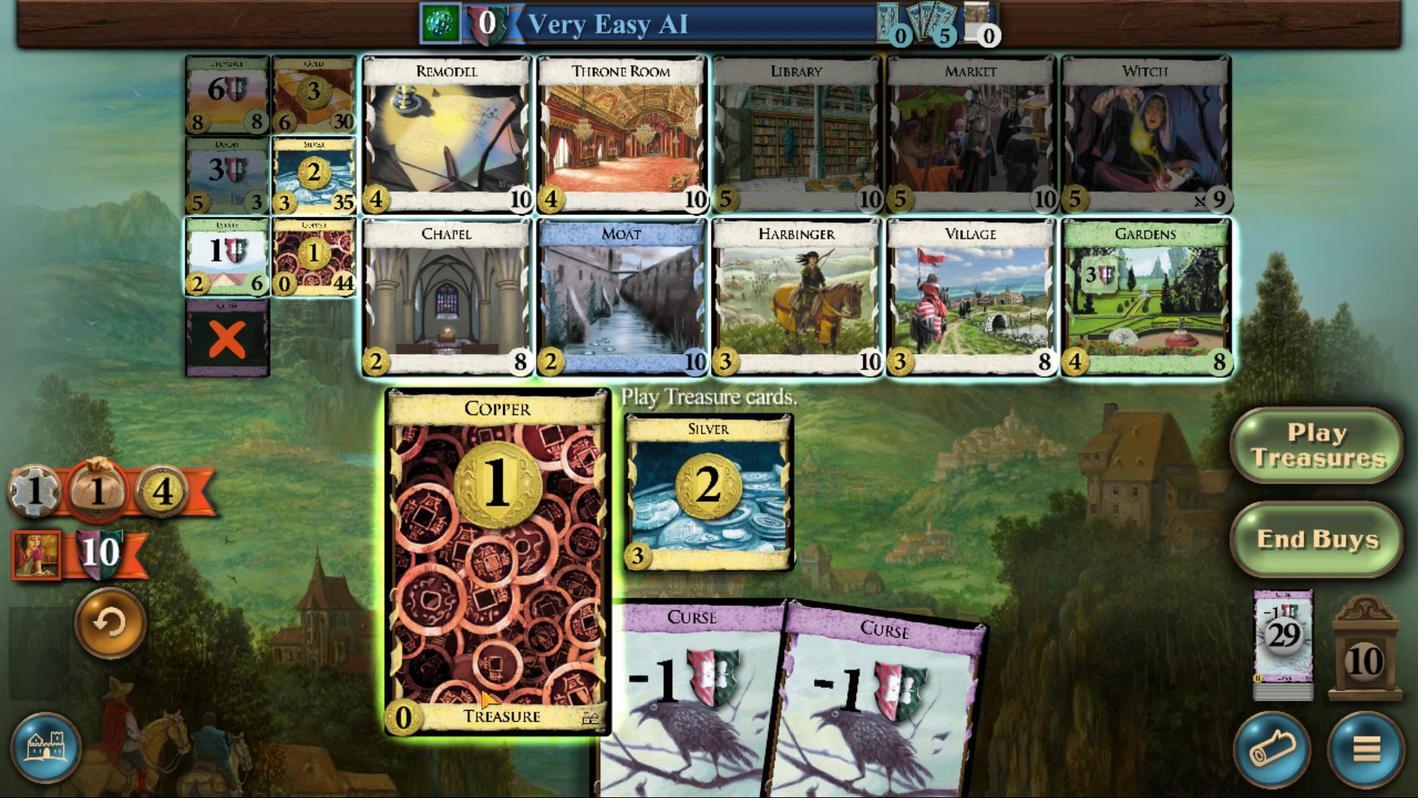
Action: Mouse moved to (505, 502)
Screenshot: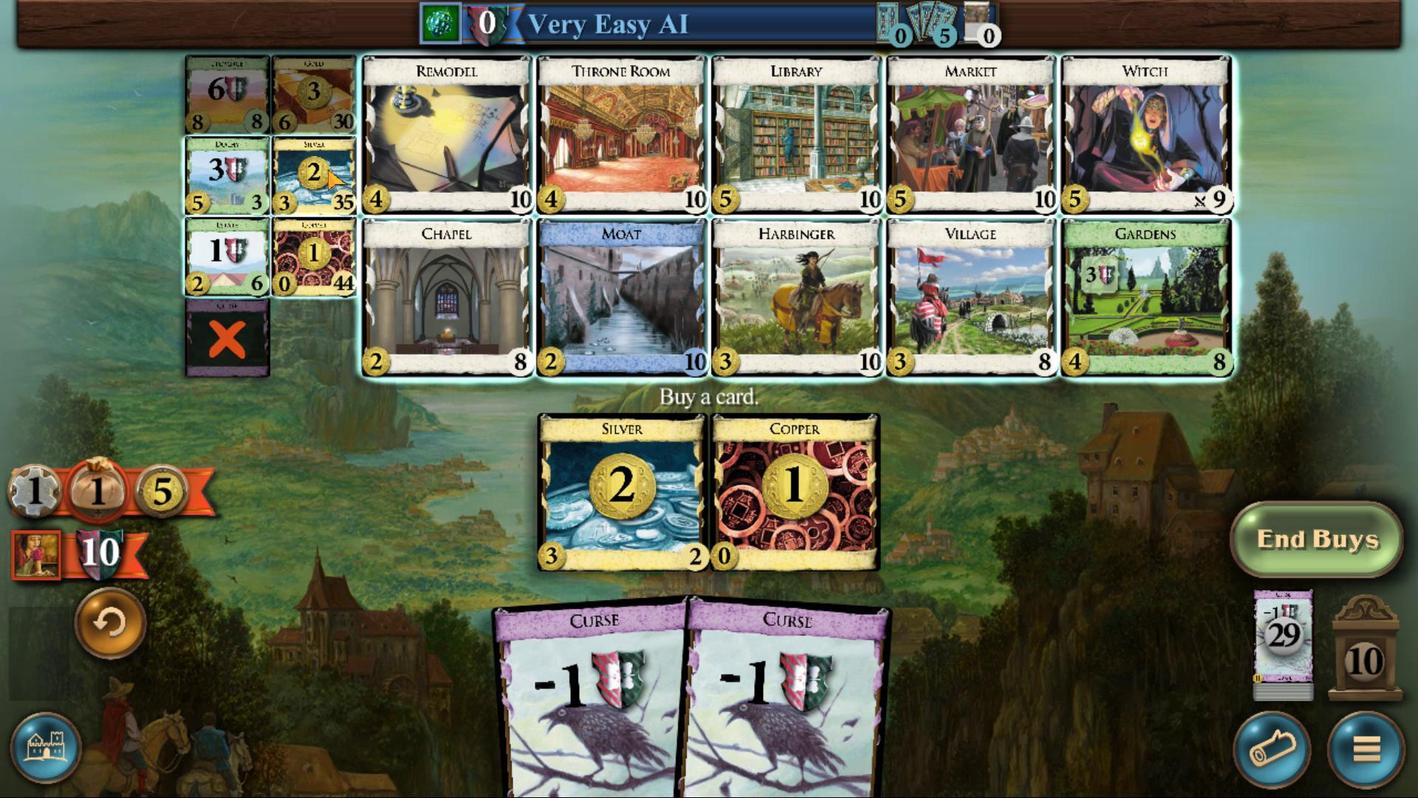
Action: Mouse pressed left at (505, 502)
Screenshot: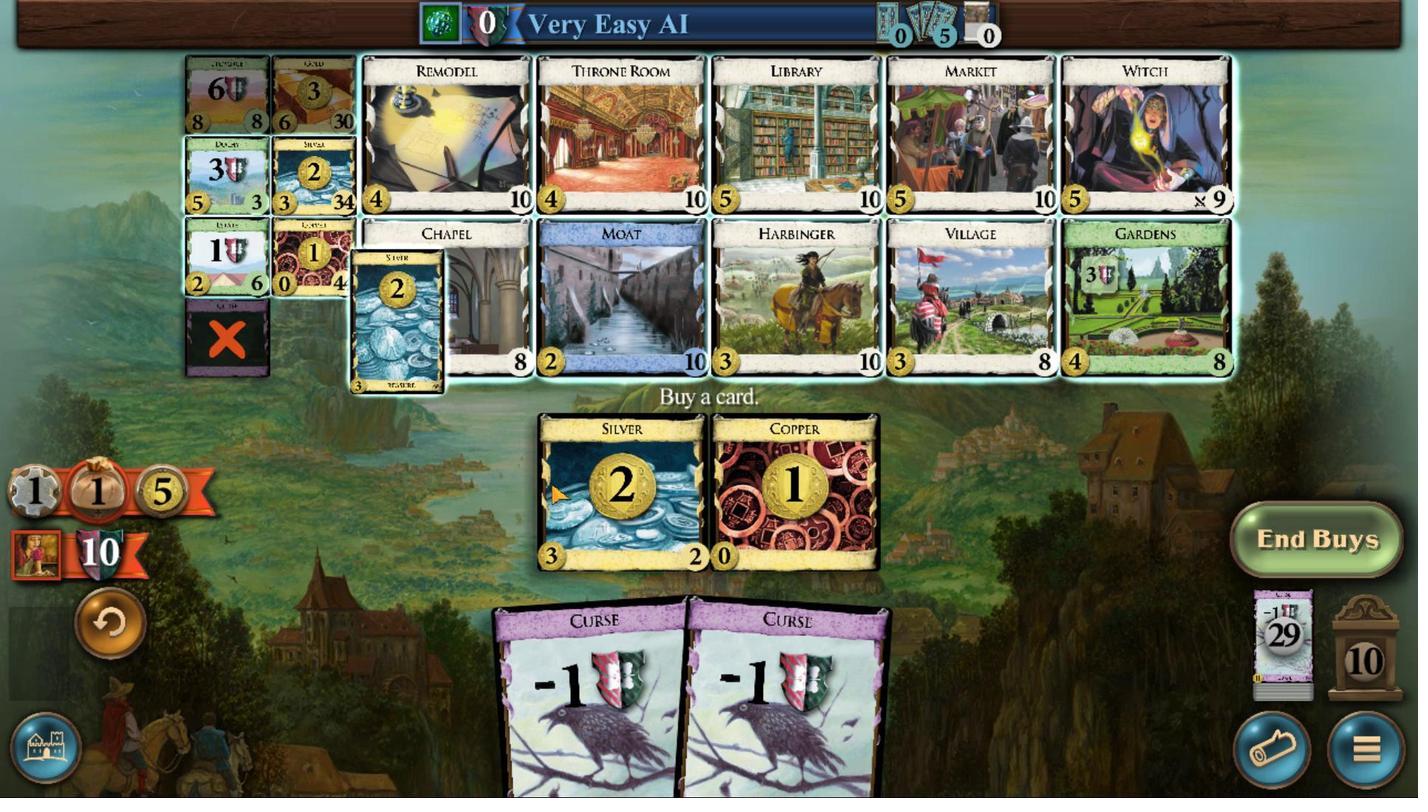 
Action: Mouse moved to (506, 528)
Screenshot: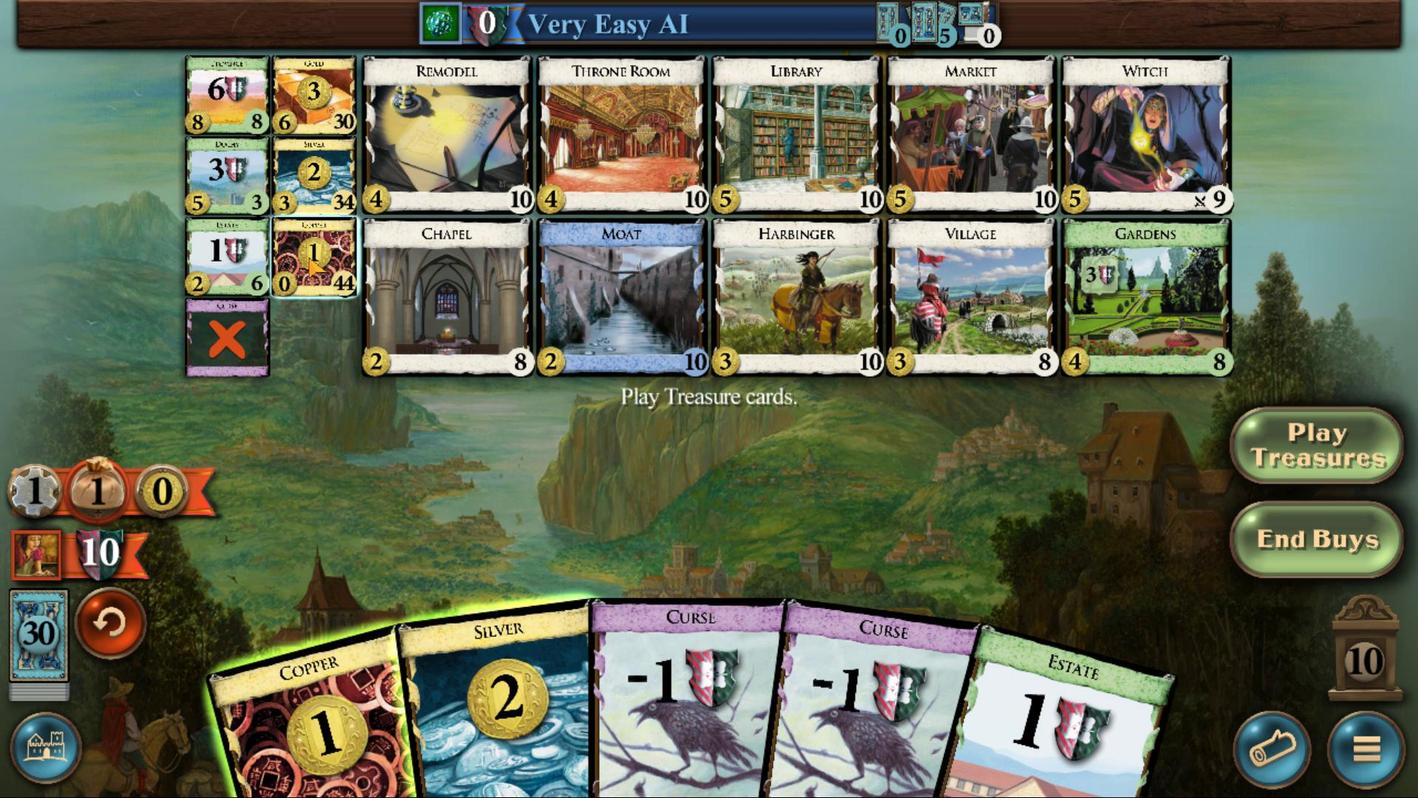 
Action: Mouse pressed left at (506, 528)
Screenshot: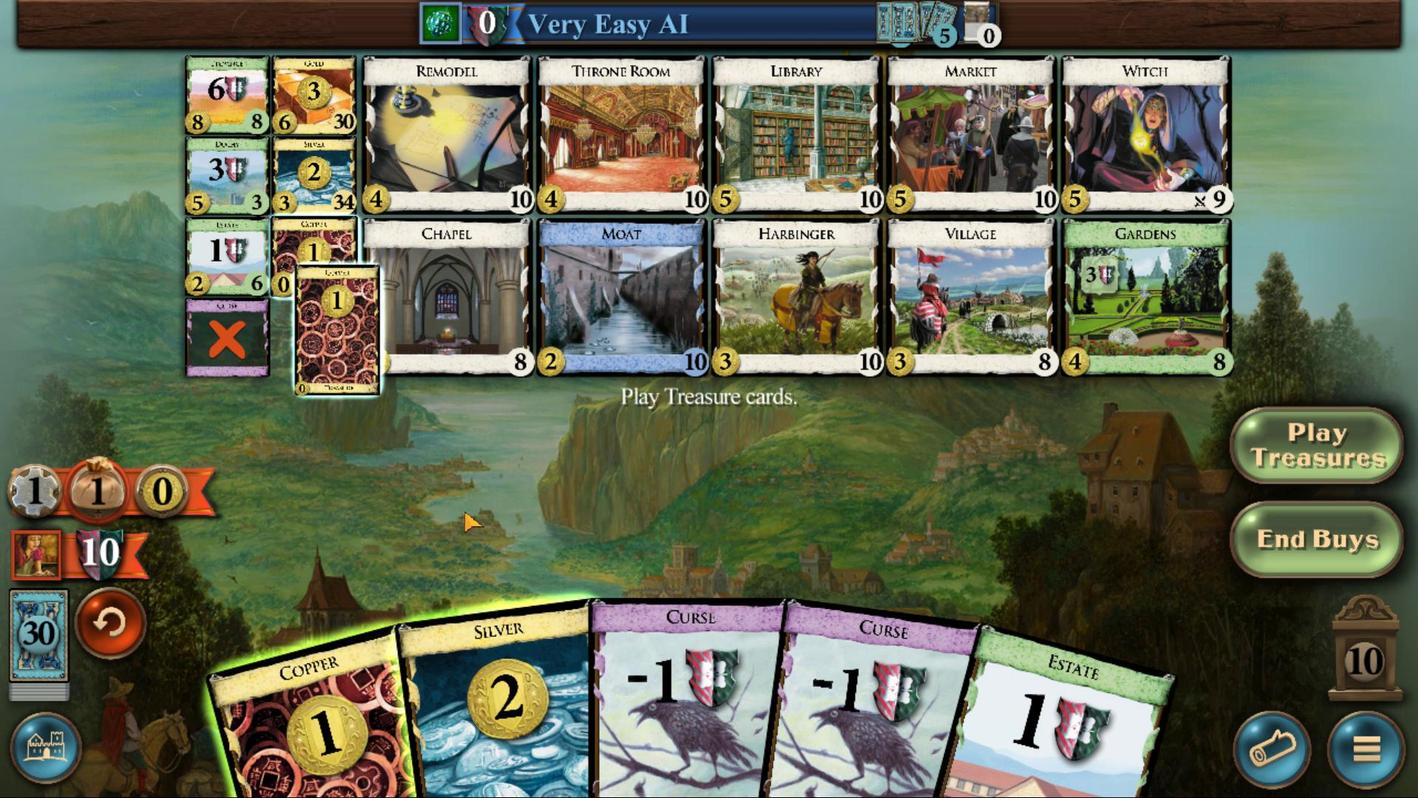 
Action: Mouse moved to (487, 644)
Screenshot: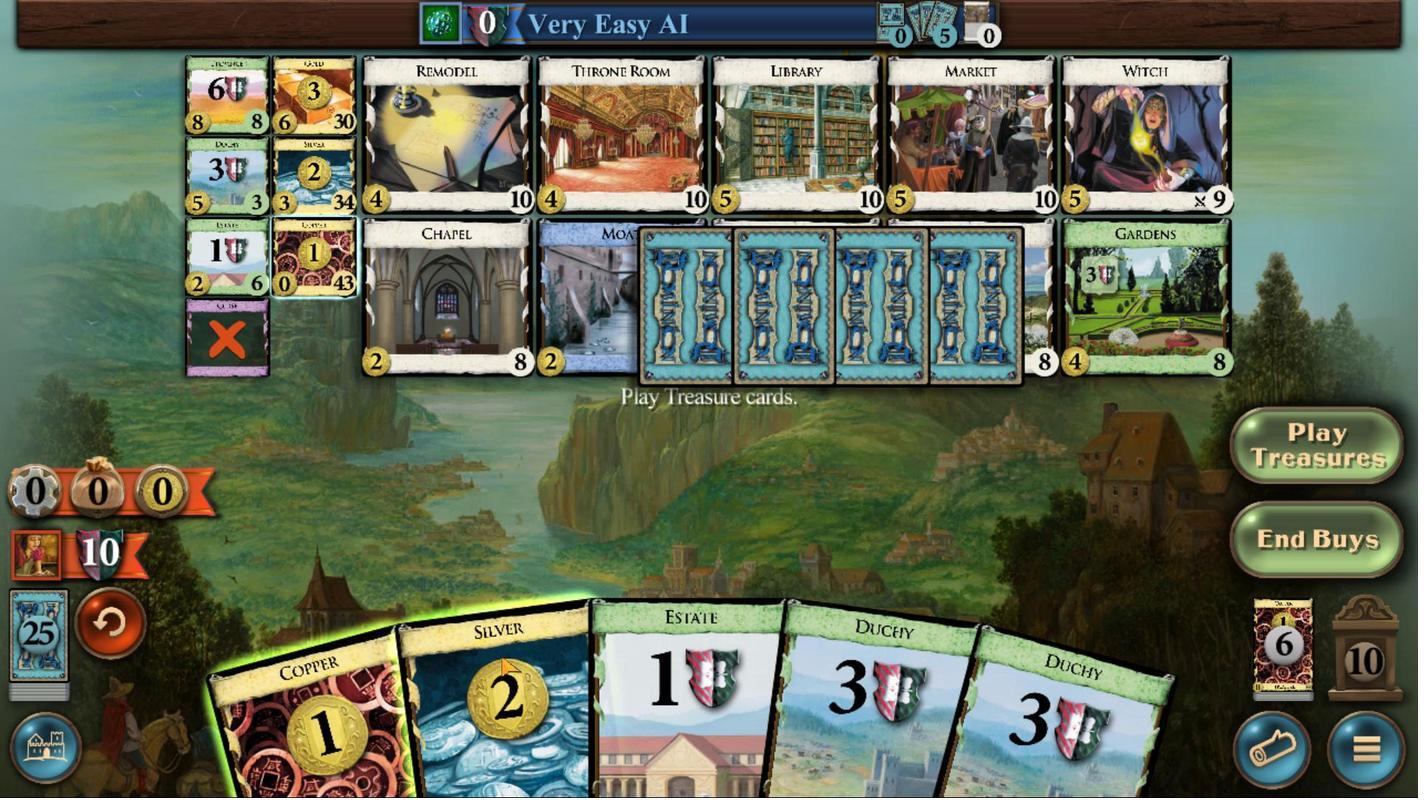 
Action: Mouse scrolled (487, 644) with delta (0, 0)
Screenshot: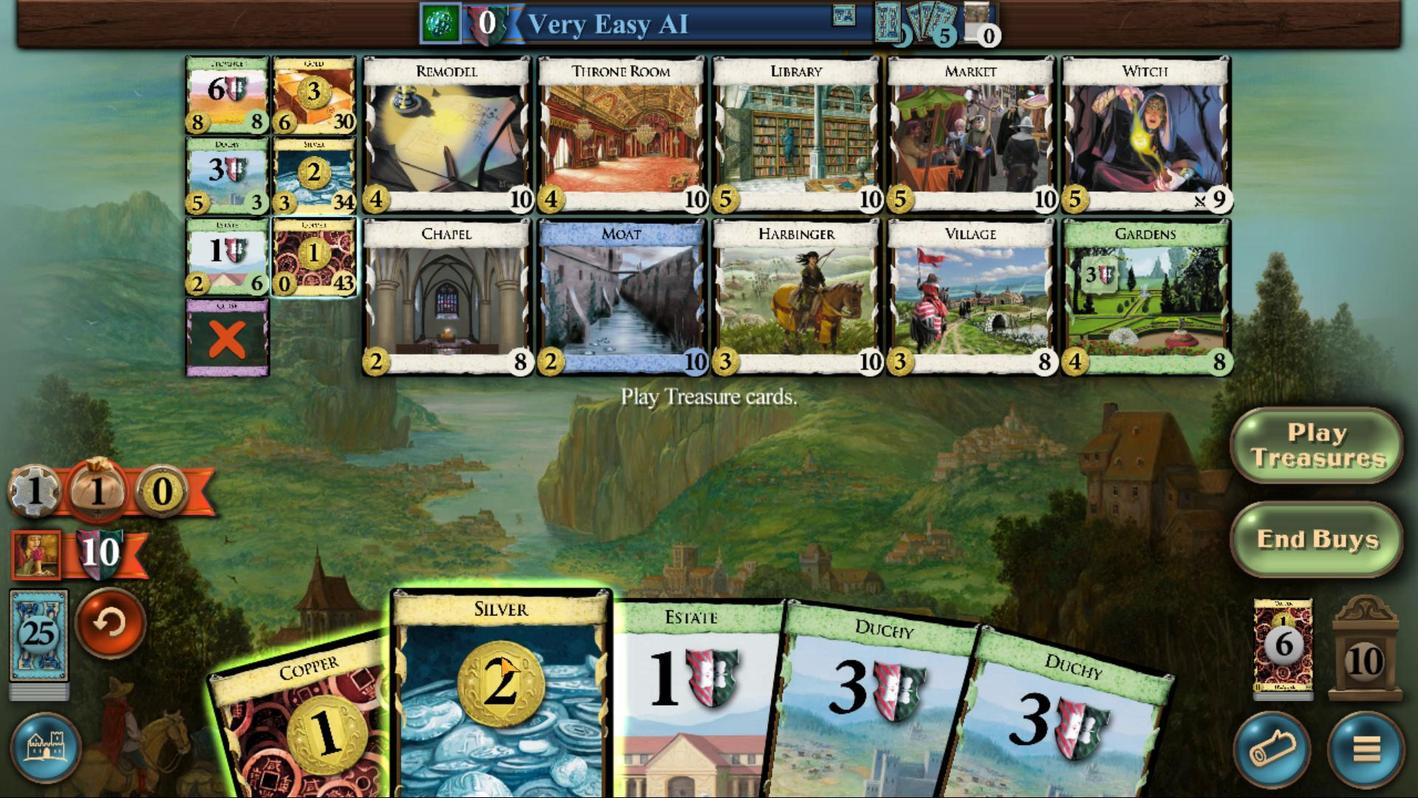 
Action: Mouse scrolled (487, 644) with delta (0, 0)
Screenshot: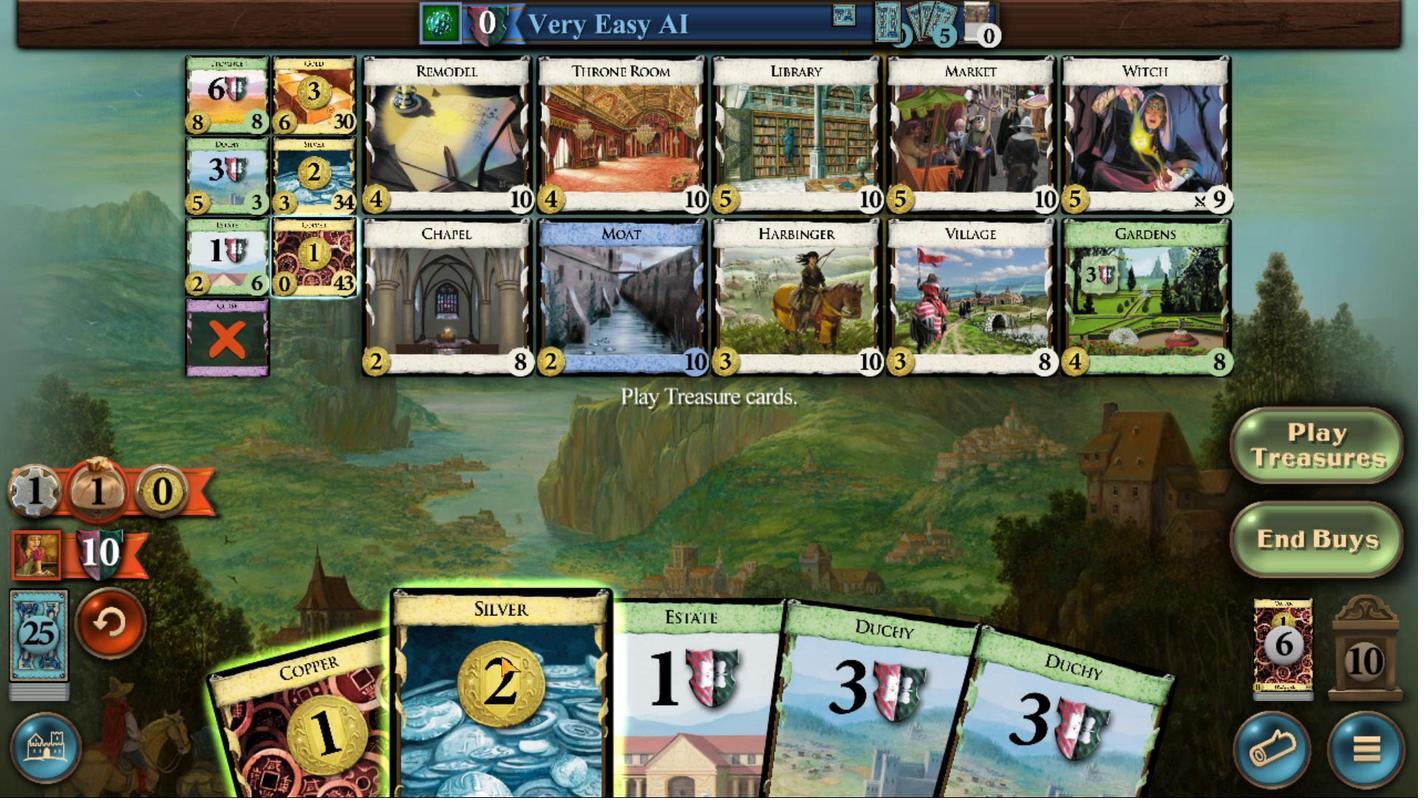 
Action: Mouse scrolled (487, 644) with delta (0, 0)
Screenshot: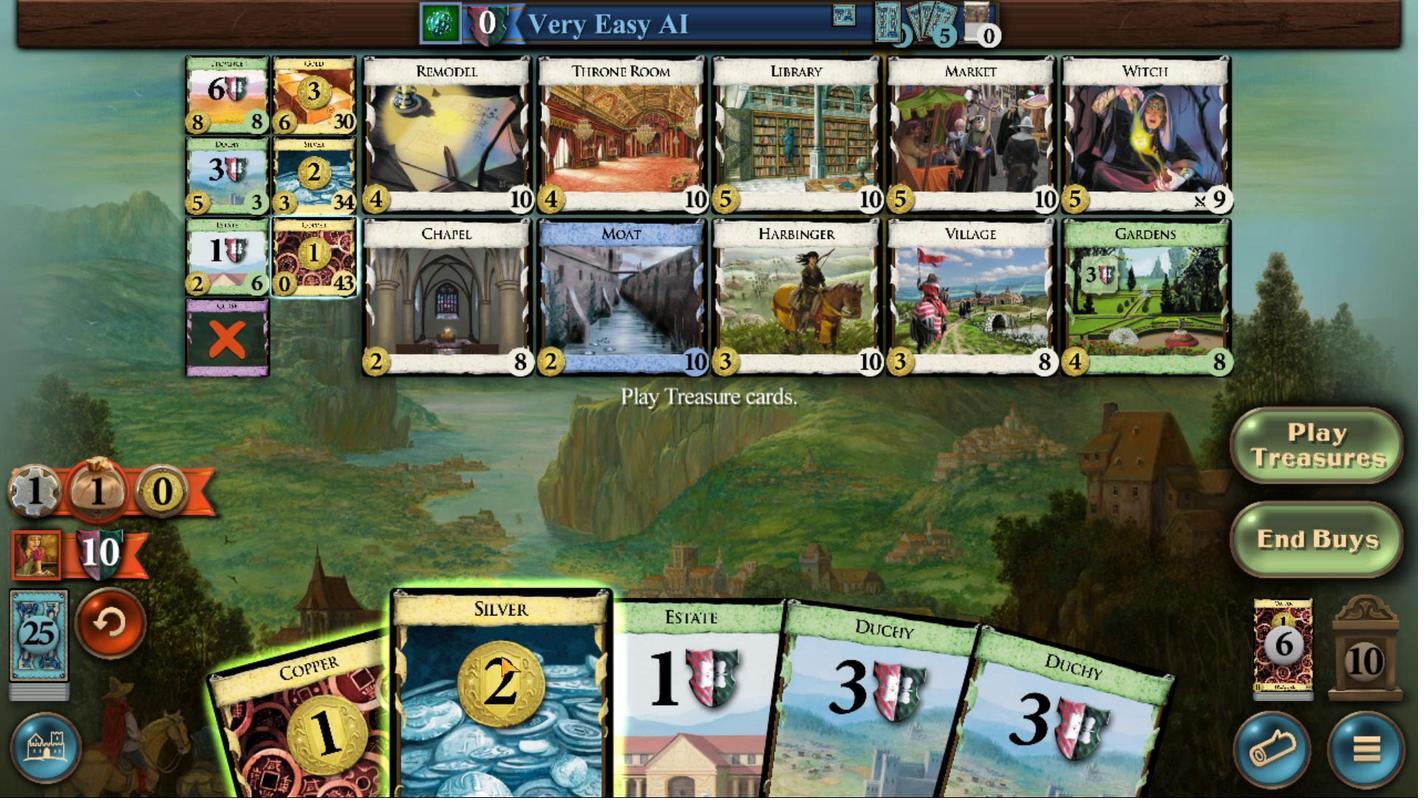 
Action: Mouse scrolled (487, 644) with delta (0, 0)
Screenshot: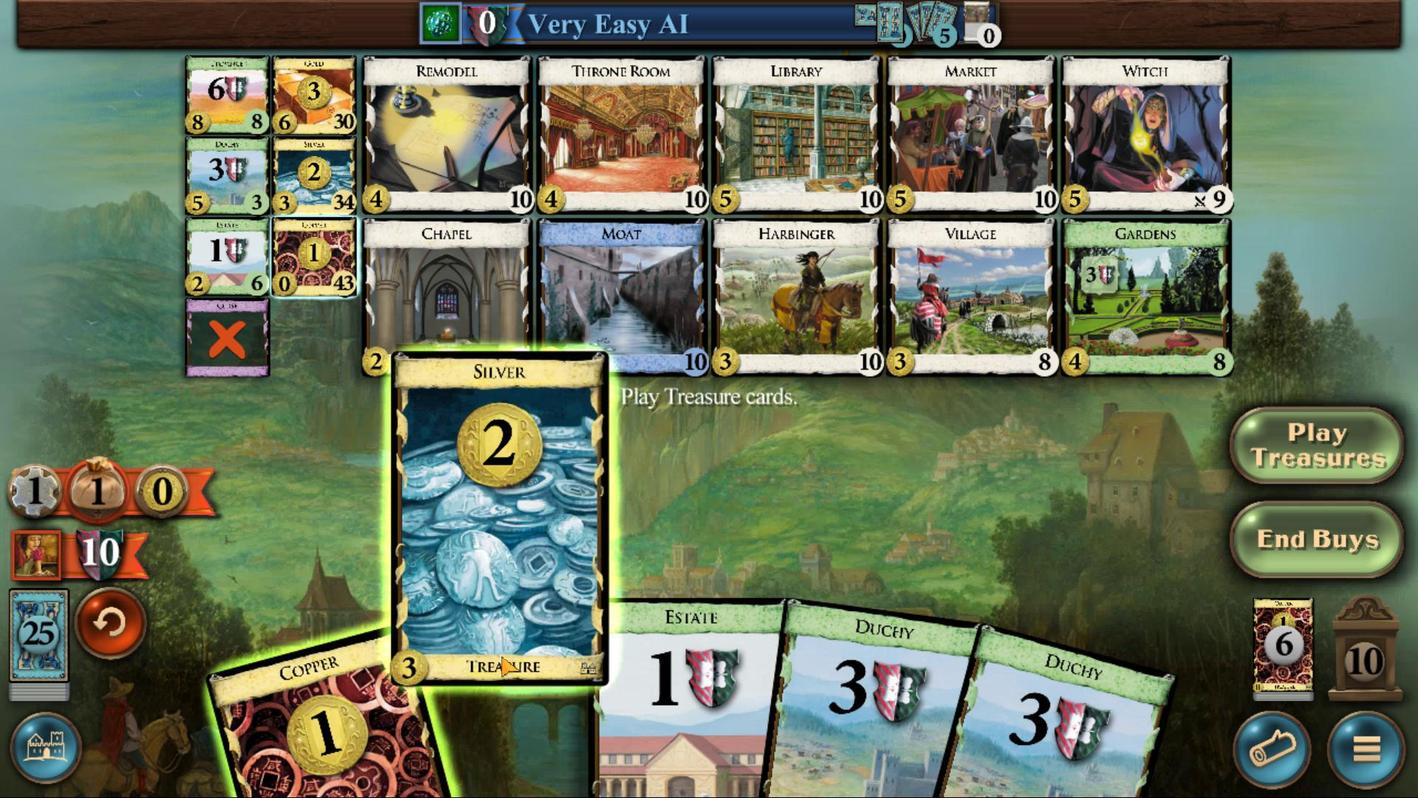 
Action: Mouse scrolled (487, 644) with delta (0, 0)
